 Task: View property listings for houses in Baton Rouge, Louisiana, with a private backyard and a pool, andsave  favourite properties with outdoor living spaces.
Action: Mouse moved to (401, 256)
Screenshot: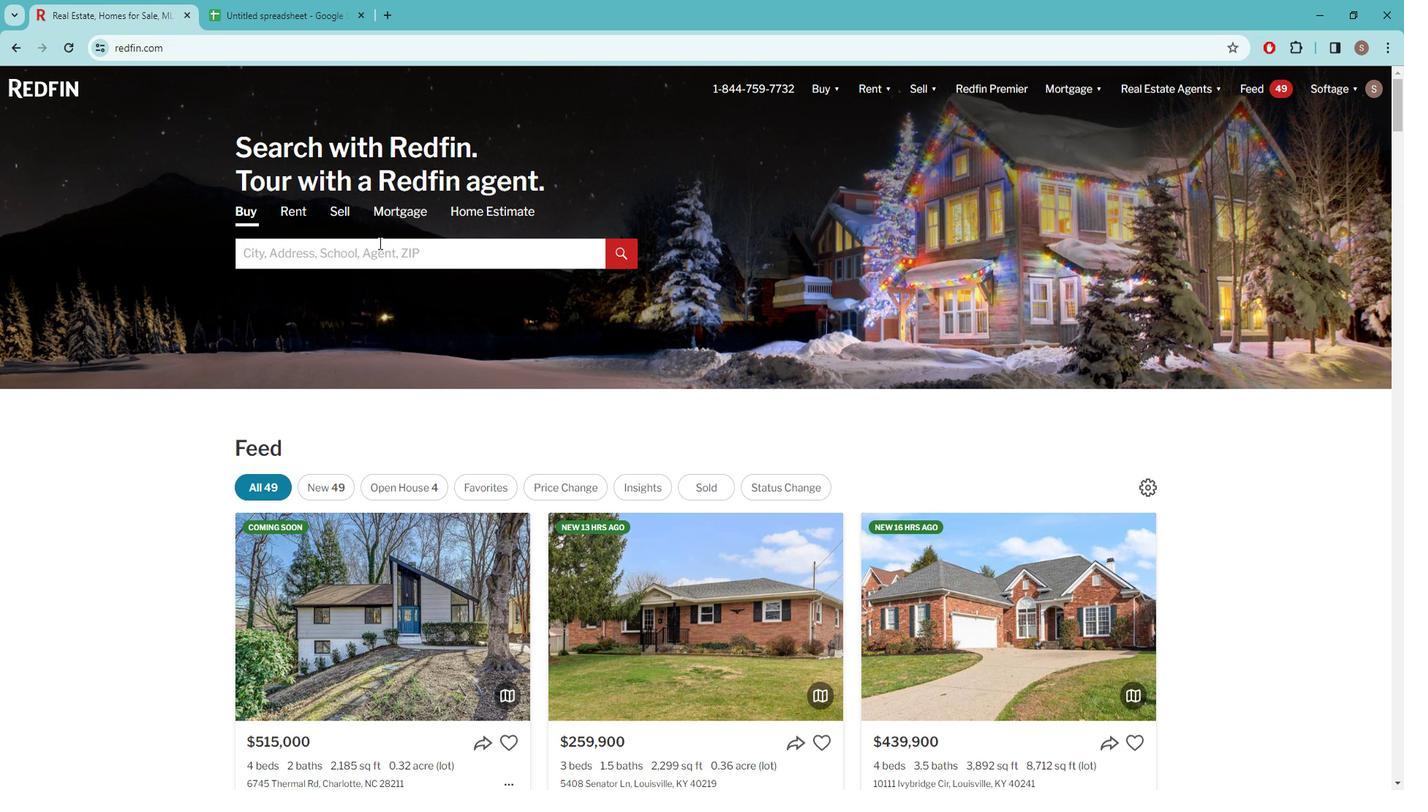 
Action: Mouse pressed left at (401, 256)
Screenshot: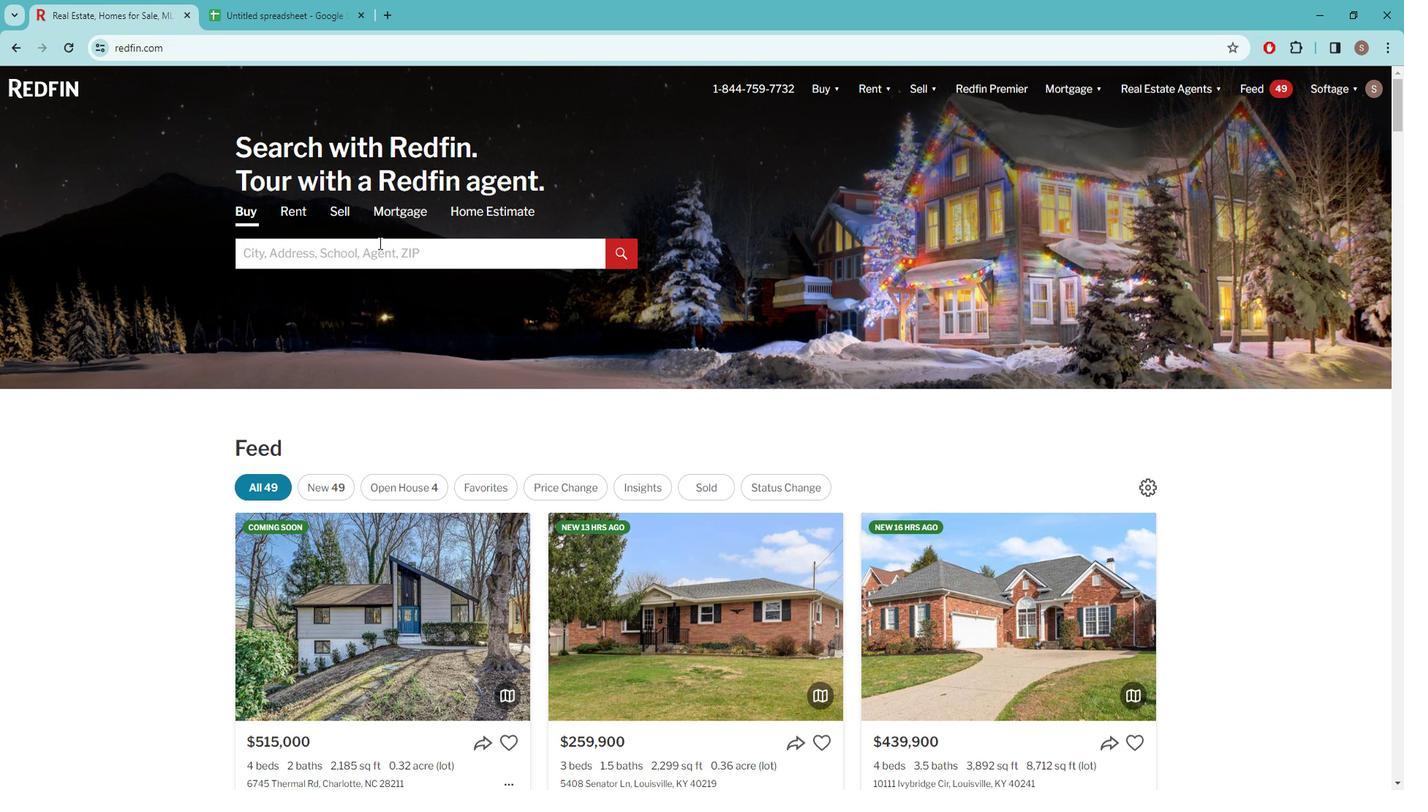 
Action: Key pressed b<Key.caps_lock>ATON<Key.space><Key.caps_lock>r<Key.caps_lock>OUGE
Screenshot: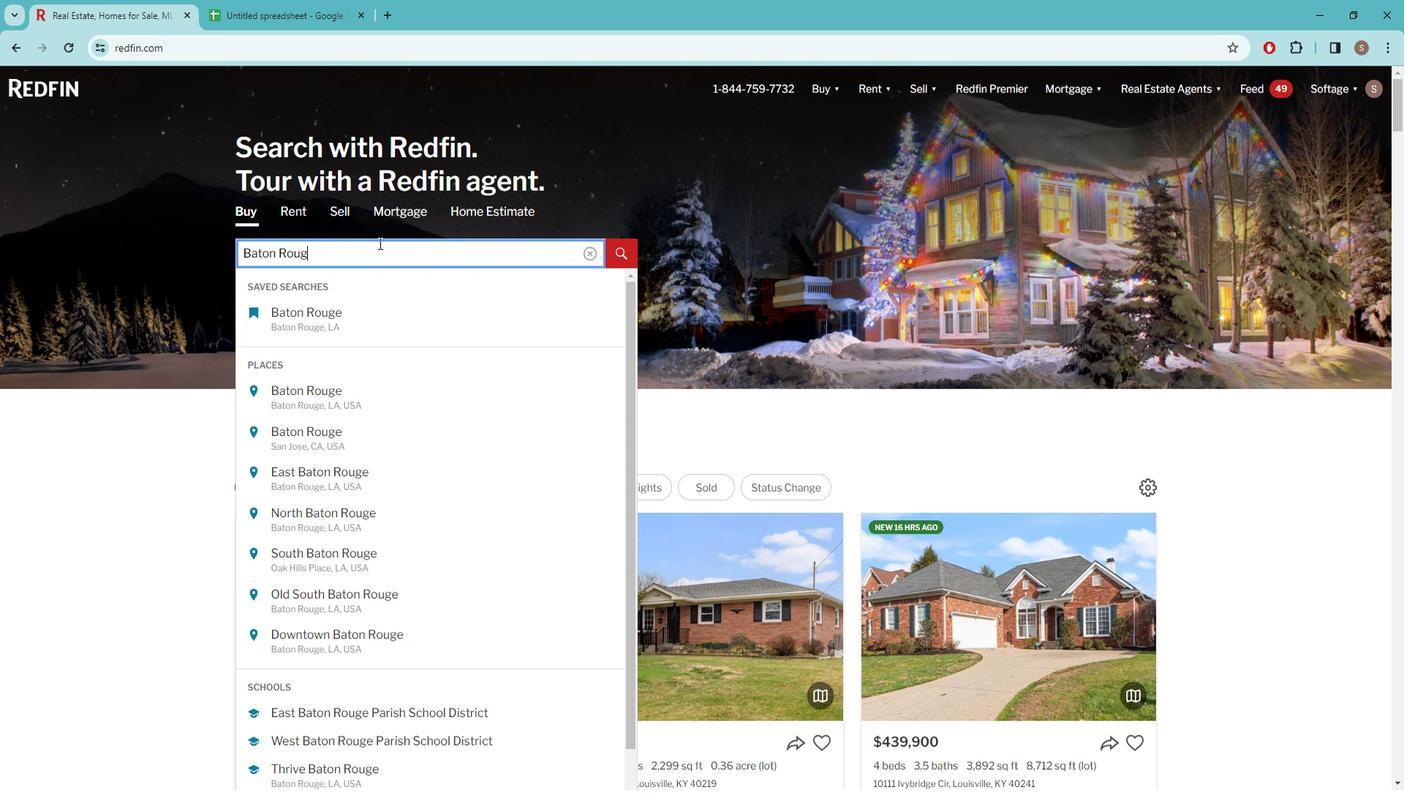 
Action: Mouse moved to (381, 324)
Screenshot: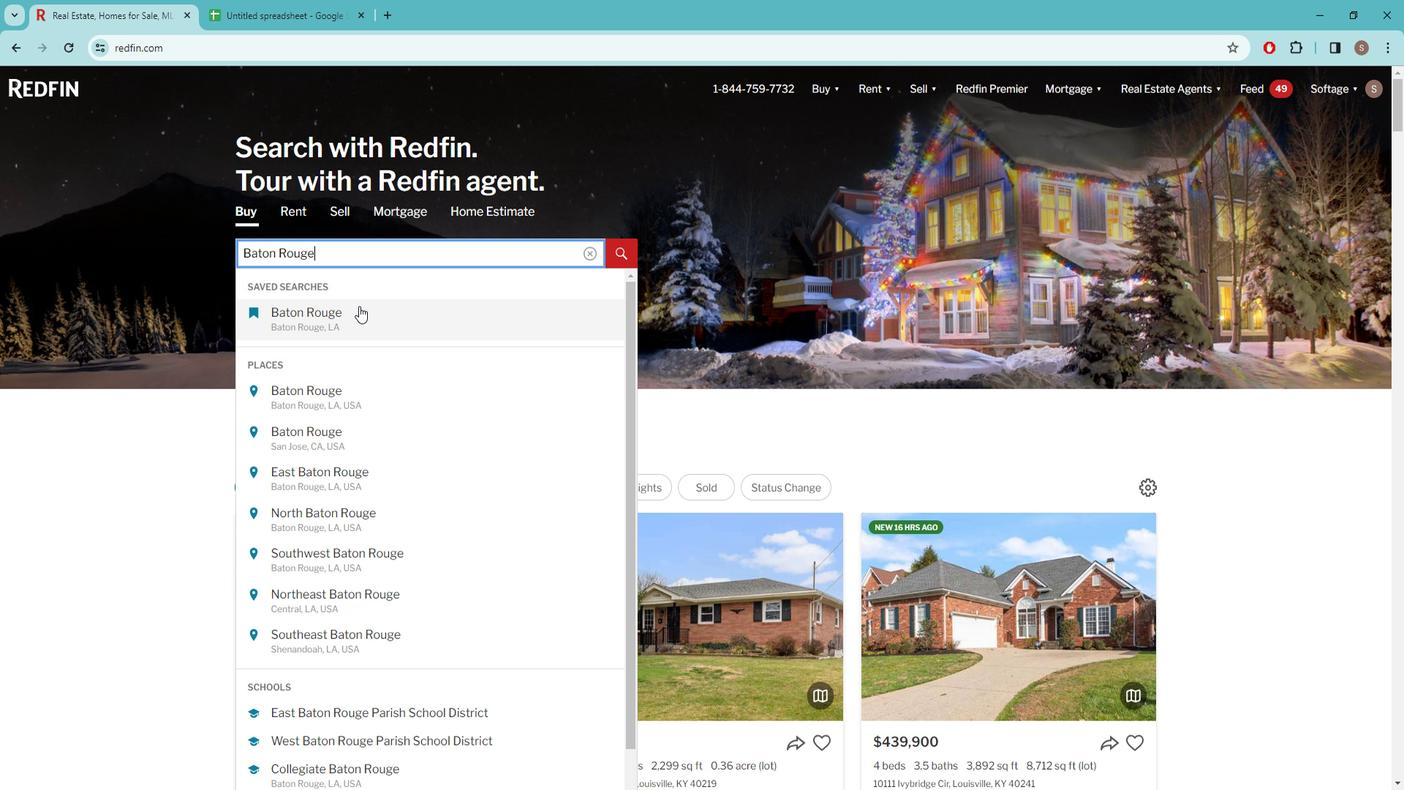 
Action: Mouse pressed left at (381, 324)
Screenshot: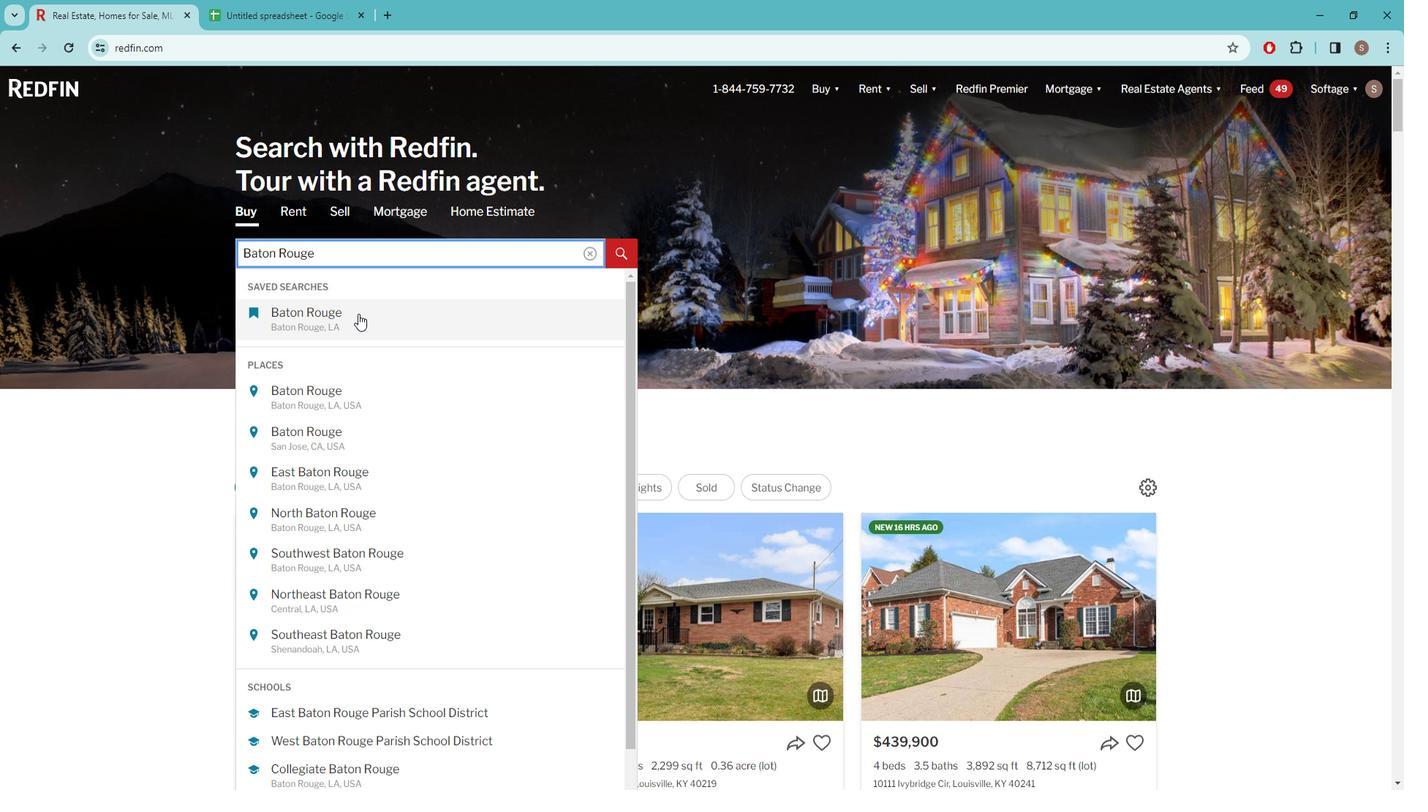 
Action: Mouse moved to (1254, 197)
Screenshot: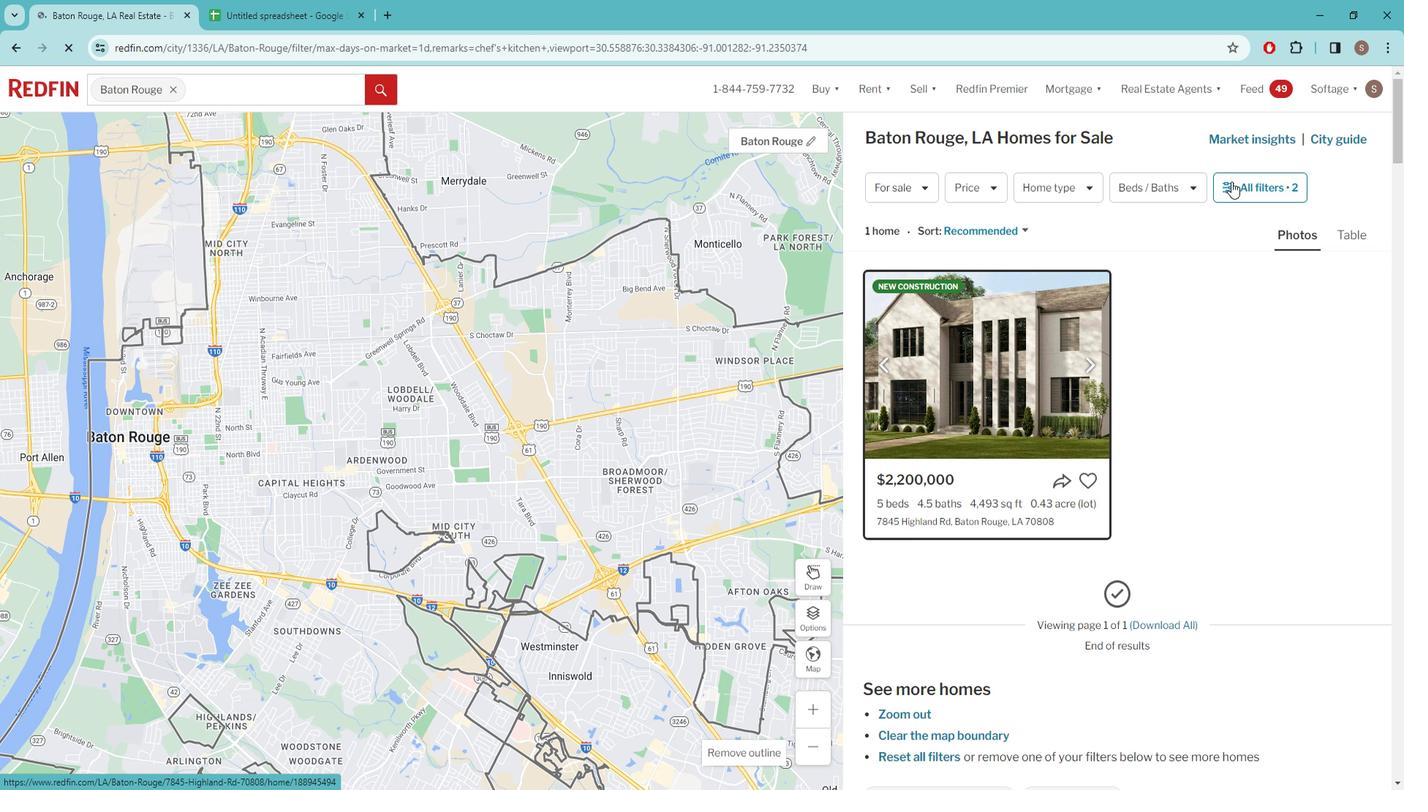 
Action: Mouse pressed left at (1254, 197)
Screenshot: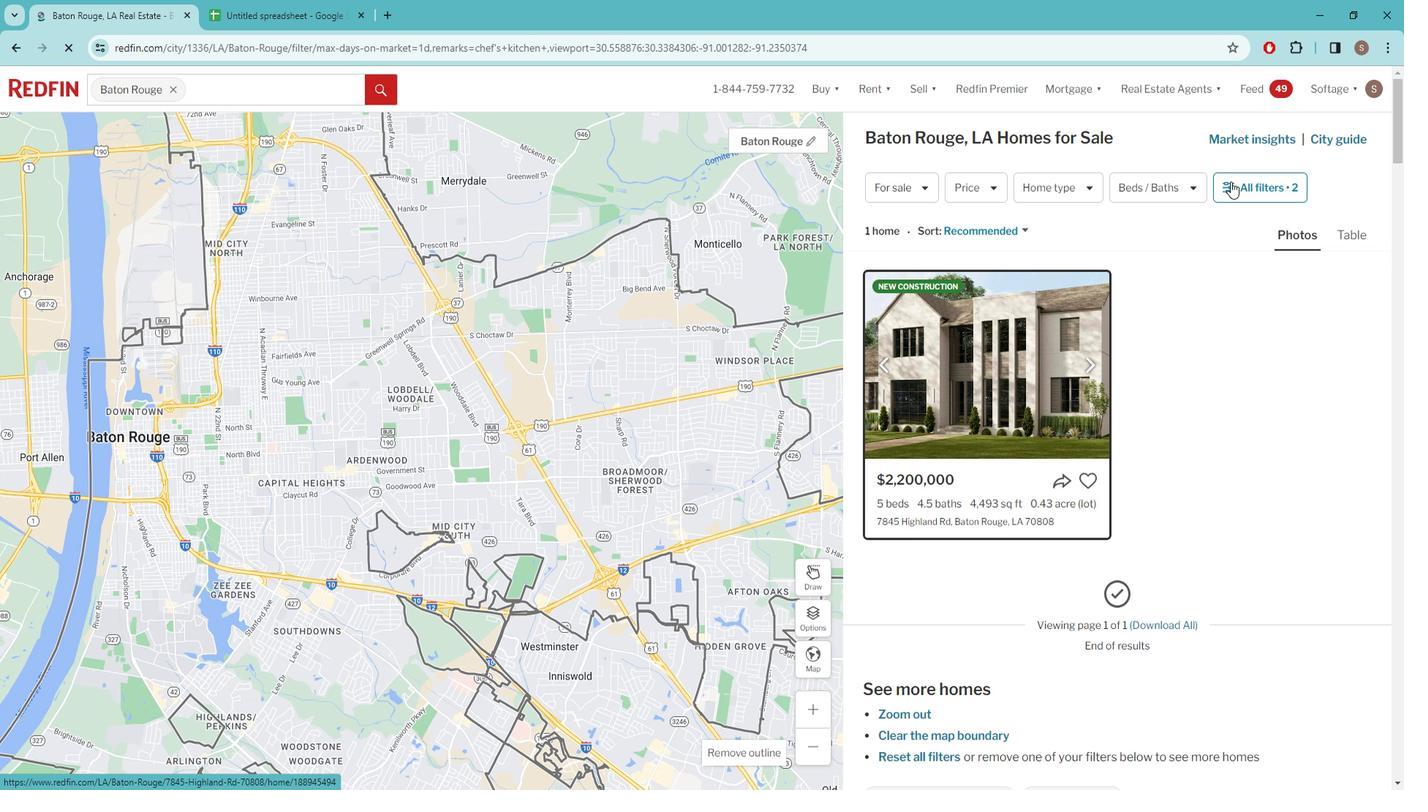 
Action: Mouse pressed left at (1254, 197)
Screenshot: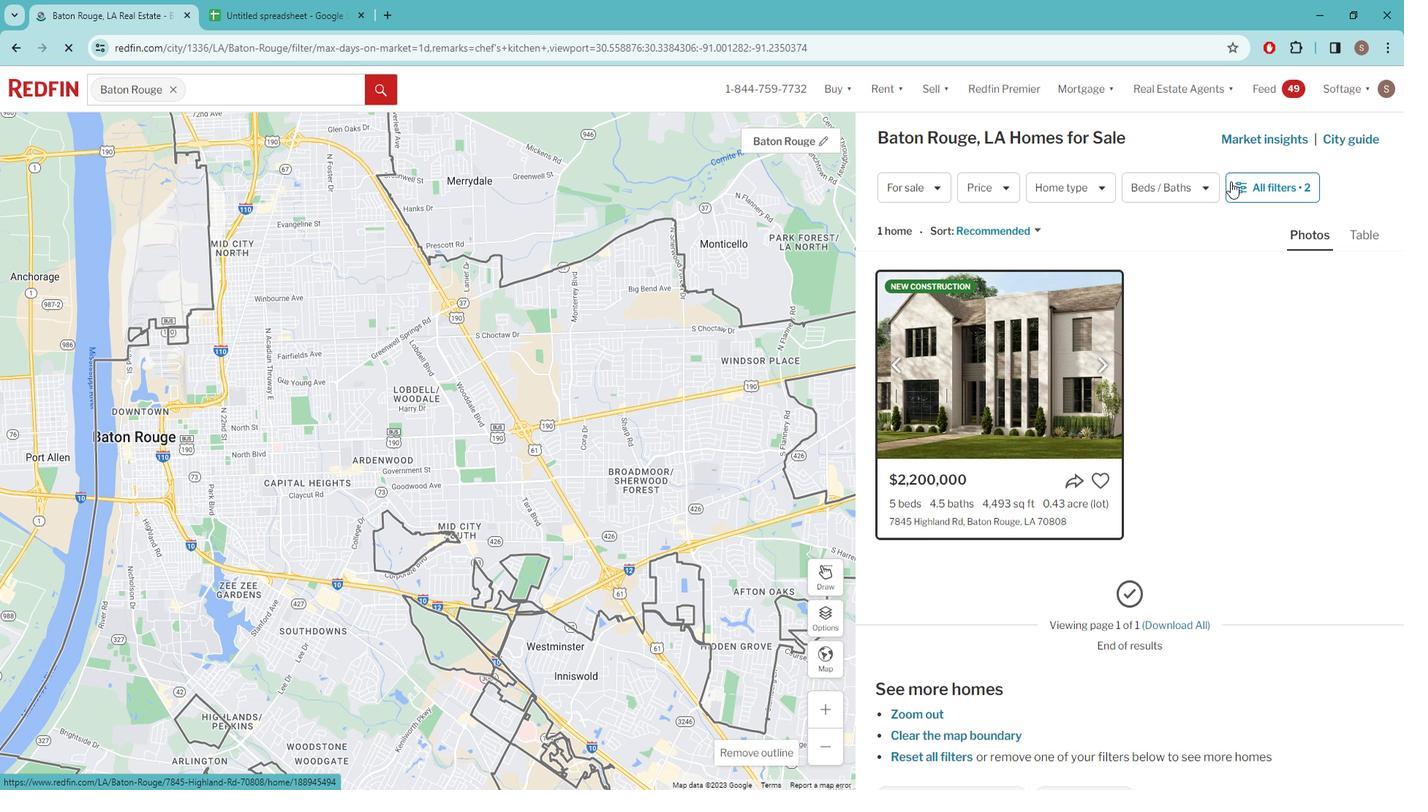 
Action: Mouse pressed left at (1254, 197)
Screenshot: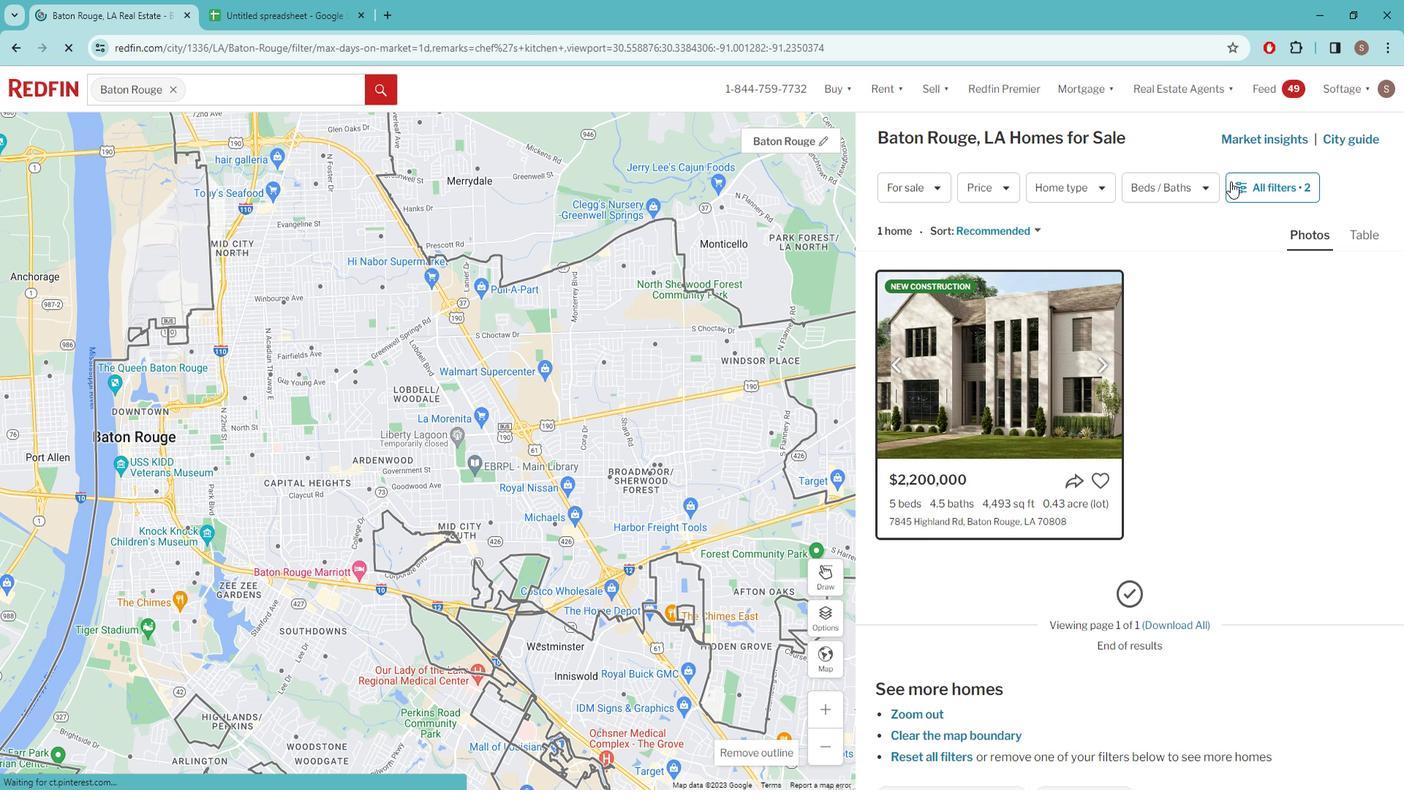 
Action: Mouse moved to (976, 760)
Screenshot: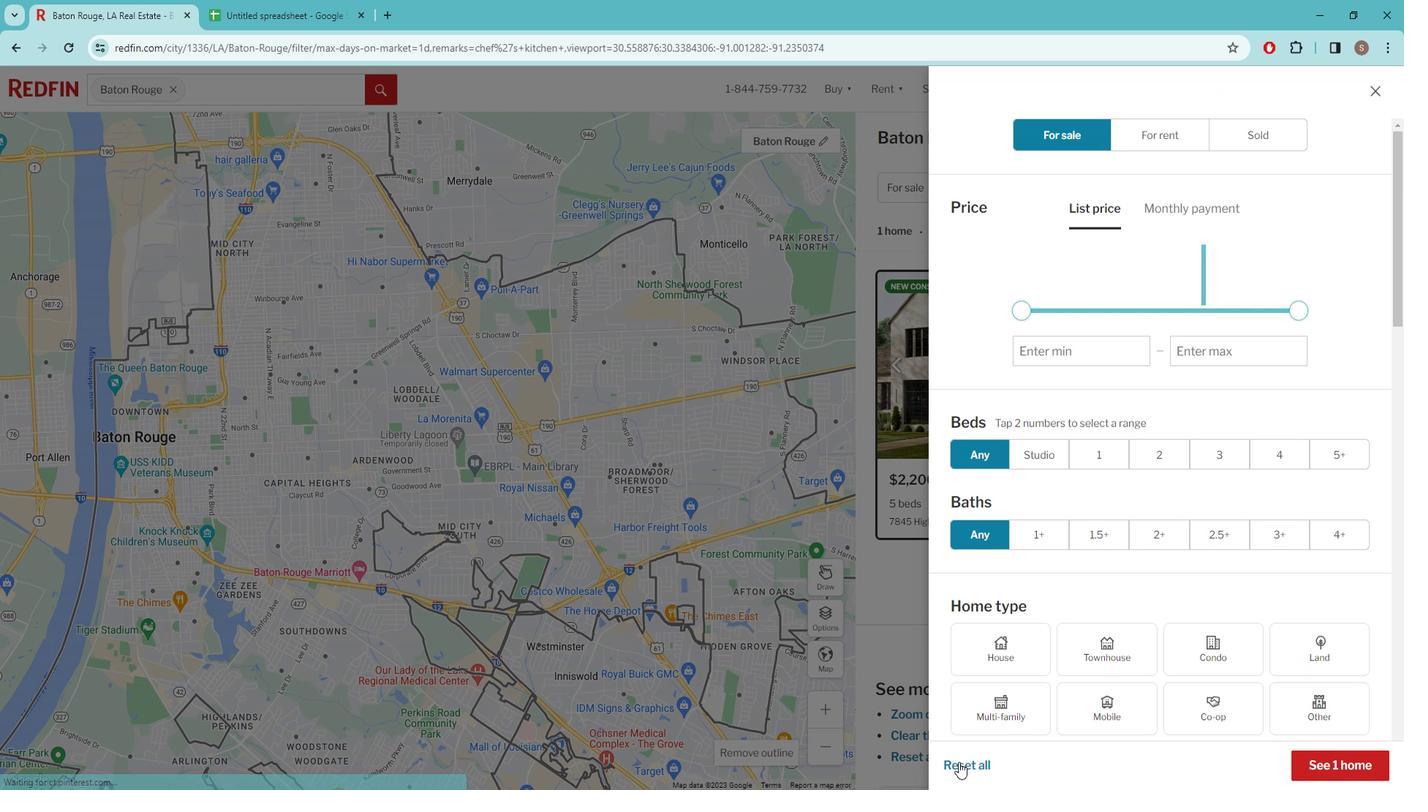 
Action: Mouse pressed left at (976, 760)
Screenshot: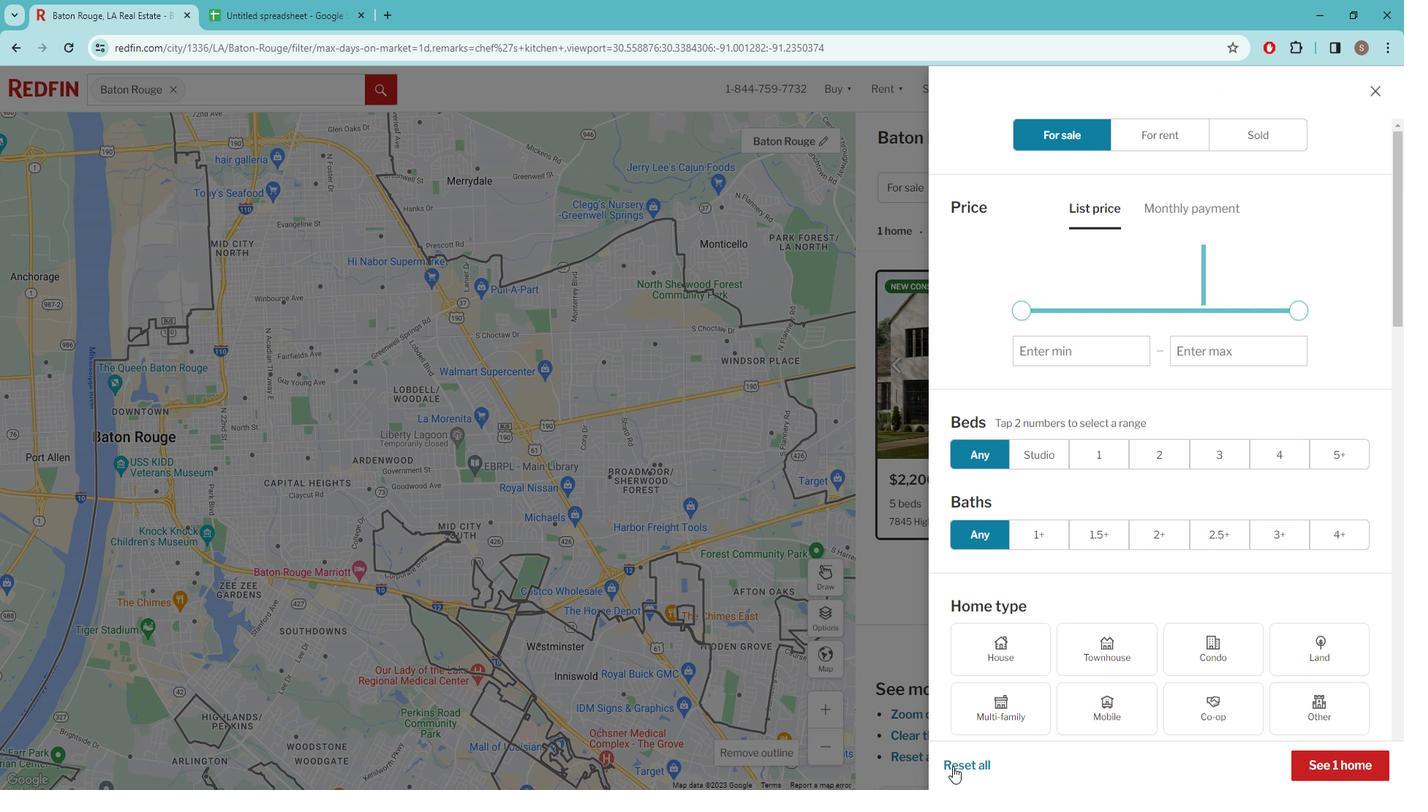 
Action: Mouse moved to (1103, 437)
Screenshot: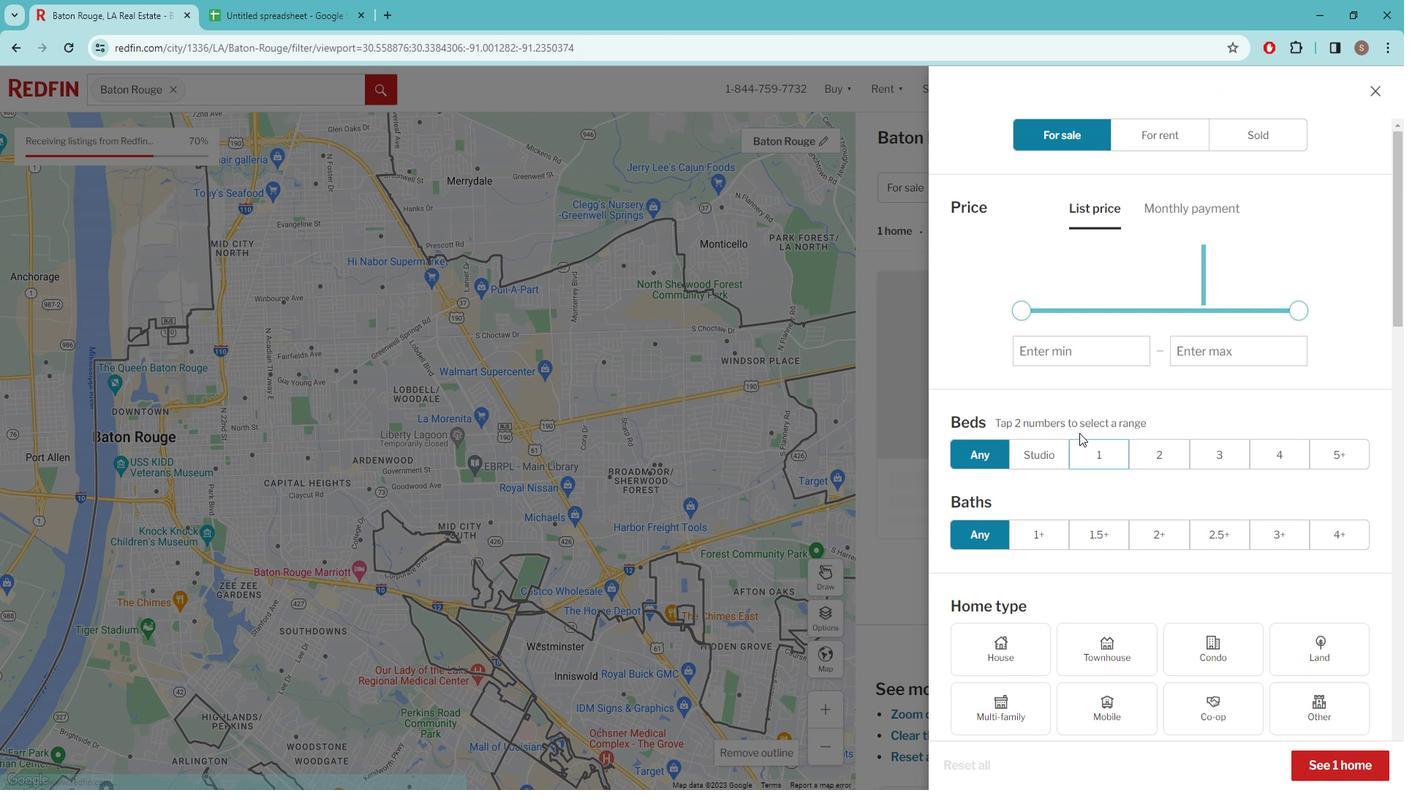 
Action: Mouse scrolled (1103, 436) with delta (0, 0)
Screenshot: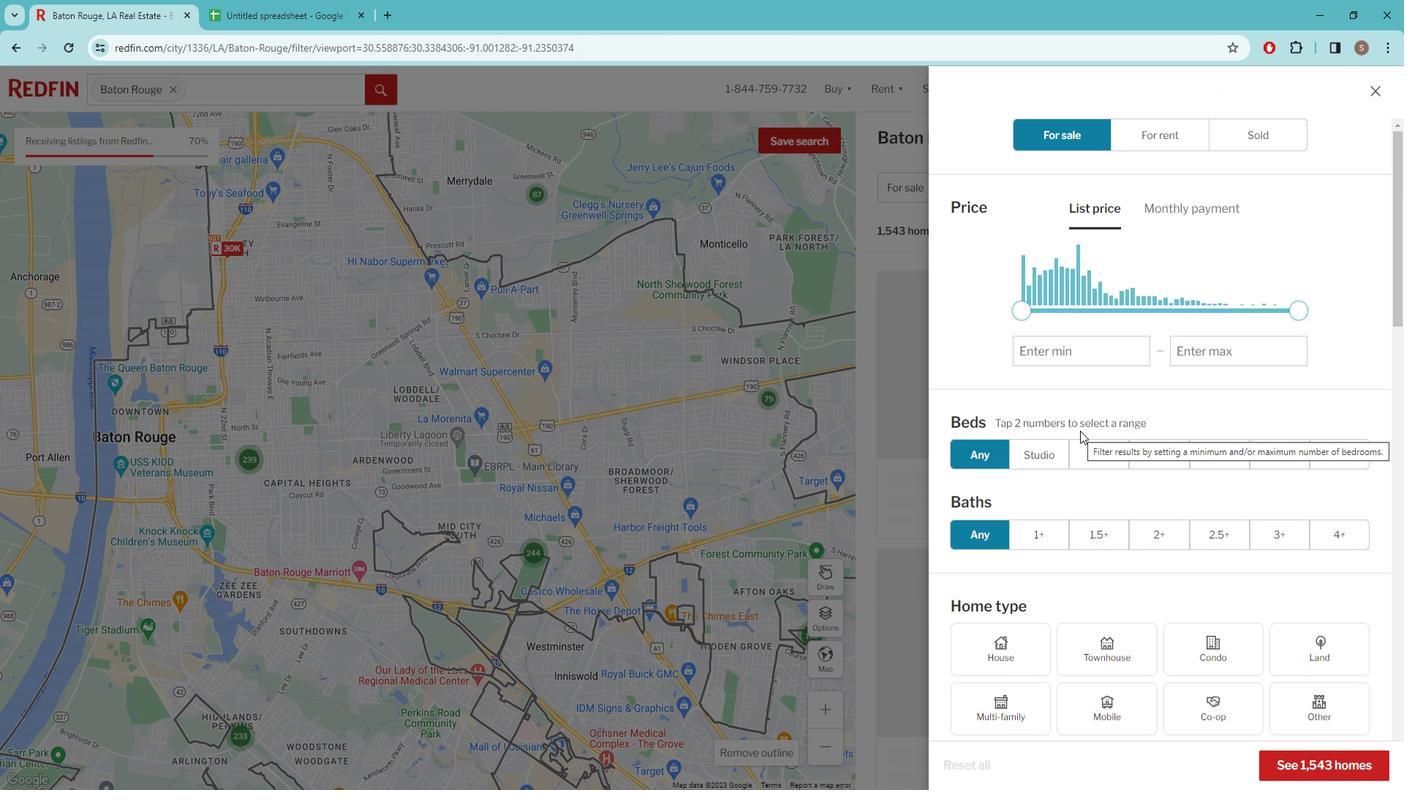 
Action: Mouse moved to (1104, 447)
Screenshot: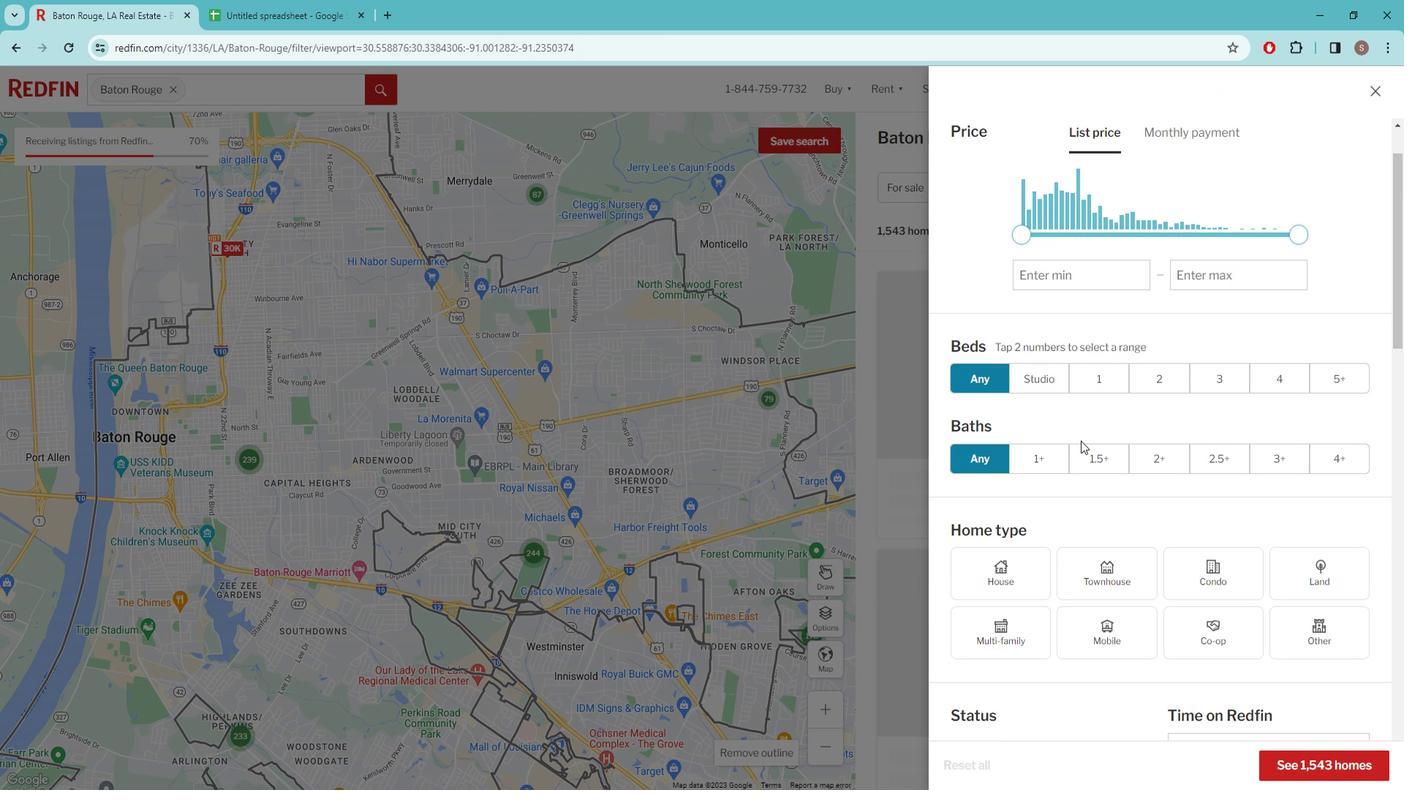 
Action: Mouse scrolled (1104, 447) with delta (0, 0)
Screenshot: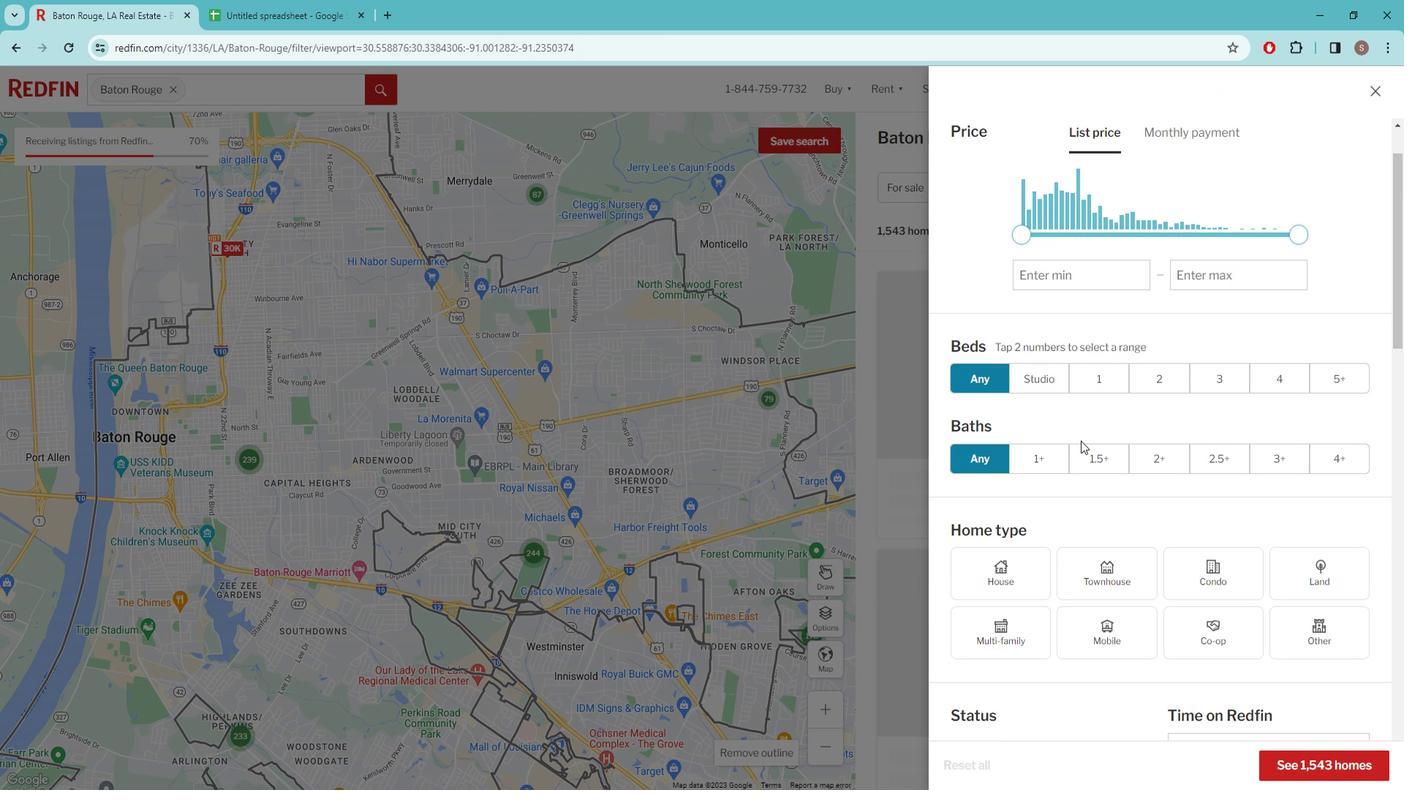 
Action: Mouse moved to (1053, 492)
Screenshot: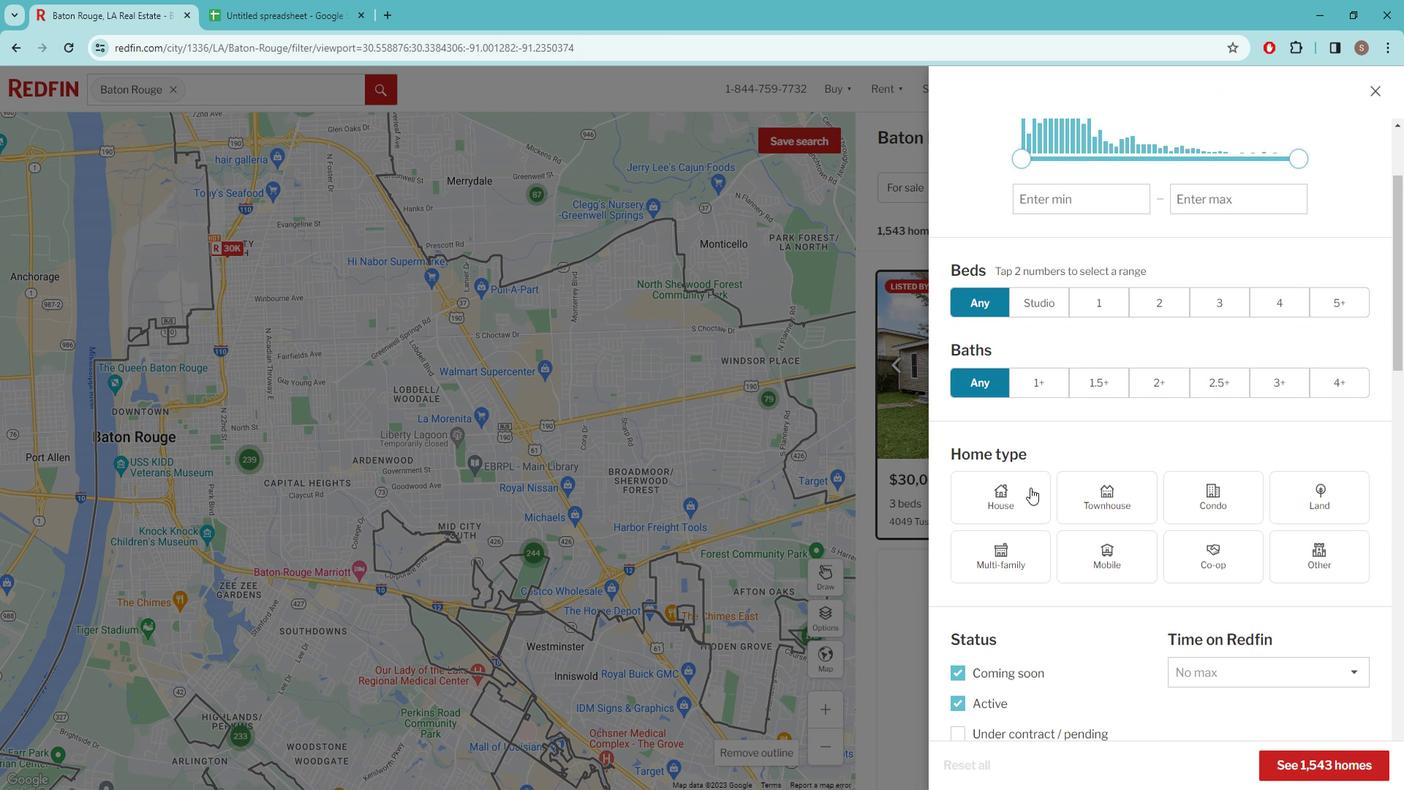 
Action: Mouse pressed left at (1053, 492)
Screenshot: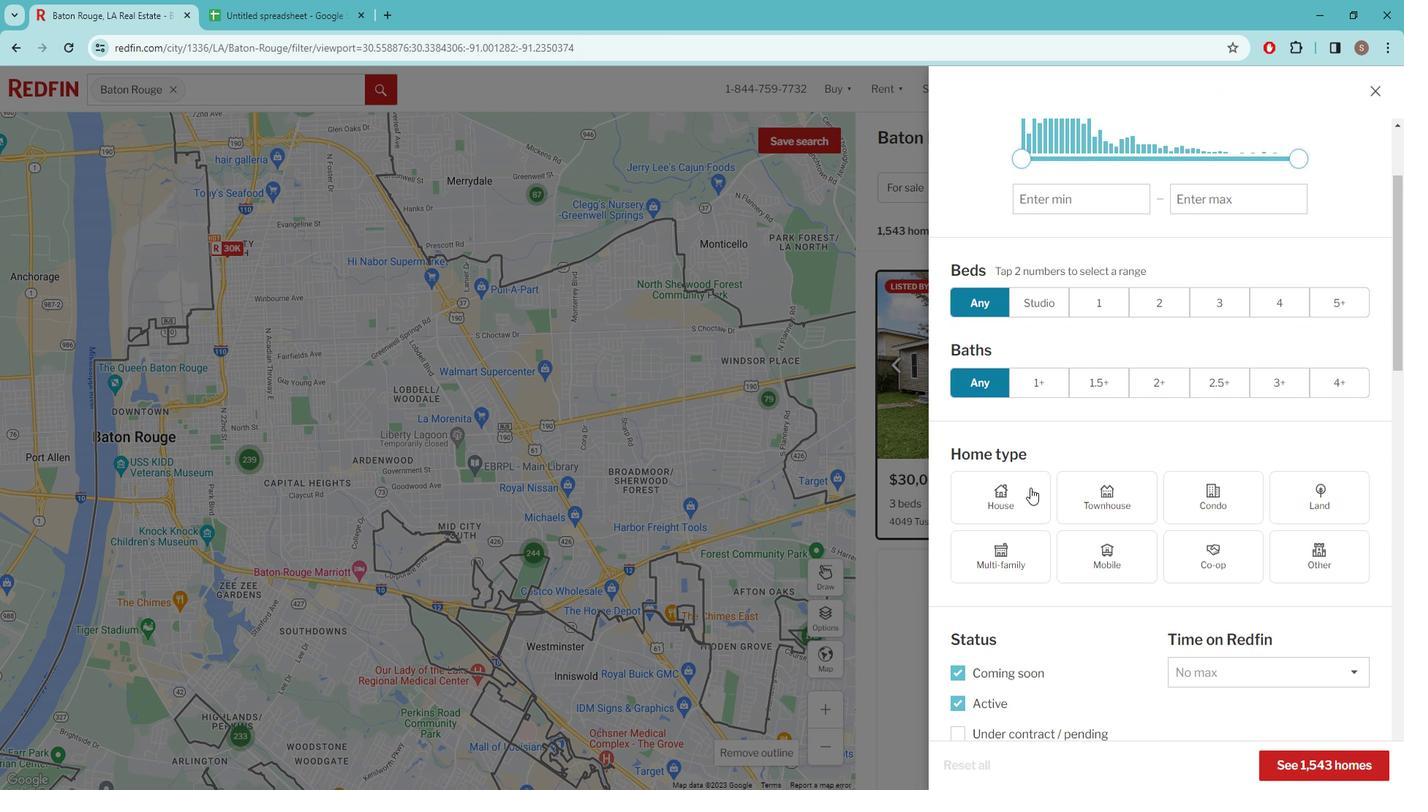 
Action: Mouse moved to (1180, 444)
Screenshot: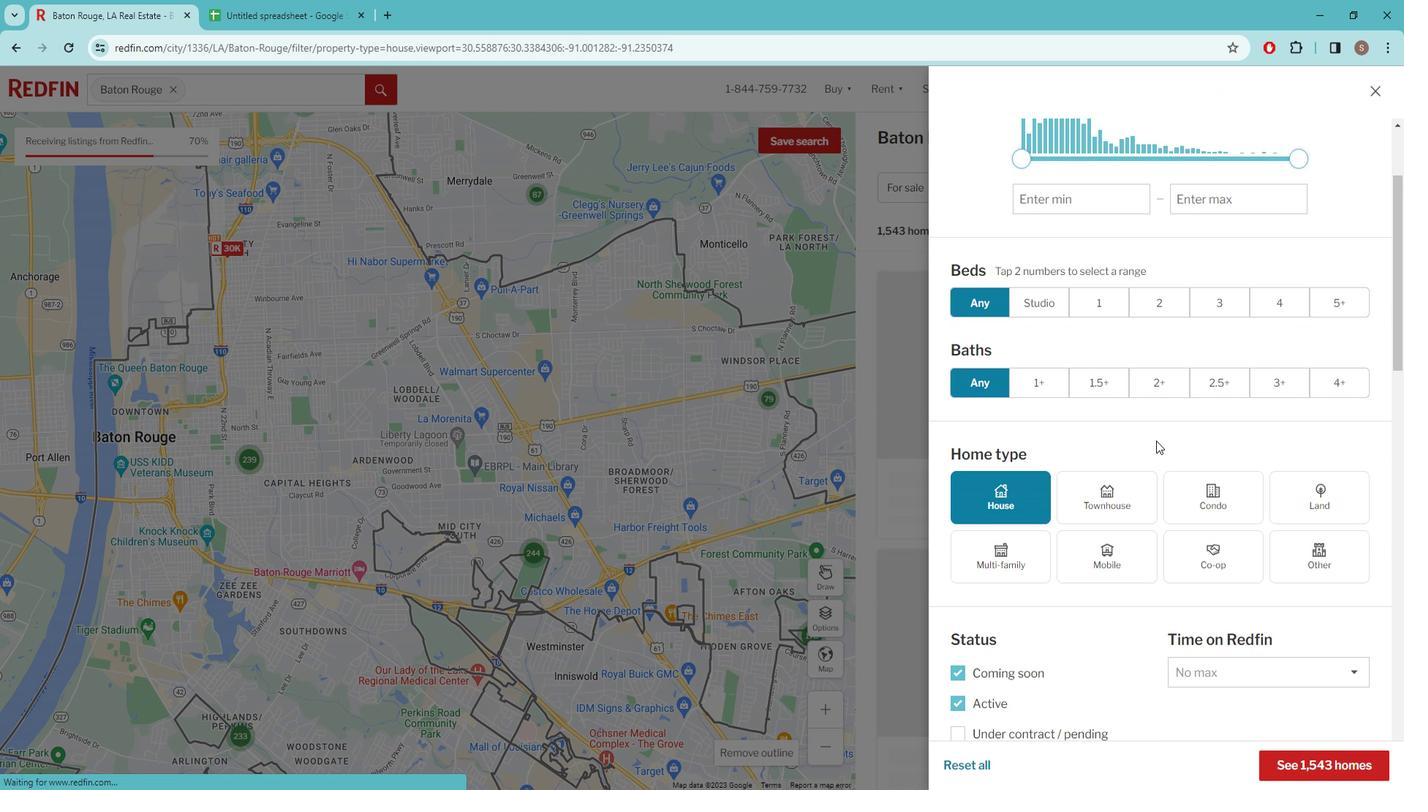 
Action: Mouse scrolled (1180, 444) with delta (0, 0)
Screenshot: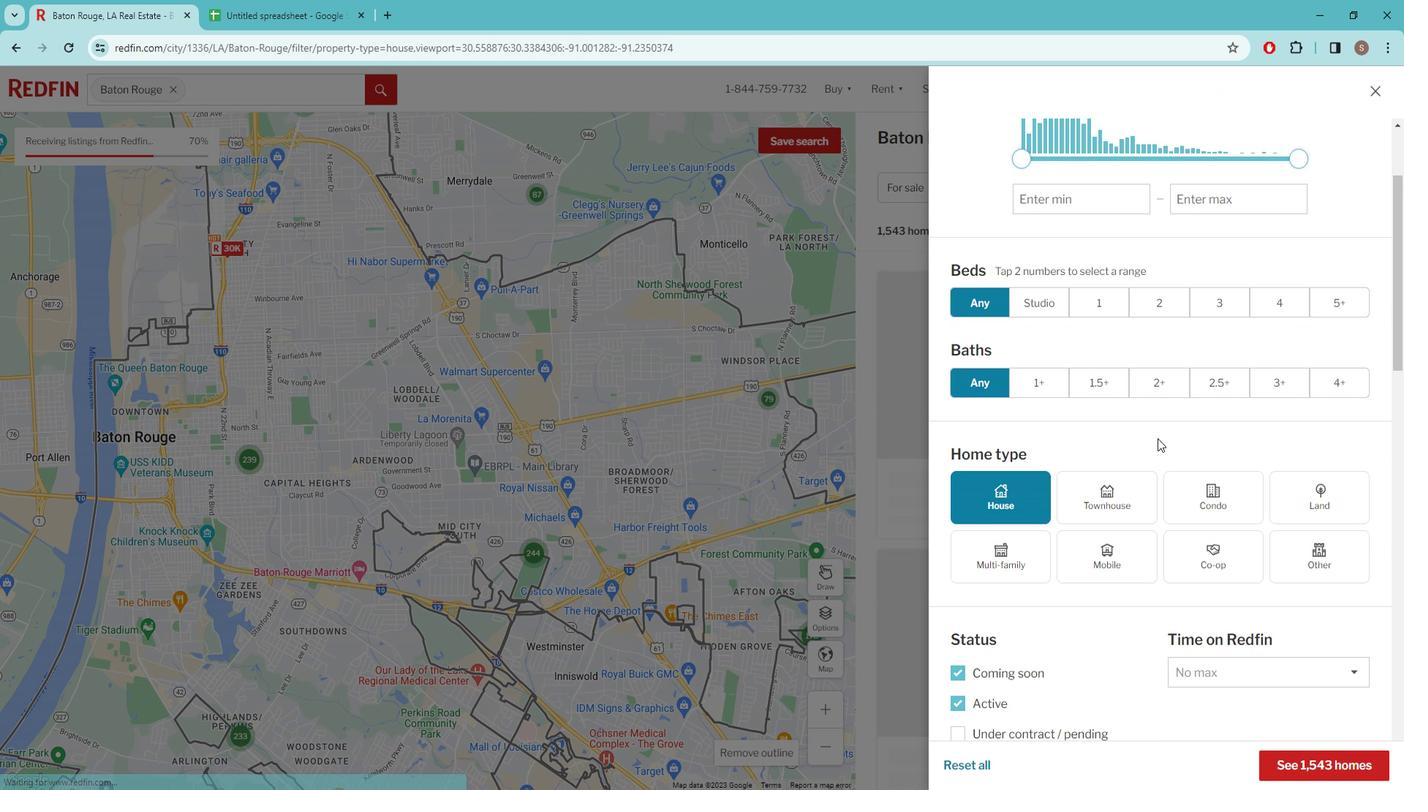 
Action: Mouse moved to (1182, 436)
Screenshot: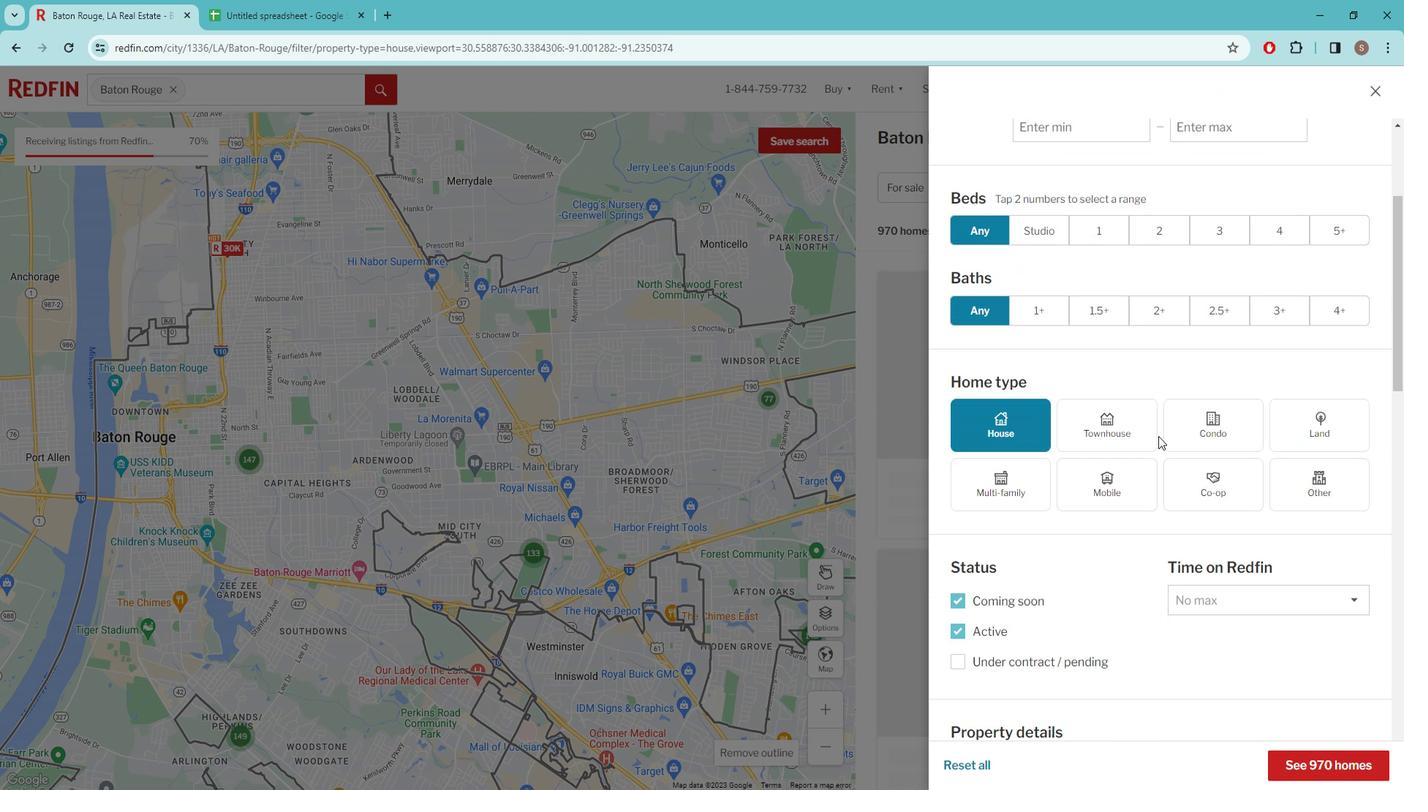 
Action: Mouse scrolled (1182, 436) with delta (0, 0)
Screenshot: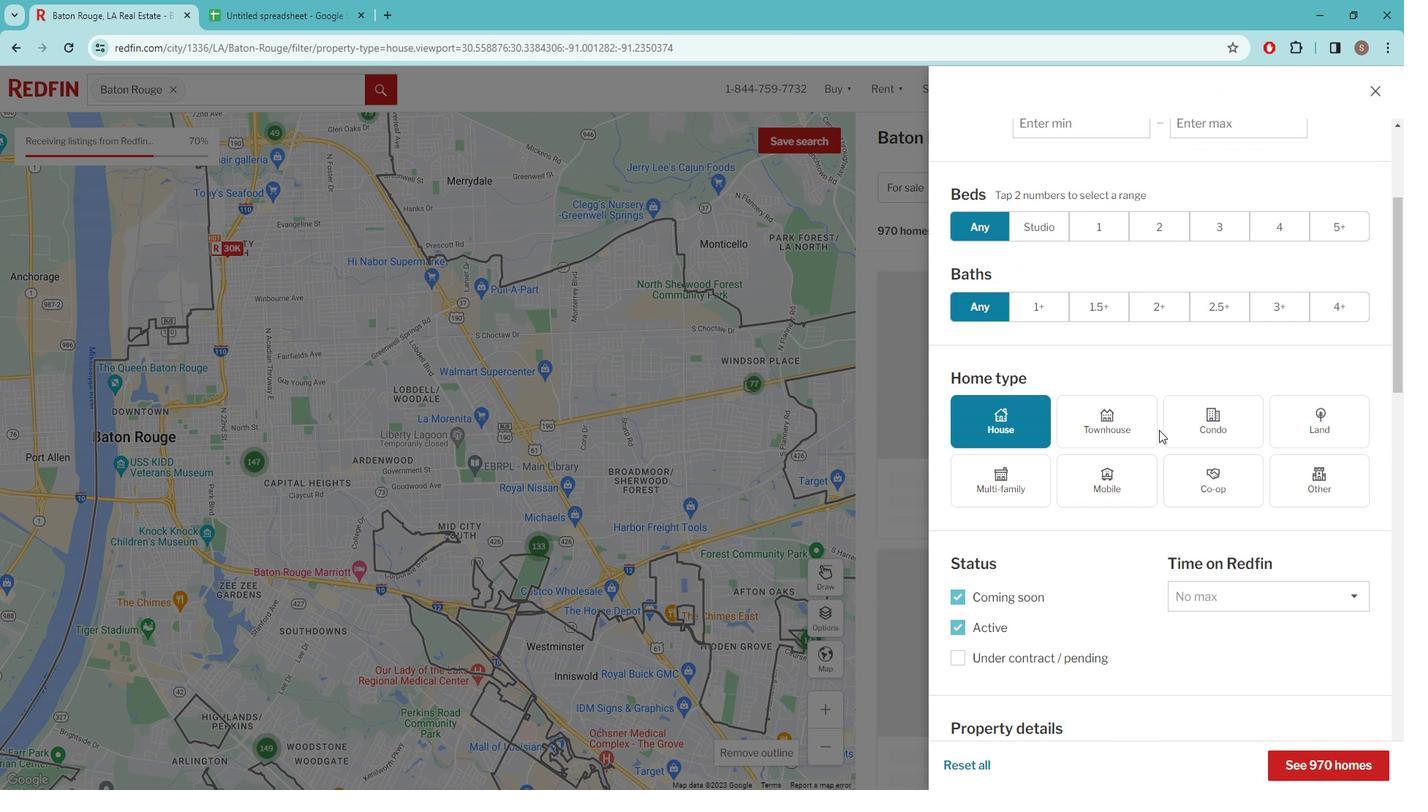 
Action: Mouse moved to (1181, 436)
Screenshot: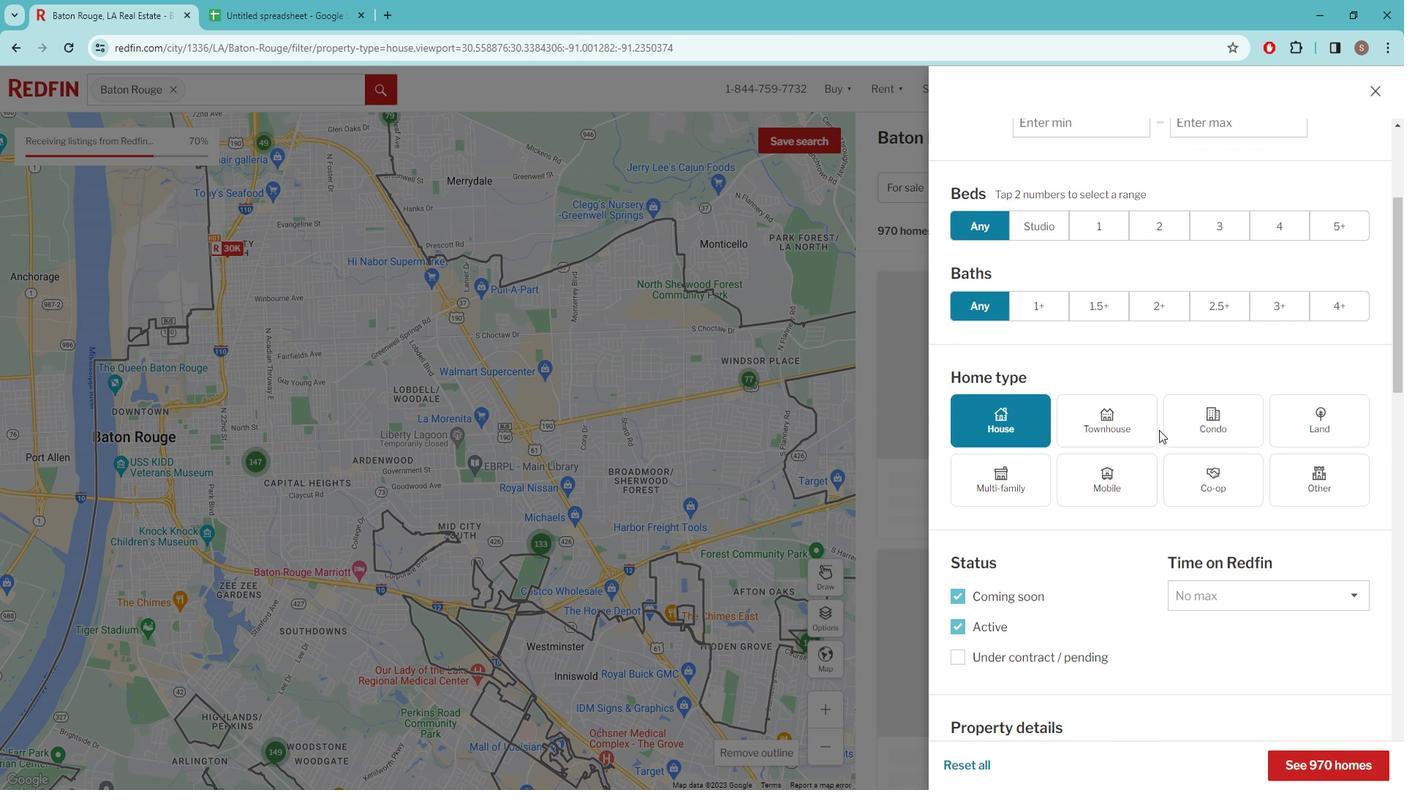 
Action: Mouse scrolled (1181, 436) with delta (0, 0)
Screenshot: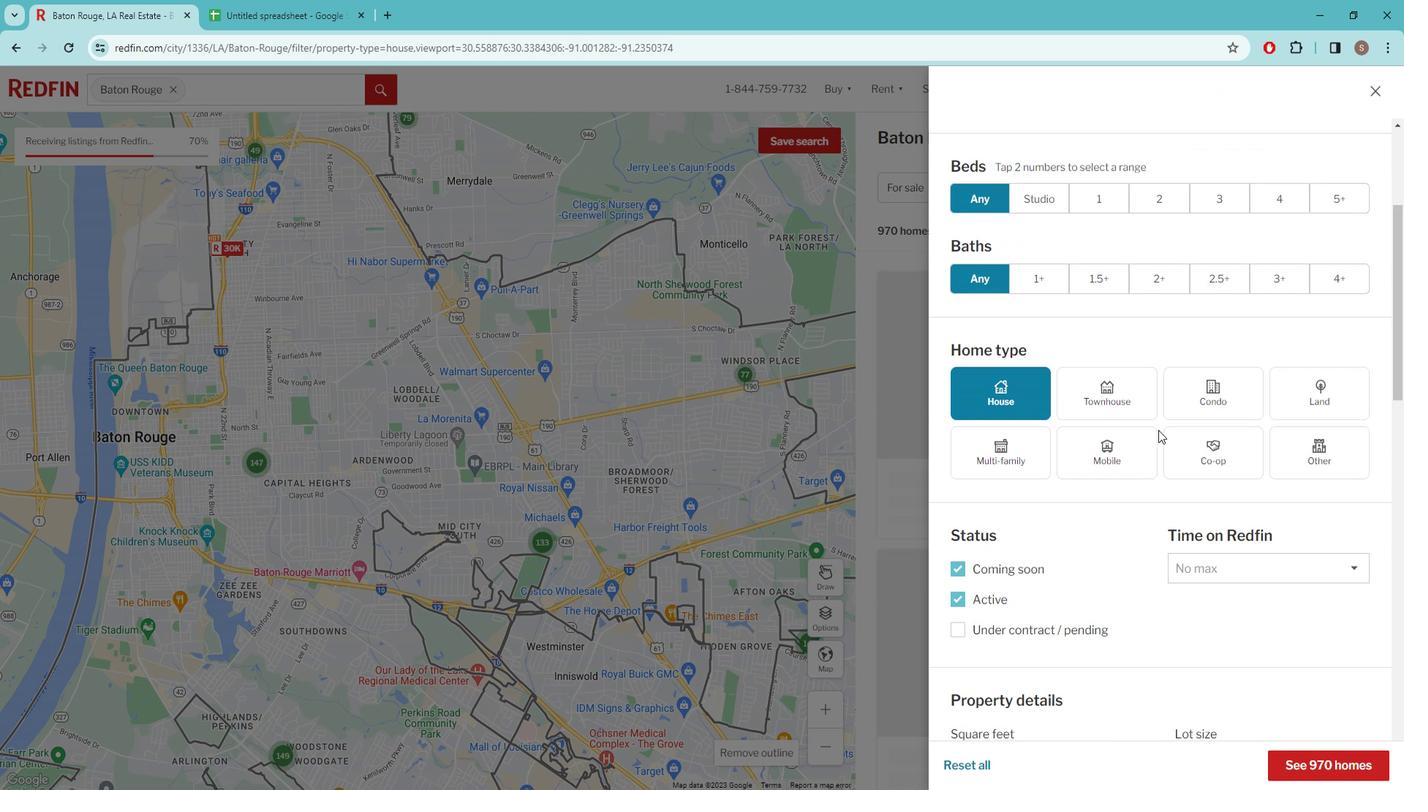 
Action: Mouse moved to (1175, 439)
Screenshot: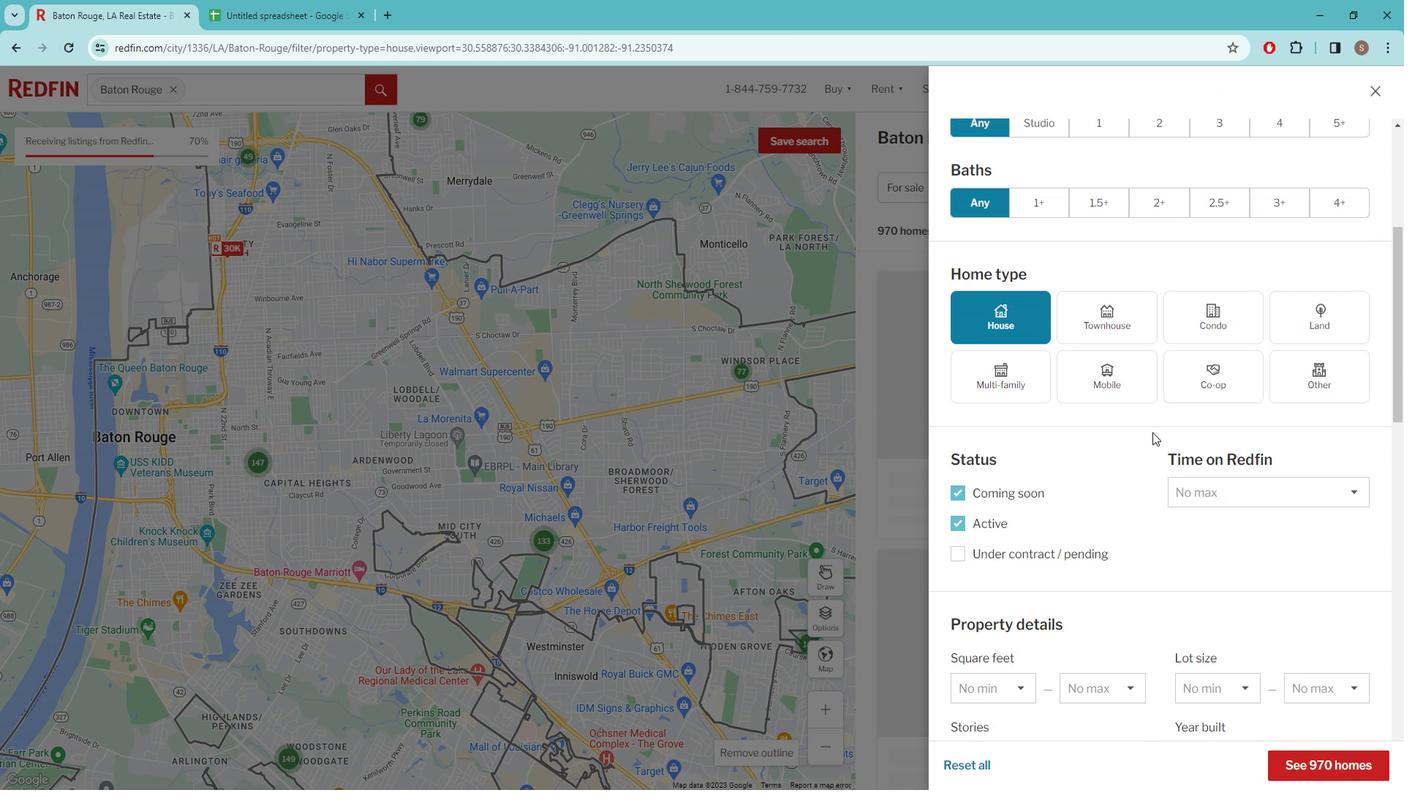 
Action: Mouse scrolled (1175, 438) with delta (0, 0)
Screenshot: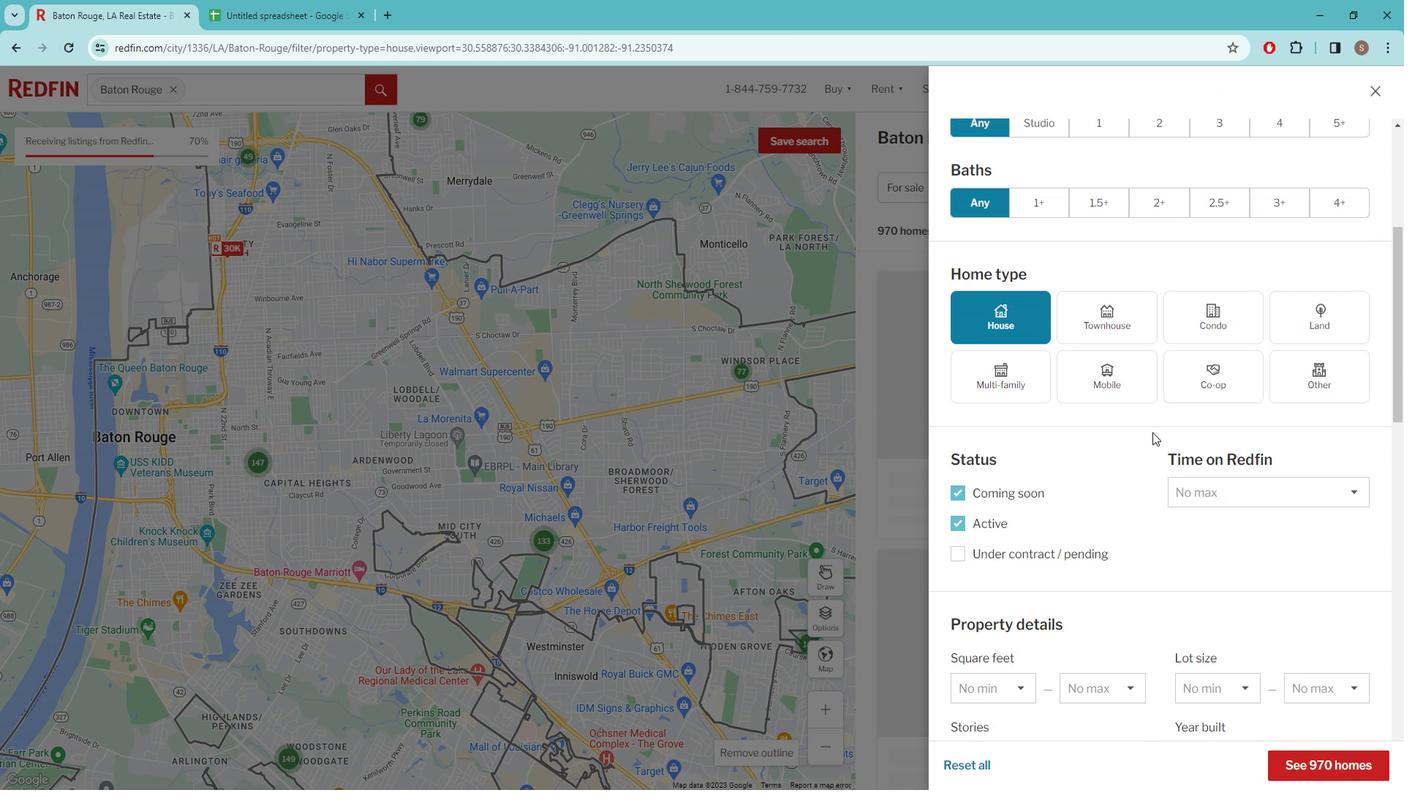 
Action: Mouse moved to (1143, 442)
Screenshot: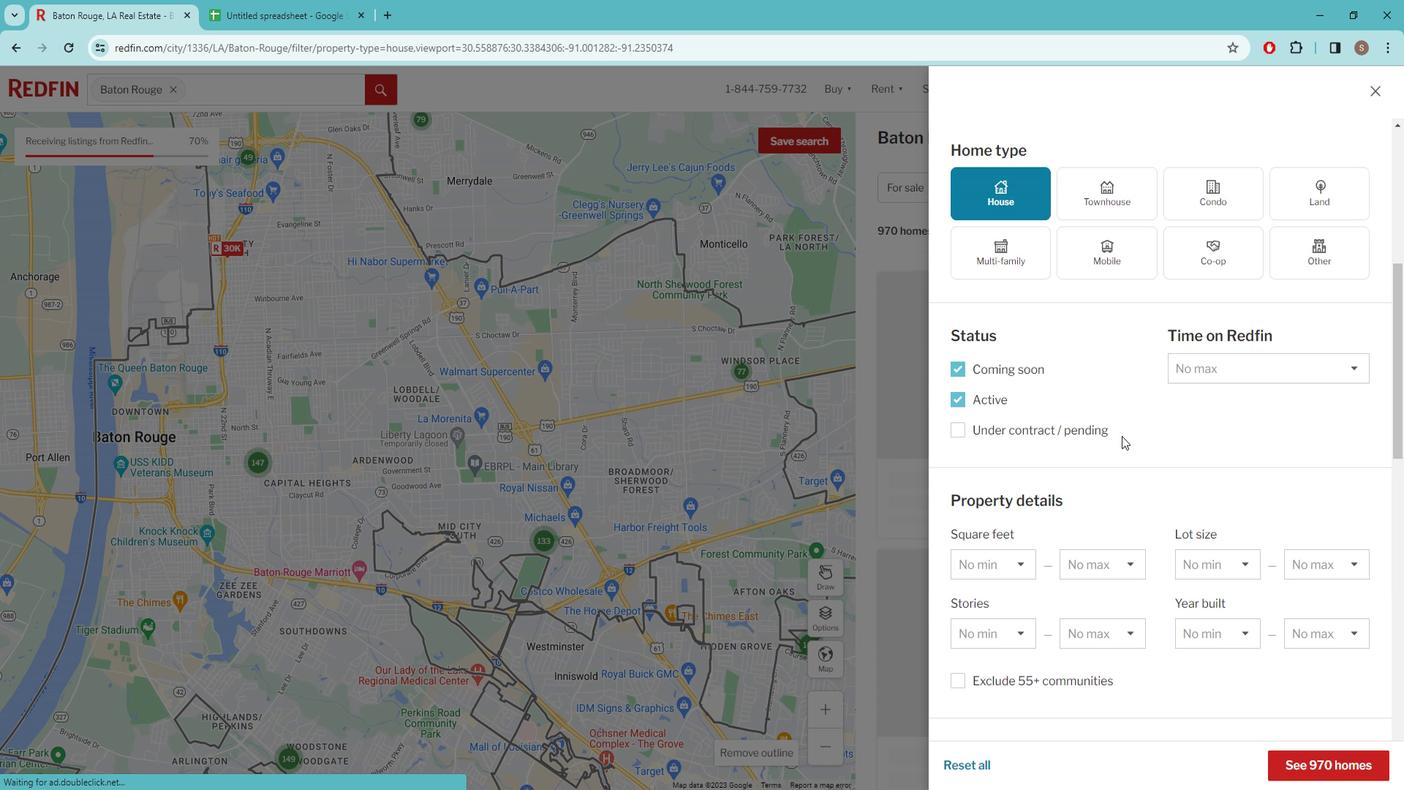 
Action: Mouse scrolled (1143, 441) with delta (0, 0)
Screenshot: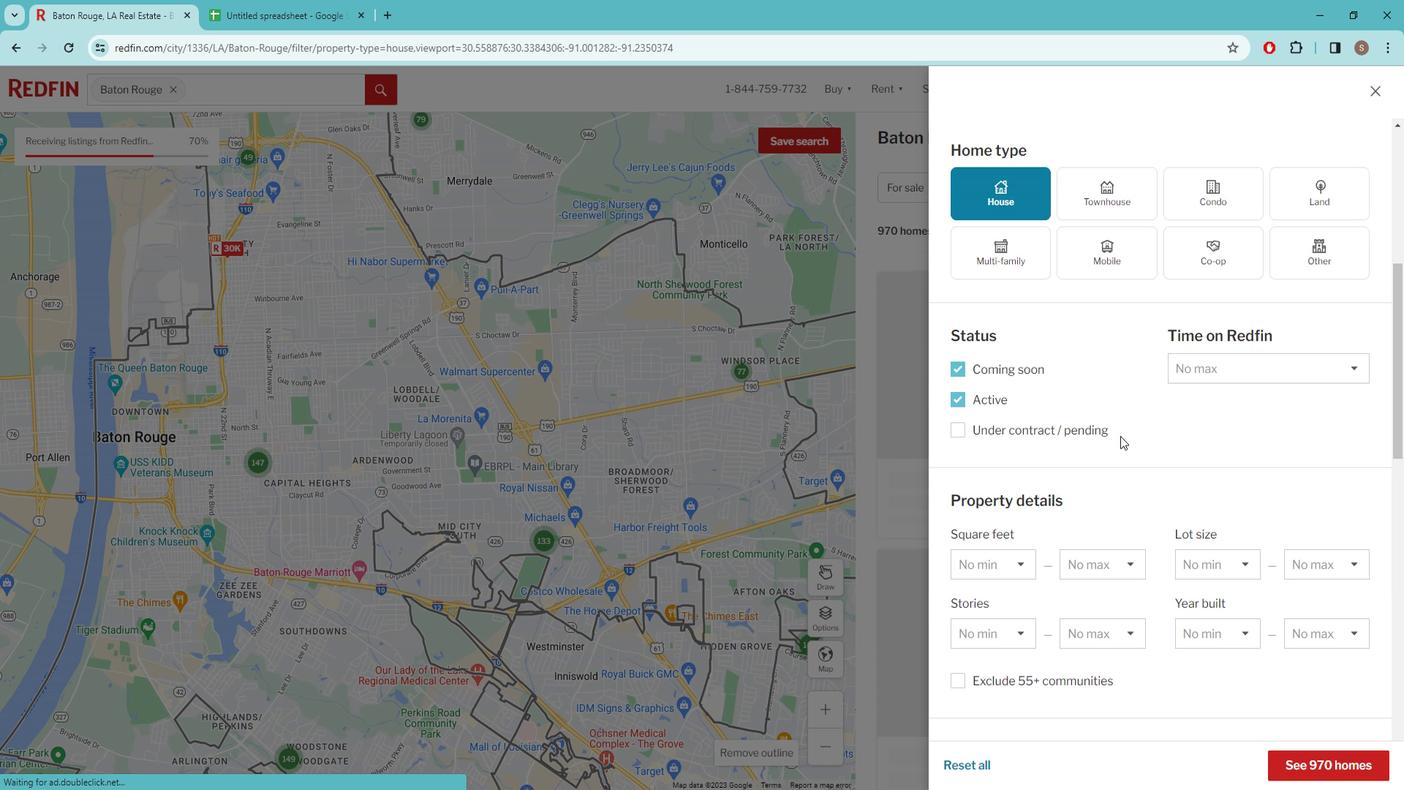 
Action: Mouse moved to (1141, 444)
Screenshot: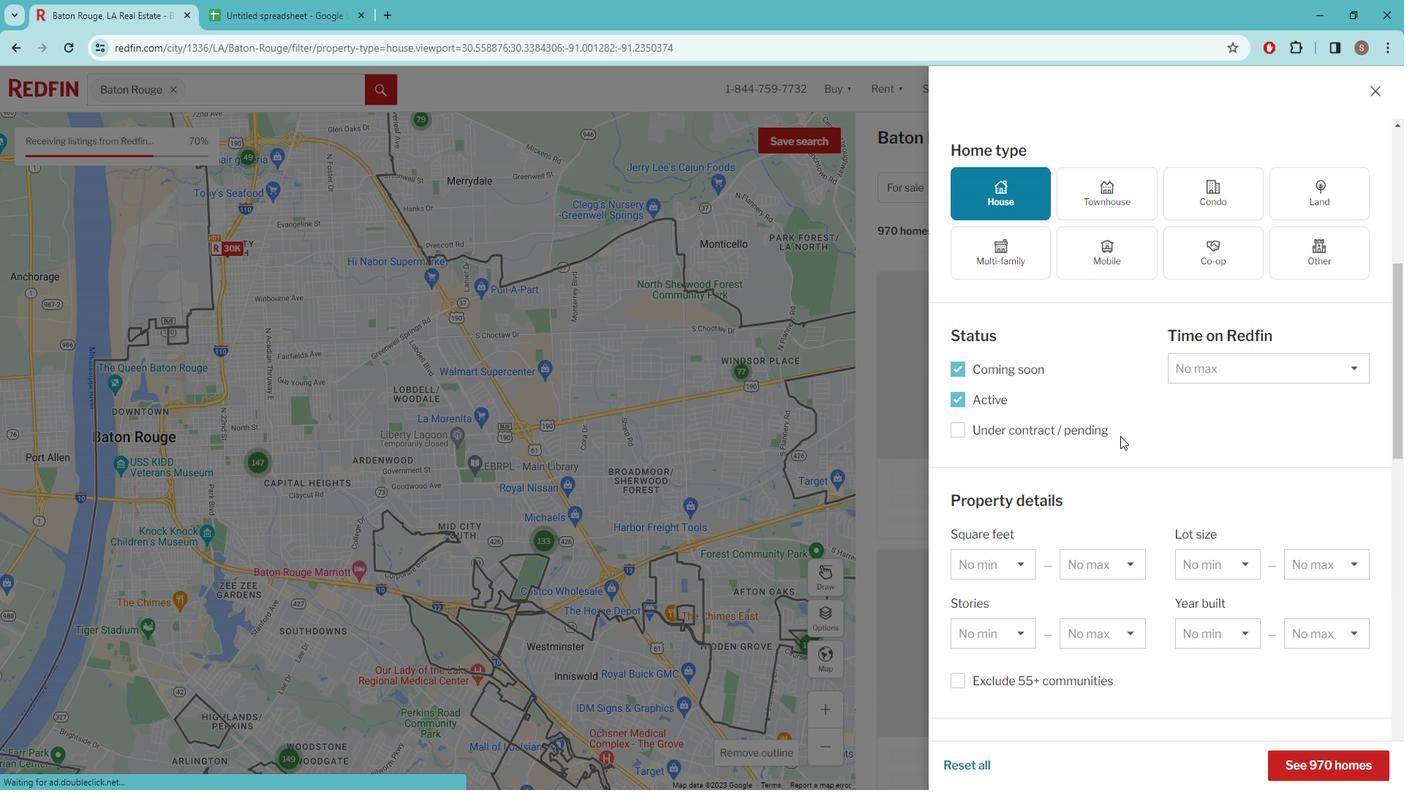 
Action: Mouse scrolled (1141, 443) with delta (0, 0)
Screenshot: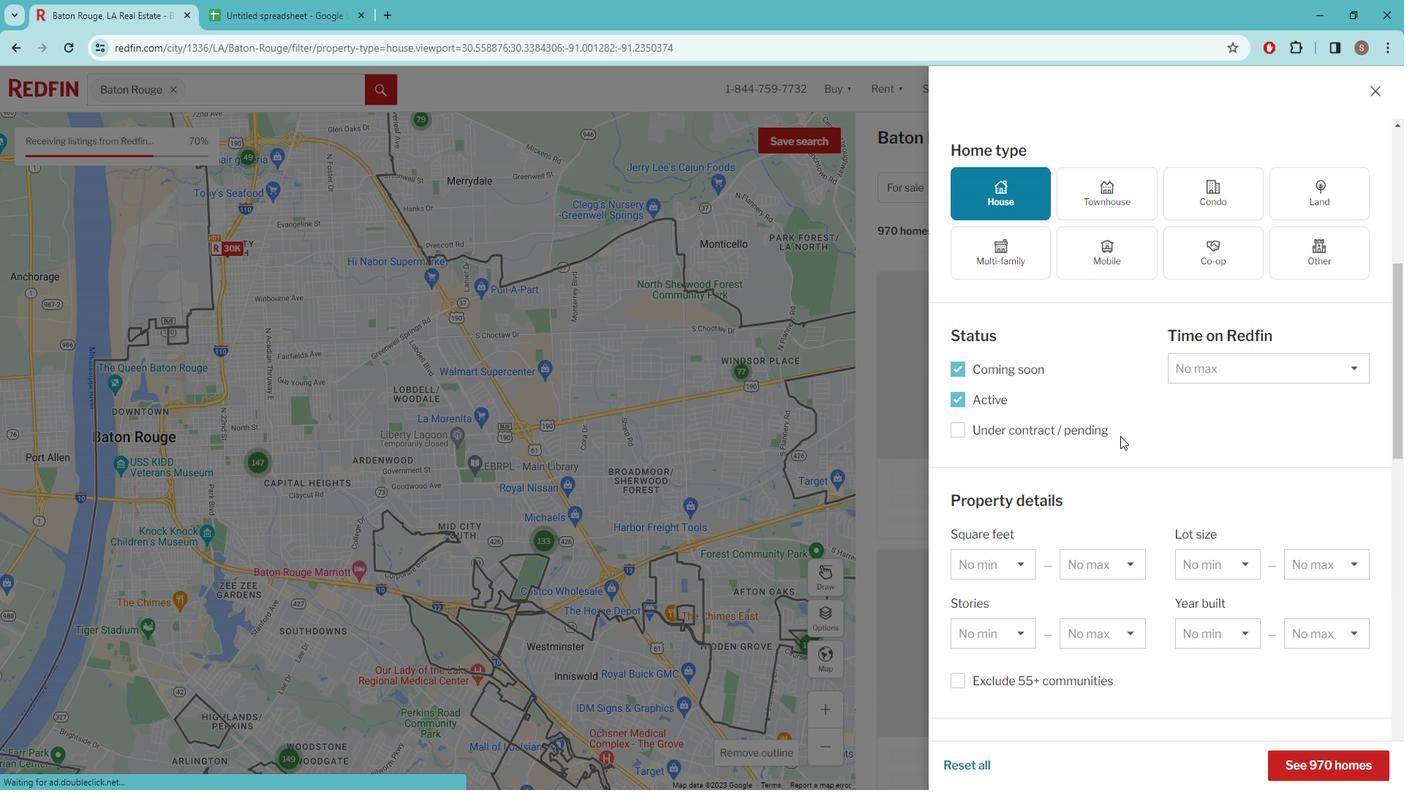 
Action: Mouse moved to (1139, 444)
Screenshot: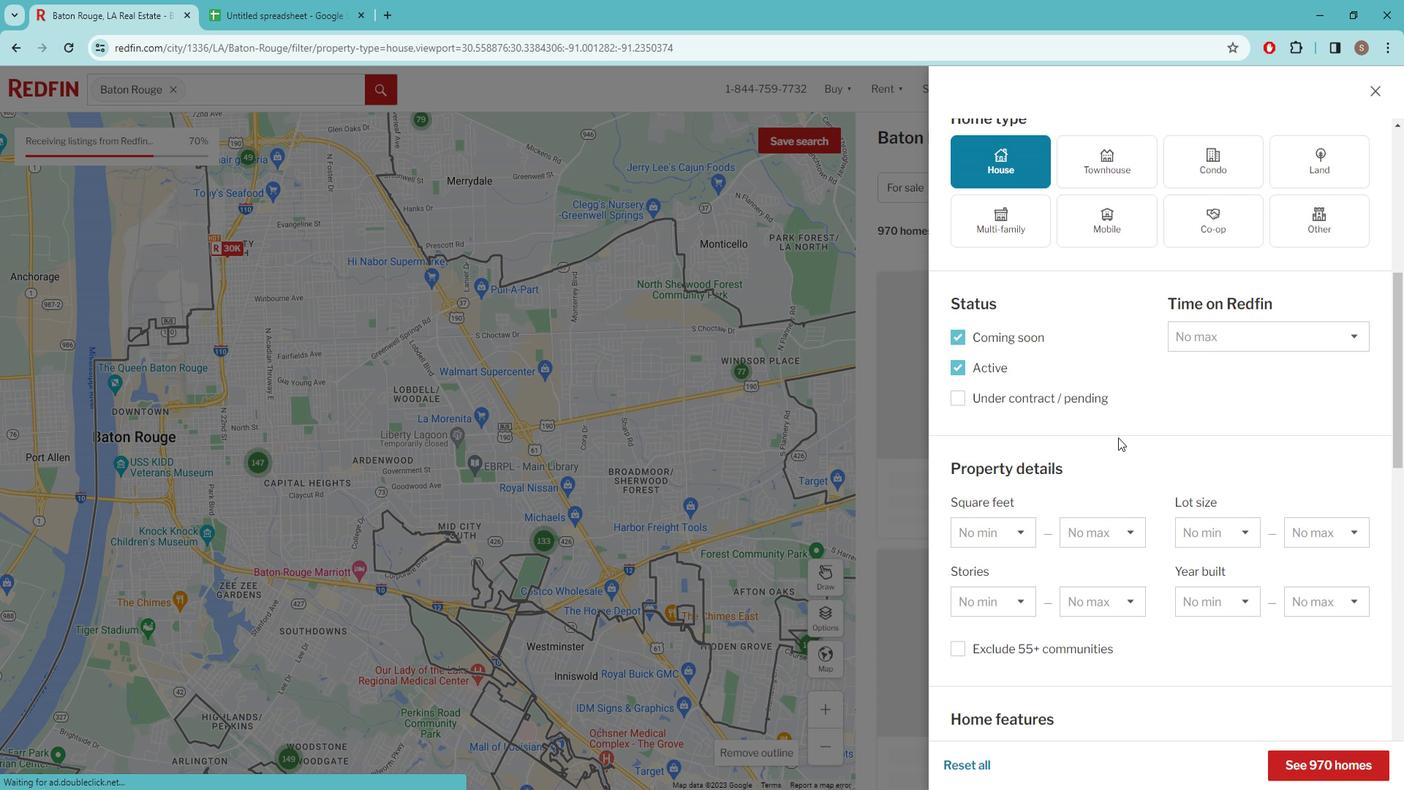 
Action: Mouse scrolled (1139, 443) with delta (0, 0)
Screenshot: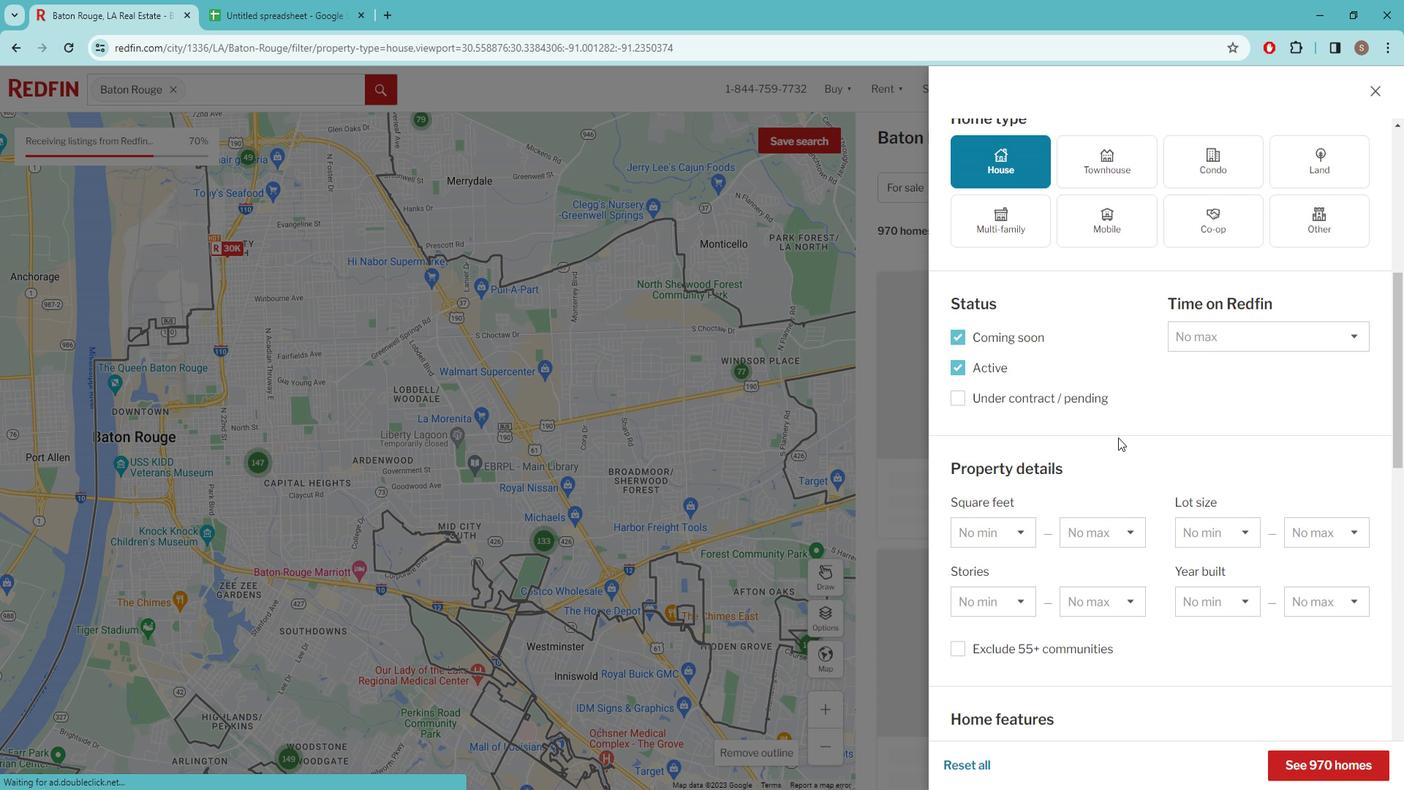 
Action: Mouse moved to (1058, 561)
Screenshot: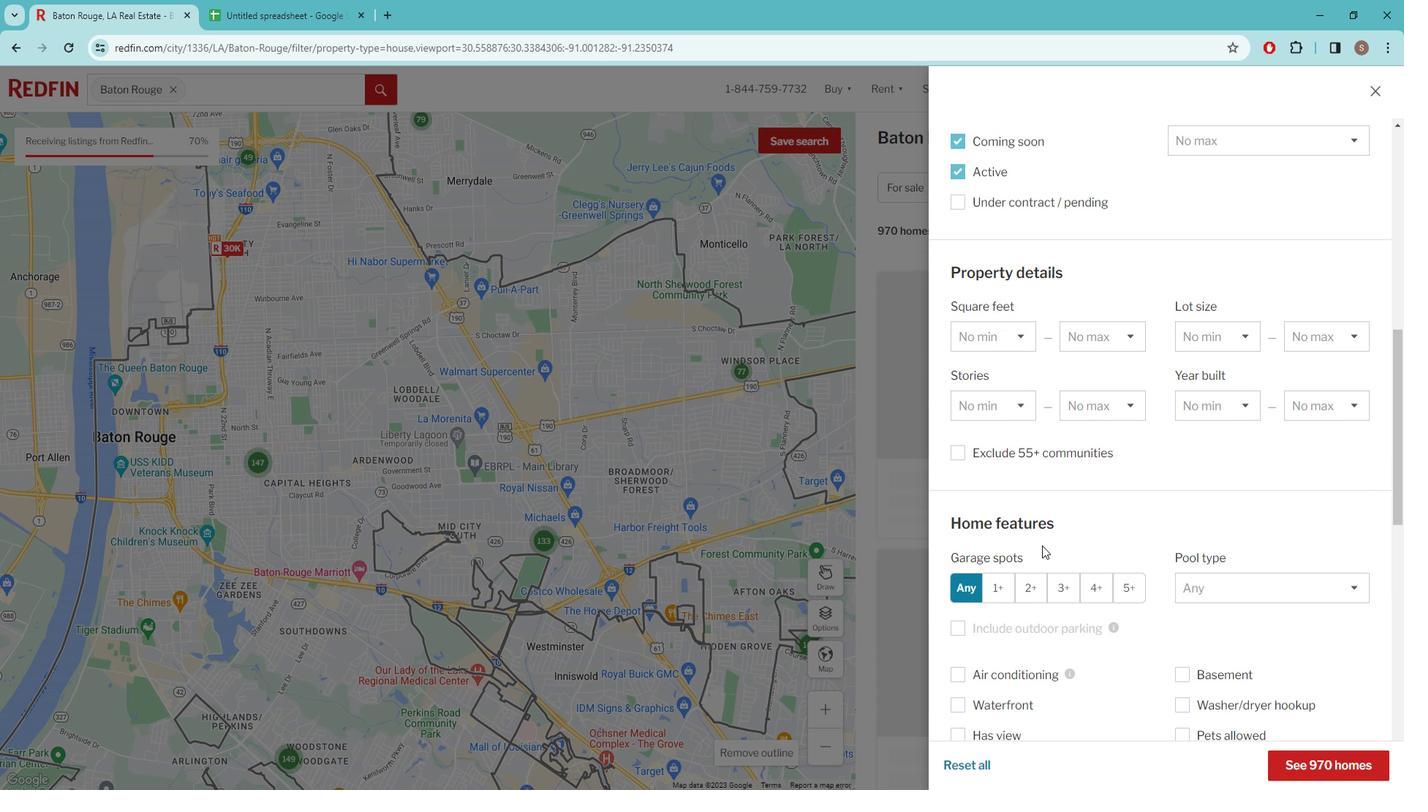 
Action: Mouse scrolled (1058, 561) with delta (0, 0)
Screenshot: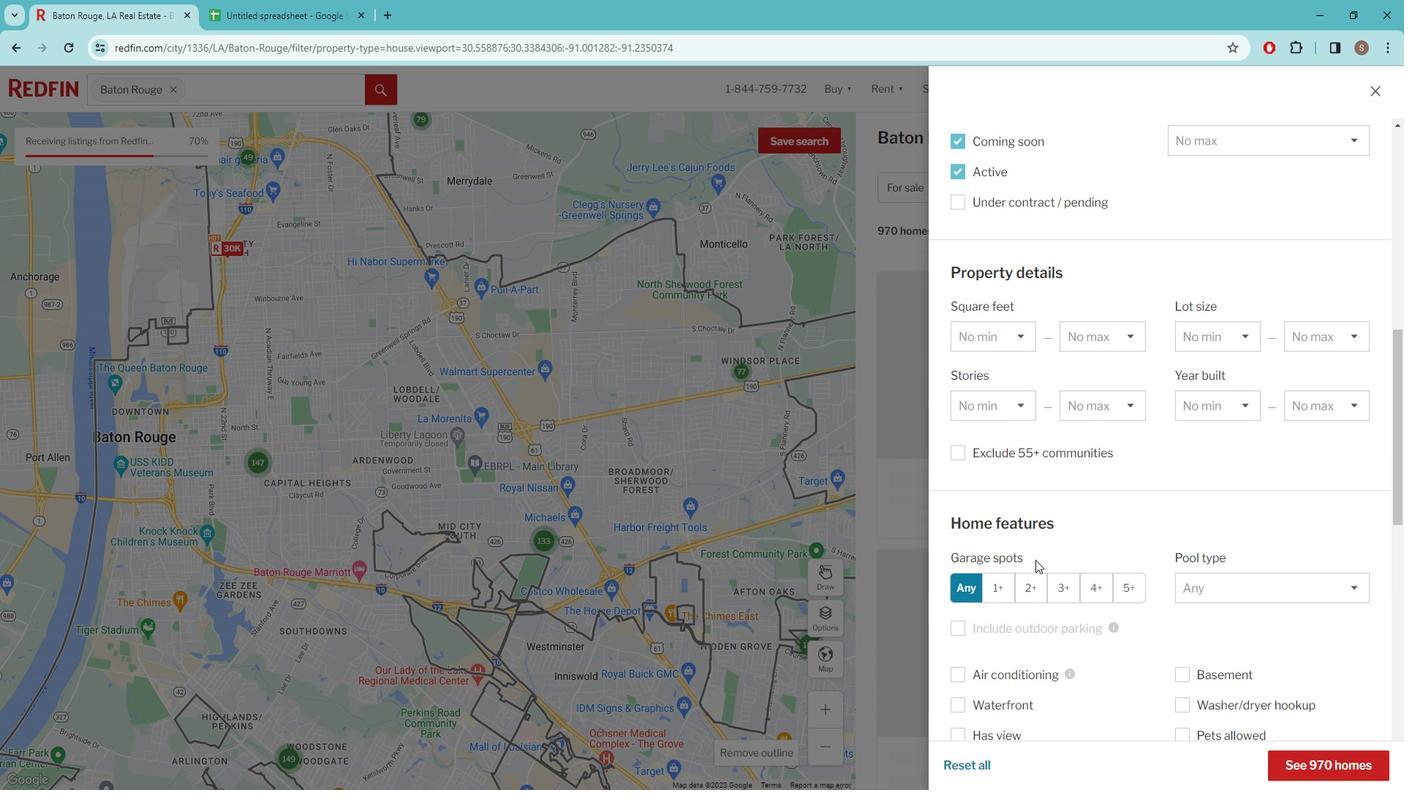 
Action: Mouse scrolled (1058, 561) with delta (0, 0)
Screenshot: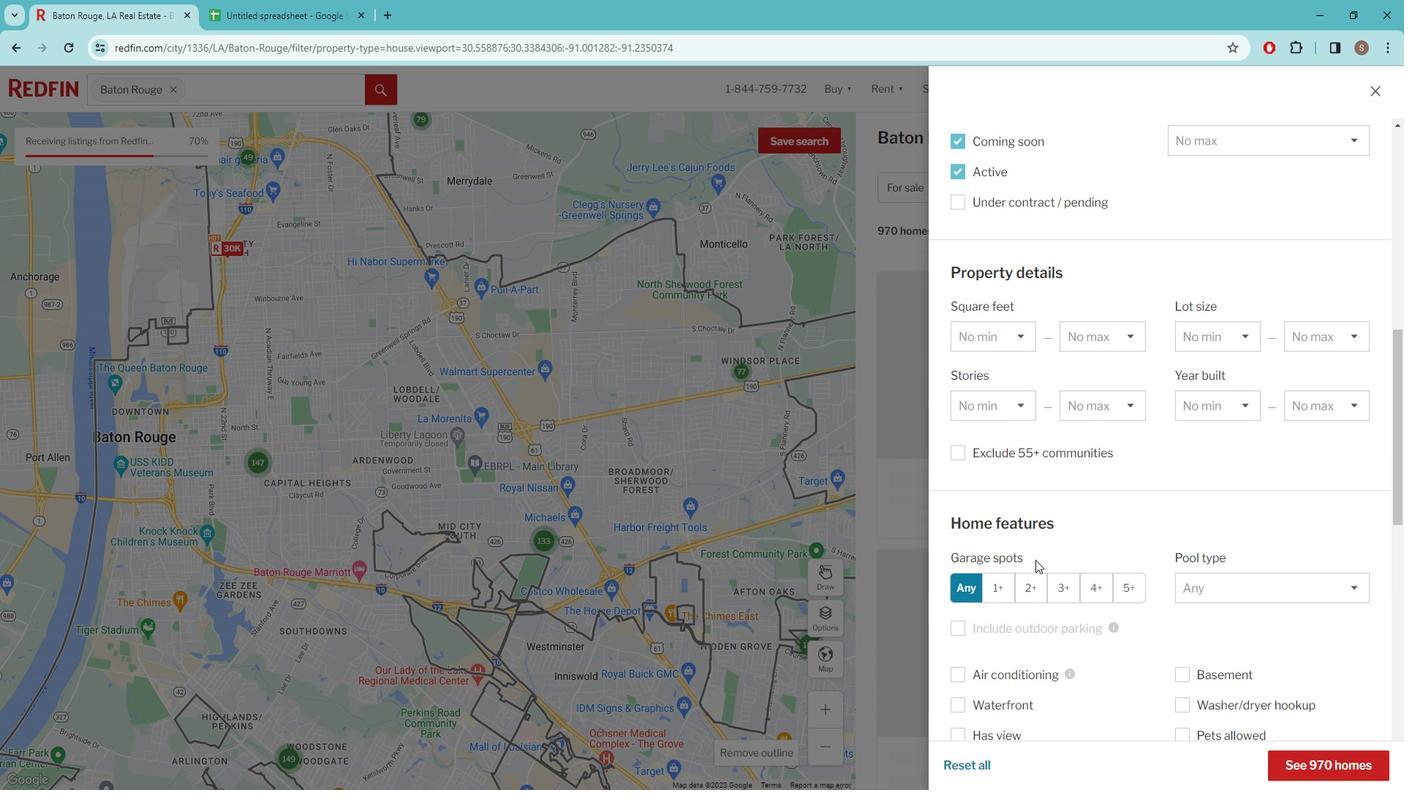 
Action: Mouse moved to (1058, 558)
Screenshot: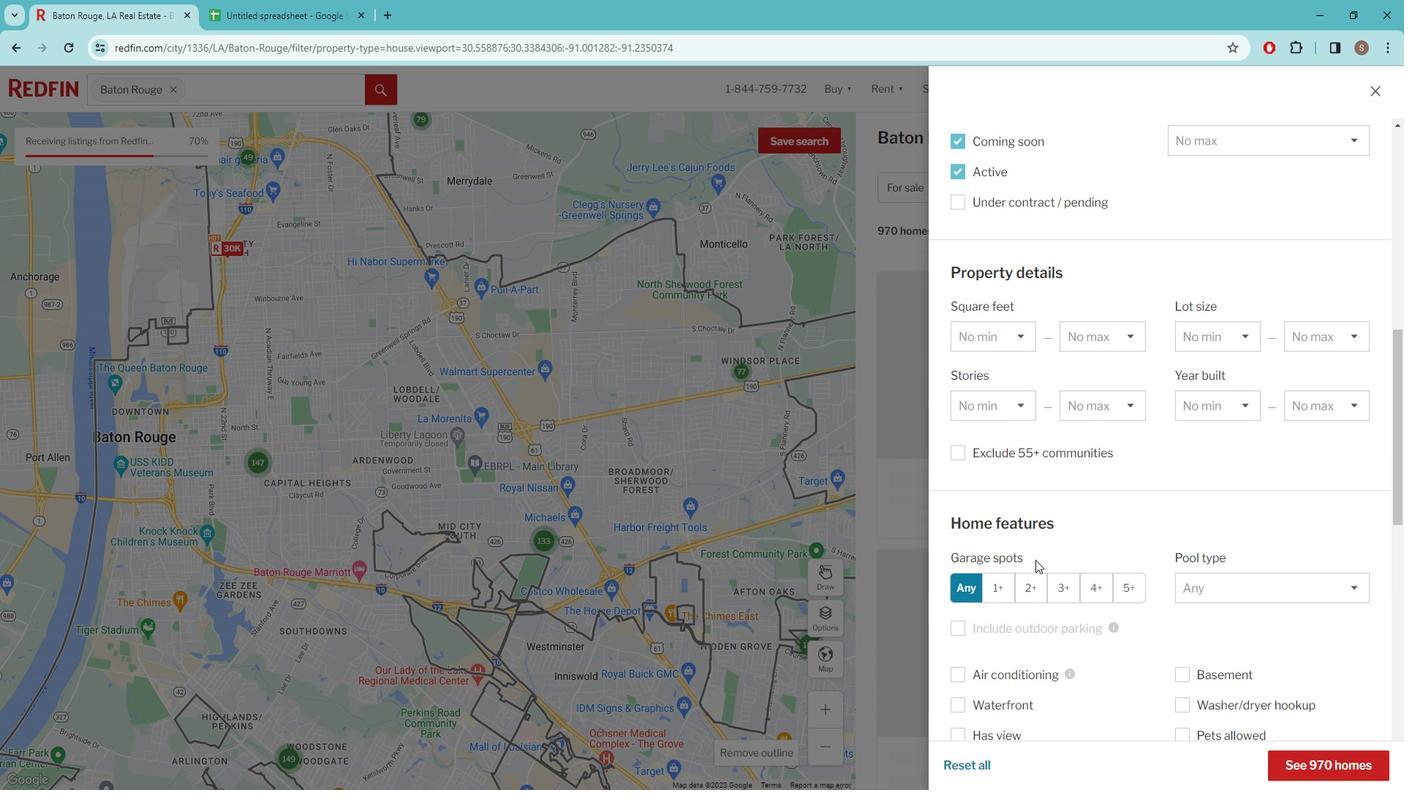 
Action: Mouse scrolled (1058, 557) with delta (0, 0)
Screenshot: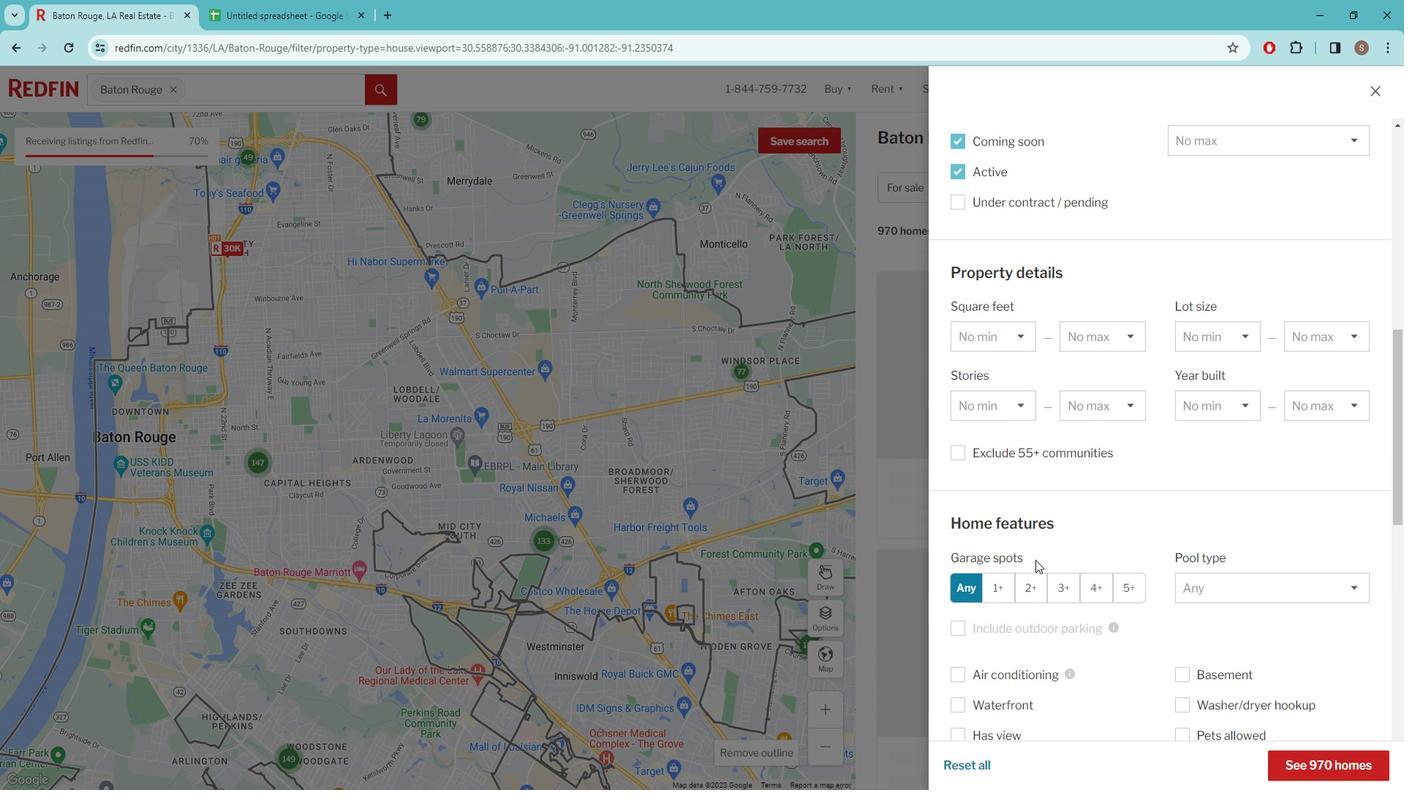 
Action: Mouse moved to (1058, 544)
Screenshot: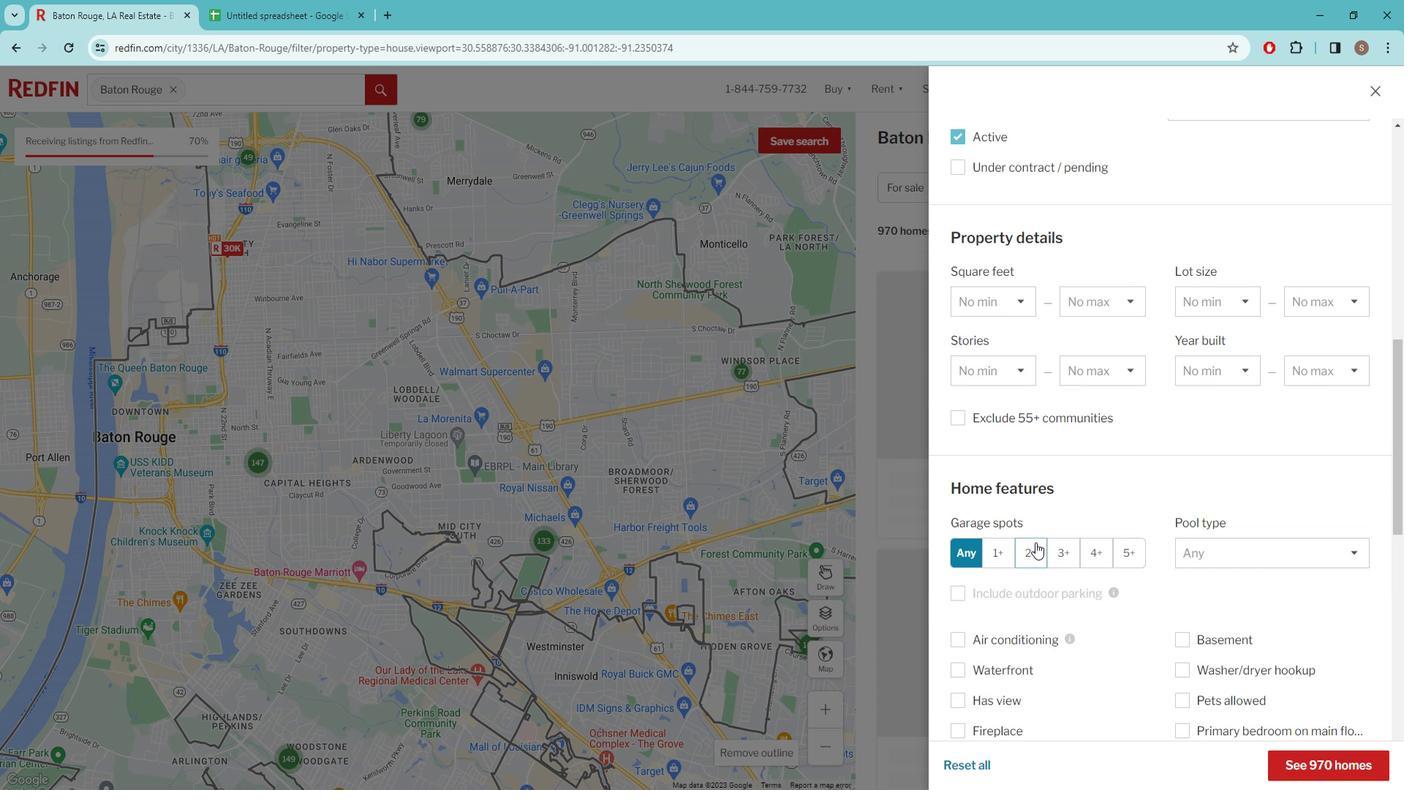 
Action: Mouse scrolled (1058, 543) with delta (0, 0)
Screenshot: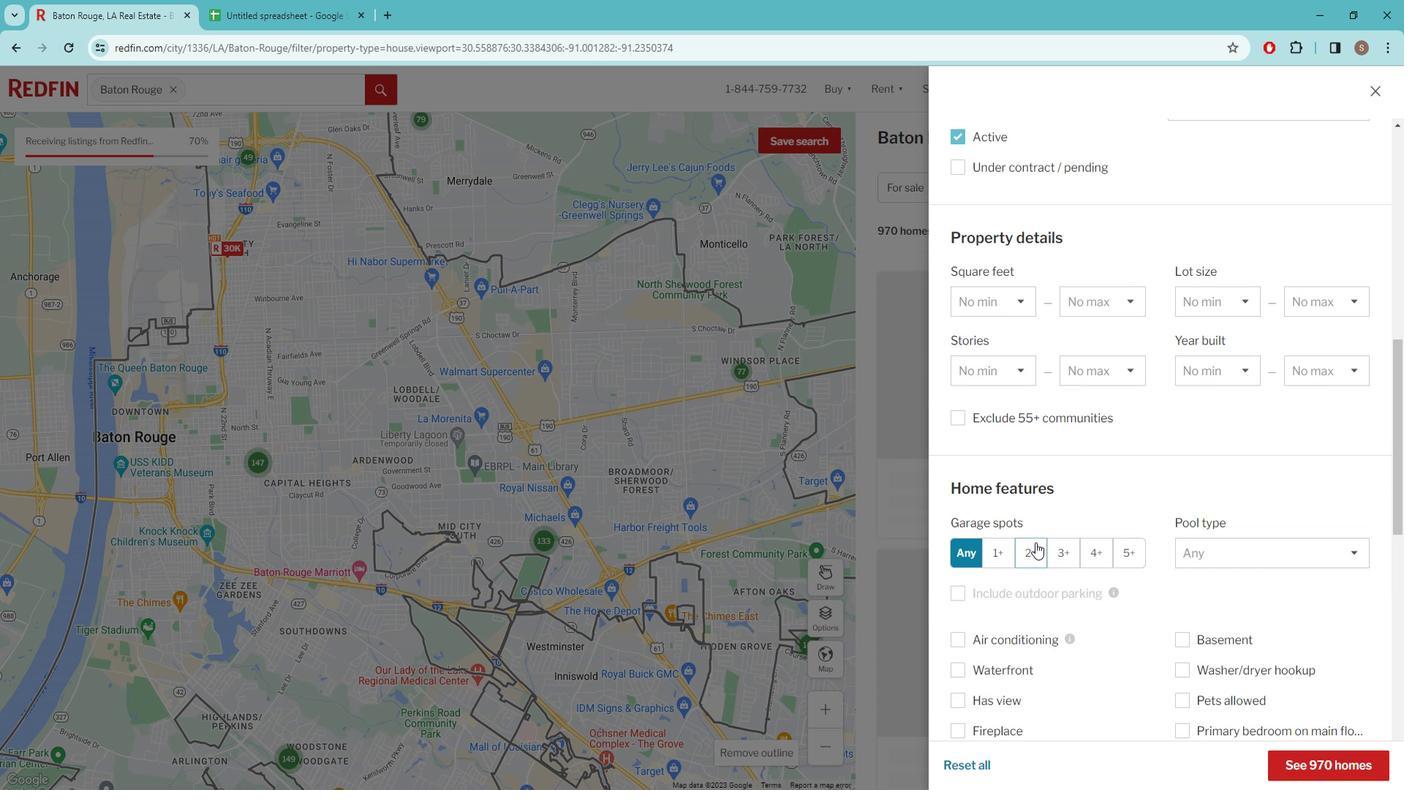 
Action: Mouse moved to (1036, 626)
Screenshot: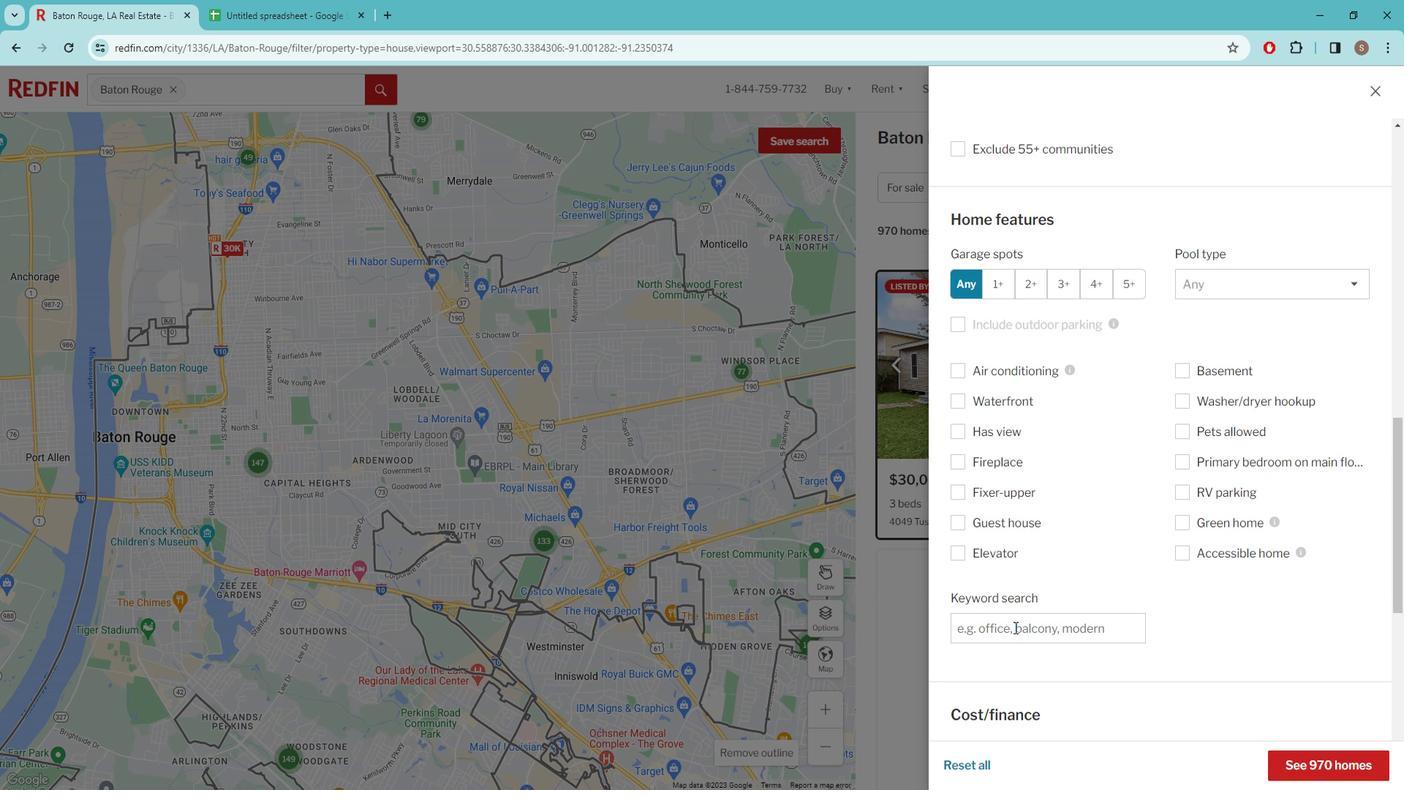 
Action: Mouse pressed left at (1036, 626)
Screenshot: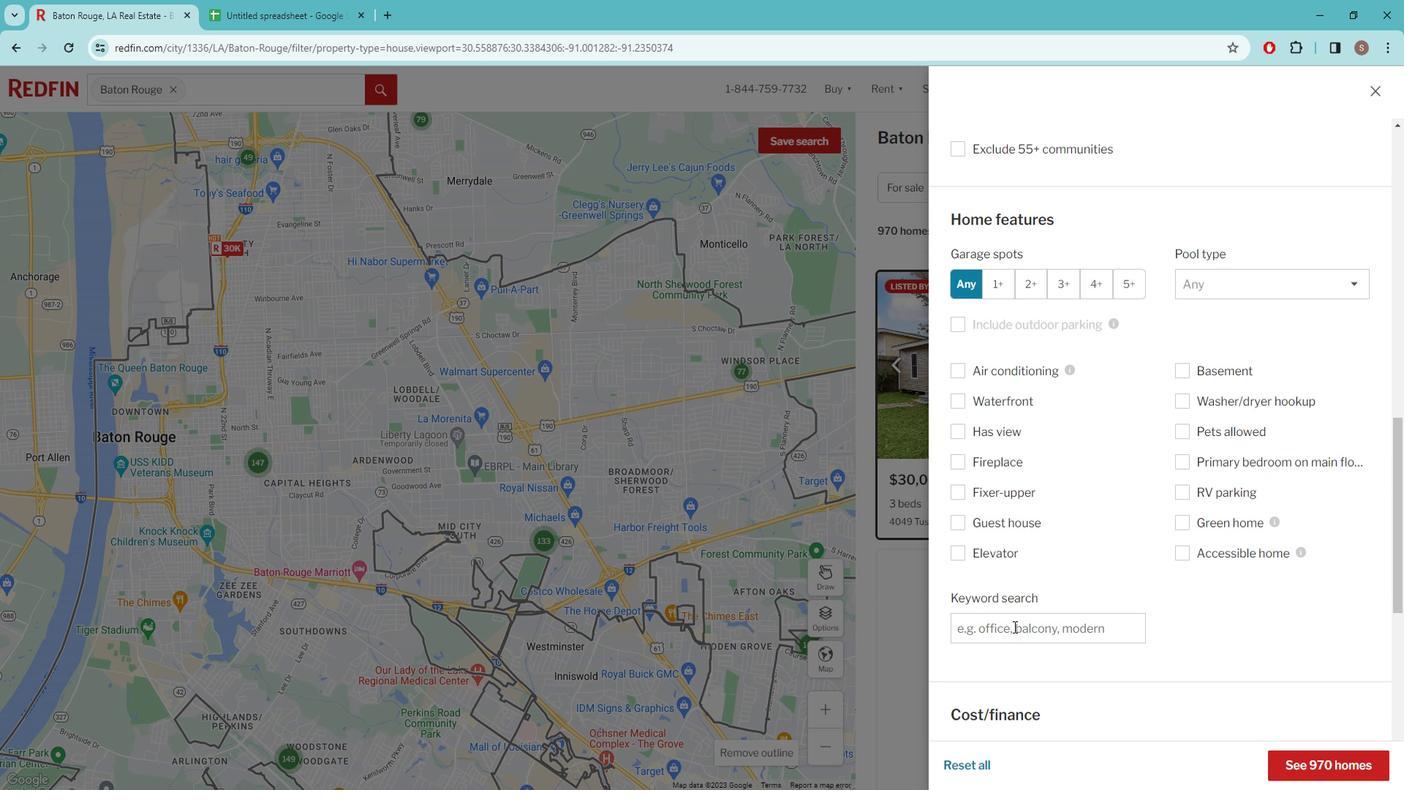 
Action: Key pressed PRIVATE<Key.space>BACKYARD<Key.space>AND<Key.space>A<Key.space>POOL<Key.space>
Screenshot: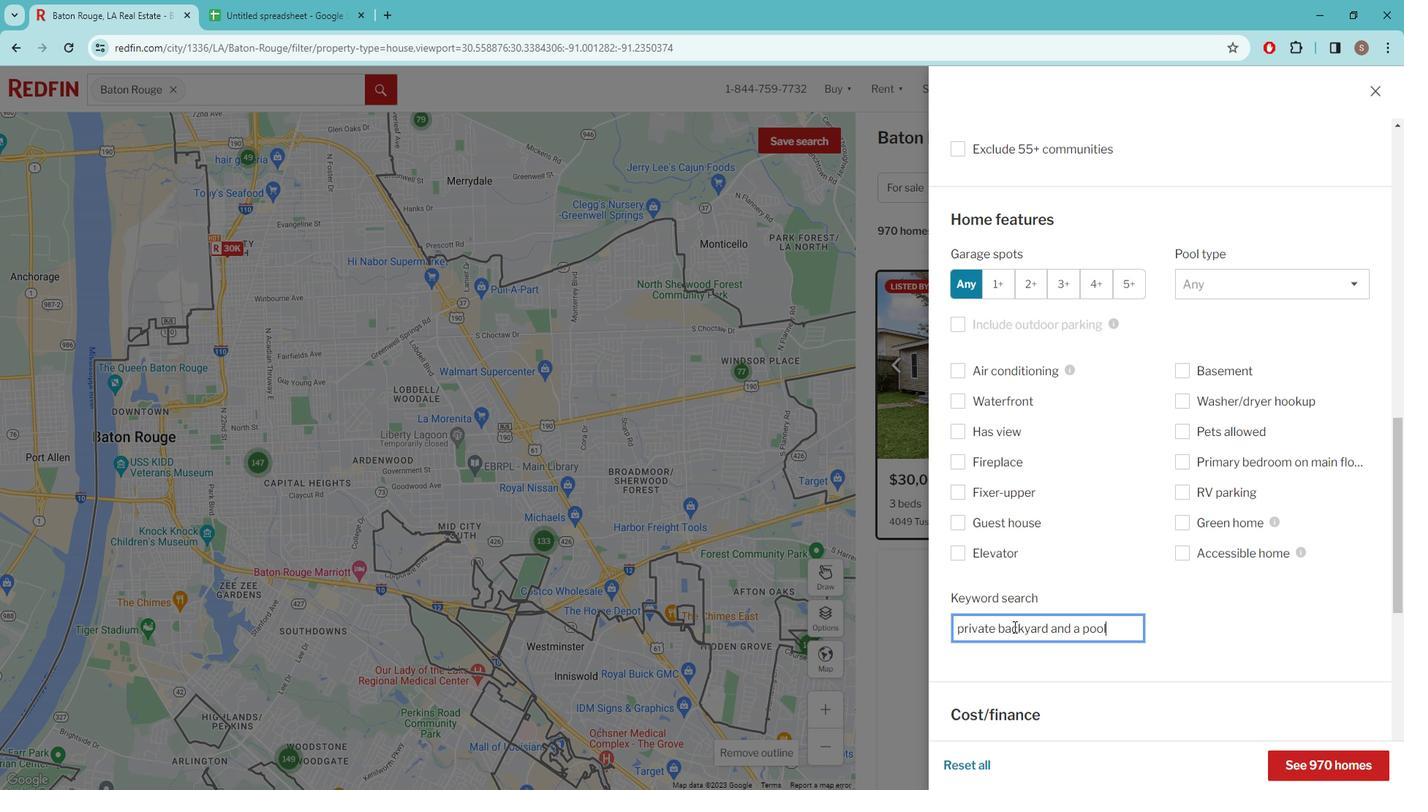
Action: Mouse moved to (1091, 595)
Screenshot: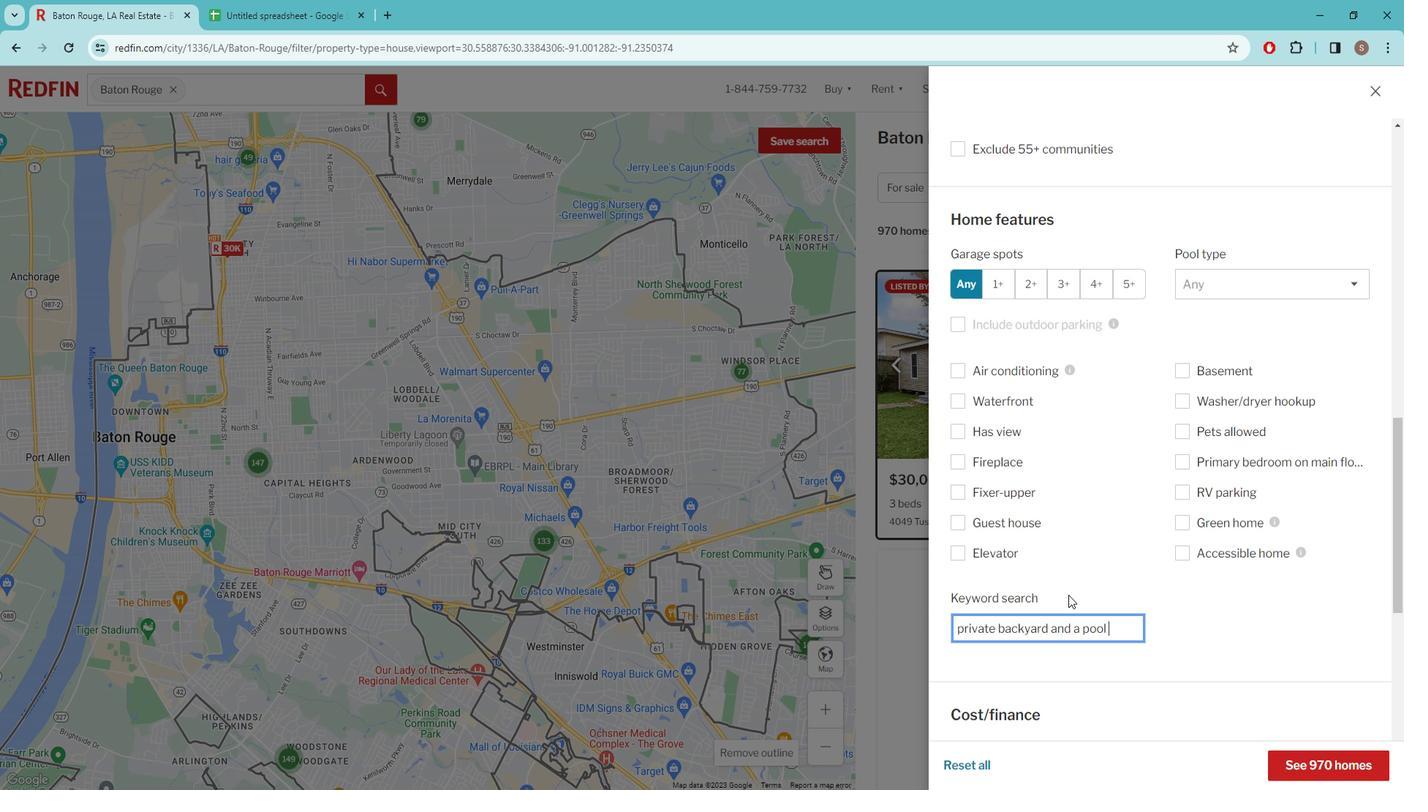 
Action: Mouse scrolled (1091, 594) with delta (0, 0)
Screenshot: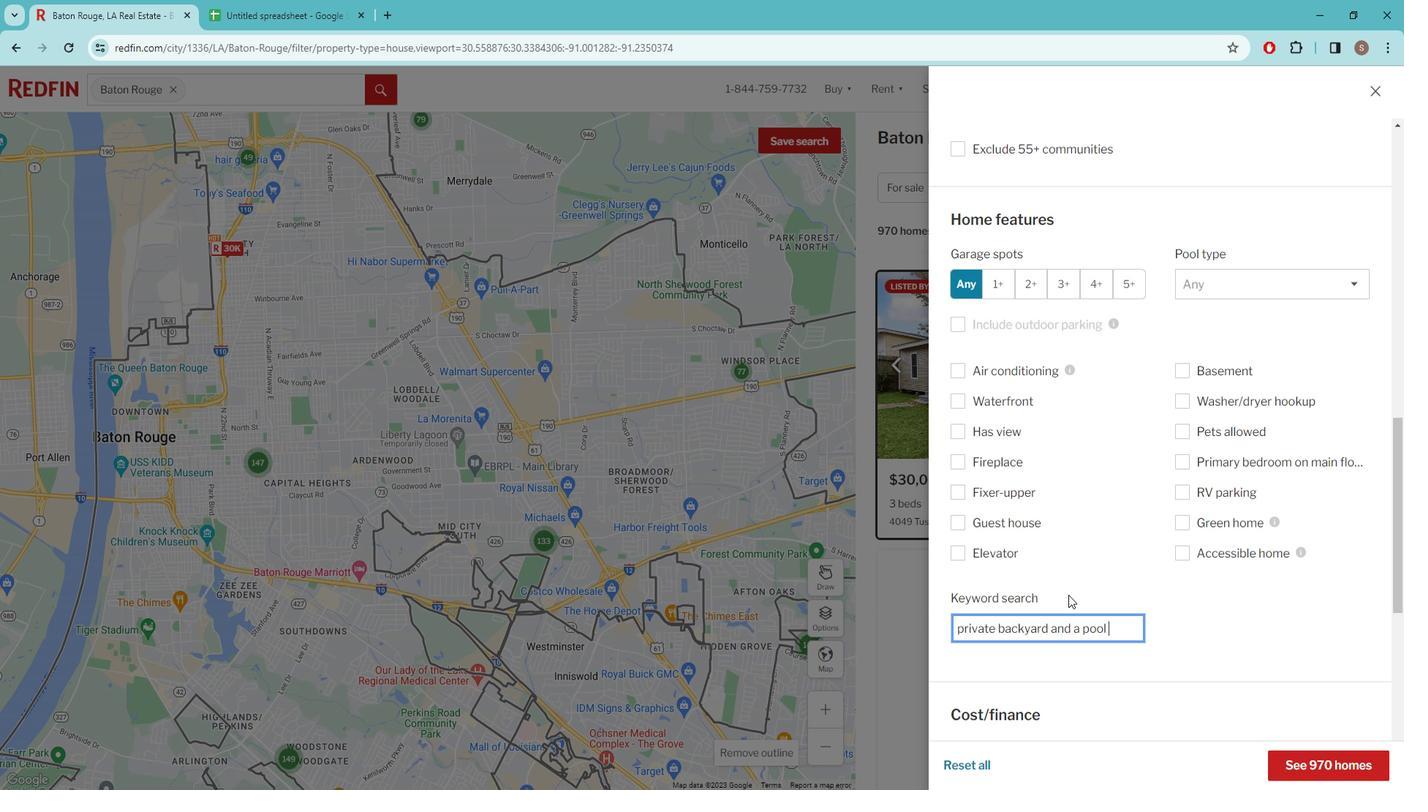 
Action: Mouse scrolled (1091, 594) with delta (0, 0)
Screenshot: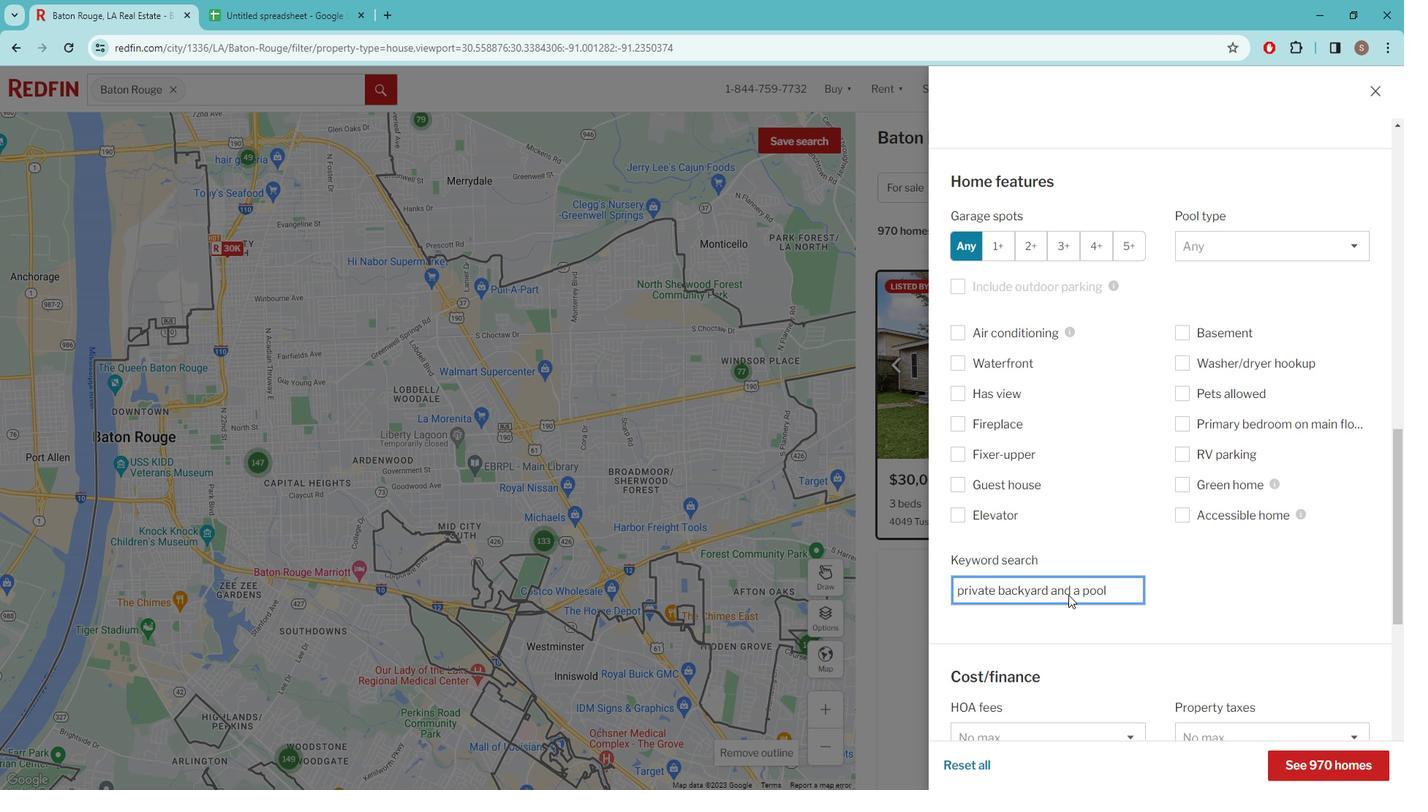 
Action: Mouse moved to (1199, 564)
Screenshot: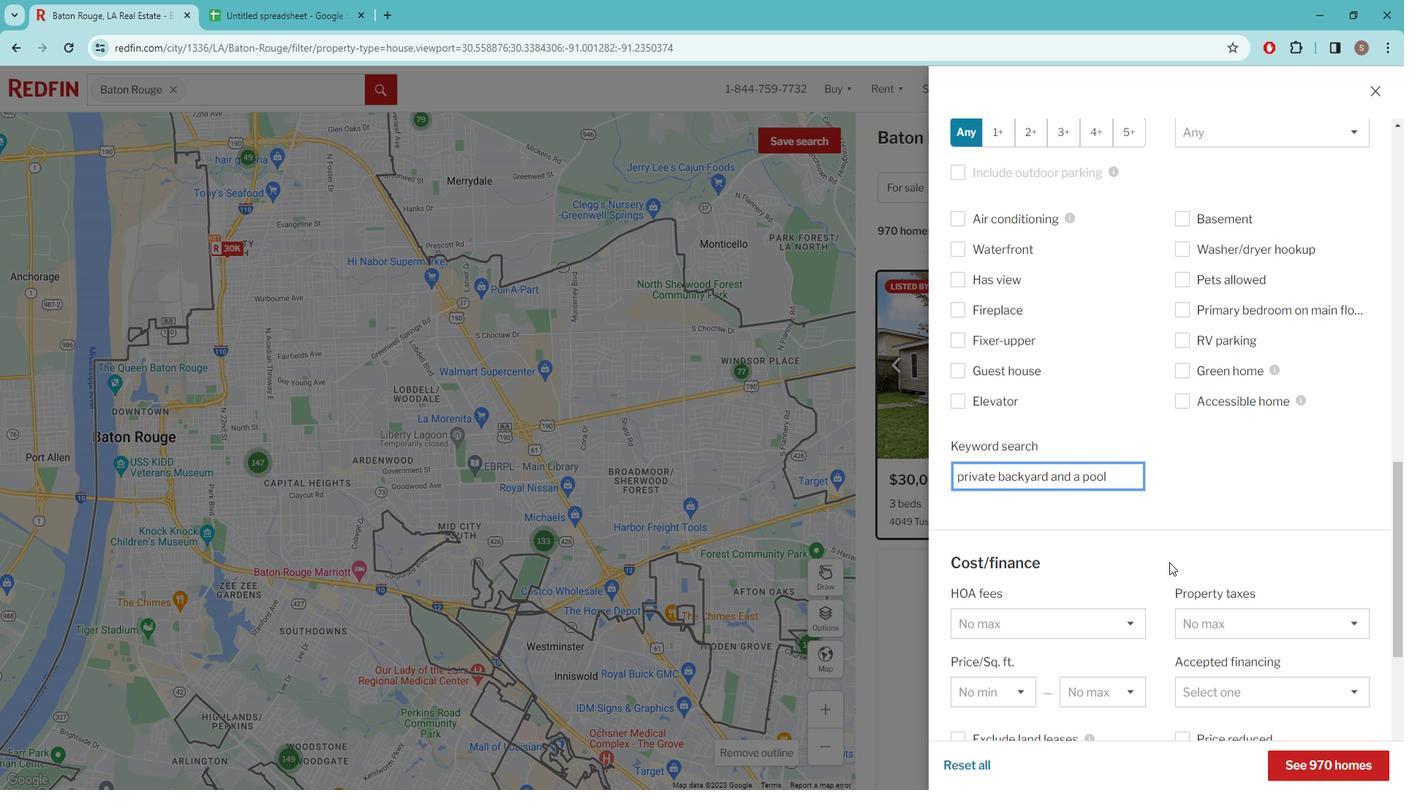 
Action: Mouse scrolled (1199, 563) with delta (0, 0)
Screenshot: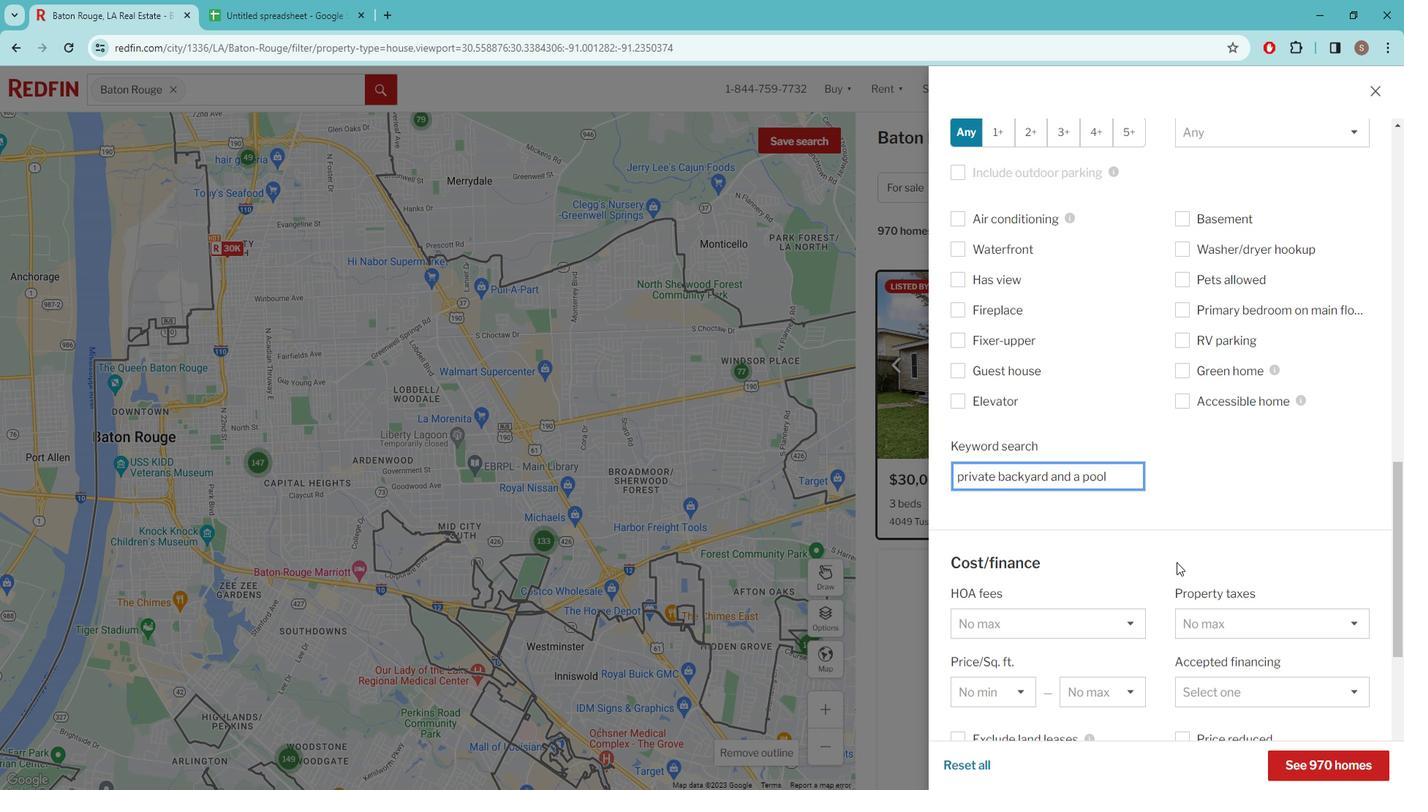 
Action: Mouse scrolled (1199, 563) with delta (0, 0)
Screenshot: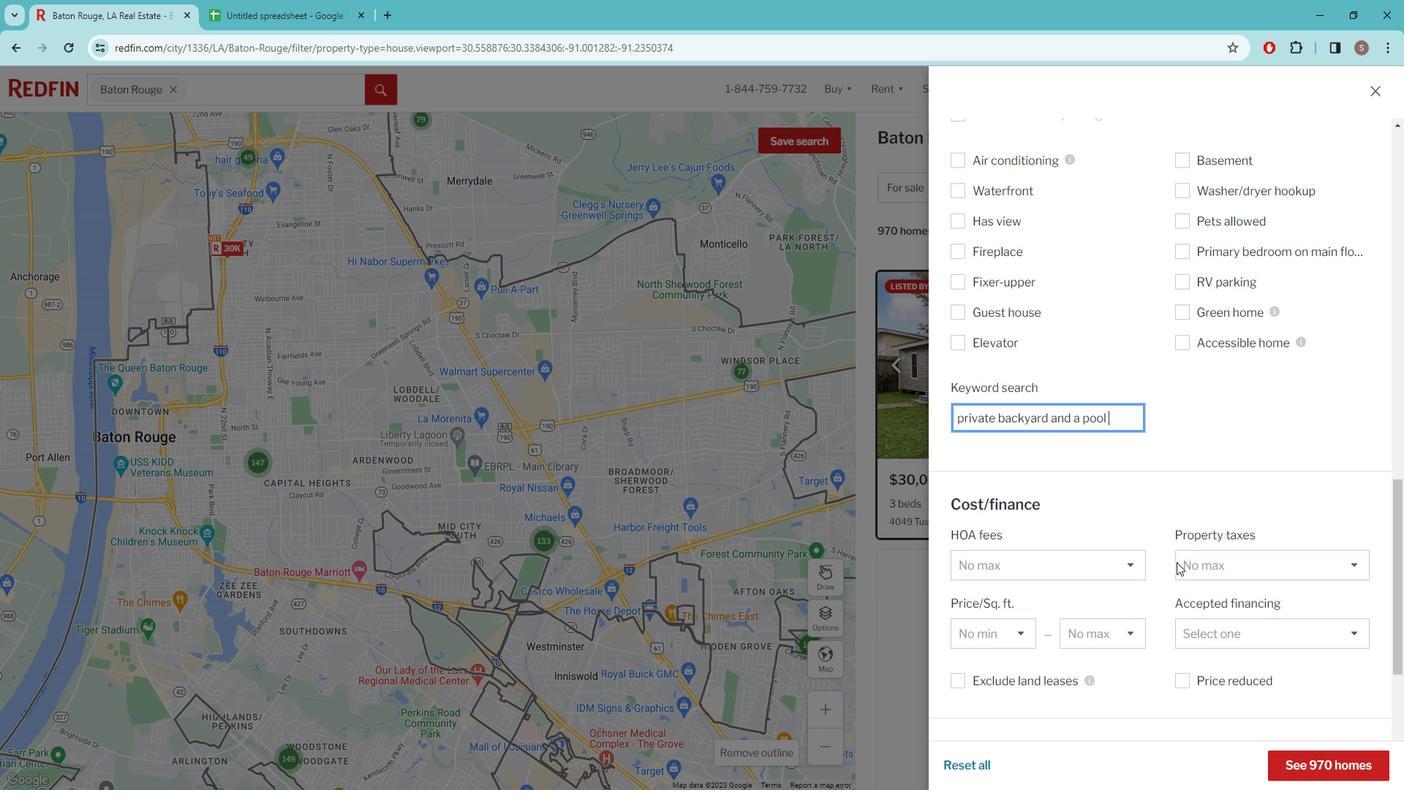
Action: Mouse scrolled (1199, 563) with delta (0, 0)
Screenshot: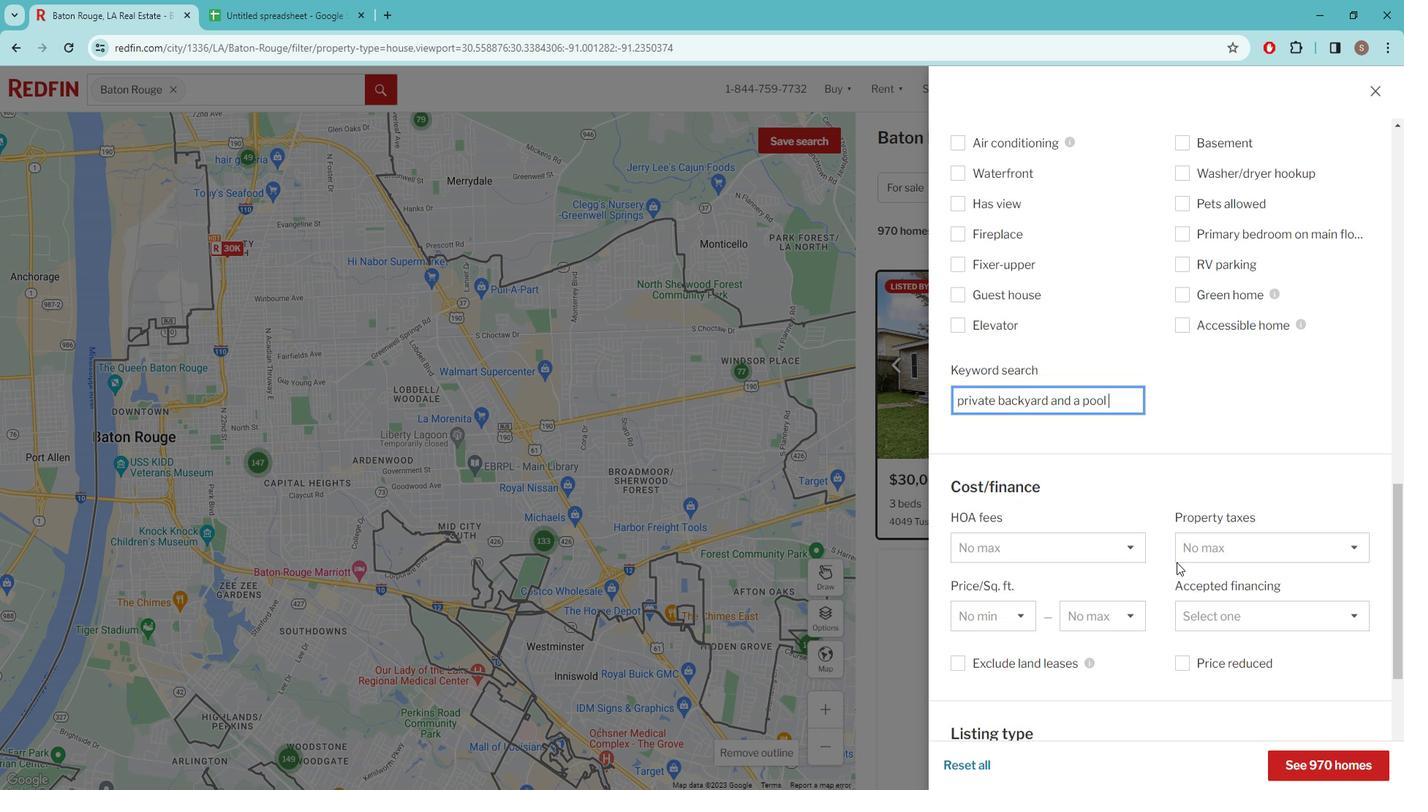 
Action: Mouse scrolled (1199, 563) with delta (0, 0)
Screenshot: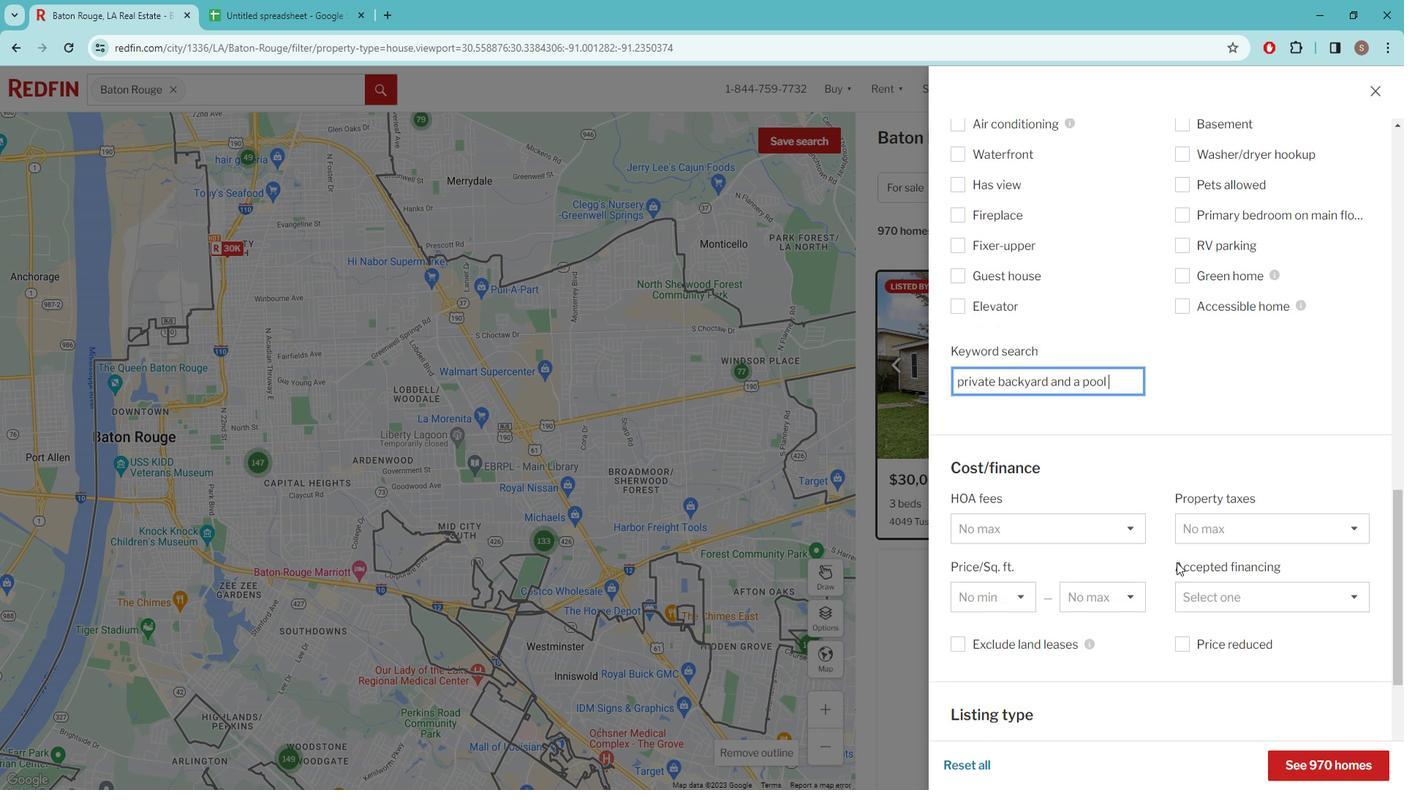 
Action: Mouse scrolled (1199, 563) with delta (0, 0)
Screenshot: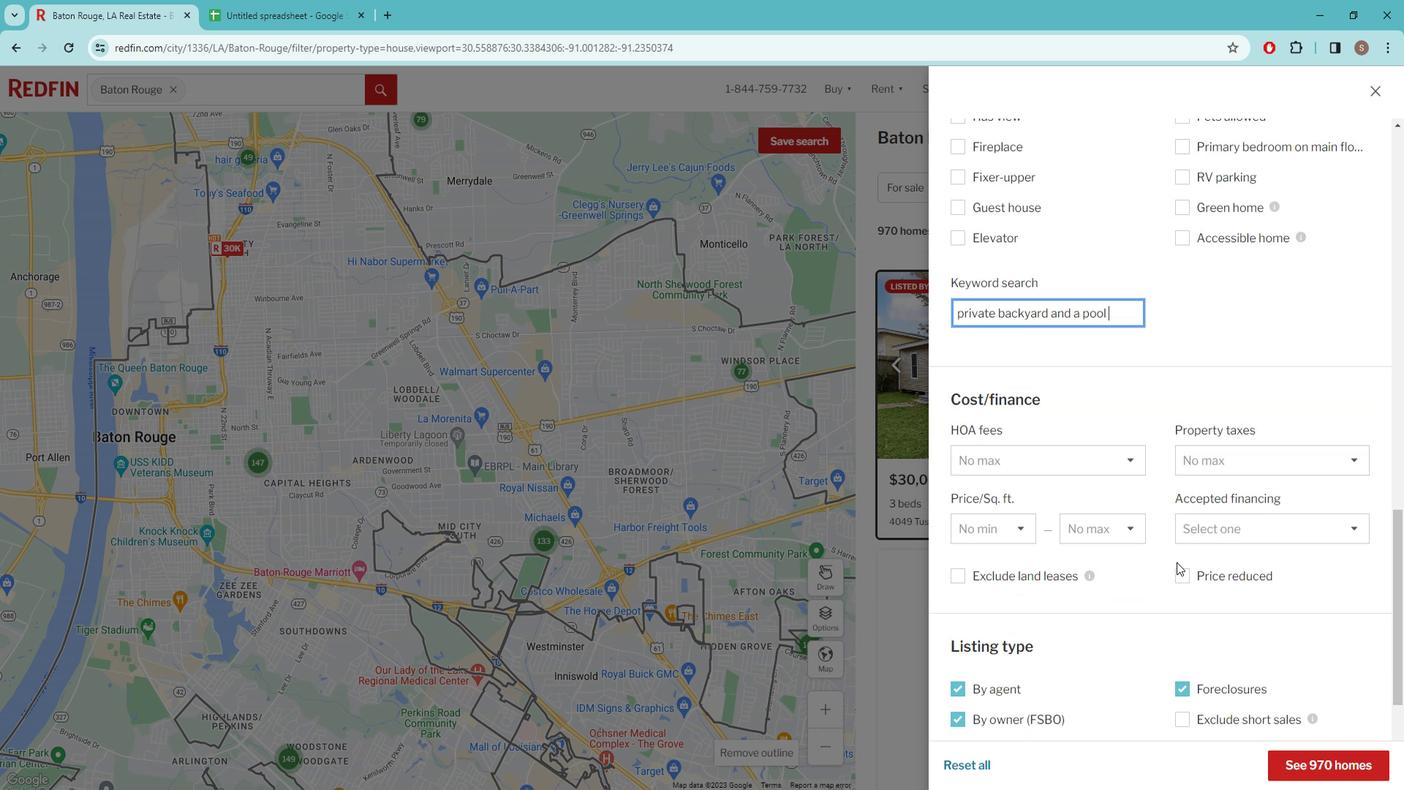 
Action: Mouse scrolled (1199, 563) with delta (0, 0)
Screenshot: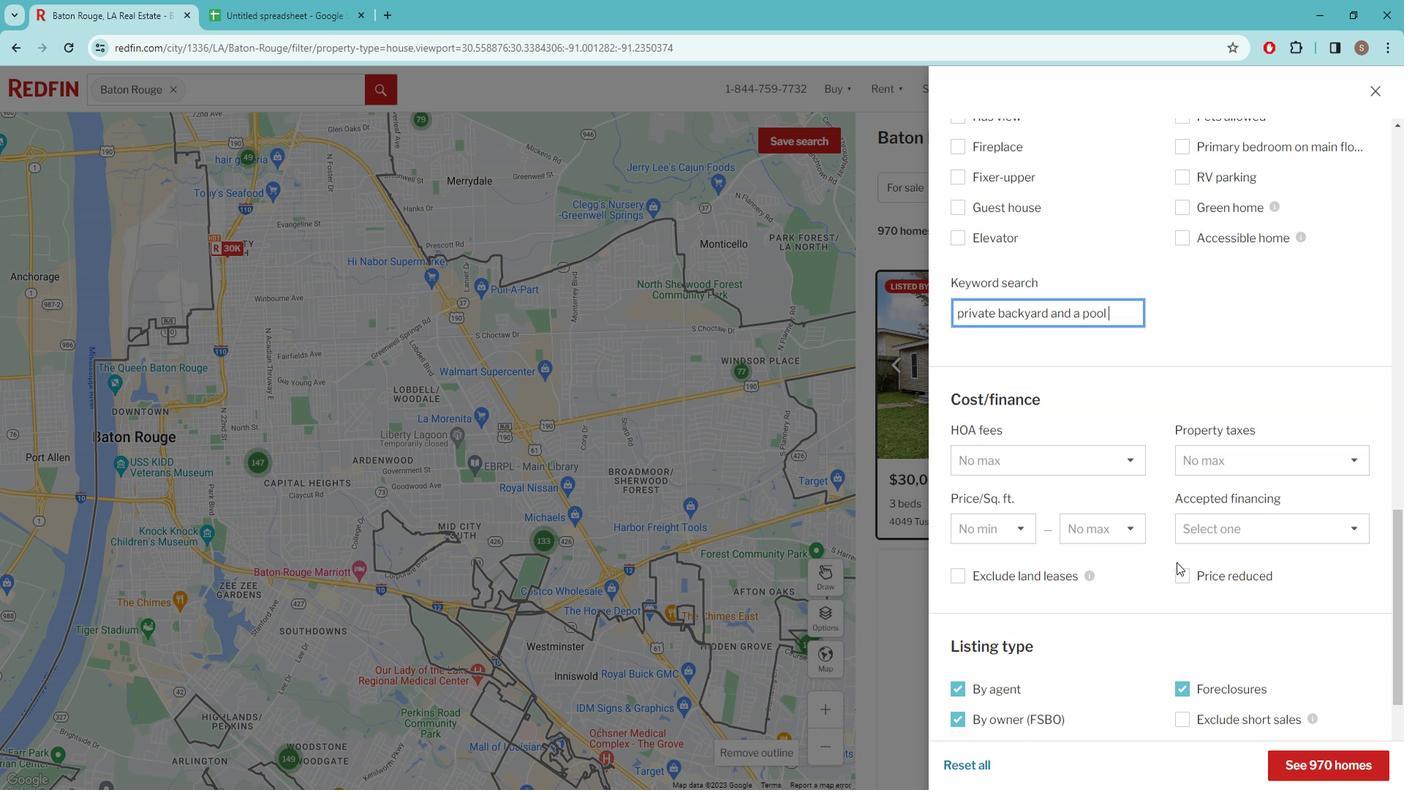 
Action: Mouse moved to (1209, 572)
Screenshot: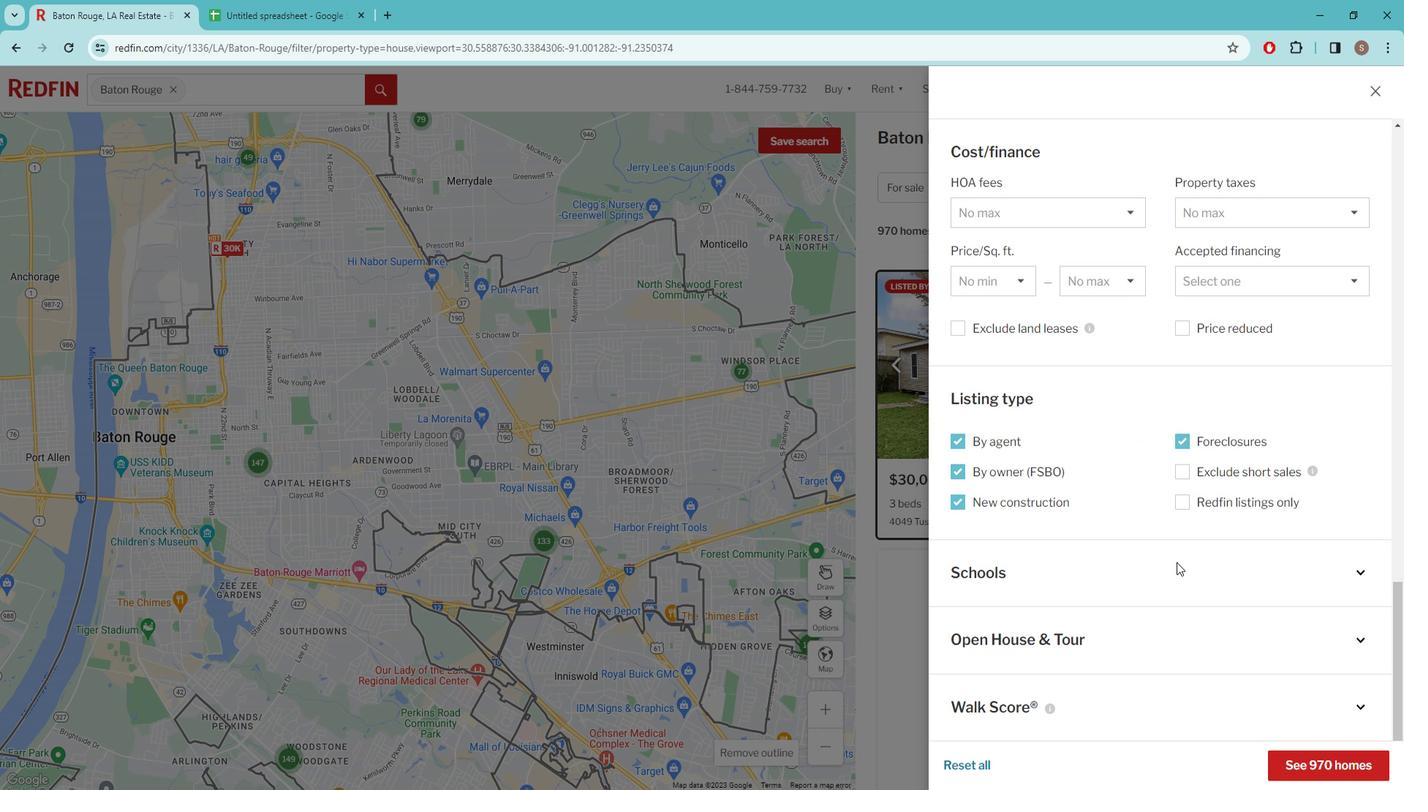
Action: Mouse scrolled (1209, 571) with delta (0, 0)
Screenshot: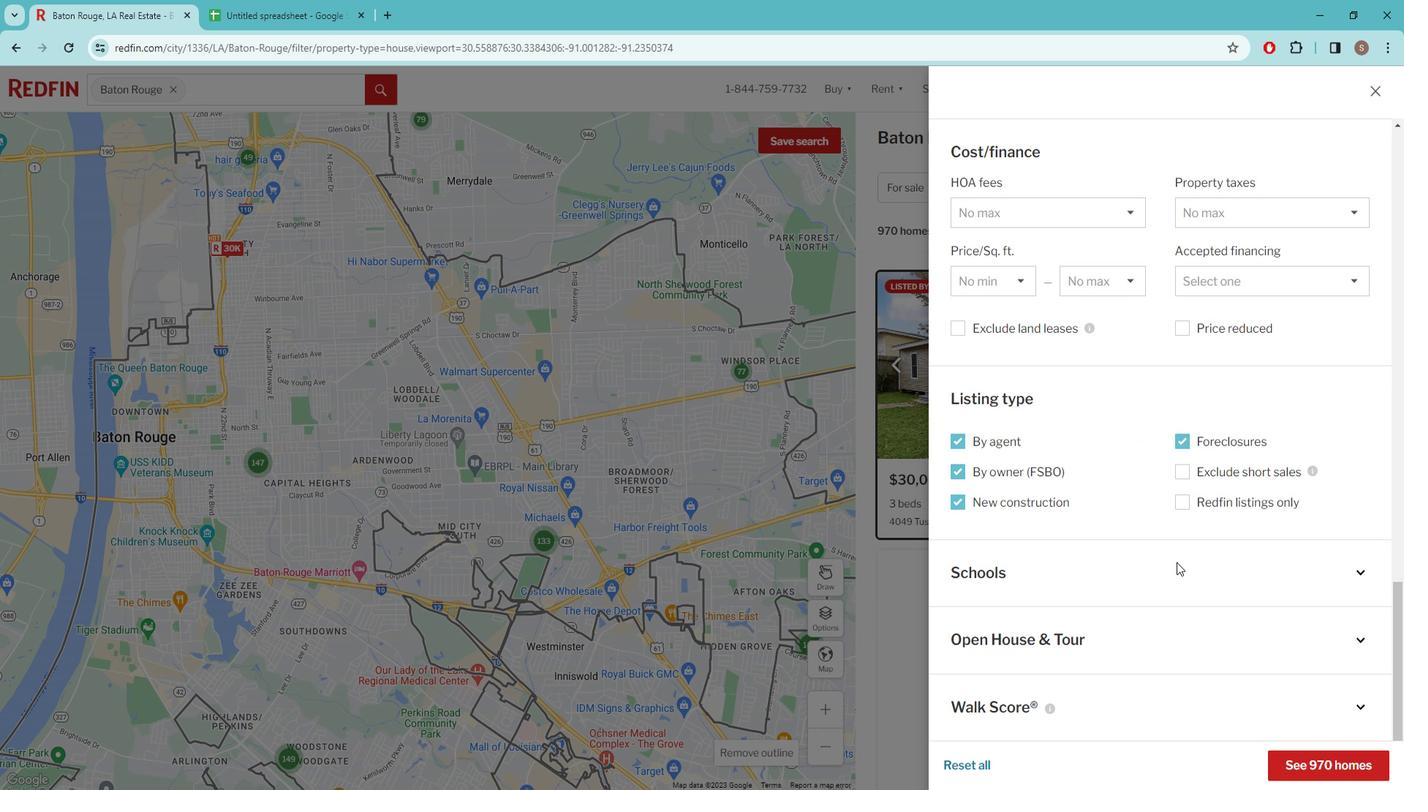 
Action: Mouse moved to (1212, 573)
Screenshot: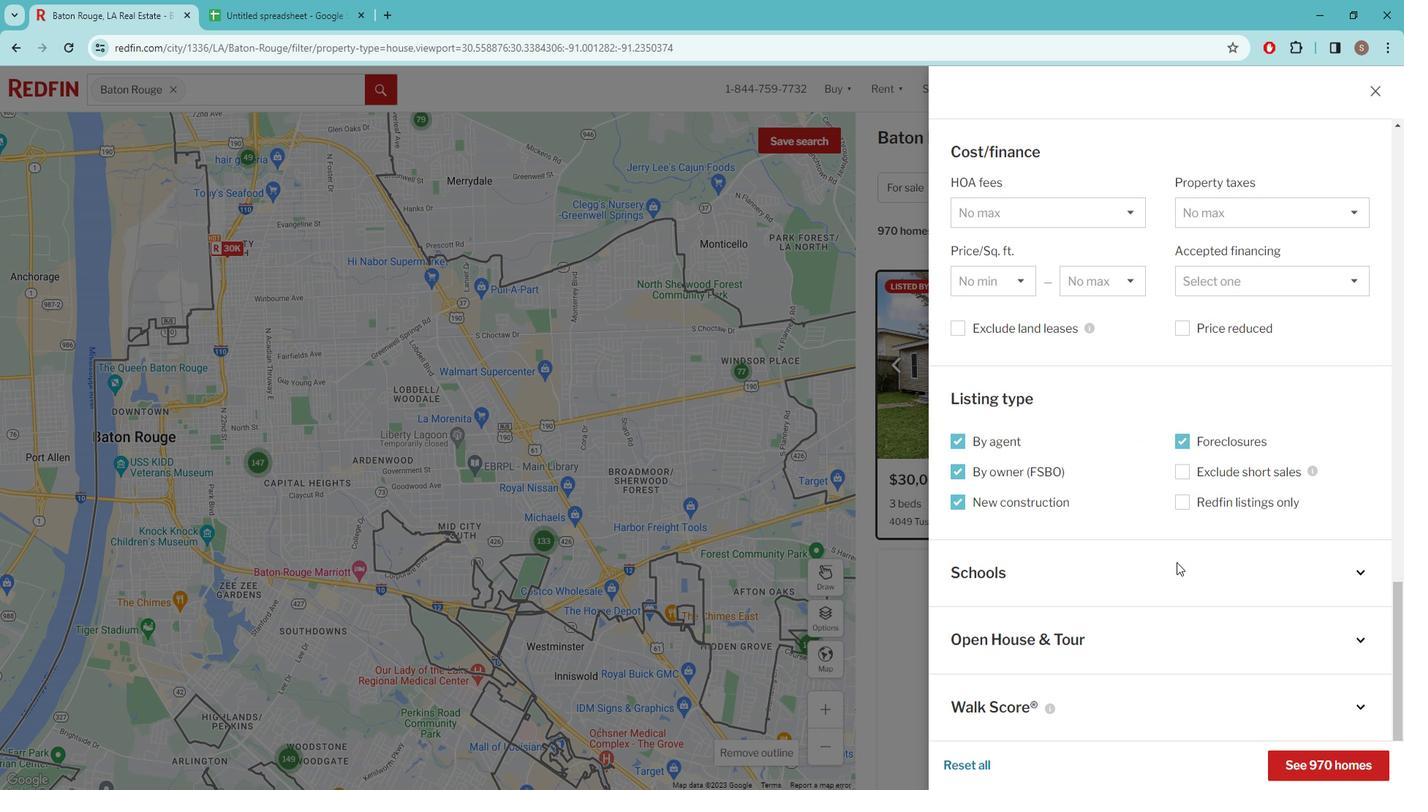 
Action: Mouse scrolled (1212, 572) with delta (0, 0)
Screenshot: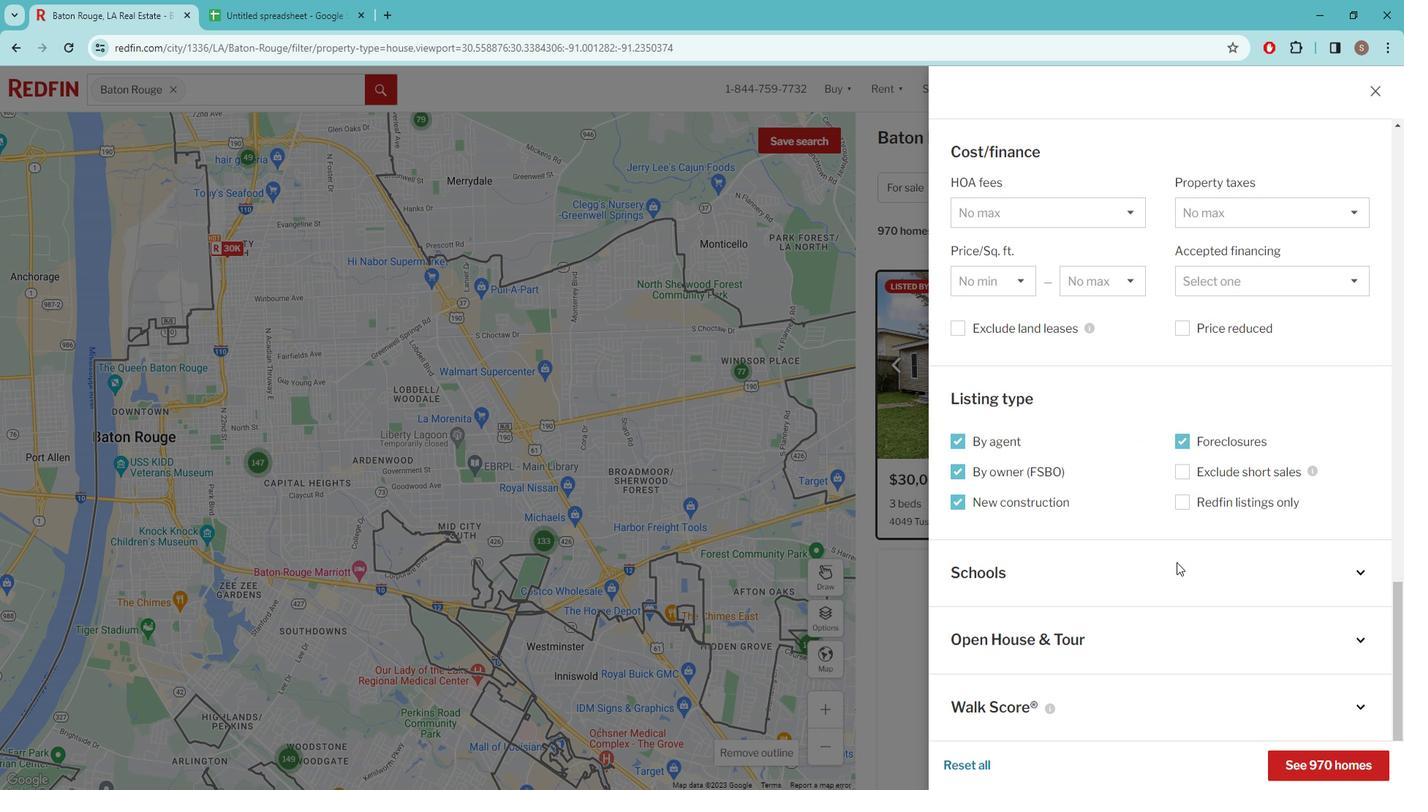 
Action: Mouse moved to (1216, 578)
Screenshot: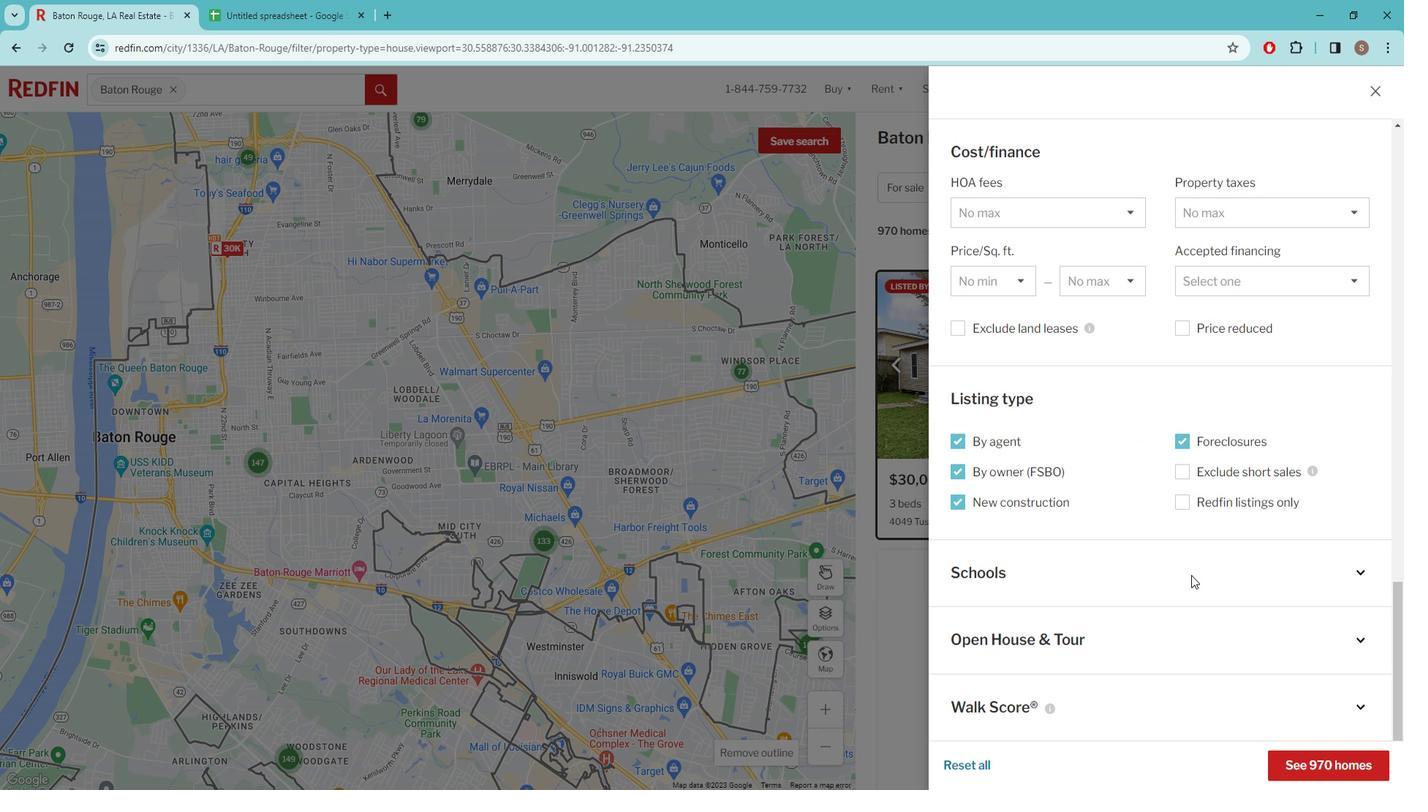 
Action: Mouse scrolled (1216, 578) with delta (0, 0)
Screenshot: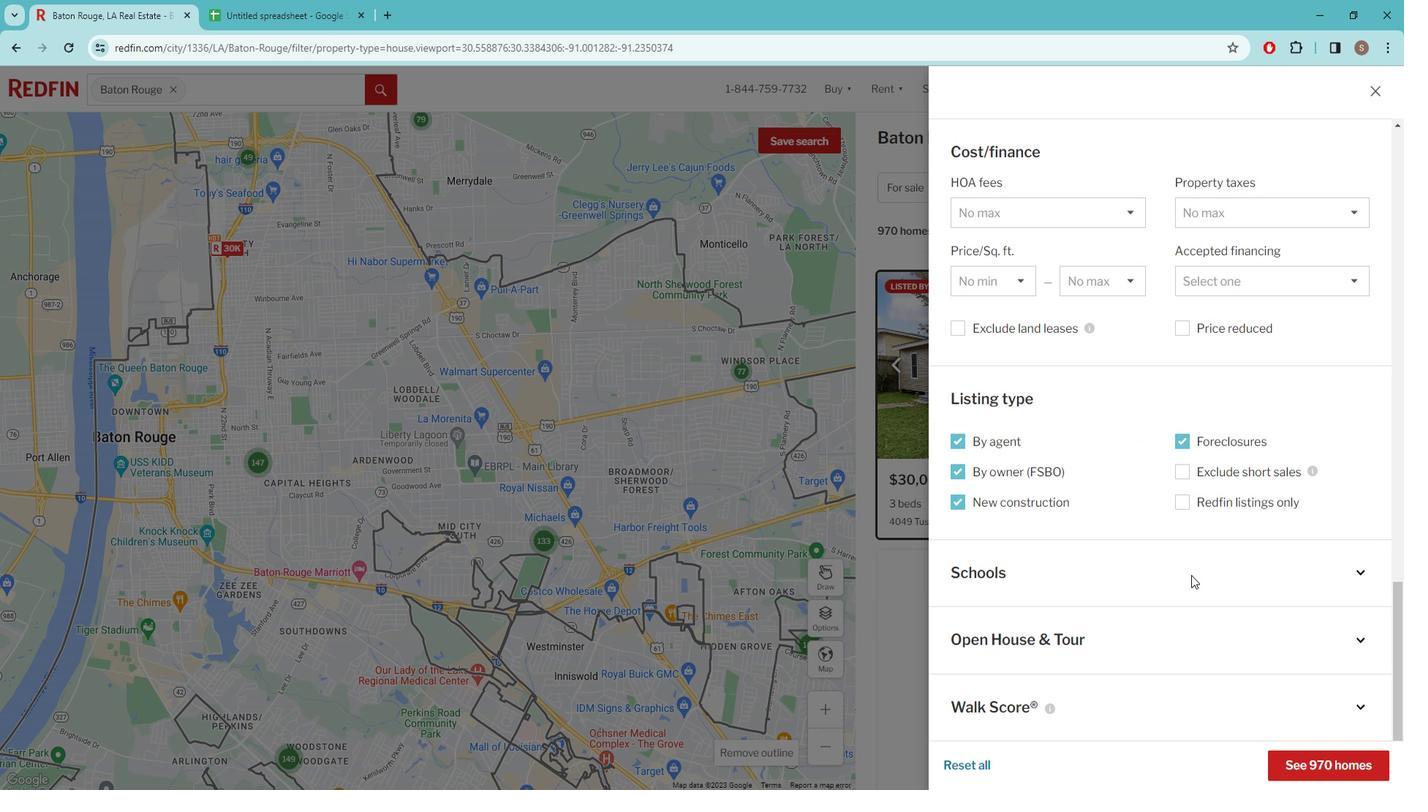 
Action: Mouse moved to (1216, 580)
Screenshot: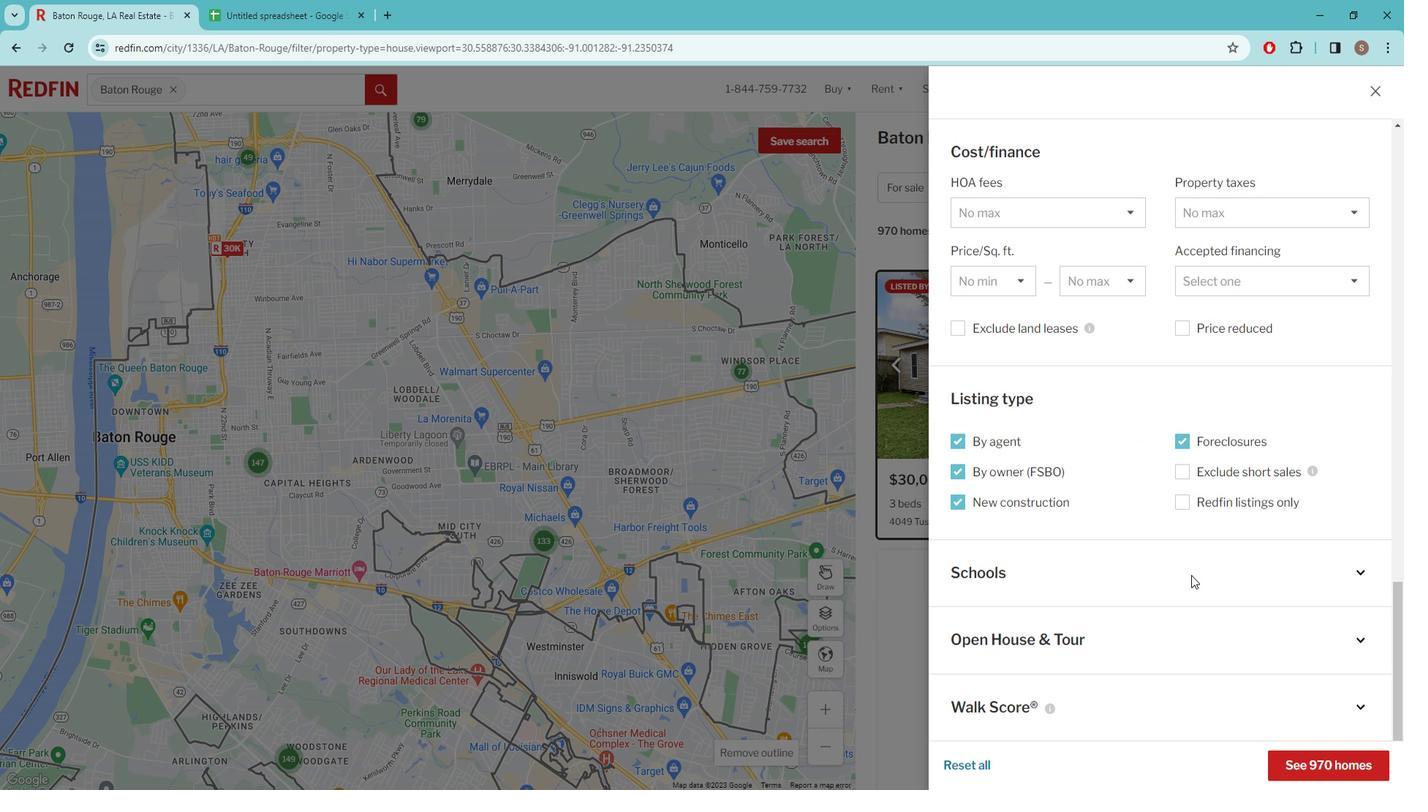 
Action: Mouse scrolled (1216, 579) with delta (0, 0)
Screenshot: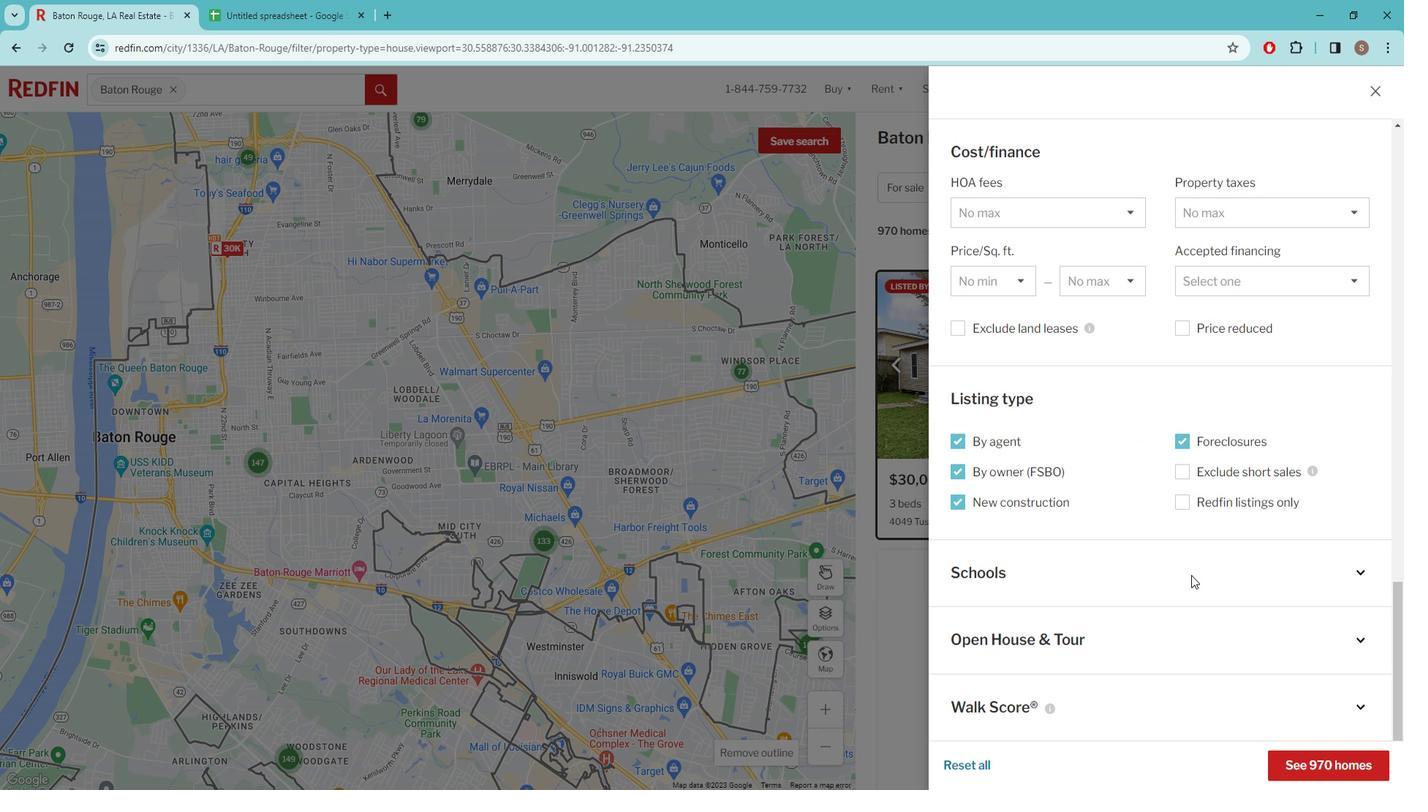 
Action: Mouse moved to (1329, 757)
Screenshot: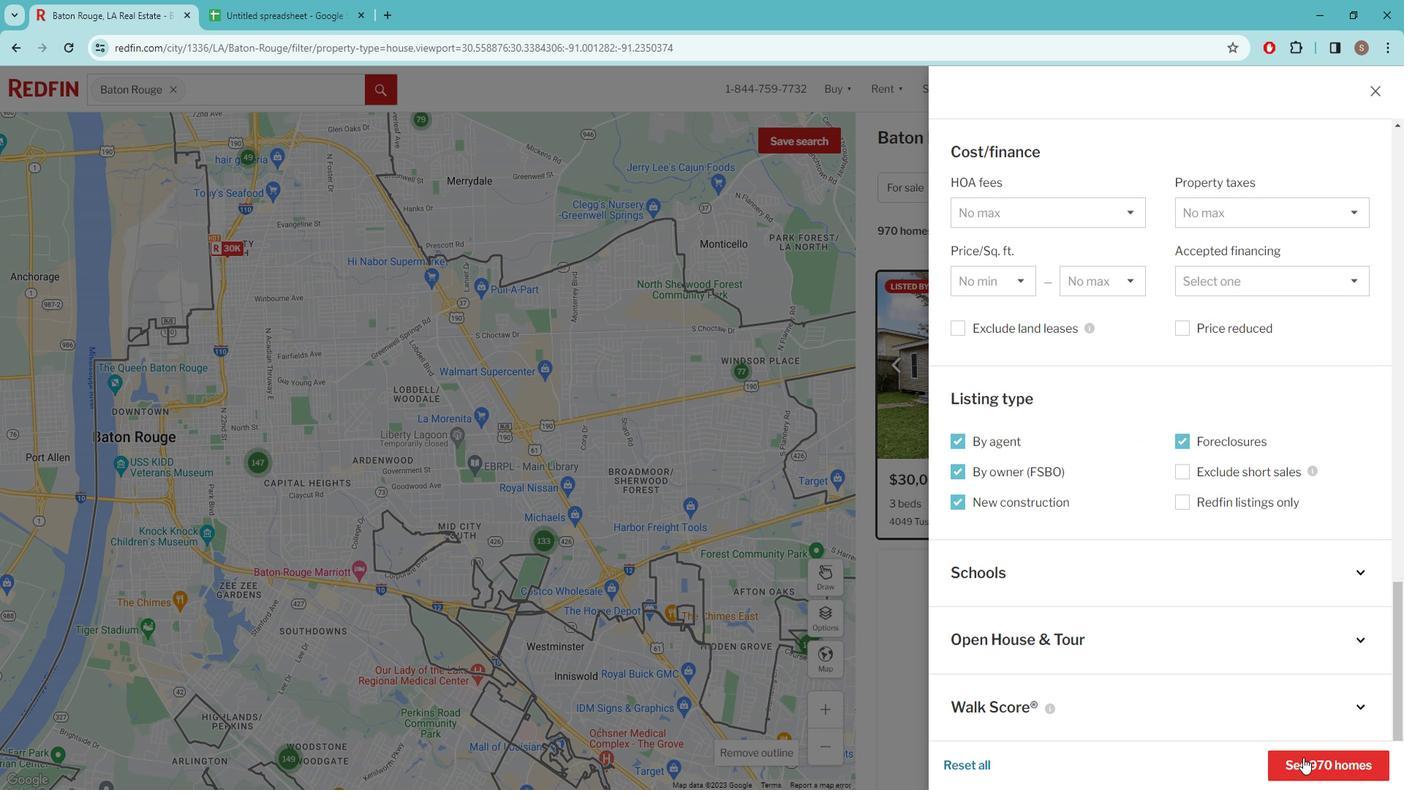 
Action: Mouse pressed left at (1329, 757)
Screenshot: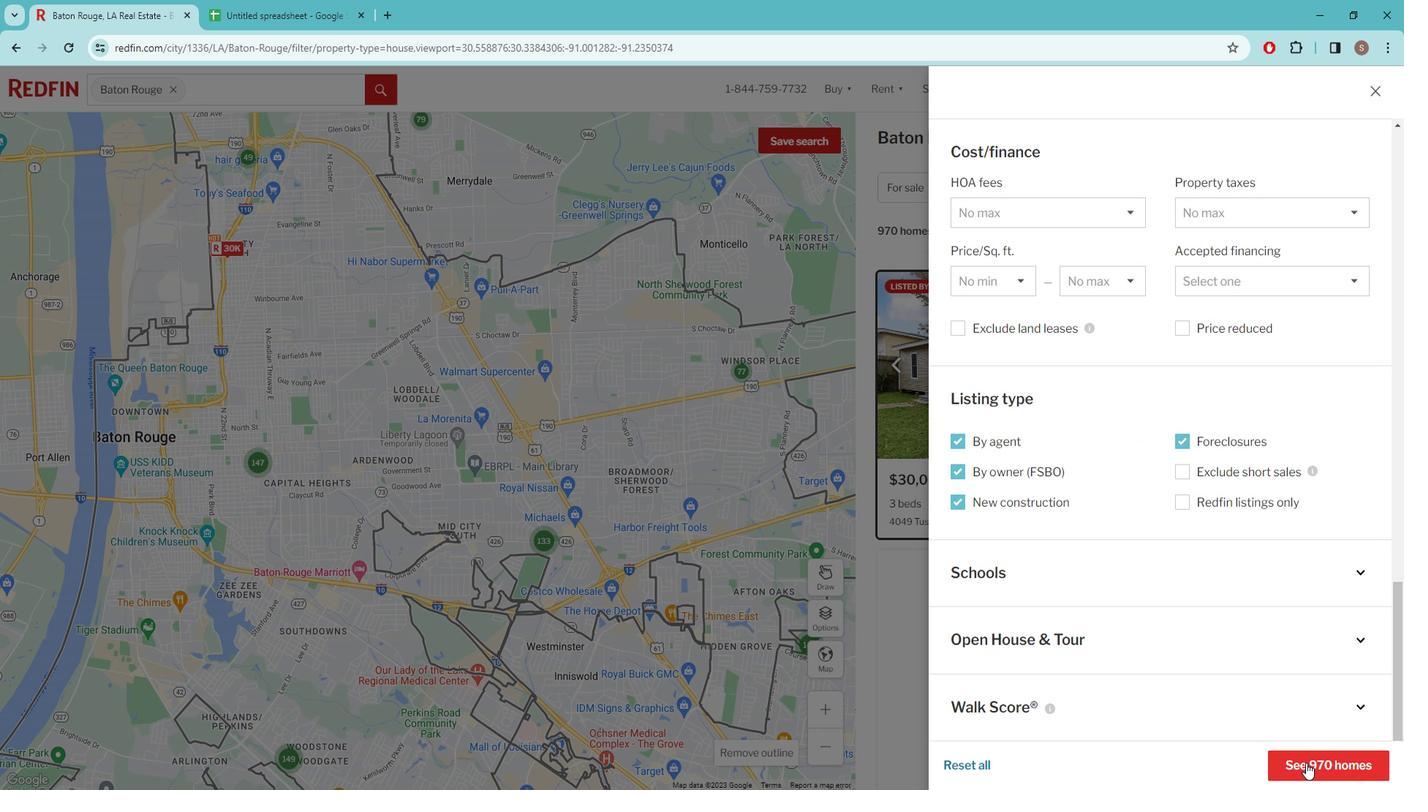 
Action: Mouse moved to (1244, 482)
Screenshot: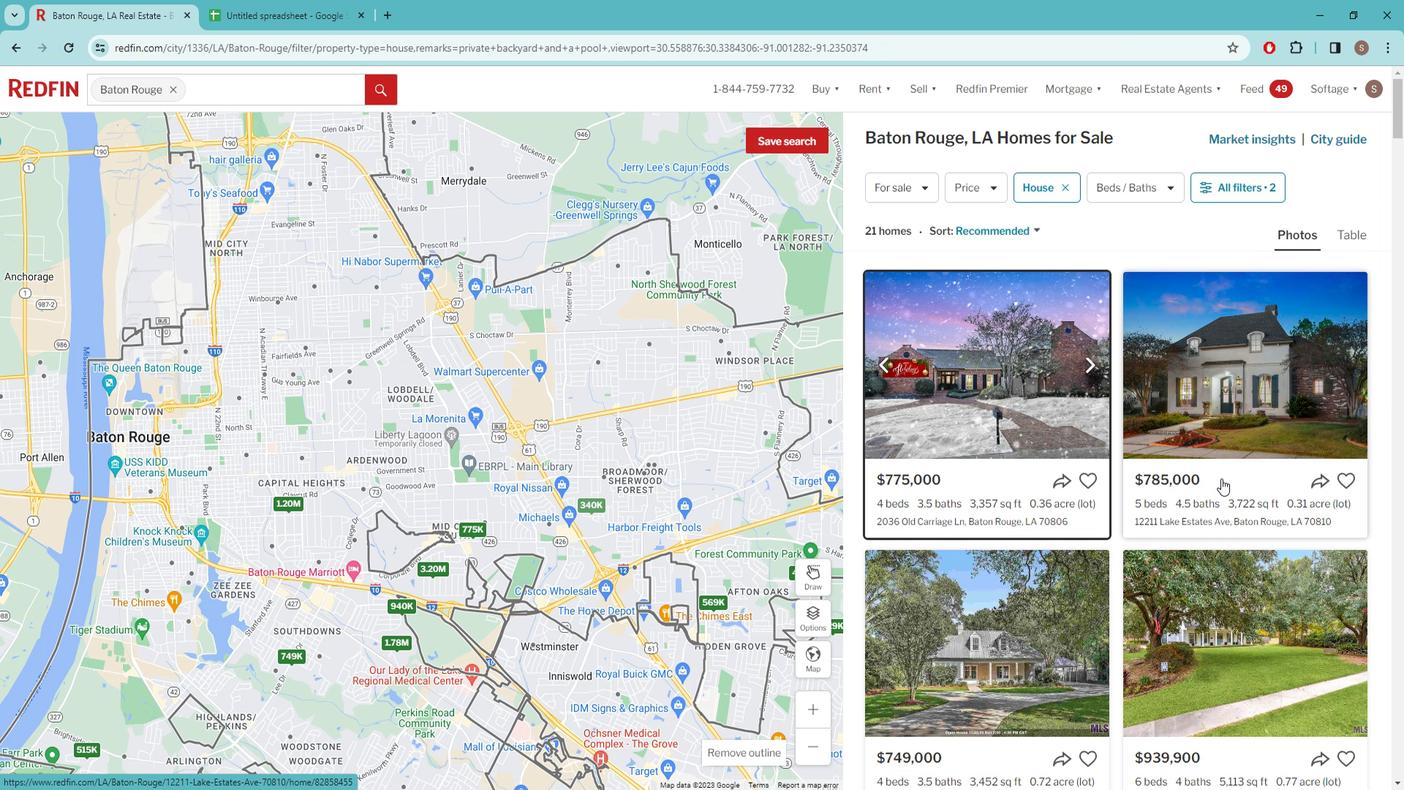 
Action: Mouse pressed left at (1244, 482)
Screenshot: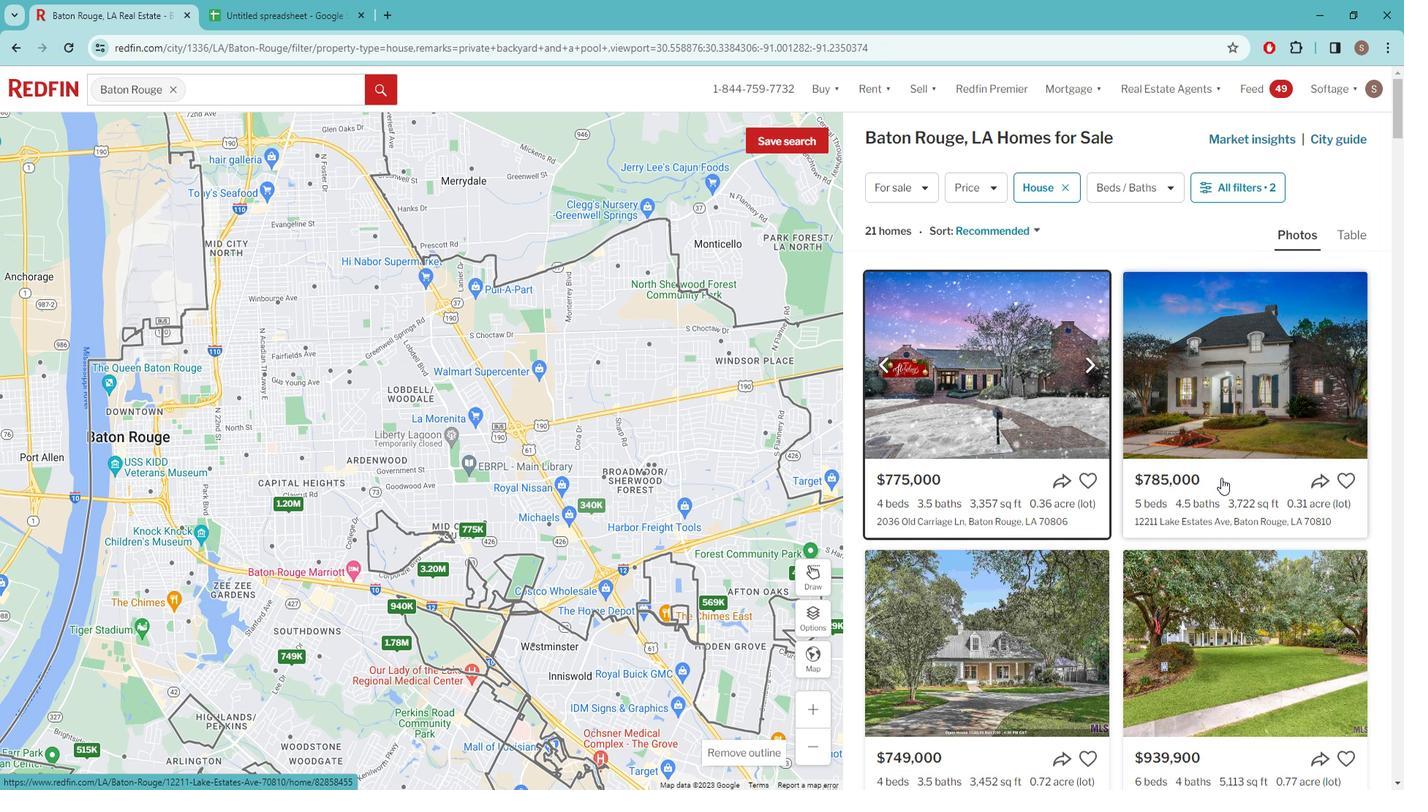 
Action: Mouse moved to (428, 457)
Screenshot: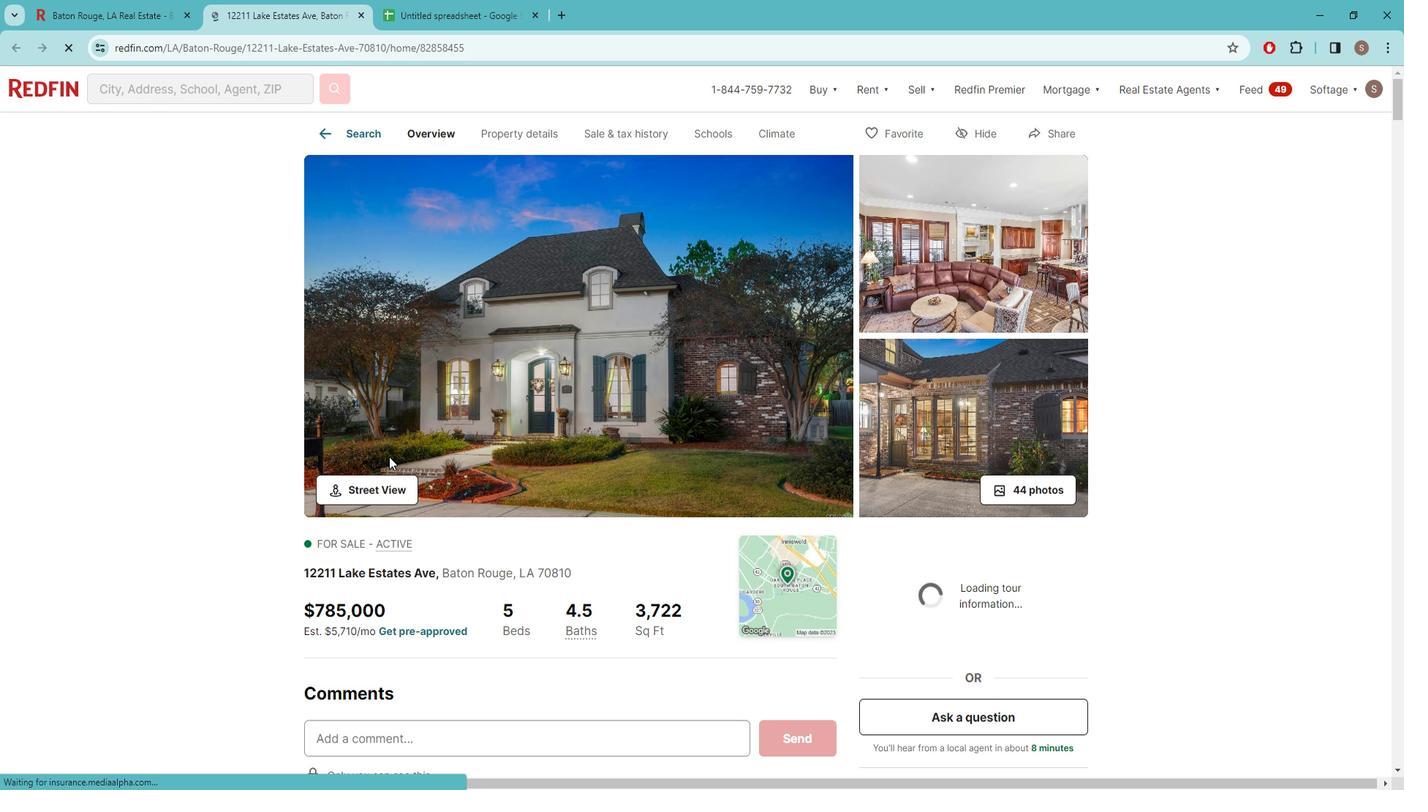 
Action: Mouse pressed left at (428, 457)
Screenshot: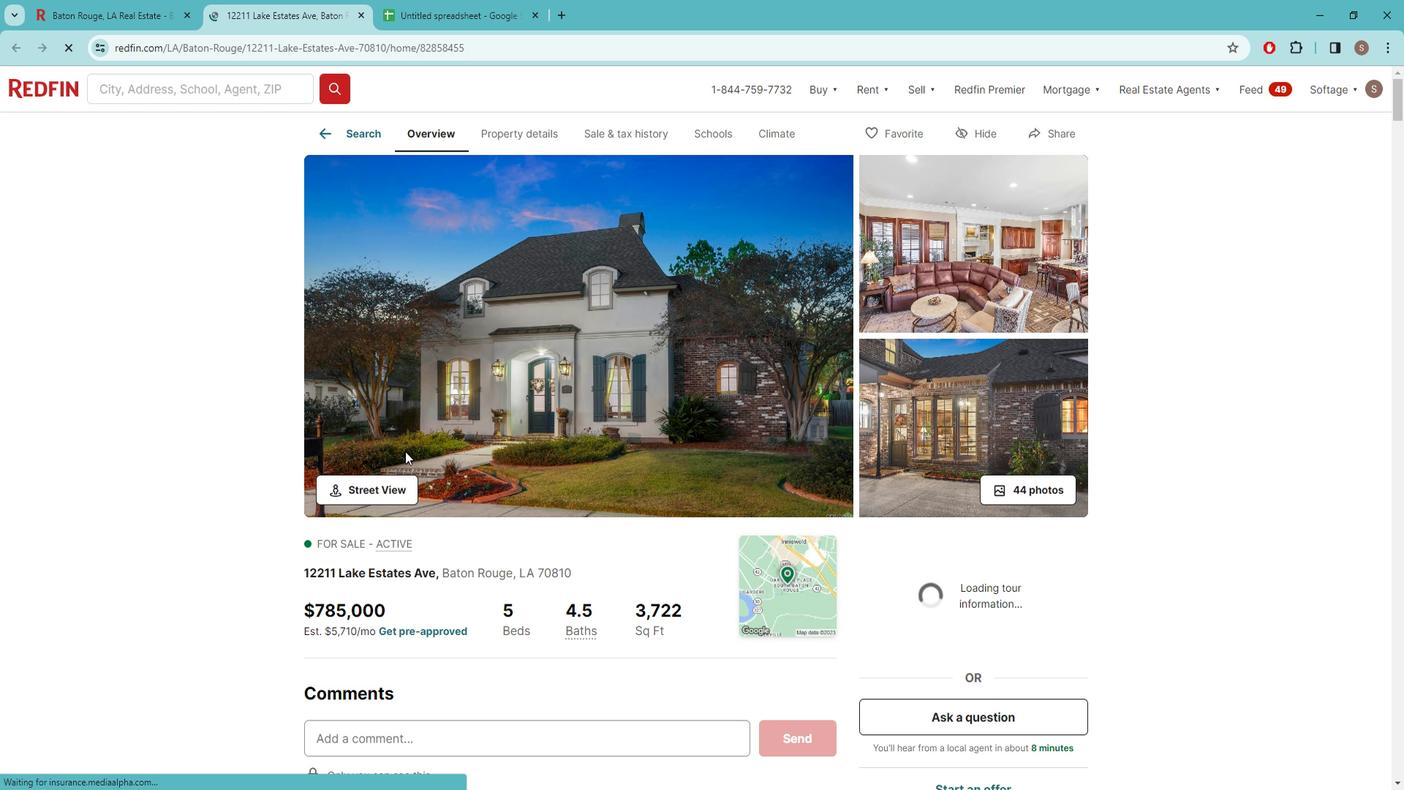 
Action: Mouse moved to (294, 721)
Screenshot: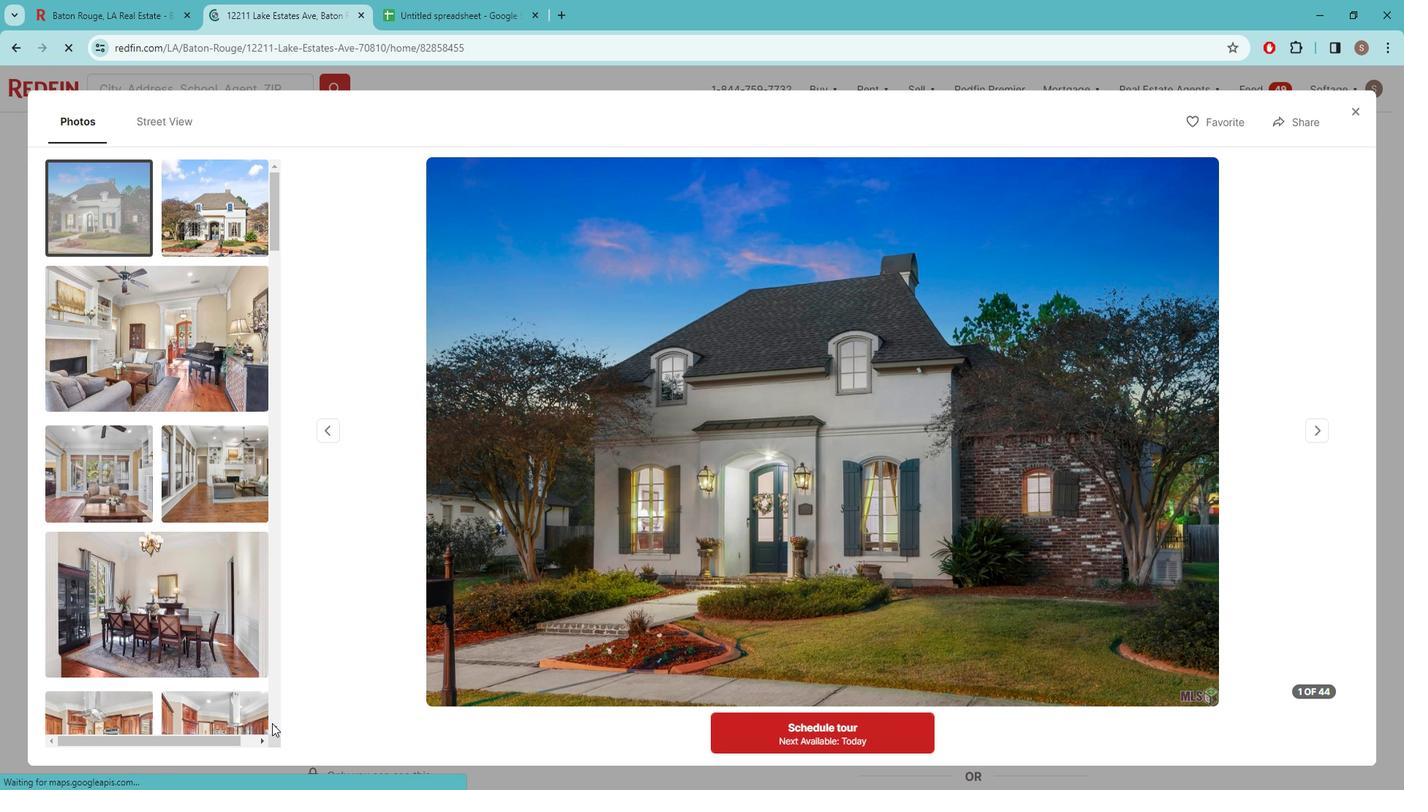 
Action: Mouse pressed left at (294, 721)
Screenshot: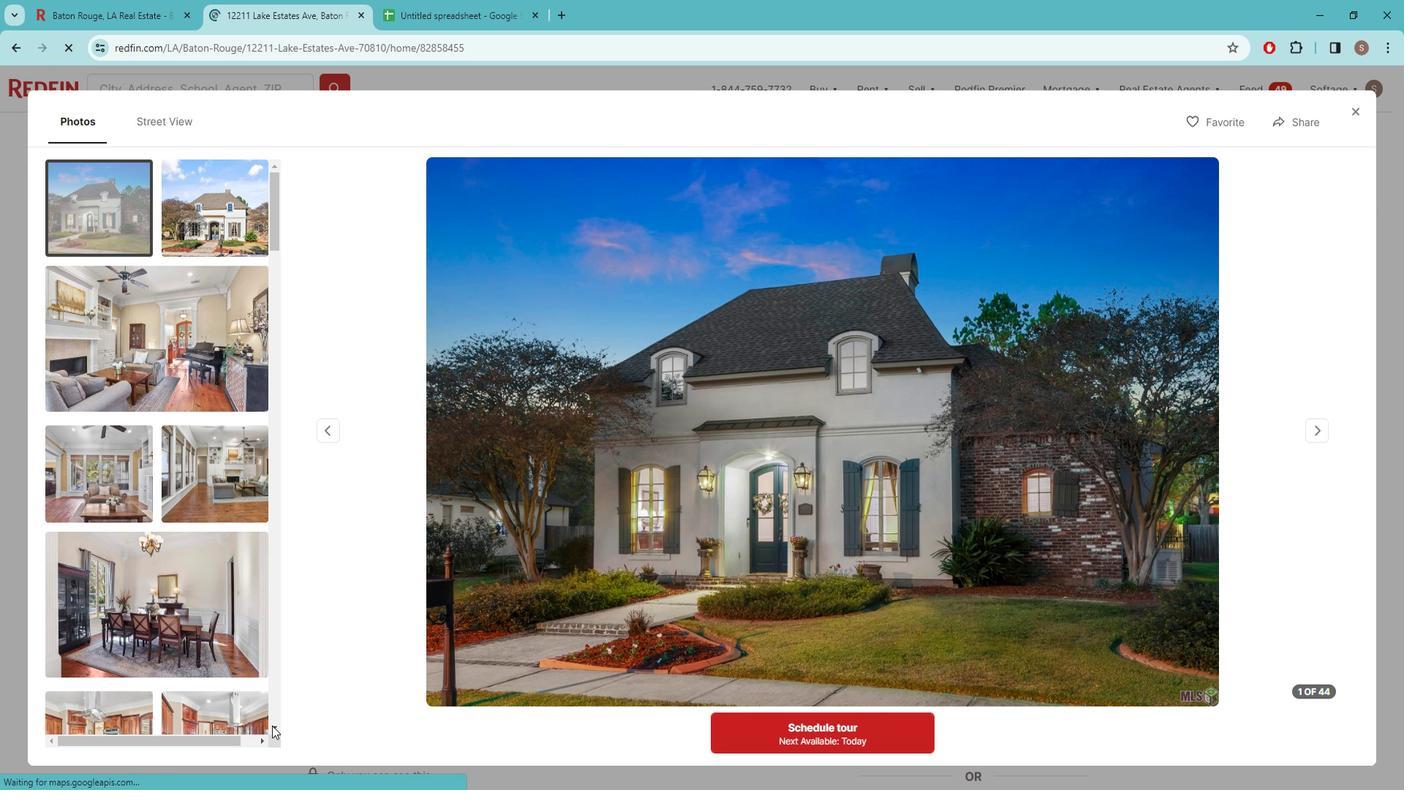 
Action: Mouse pressed left at (294, 721)
Screenshot: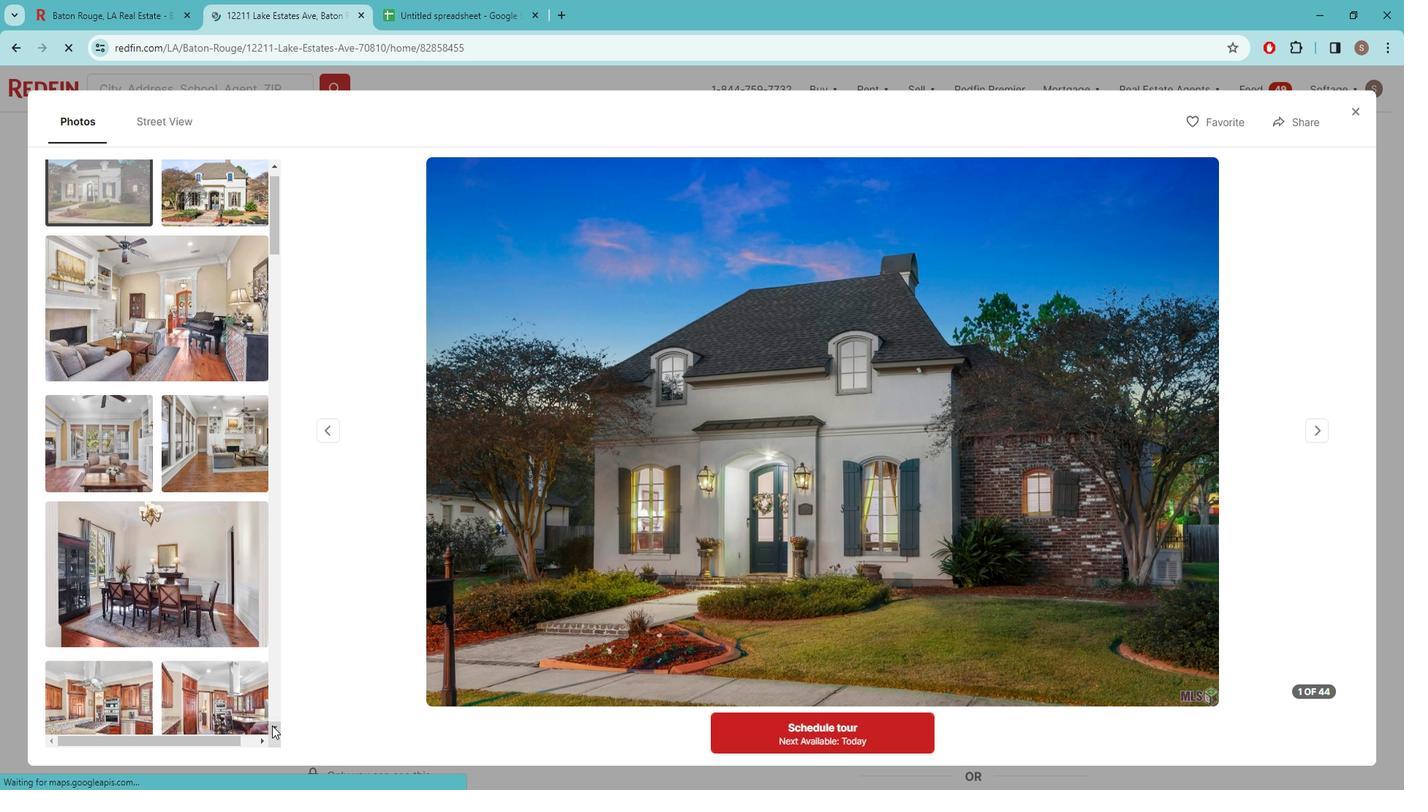 
Action: Mouse pressed left at (294, 721)
Screenshot: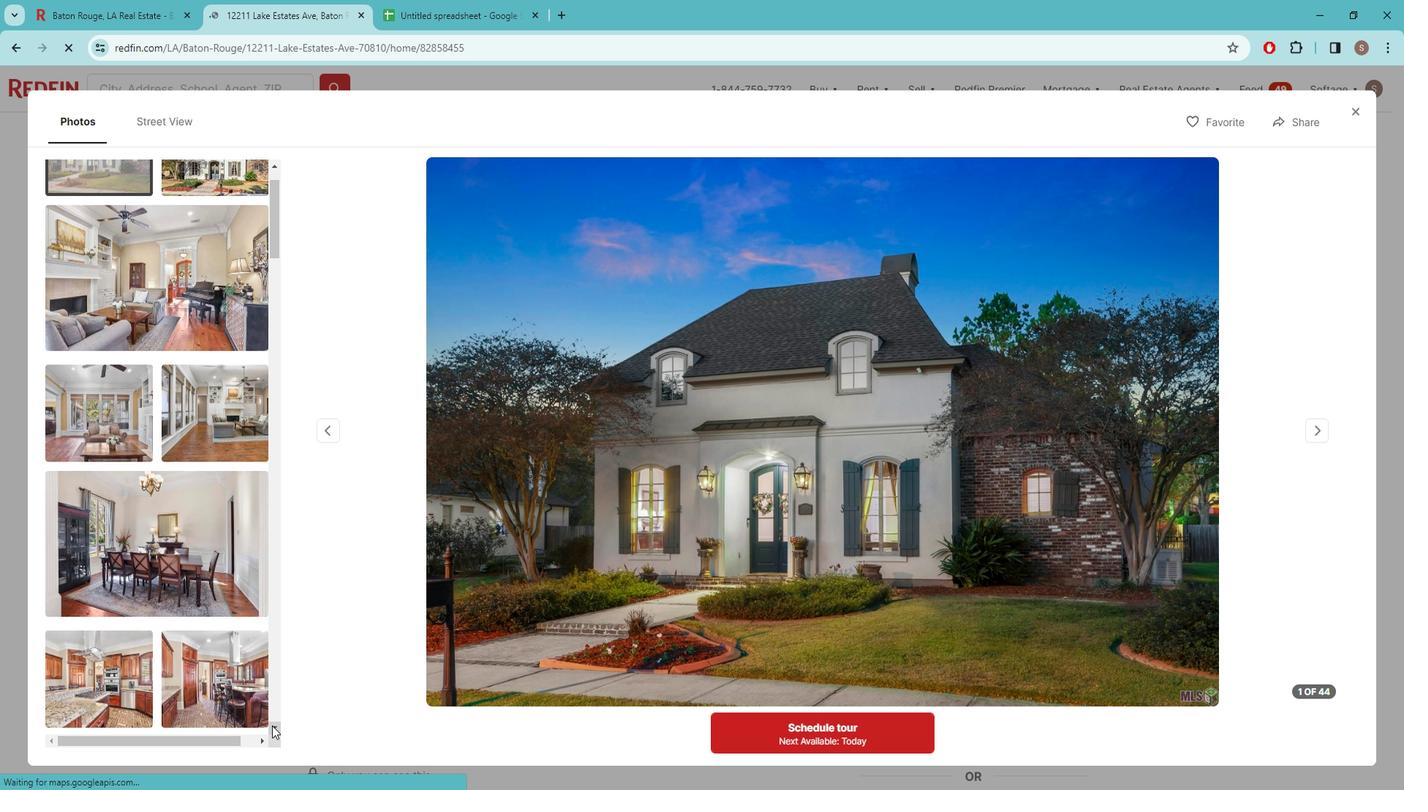 
Action: Mouse pressed left at (294, 721)
Screenshot: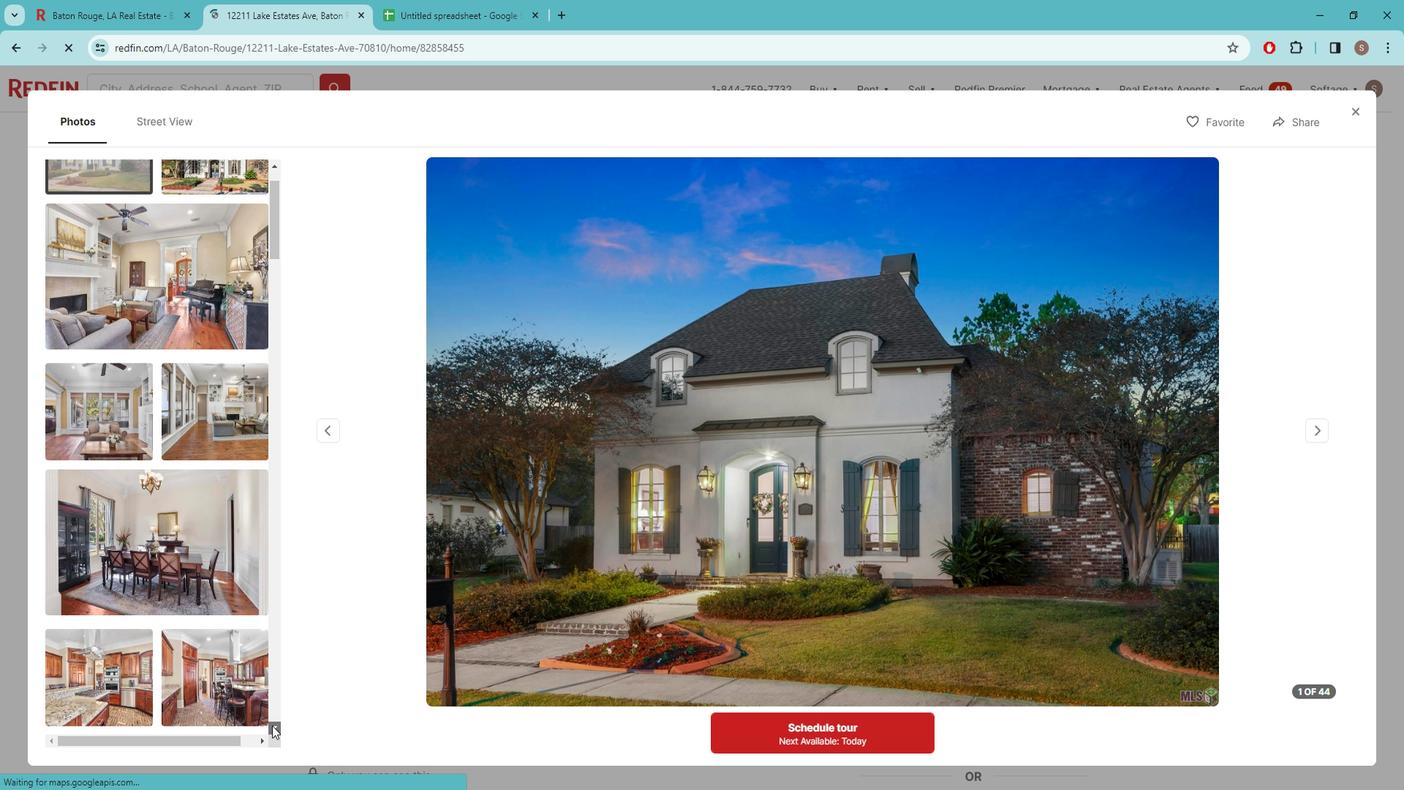 
Action: Mouse pressed left at (294, 721)
Screenshot: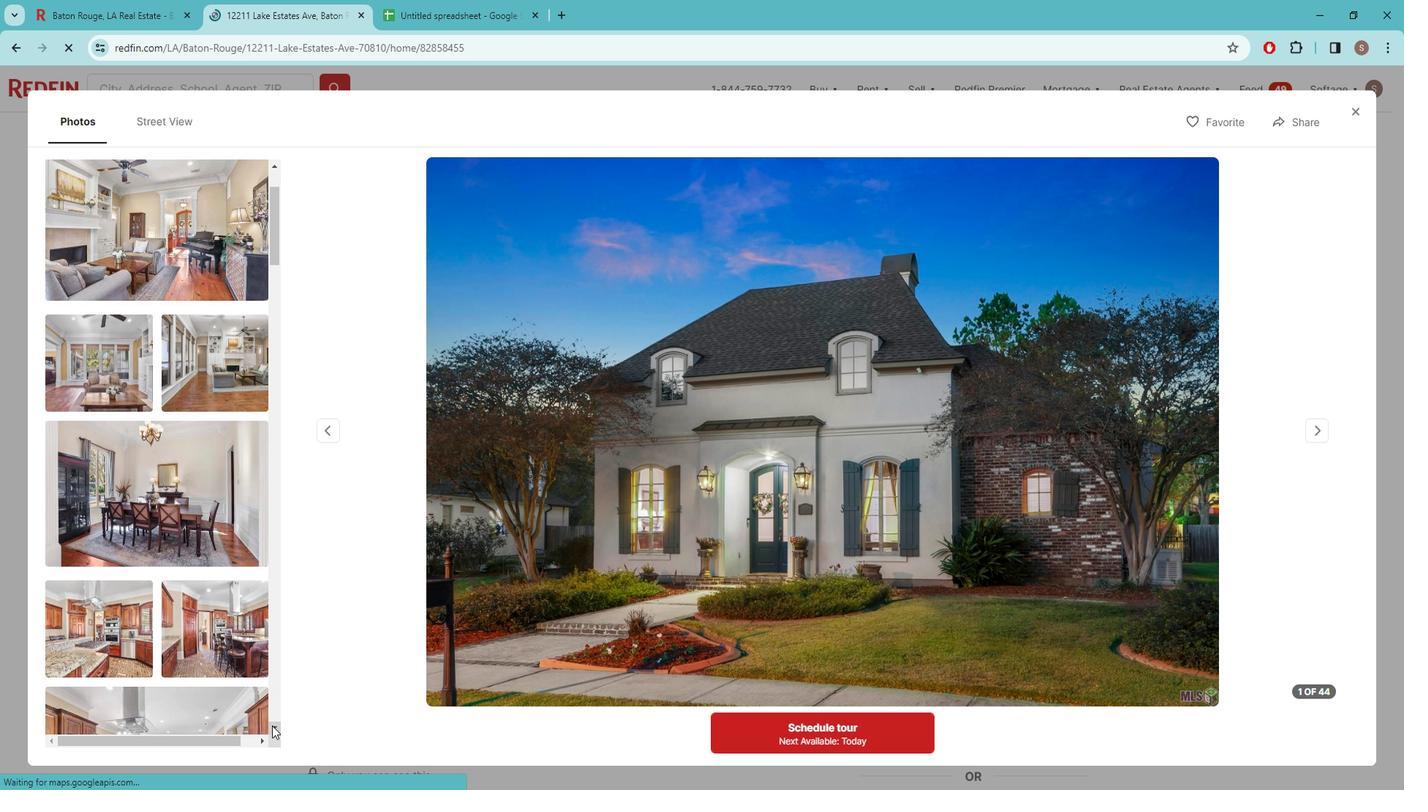 
Action: Mouse pressed left at (294, 721)
Screenshot: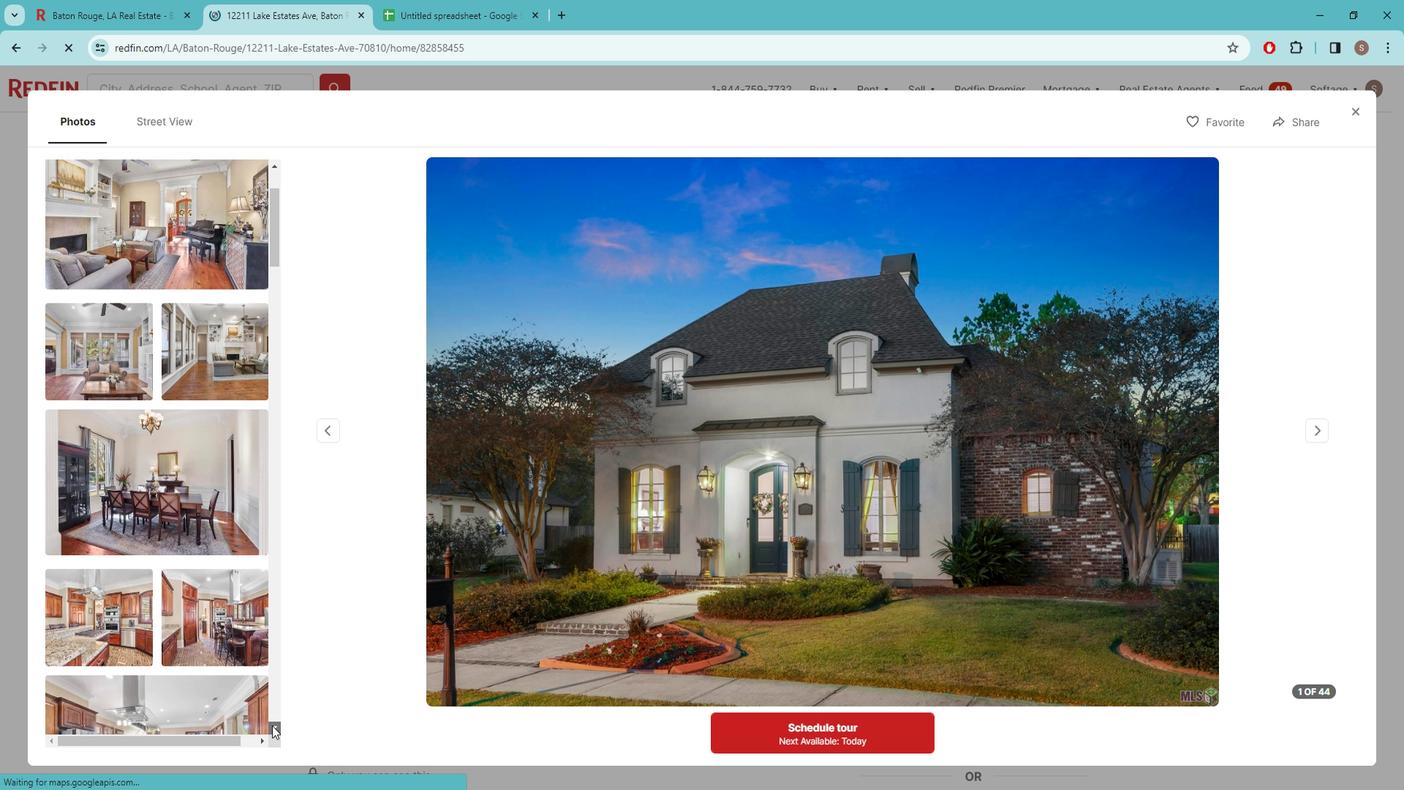 
Action: Mouse pressed left at (294, 721)
Screenshot: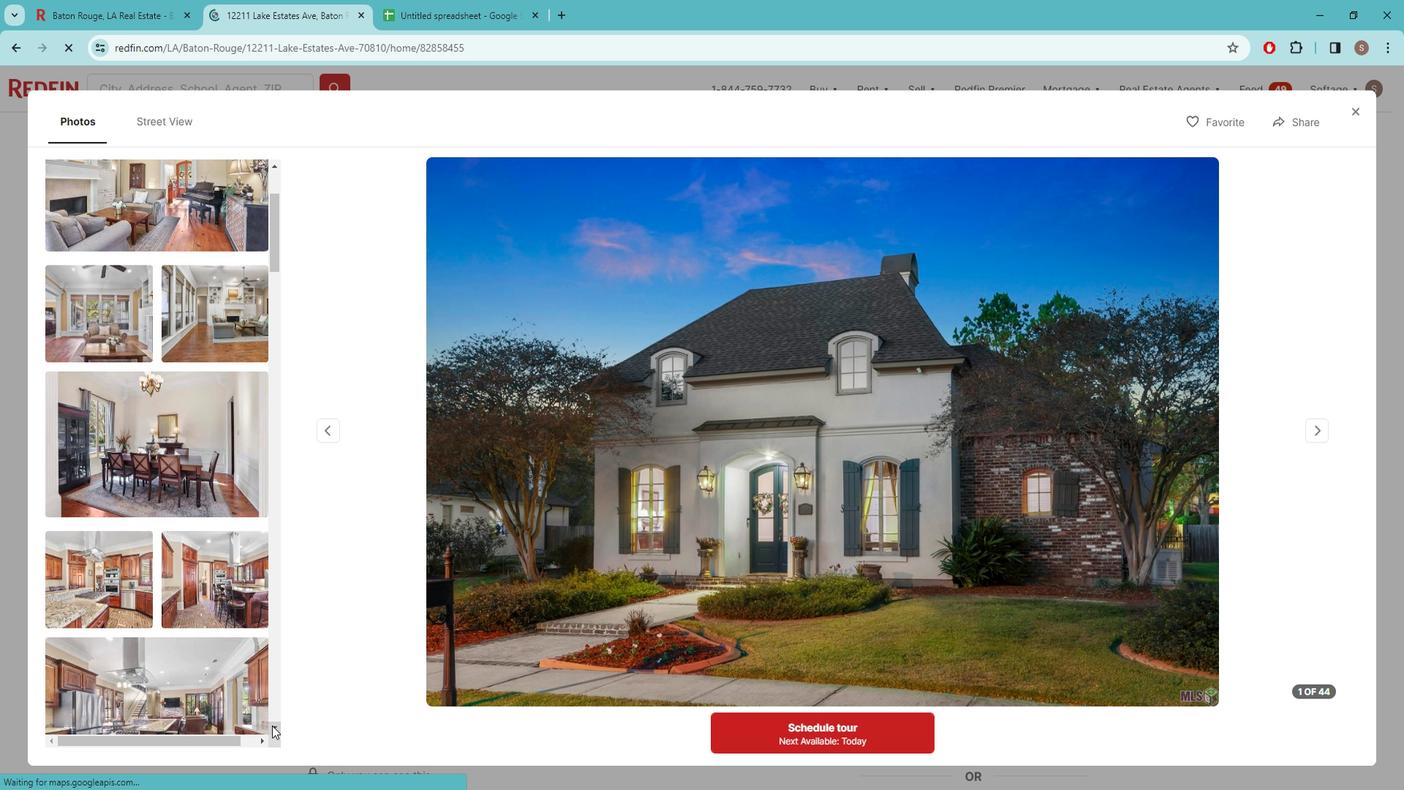 
Action: Mouse pressed left at (294, 721)
Screenshot: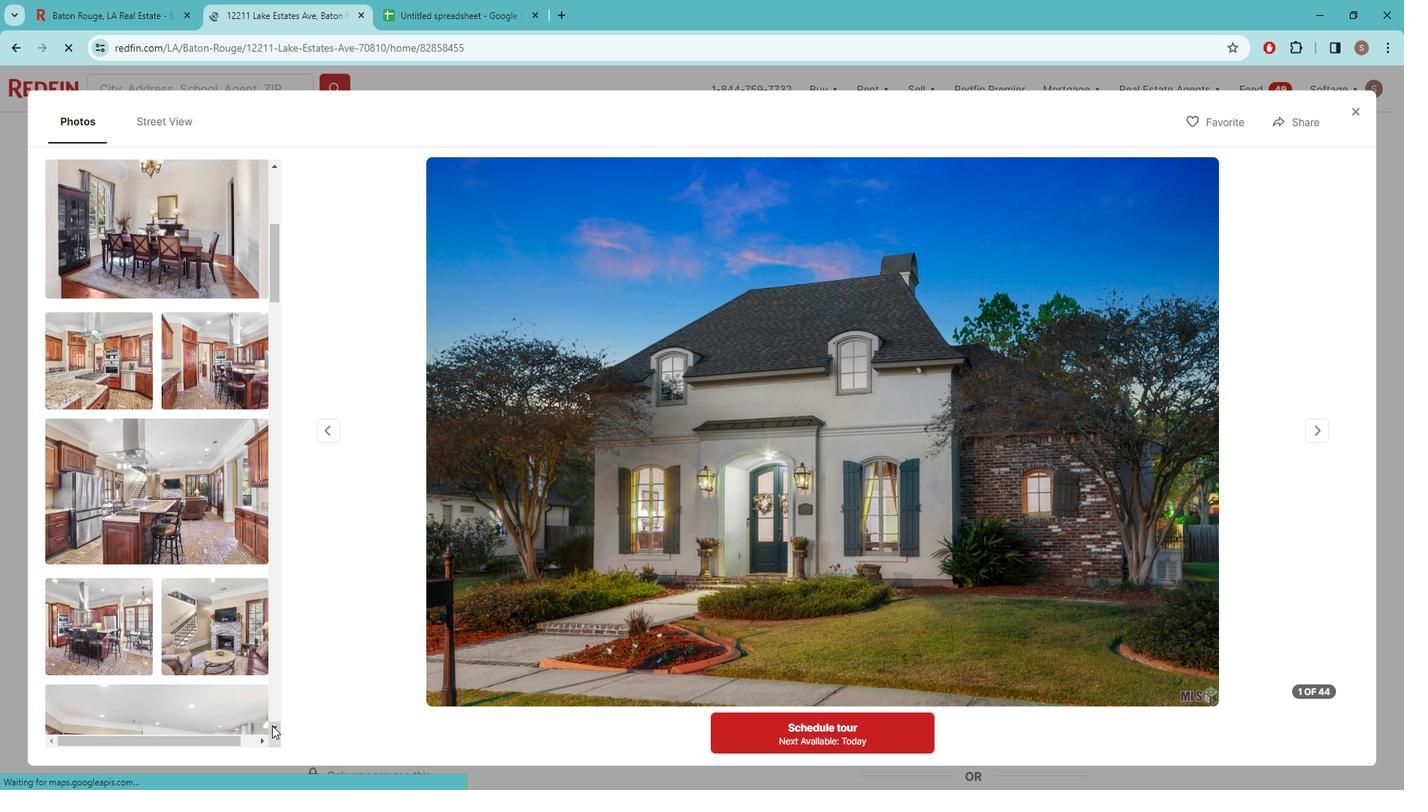 
Action: Mouse pressed left at (294, 721)
Screenshot: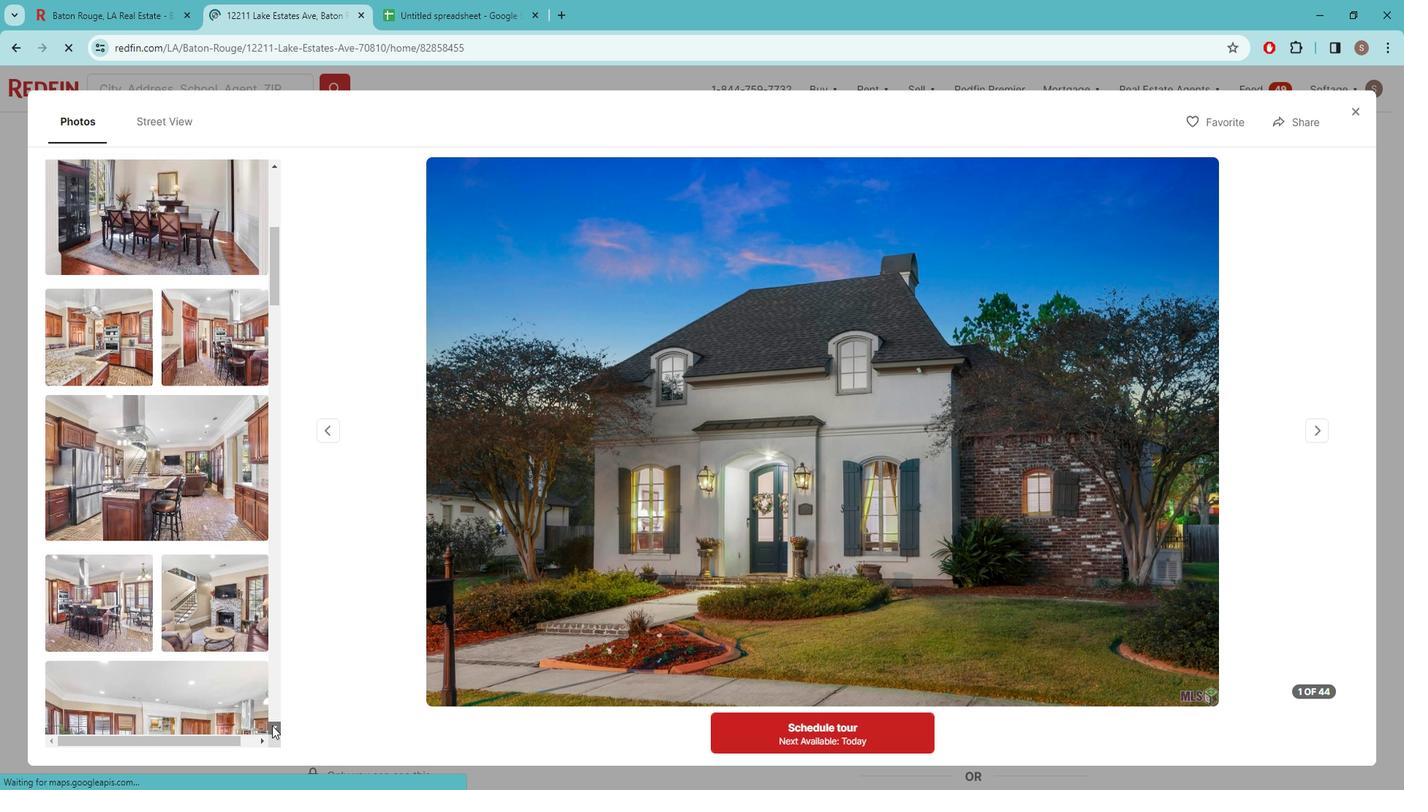 
Action: Mouse pressed left at (294, 721)
Screenshot: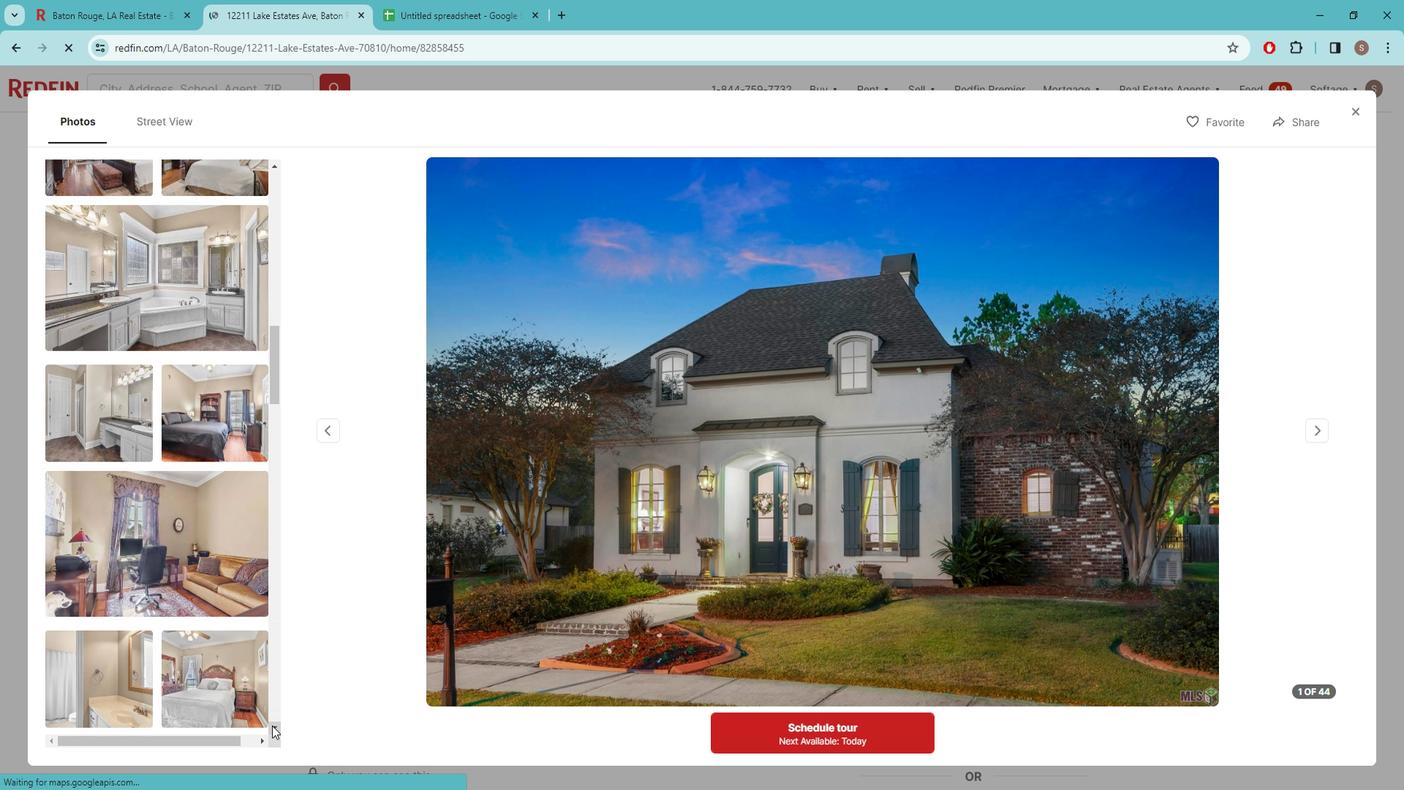 
Action: Mouse pressed left at (294, 721)
Screenshot: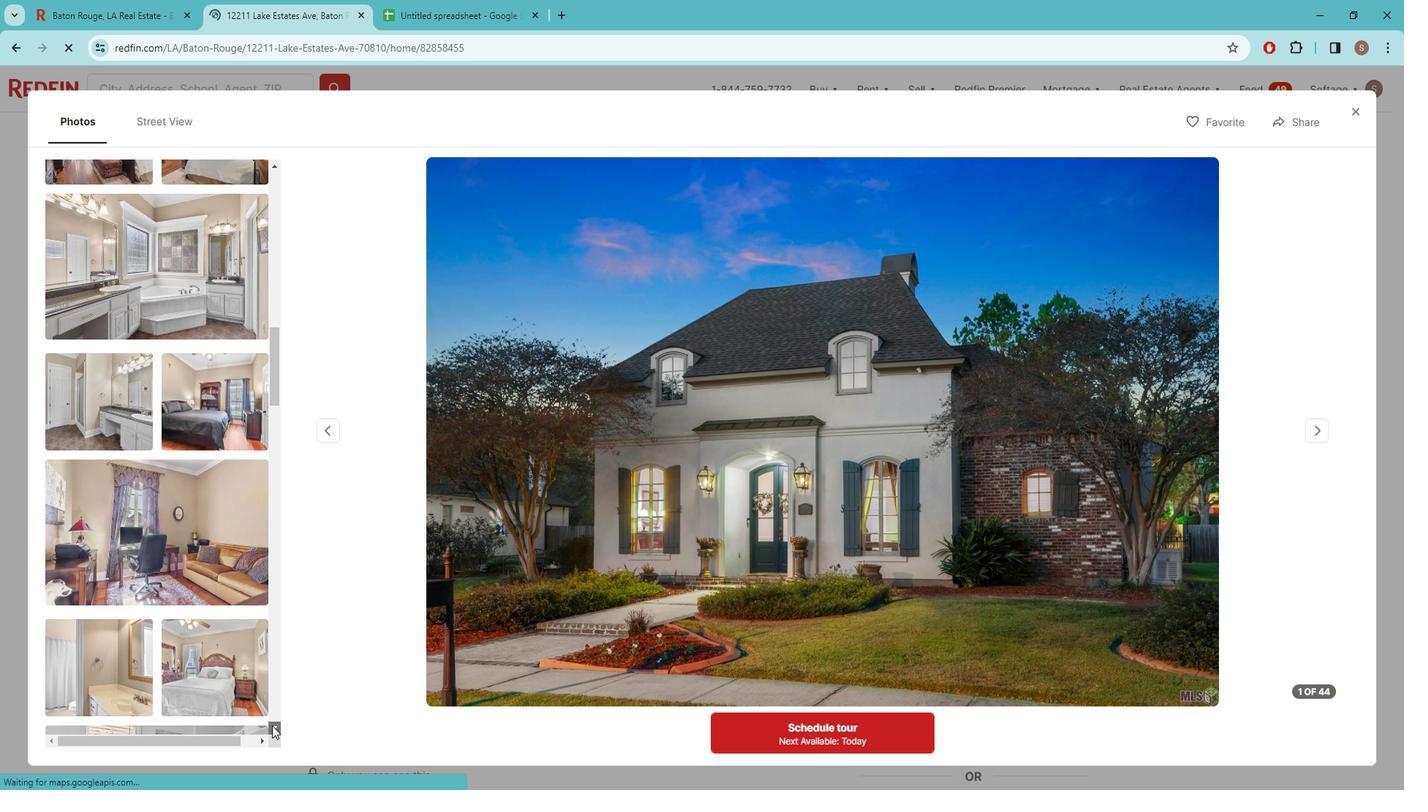 
Action: Mouse pressed left at (294, 721)
Screenshot: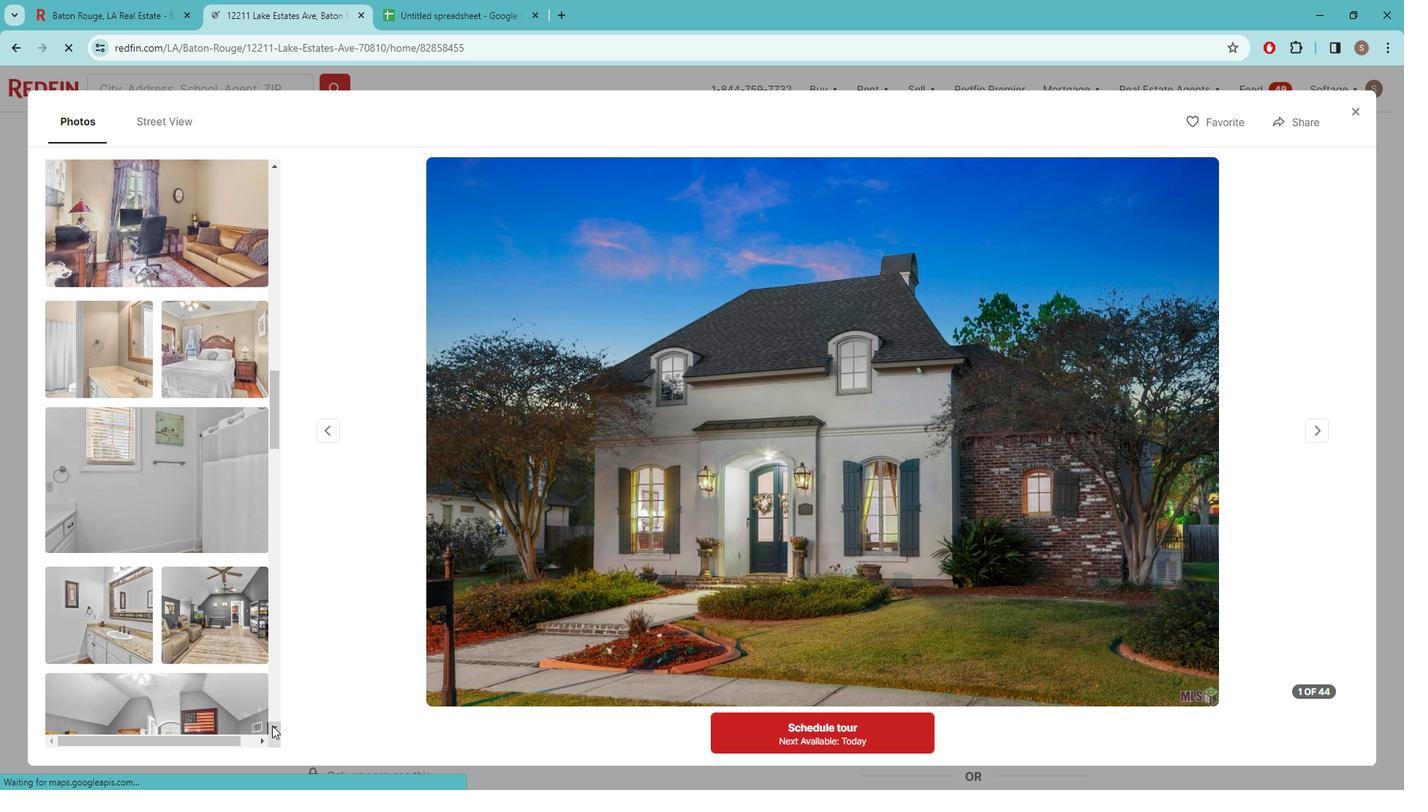 
Action: Mouse pressed left at (294, 721)
Screenshot: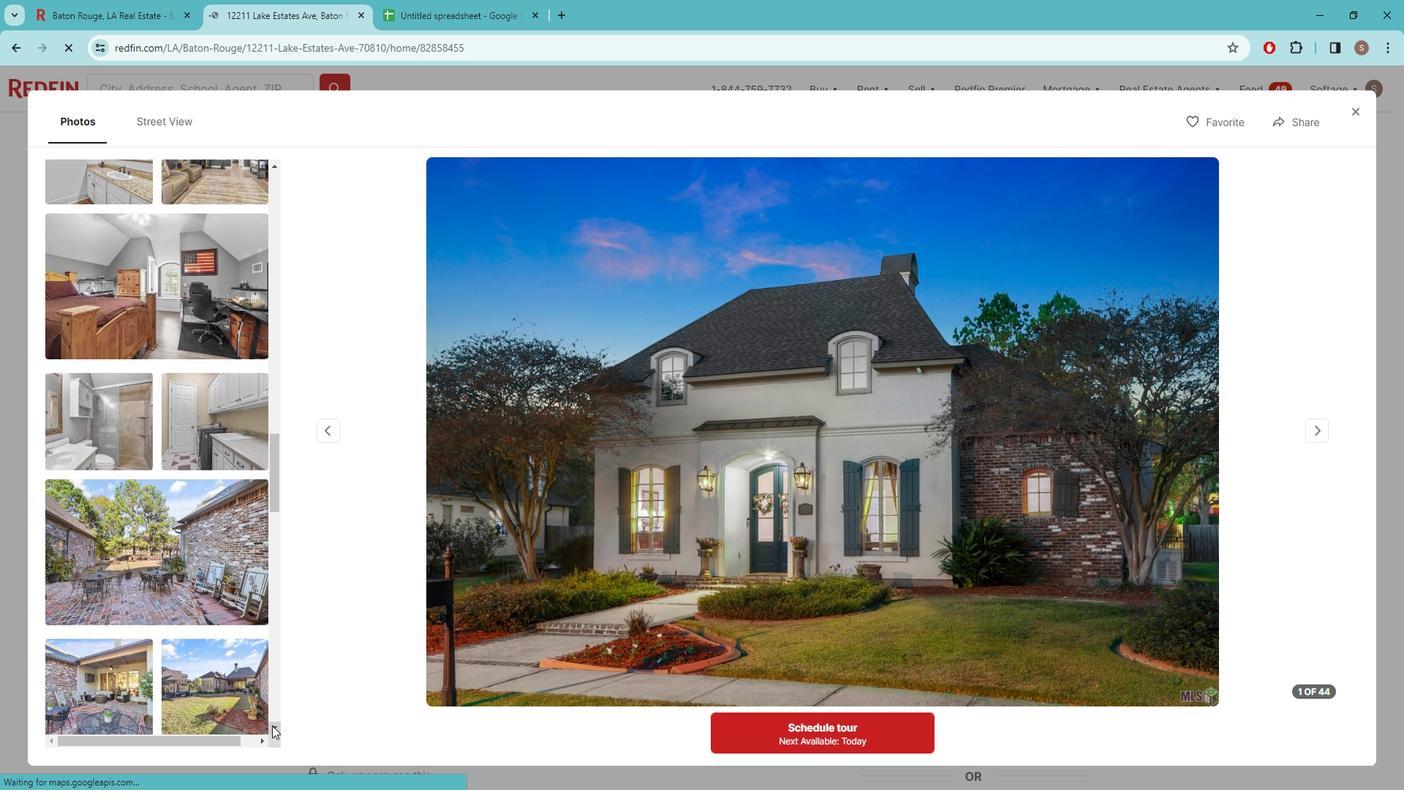 
Action: Mouse pressed left at (294, 721)
Screenshot: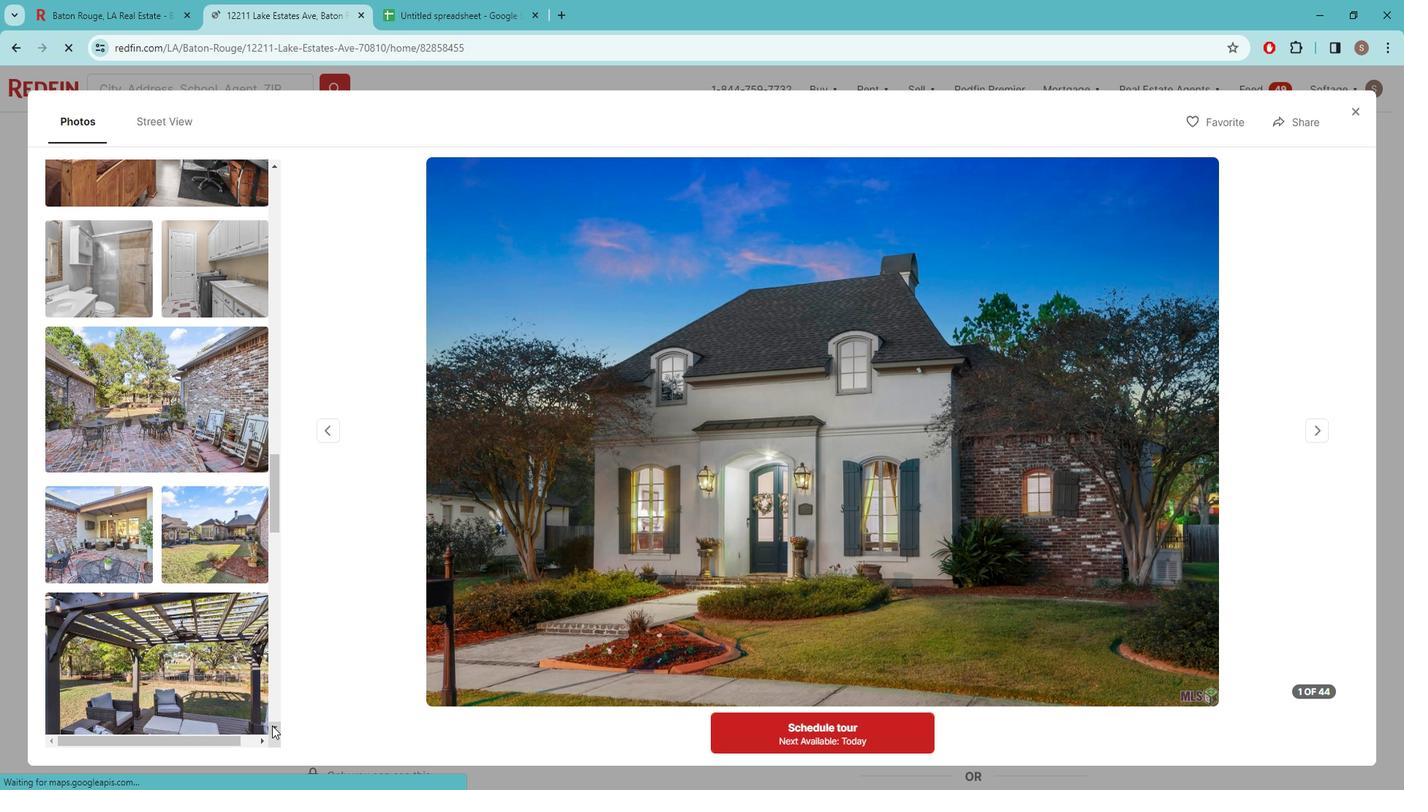
Action: Mouse pressed left at (294, 721)
Screenshot: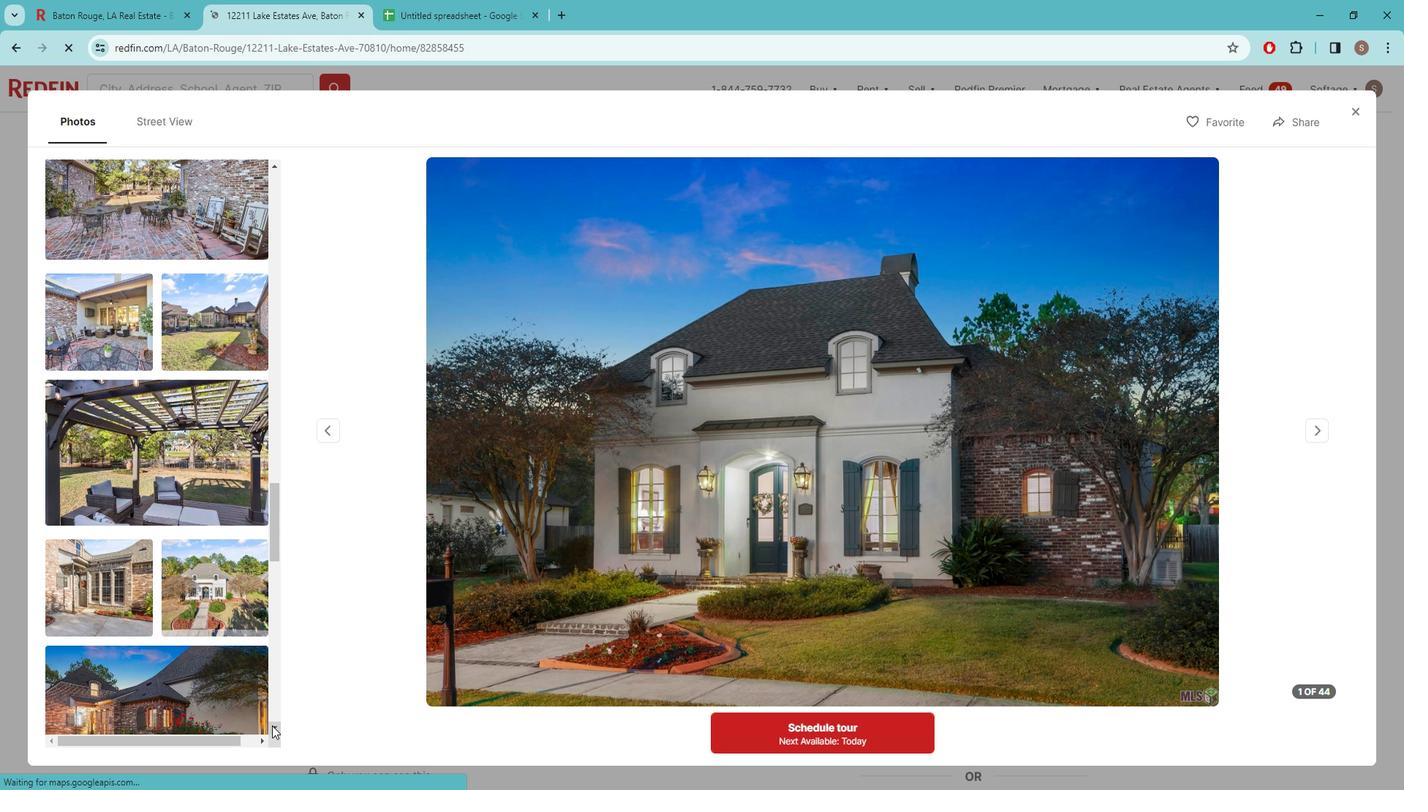 
Action: Mouse pressed left at (294, 721)
Screenshot: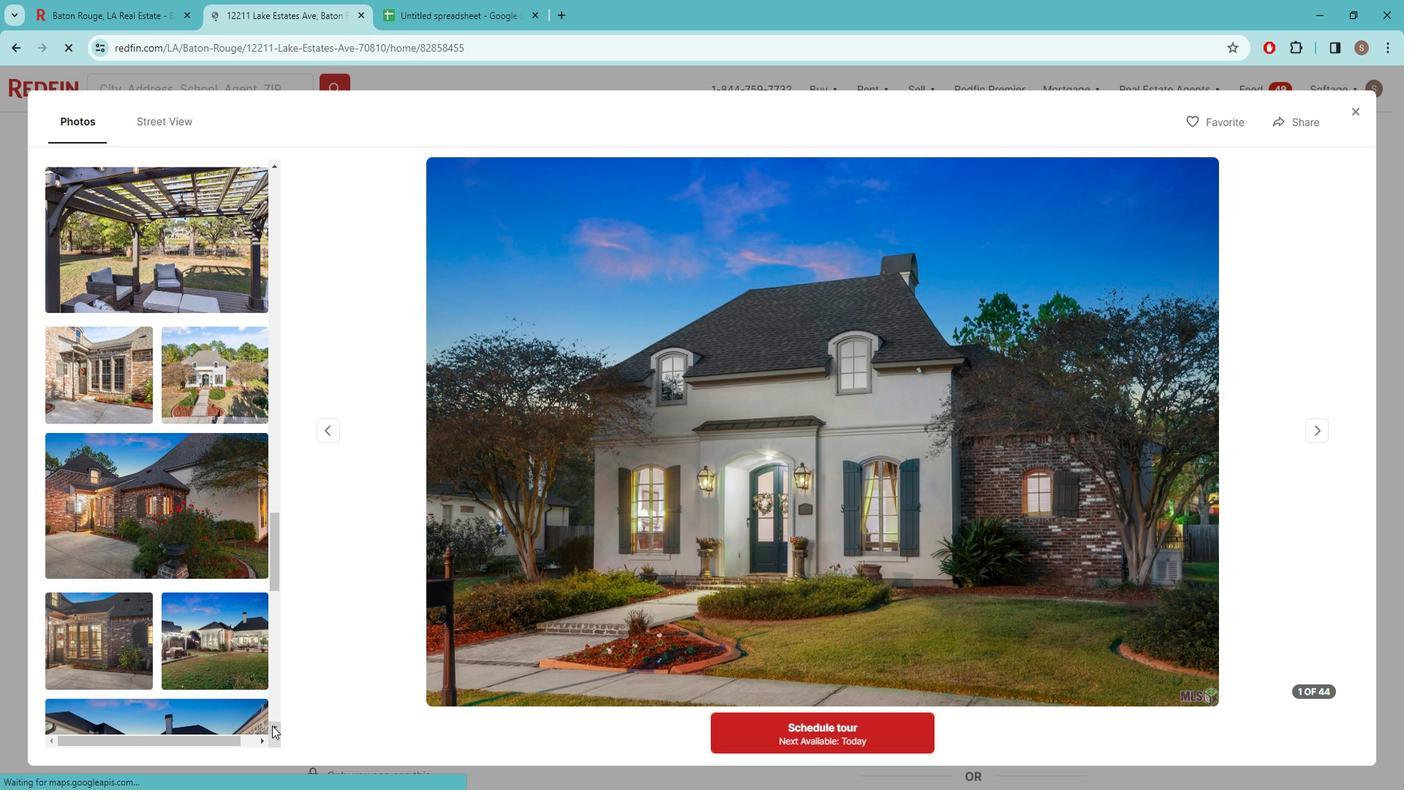 
Action: Mouse pressed left at (294, 721)
Screenshot: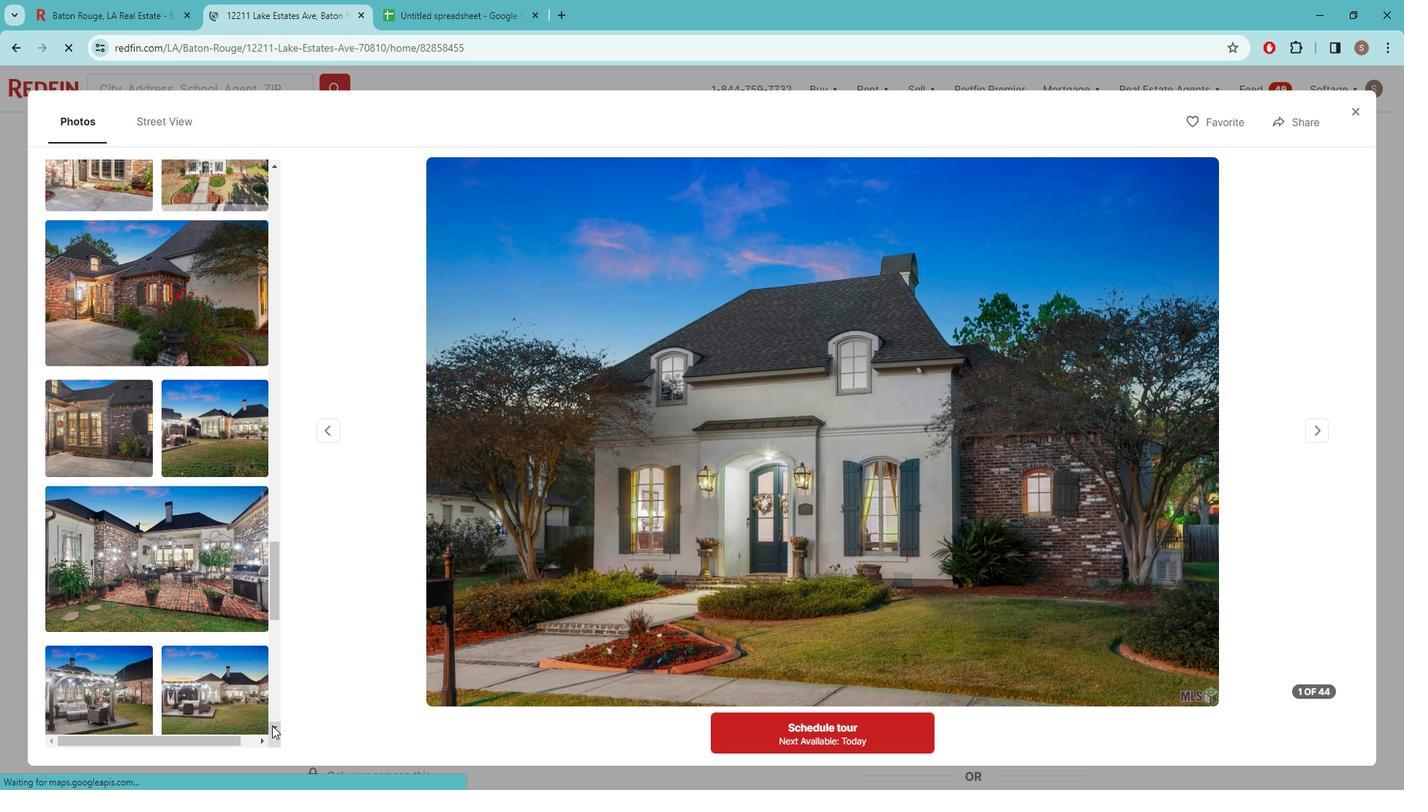 
Action: Mouse pressed left at (294, 721)
Screenshot: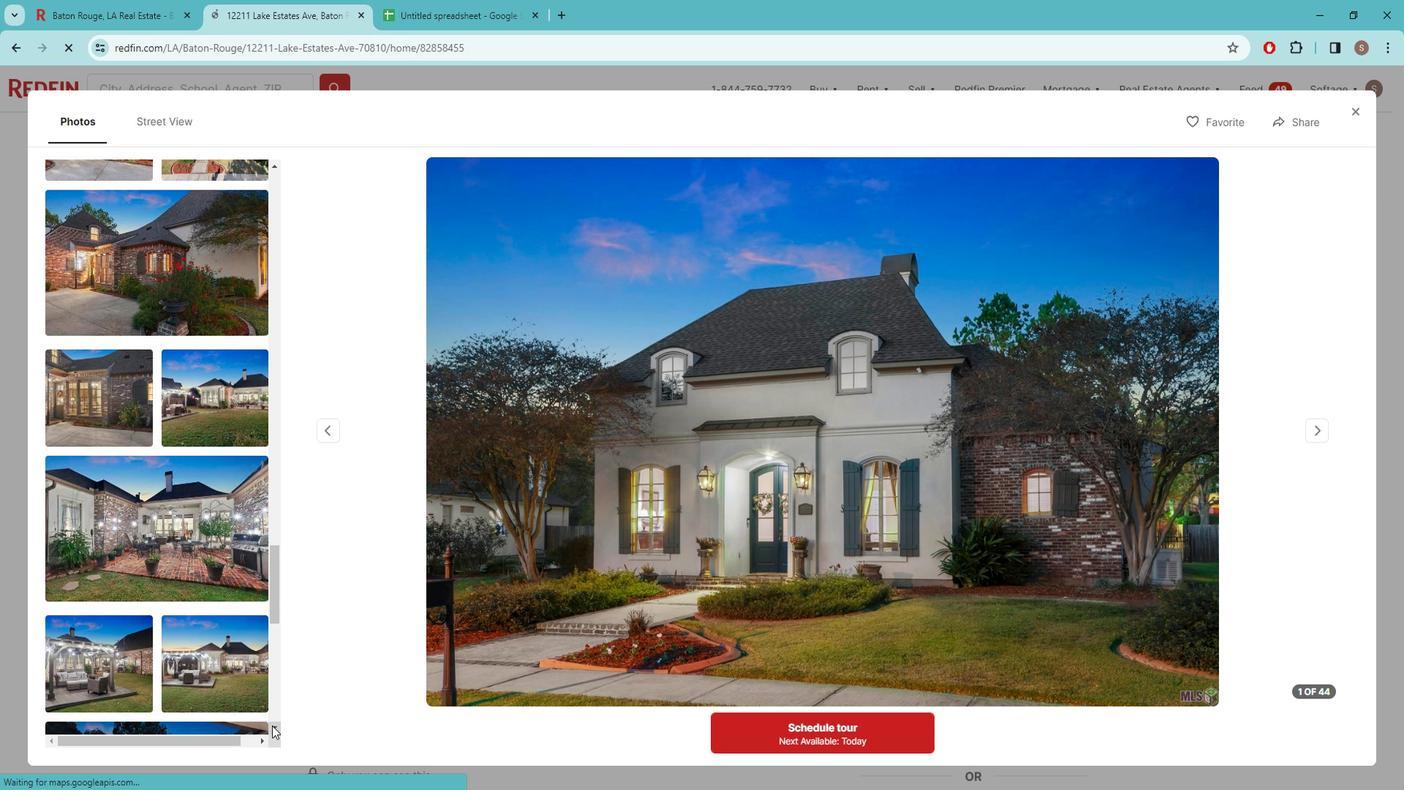 
Action: Mouse pressed left at (294, 721)
Screenshot: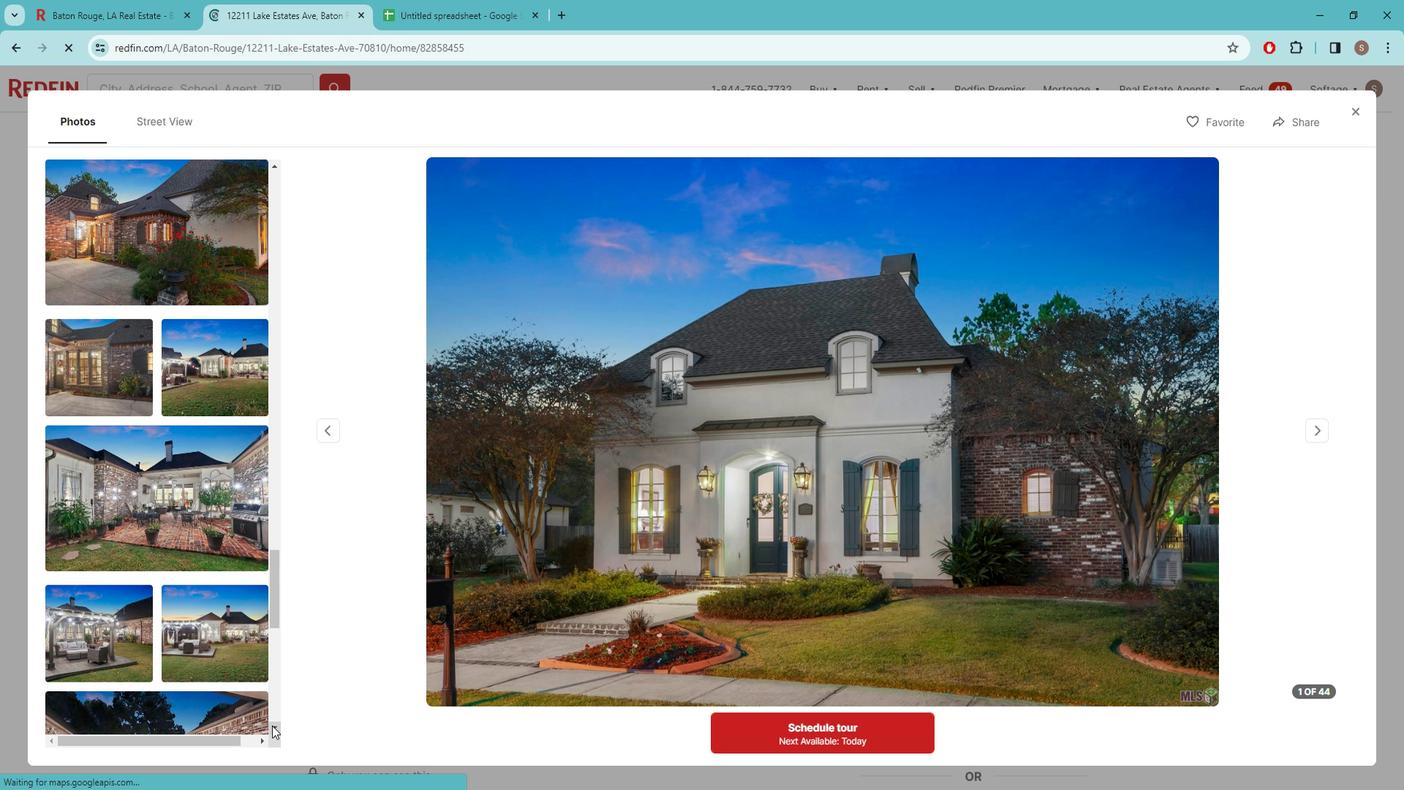 
Action: Mouse pressed left at (294, 721)
Screenshot: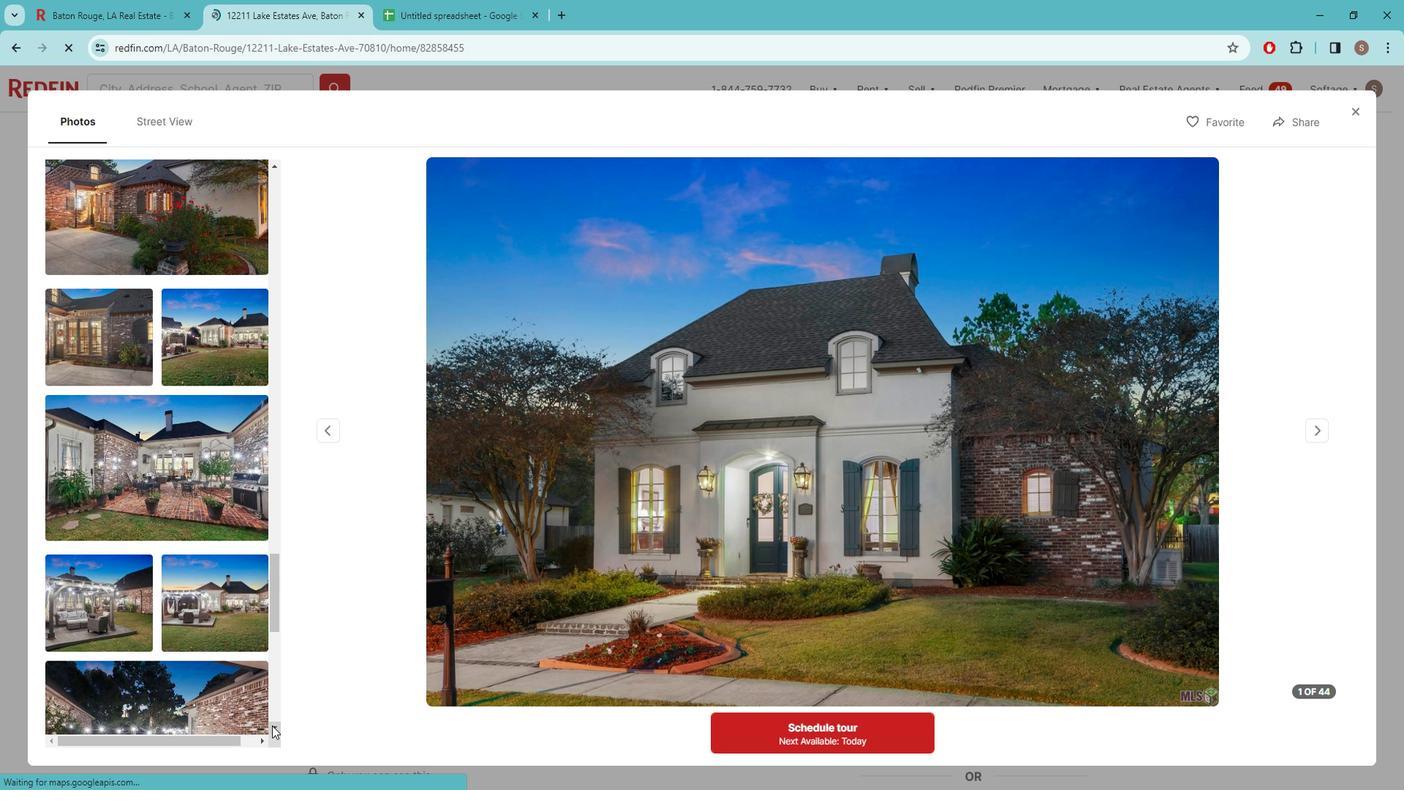 
Action: Mouse pressed left at (294, 721)
Screenshot: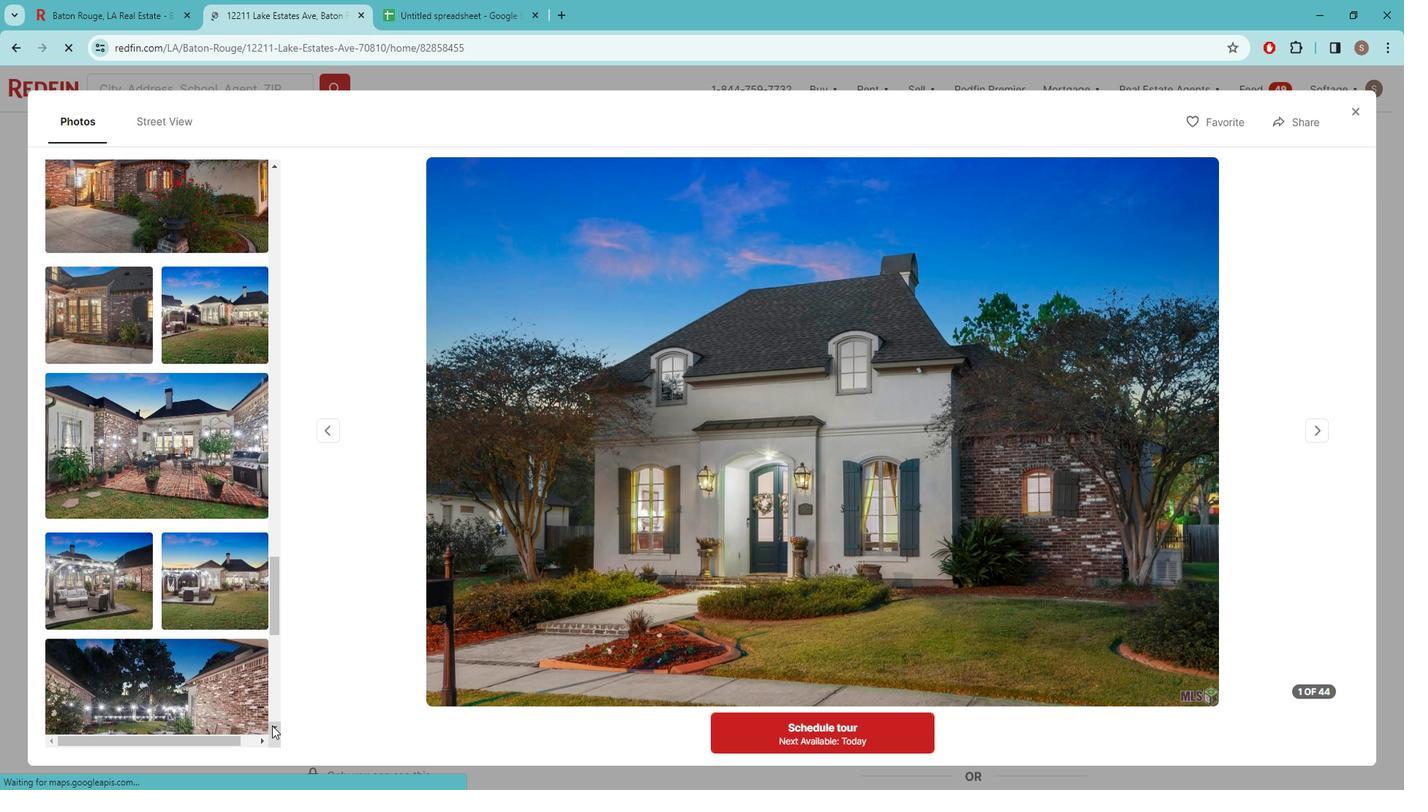 
Action: Mouse pressed left at (294, 721)
Screenshot: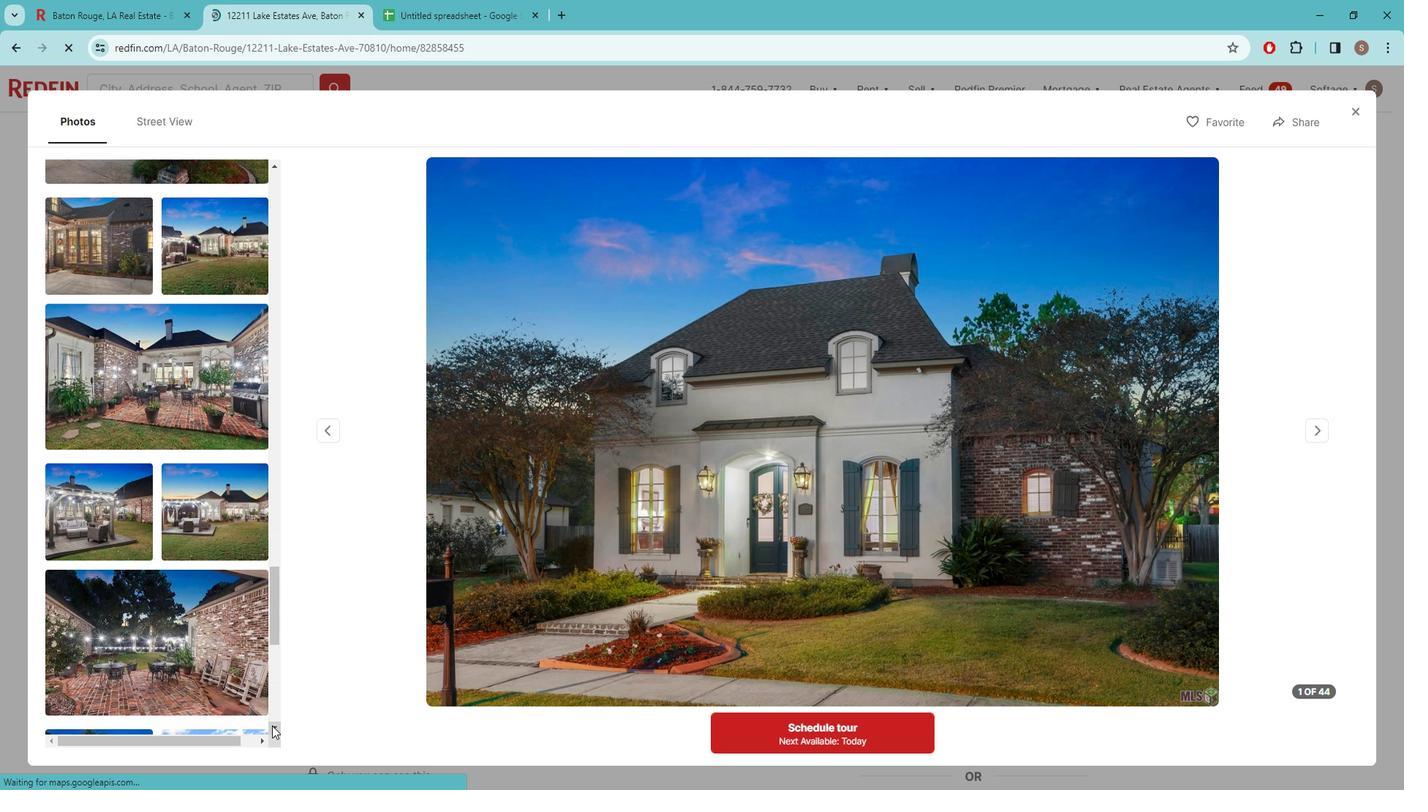 
Action: Mouse pressed left at (294, 721)
Screenshot: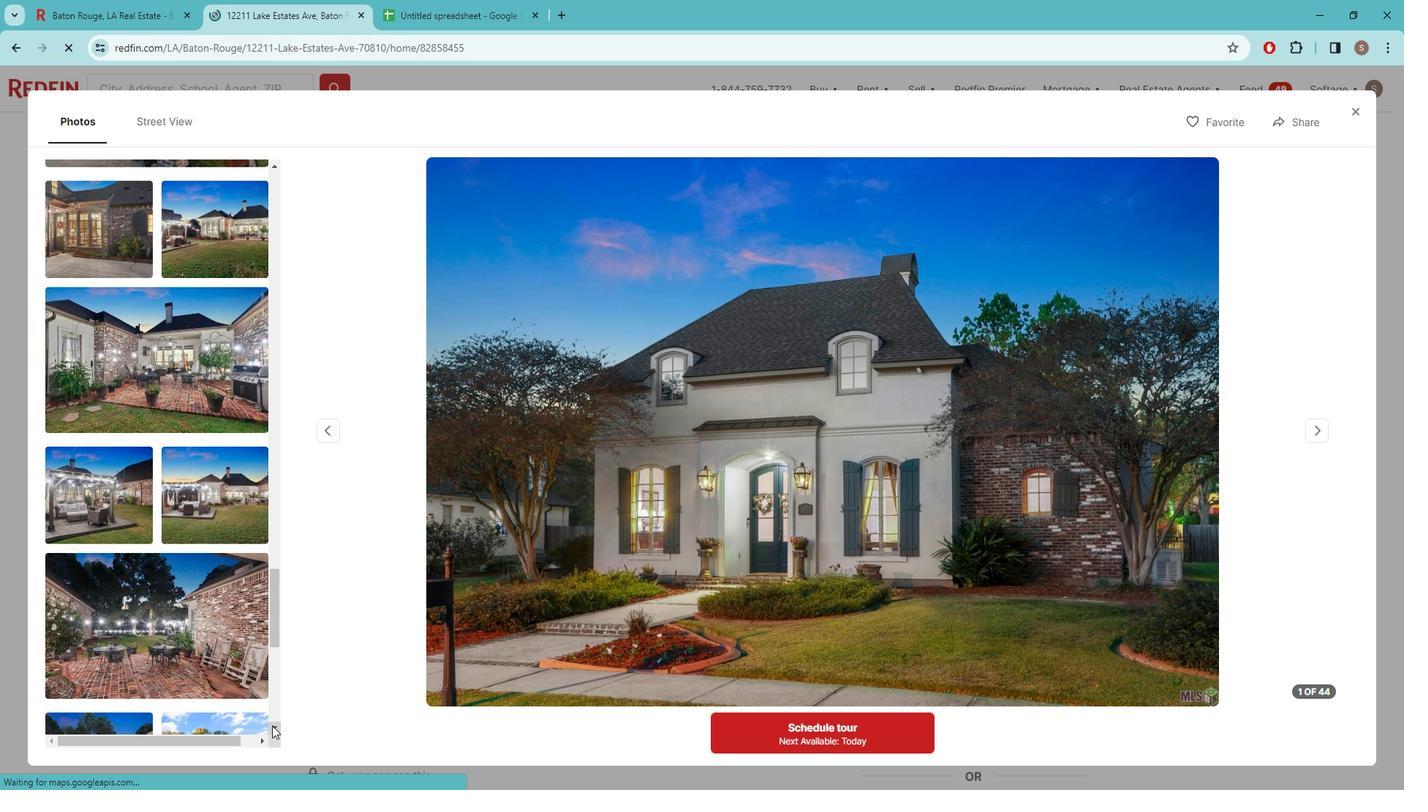 
Action: Mouse pressed left at (294, 721)
Screenshot: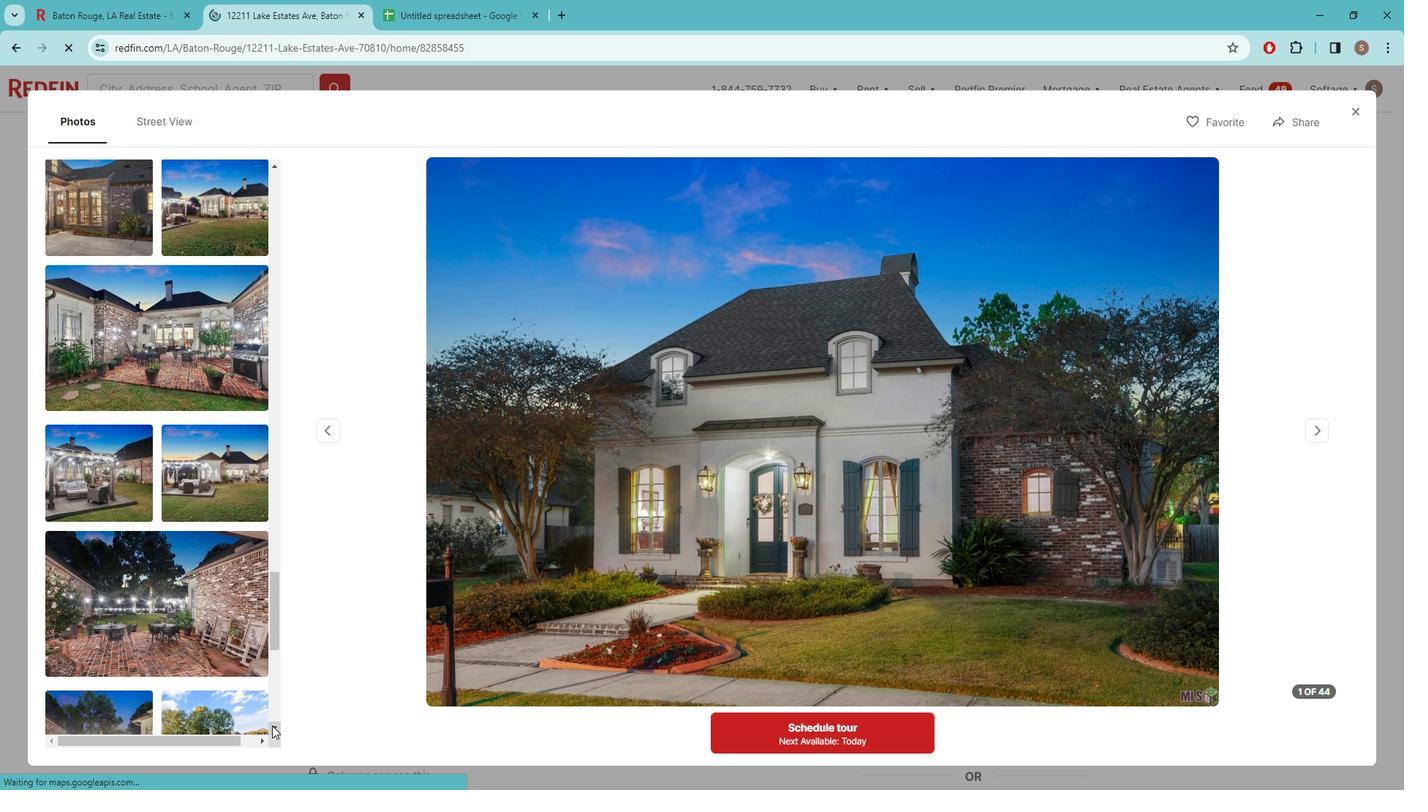 
Action: Mouse pressed left at (294, 721)
Screenshot: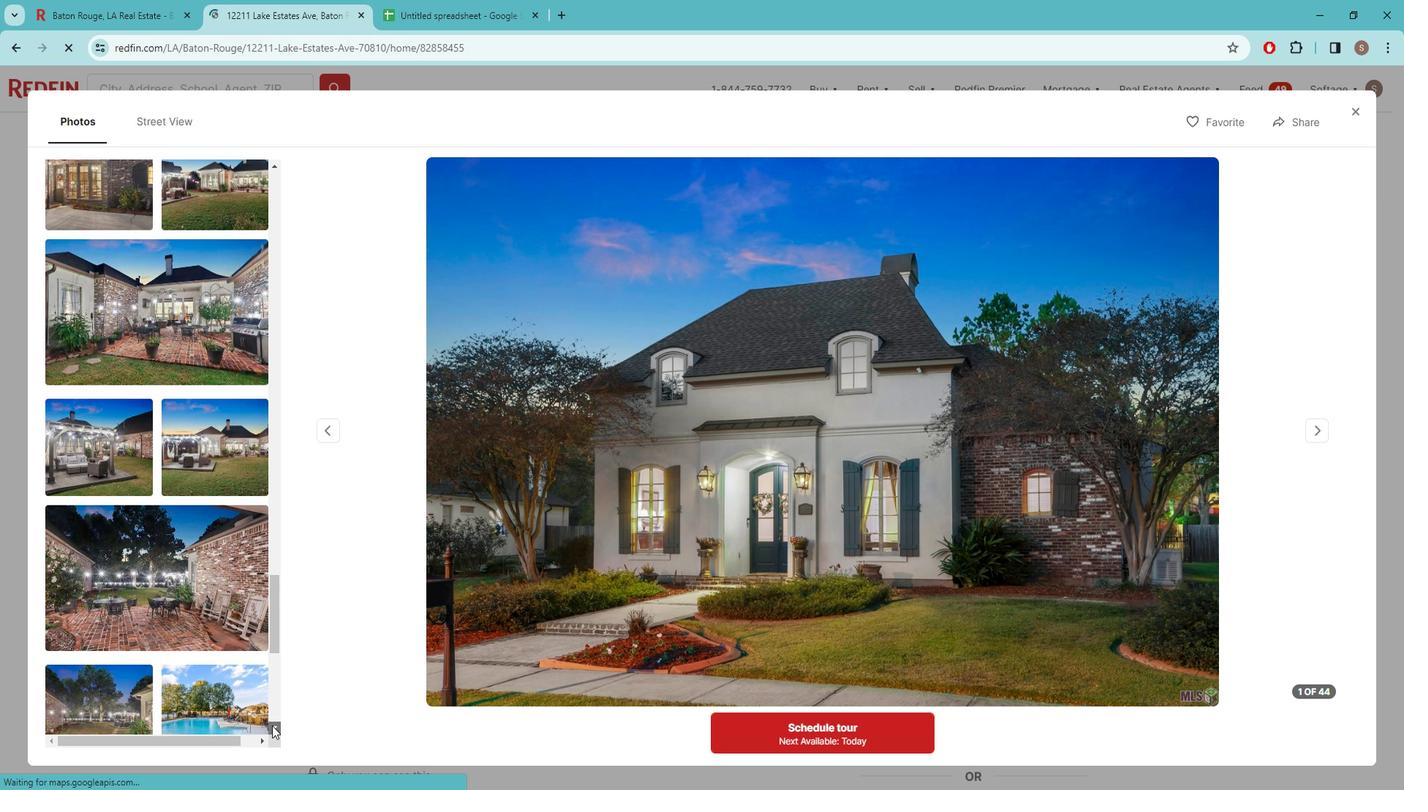 
Action: Mouse pressed left at (294, 721)
Screenshot: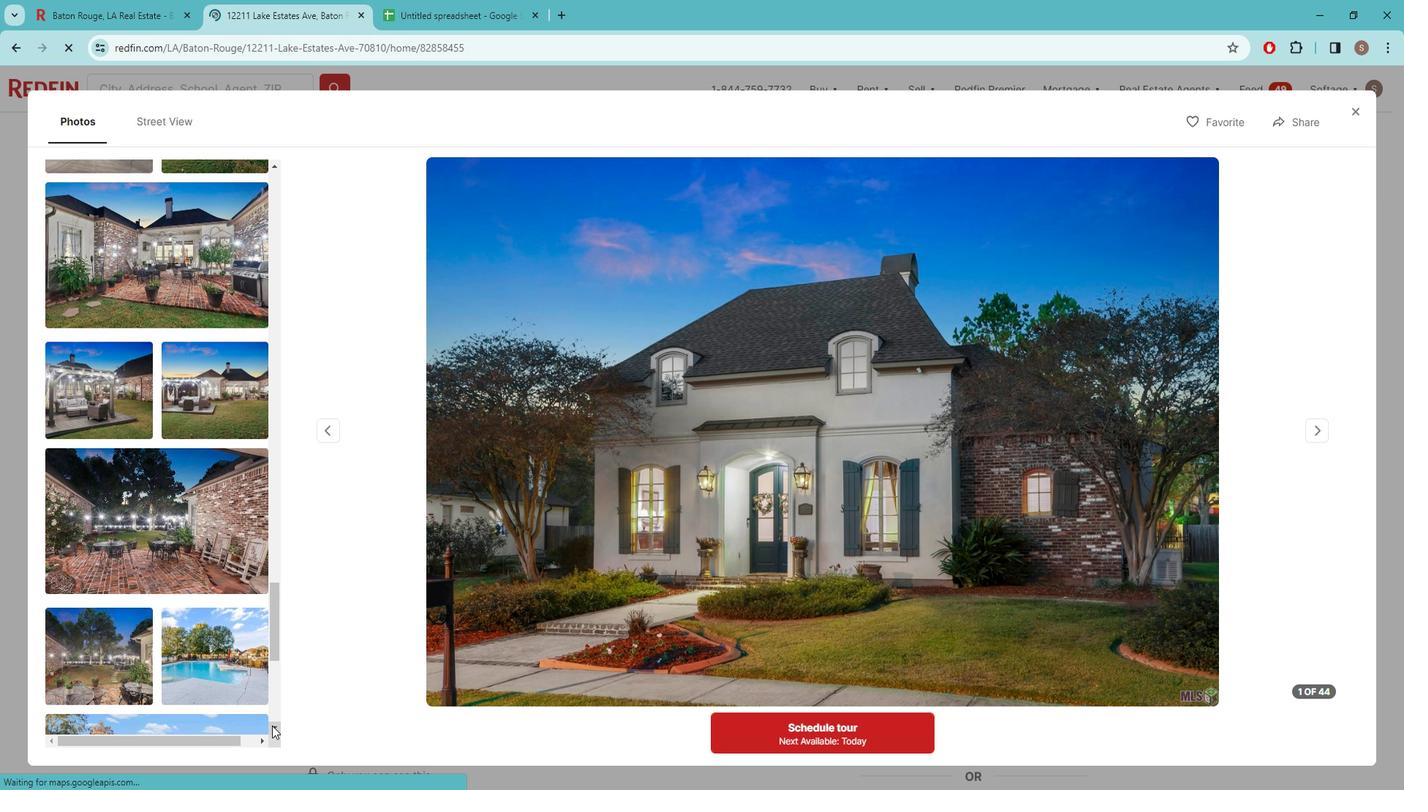 
Action: Mouse moved to (1385, 126)
Screenshot: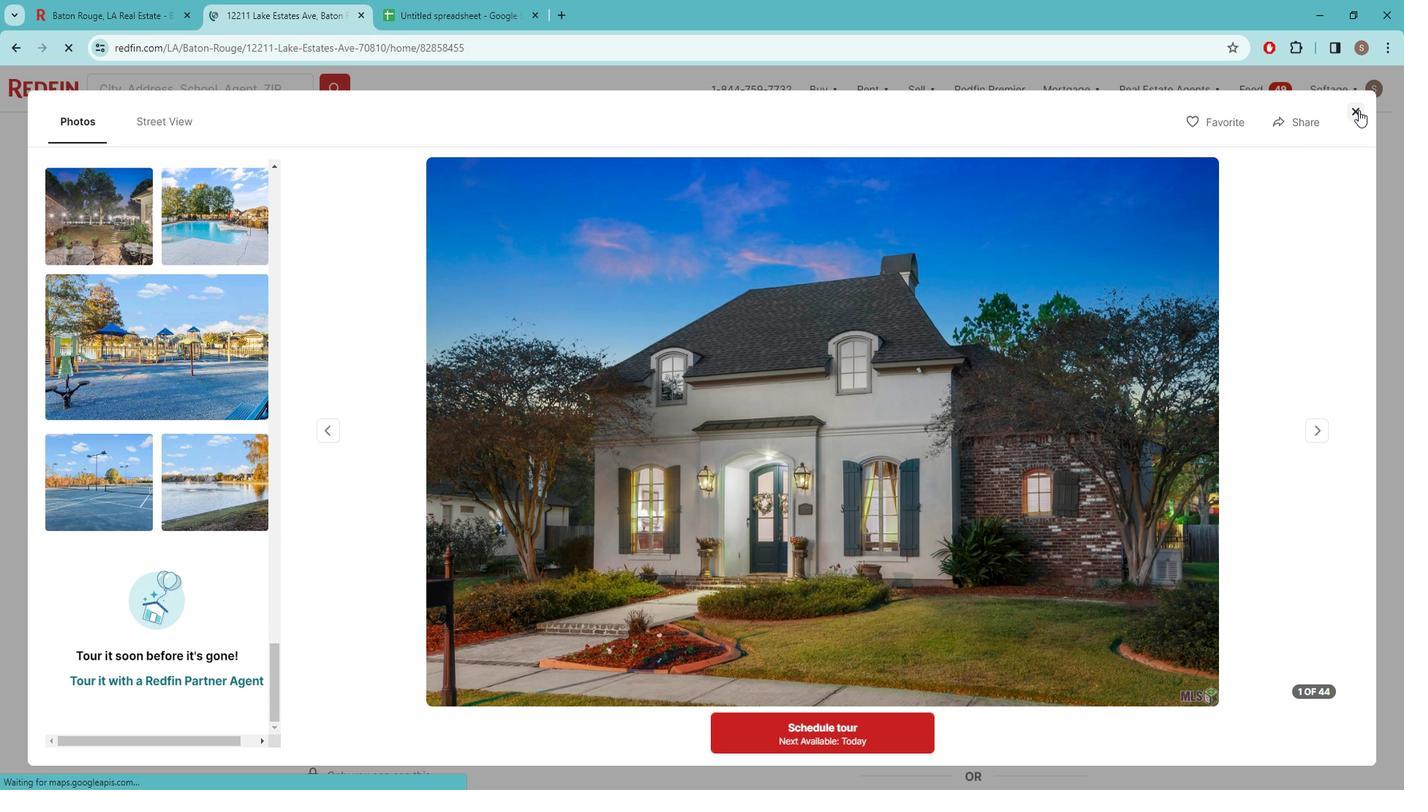 
Action: Mouse pressed left at (1385, 126)
Screenshot: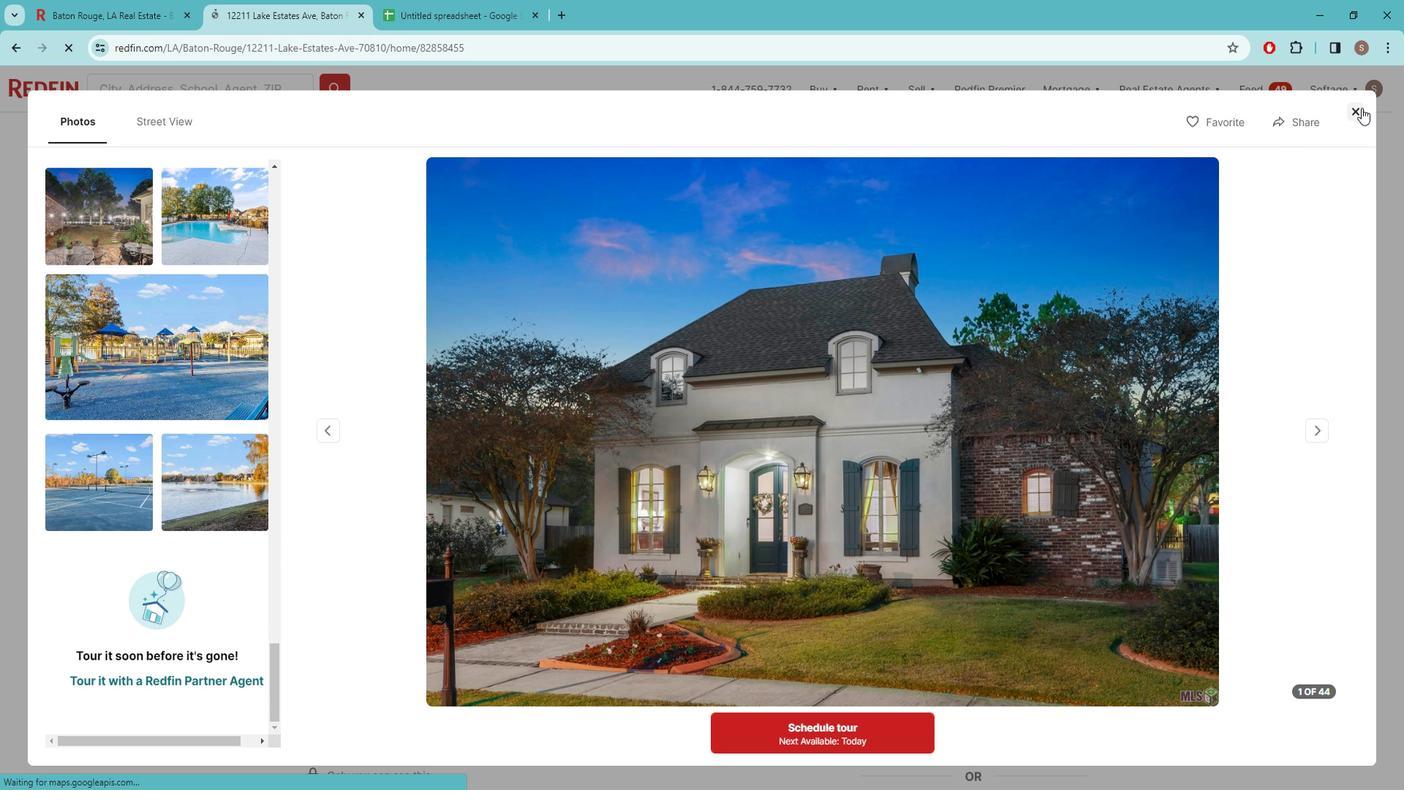 
Action: Mouse moved to (589, 443)
Screenshot: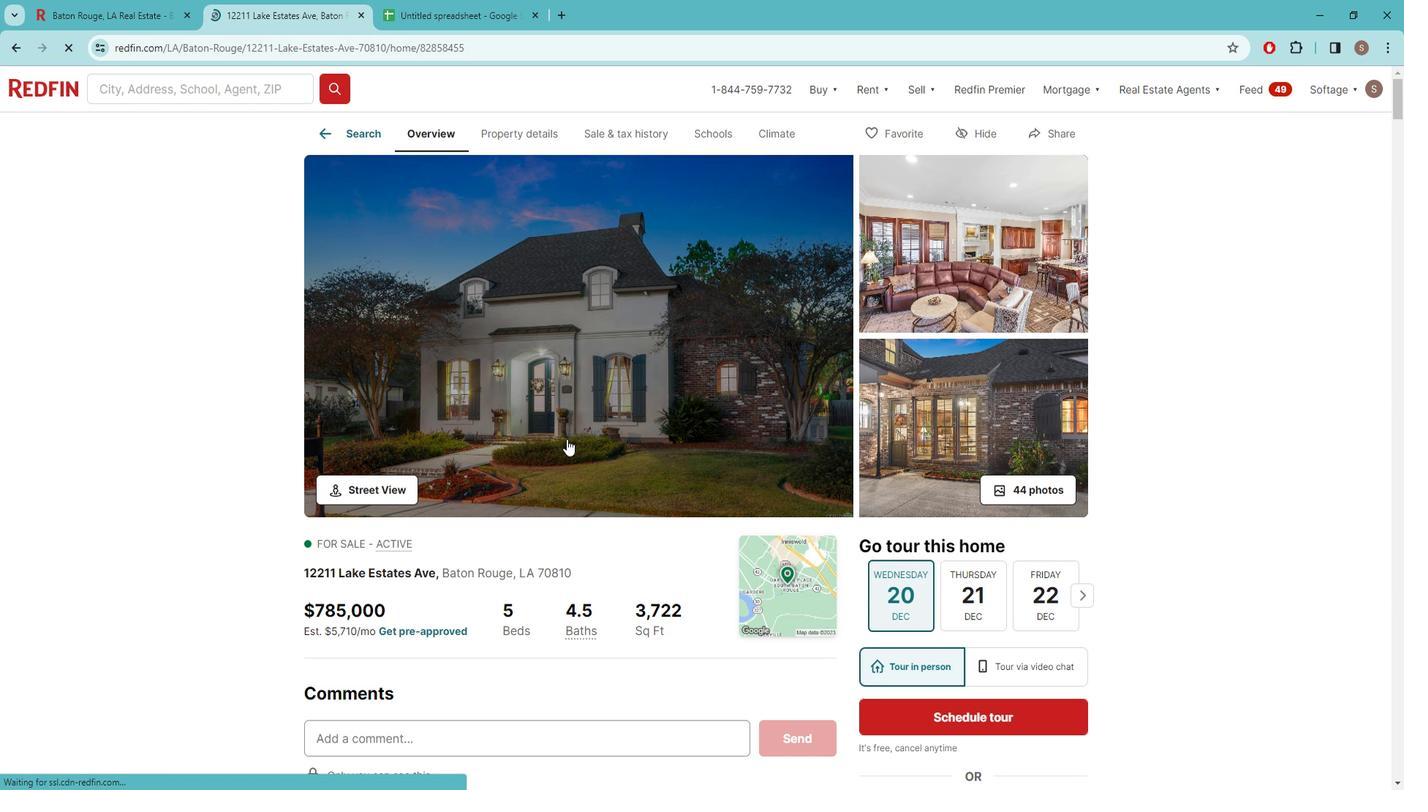 
Action: Mouse scrolled (589, 442) with delta (0, 0)
Screenshot: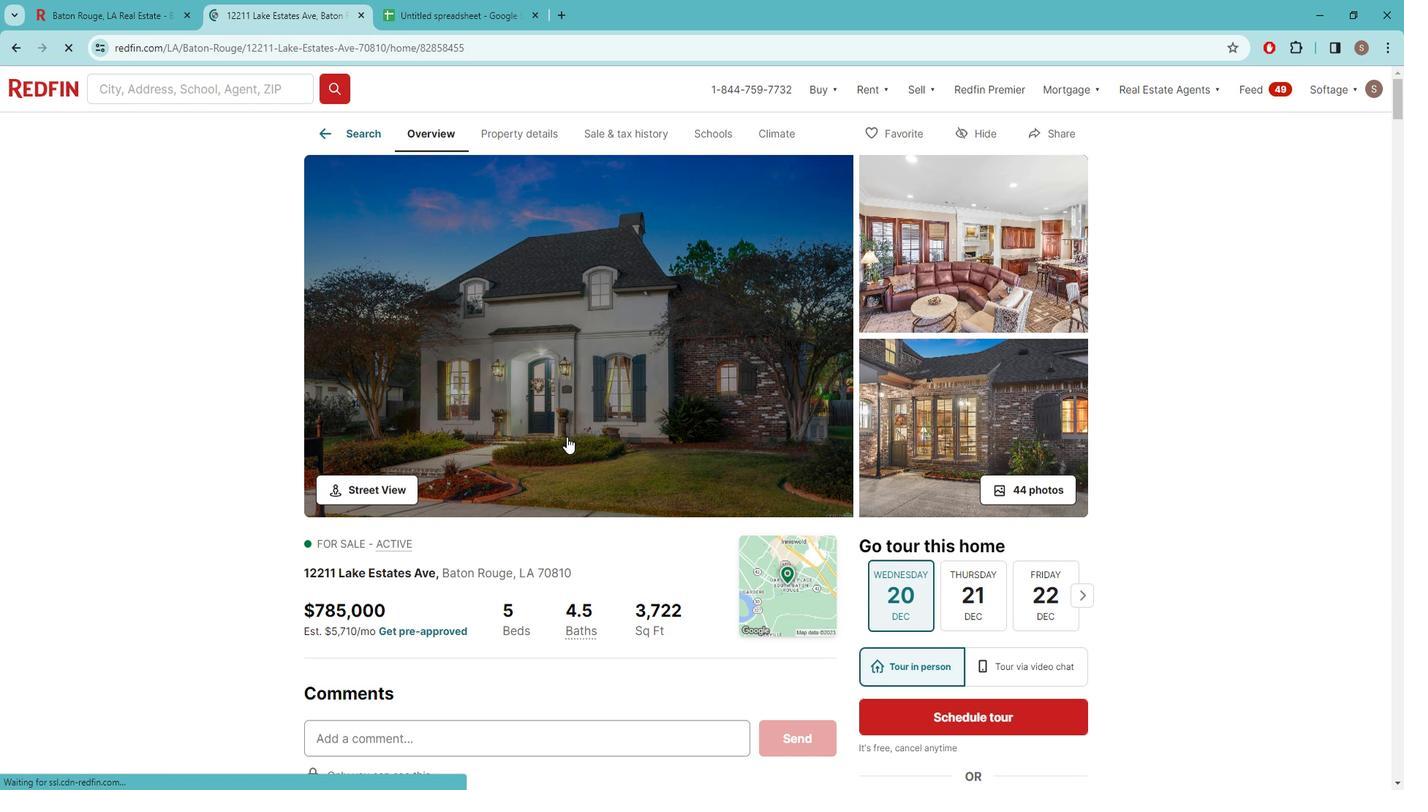 
Action: Mouse scrolled (589, 442) with delta (0, 0)
Screenshot: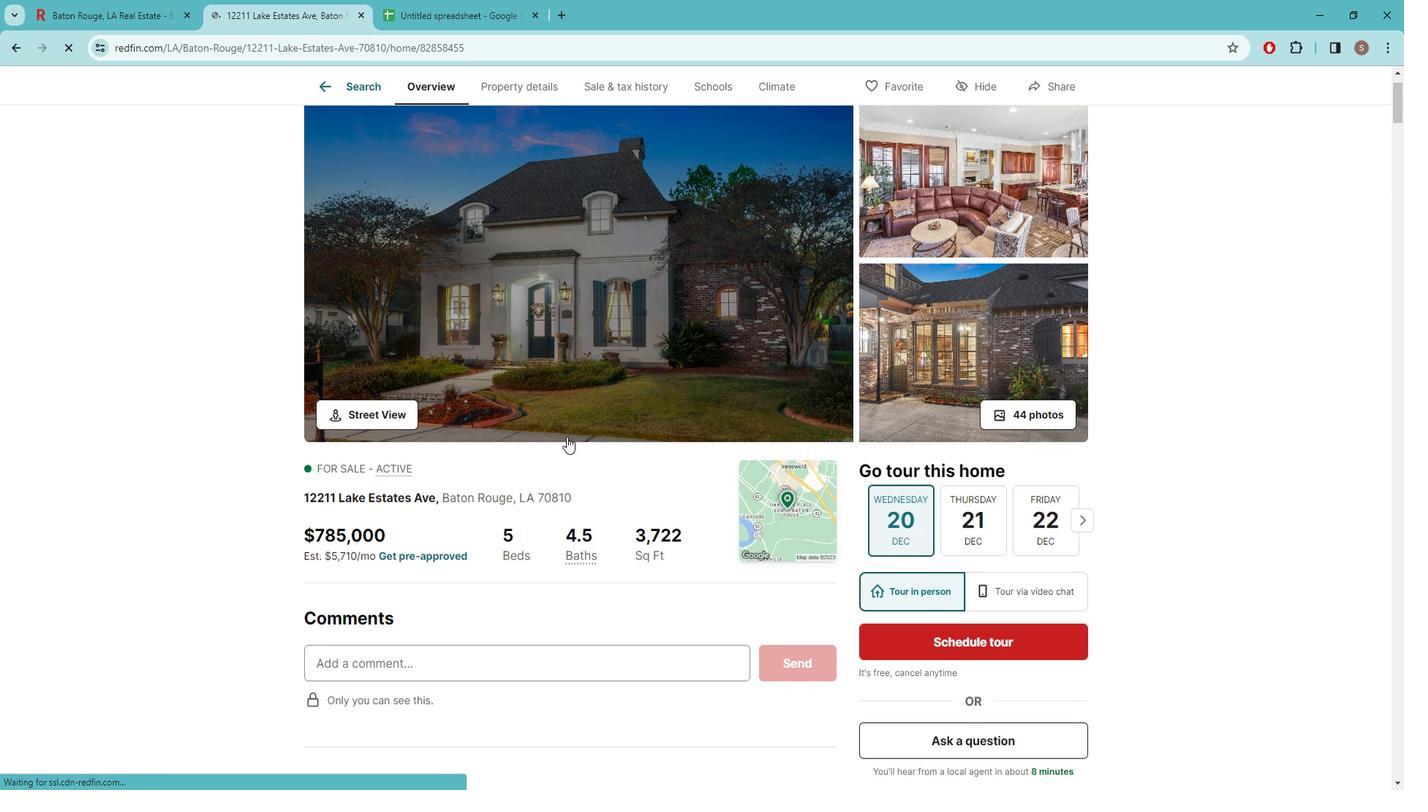 
Action: Mouse scrolled (589, 442) with delta (0, 0)
Screenshot: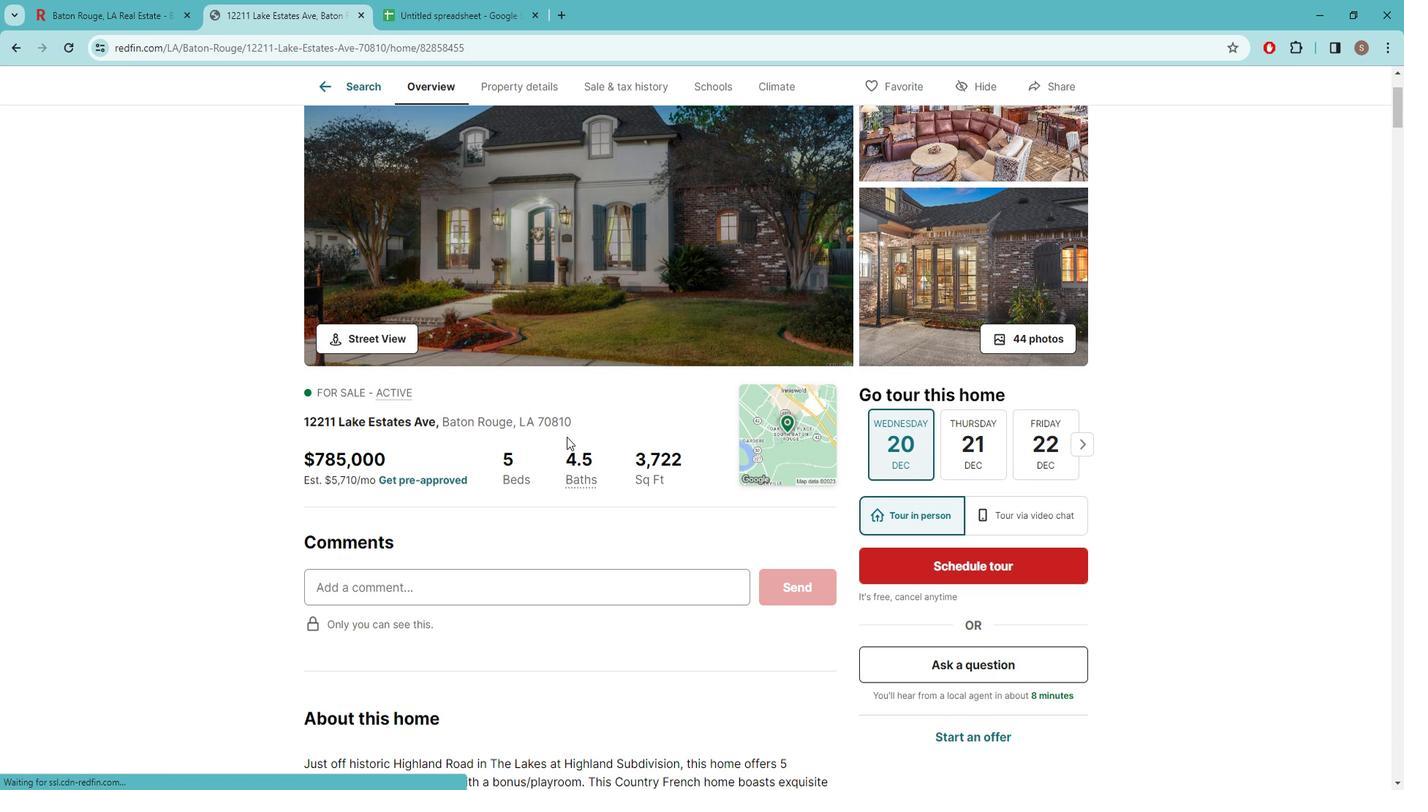 
Action: Mouse scrolled (589, 442) with delta (0, 0)
Screenshot: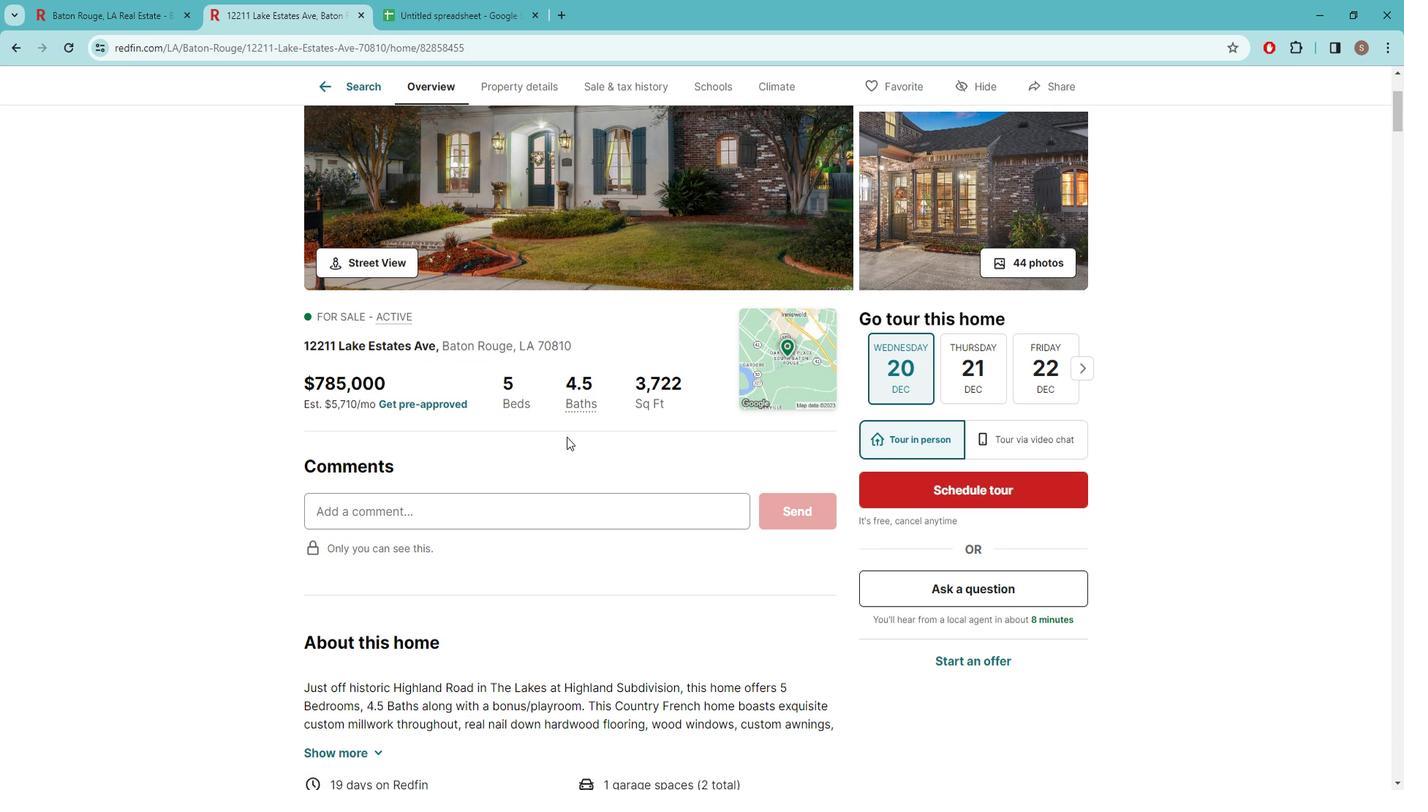 
Action: Mouse scrolled (589, 442) with delta (0, 0)
Screenshot: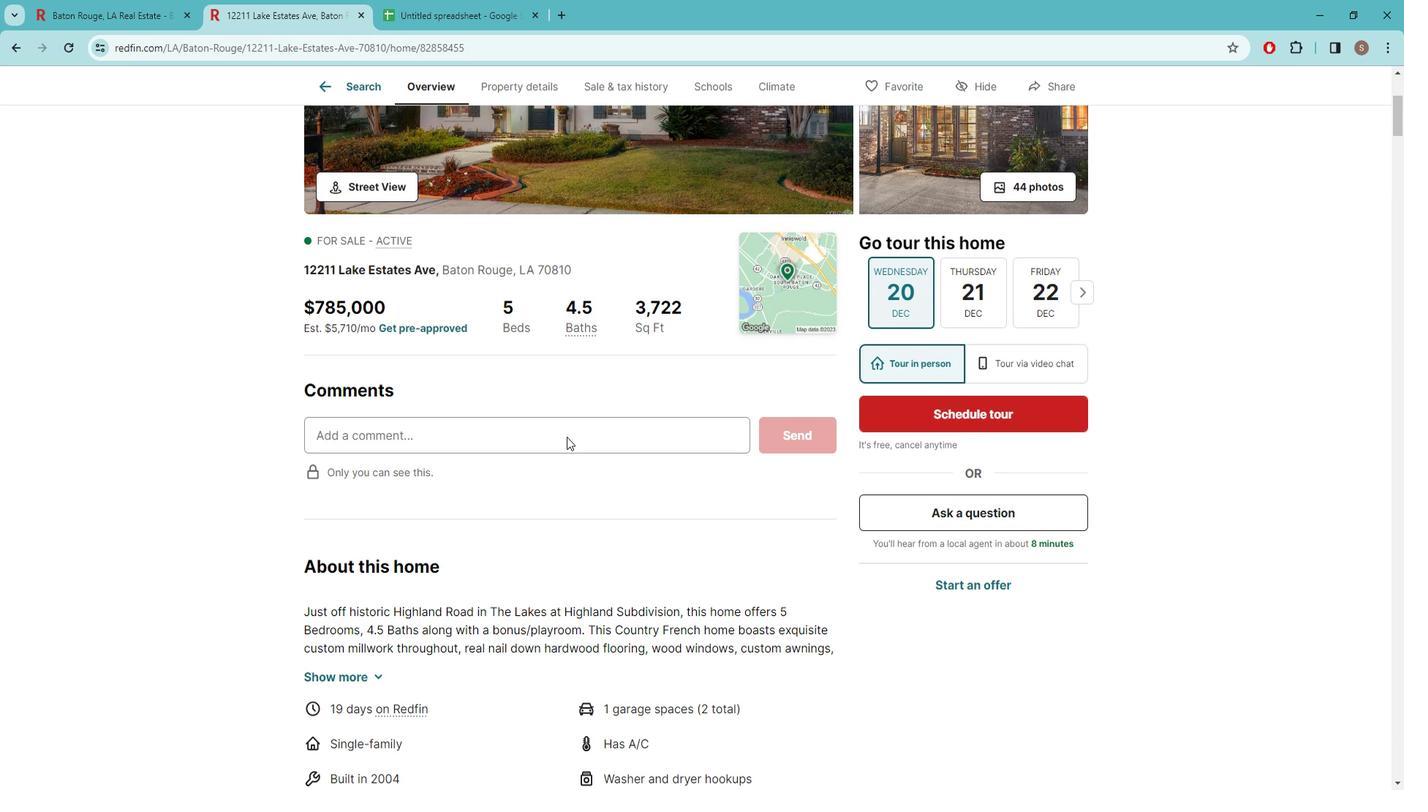 
Action: Mouse scrolled (589, 442) with delta (0, 0)
Screenshot: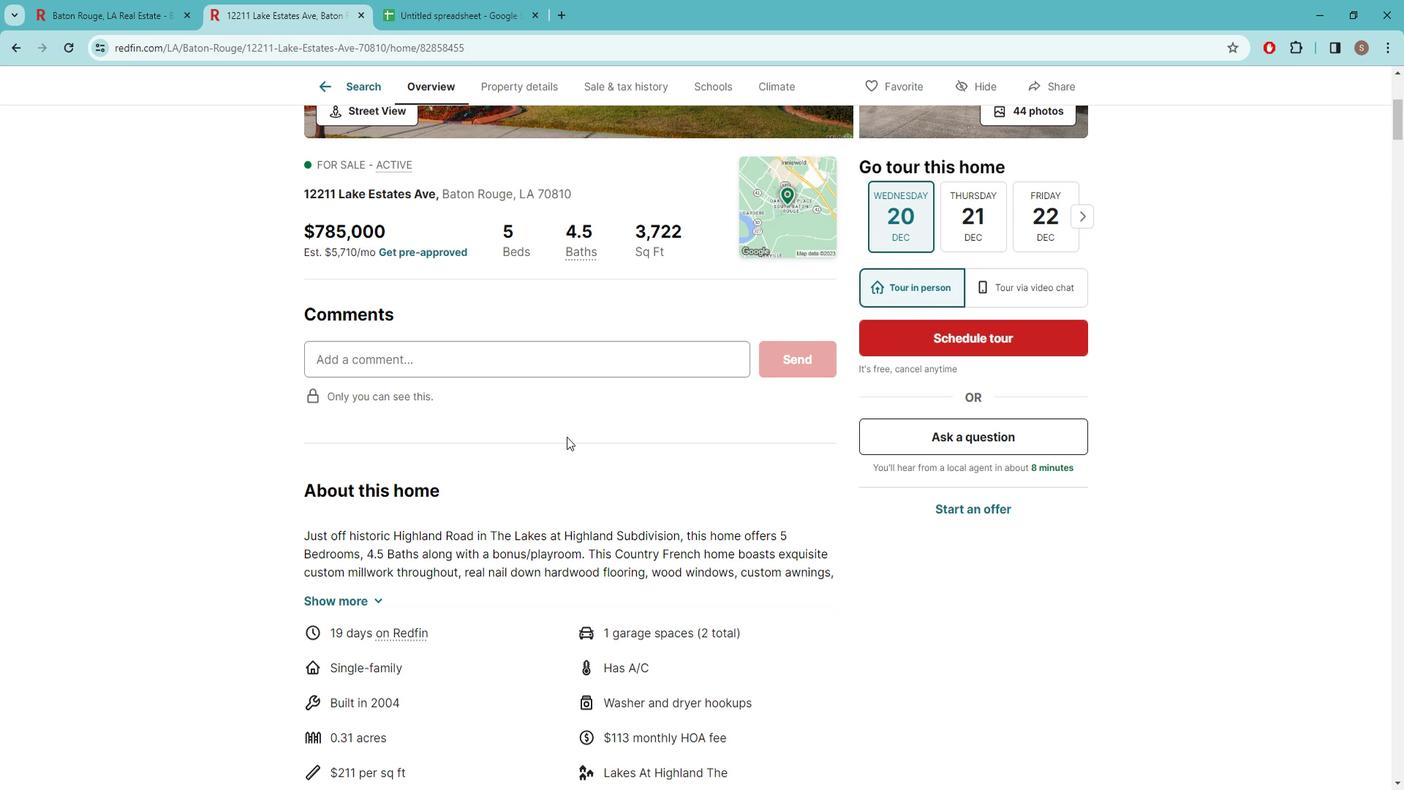 
Action: Mouse scrolled (589, 442) with delta (0, 0)
Screenshot: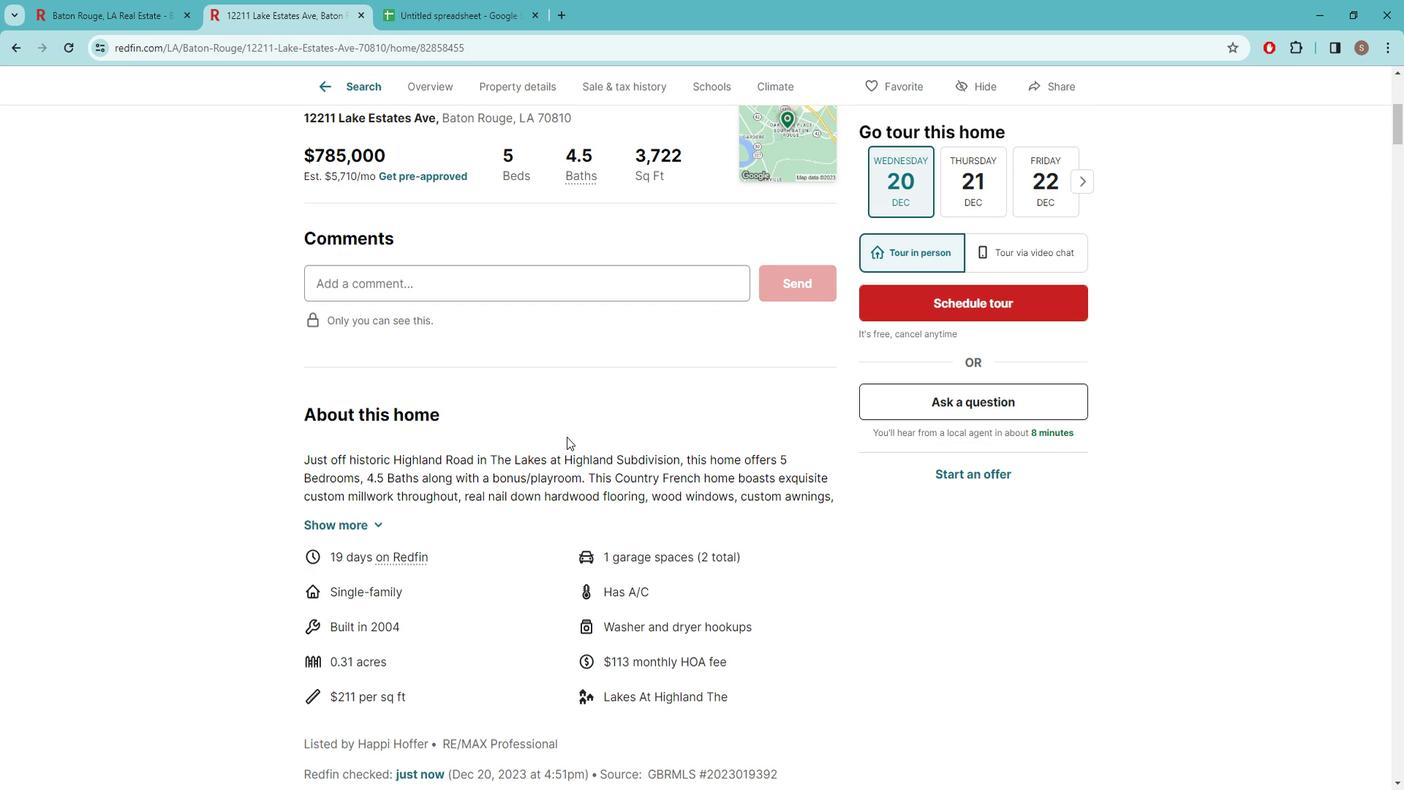 
Action: Mouse scrolled (589, 442) with delta (0, 0)
Screenshot: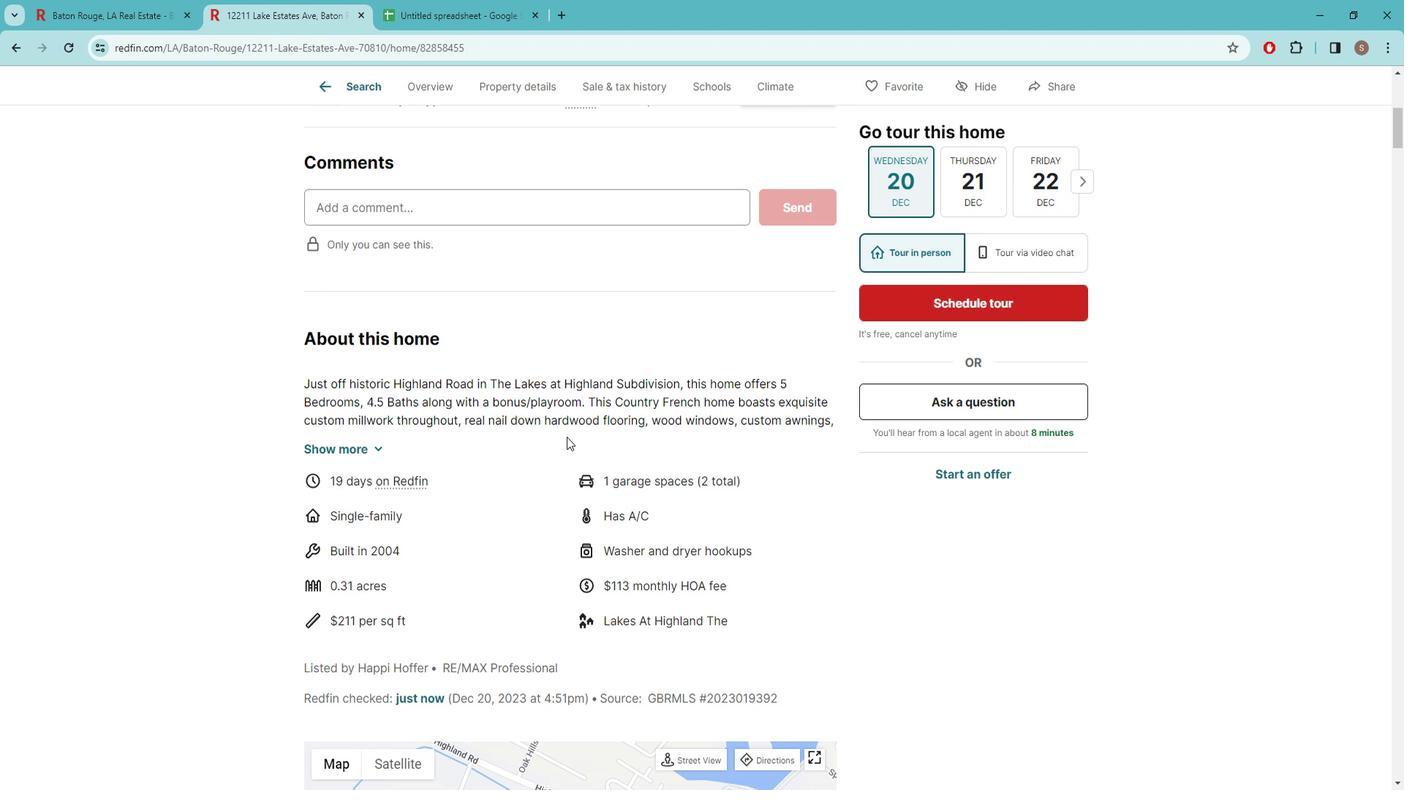 
Action: Mouse scrolled (589, 442) with delta (0, 0)
Screenshot: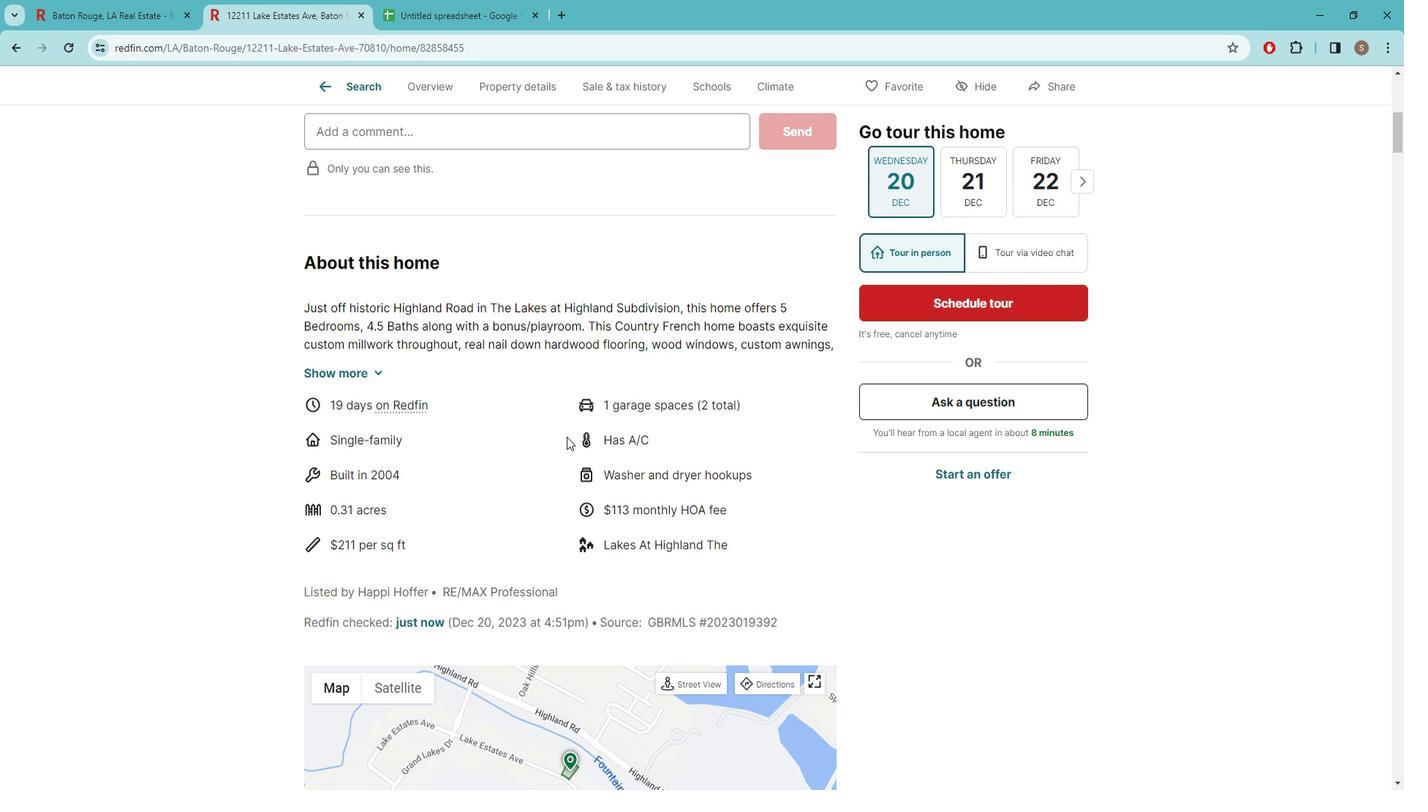 
Action: Mouse scrolled (589, 442) with delta (0, 0)
Screenshot: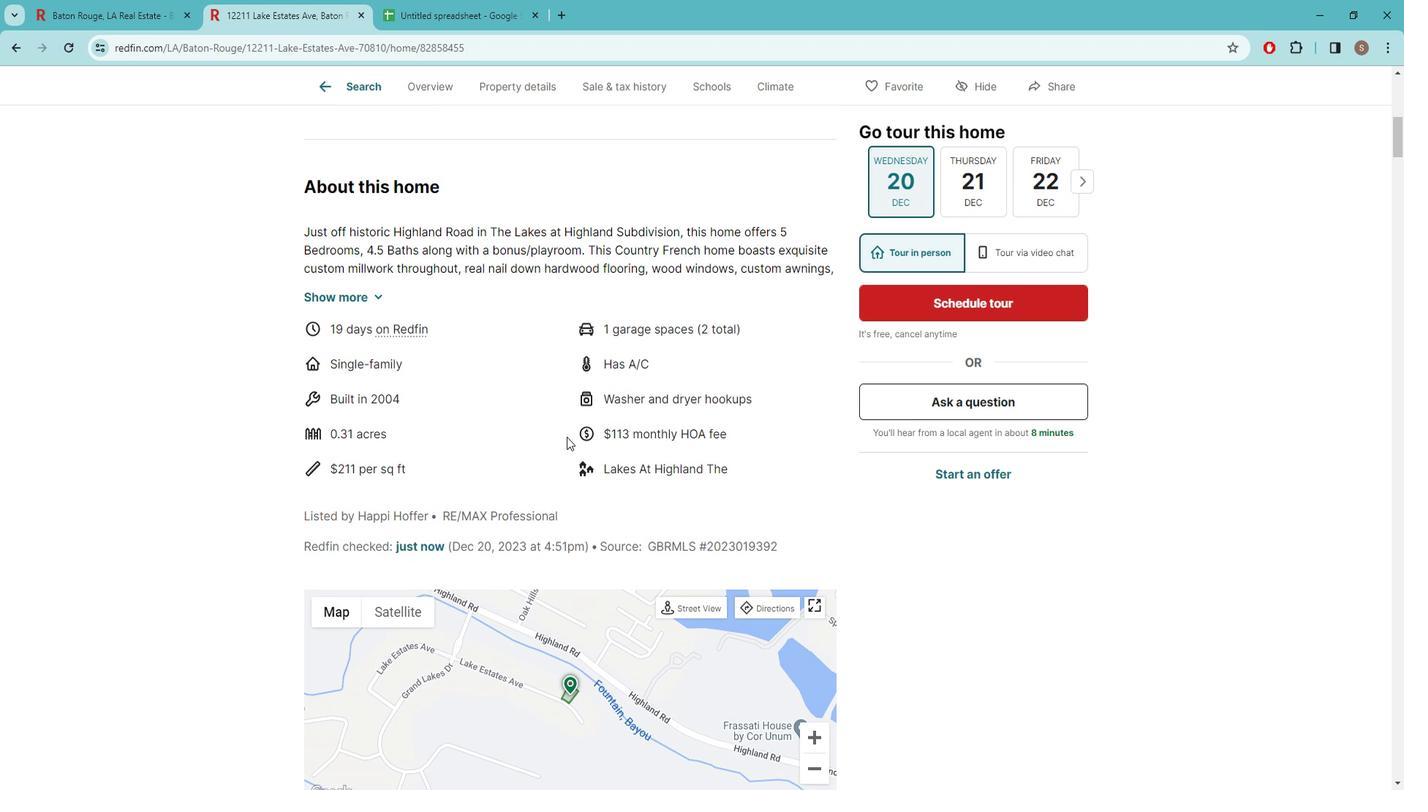 
Action: Mouse moved to (587, 443)
Screenshot: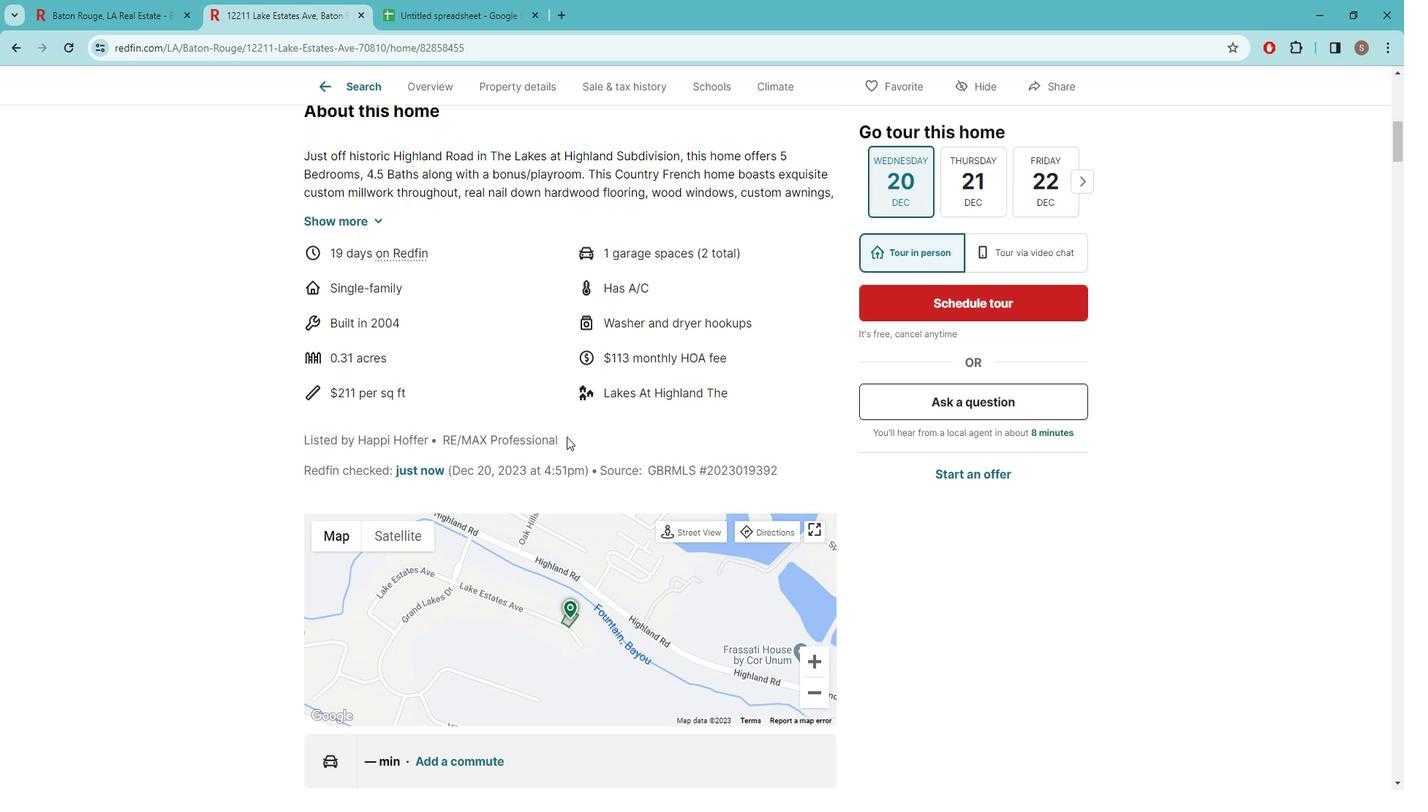 
Action: Mouse scrolled (587, 444) with delta (0, 0)
Screenshot: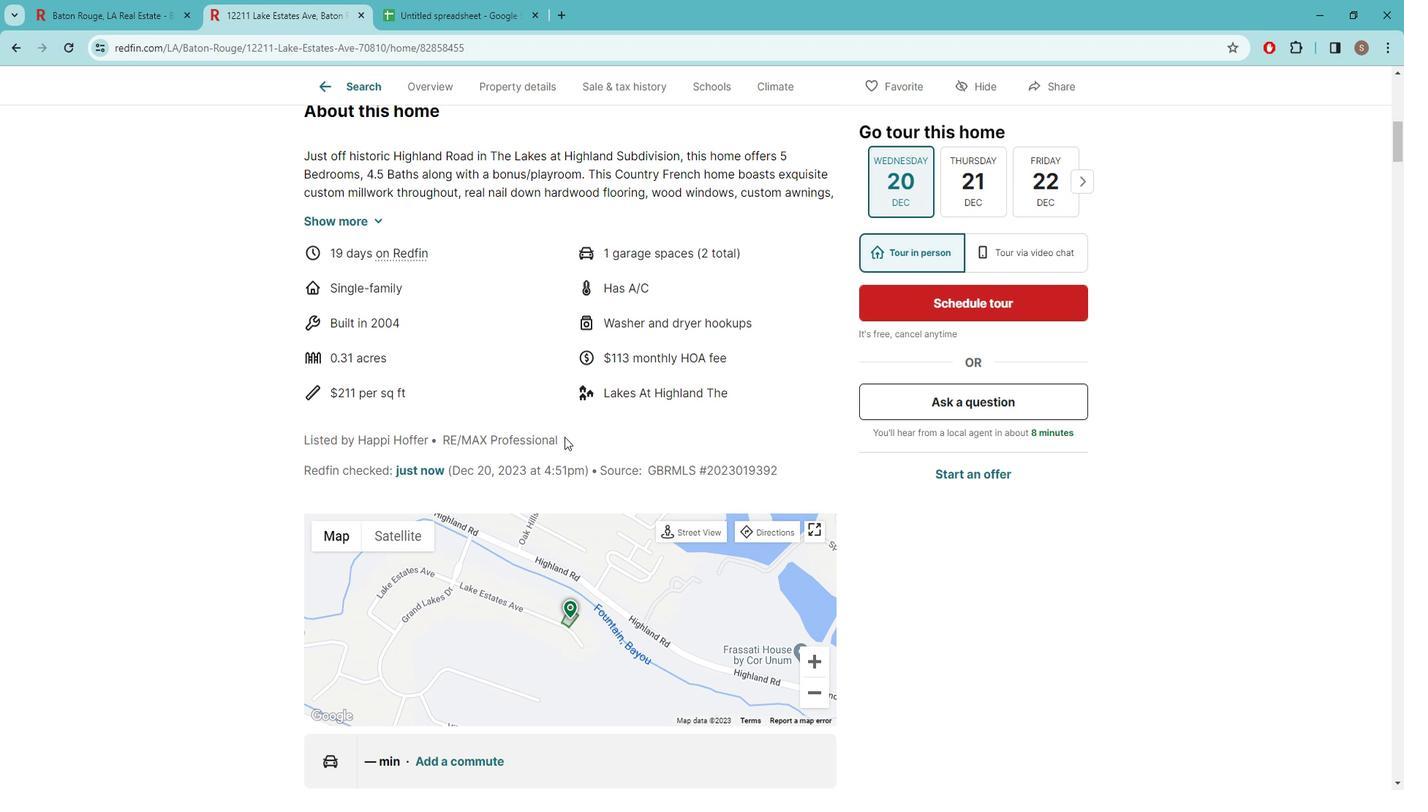 
Action: Mouse moved to (403, 308)
Screenshot: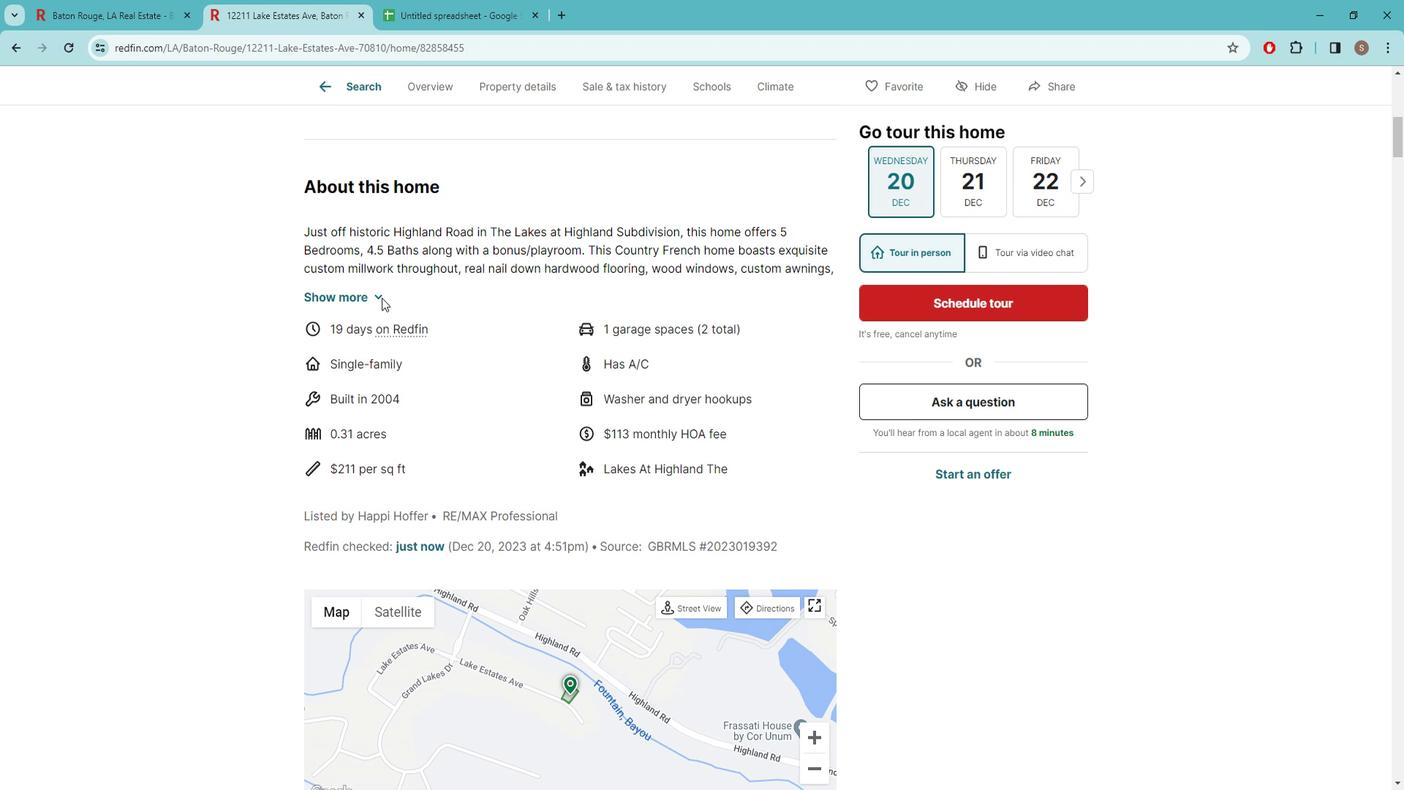 
Action: Mouse pressed left at (403, 308)
Screenshot: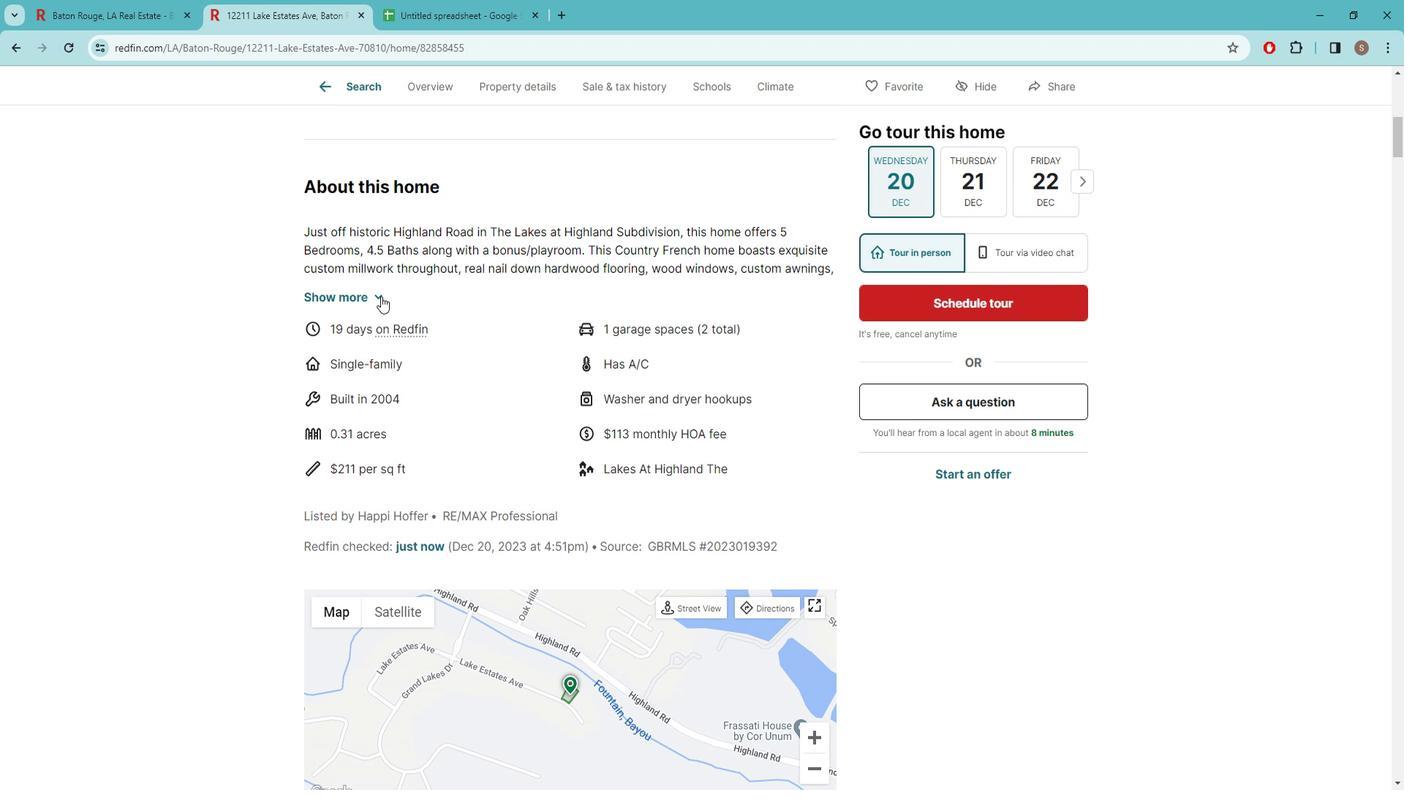 
Action: Mouse moved to (807, 518)
Screenshot: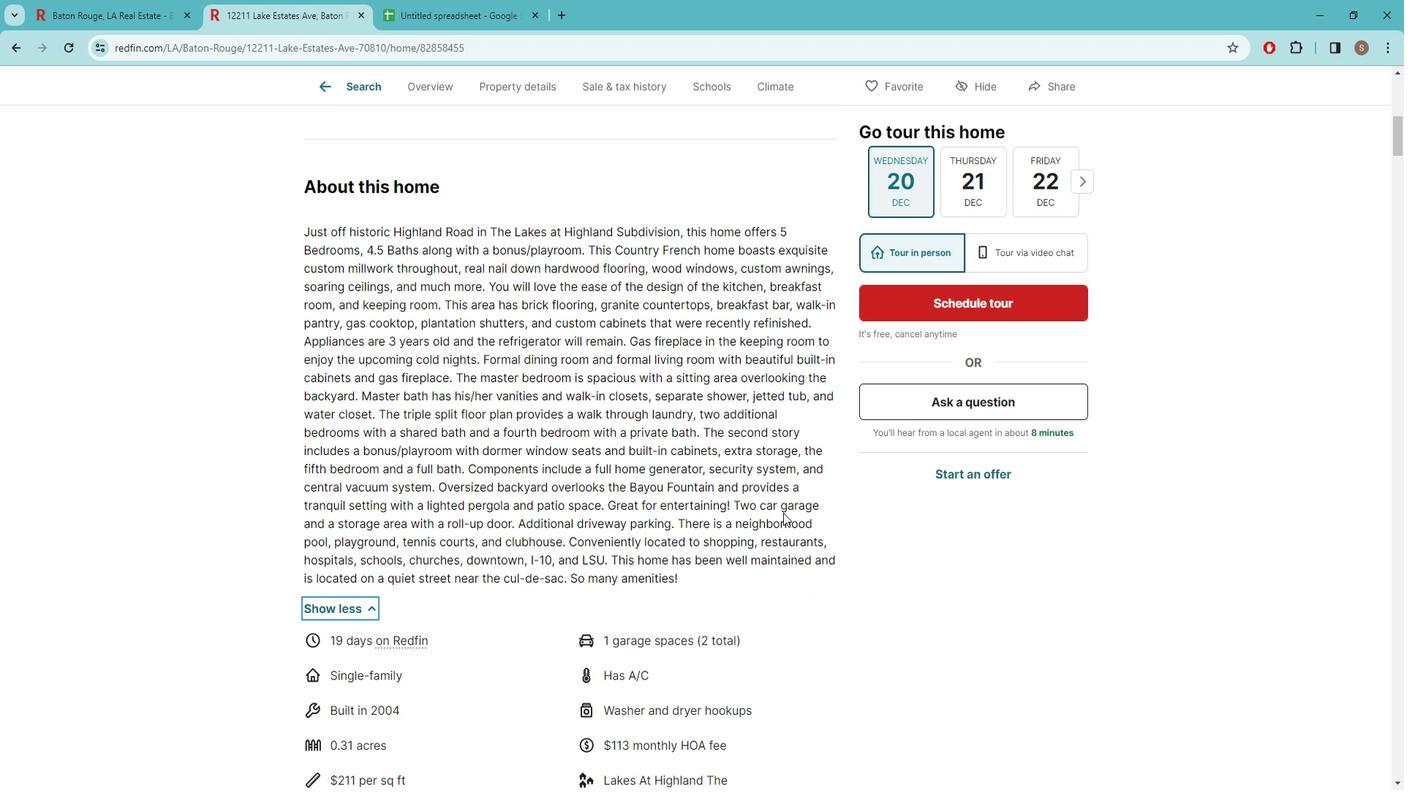 
Action: Mouse scrolled (807, 518) with delta (0, 0)
Screenshot: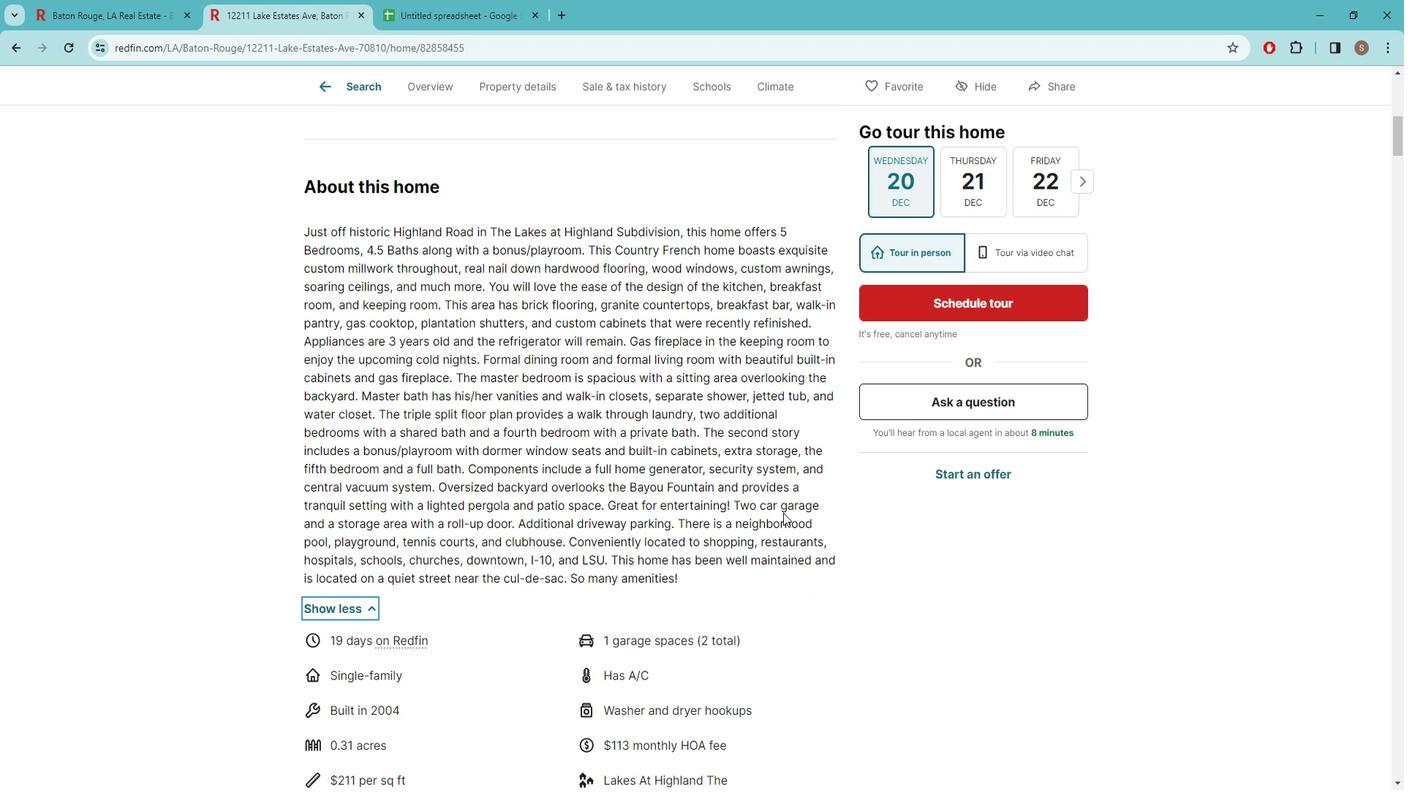 
Action: Mouse moved to (815, 518)
Screenshot: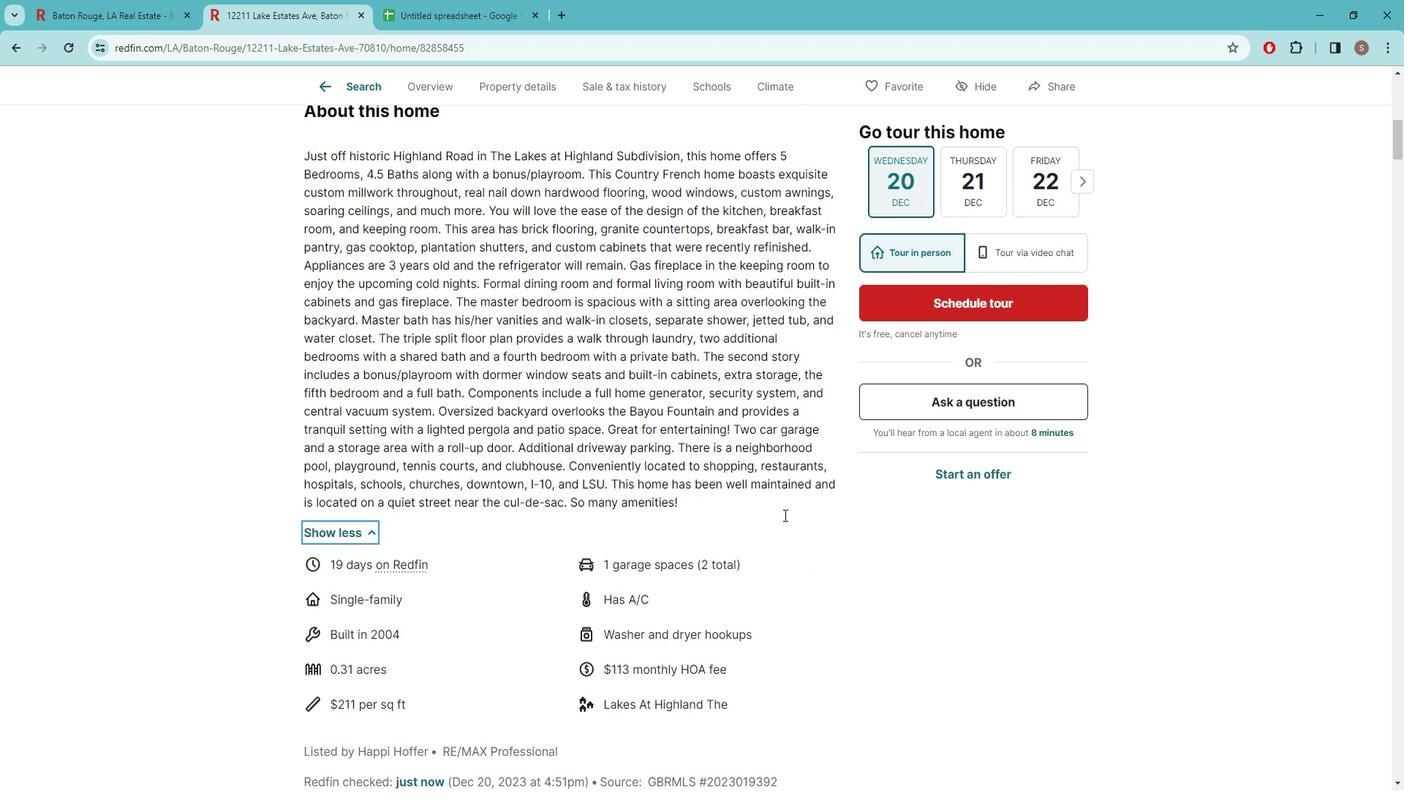 
Action: Mouse scrolled (815, 518) with delta (0, 0)
Screenshot: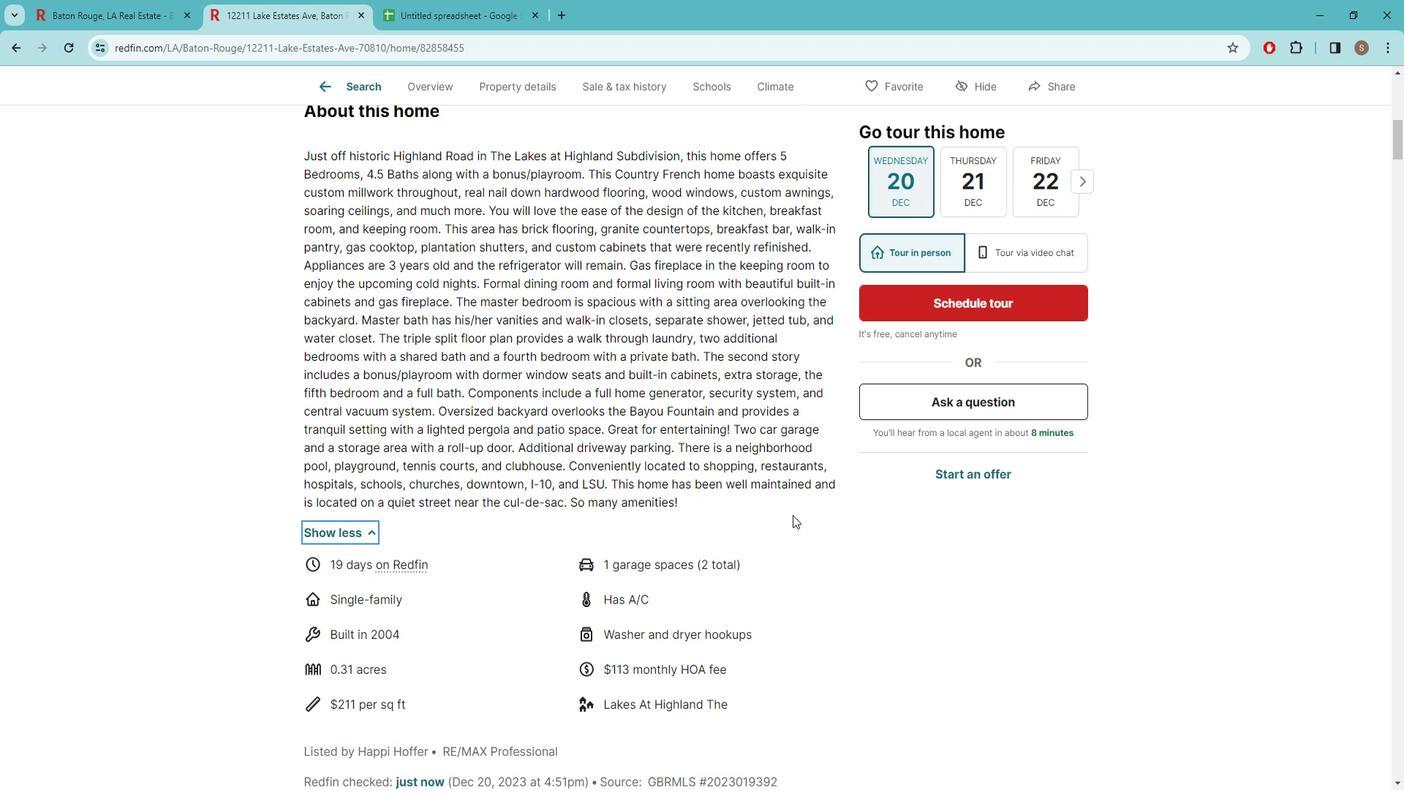
Action: Mouse scrolled (815, 518) with delta (0, 0)
Screenshot: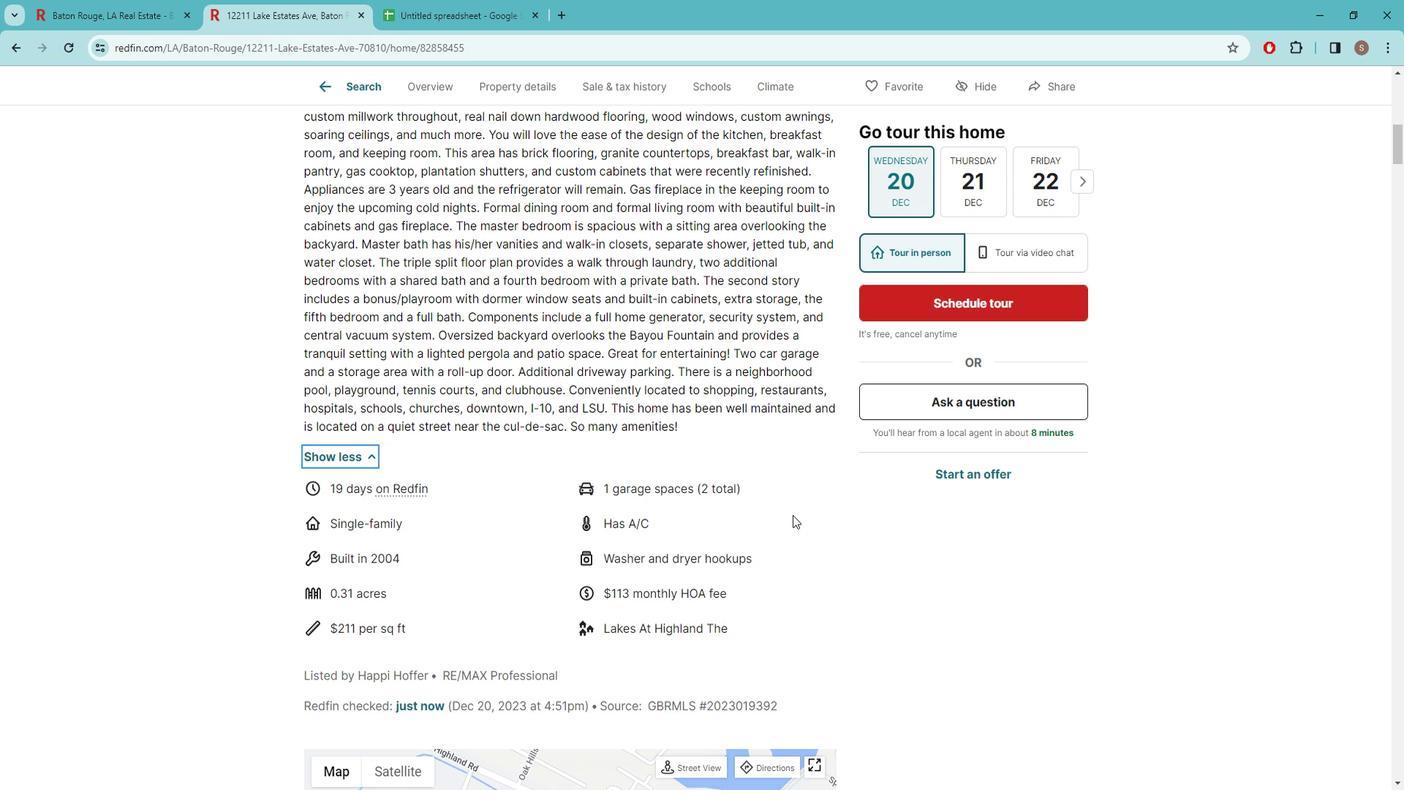 
Action: Mouse moved to (814, 518)
Screenshot: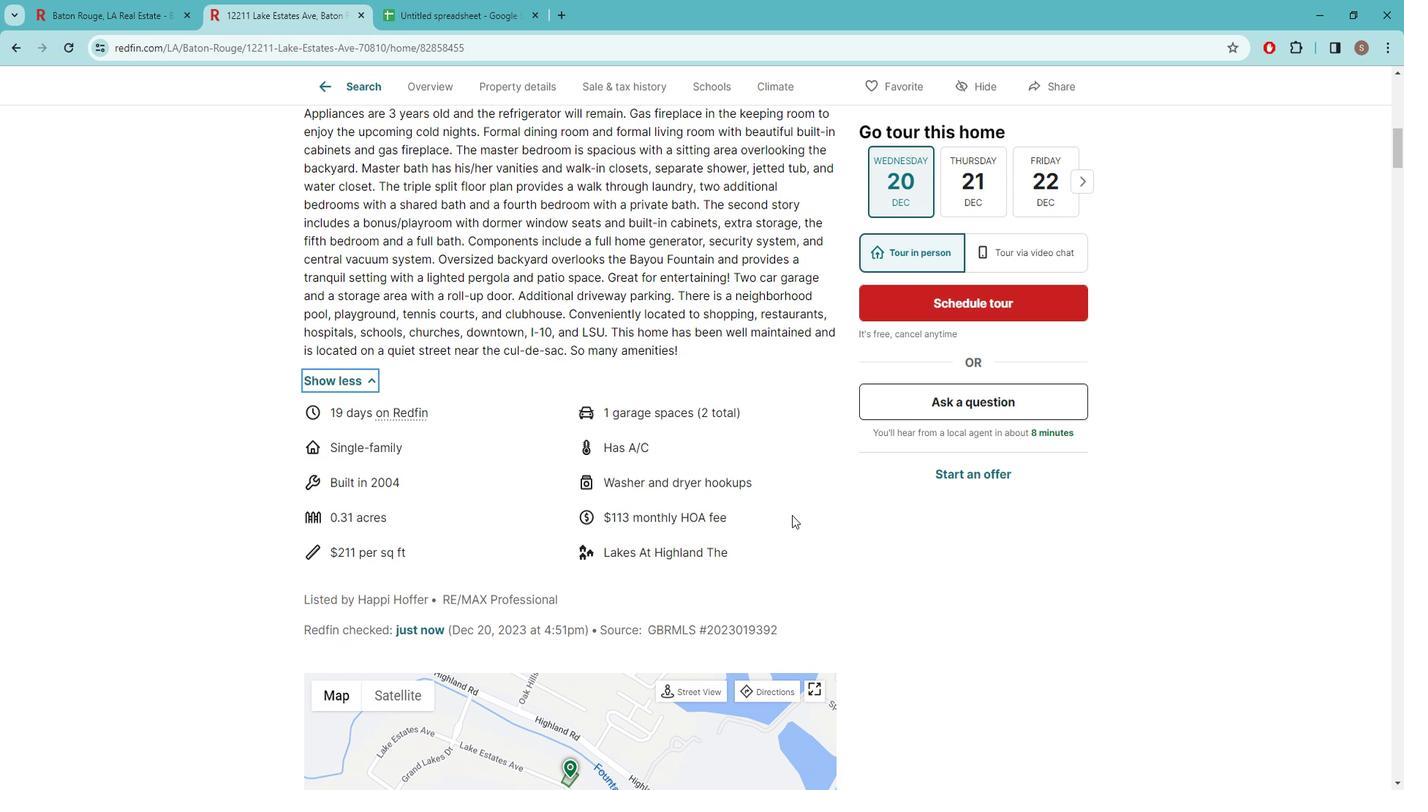 
Action: Mouse scrolled (814, 518) with delta (0, 0)
Screenshot: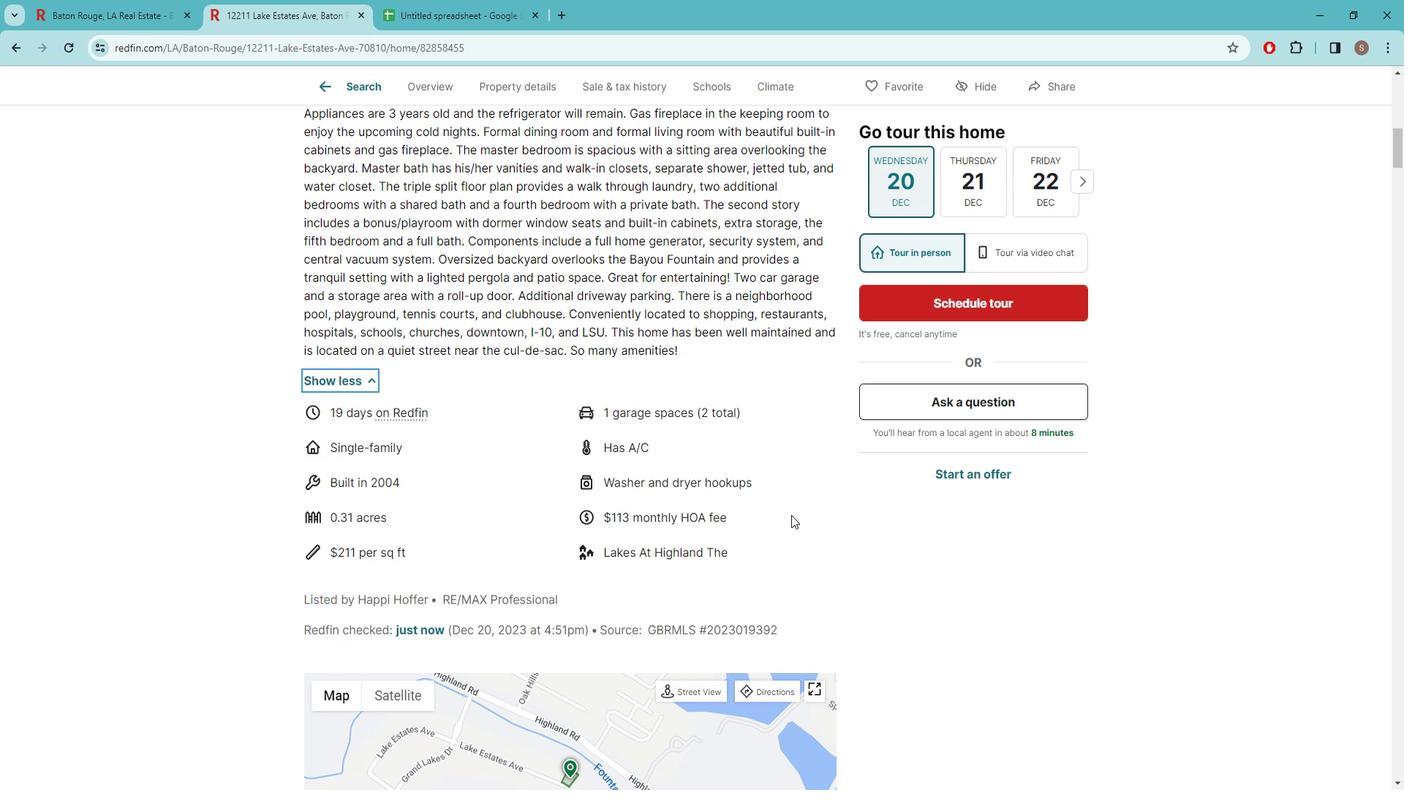 
Action: Mouse moved to (813, 518)
Screenshot: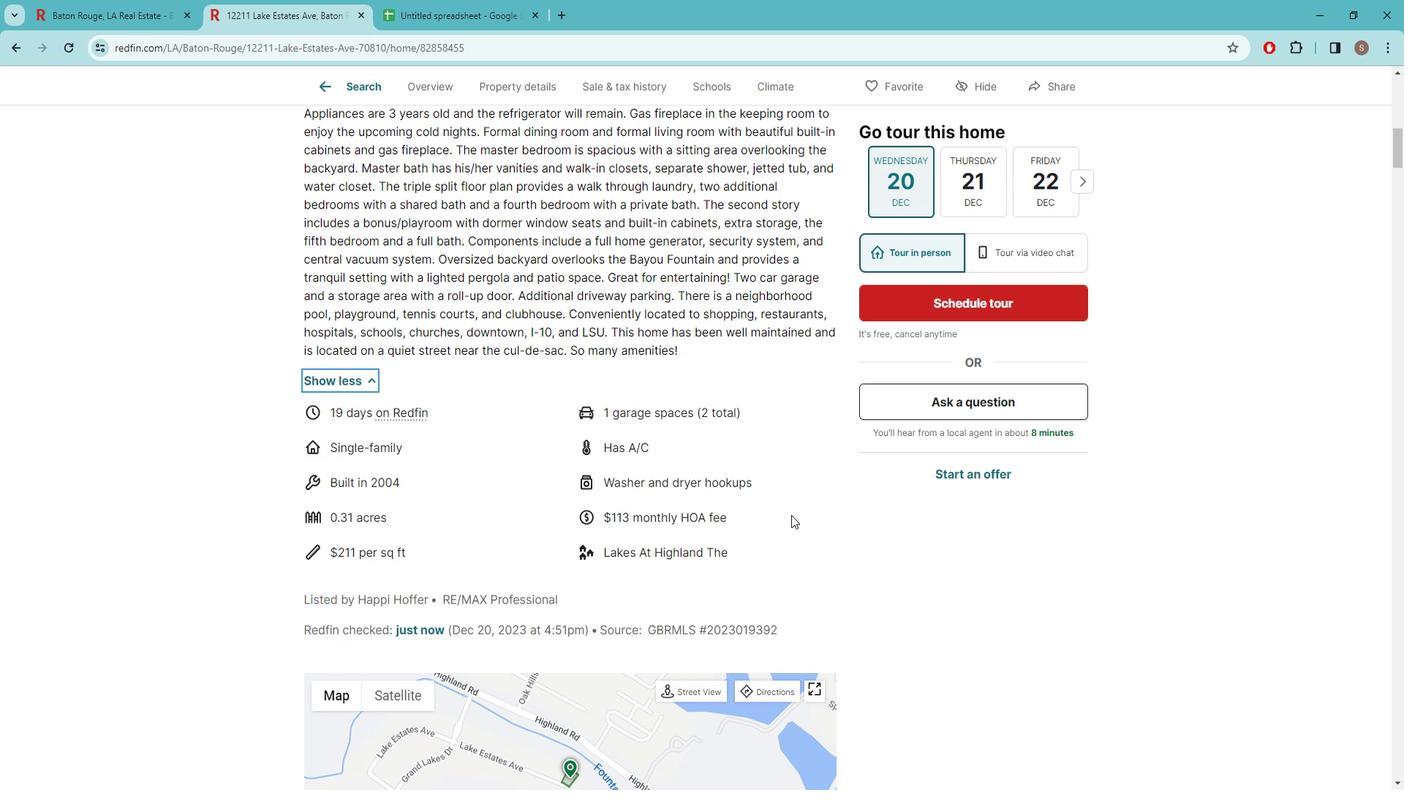 
Action: Mouse scrolled (813, 518) with delta (0, 0)
Screenshot: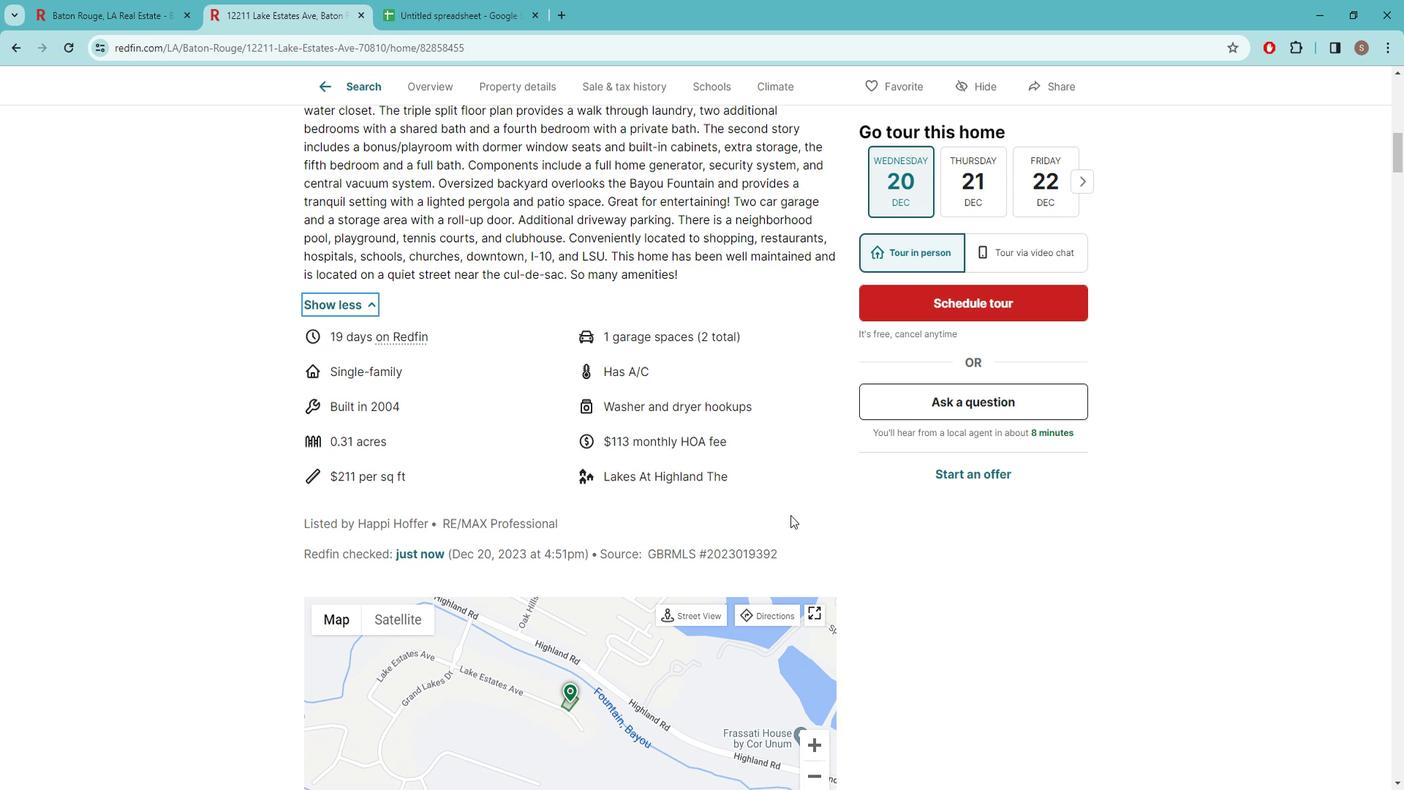 
Action: Mouse scrolled (813, 518) with delta (0, 0)
Screenshot: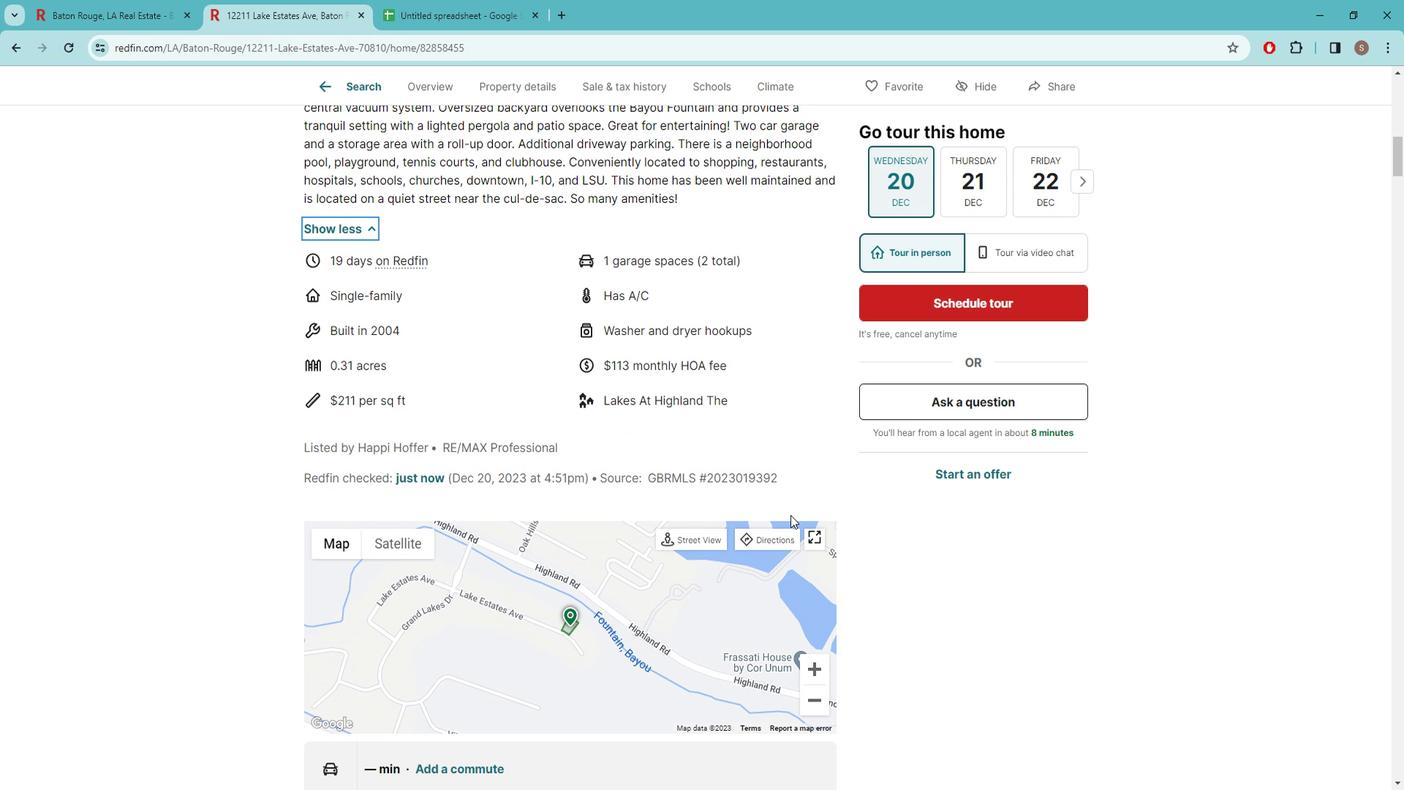 
Action: Mouse moved to (462, 477)
Screenshot: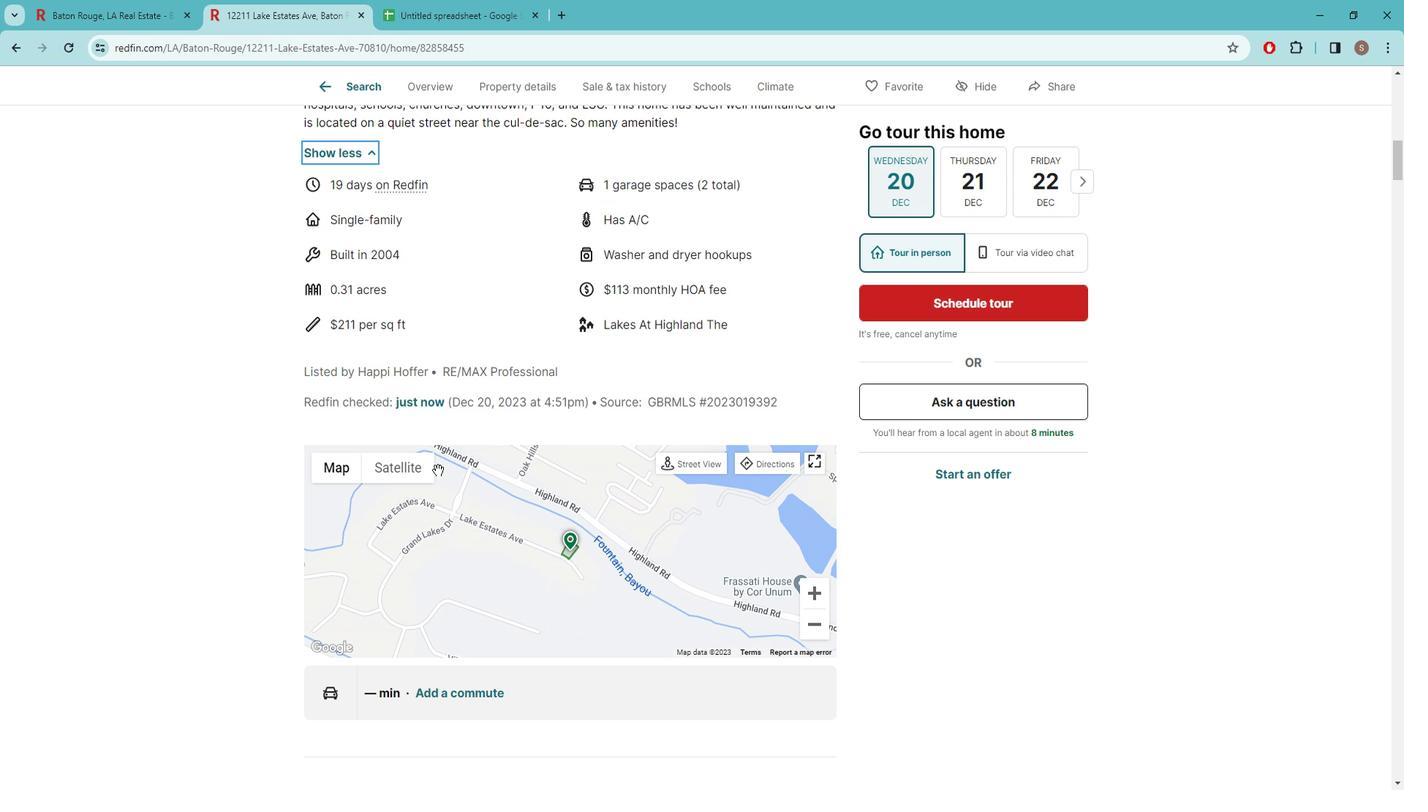 
Action: Mouse scrolled (462, 477) with delta (0, 0)
Screenshot: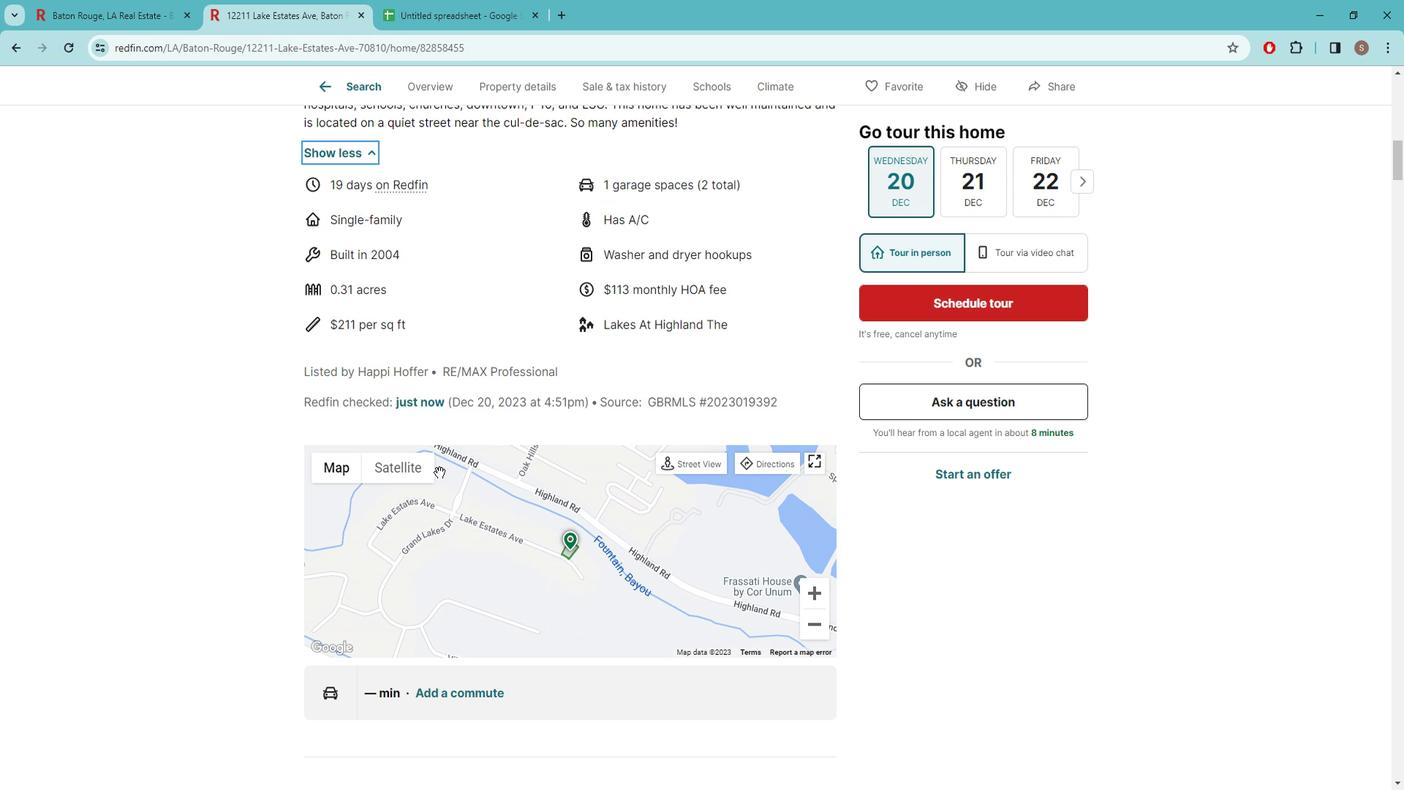 
Action: Mouse moved to (462, 479)
Screenshot: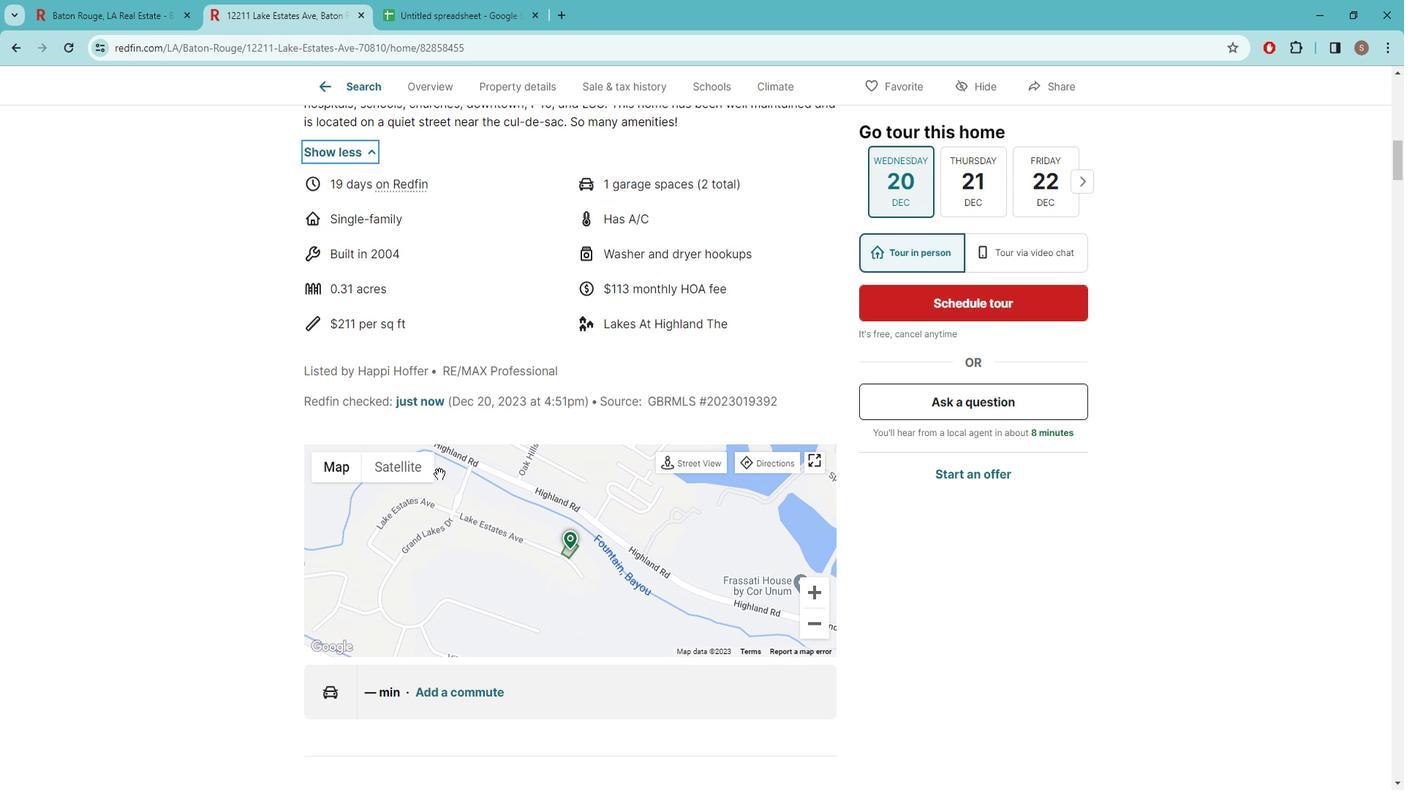 
Action: Mouse scrolled (462, 479) with delta (0, 0)
Screenshot: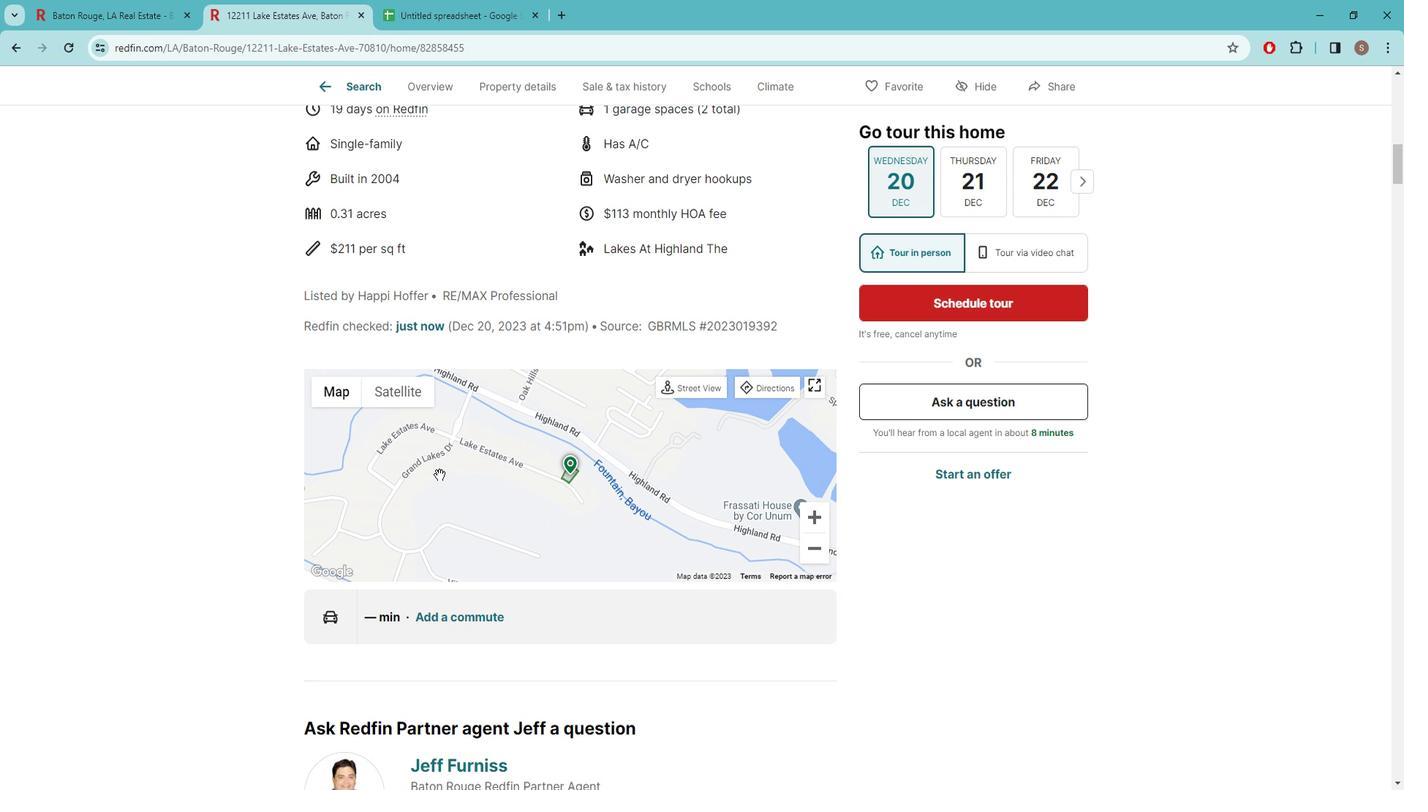 
Action: Mouse moved to (463, 482)
Screenshot: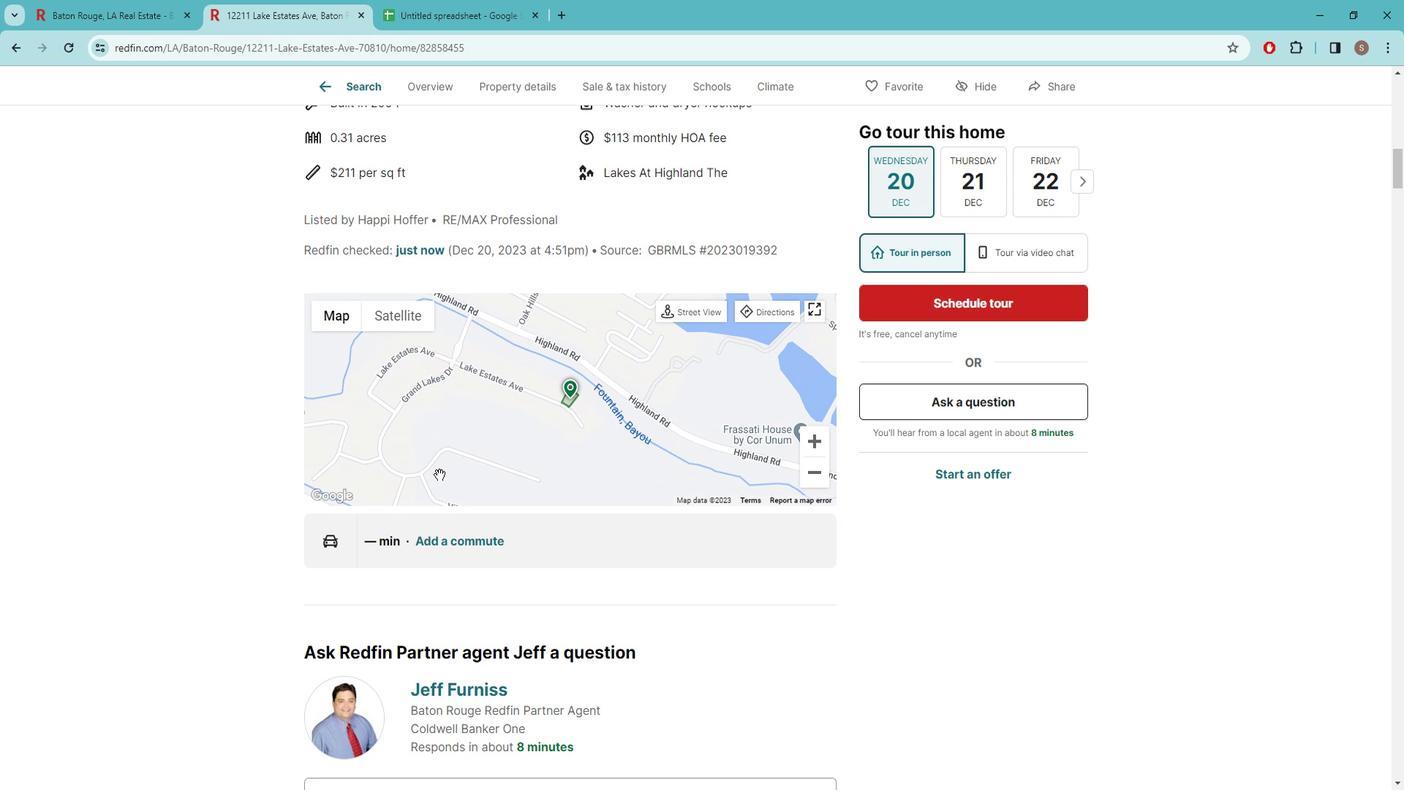 
Action: Mouse scrolled (463, 481) with delta (0, 0)
Screenshot: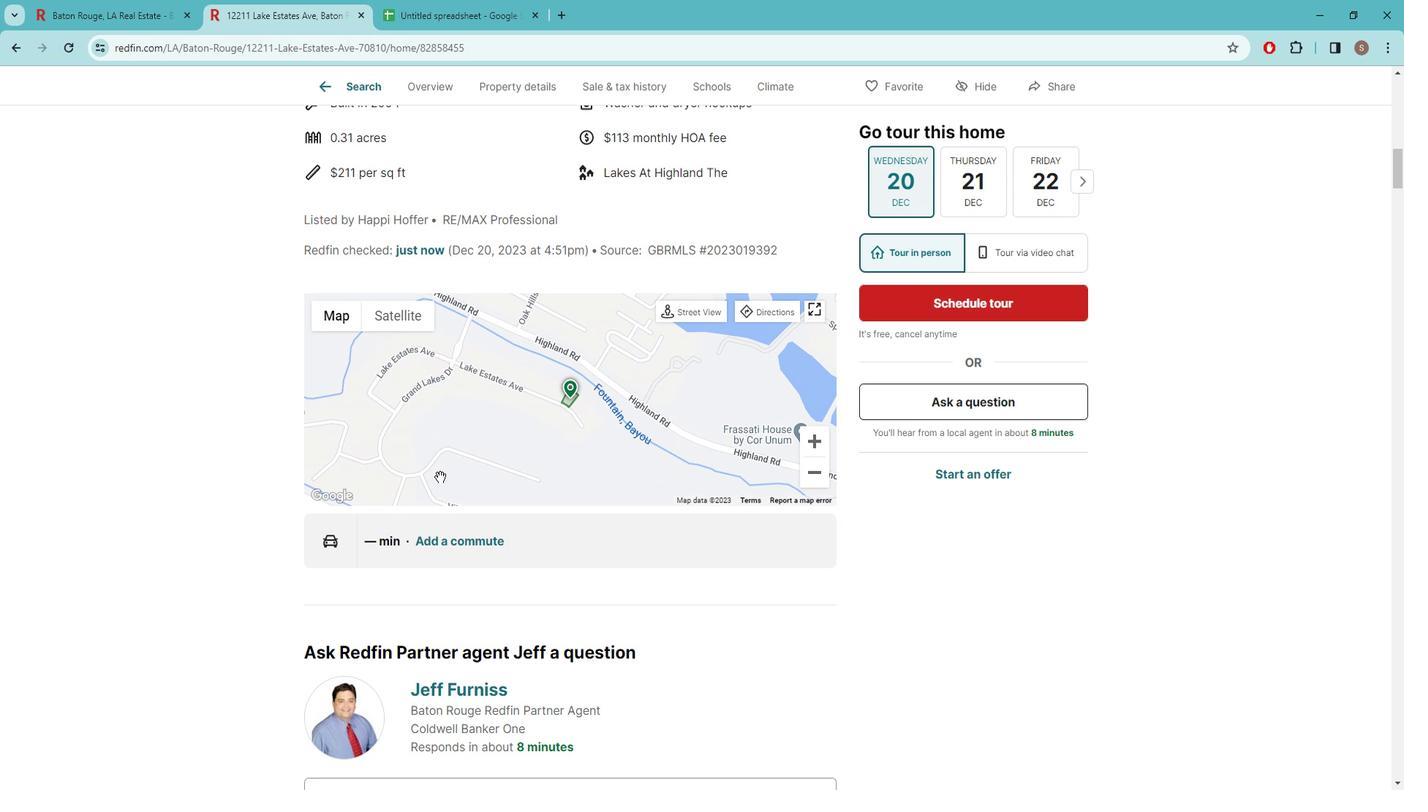 
Action: Mouse moved to (463, 486)
Screenshot: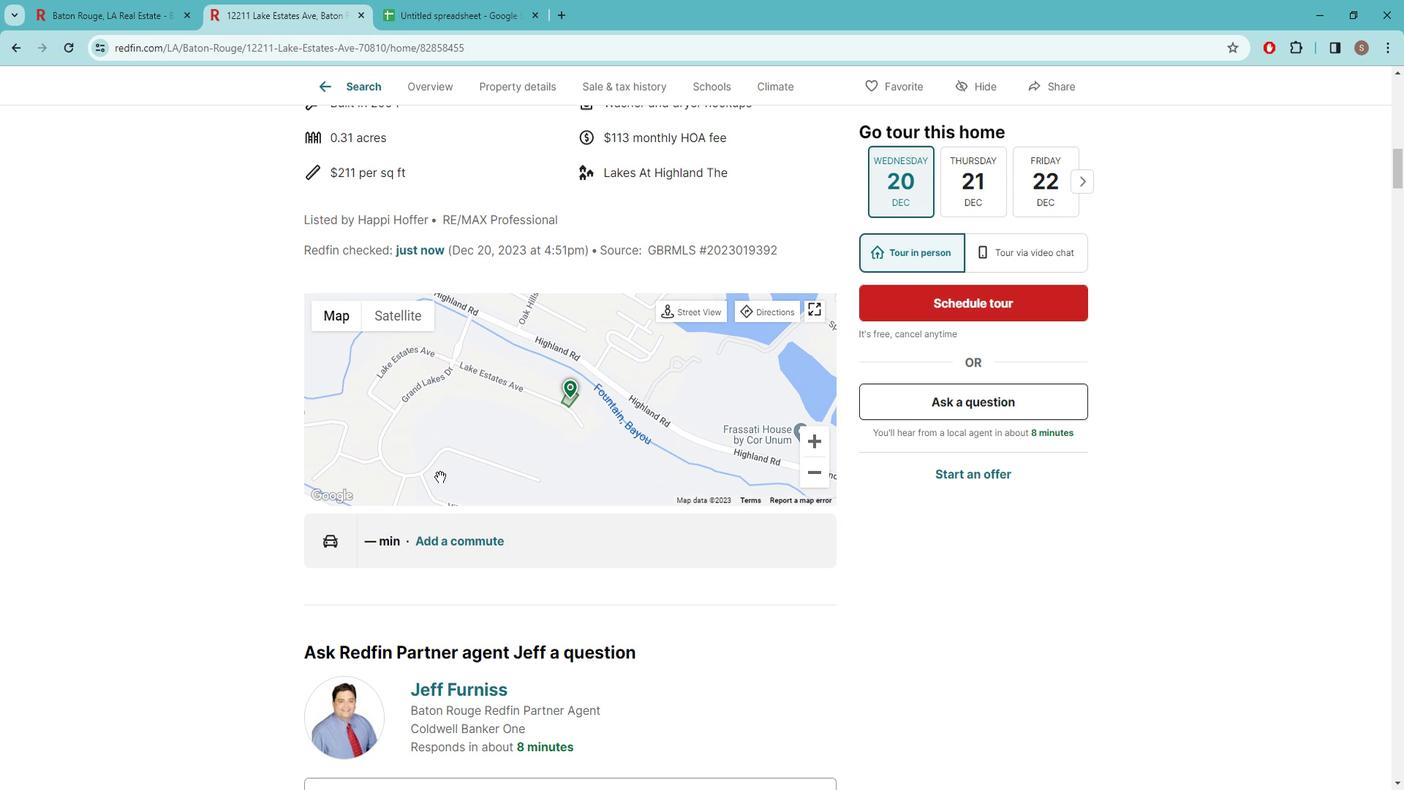 
Action: Mouse scrolled (463, 485) with delta (0, 0)
Screenshot: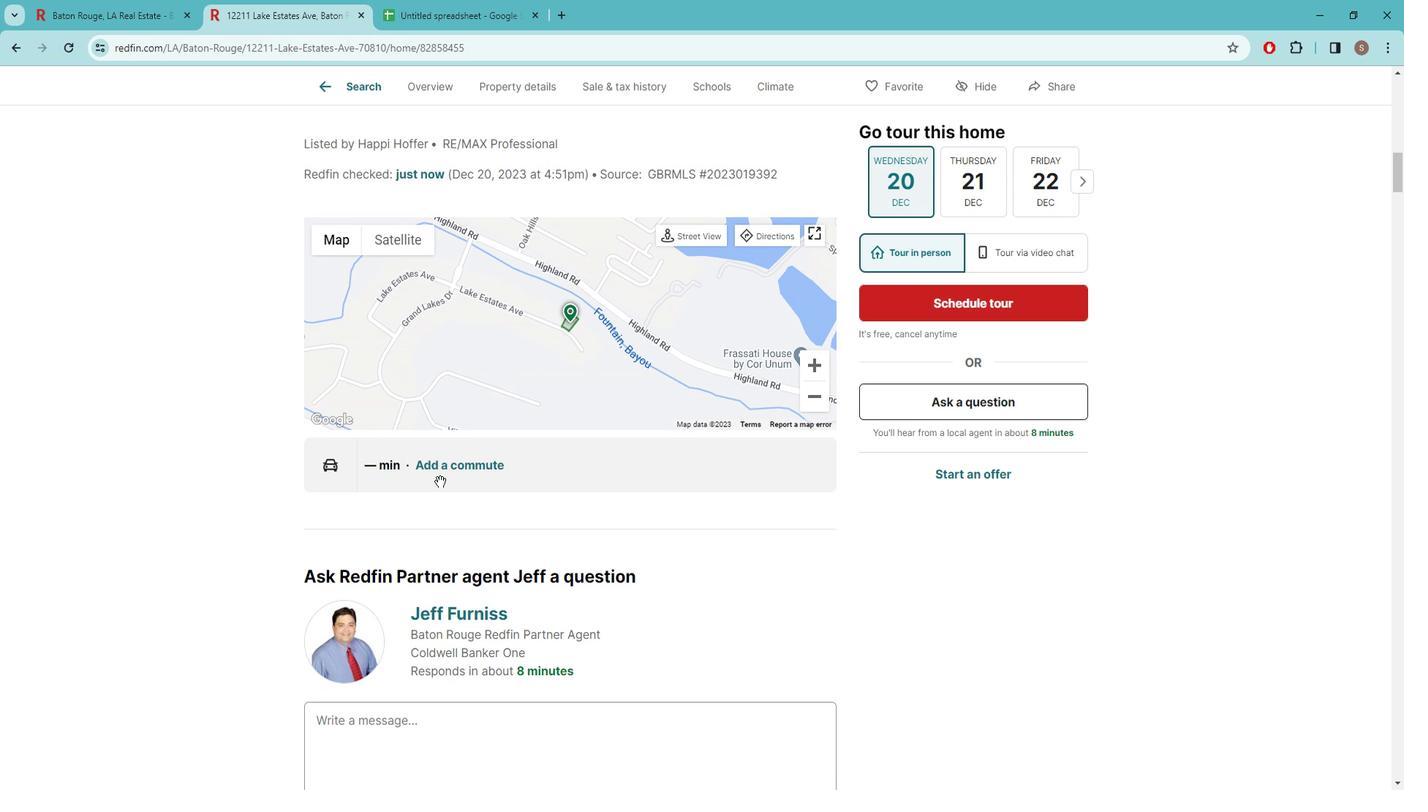 
Action: Mouse moved to (468, 490)
Screenshot: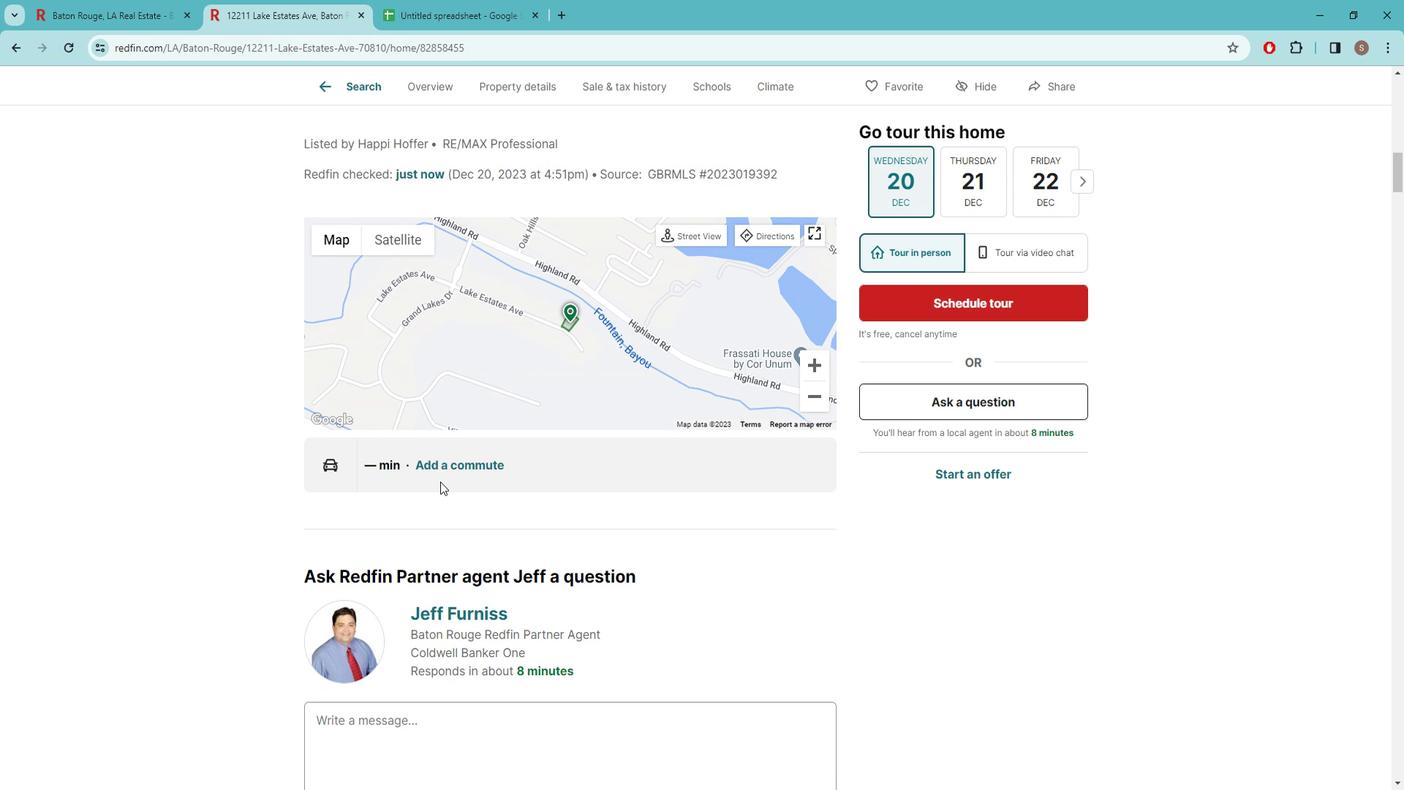 
Action: Mouse scrolled (468, 489) with delta (0, 0)
Screenshot: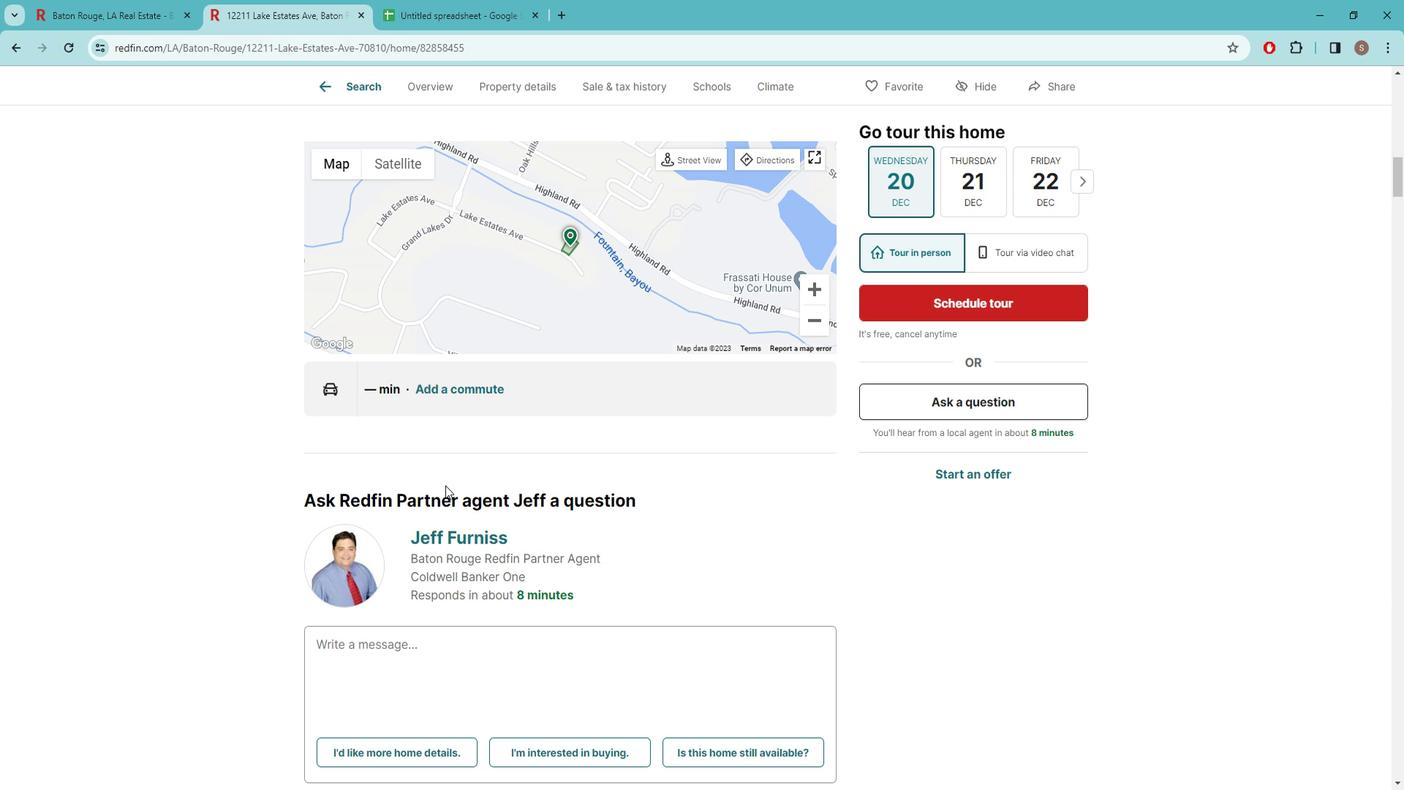 
Action: Mouse moved to (501, 497)
Screenshot: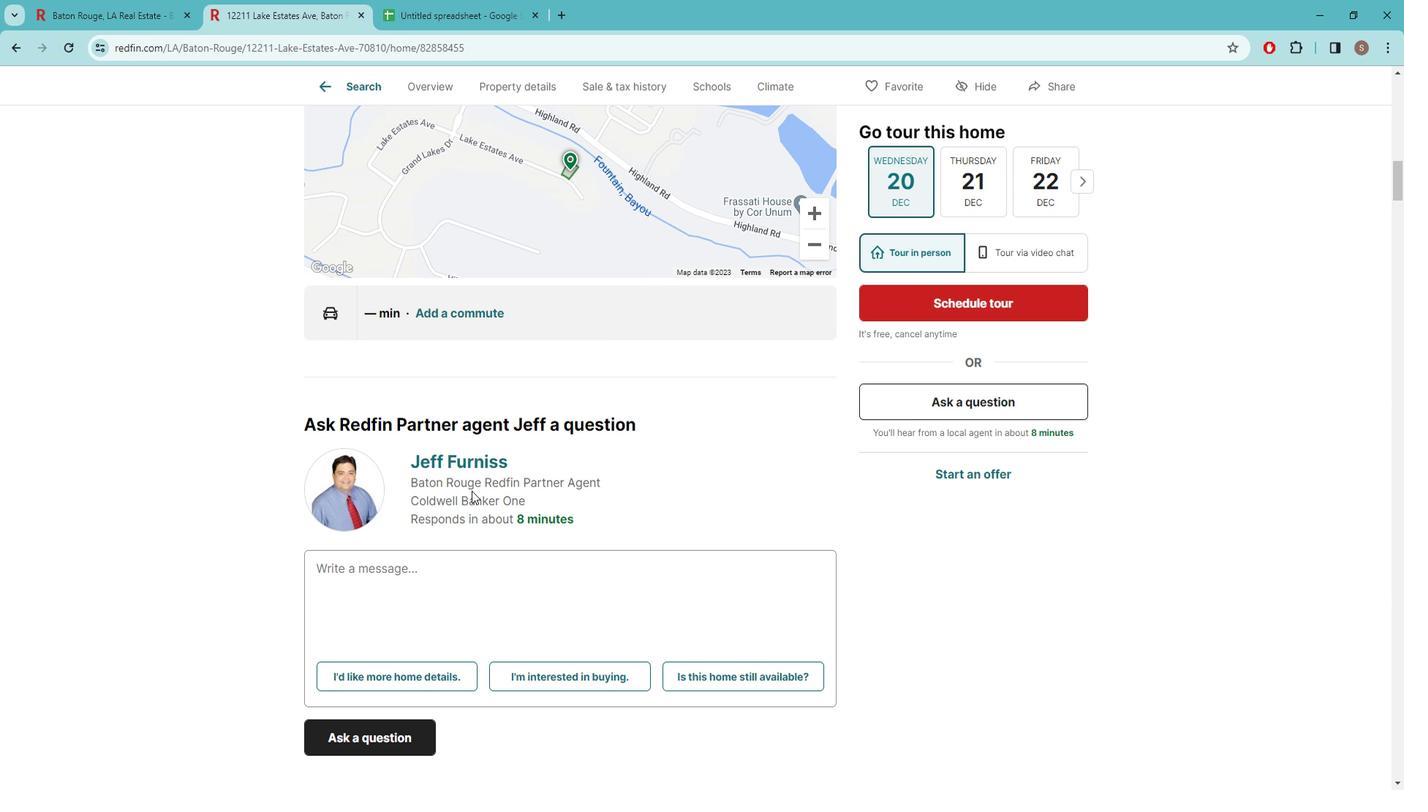 
Action: Mouse scrolled (501, 496) with delta (0, 0)
Screenshot: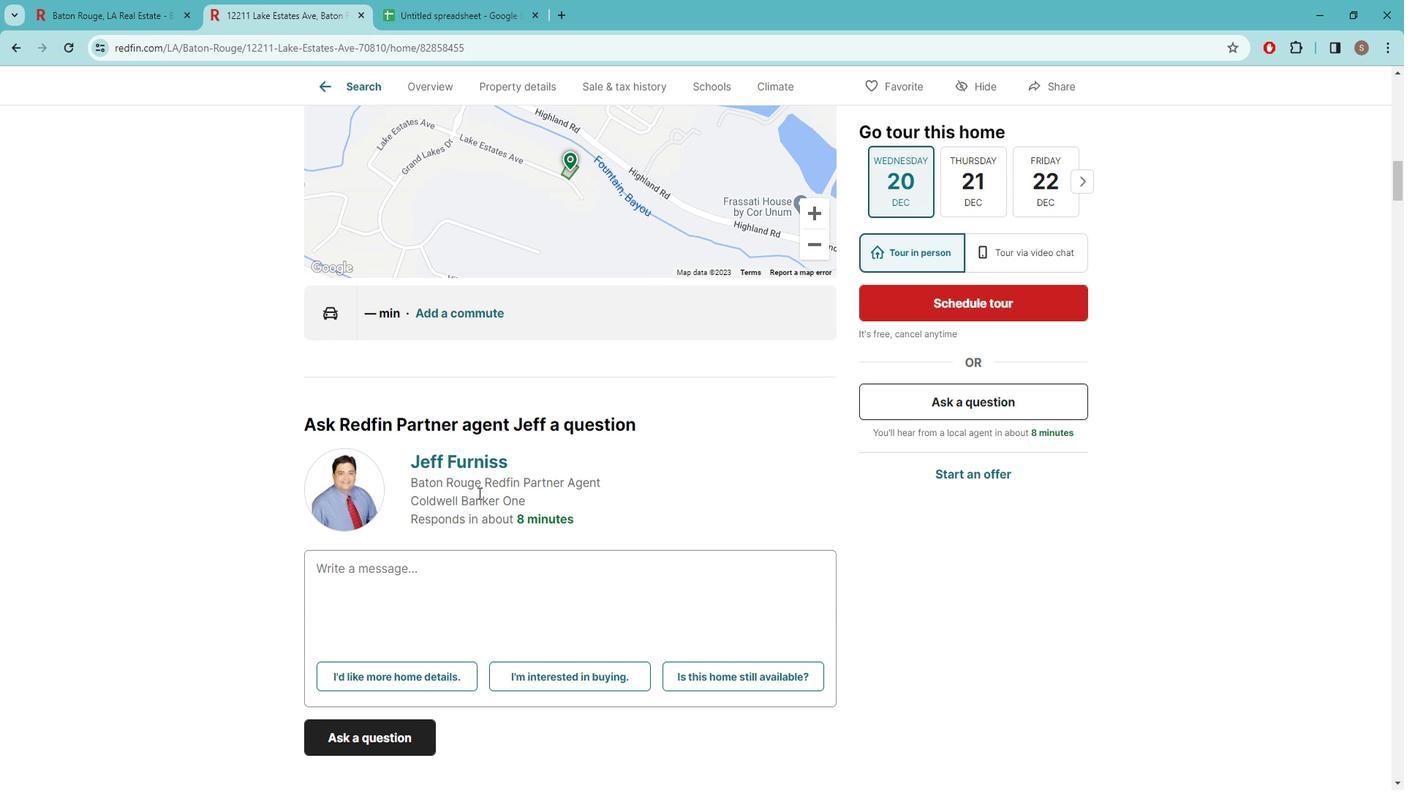 
Action: Mouse scrolled (501, 496) with delta (0, 0)
Screenshot: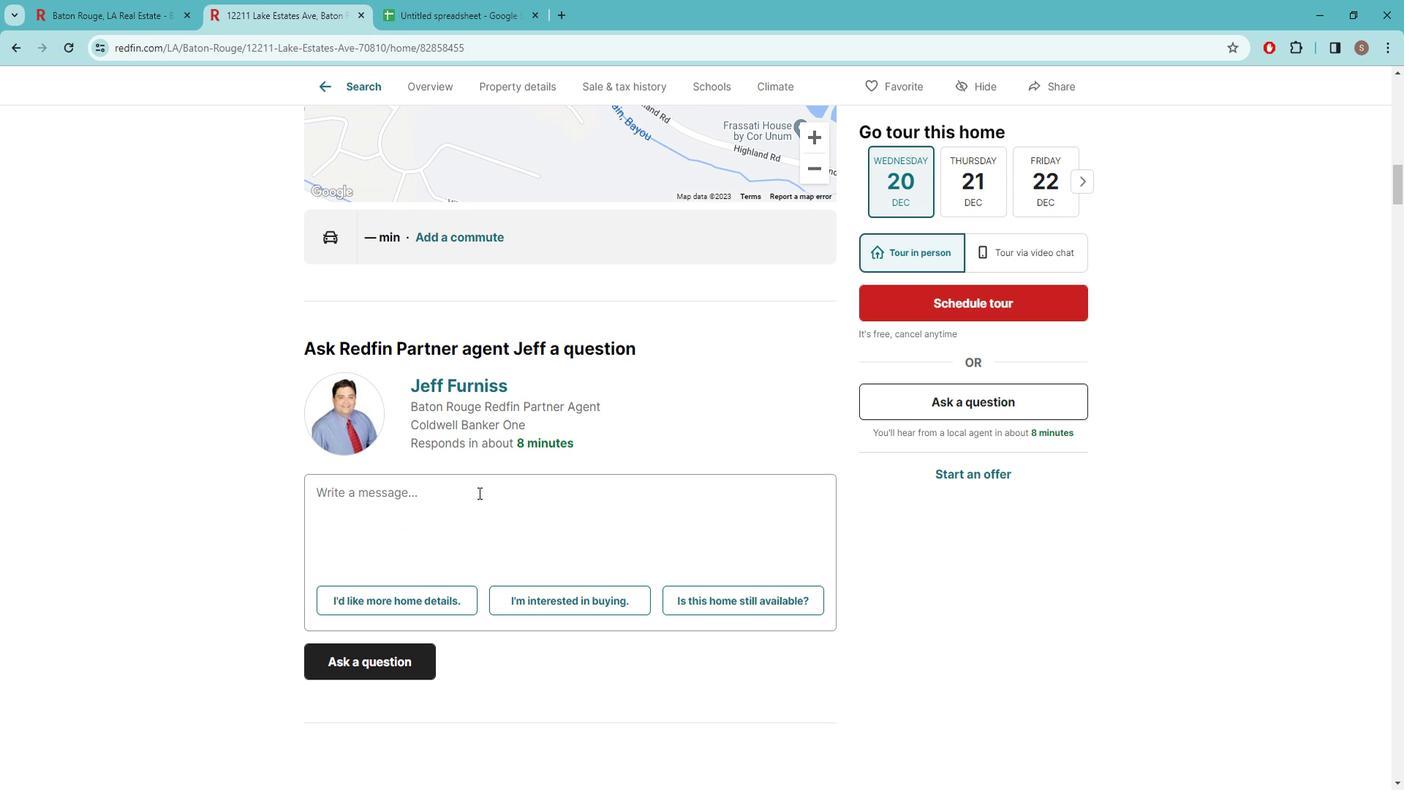 
Action: Mouse scrolled (501, 496) with delta (0, 0)
Screenshot: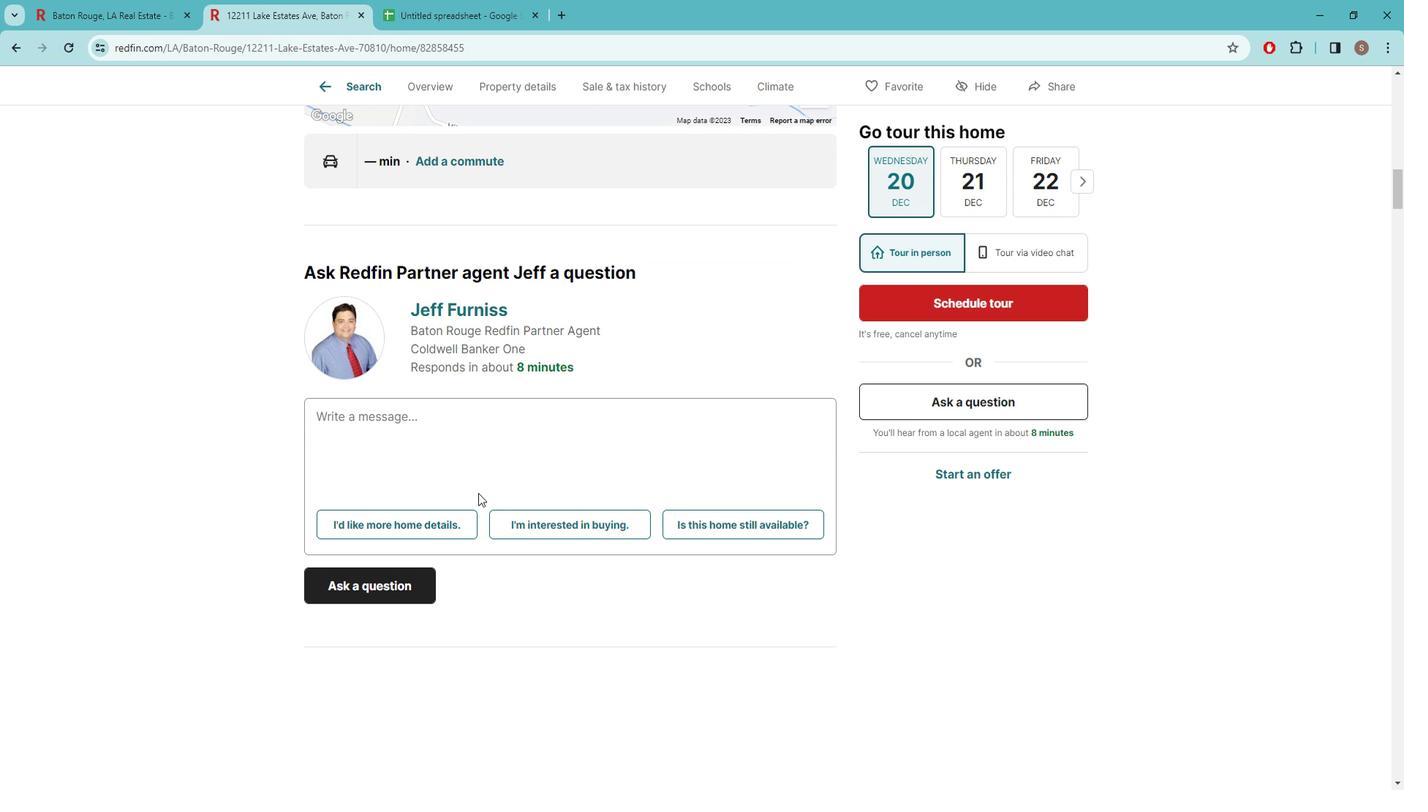 
Action: Mouse scrolled (501, 496) with delta (0, 0)
Screenshot: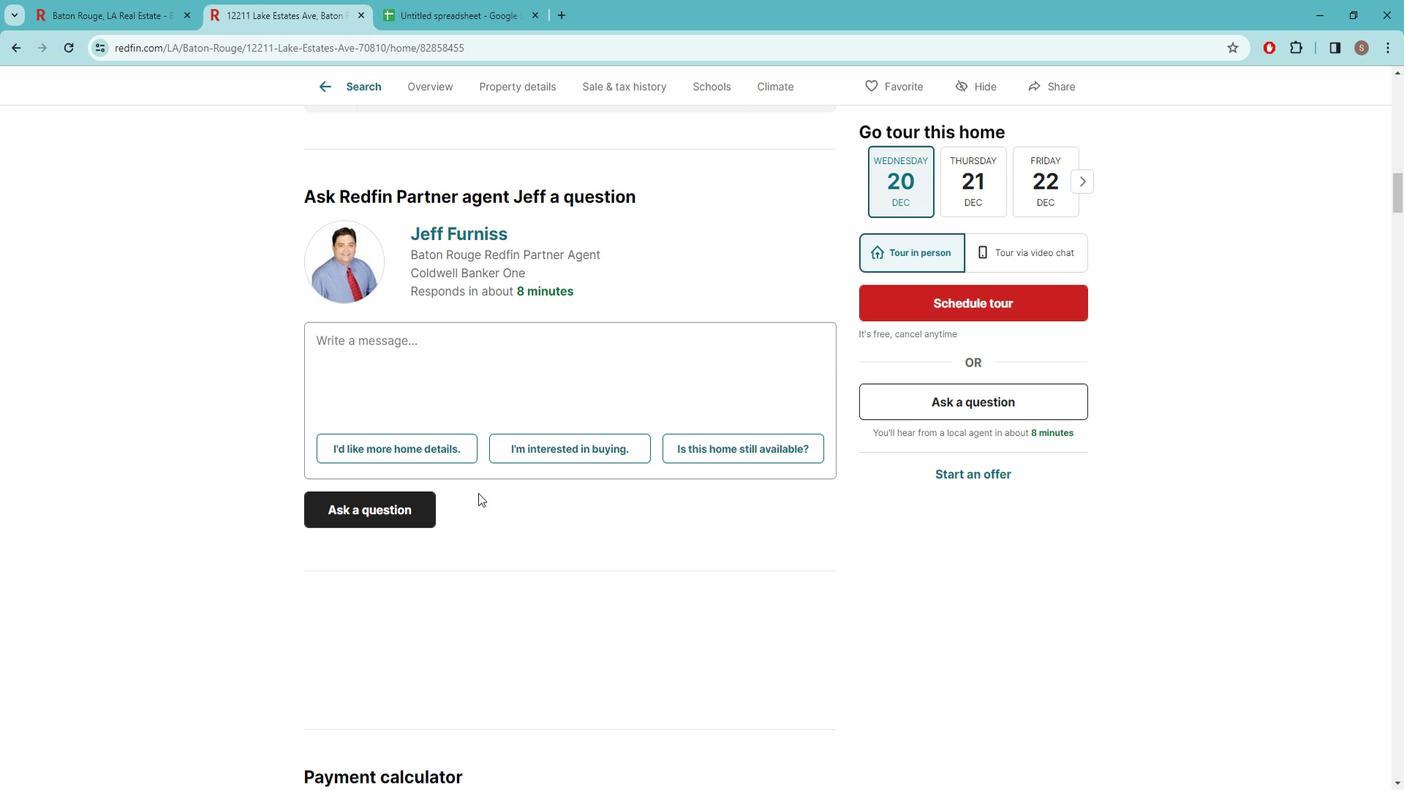 
Action: Mouse scrolled (501, 496) with delta (0, 0)
Screenshot: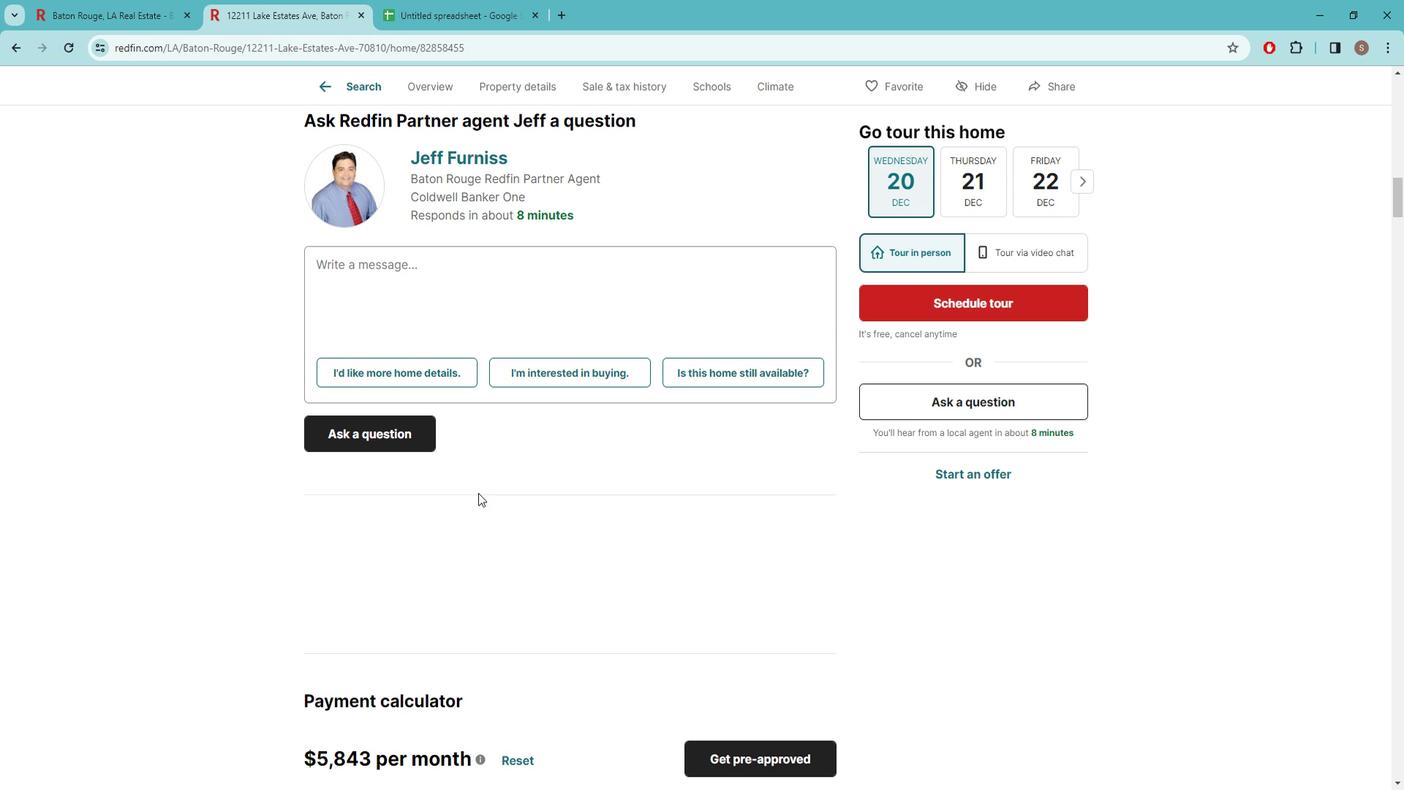 
Action: Mouse scrolled (501, 496) with delta (0, 0)
Screenshot: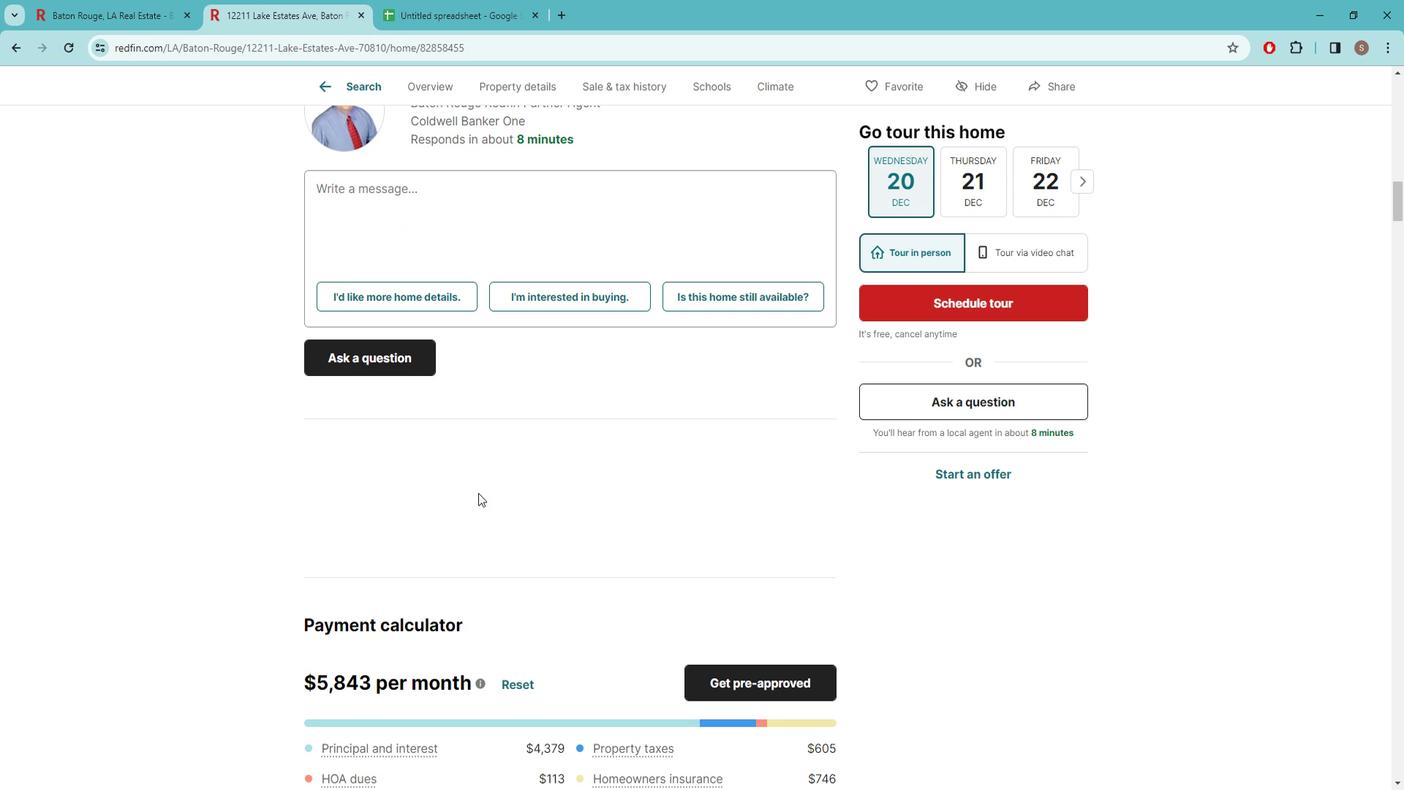 
Action: Mouse moved to (501, 501)
Screenshot: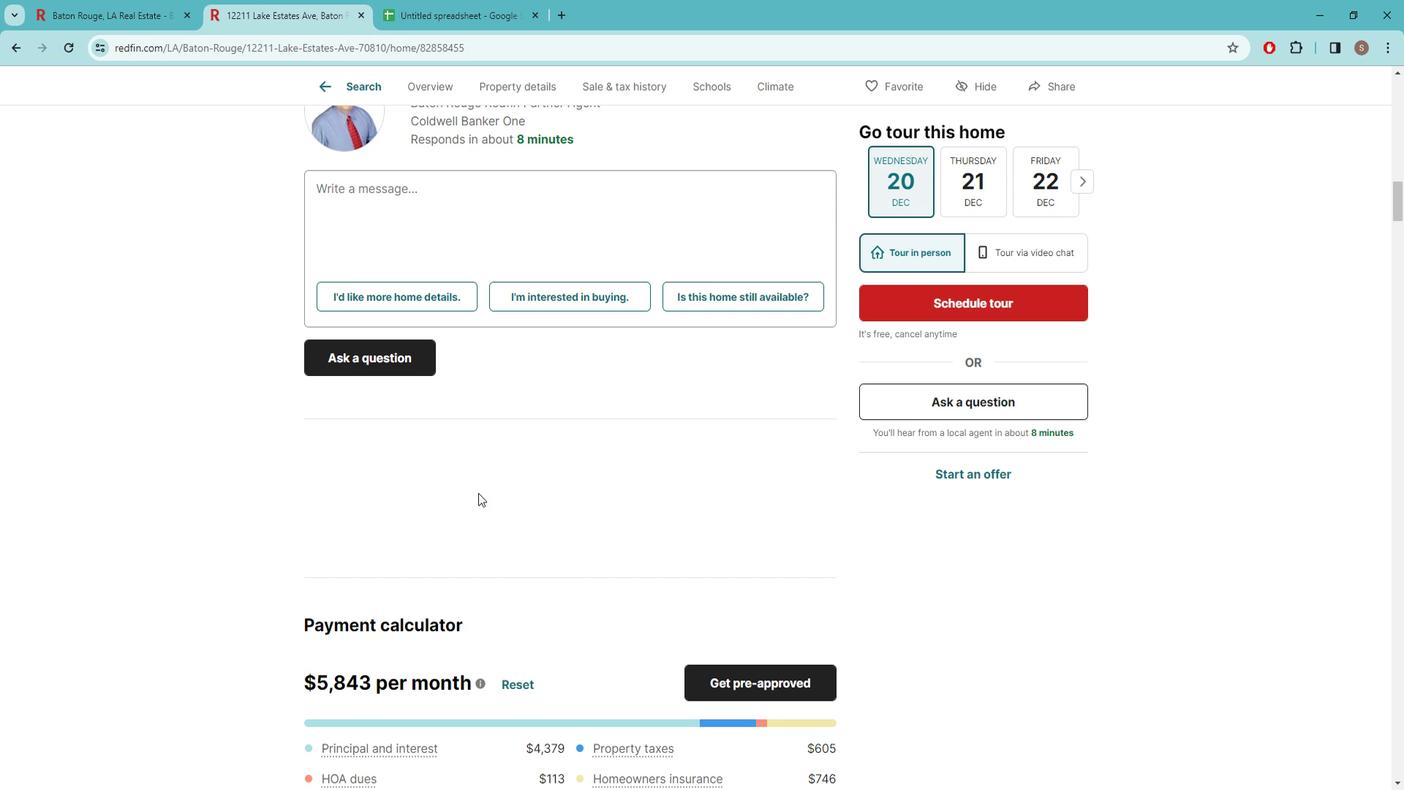
Action: Mouse scrolled (501, 501) with delta (0, 0)
Screenshot: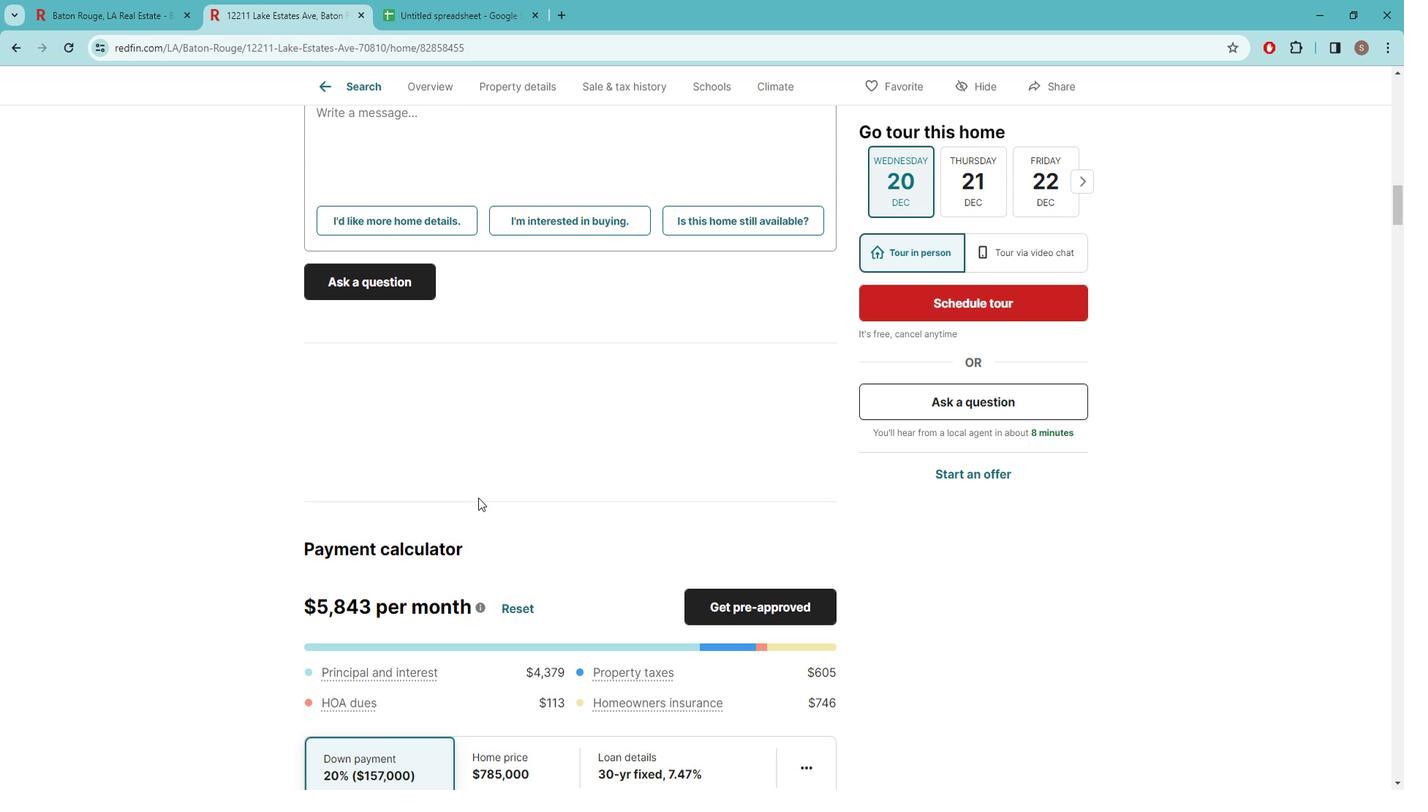 
Action: Mouse scrolled (501, 501) with delta (0, 0)
Screenshot: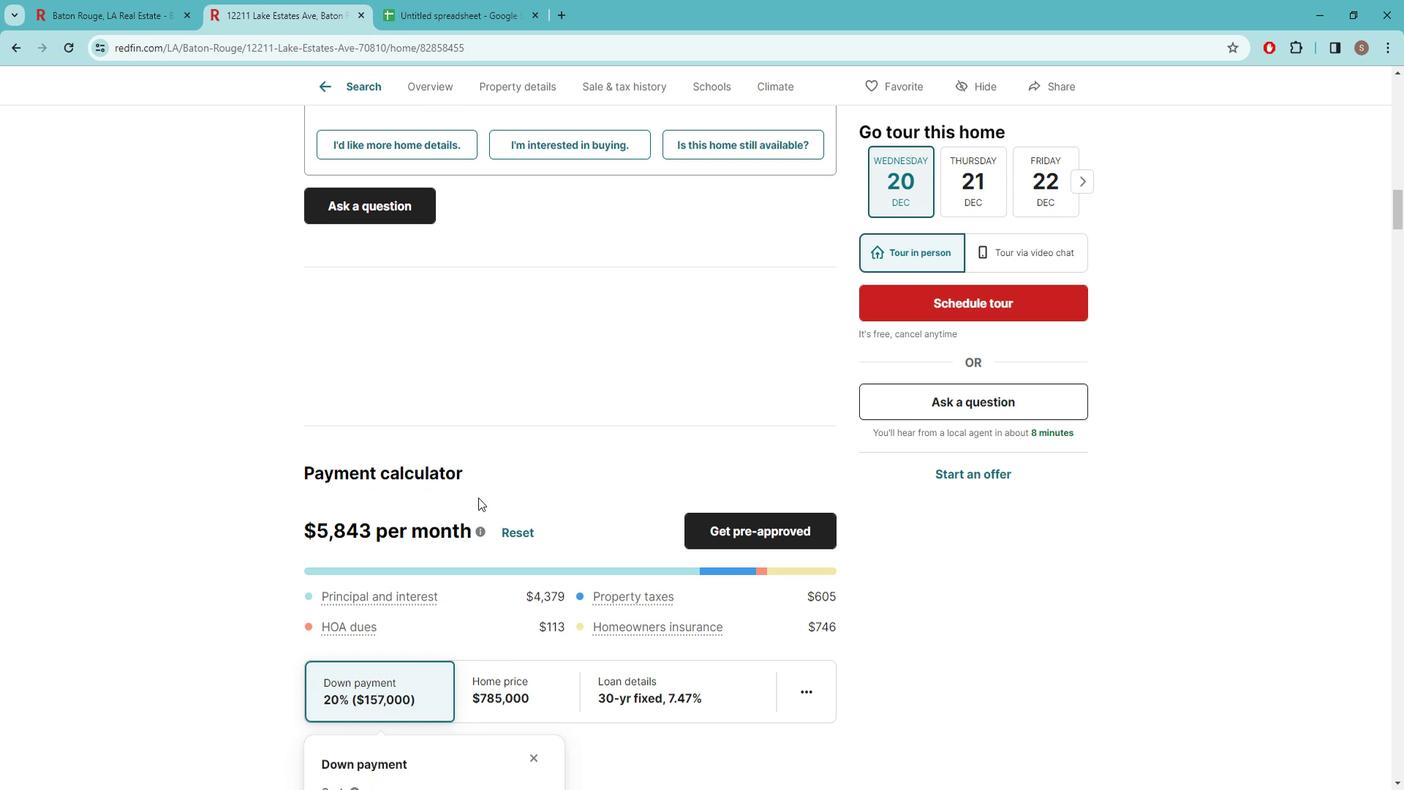 
Action: Mouse scrolled (501, 501) with delta (0, 0)
Screenshot: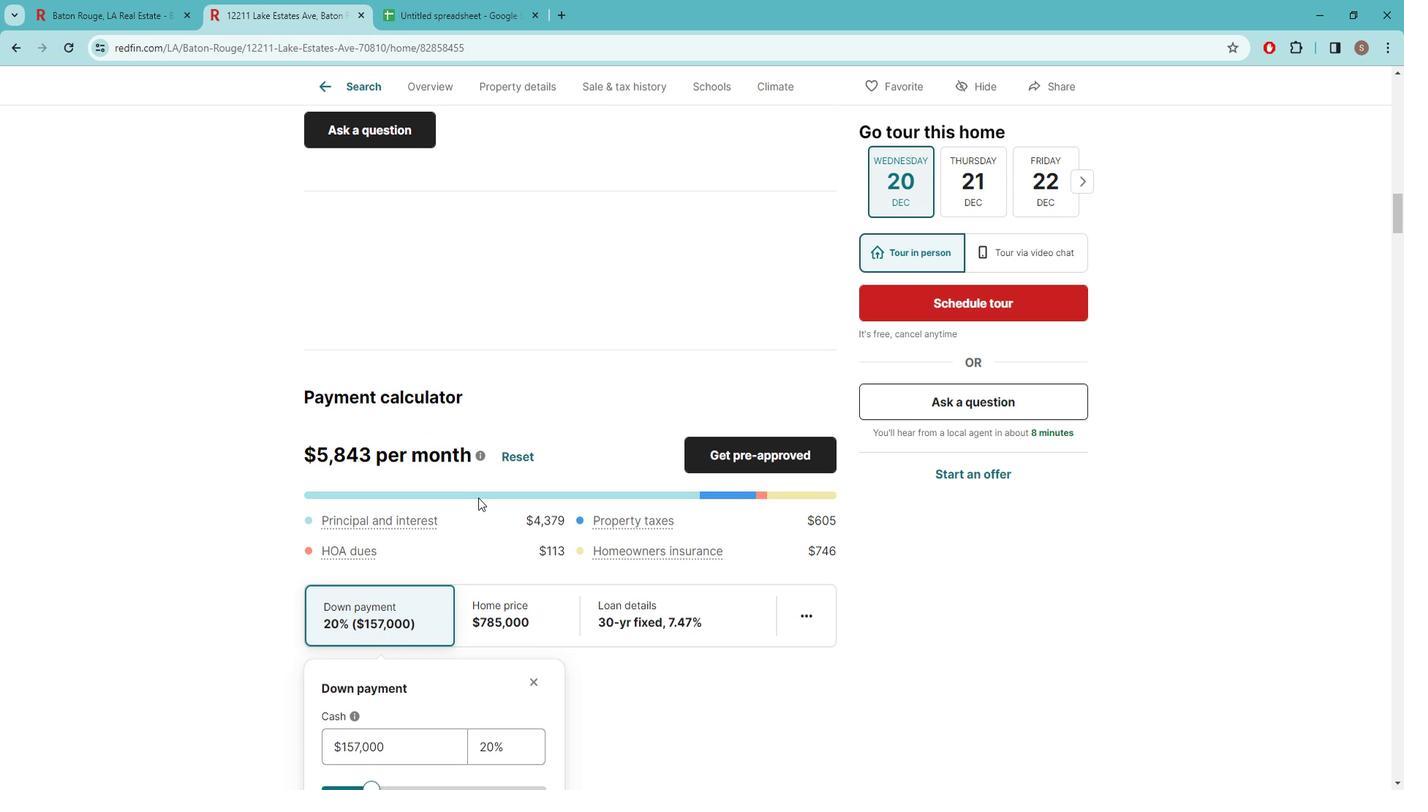 
Action: Mouse scrolled (501, 501) with delta (0, 0)
Screenshot: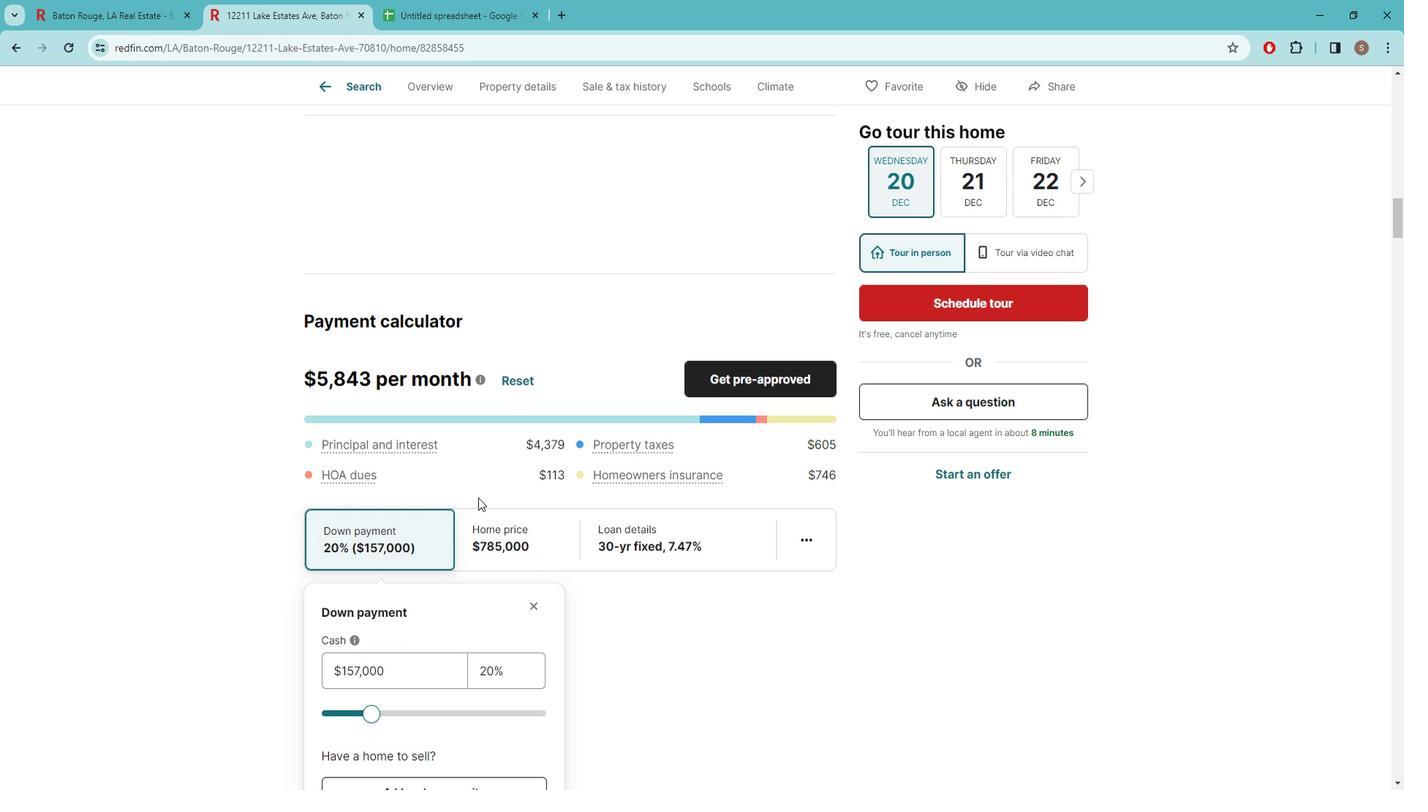 
Action: Mouse scrolled (501, 501) with delta (0, 0)
Screenshot: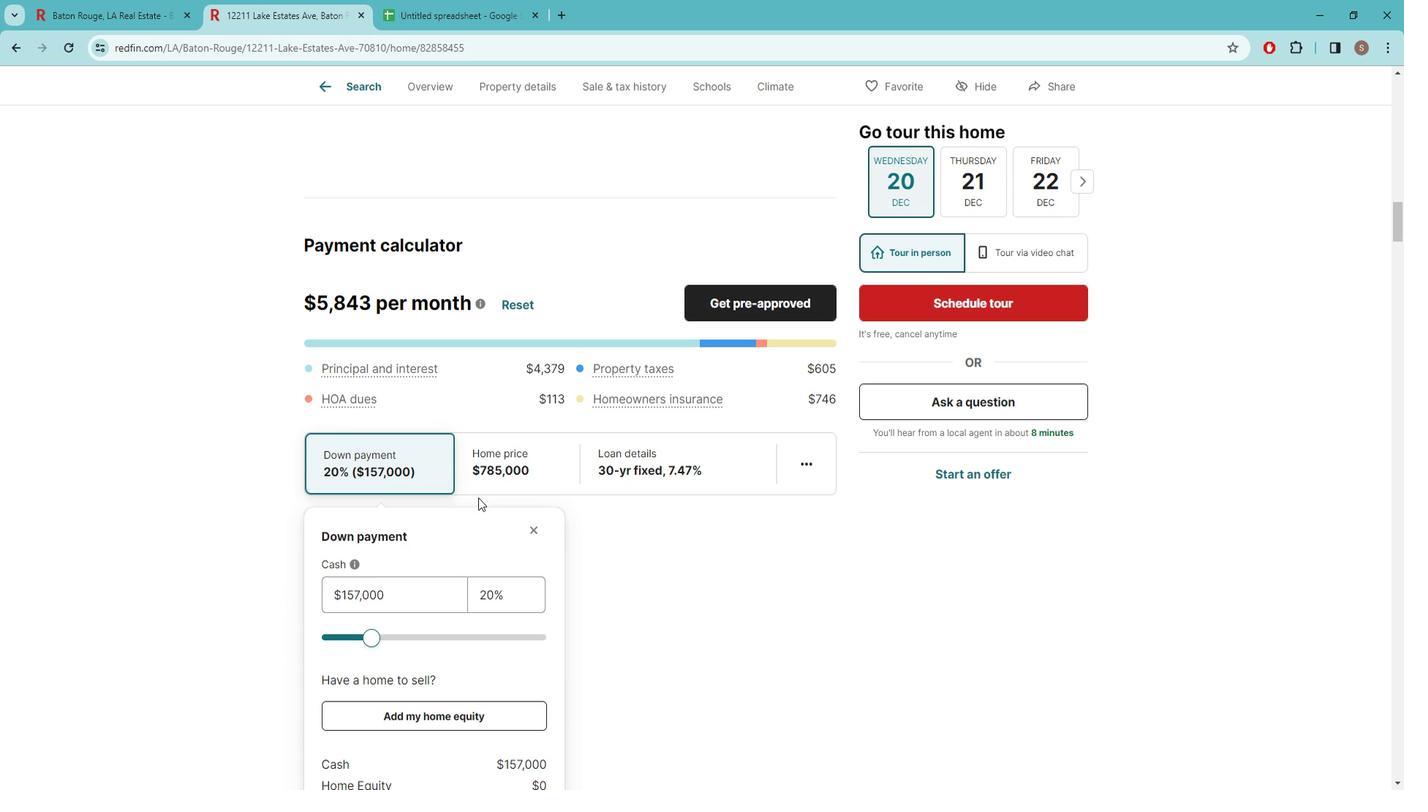 
Action: Mouse scrolled (501, 501) with delta (0, 0)
Screenshot: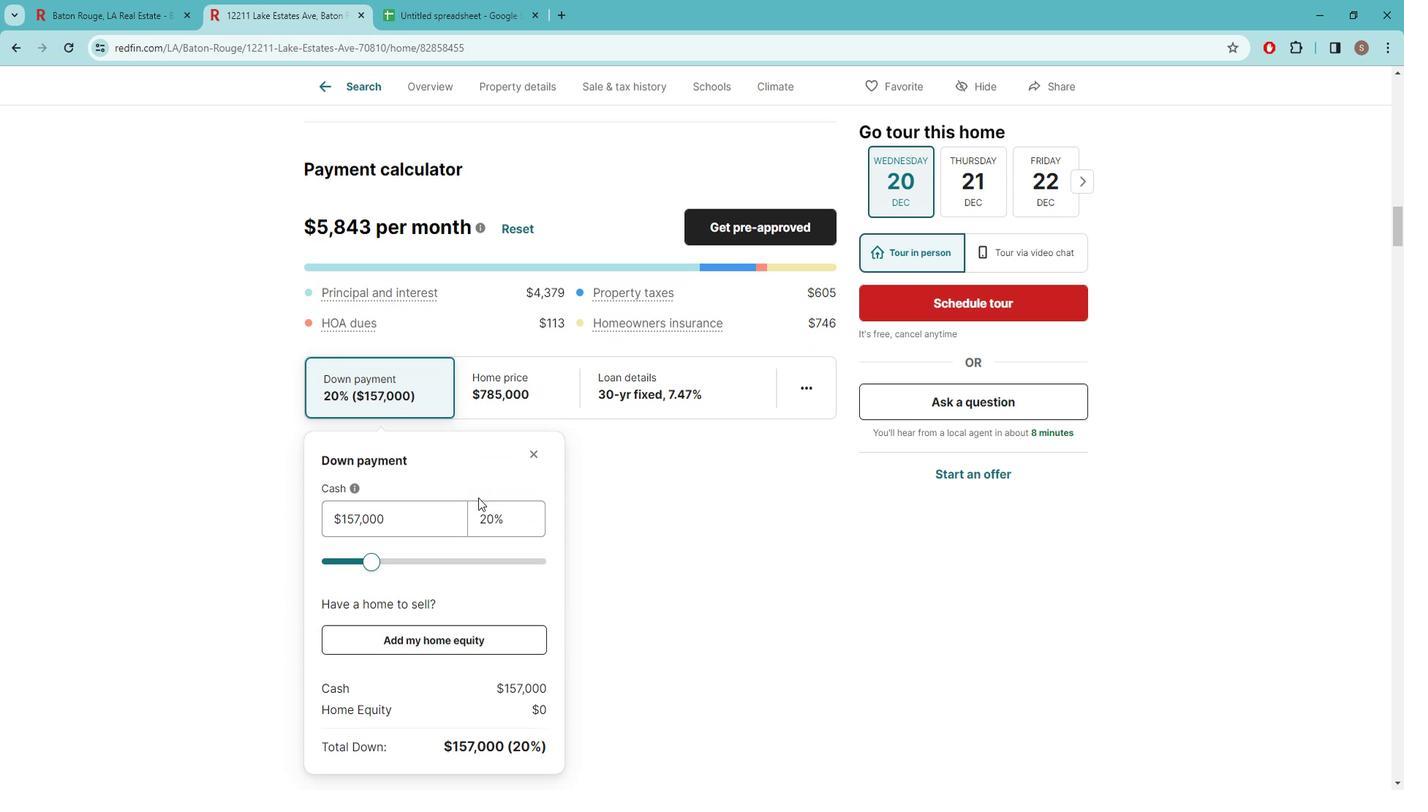 
Action: Mouse scrolled (501, 501) with delta (0, 0)
Screenshot: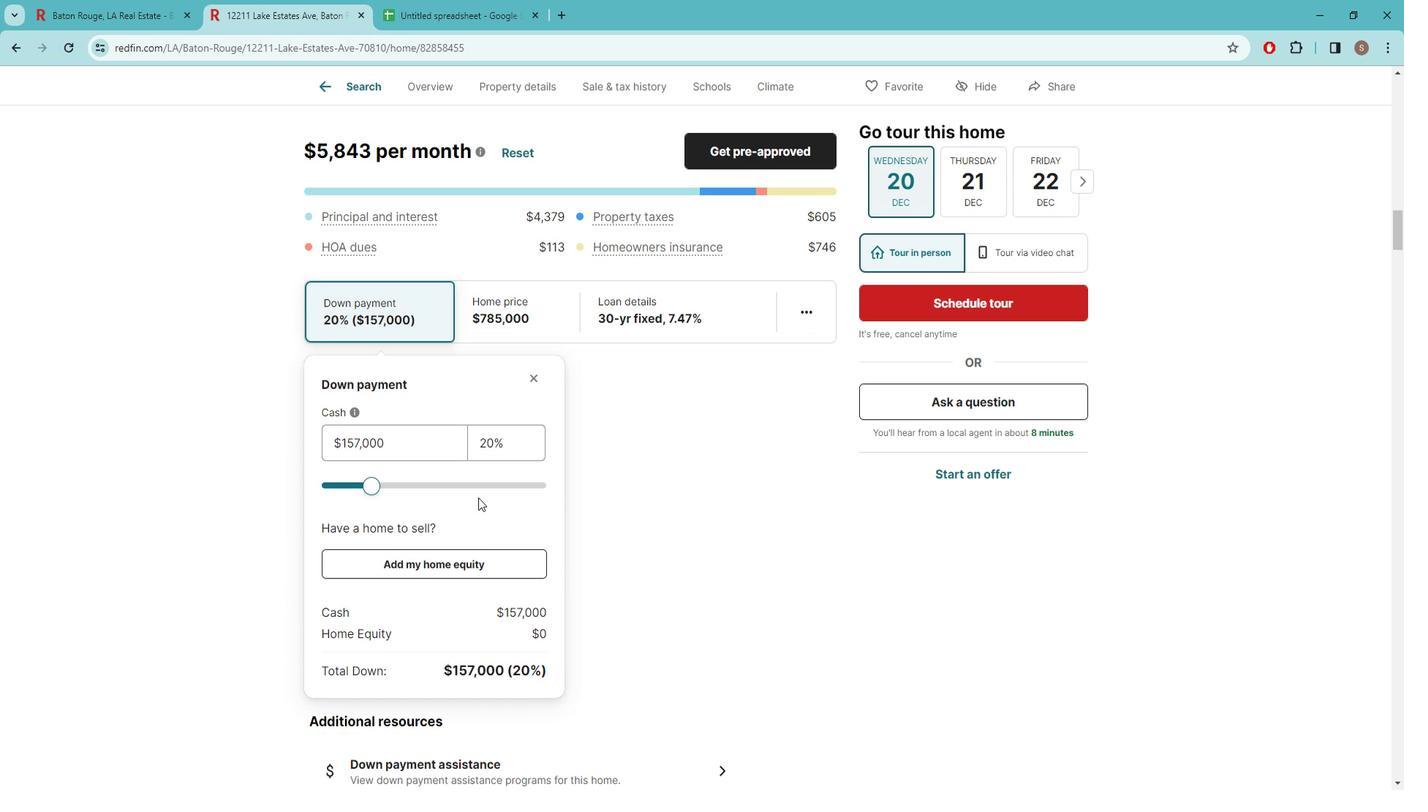 
Action: Mouse scrolled (501, 501) with delta (0, 0)
Screenshot: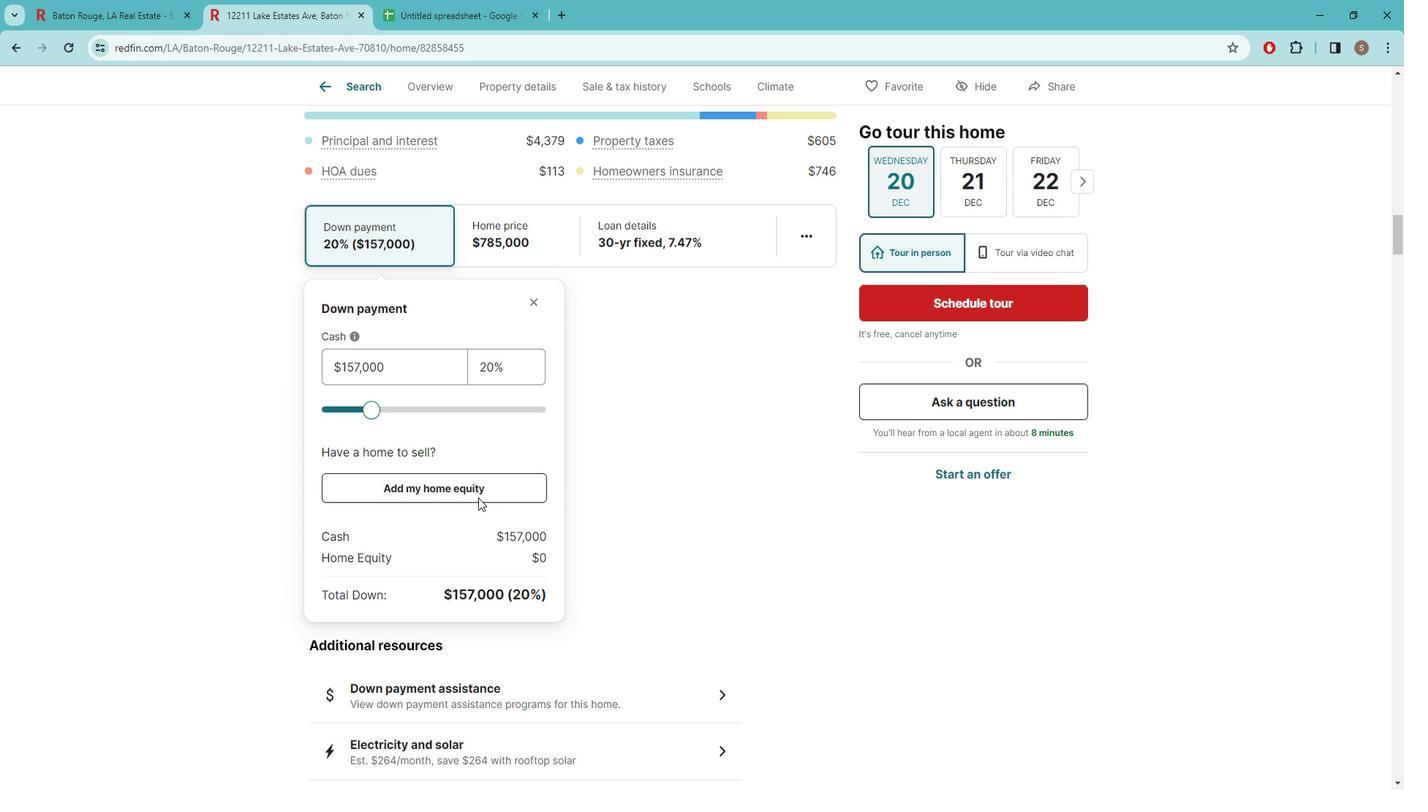 
Action: Mouse scrolled (501, 501) with delta (0, 0)
Screenshot: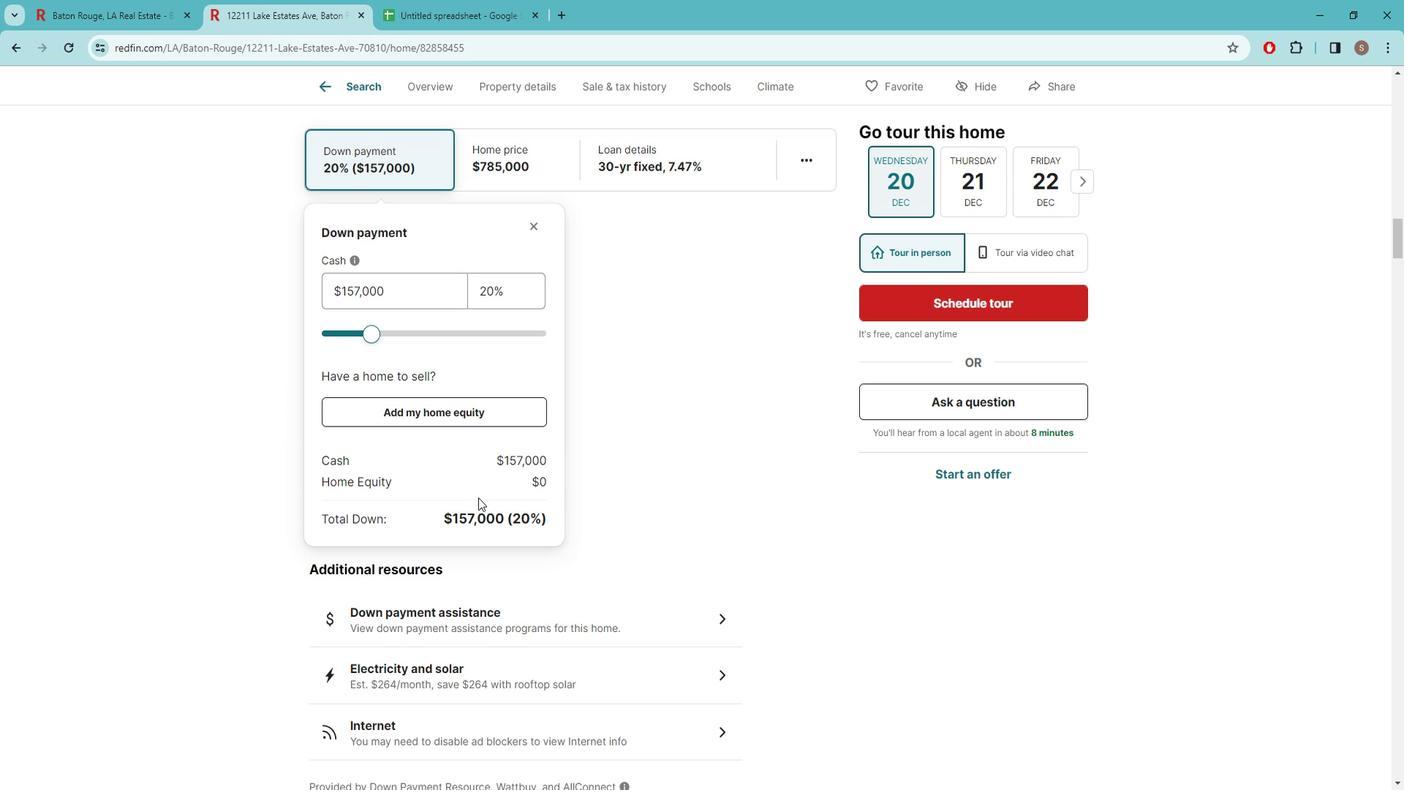 
Action: Mouse scrolled (501, 501) with delta (0, 0)
Screenshot: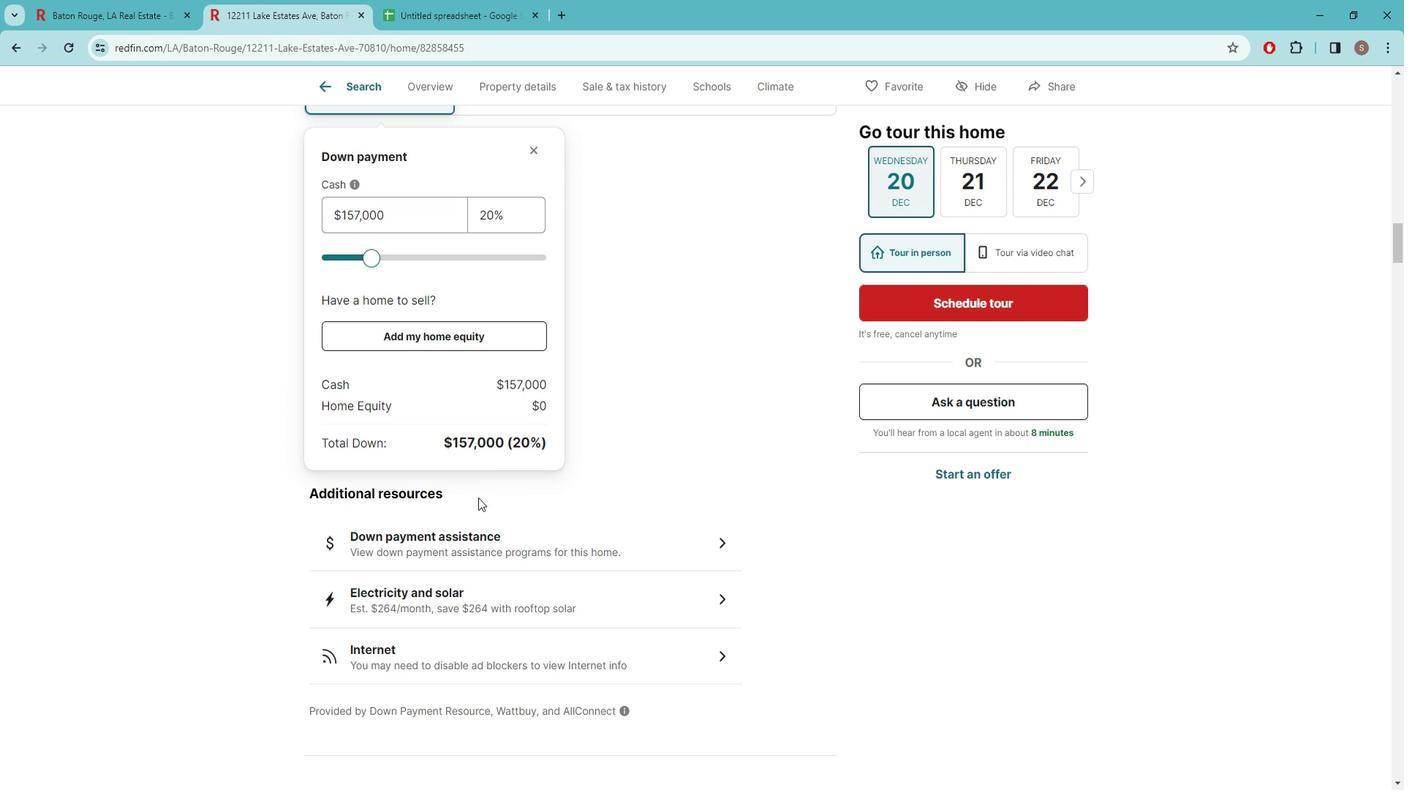 
Action: Mouse scrolled (501, 501) with delta (0, 0)
Screenshot: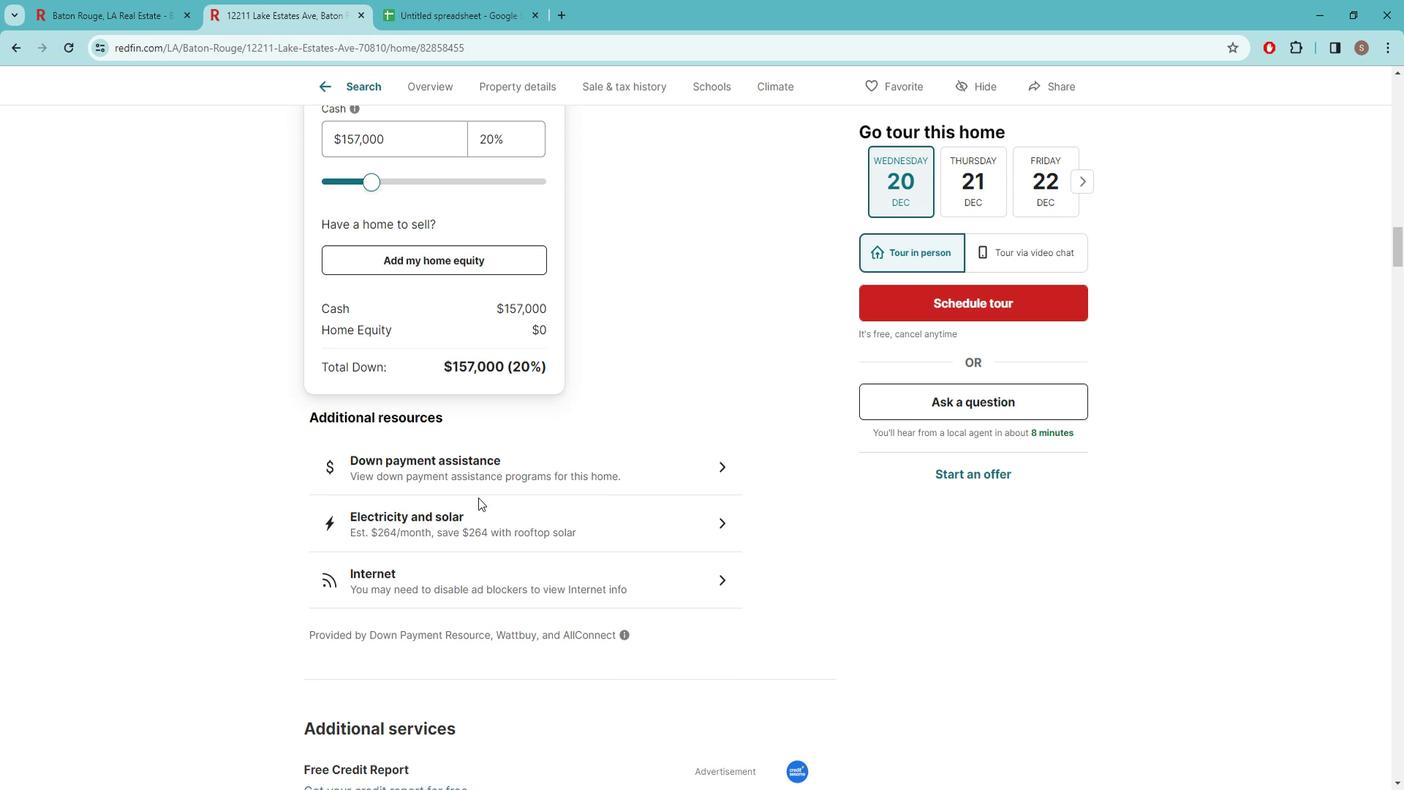
Action: Mouse scrolled (501, 501) with delta (0, 0)
Screenshot: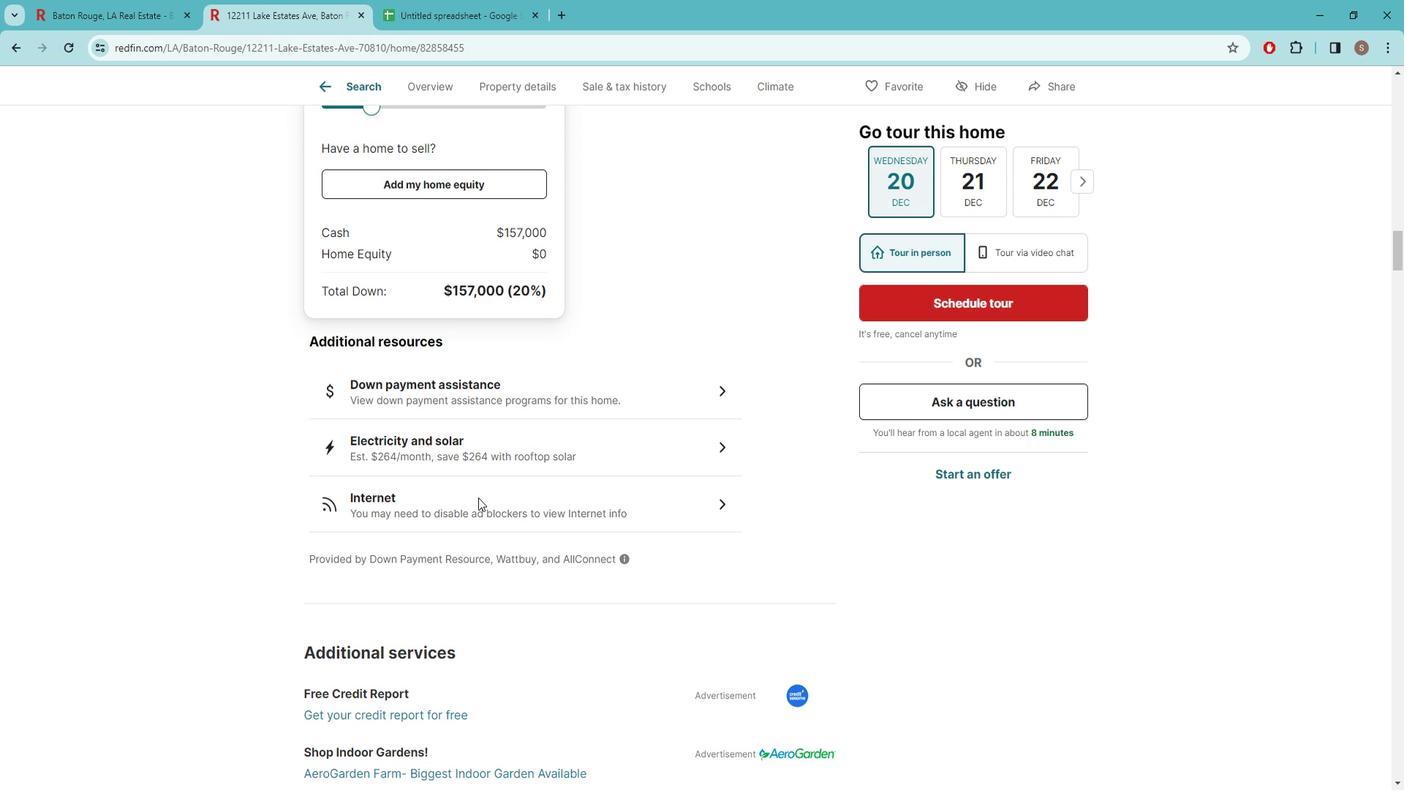 
Action: Mouse moved to (501, 503)
Screenshot: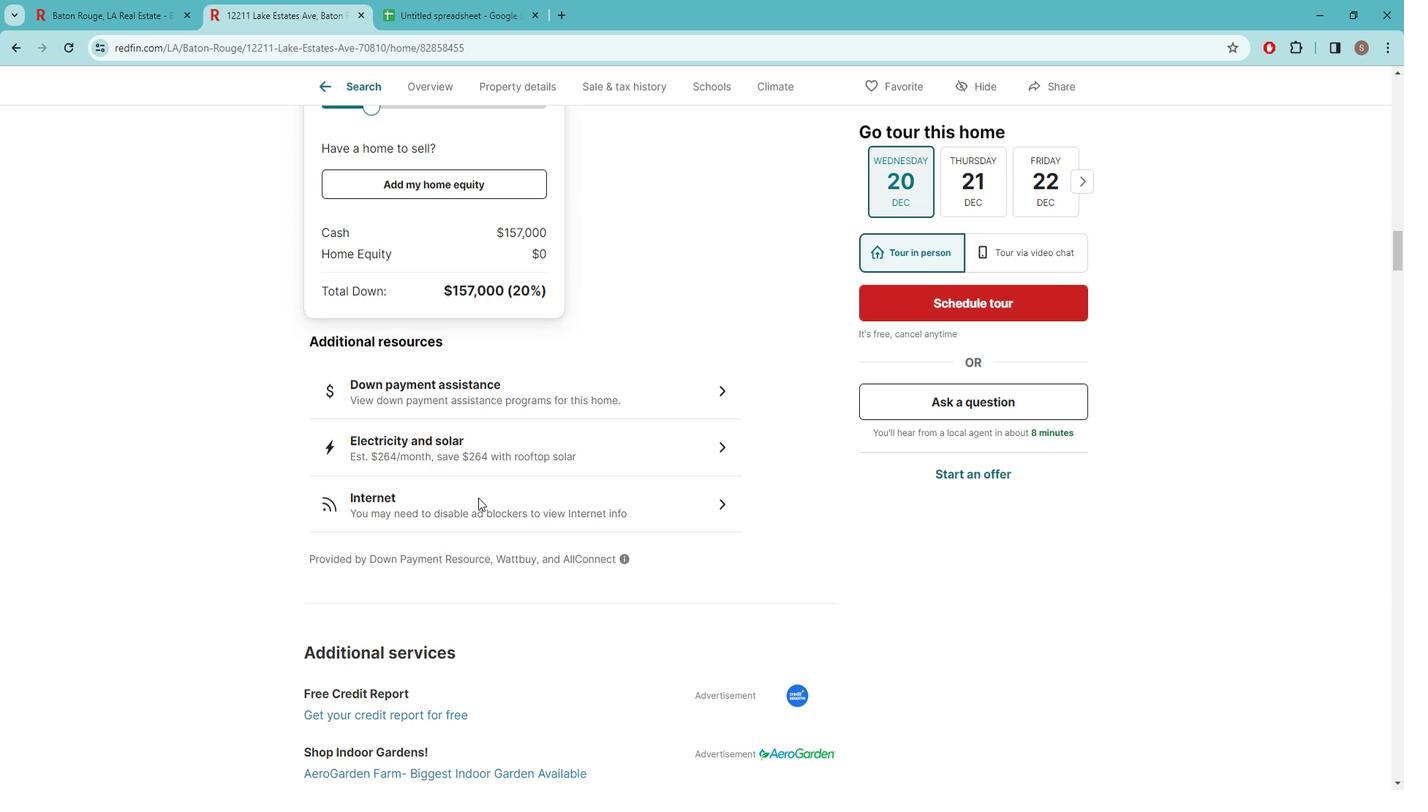 
Action: Mouse scrolled (501, 502) with delta (0, 0)
Screenshot: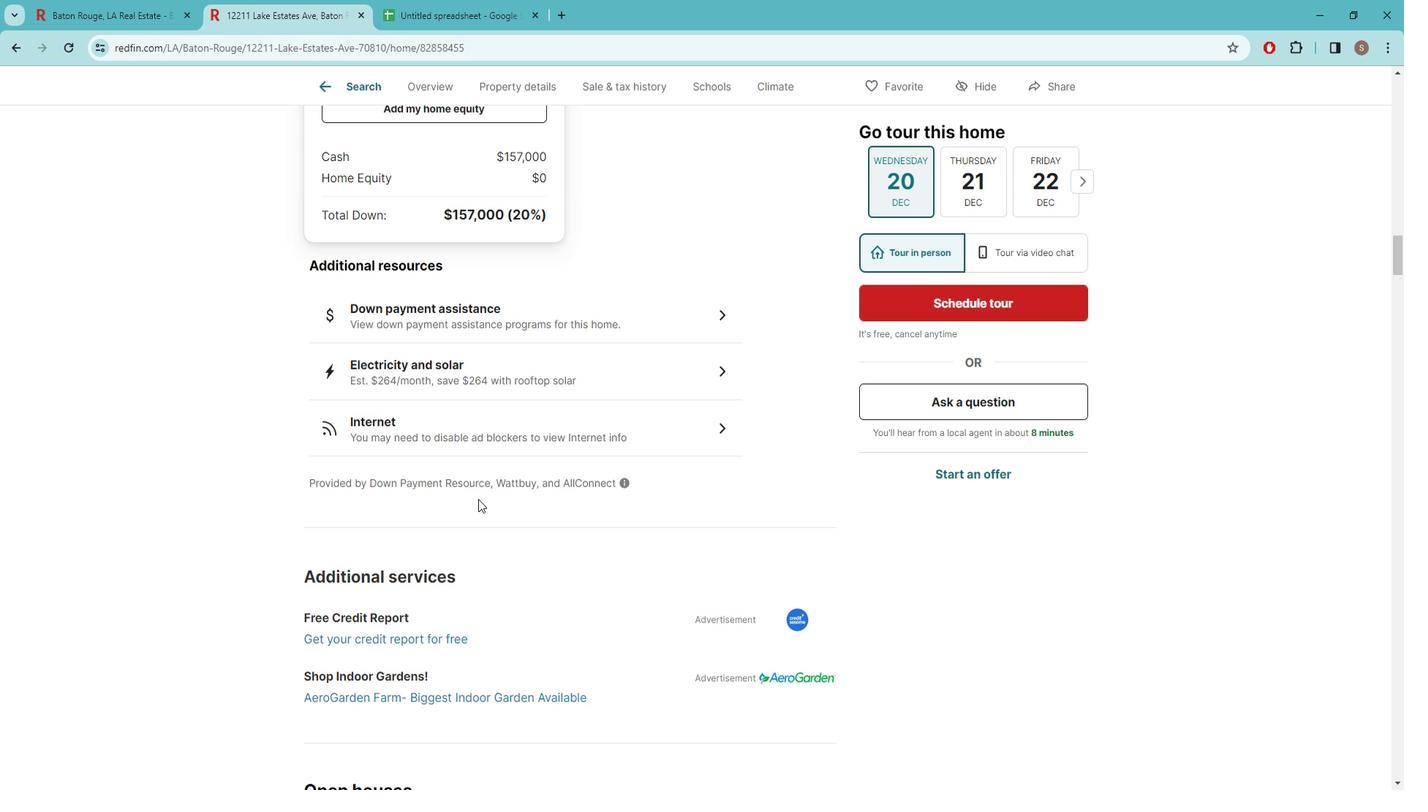 
Action: Mouse scrolled (501, 502) with delta (0, 0)
Screenshot: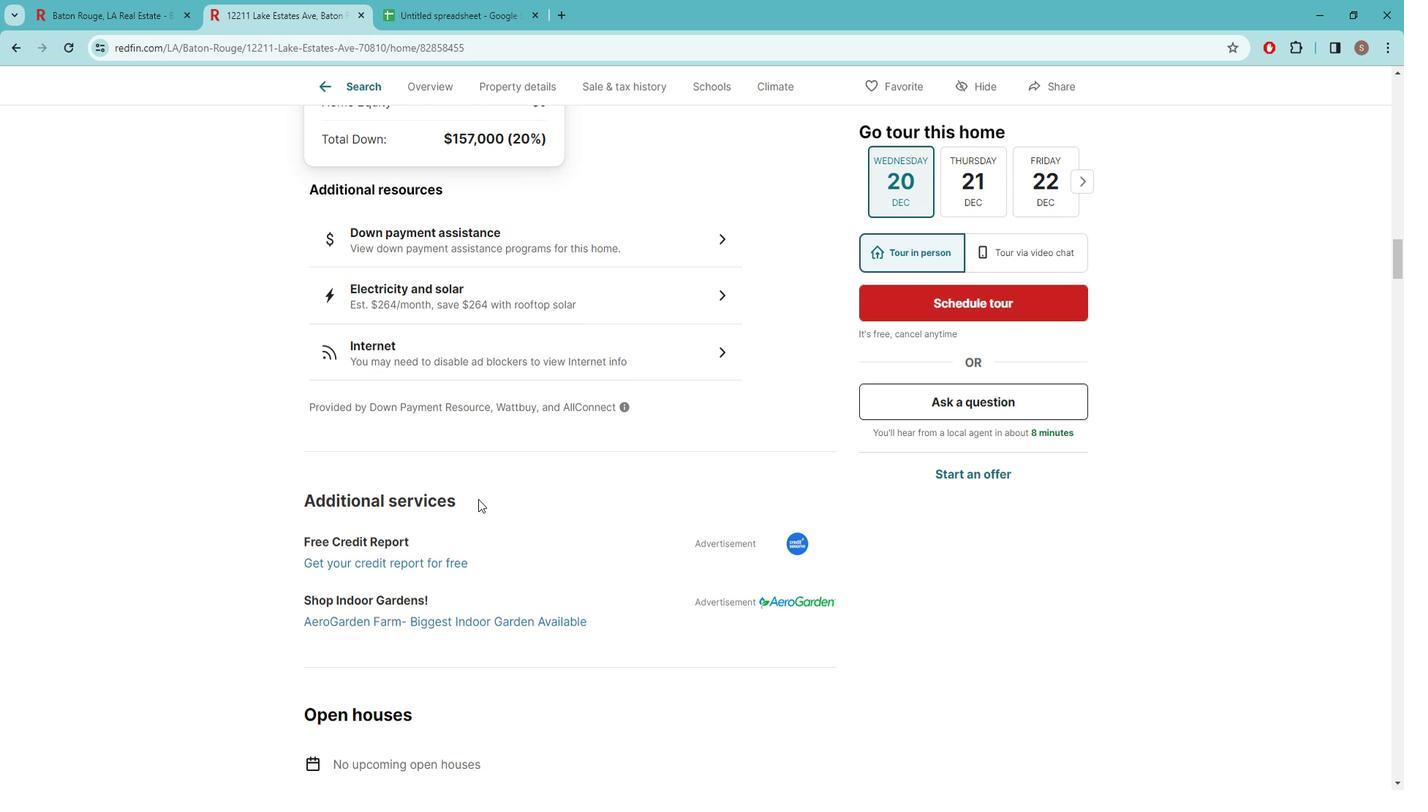 
Action: Mouse scrolled (501, 502) with delta (0, 0)
Screenshot: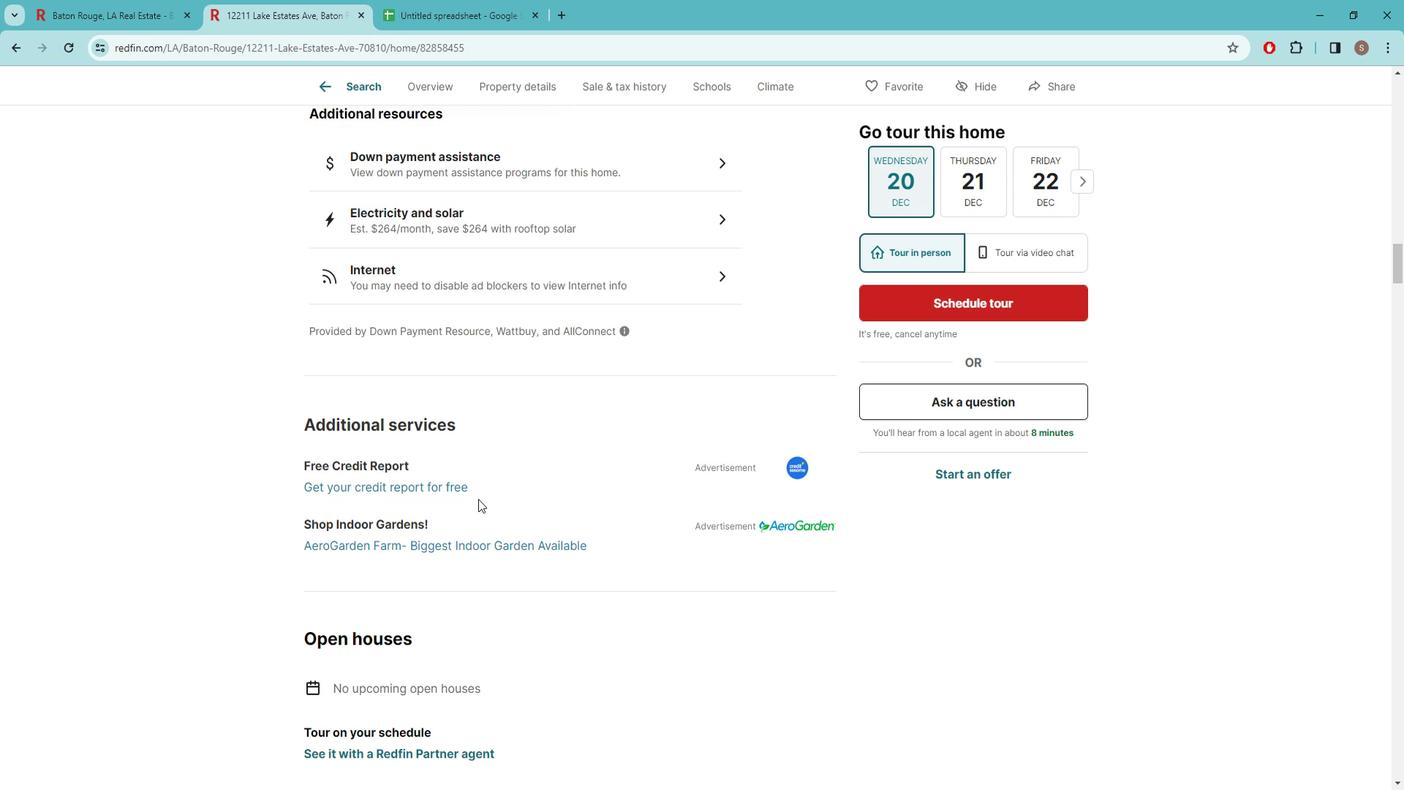 
Action: Mouse scrolled (501, 502) with delta (0, 0)
Screenshot: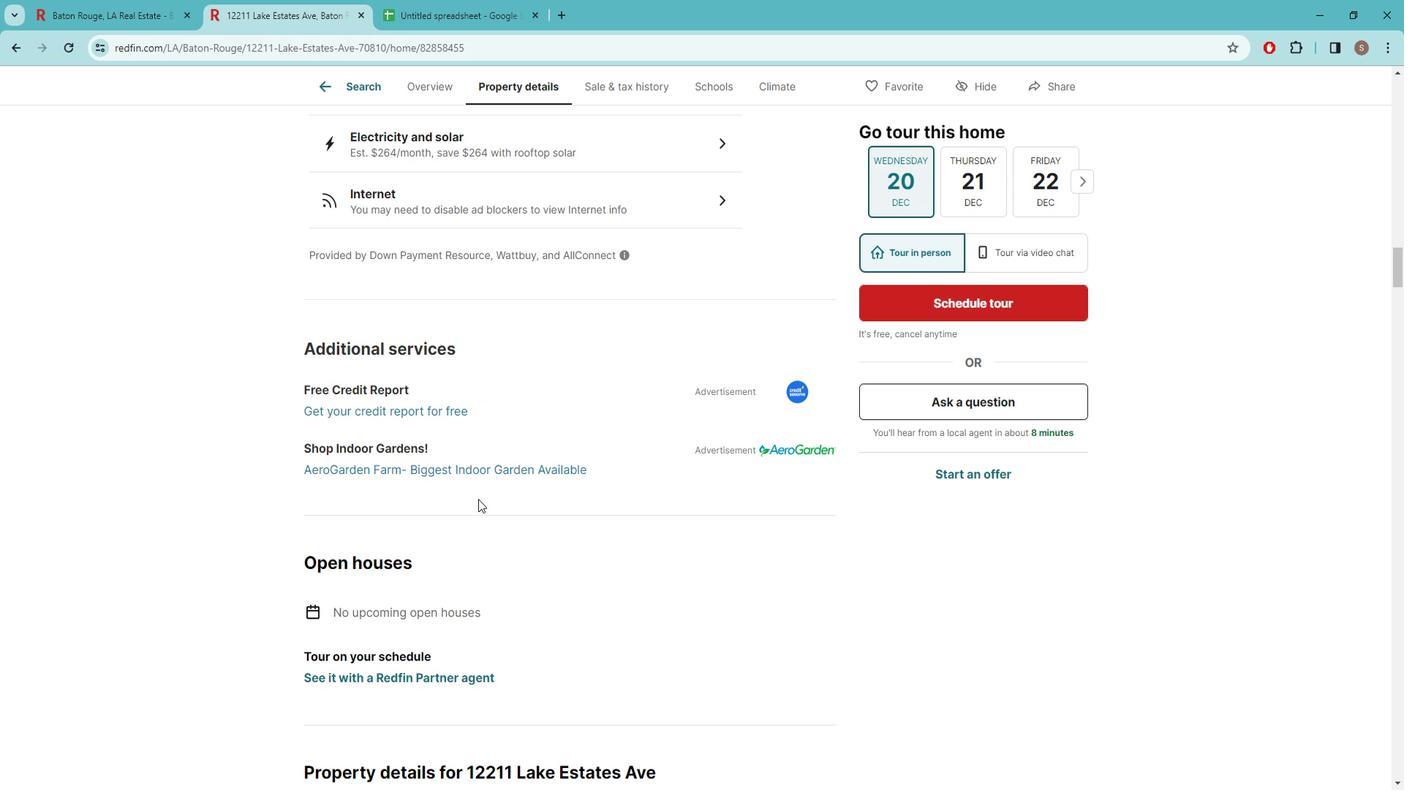 
Action: Mouse scrolled (501, 502) with delta (0, 0)
Screenshot: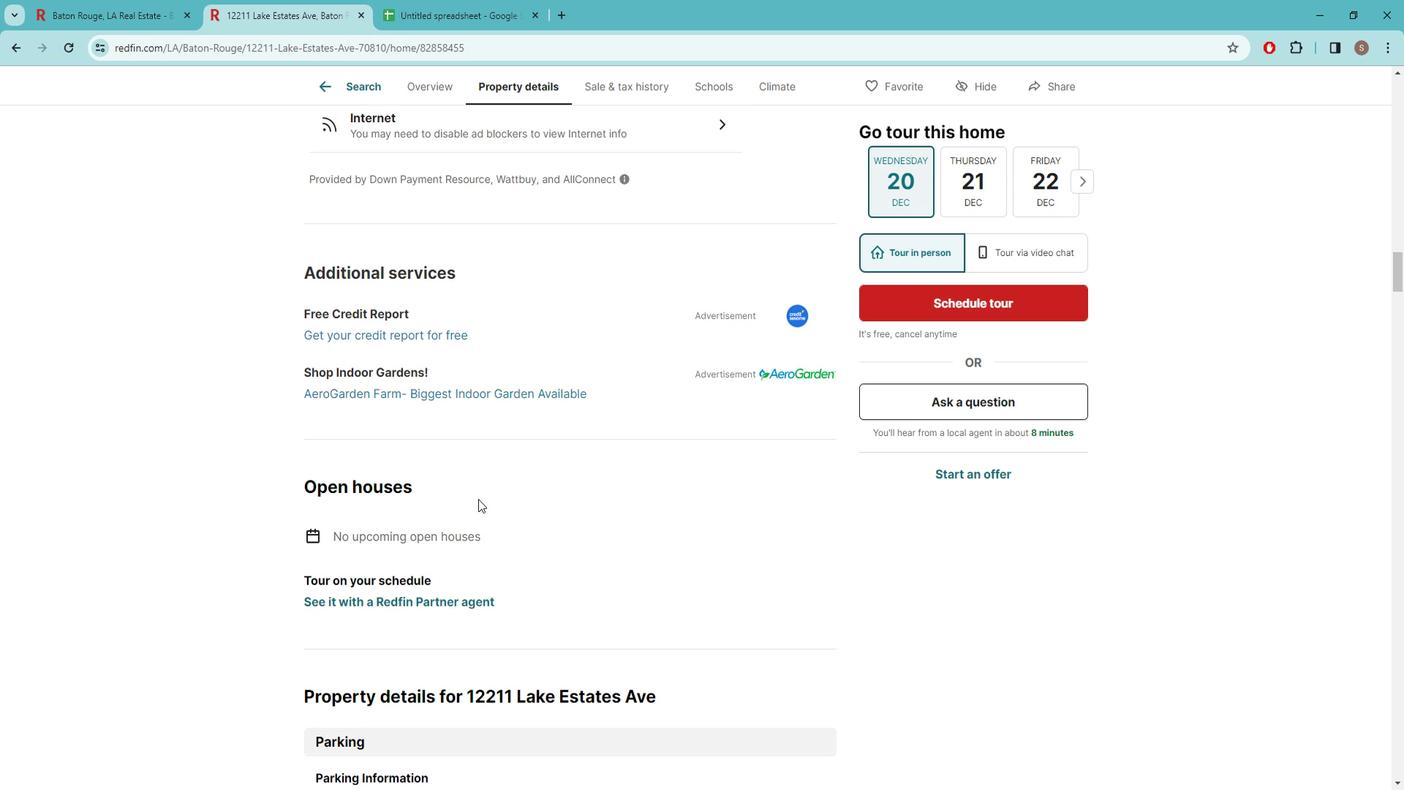 
Action: Mouse scrolled (501, 502) with delta (0, 0)
Screenshot: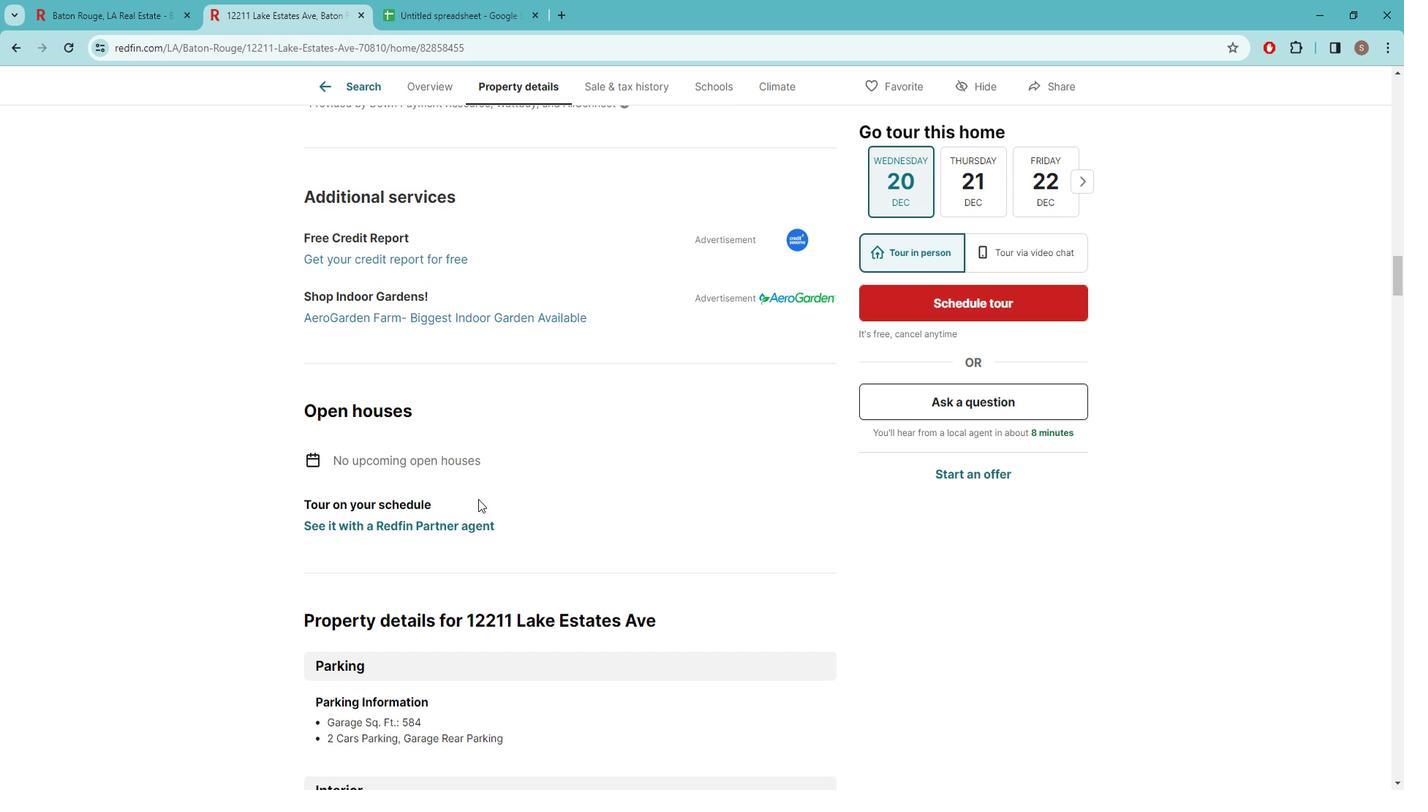 
Action: Mouse scrolled (501, 502) with delta (0, 0)
Screenshot: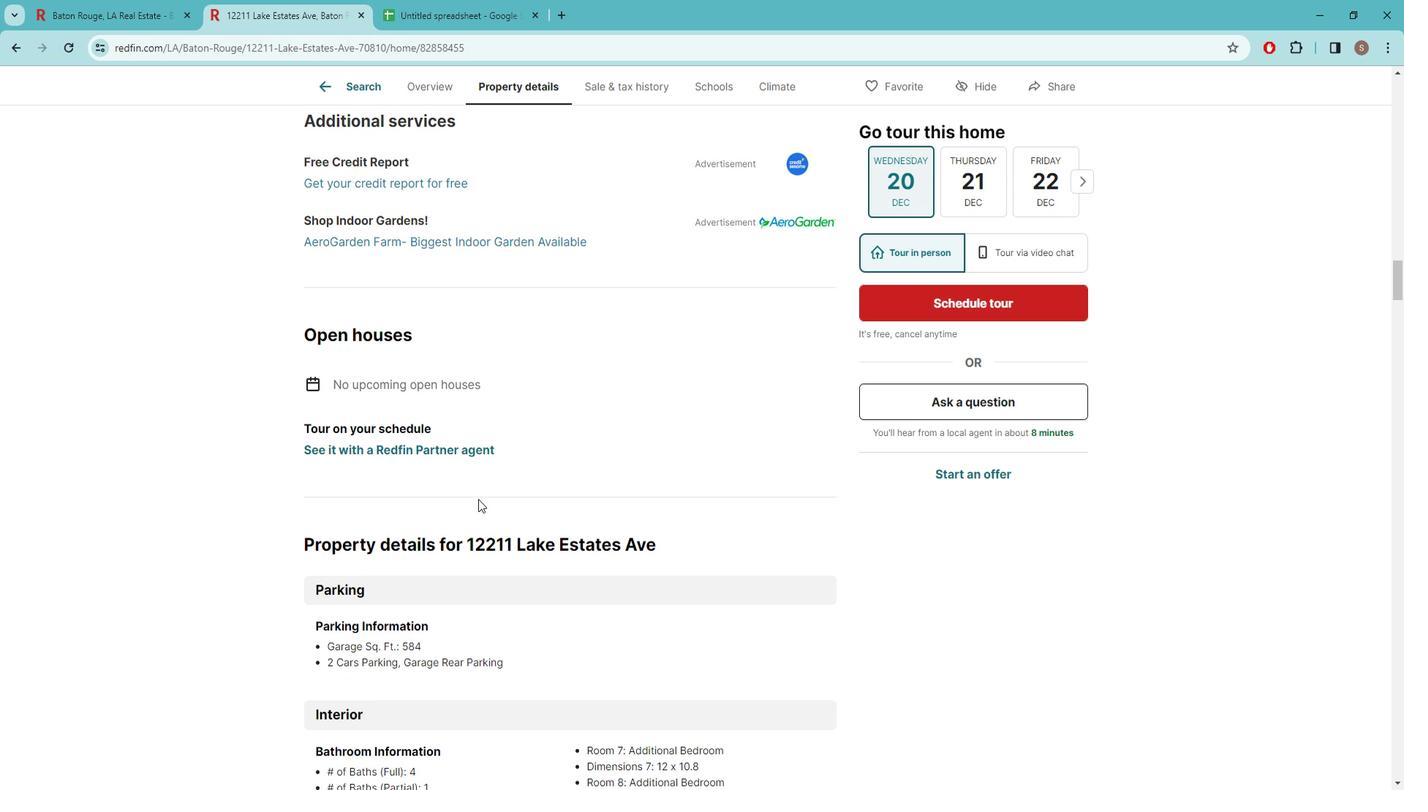 
Action: Mouse scrolled (501, 502) with delta (0, 0)
Screenshot: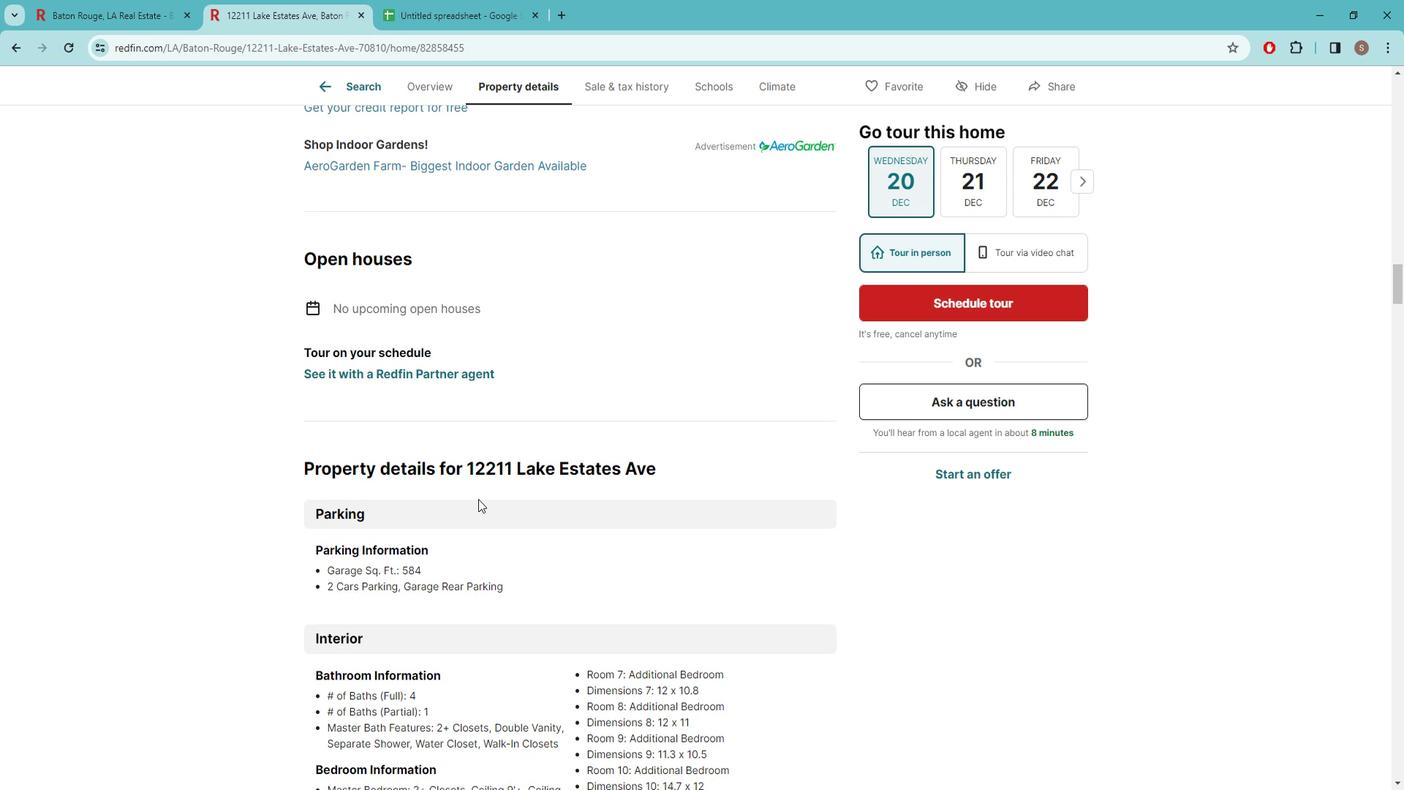 
Action: Mouse scrolled (501, 502) with delta (0, 0)
Screenshot: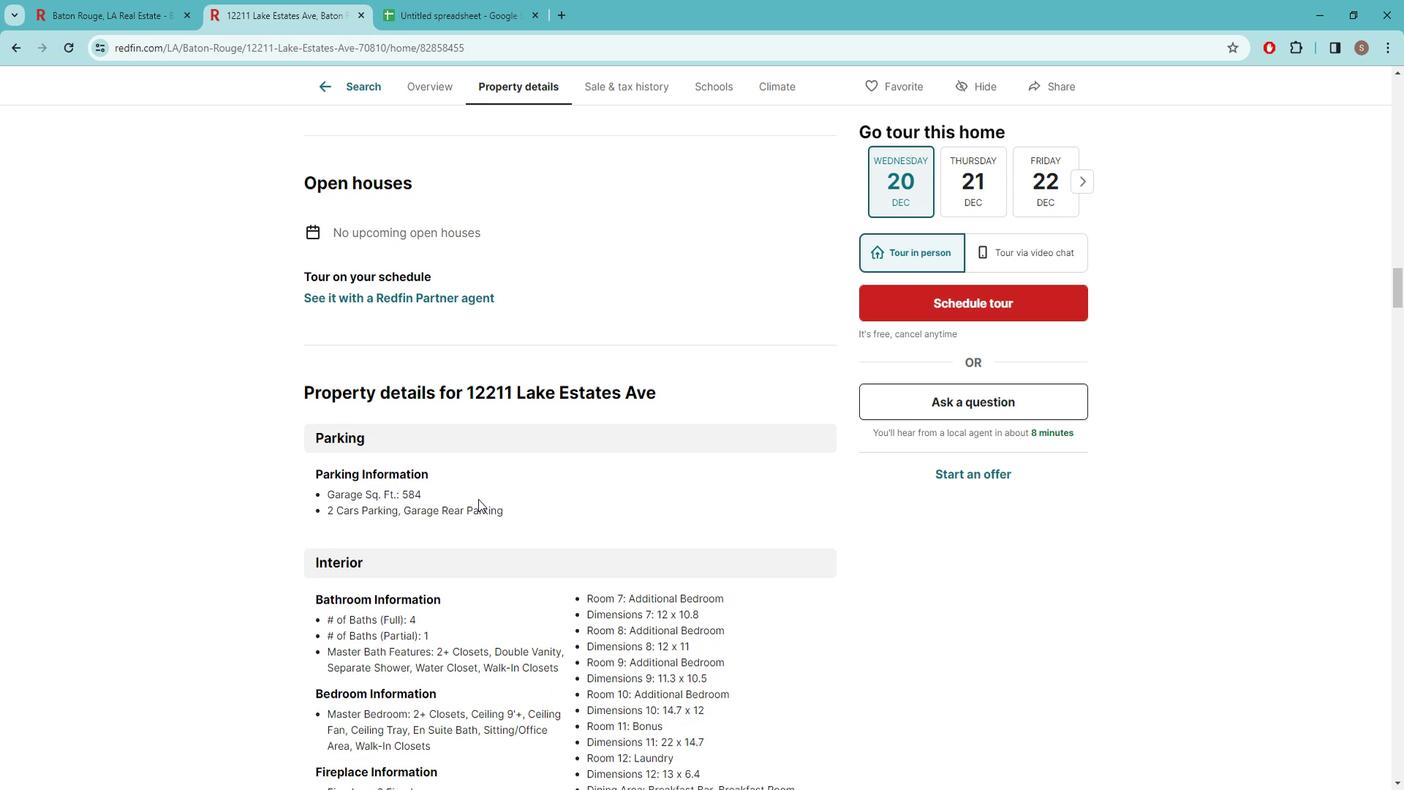 
Action: Mouse scrolled (501, 502) with delta (0, 0)
Screenshot: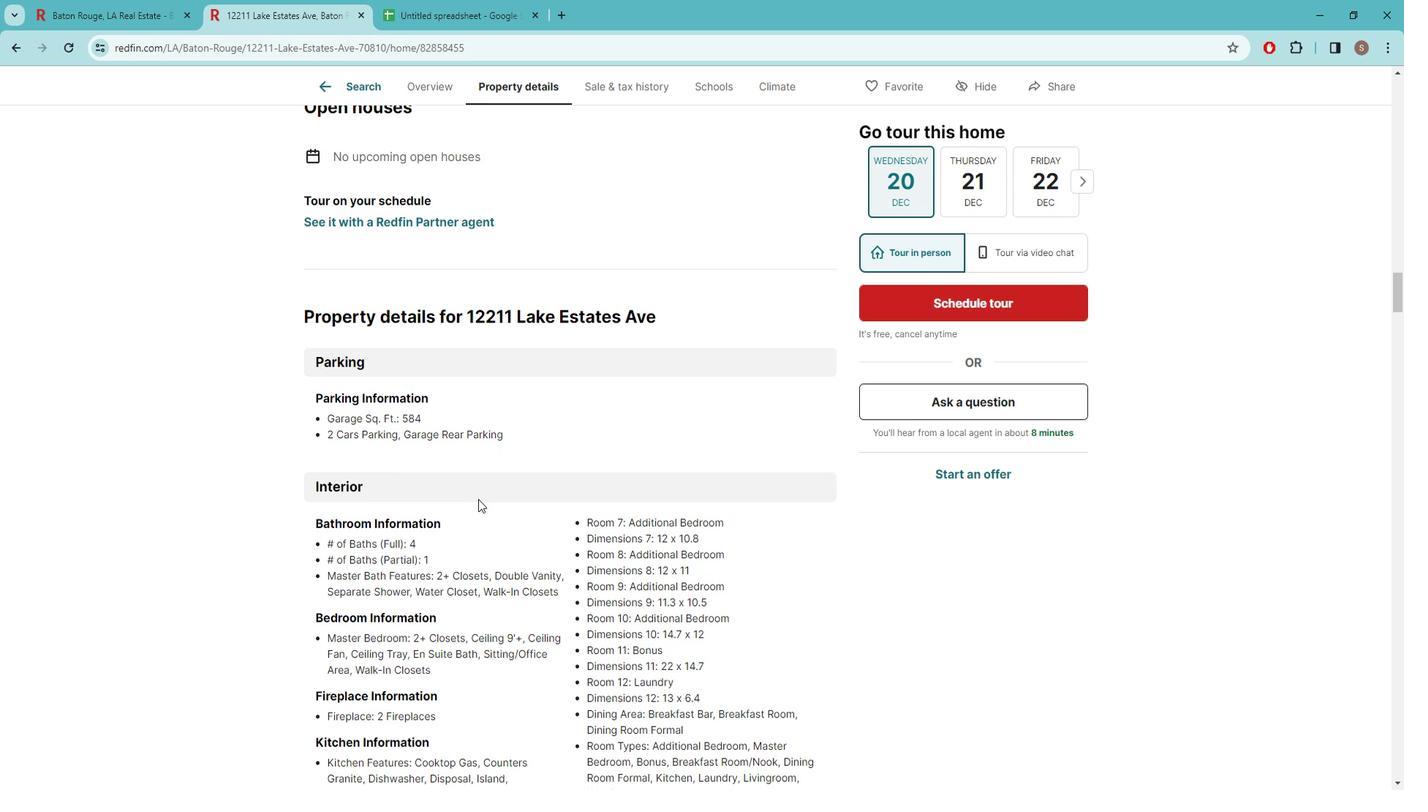 
Action: Mouse scrolled (501, 502) with delta (0, 0)
Screenshot: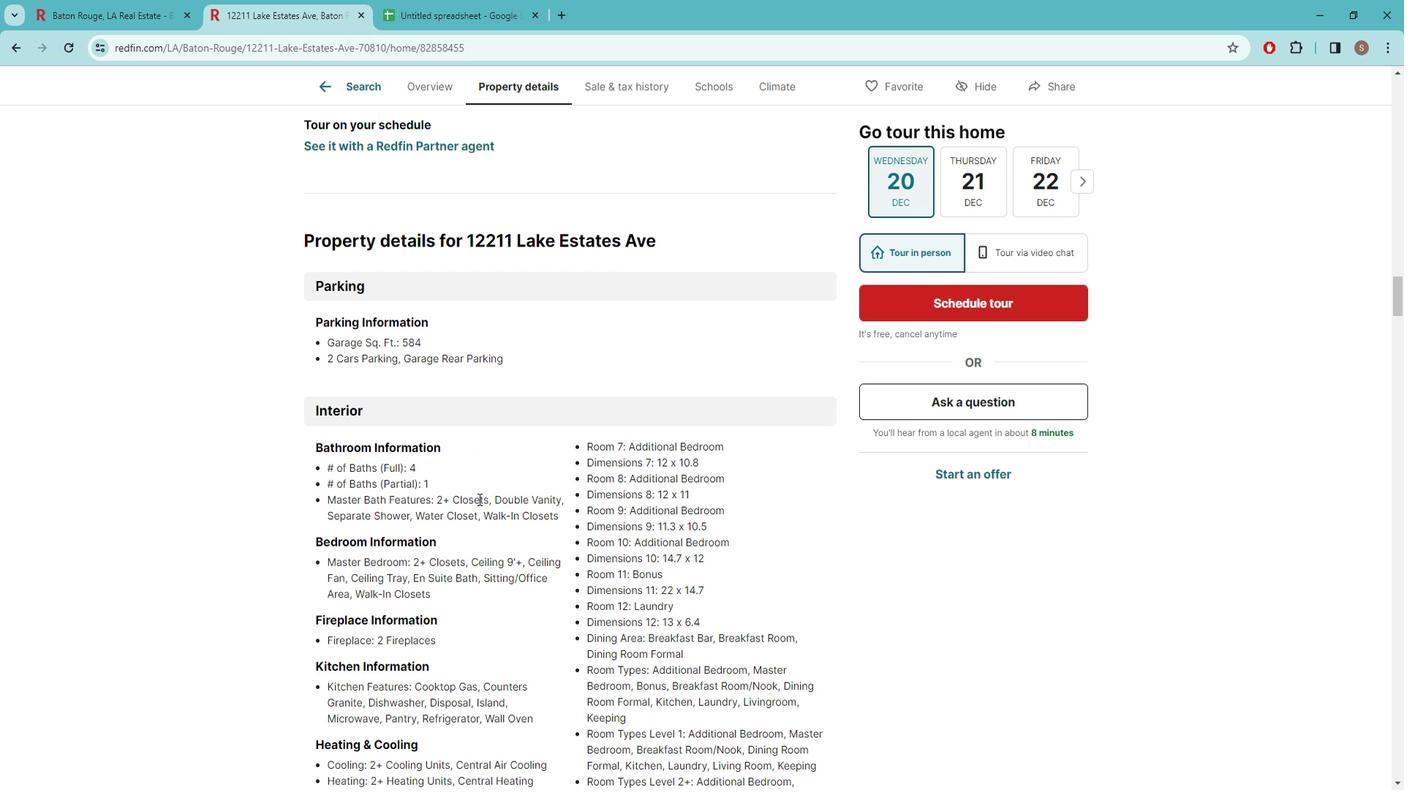
Action: Mouse scrolled (501, 502) with delta (0, 0)
Screenshot: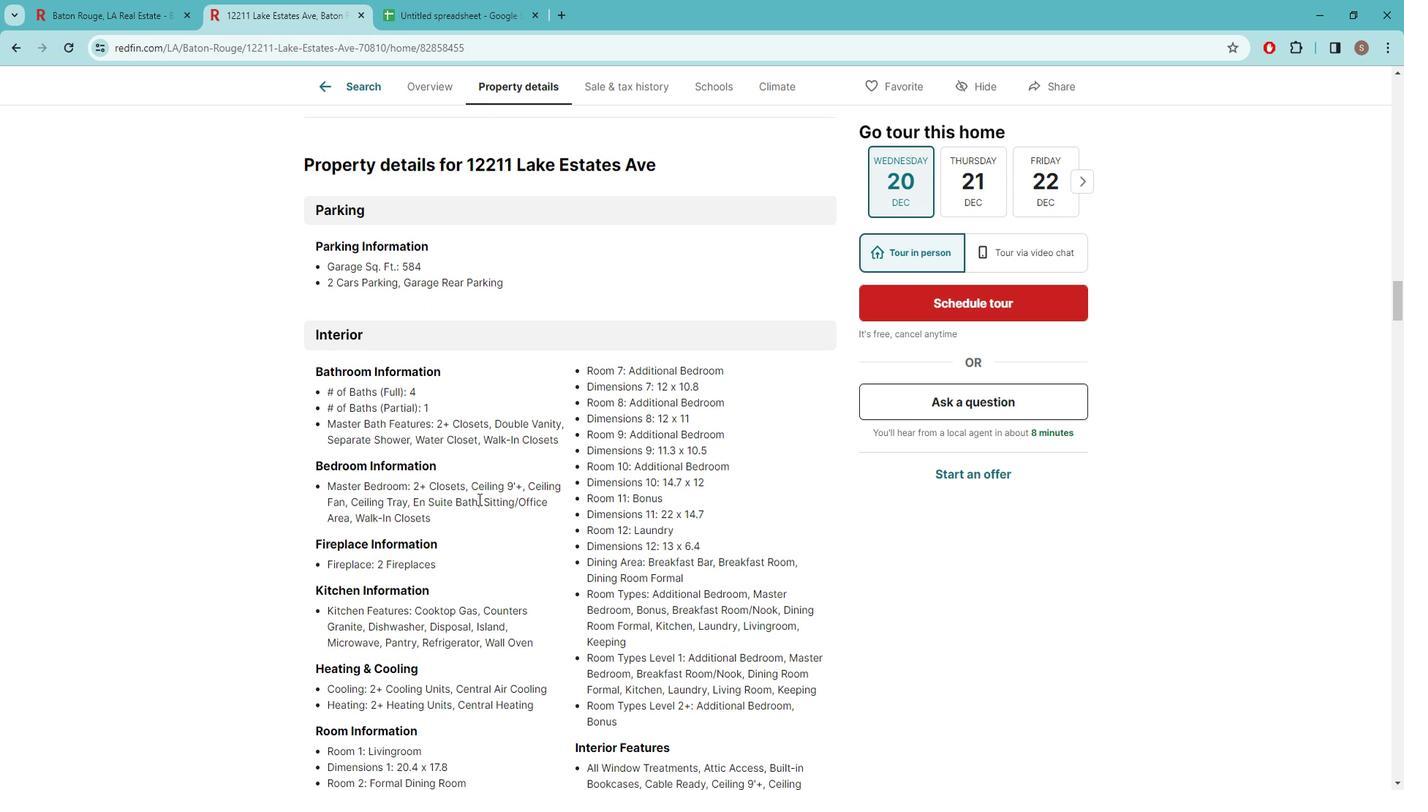 
Action: Mouse scrolled (501, 502) with delta (0, 0)
Screenshot: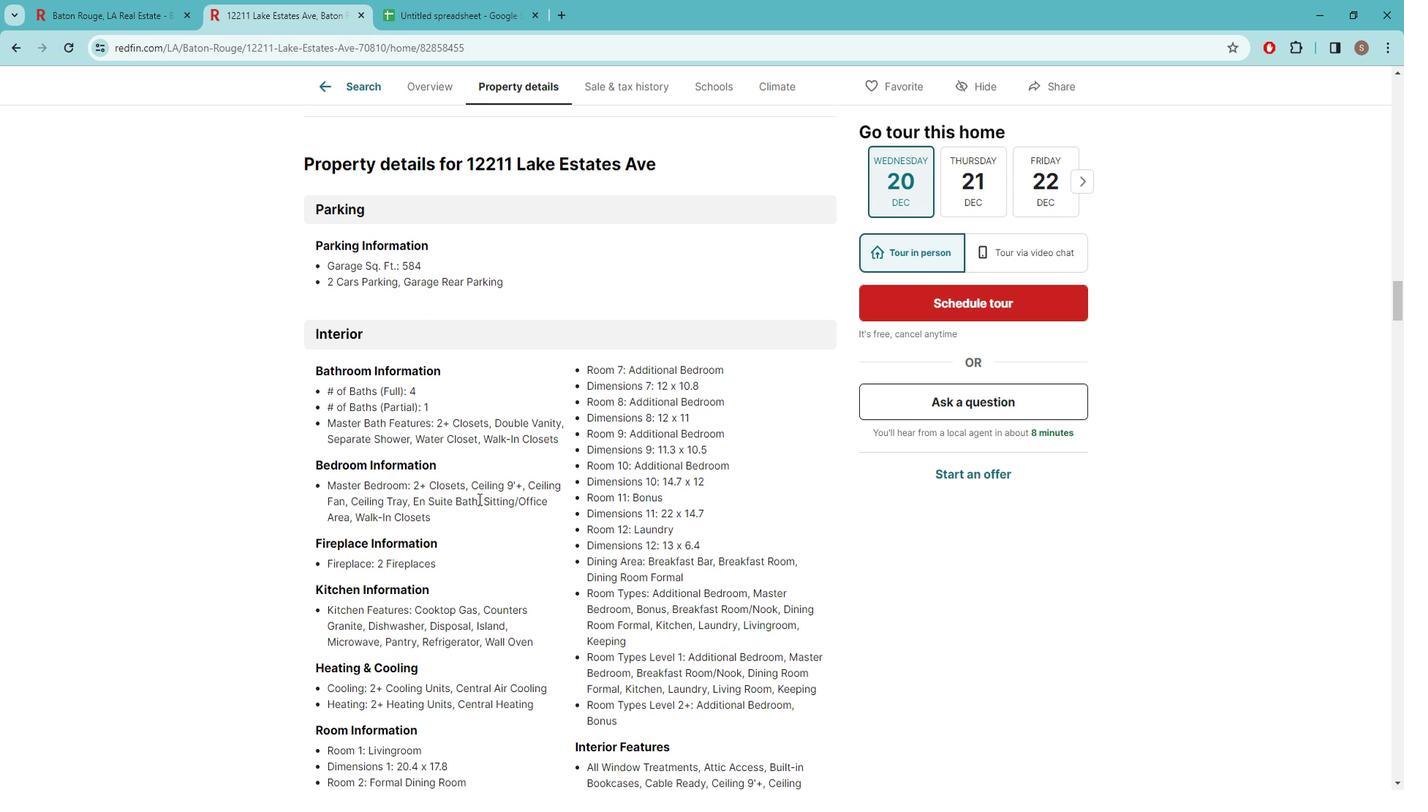 
Action: Mouse scrolled (501, 502) with delta (0, 0)
Screenshot: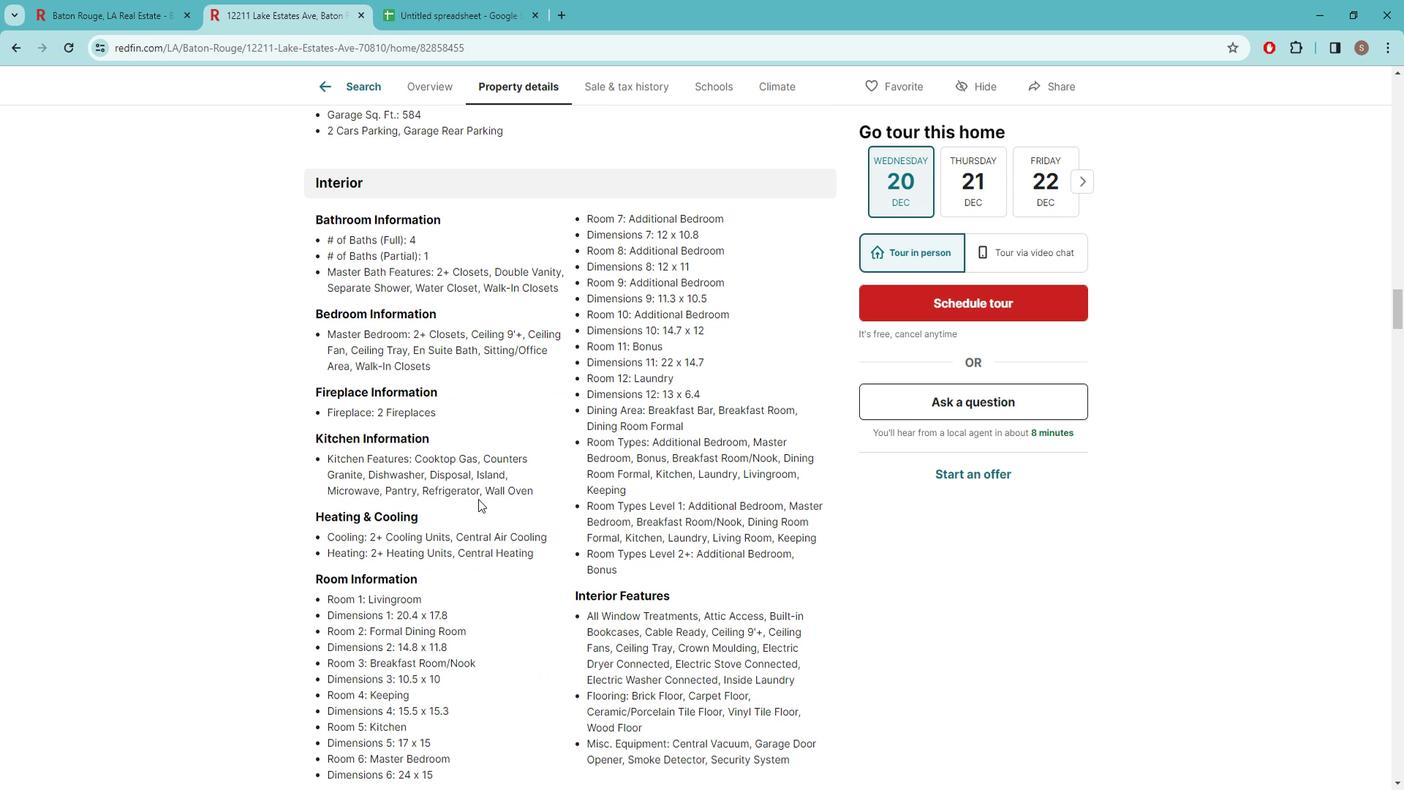 
Action: Mouse scrolled (501, 502) with delta (0, 0)
Screenshot: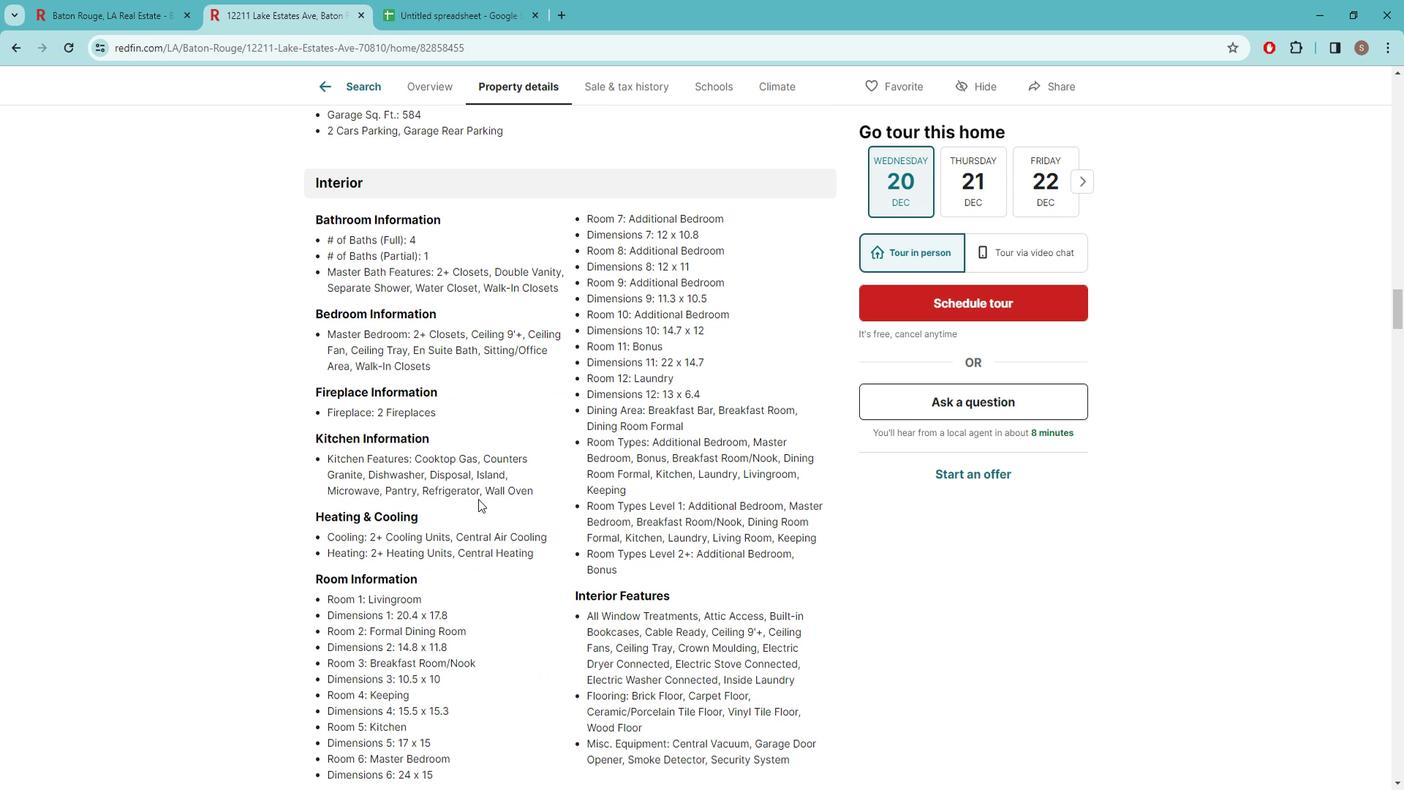
Action: Mouse scrolled (501, 502) with delta (0, 0)
Screenshot: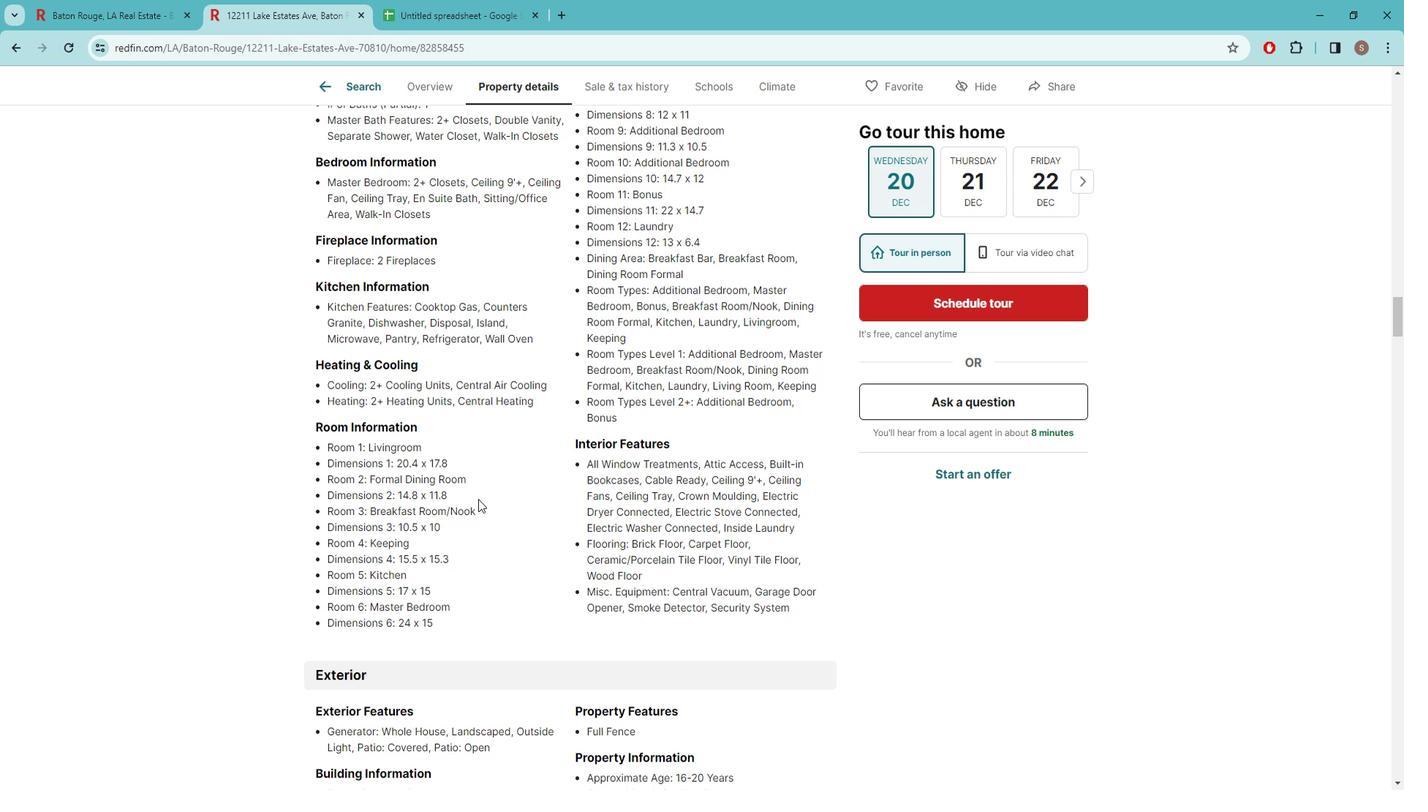 
Action: Mouse scrolled (501, 502) with delta (0, 0)
Screenshot: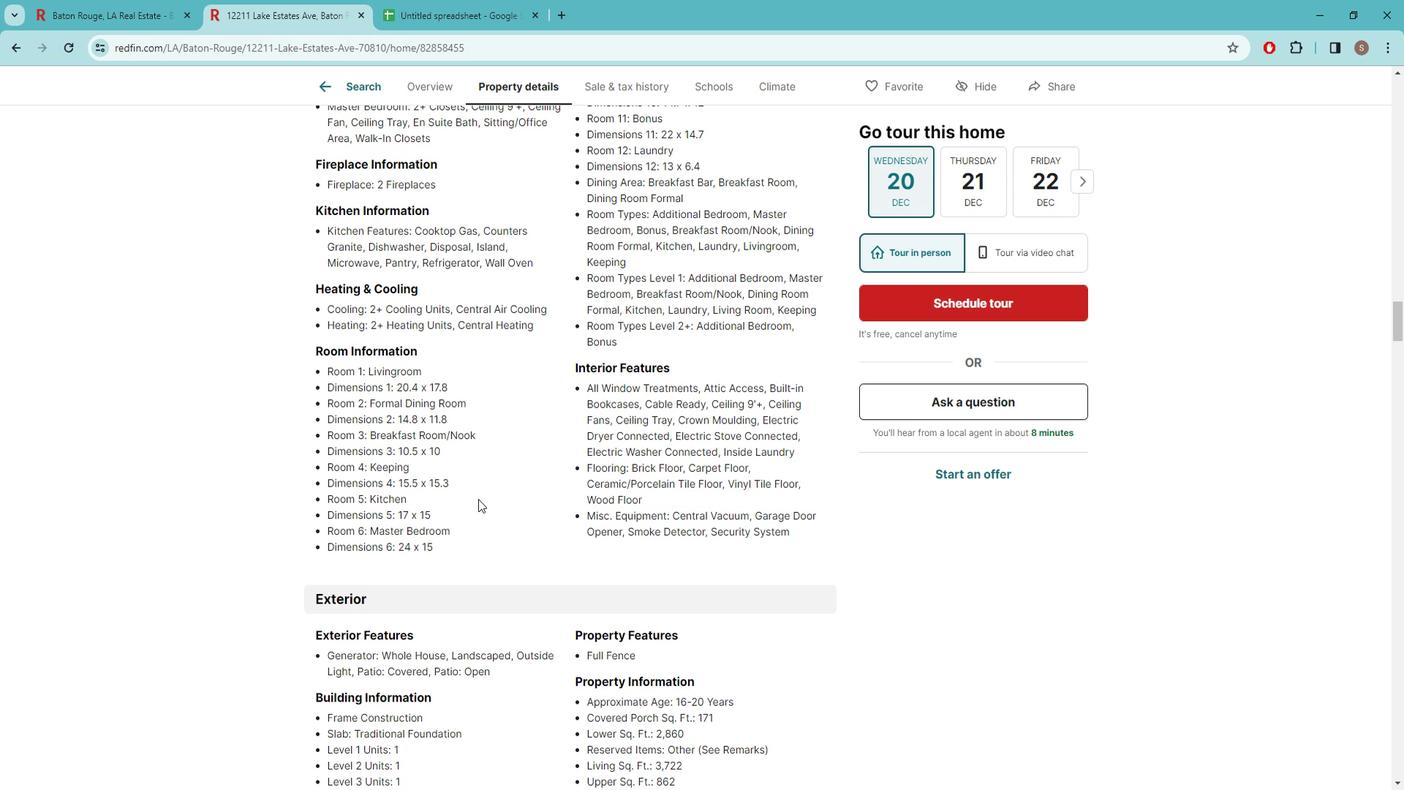 
Action: Mouse scrolled (501, 502) with delta (0, 0)
Screenshot: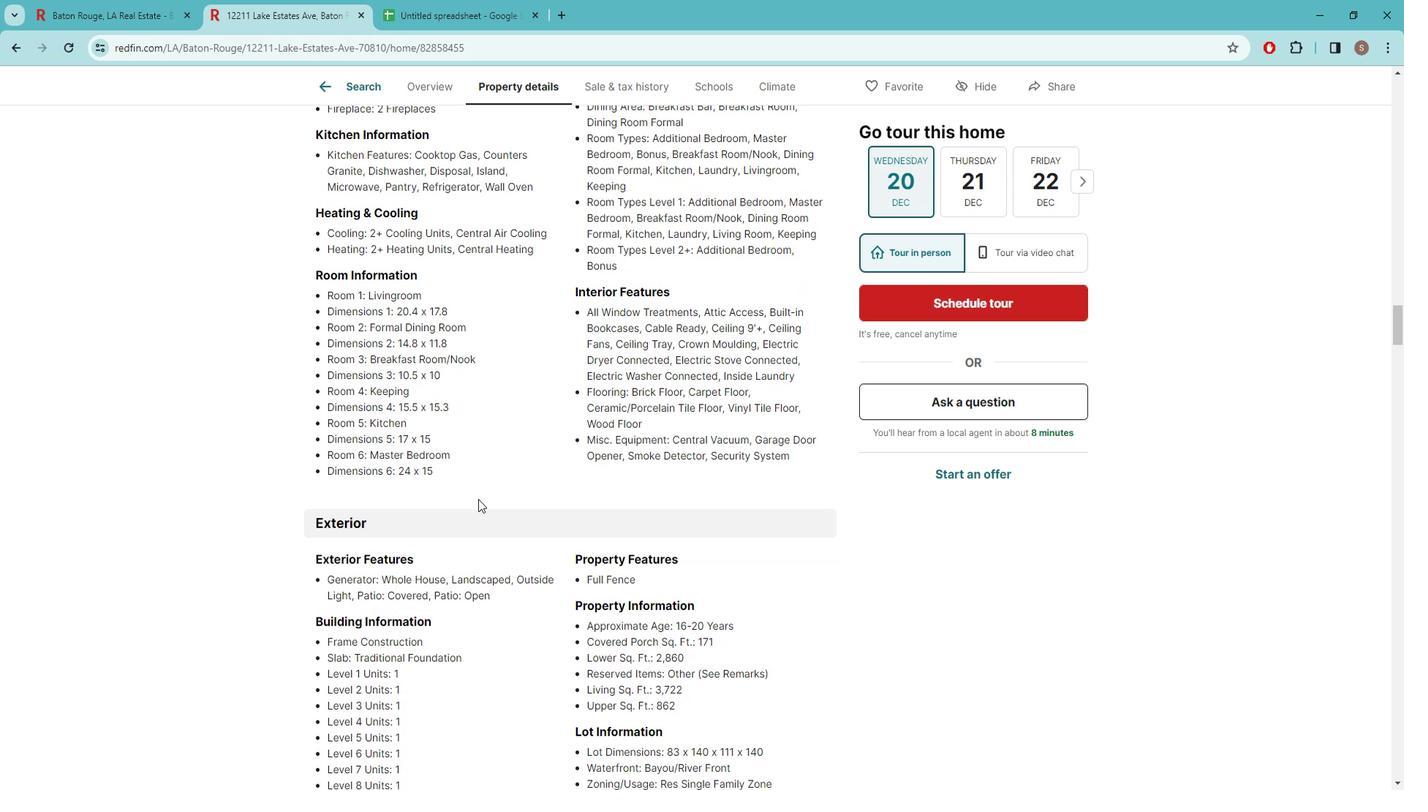 
Action: Mouse scrolled (501, 502) with delta (0, 0)
Screenshot: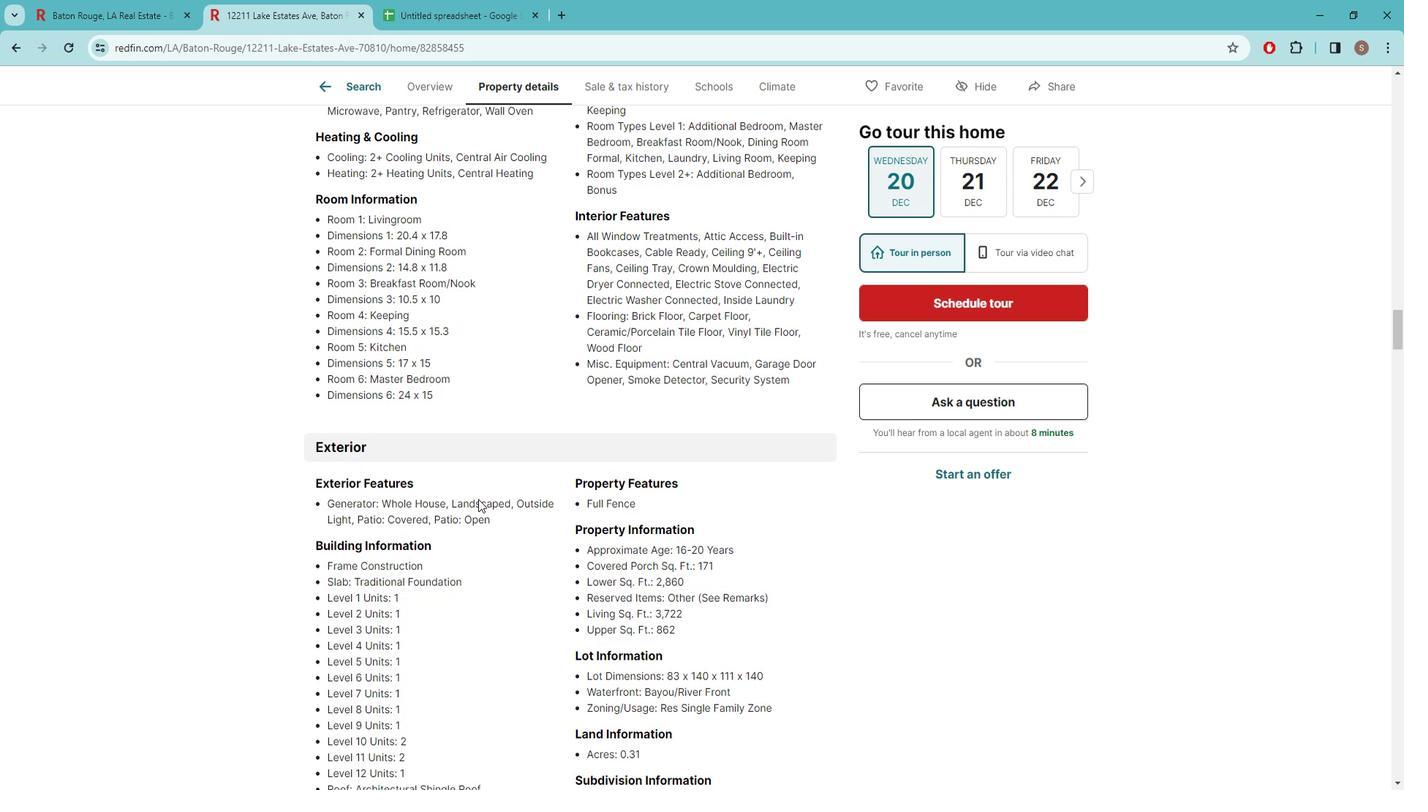 
Action: Mouse scrolled (501, 502) with delta (0, 0)
Screenshot: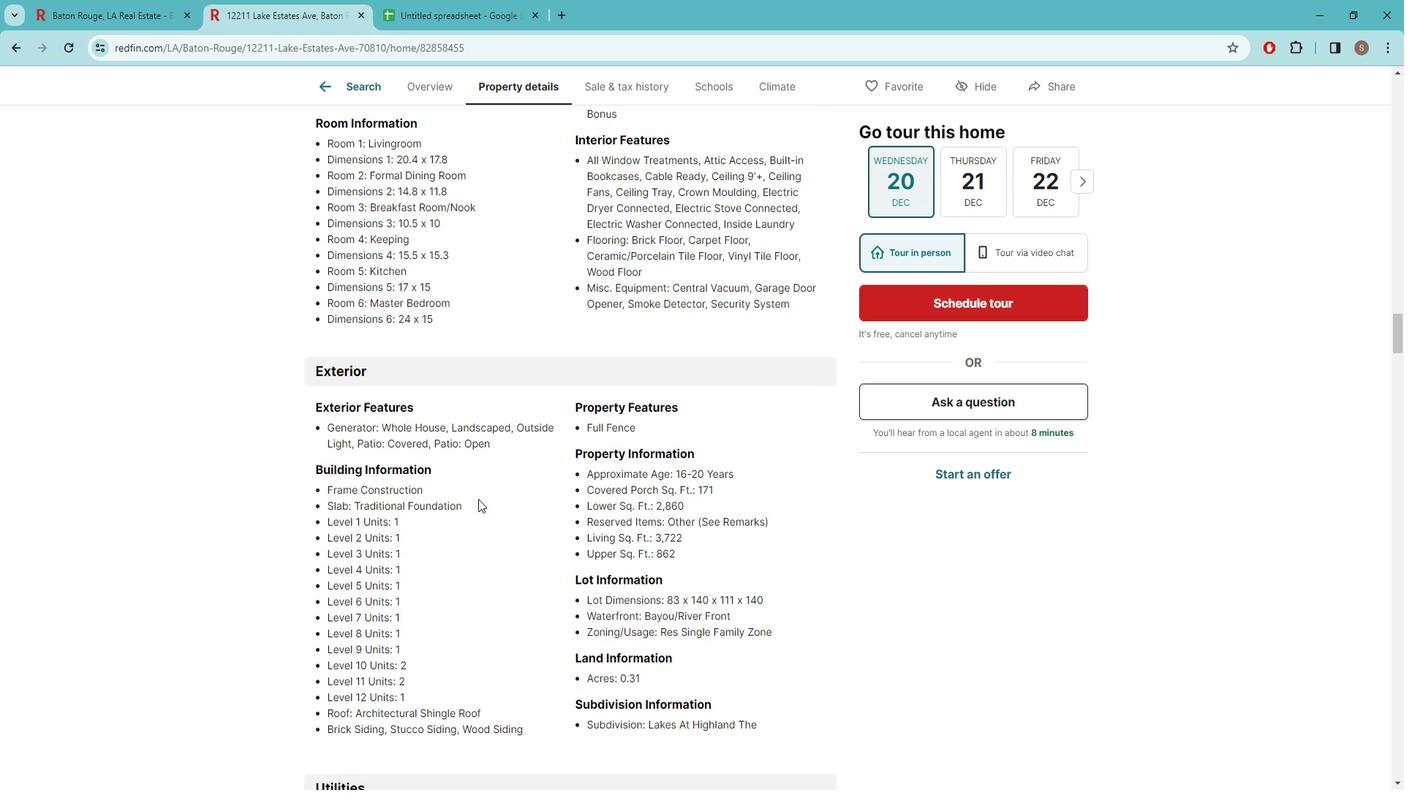 
Action: Mouse scrolled (501, 502) with delta (0, 0)
Screenshot: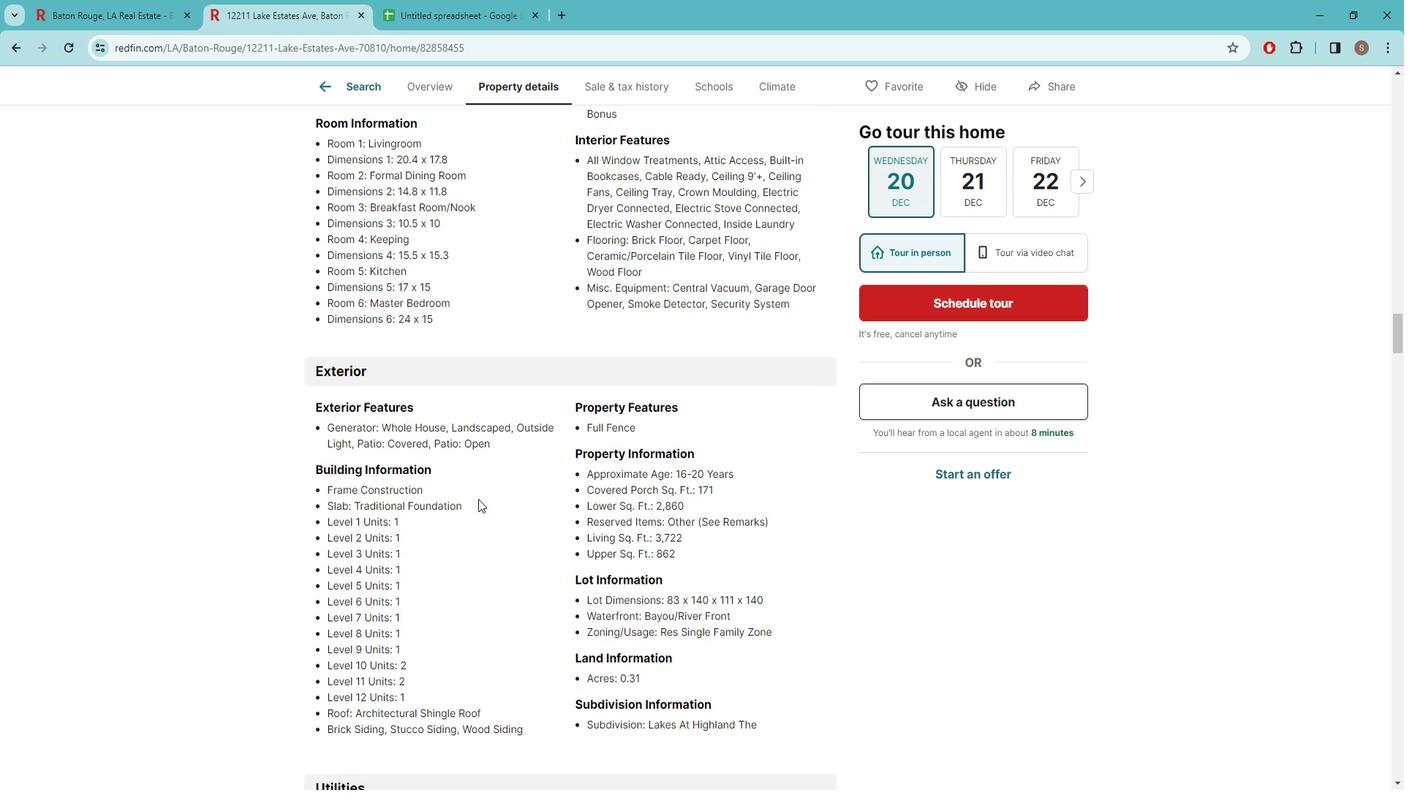 
Action: Mouse scrolled (501, 502) with delta (0, 0)
Screenshot: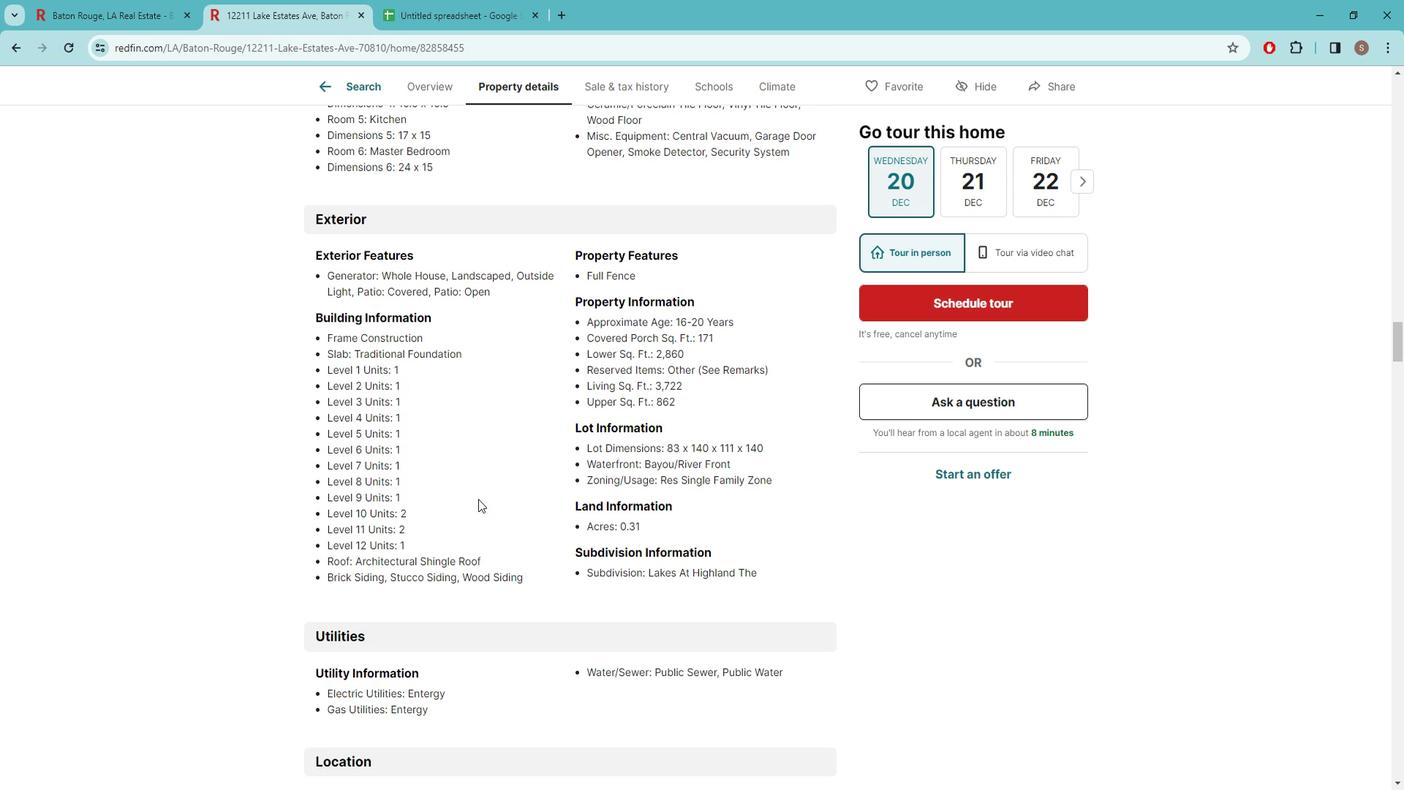 
Action: Mouse scrolled (501, 502) with delta (0, 0)
Screenshot: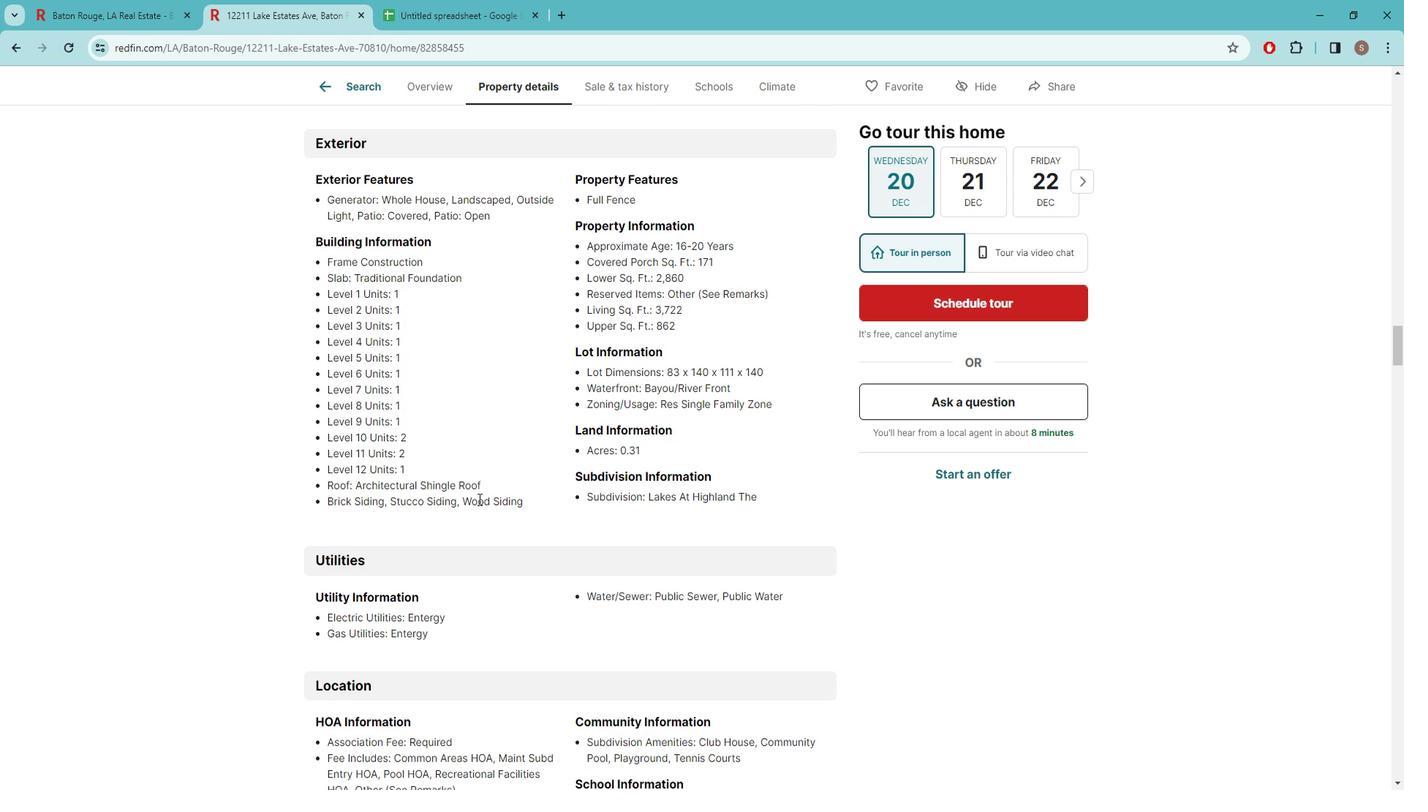 
Action: Mouse scrolled (501, 502) with delta (0, 0)
Screenshot: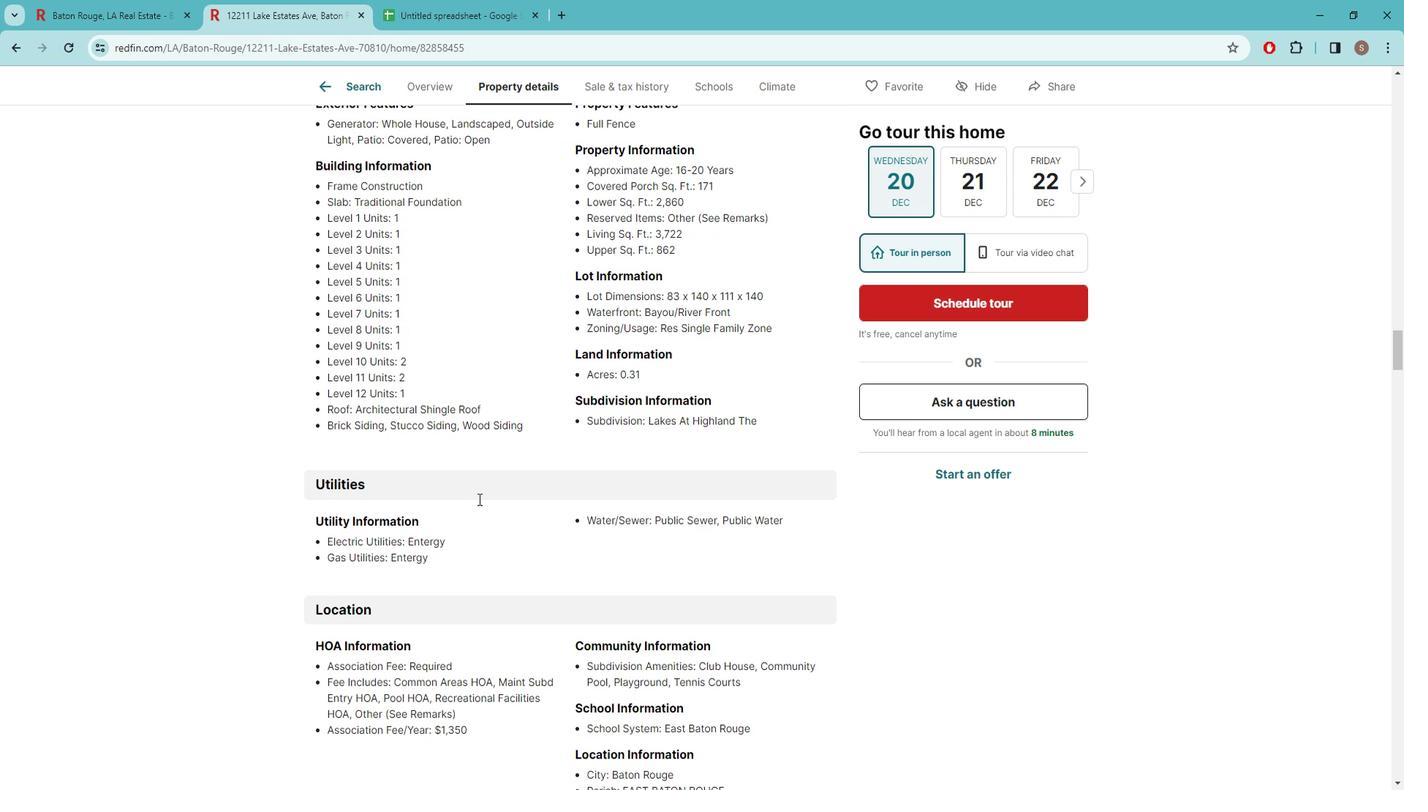 
Action: Mouse scrolled (501, 502) with delta (0, 0)
Screenshot: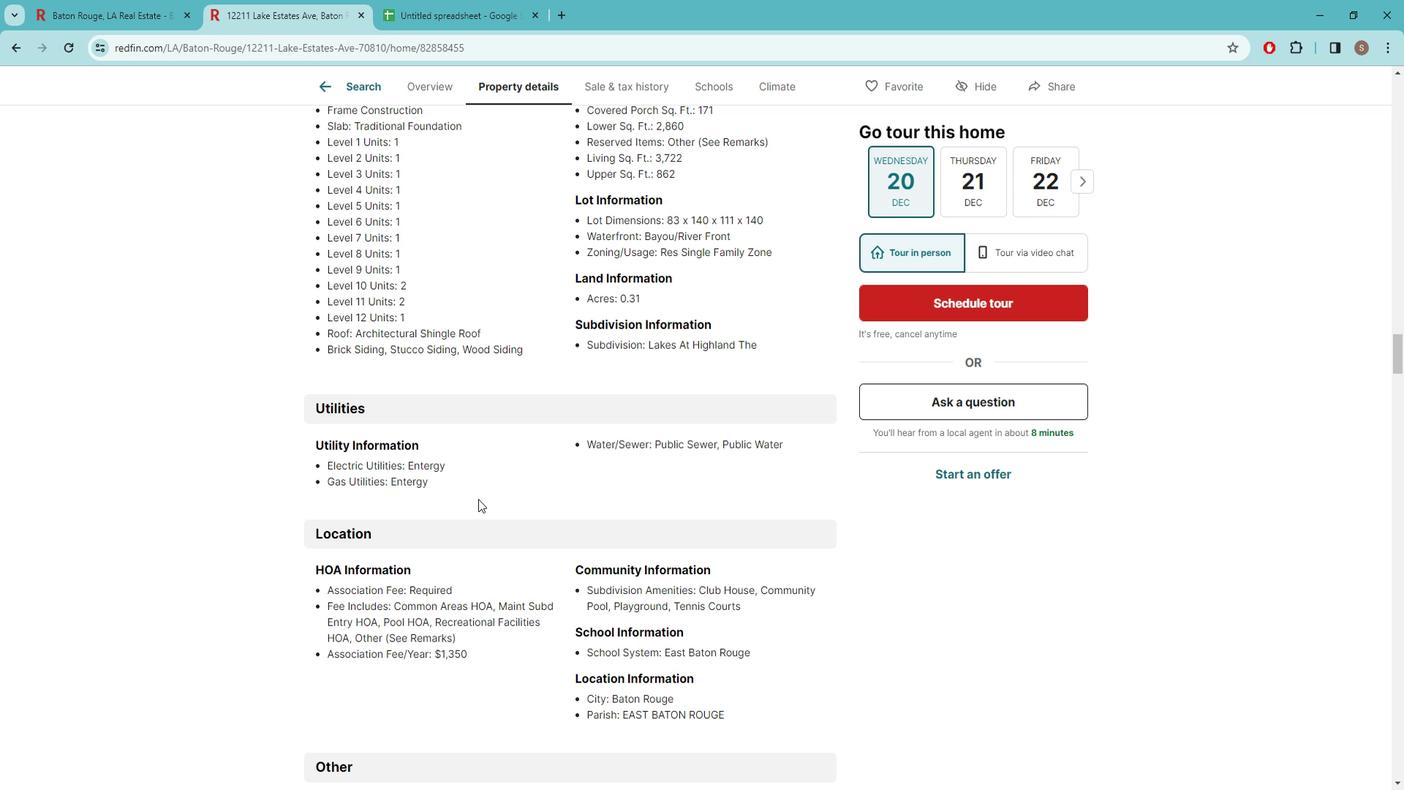 
Action: Mouse scrolled (501, 502) with delta (0, 0)
Screenshot: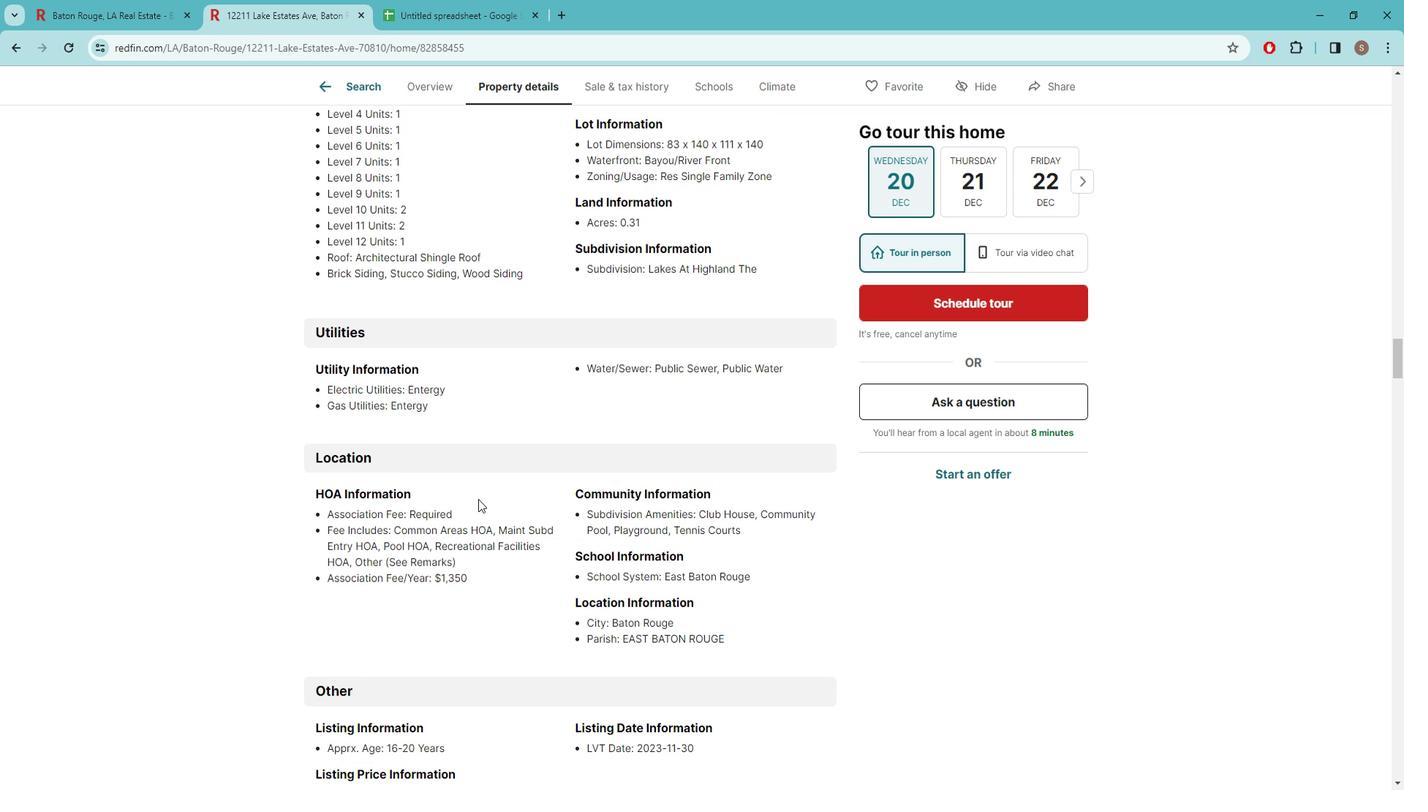 
Action: Mouse scrolled (501, 502) with delta (0, 0)
Screenshot: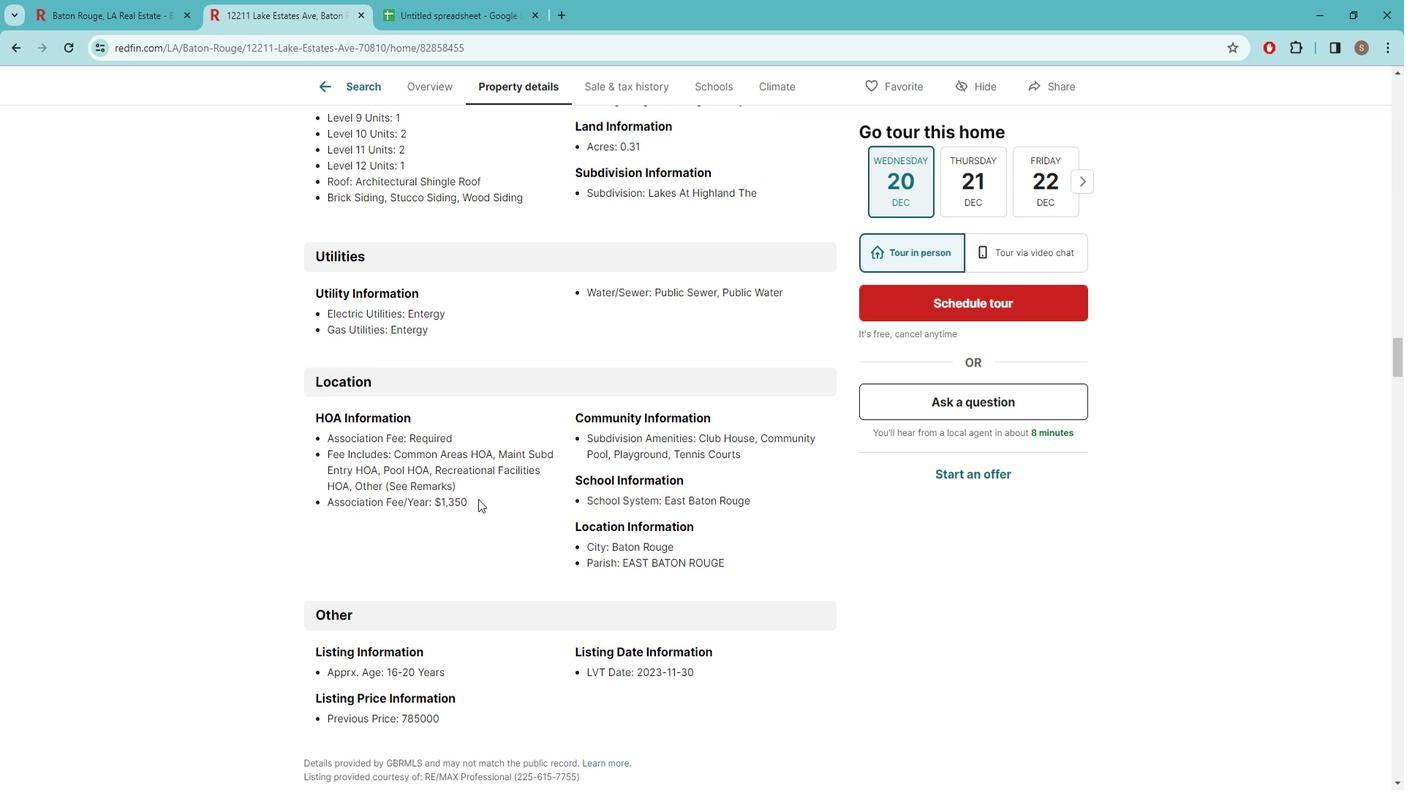 
Action: Mouse scrolled (501, 502) with delta (0, 0)
Screenshot: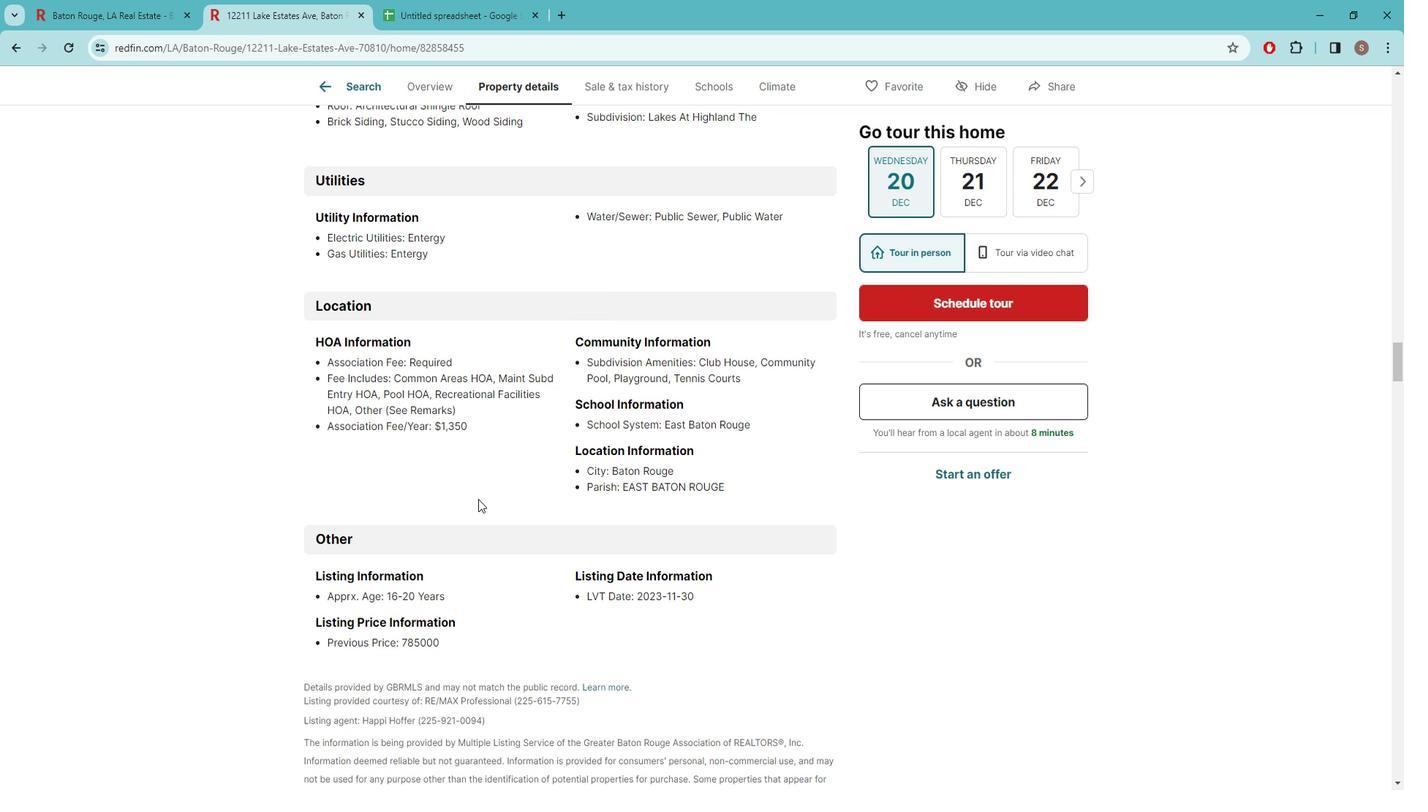 
Action: Mouse scrolled (501, 502) with delta (0, 0)
Screenshot: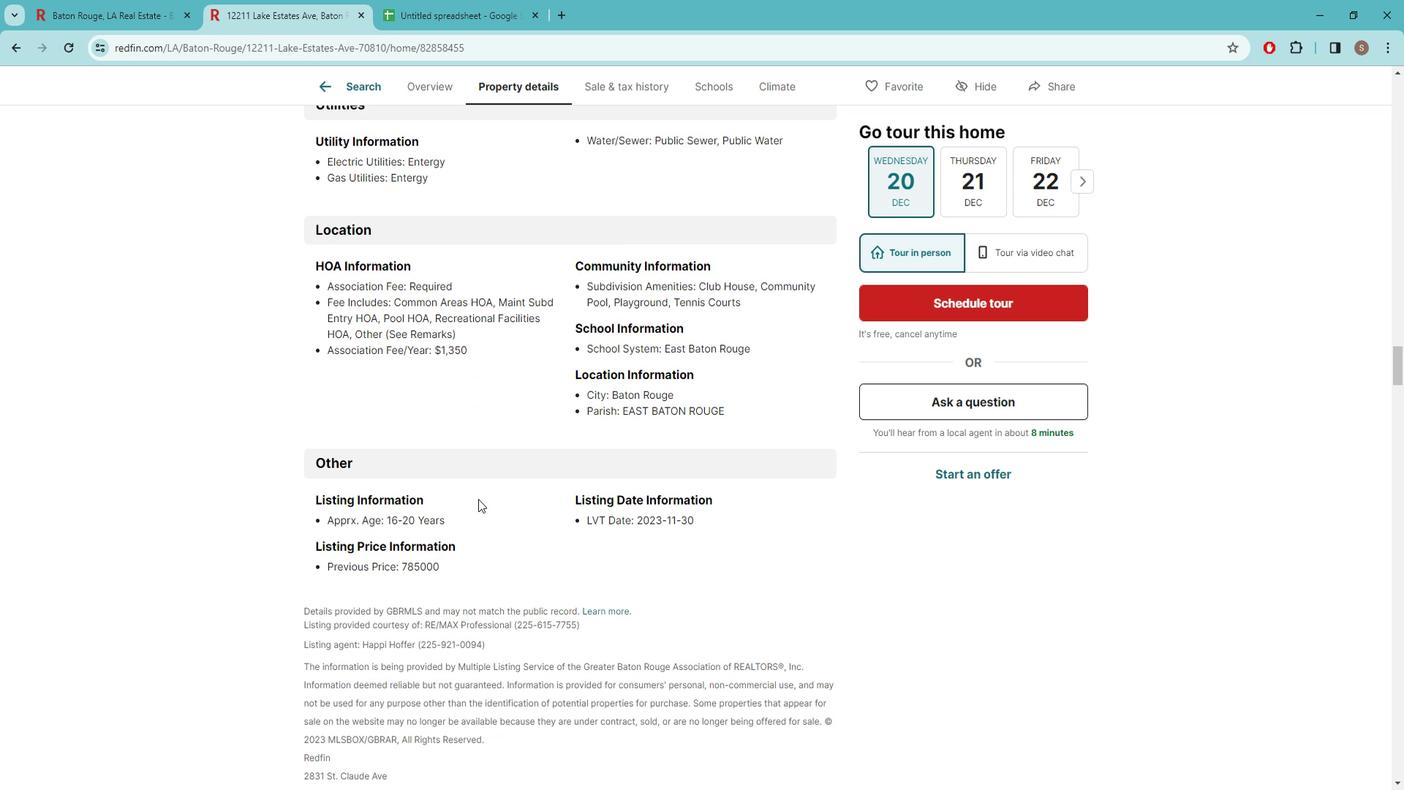 
Action: Mouse scrolled (501, 502) with delta (0, 0)
Screenshot: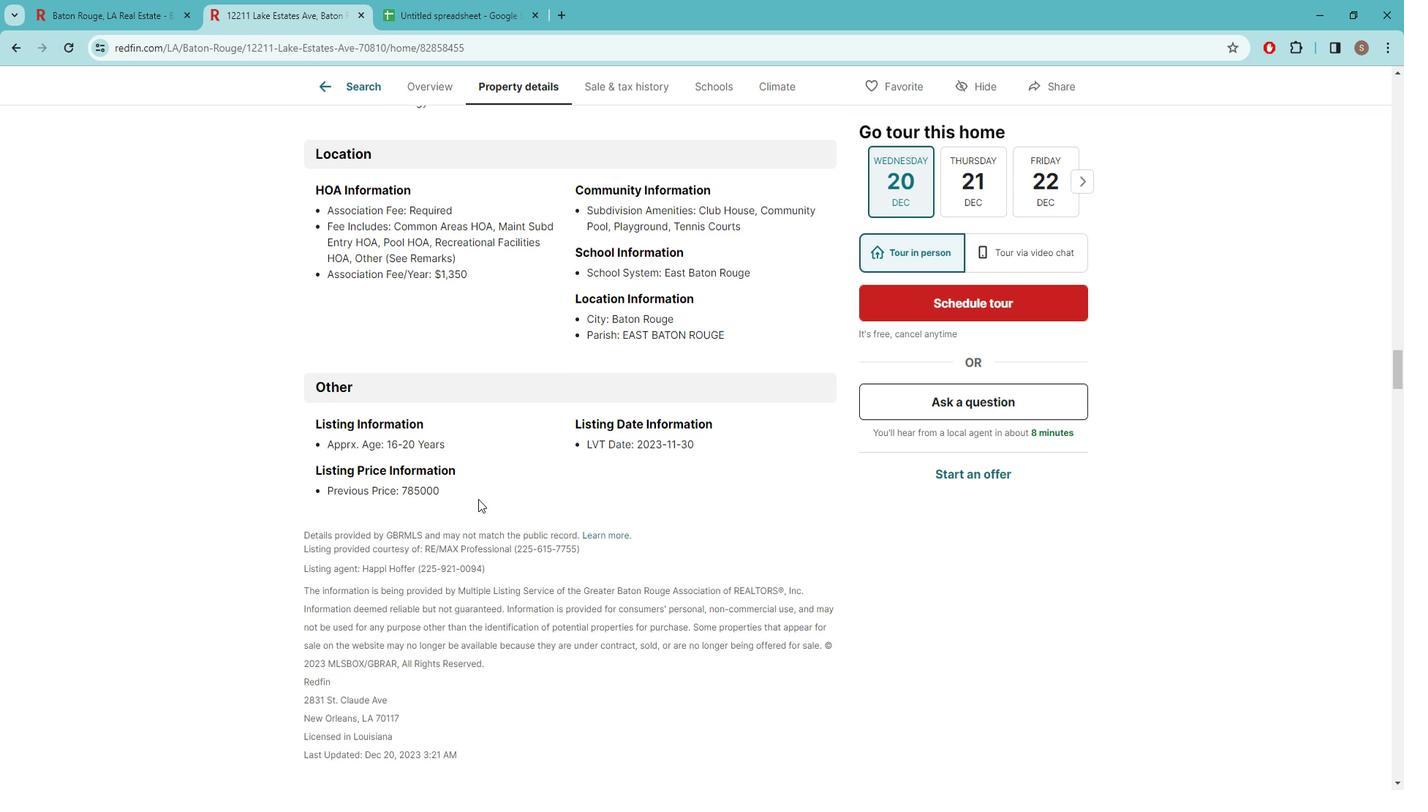 
Action: Mouse scrolled (501, 502) with delta (0, 0)
Screenshot: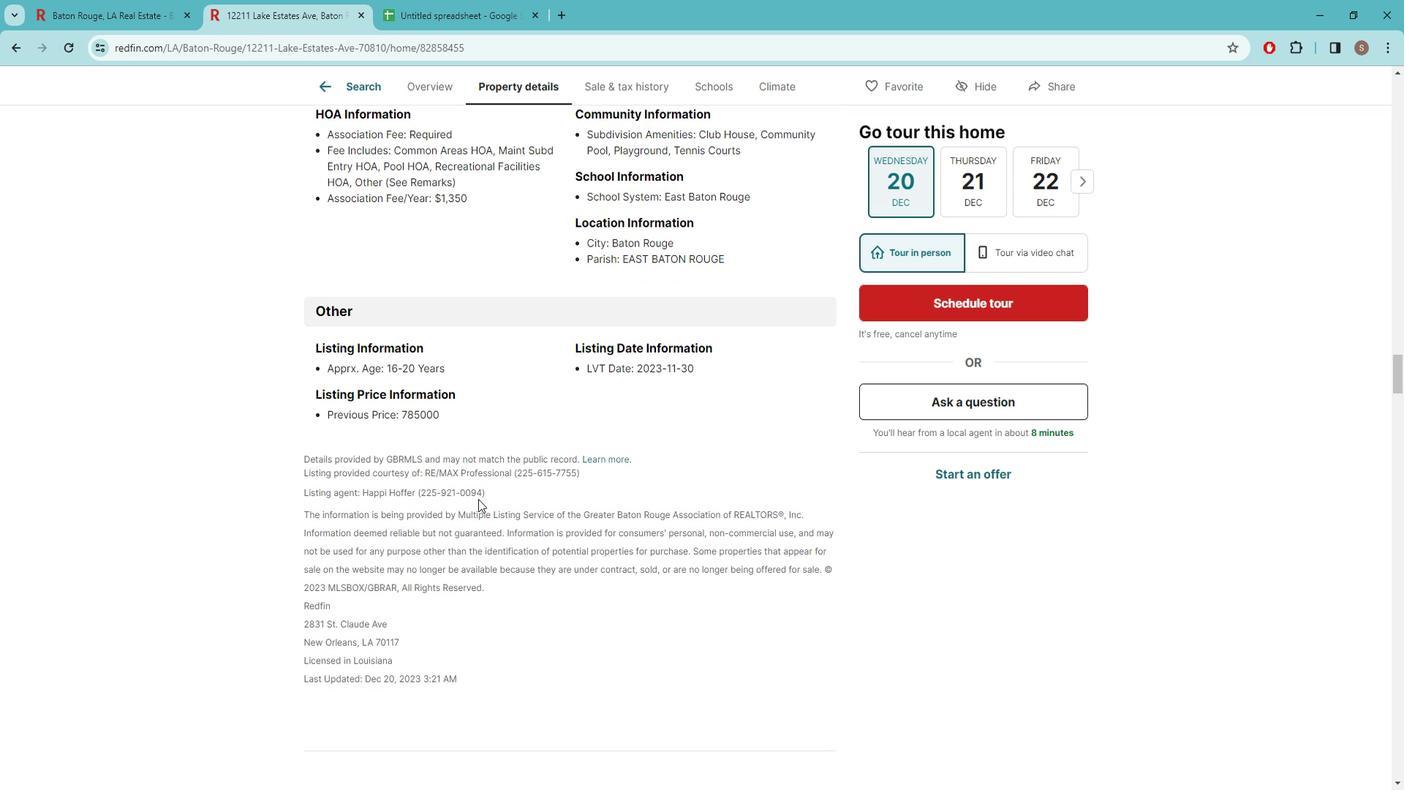 
Action: Mouse moved to (171, 39)
Screenshot: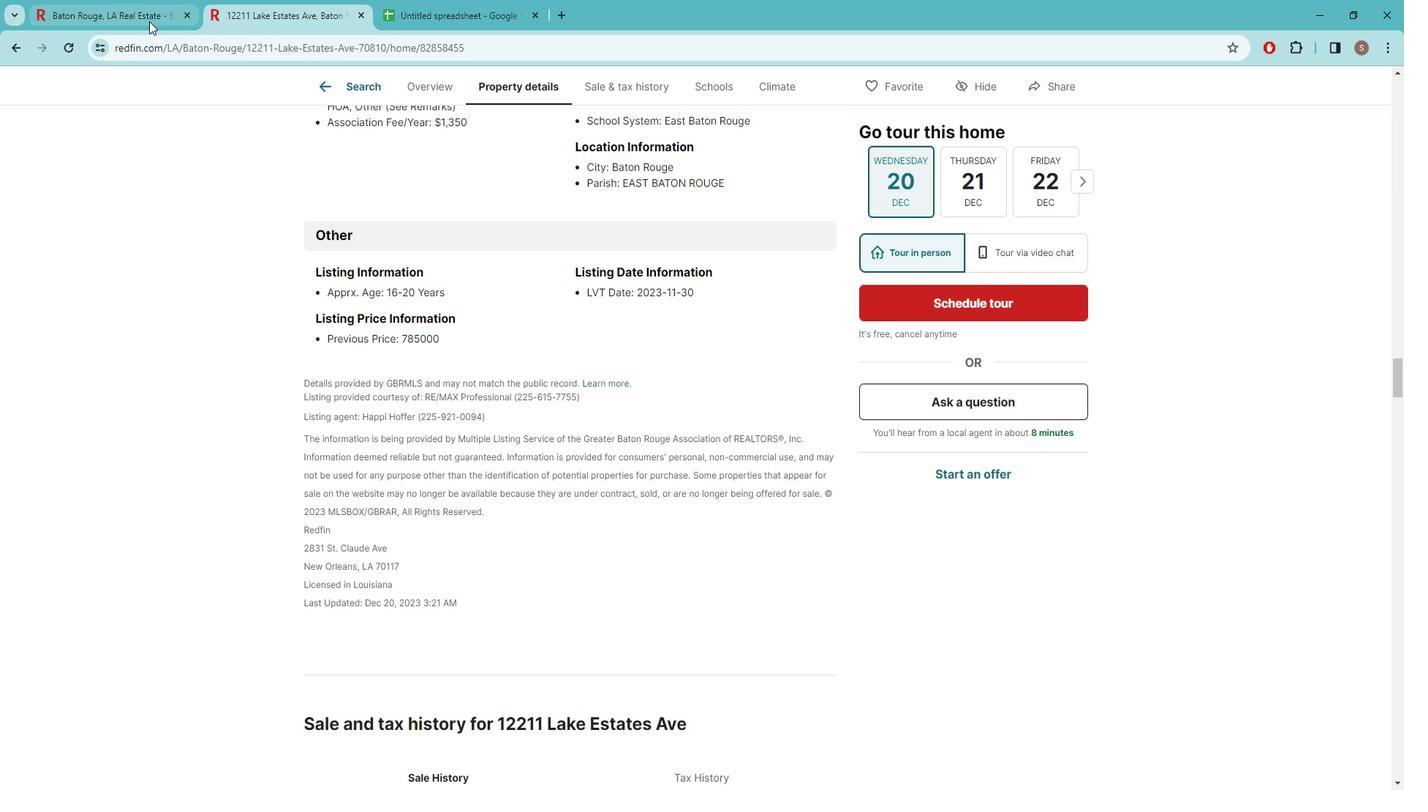 
Action: Mouse pressed left at (171, 39)
Screenshot: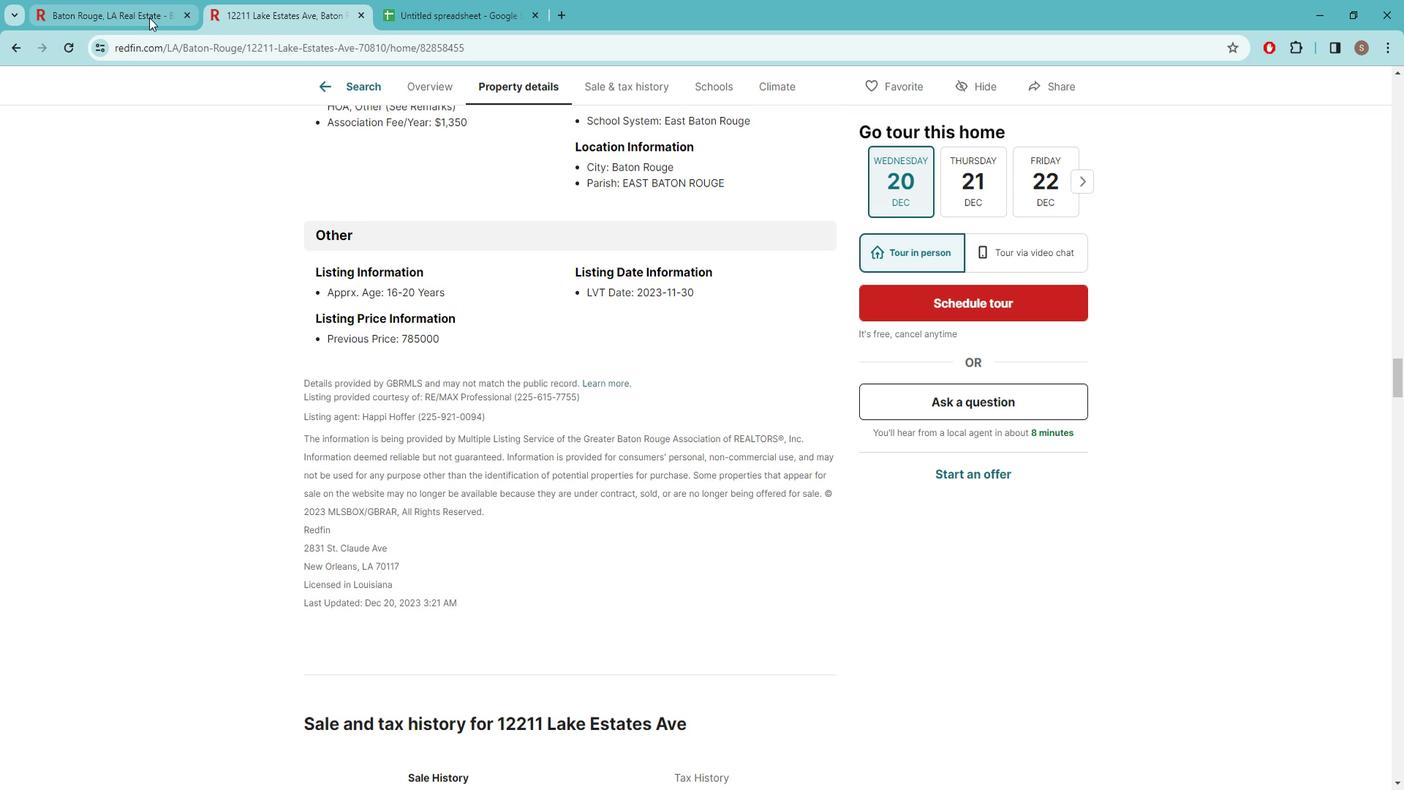 
Action: Mouse moved to (1368, 482)
Screenshot: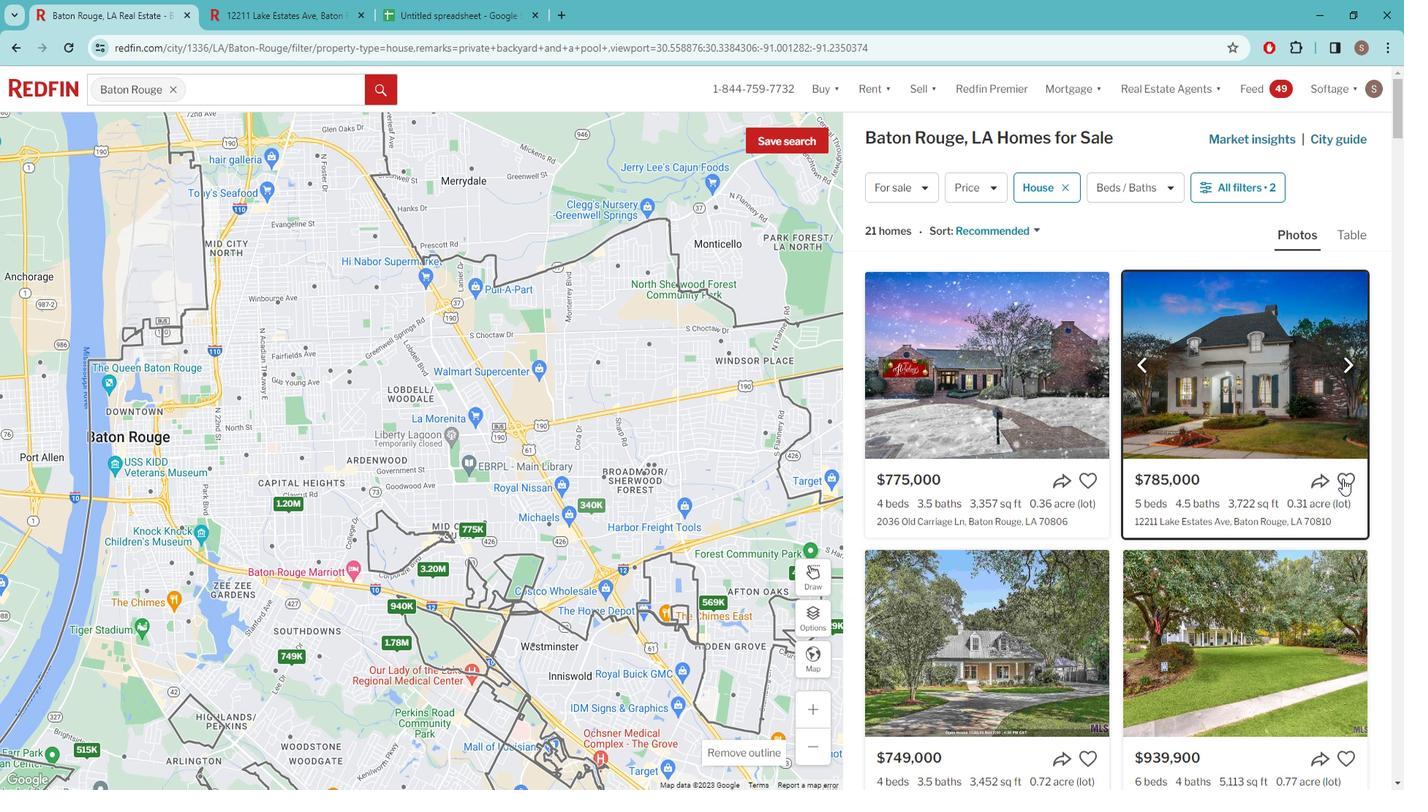 
Action: Mouse pressed left at (1368, 482)
Screenshot: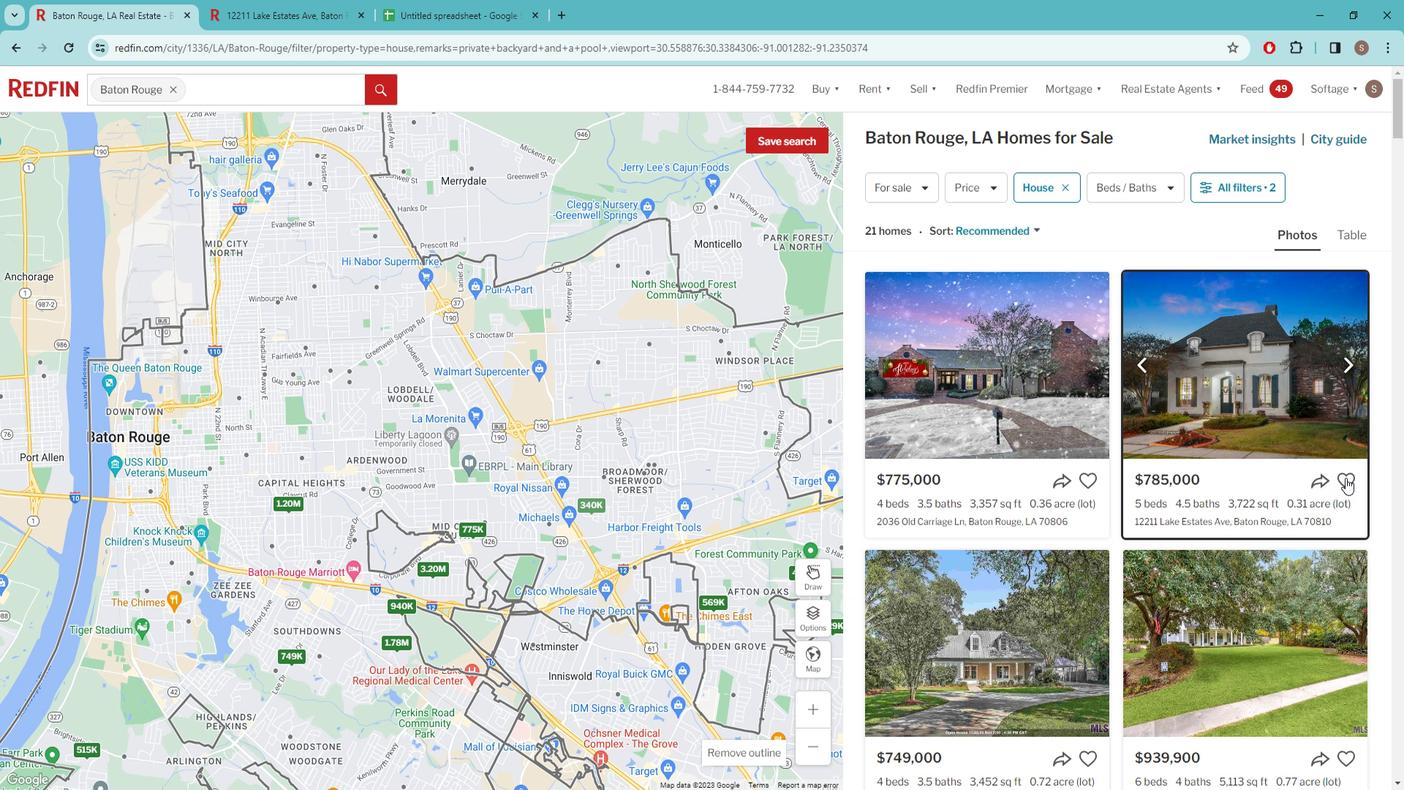 
Action: Mouse moved to (1084, 561)
Screenshot: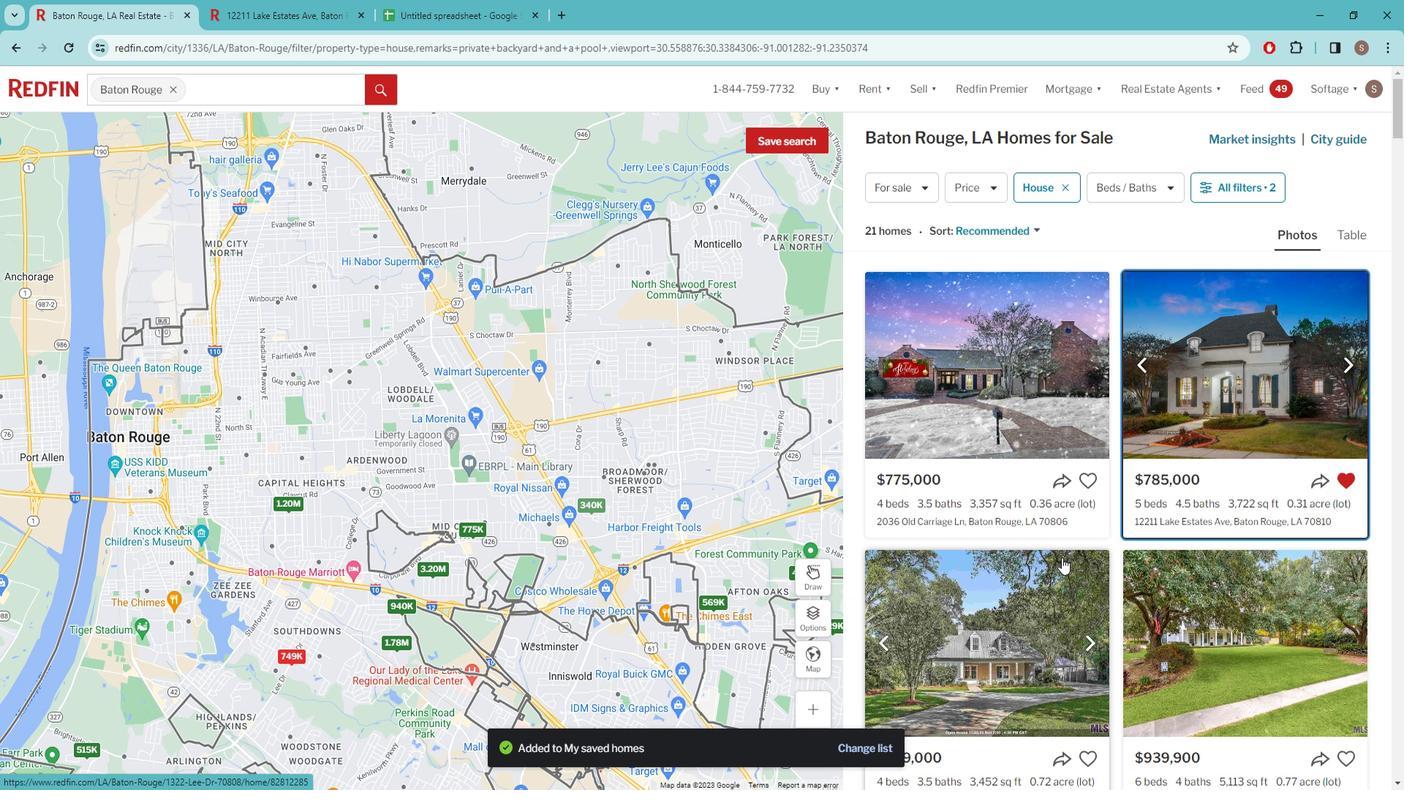 
Action: Mouse scrolled (1084, 560) with delta (0, 0)
Screenshot: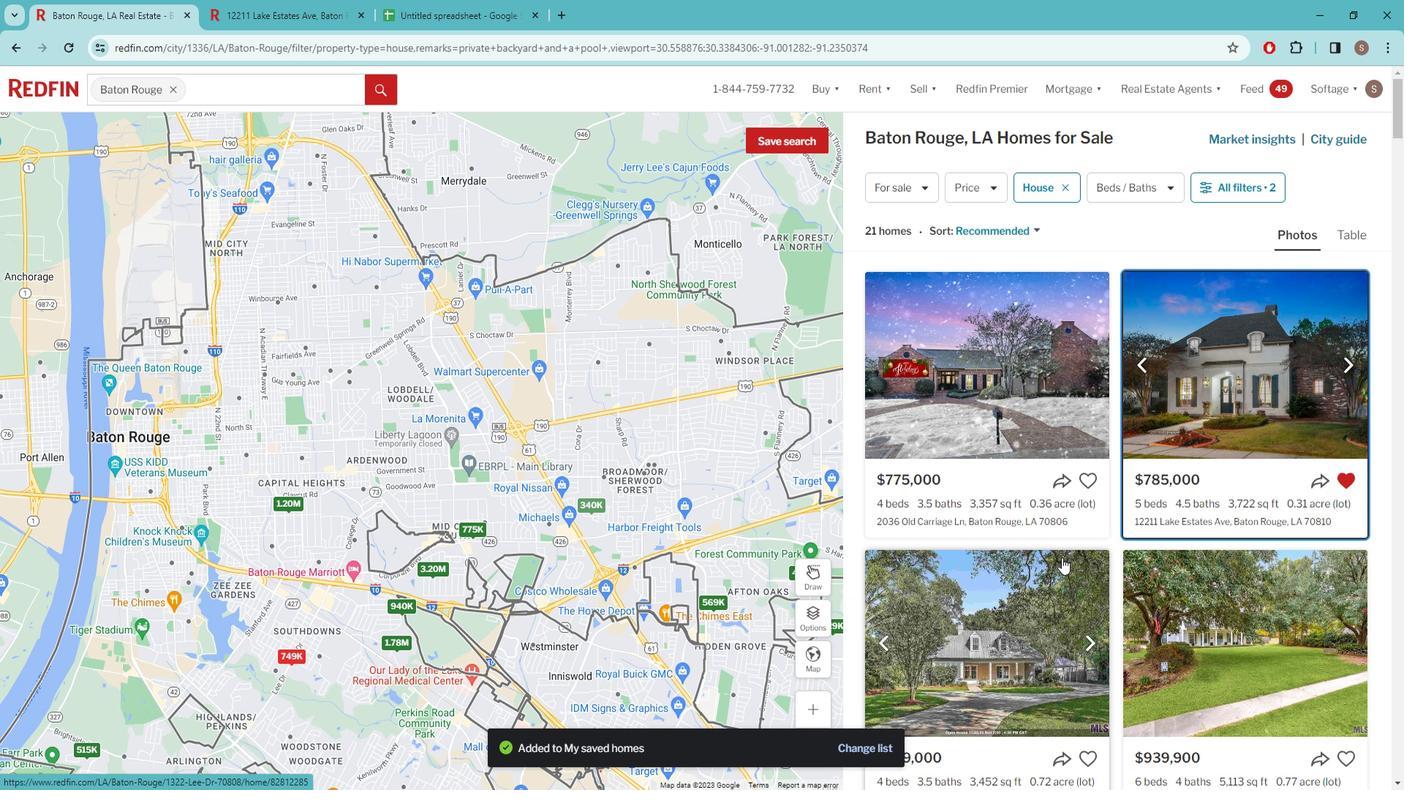 
Action: Mouse moved to (1053, 554)
Screenshot: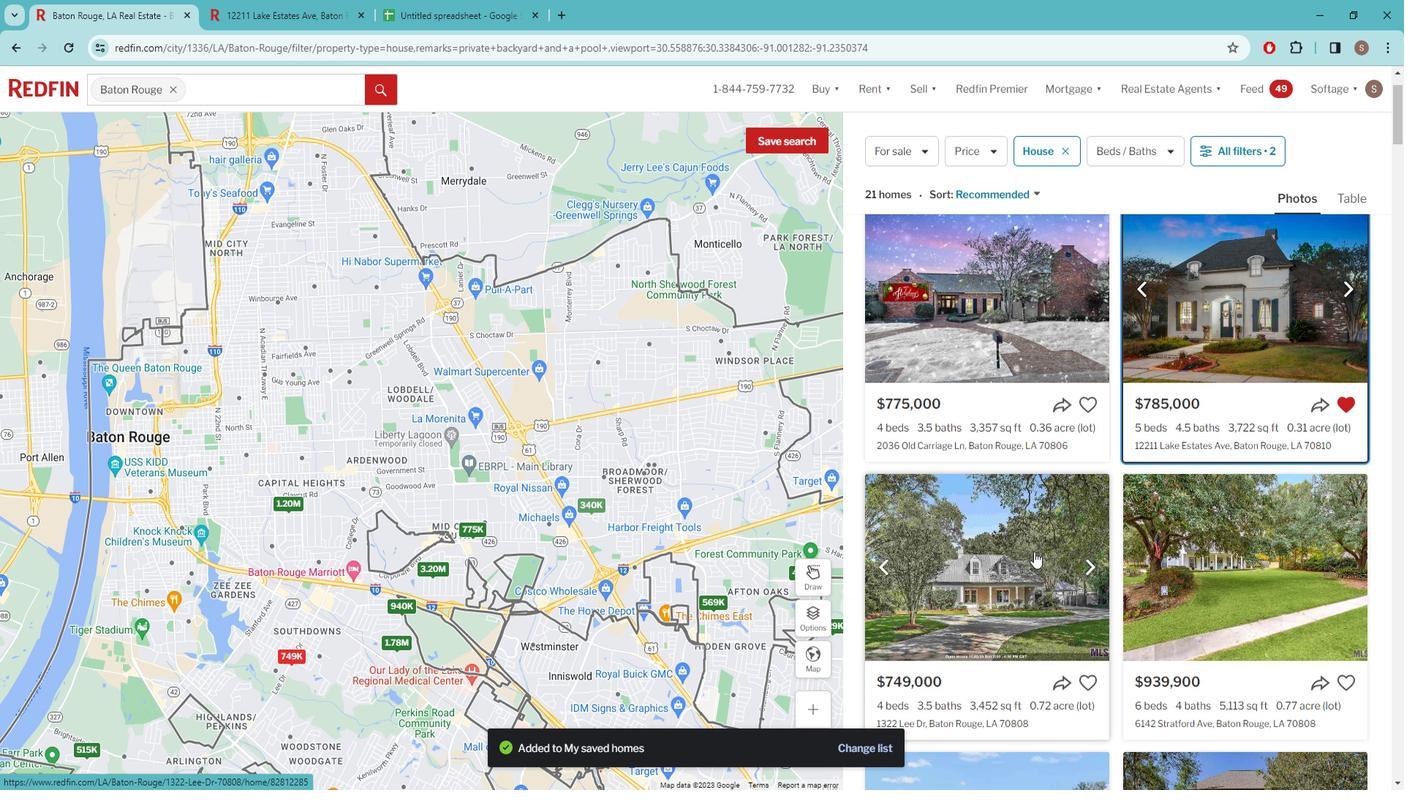 
Action: Mouse scrolled (1053, 553) with delta (0, 0)
Screenshot: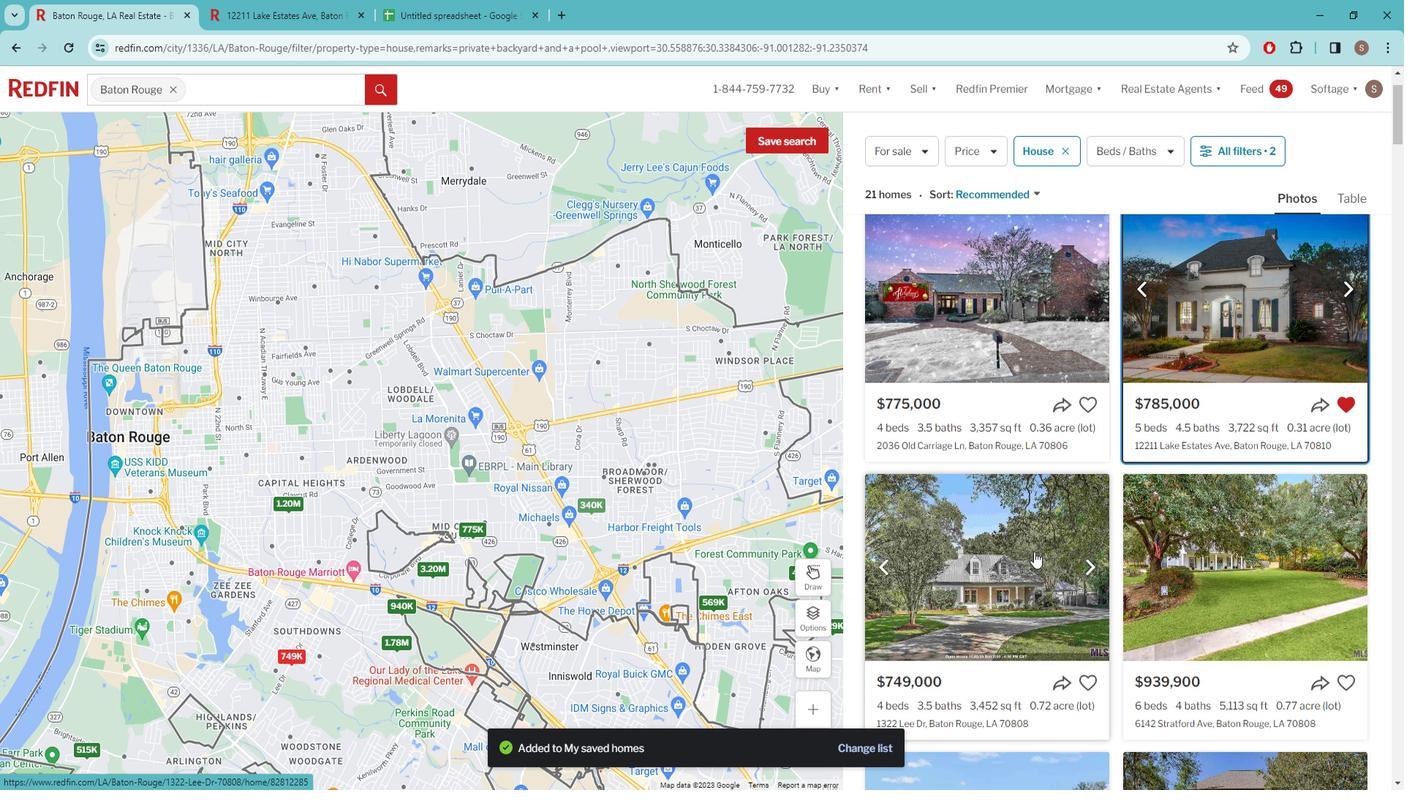 
Action: Mouse moved to (1023, 588)
Screenshot: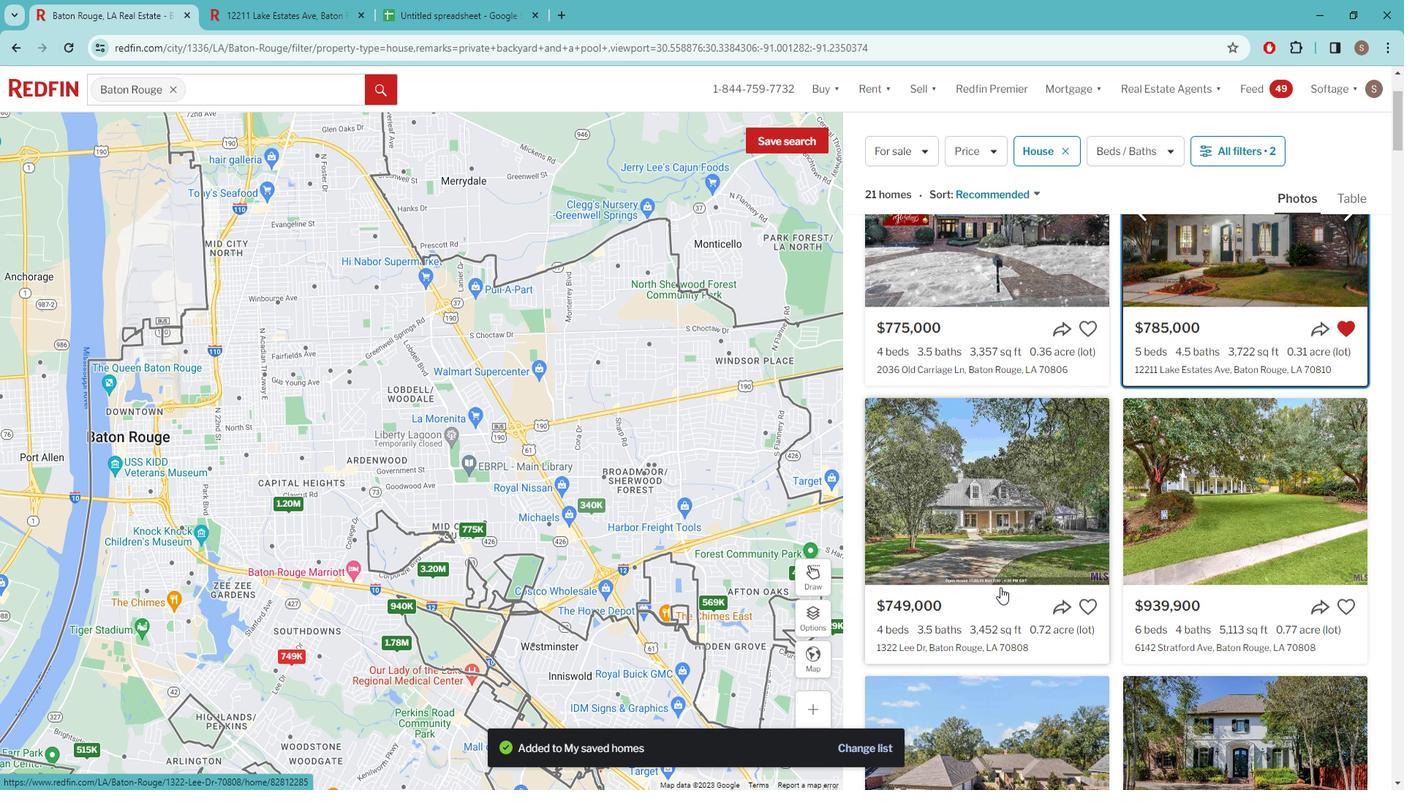 
Action: Mouse pressed left at (1023, 588)
Screenshot: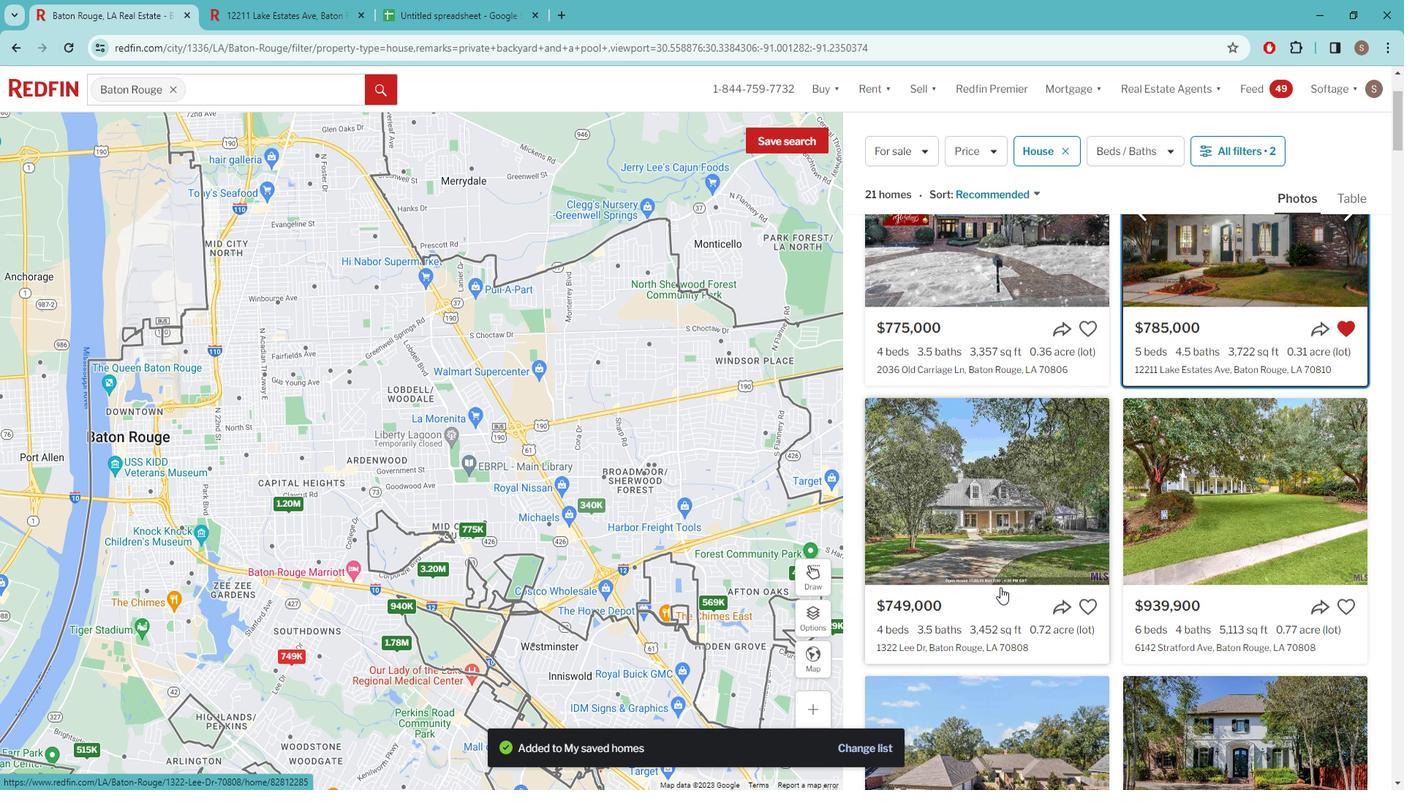 
Action: Mouse moved to (638, 411)
Screenshot: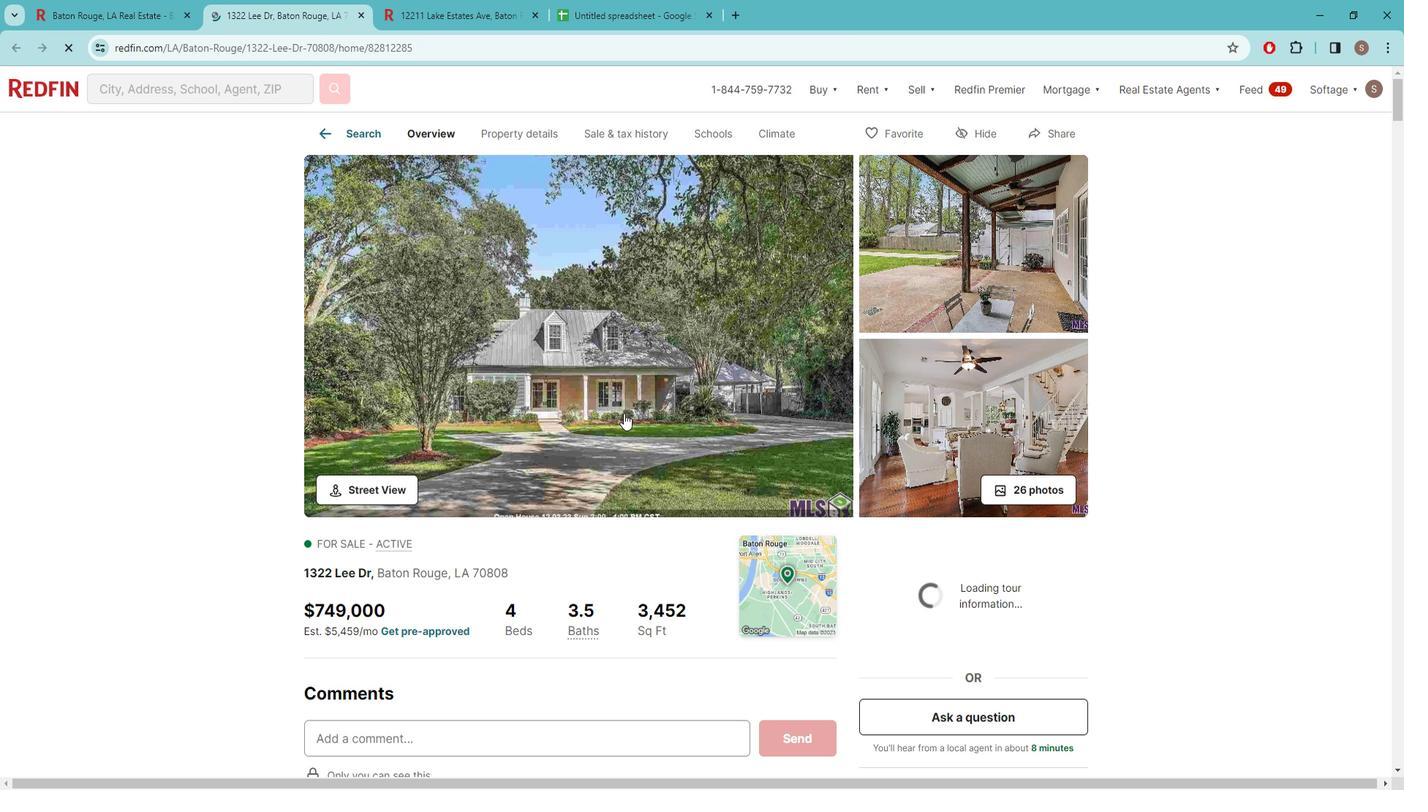 
Action: Mouse pressed left at (638, 411)
Screenshot: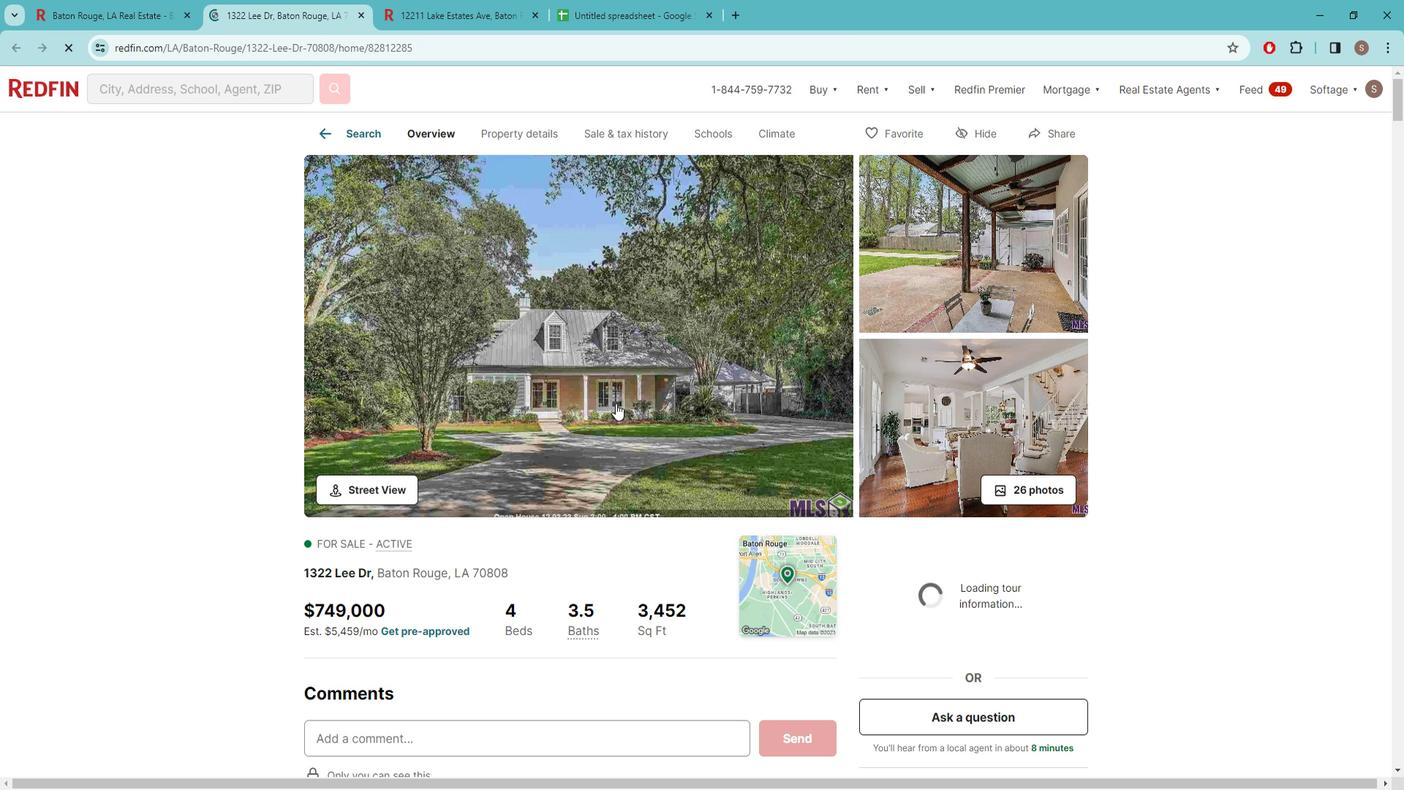 
Action: Mouse moved to (299, 726)
Screenshot: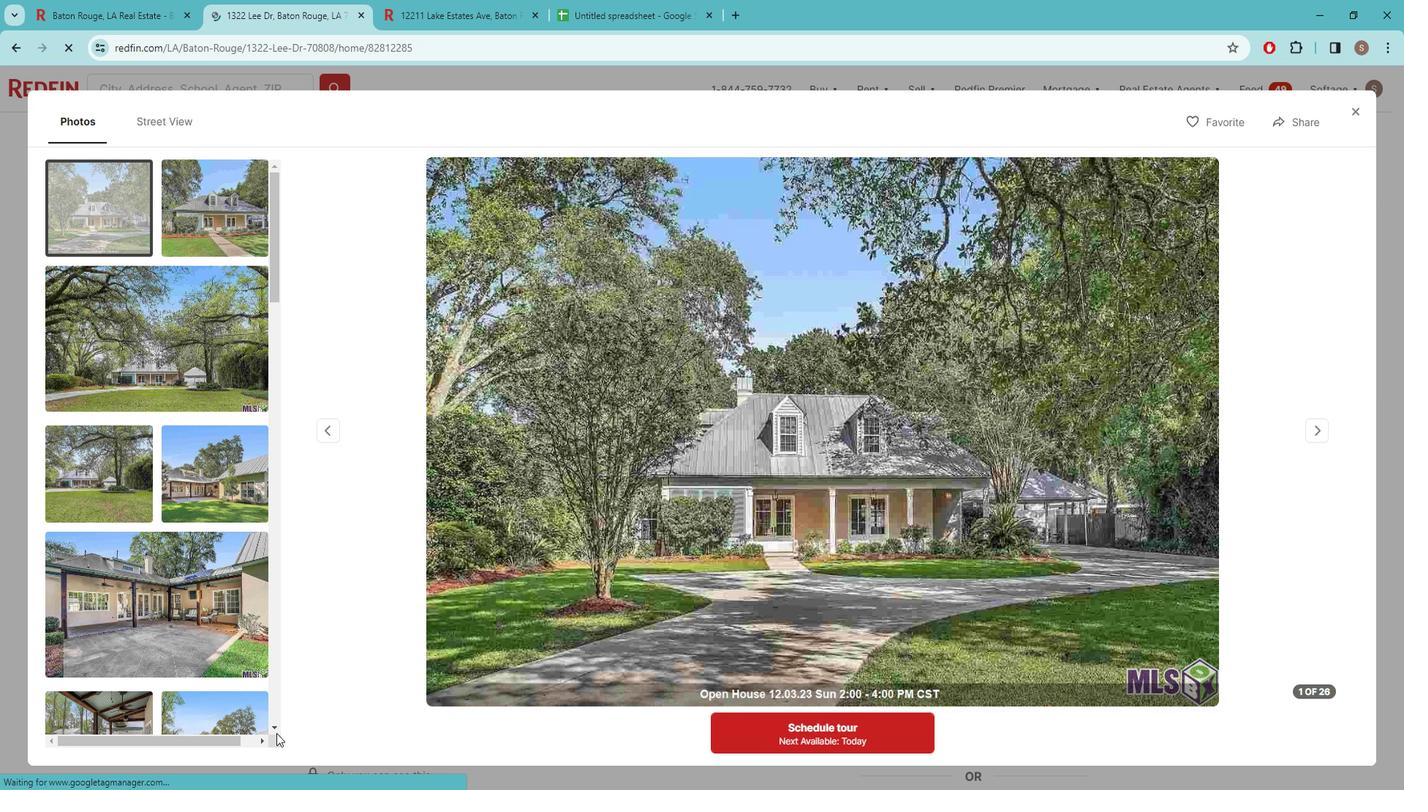 
Action: Mouse pressed left at (299, 726)
Screenshot: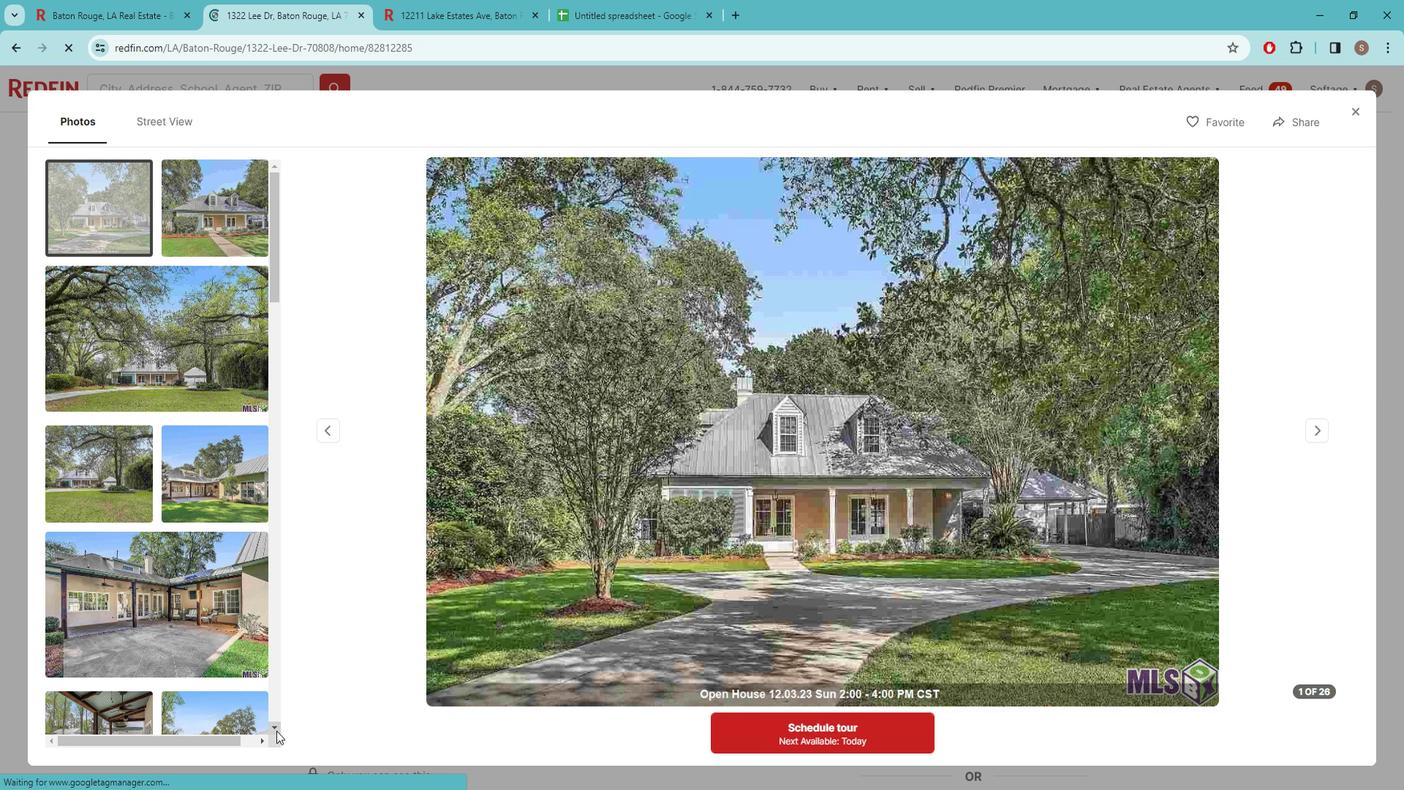 
Action: Mouse moved to (299, 725)
Screenshot: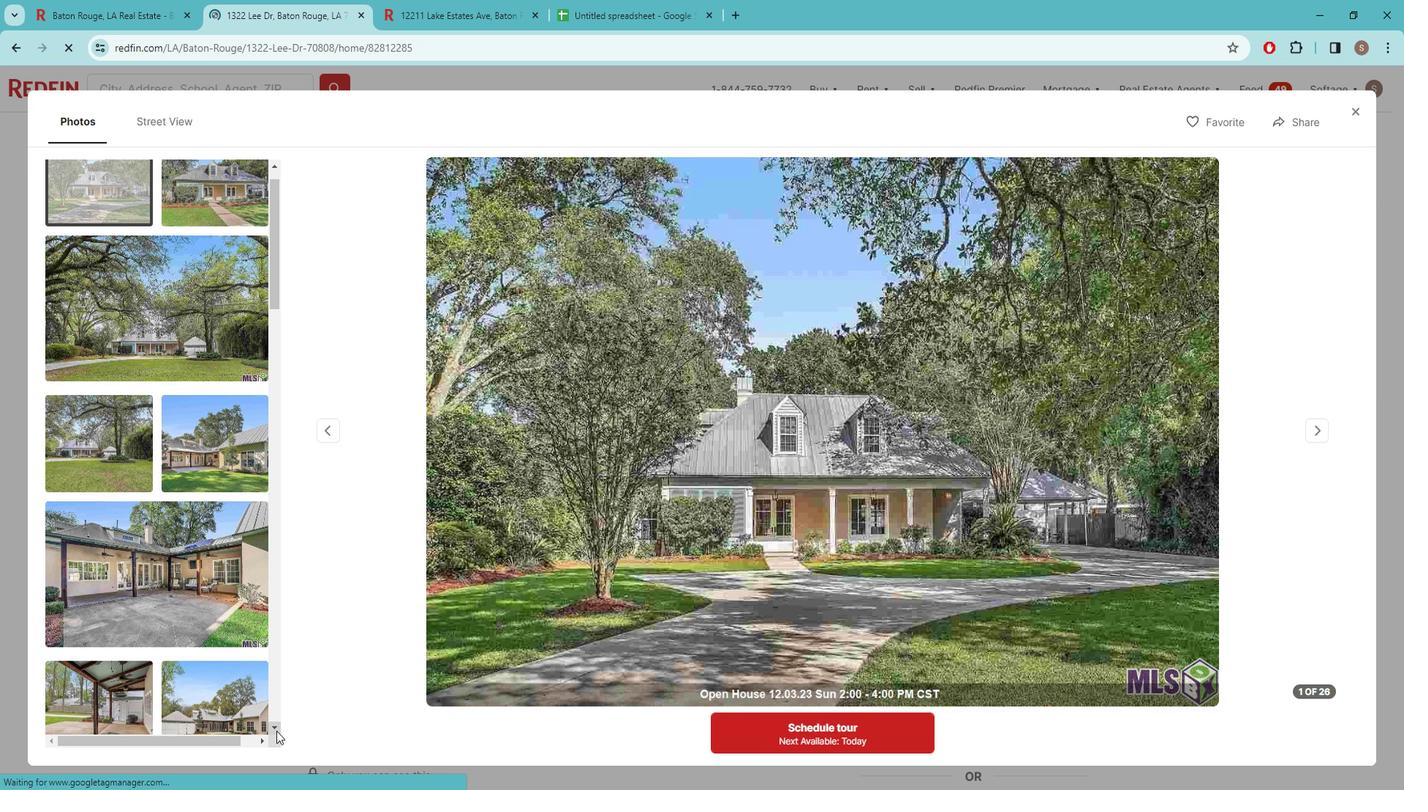 
Action: Mouse pressed left at (299, 725)
Screenshot: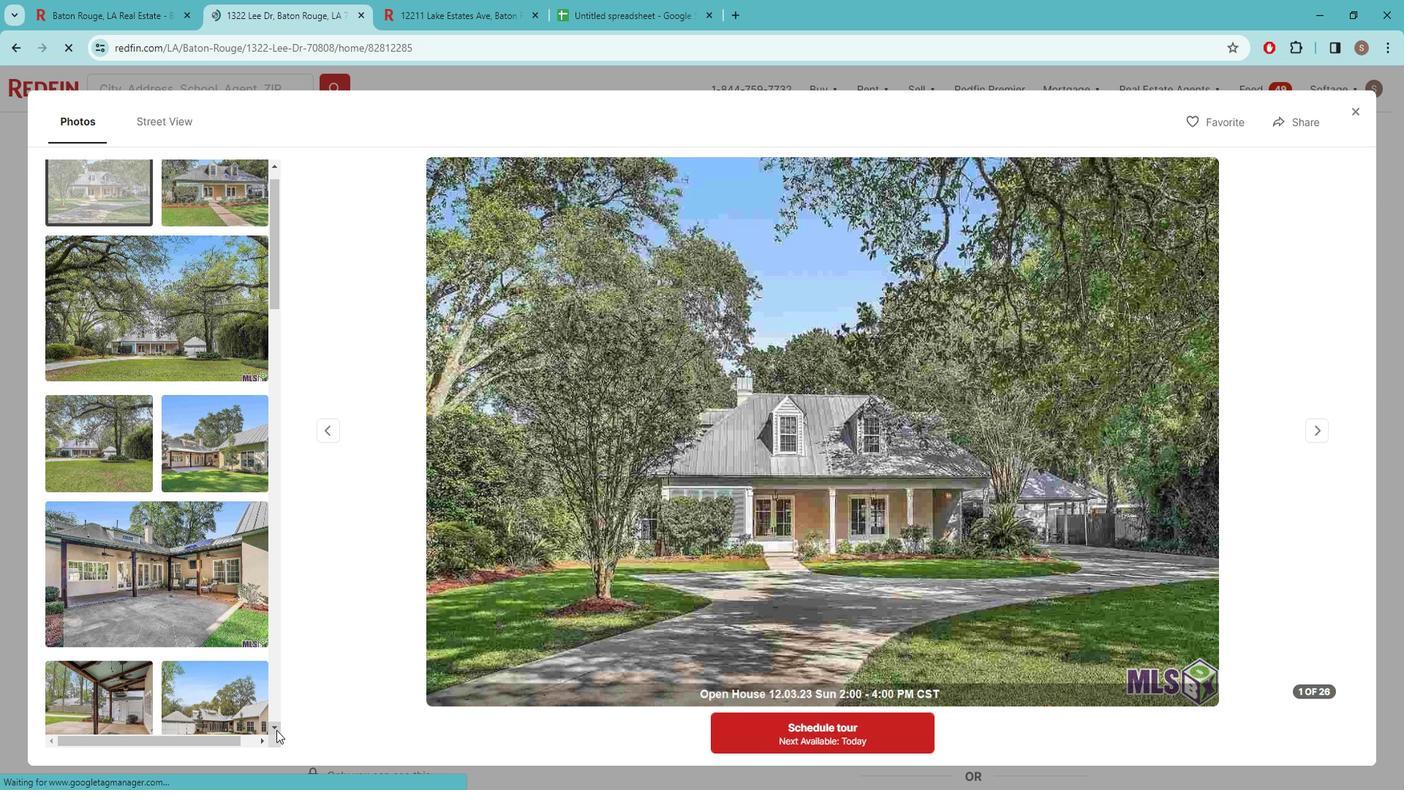 
Action: Mouse pressed left at (299, 725)
Screenshot: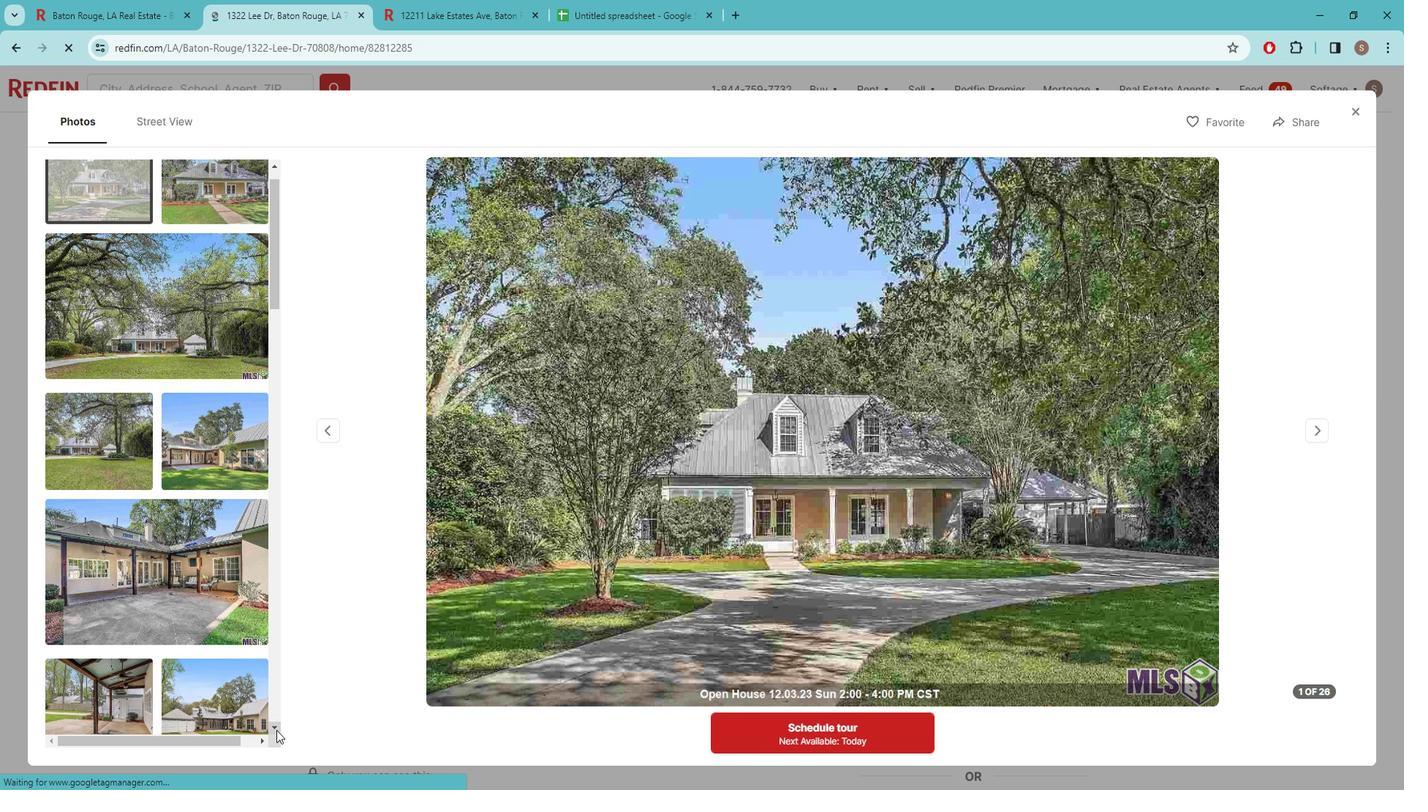 
Action: Mouse pressed left at (299, 725)
Screenshot: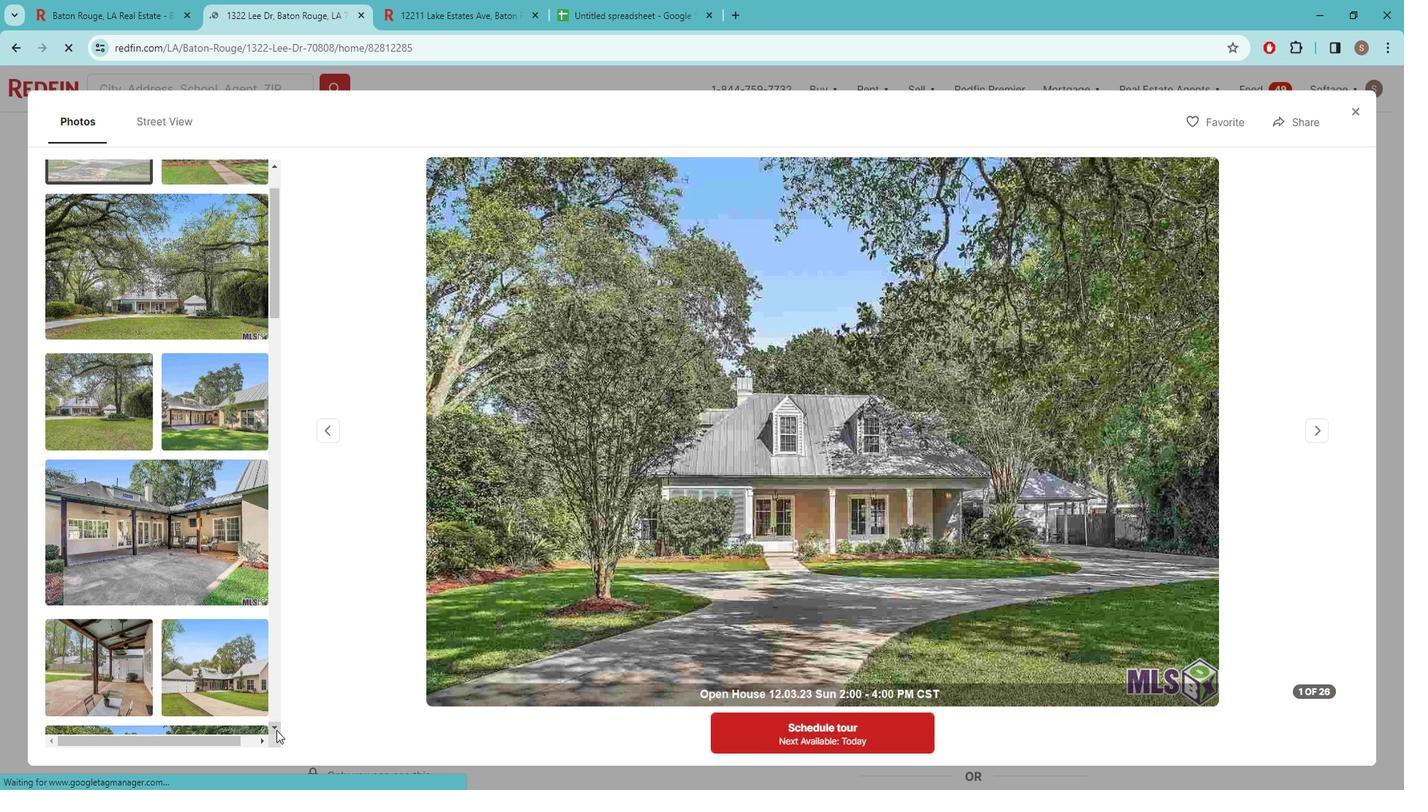 
Action: Mouse pressed left at (299, 725)
Screenshot: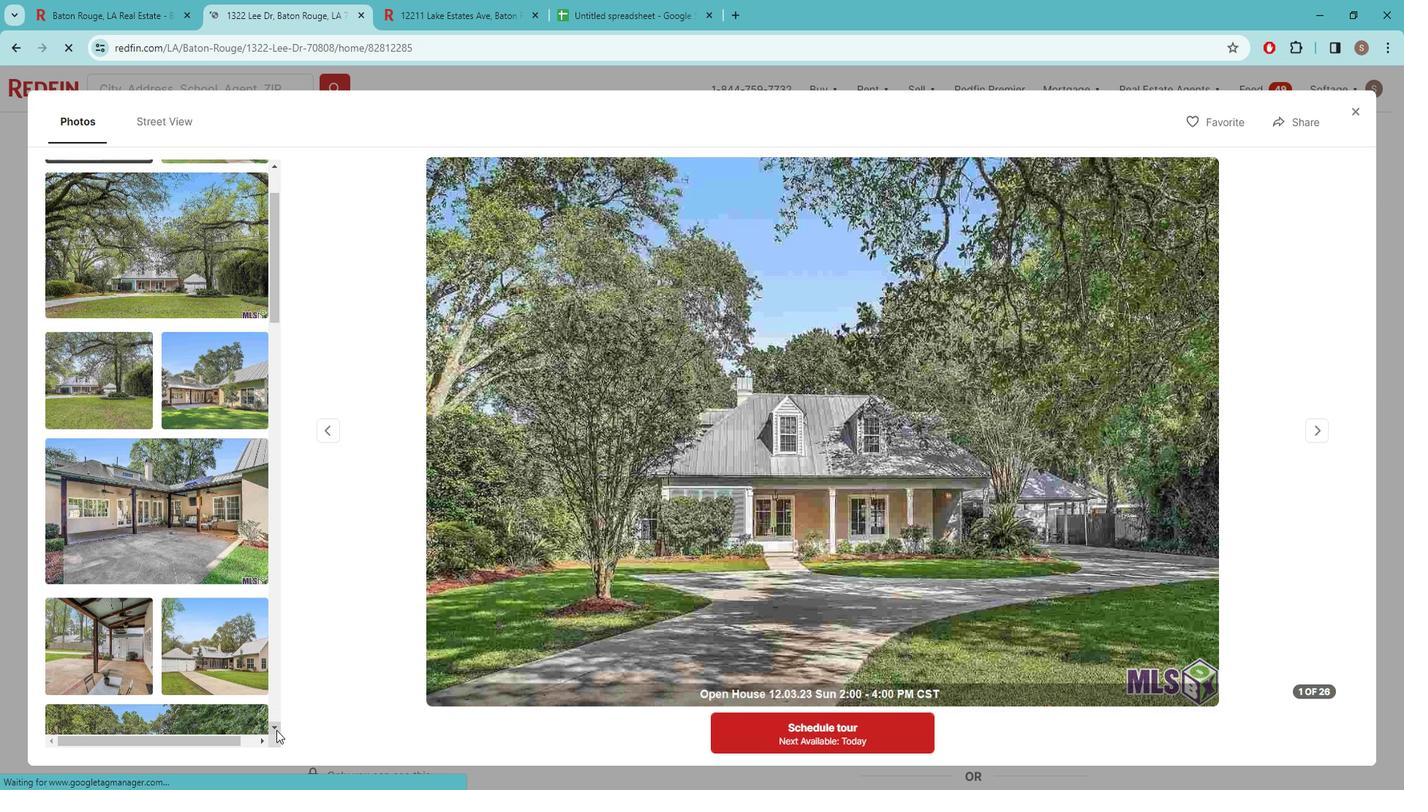 
Action: Mouse pressed left at (299, 725)
Screenshot: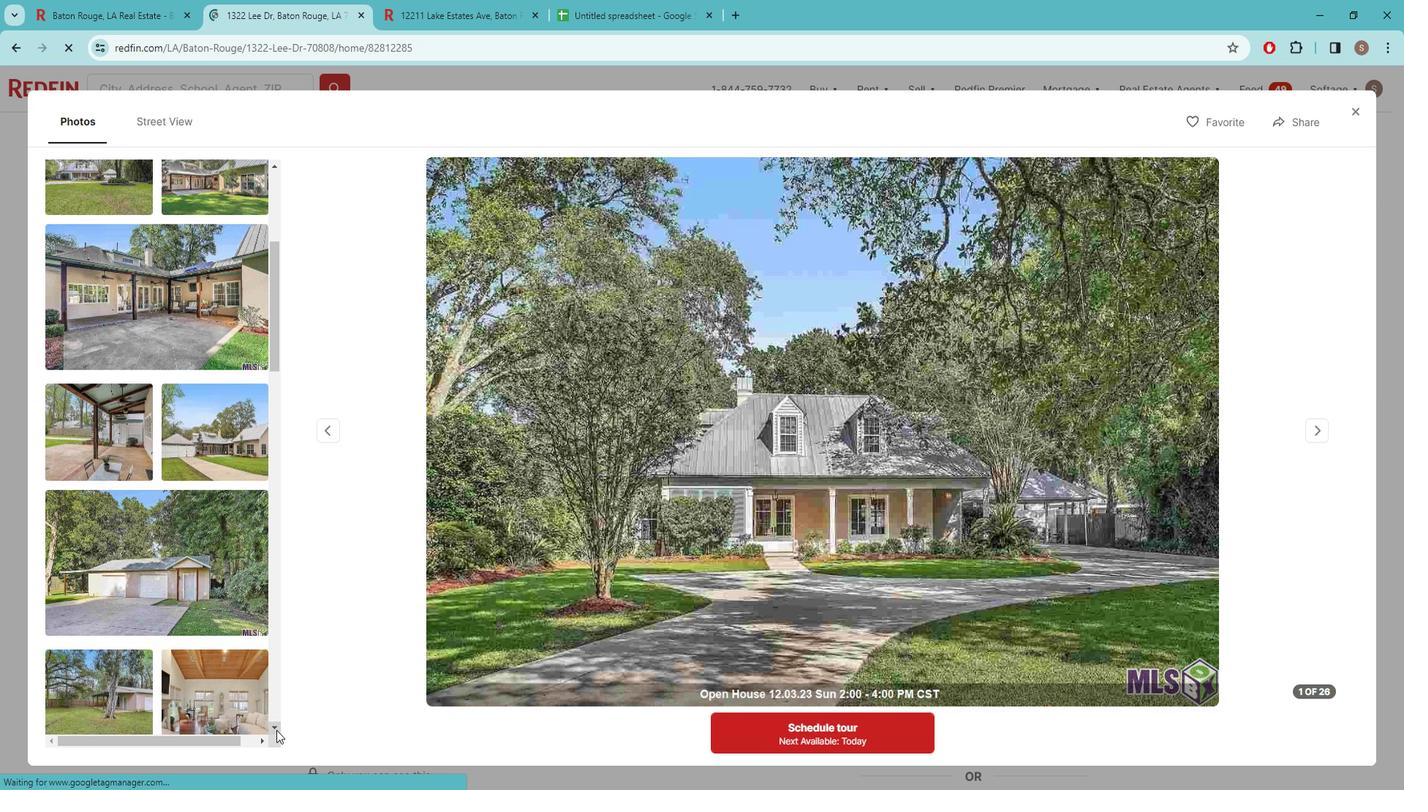 
Action: Mouse pressed left at (299, 725)
Screenshot: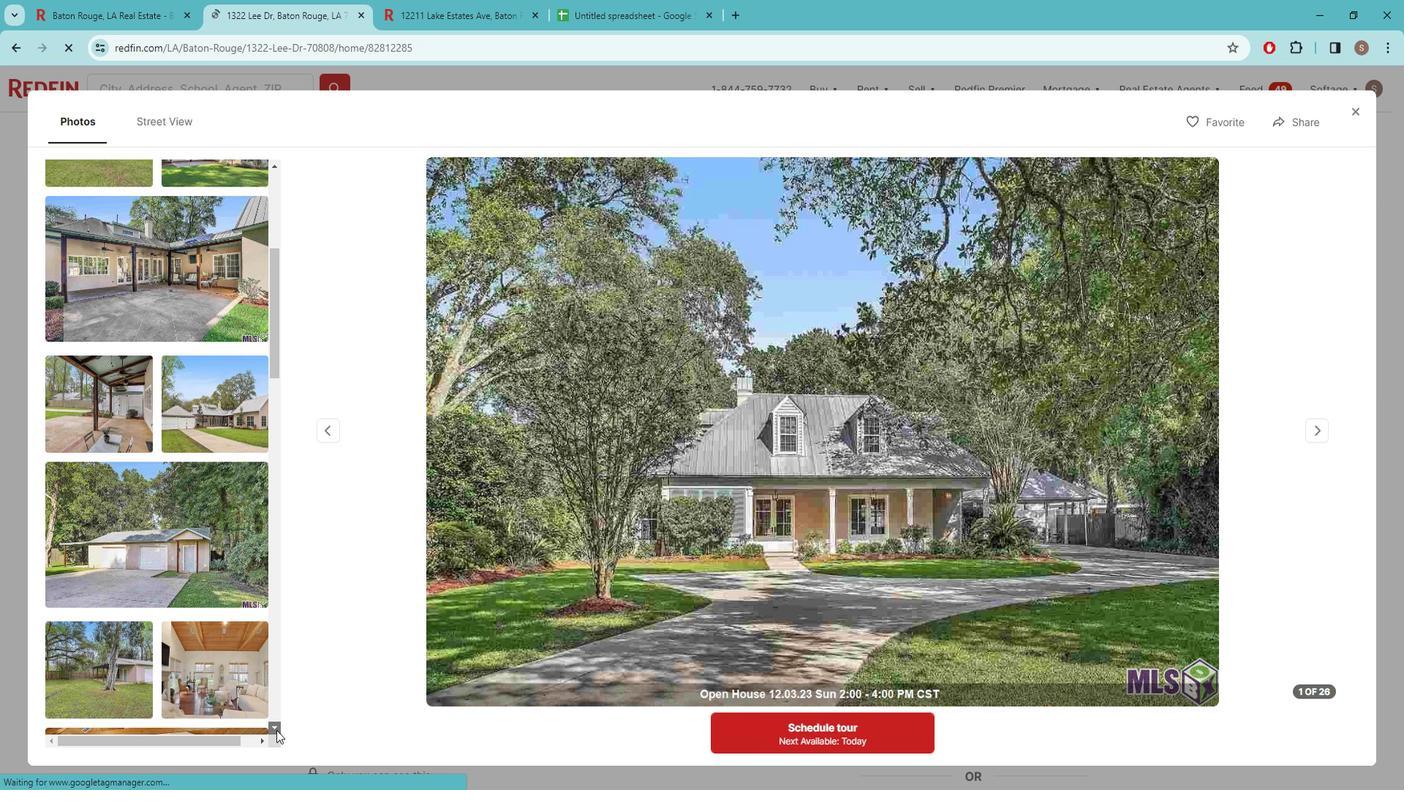 
Action: Mouse pressed left at (299, 725)
Screenshot: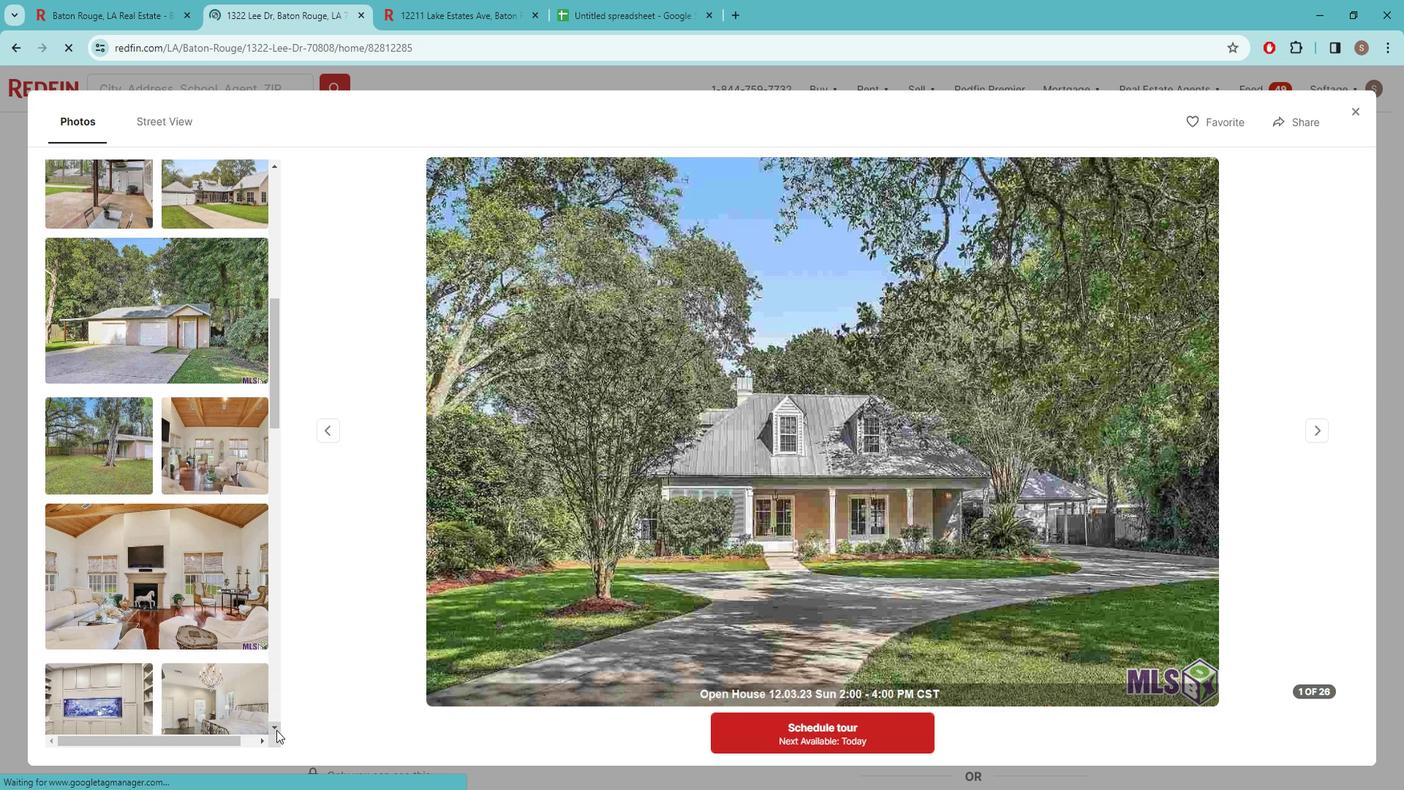 
Action: Mouse pressed left at (299, 725)
Screenshot: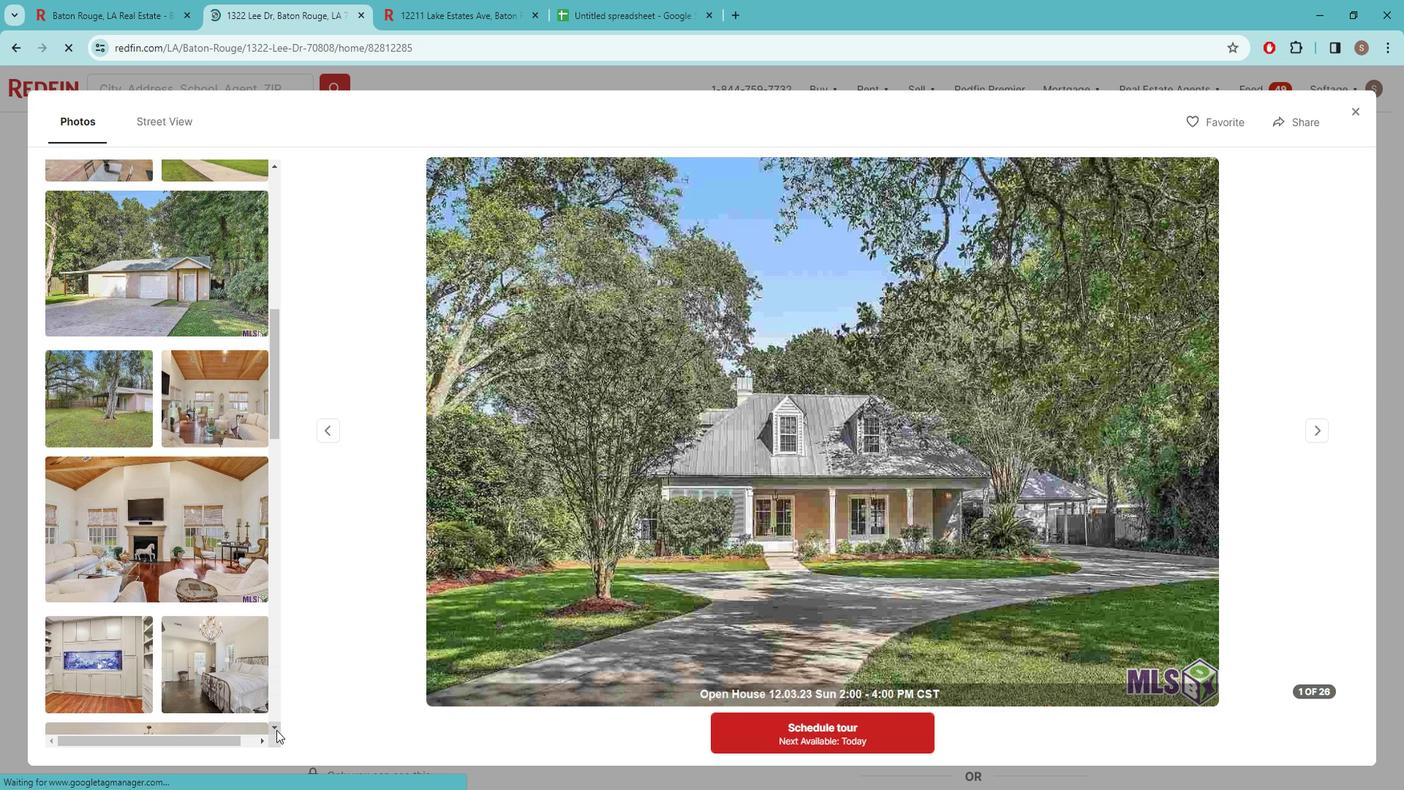 
Action: Mouse pressed left at (299, 725)
Screenshot: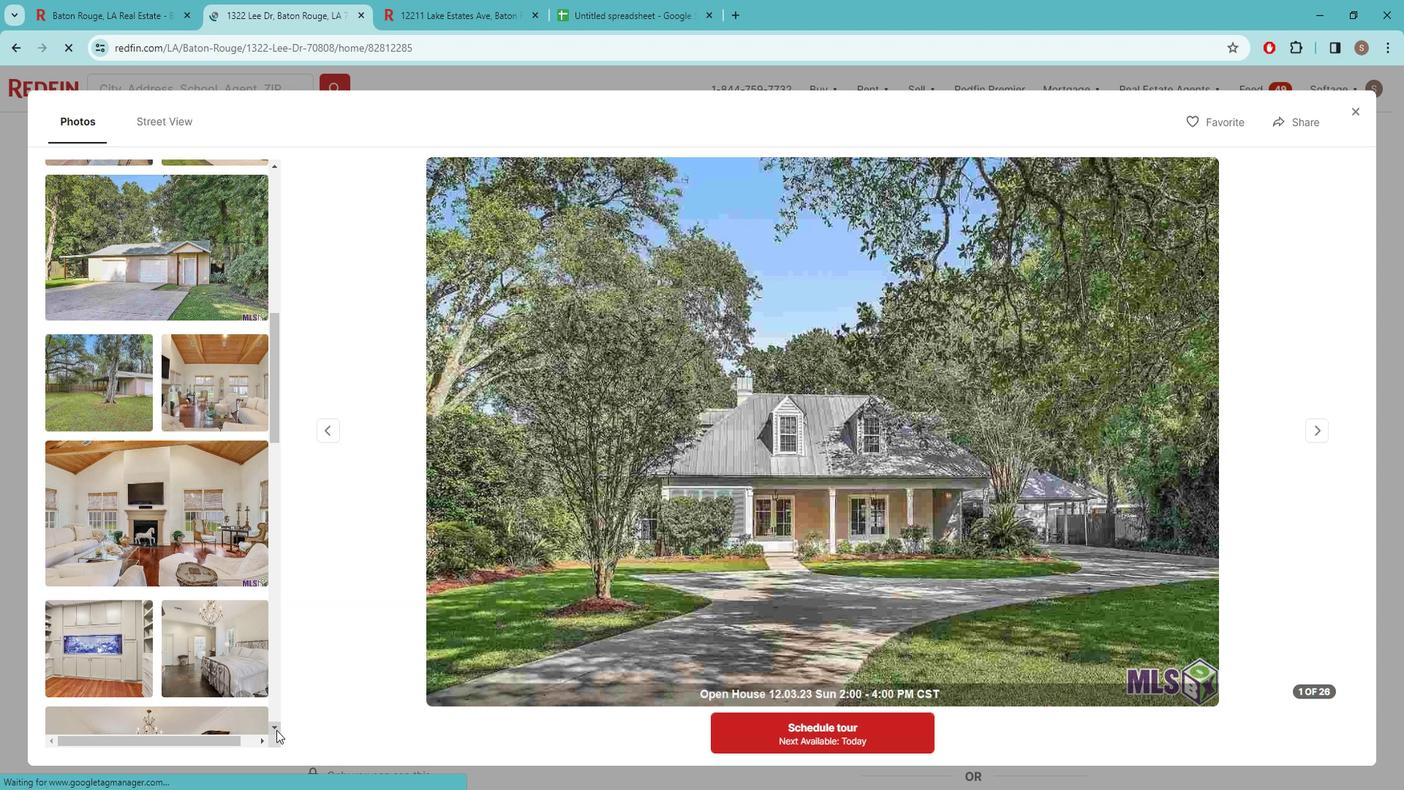 
Action: Mouse pressed left at (299, 725)
Screenshot: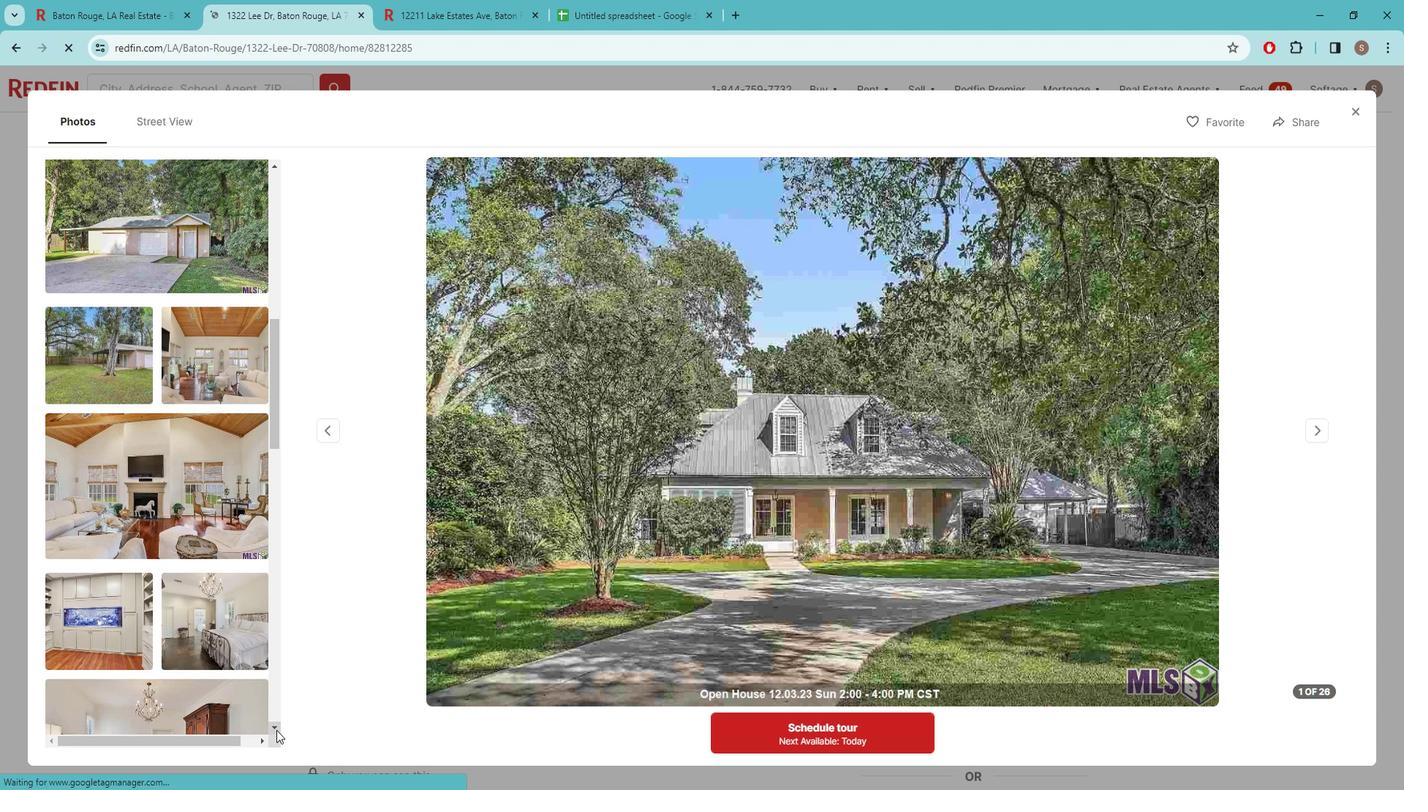 
Action: Mouse pressed left at (299, 725)
Screenshot: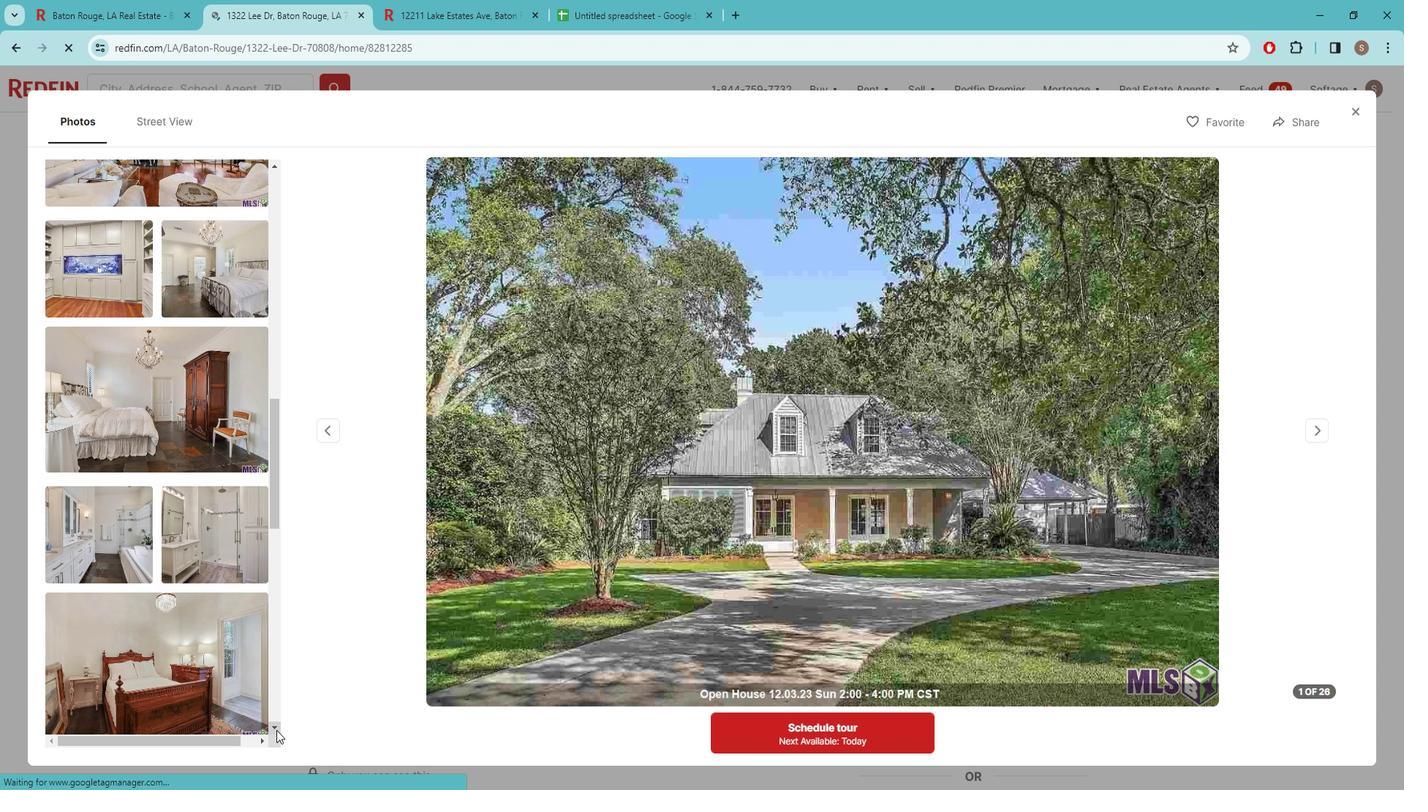 
Action: Mouse pressed left at (299, 725)
Screenshot: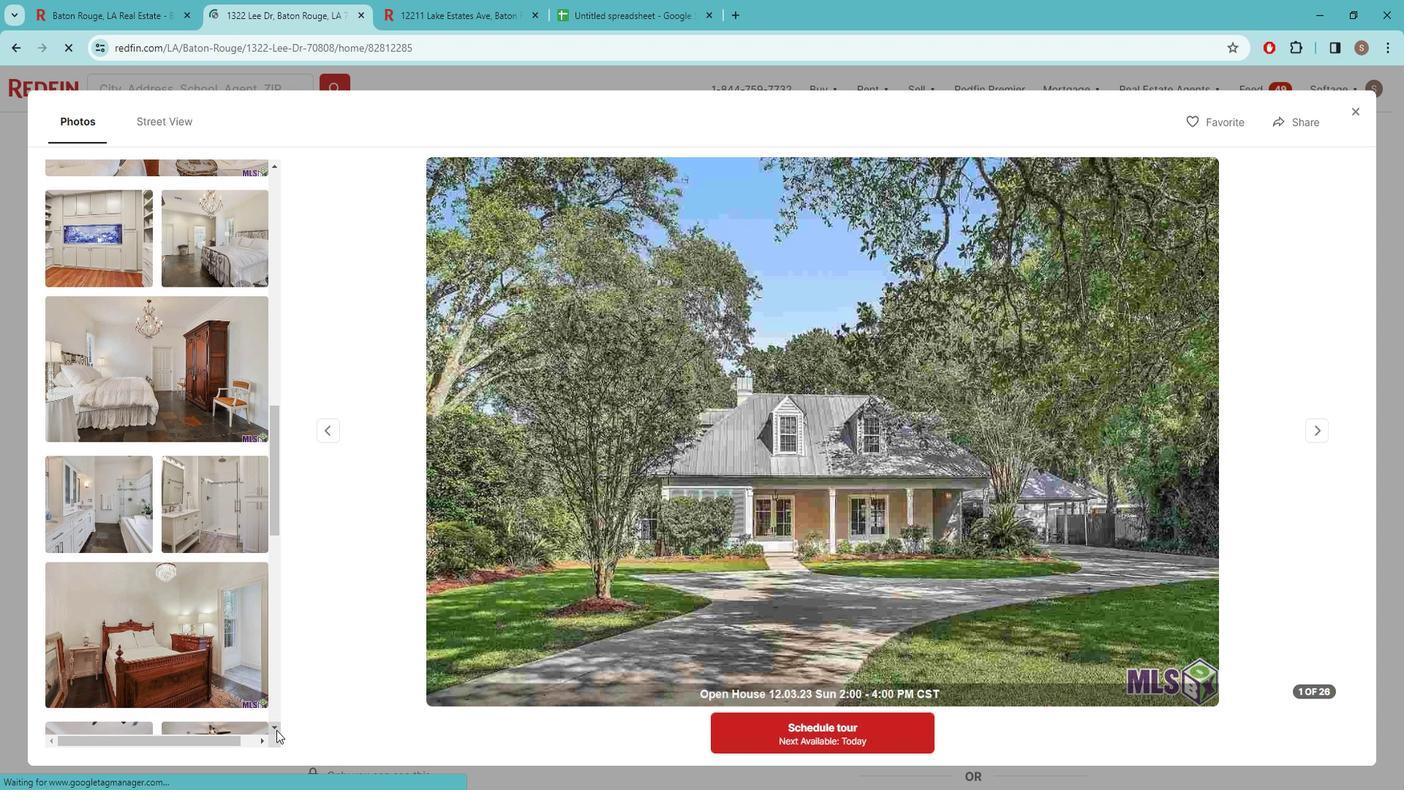 
Action: Mouse pressed left at (299, 725)
Screenshot: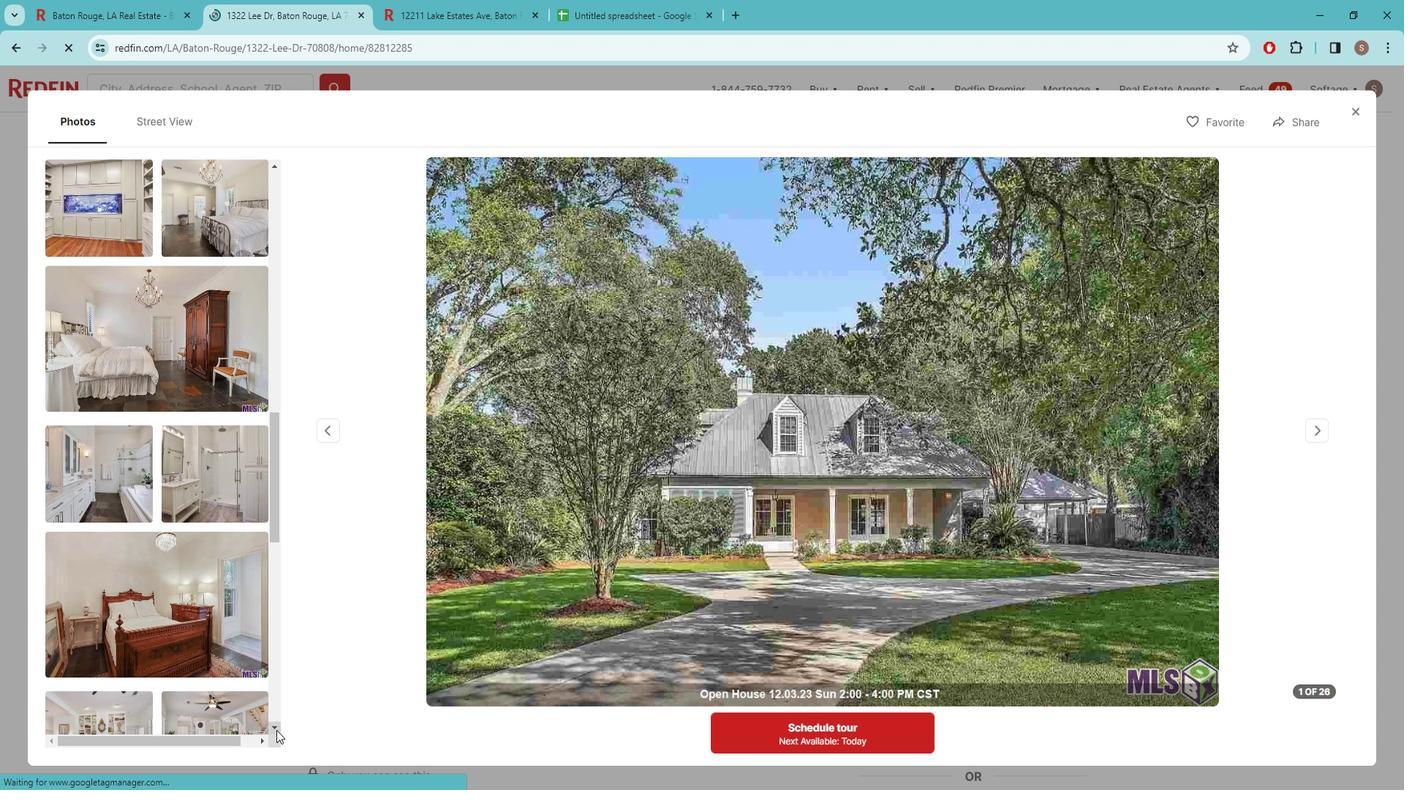 
Action: Mouse moved to (299, 725)
Screenshot: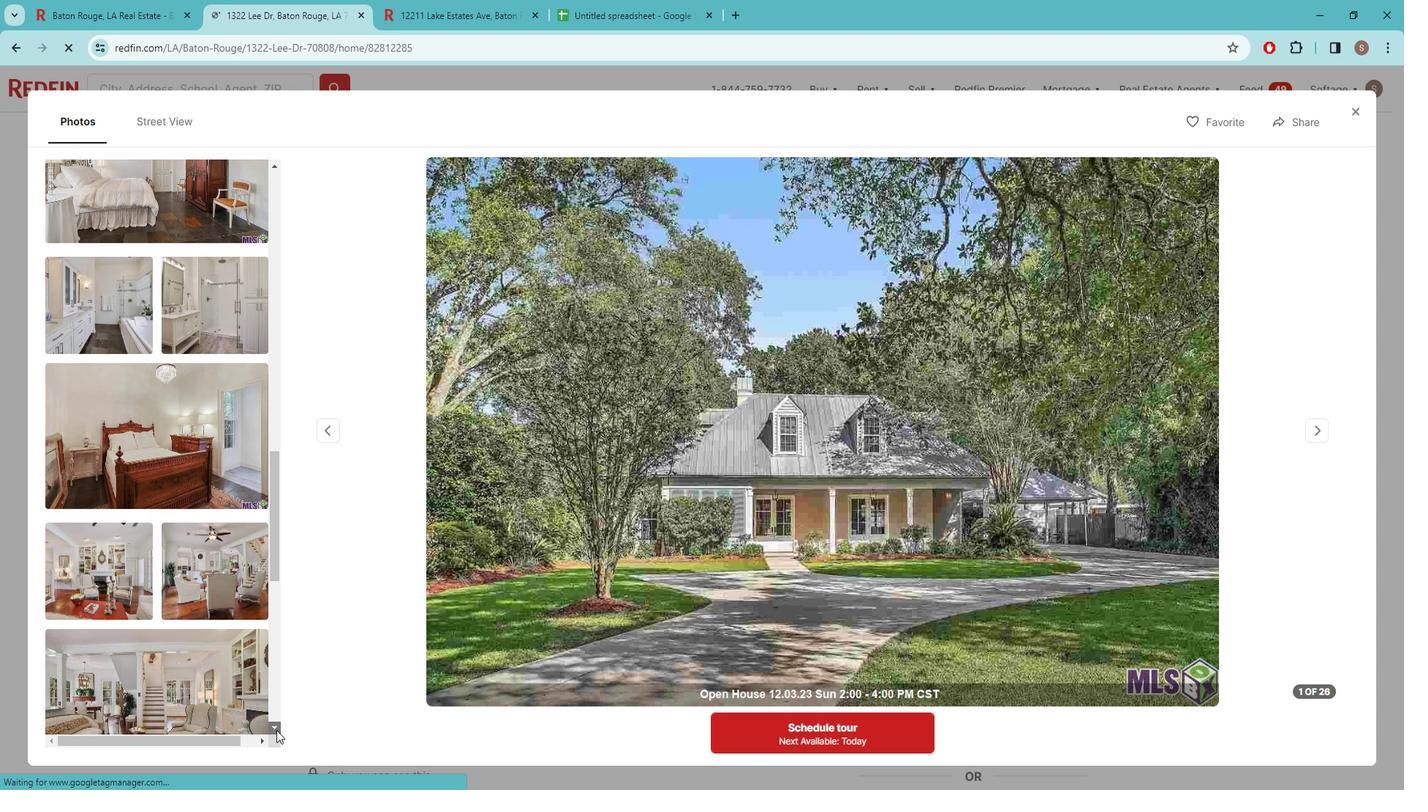 
Action: Mouse pressed left at (299, 725)
Screenshot: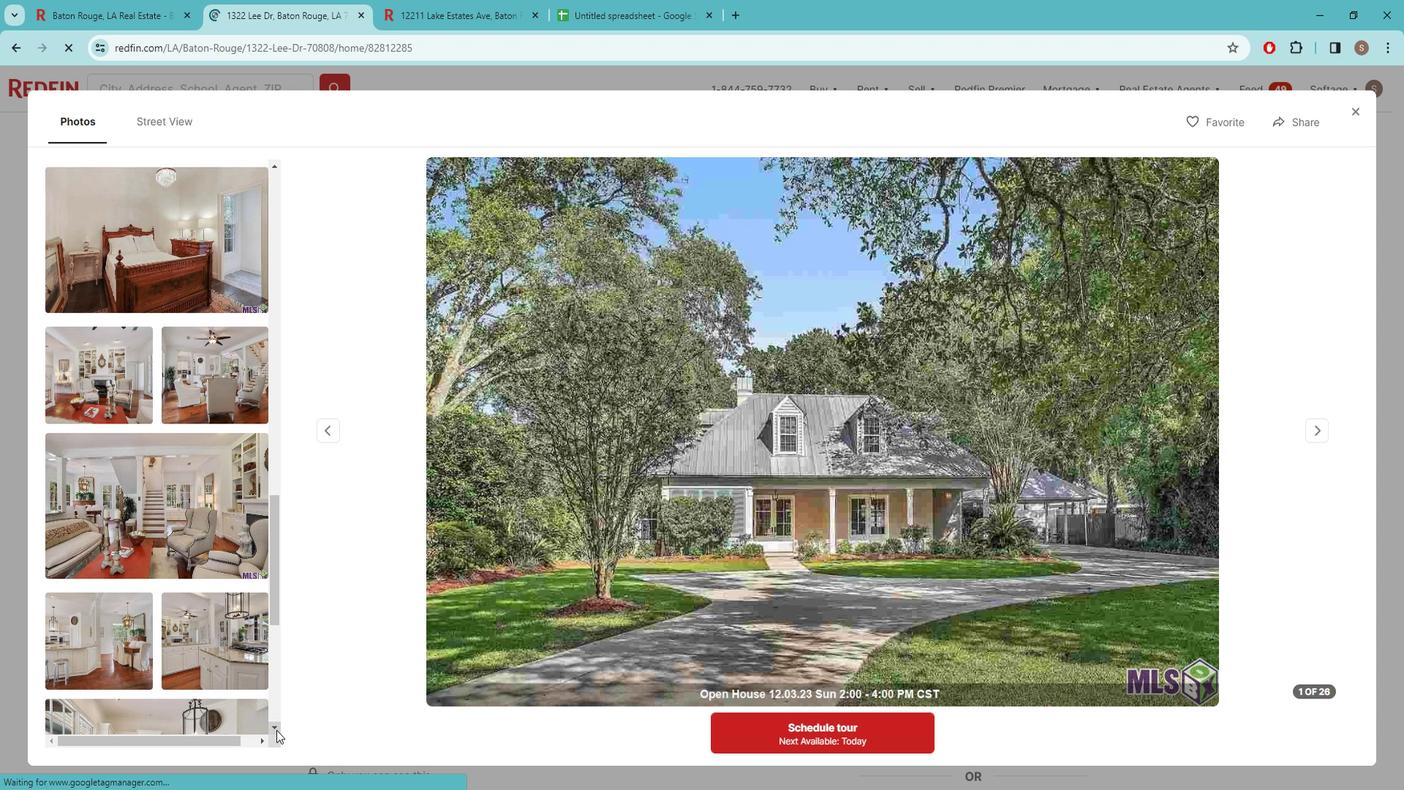 
Action: Mouse pressed left at (299, 725)
Screenshot: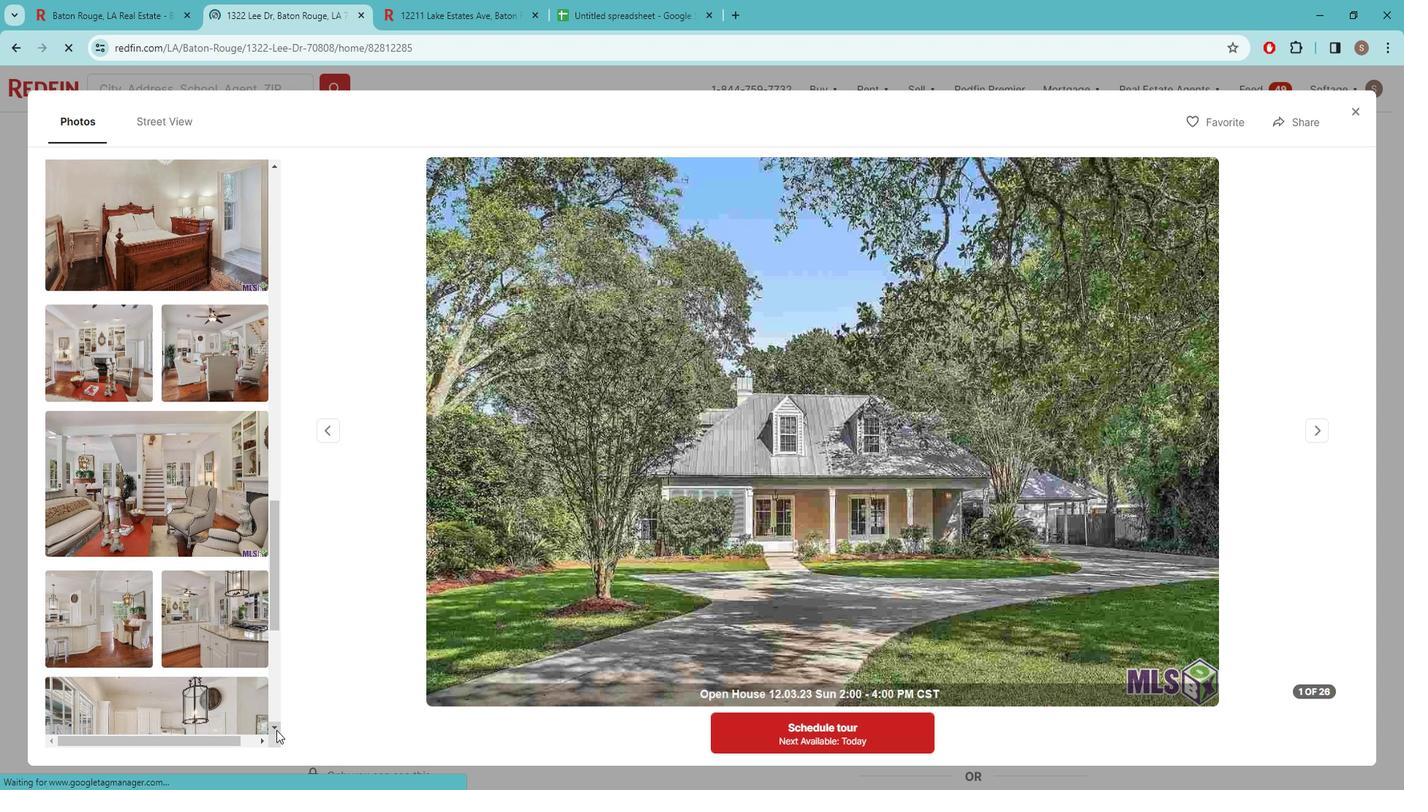 
Action: Mouse moved to (1378, 130)
Screenshot: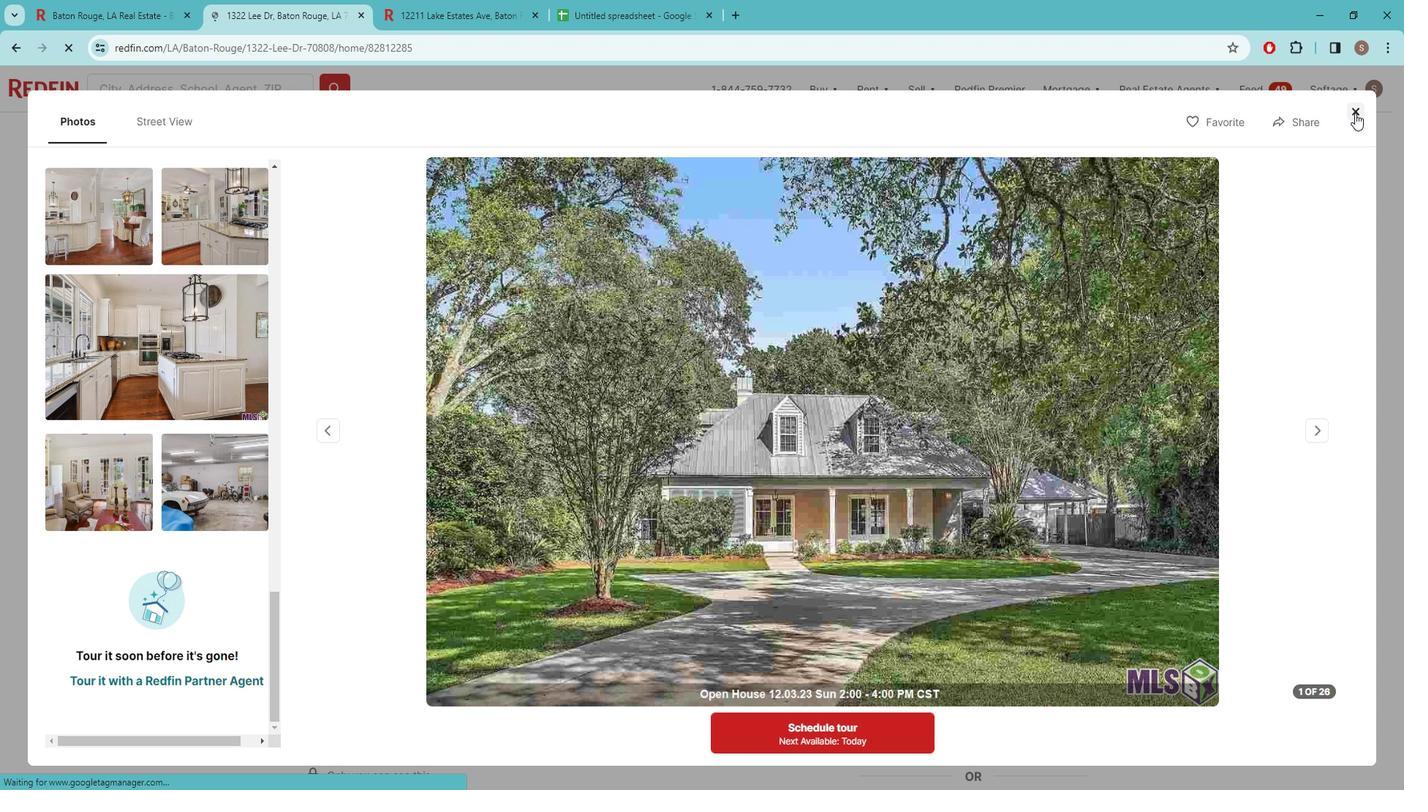 
Action: Mouse pressed left at (1378, 130)
Screenshot: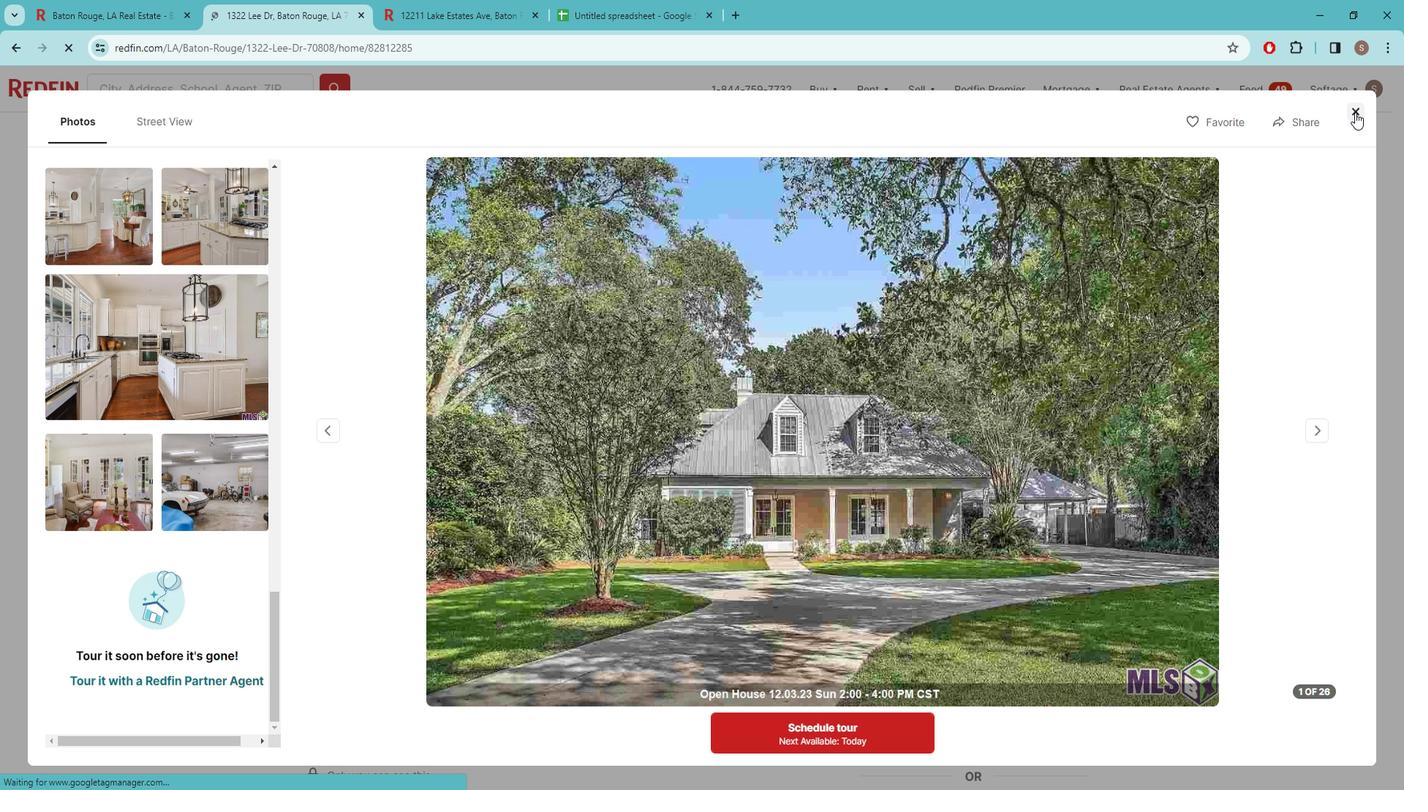 
Action: Mouse moved to (156, 21)
Screenshot: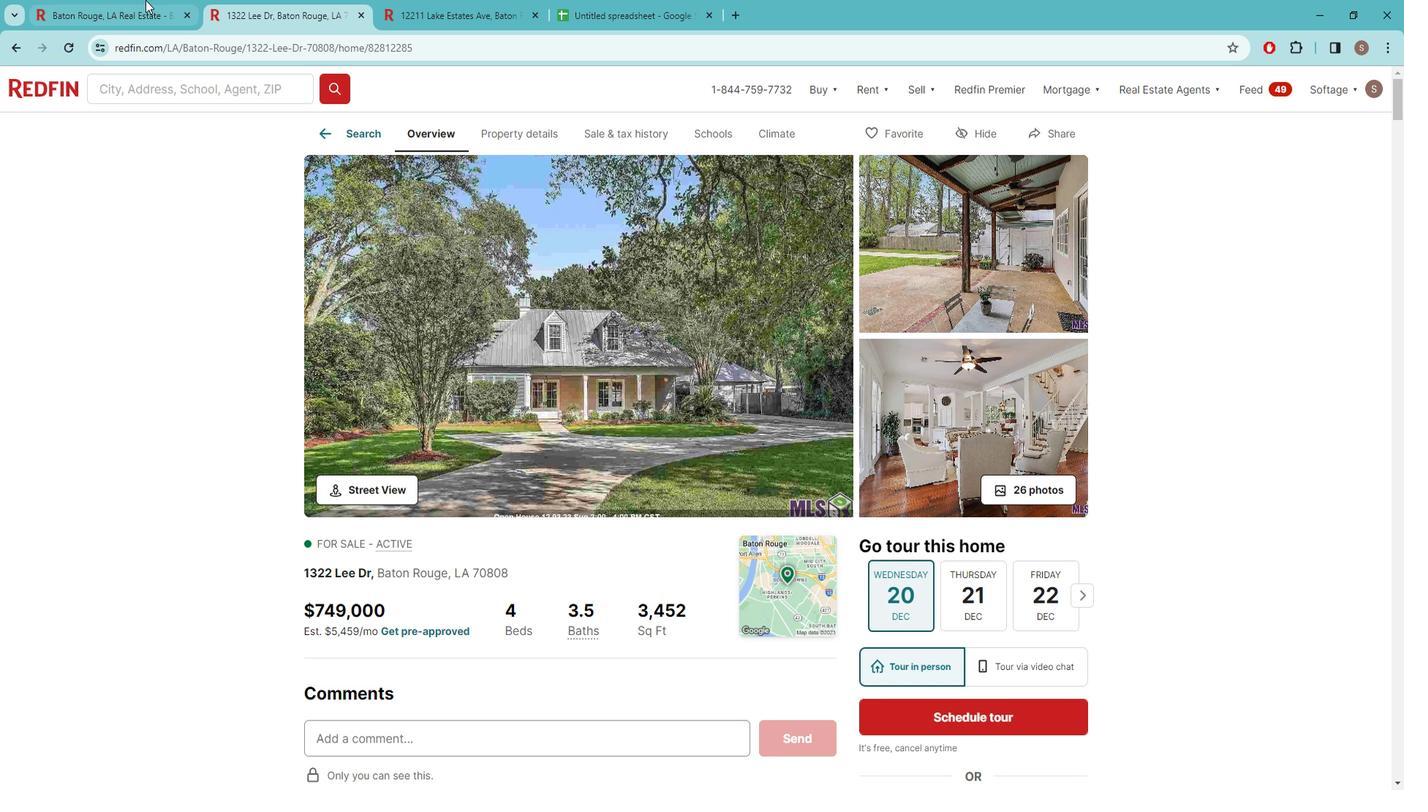
Action: Mouse pressed left at (156, 22)
Screenshot: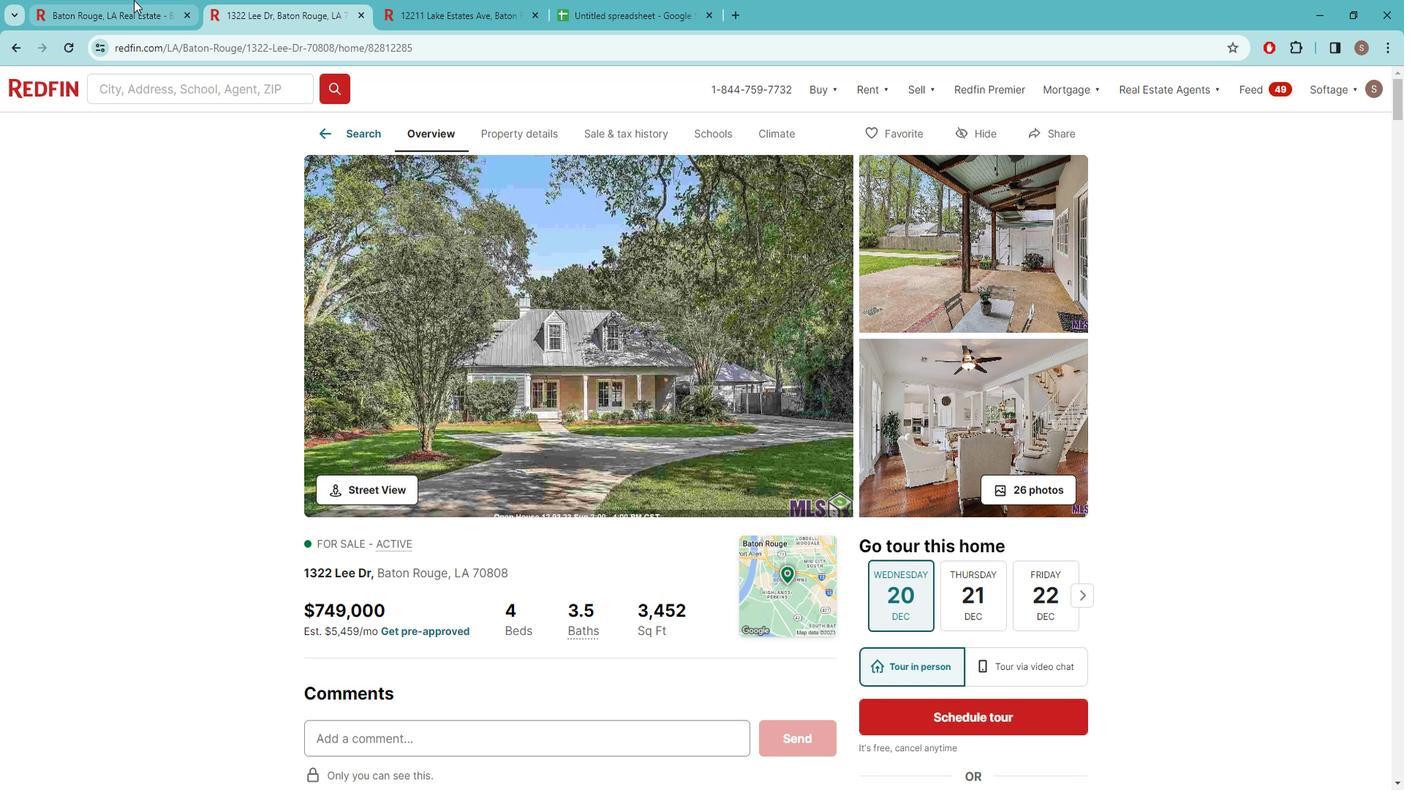 
Action: Mouse moved to (995, 327)
Screenshot: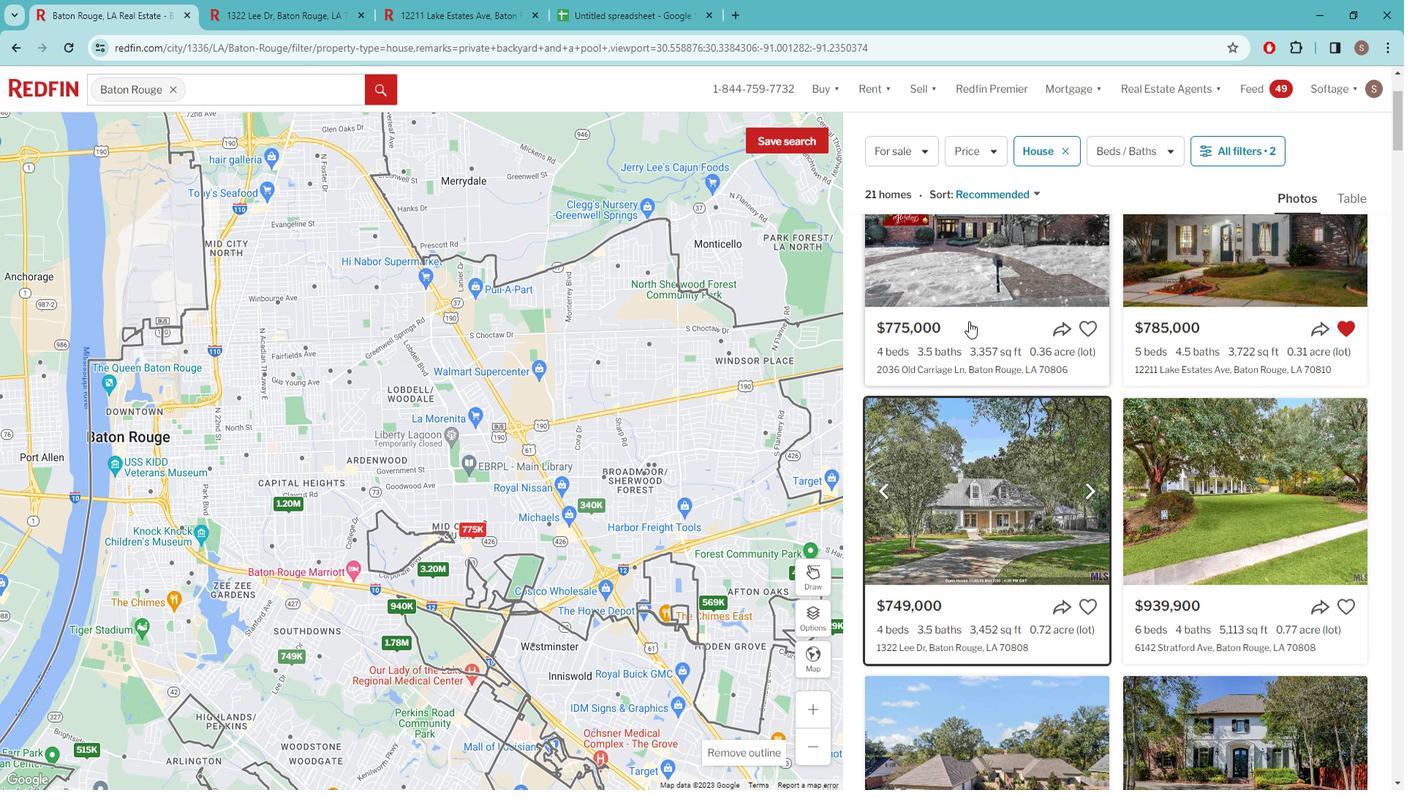 
Action: Mouse pressed left at (995, 327)
Screenshot: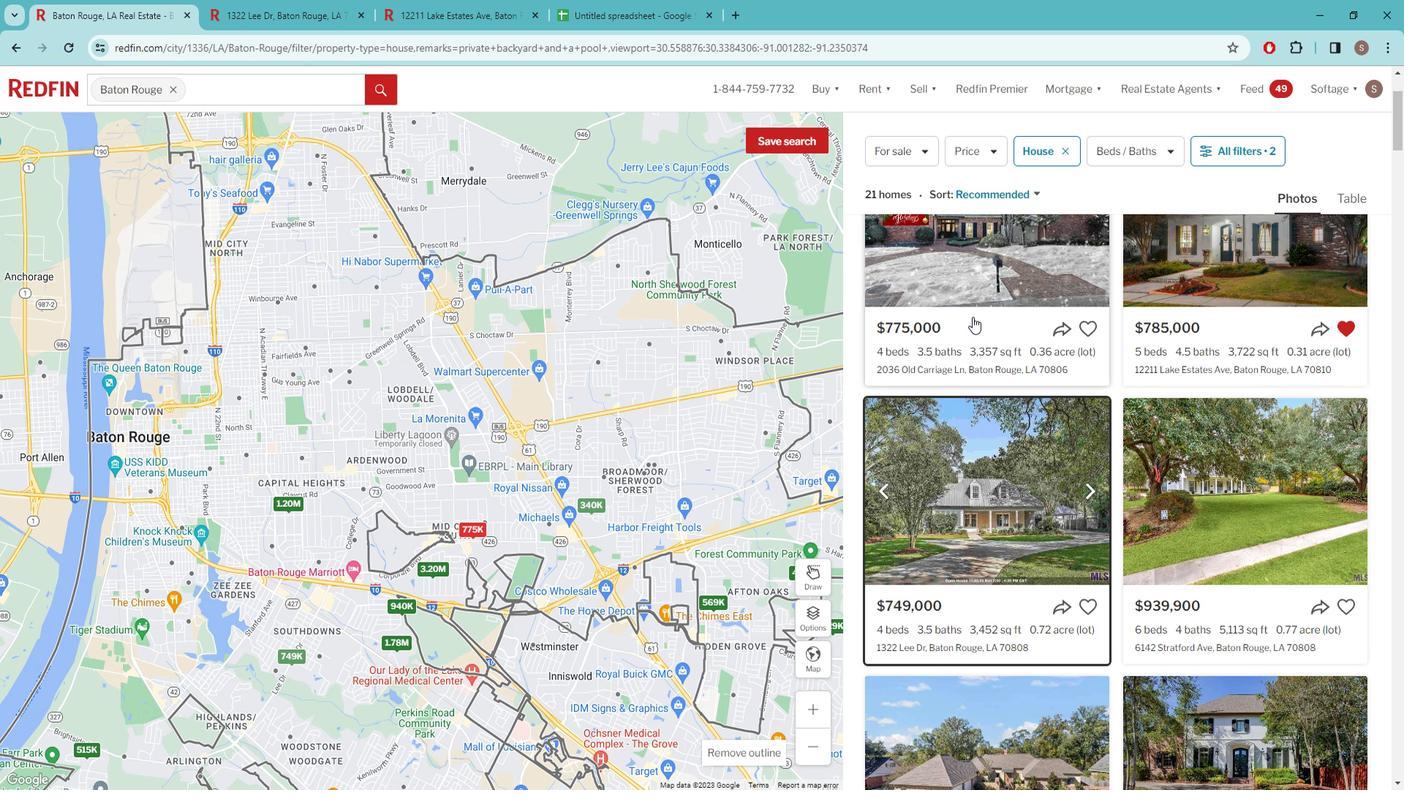 
Action: Mouse moved to (479, 456)
Screenshot: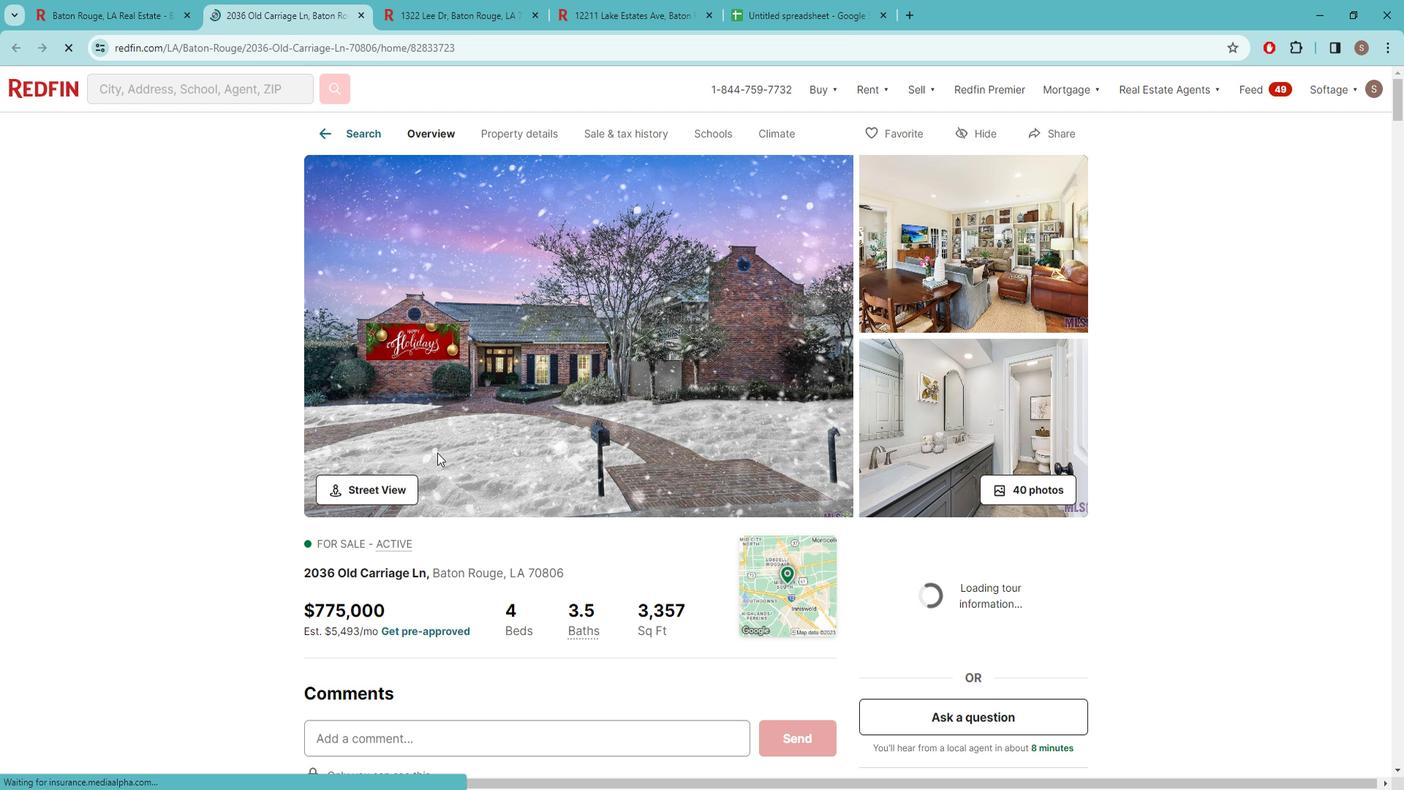 
Action: Mouse pressed left at (479, 456)
Screenshot: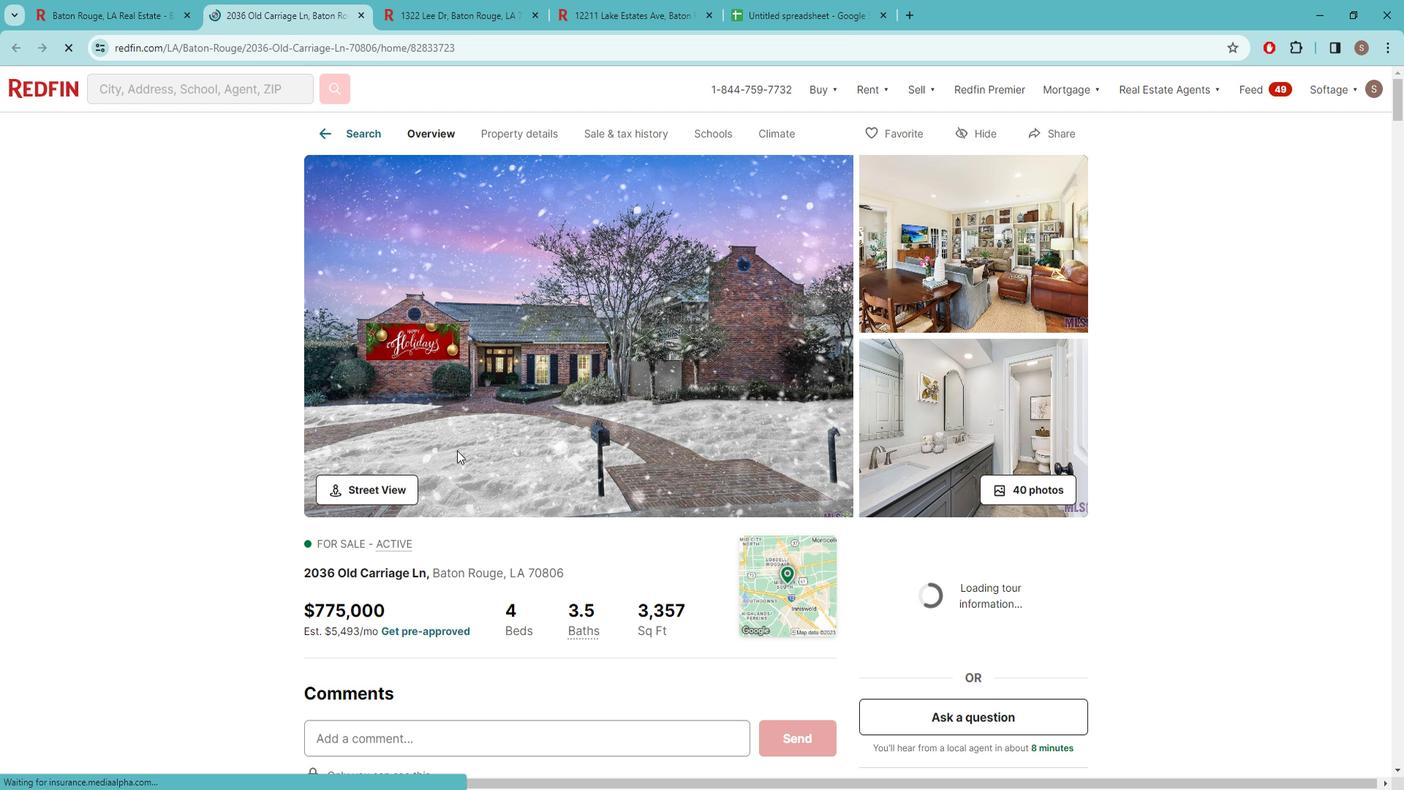 
Action: Mouse moved to (294, 717)
Screenshot: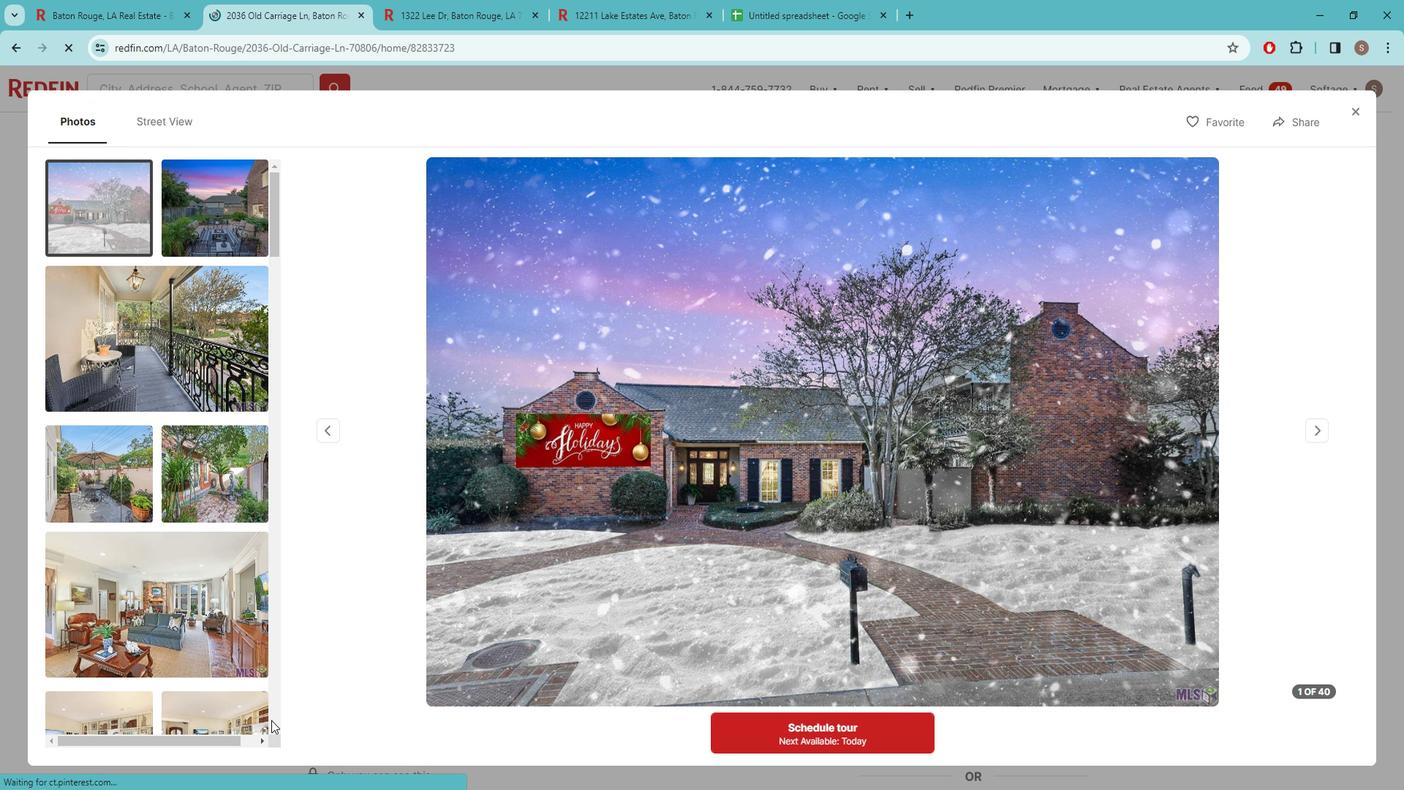 
Action: Mouse pressed left at (294, 717)
Screenshot: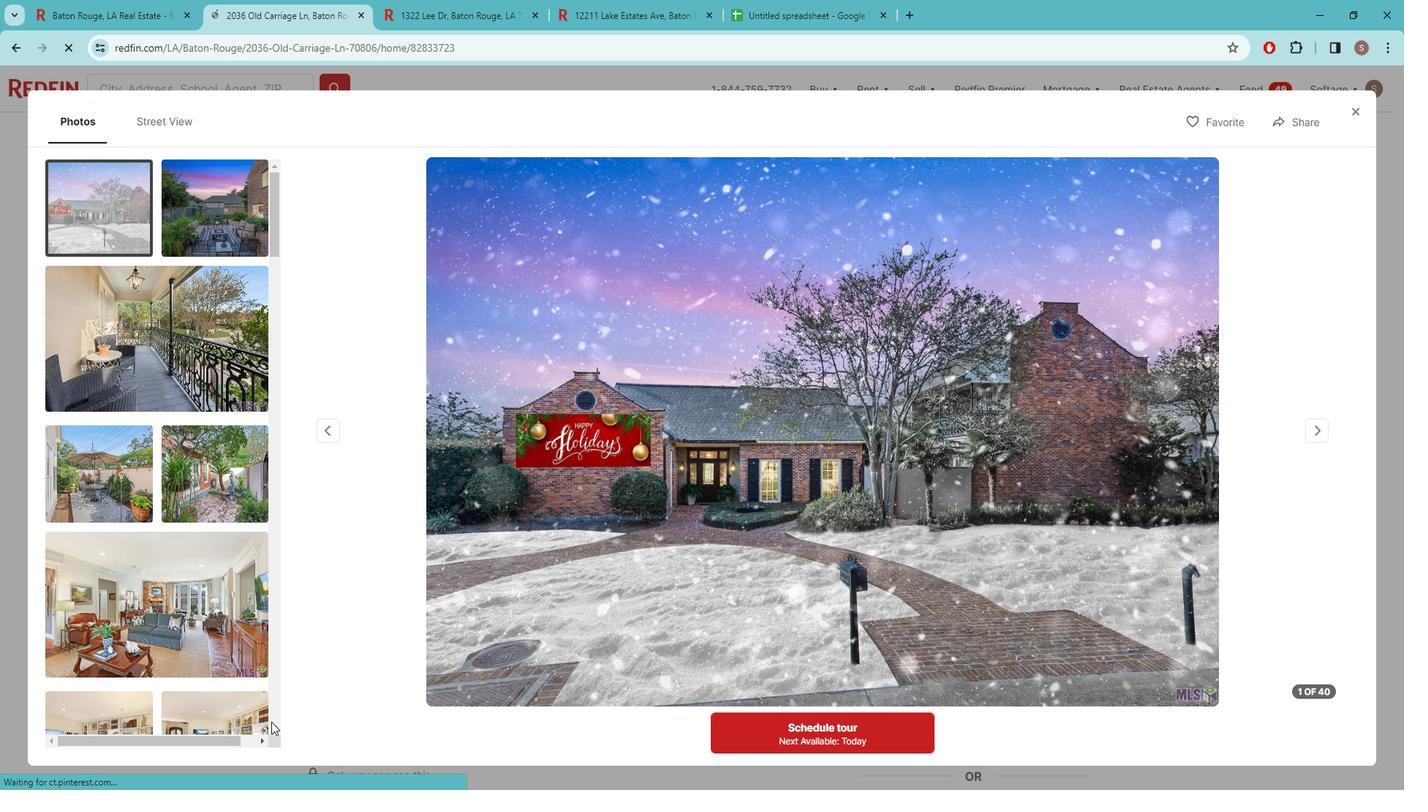 
Action: Mouse pressed left at (294, 717)
Screenshot: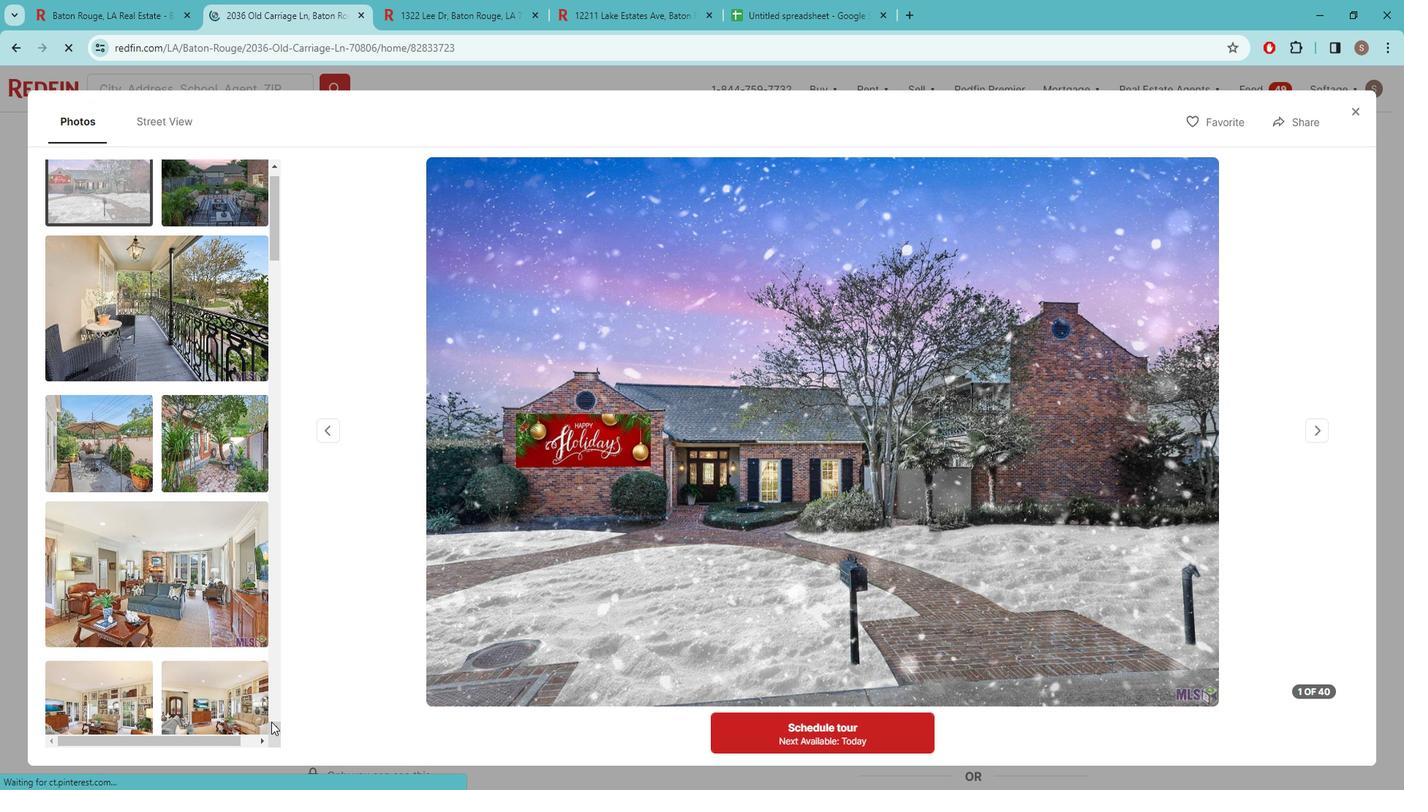 
Action: Mouse pressed left at (294, 717)
Screenshot: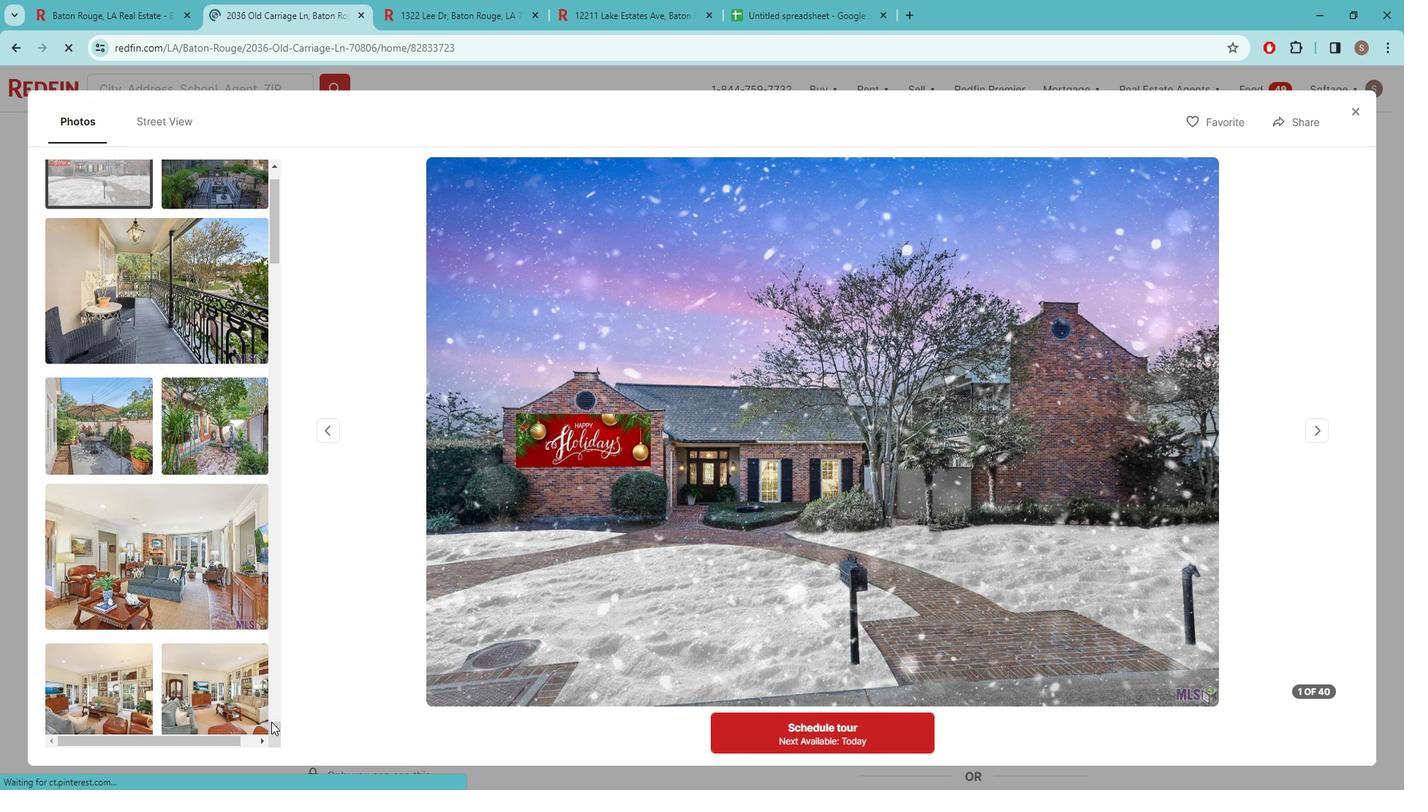 
Action: Mouse pressed left at (294, 717)
Screenshot: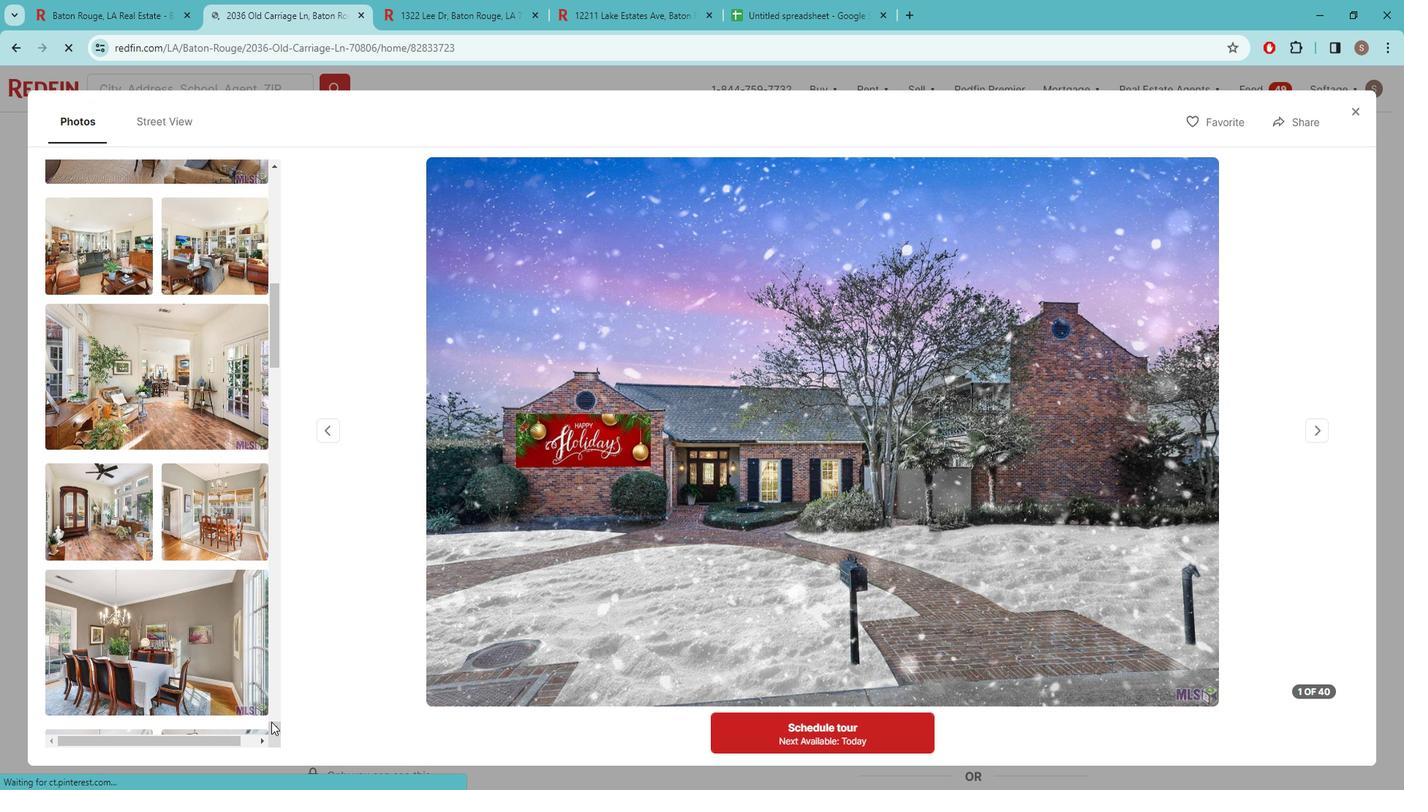 
Action: Mouse pressed left at (294, 717)
Screenshot: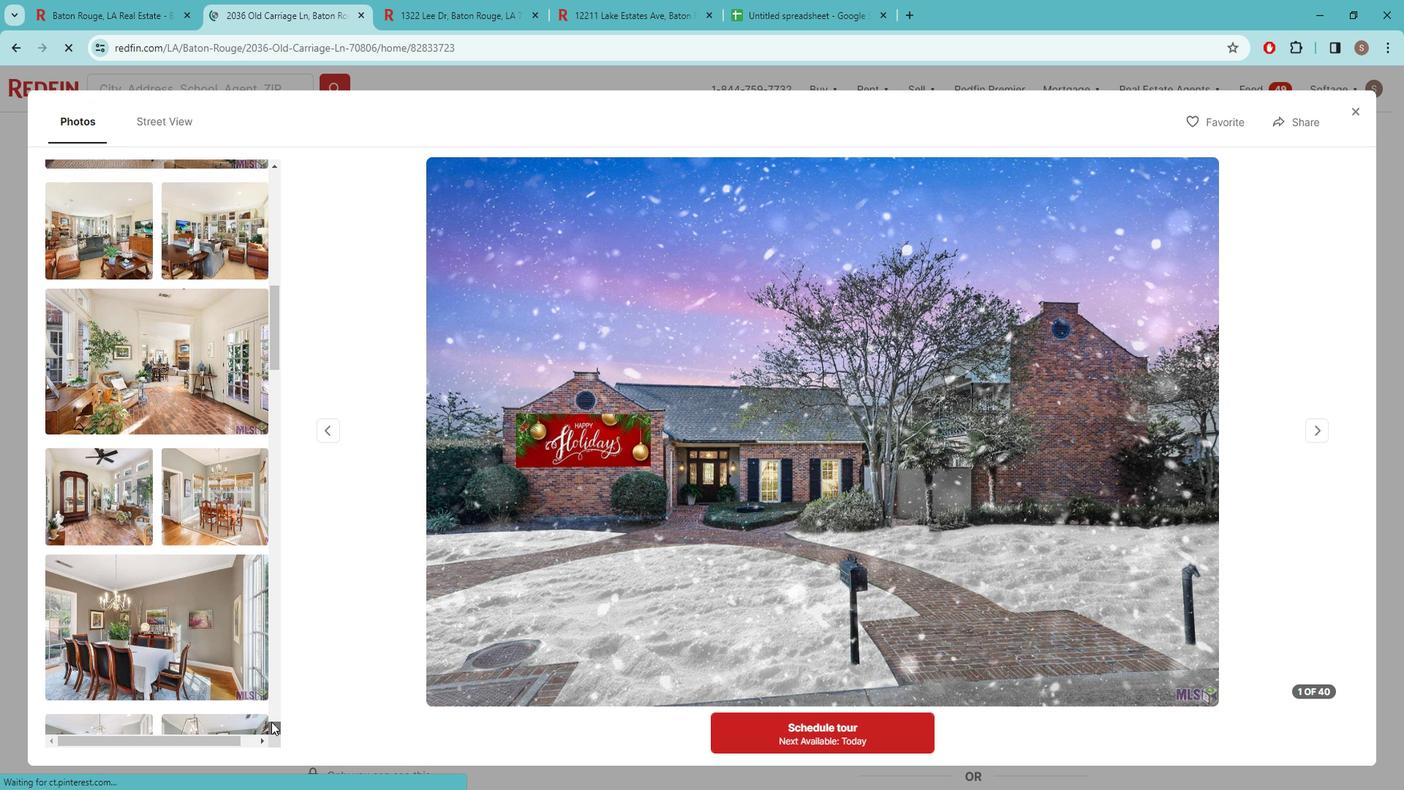 
Action: Mouse pressed left at (294, 717)
Screenshot: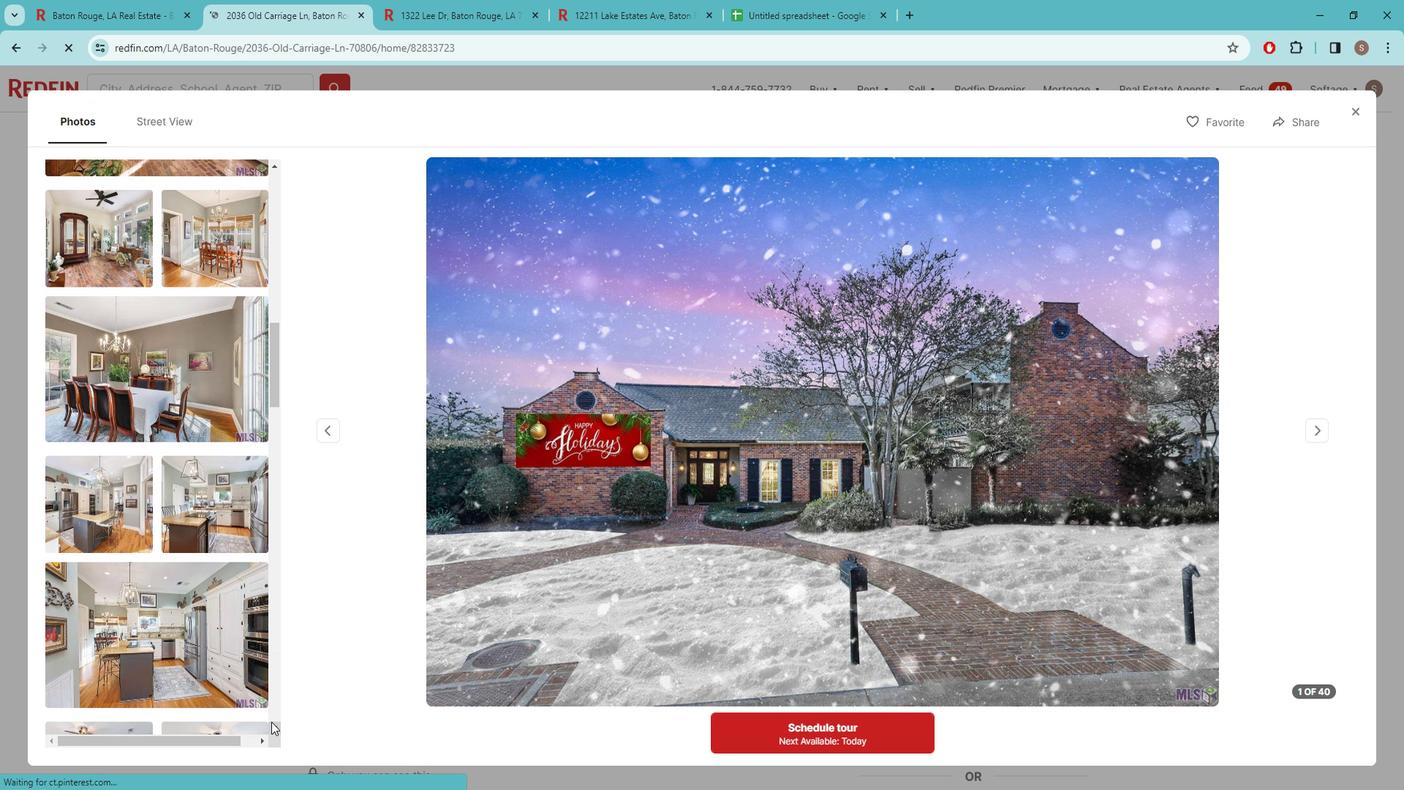 
Action: Mouse pressed left at (294, 717)
Screenshot: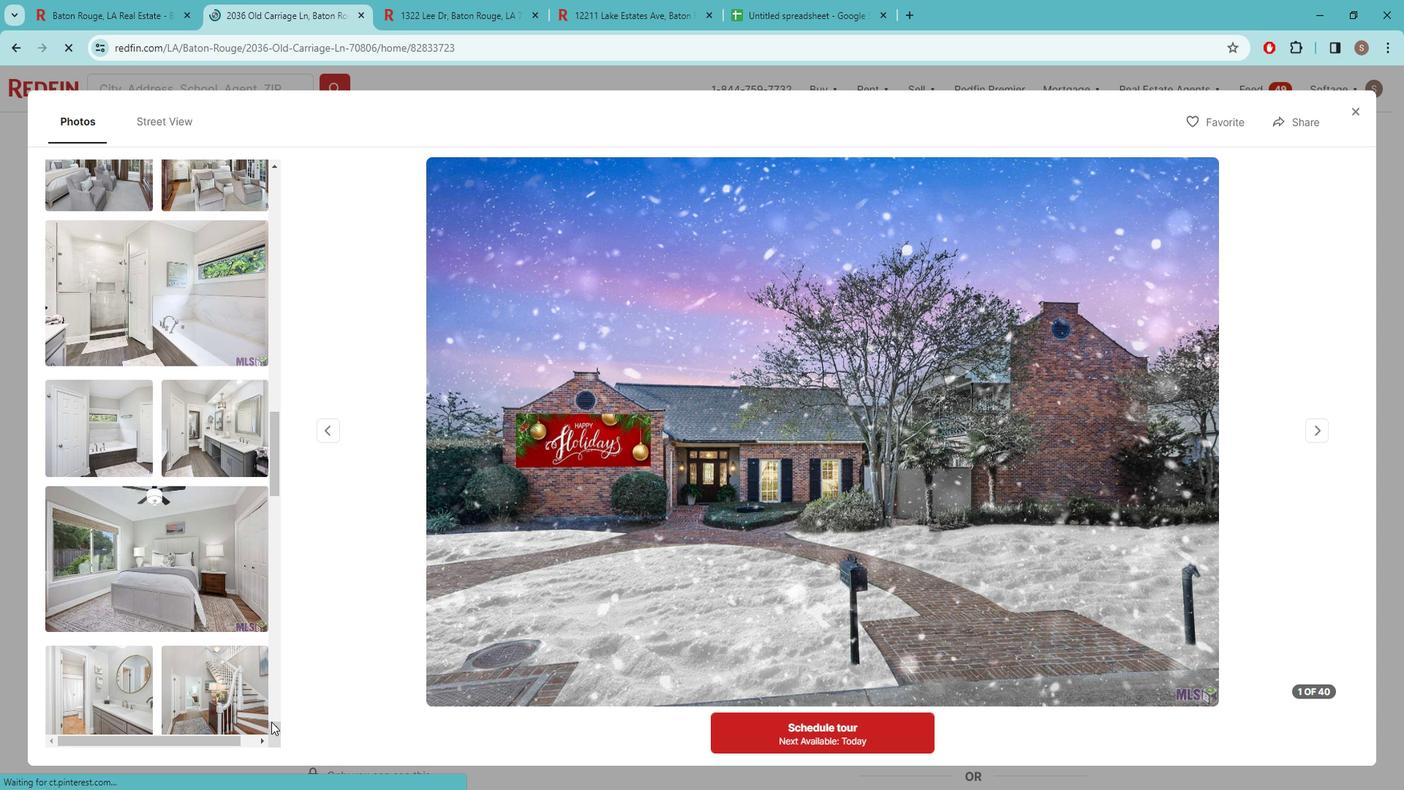 
Action: Mouse pressed left at (294, 717)
Screenshot: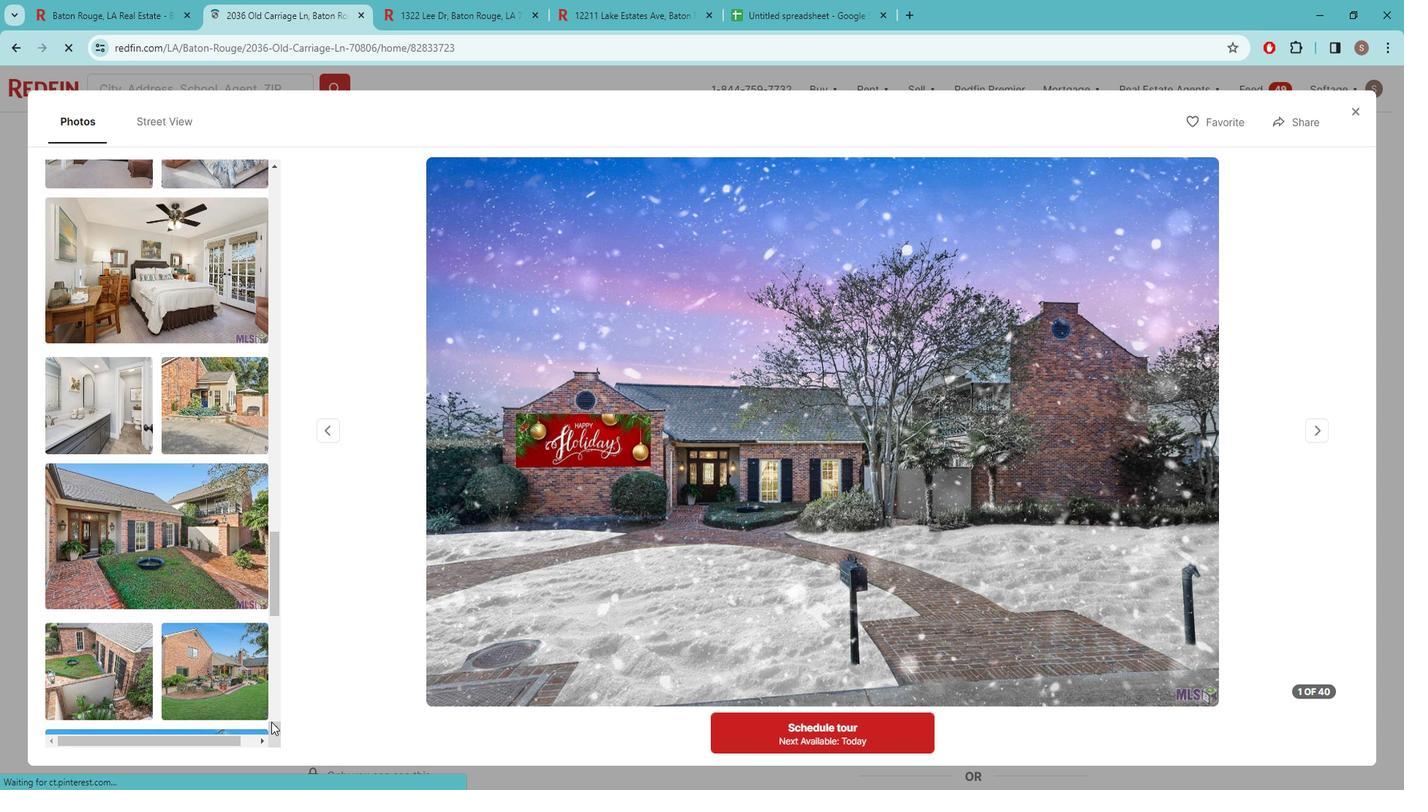 
Action: Mouse pressed left at (294, 717)
Screenshot: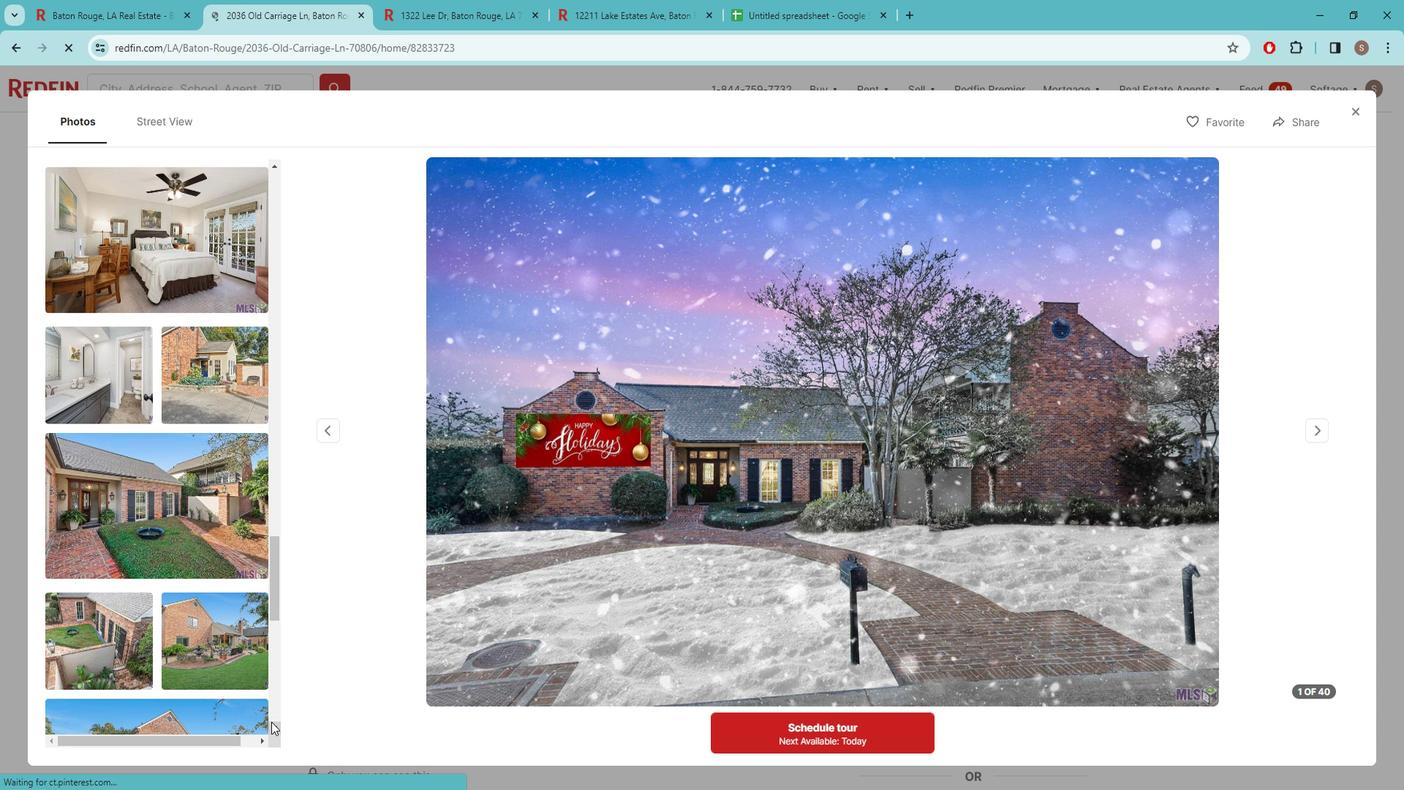 
Action: Mouse pressed left at (294, 717)
Screenshot: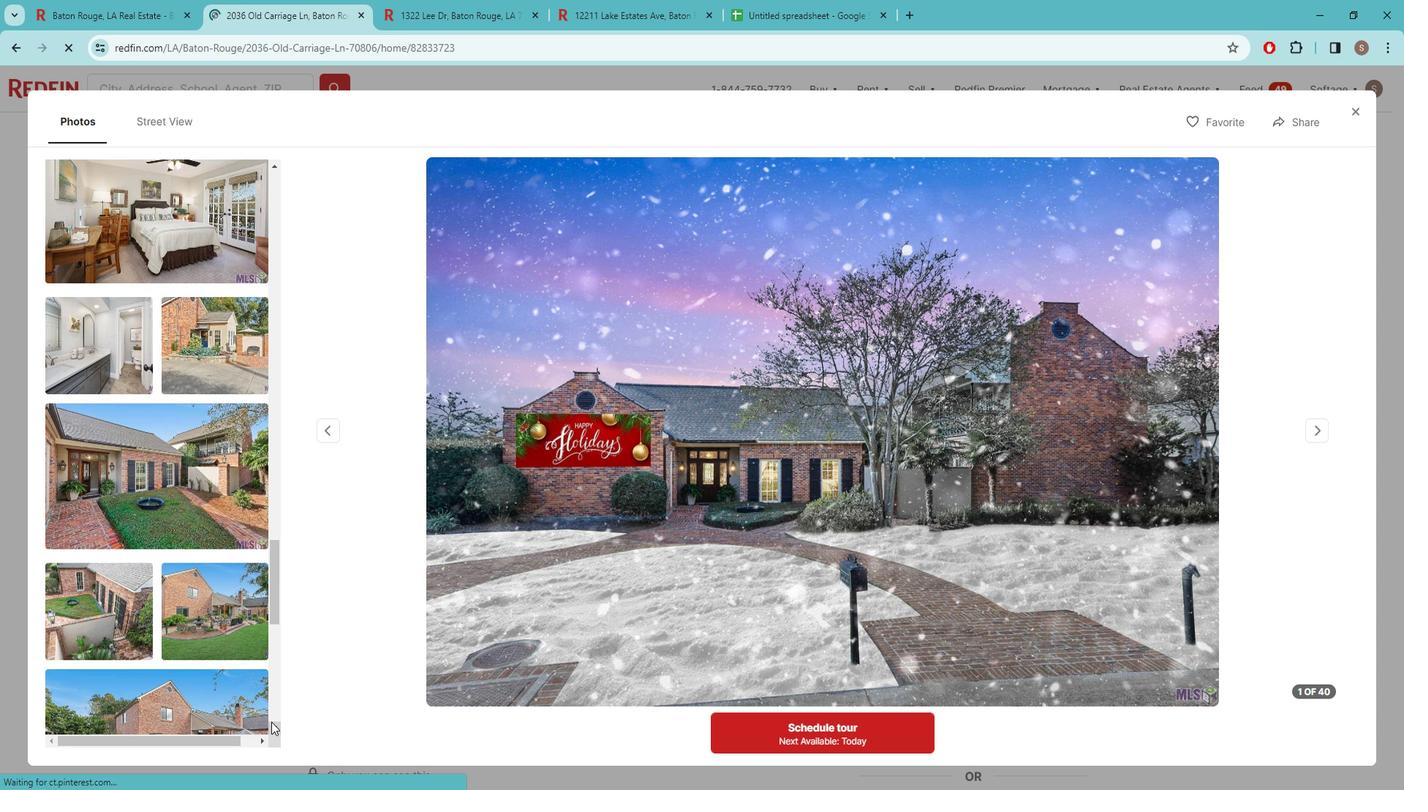 
Action: Mouse pressed left at (294, 717)
Screenshot: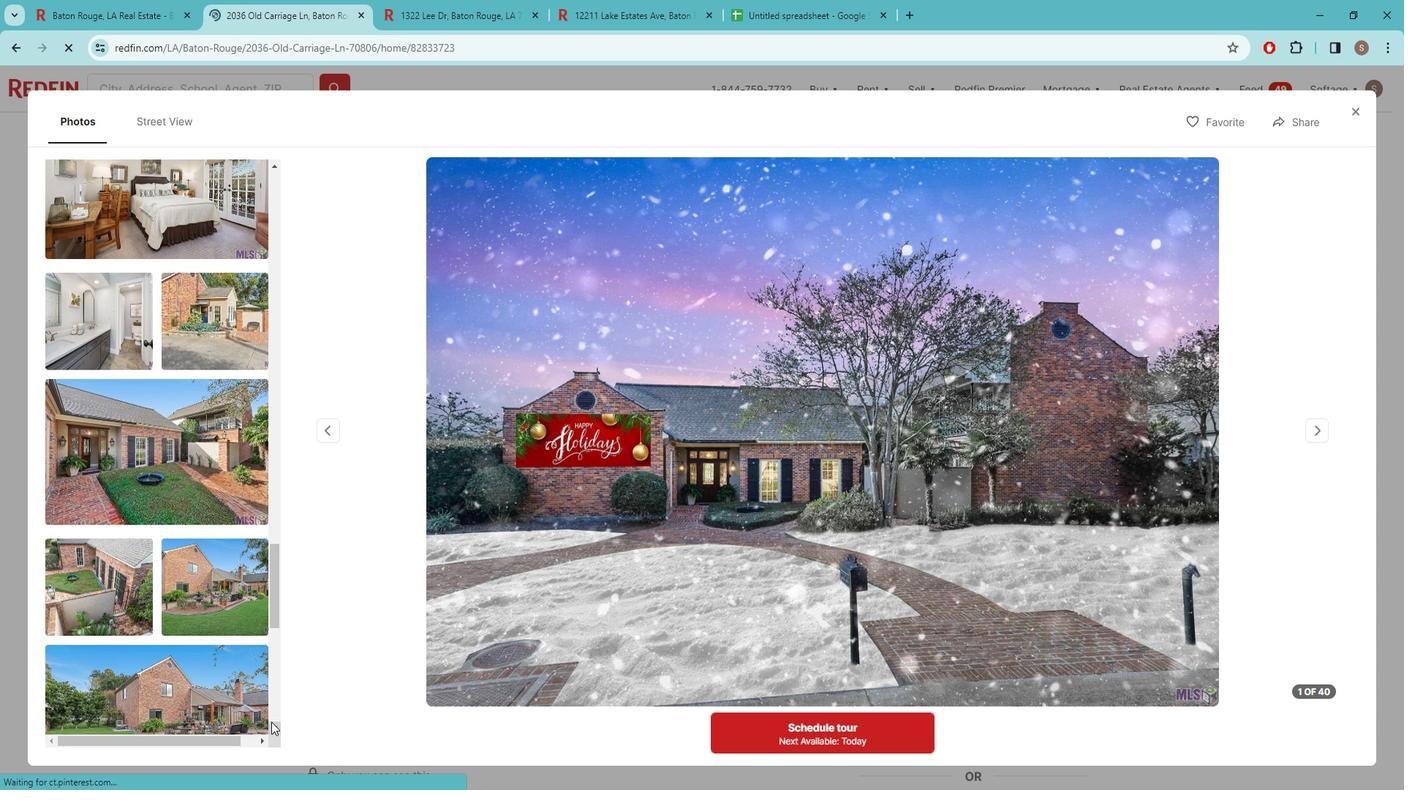 
Action: Mouse pressed left at (294, 717)
Screenshot: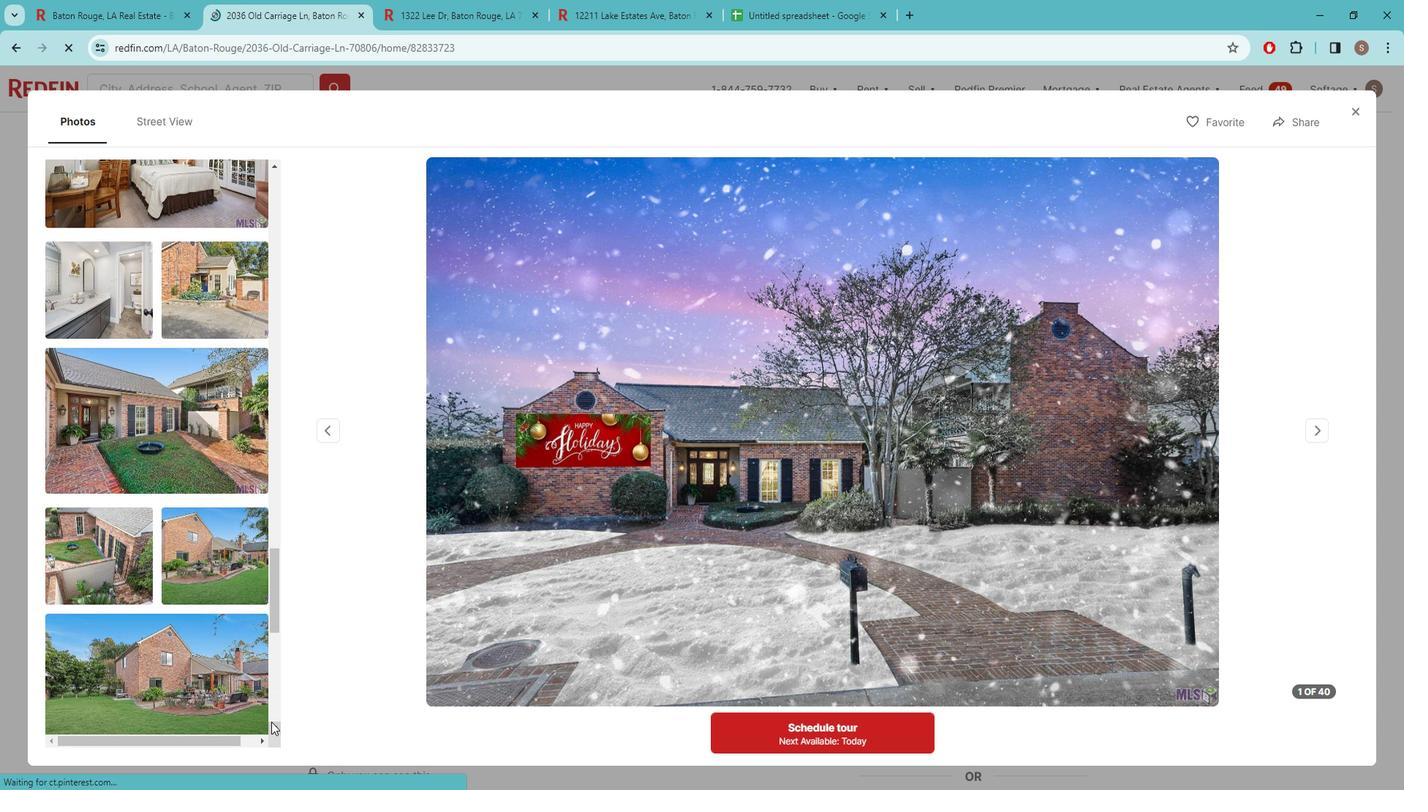 
Action: Mouse pressed left at (294, 717)
Screenshot: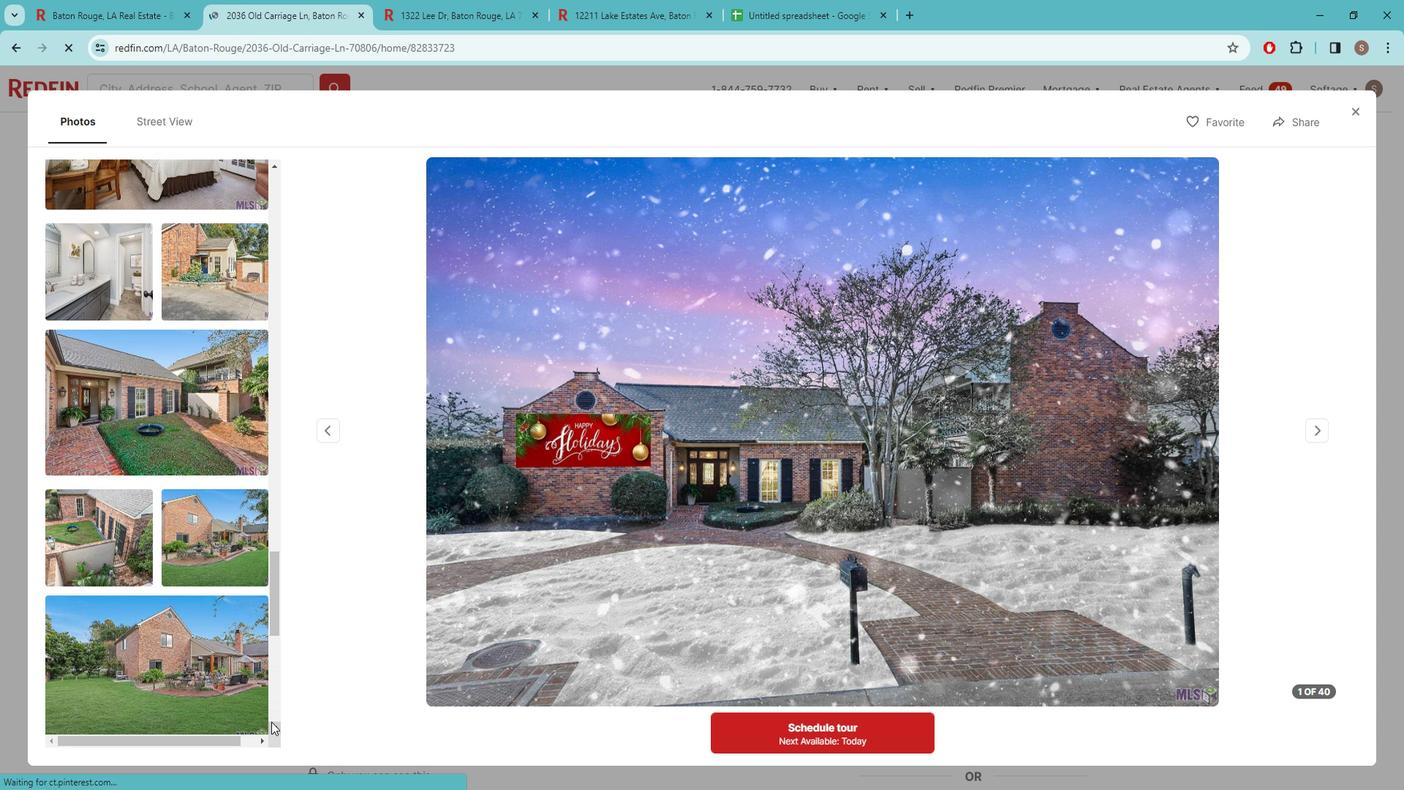 
Action: Mouse pressed left at (294, 717)
Screenshot: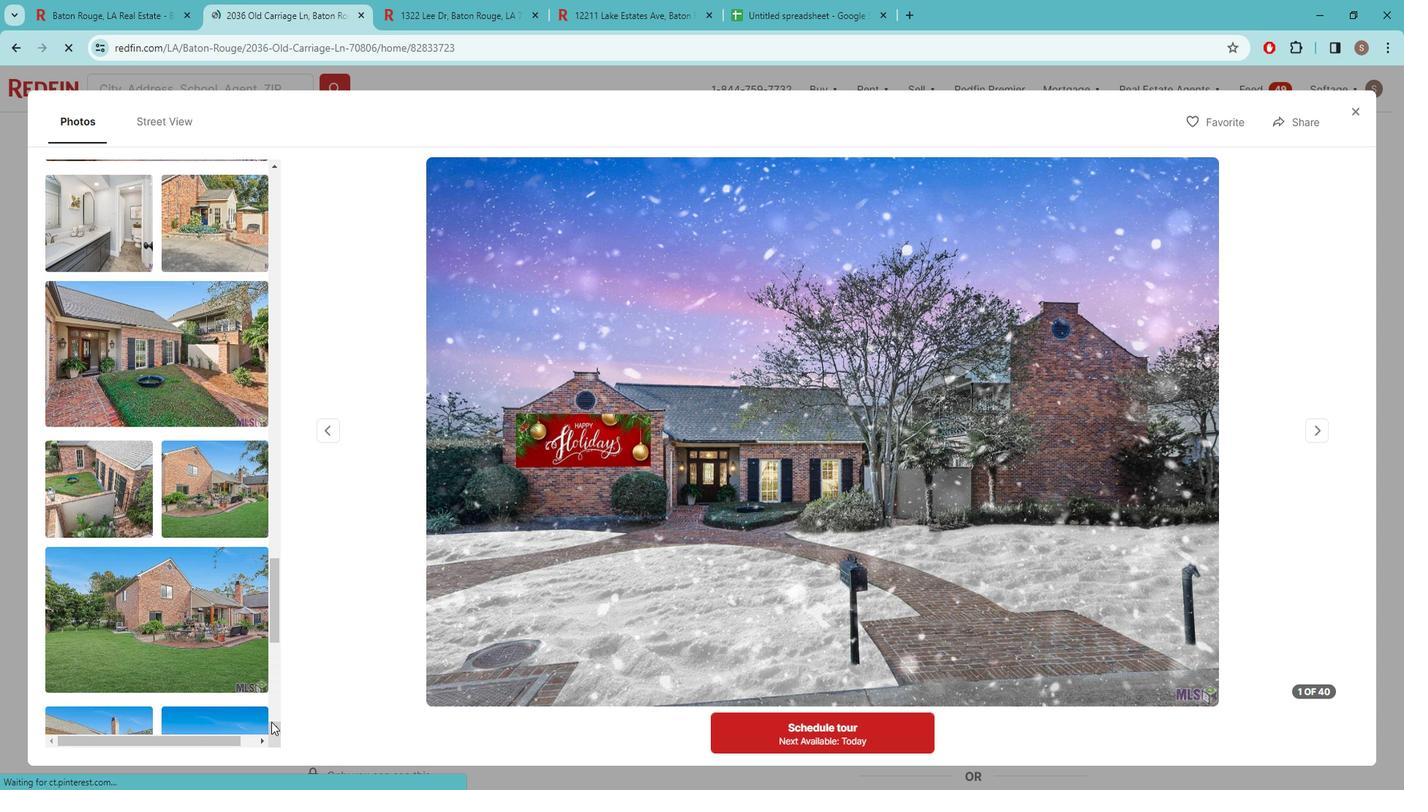 
Action: Mouse pressed left at (294, 717)
Screenshot: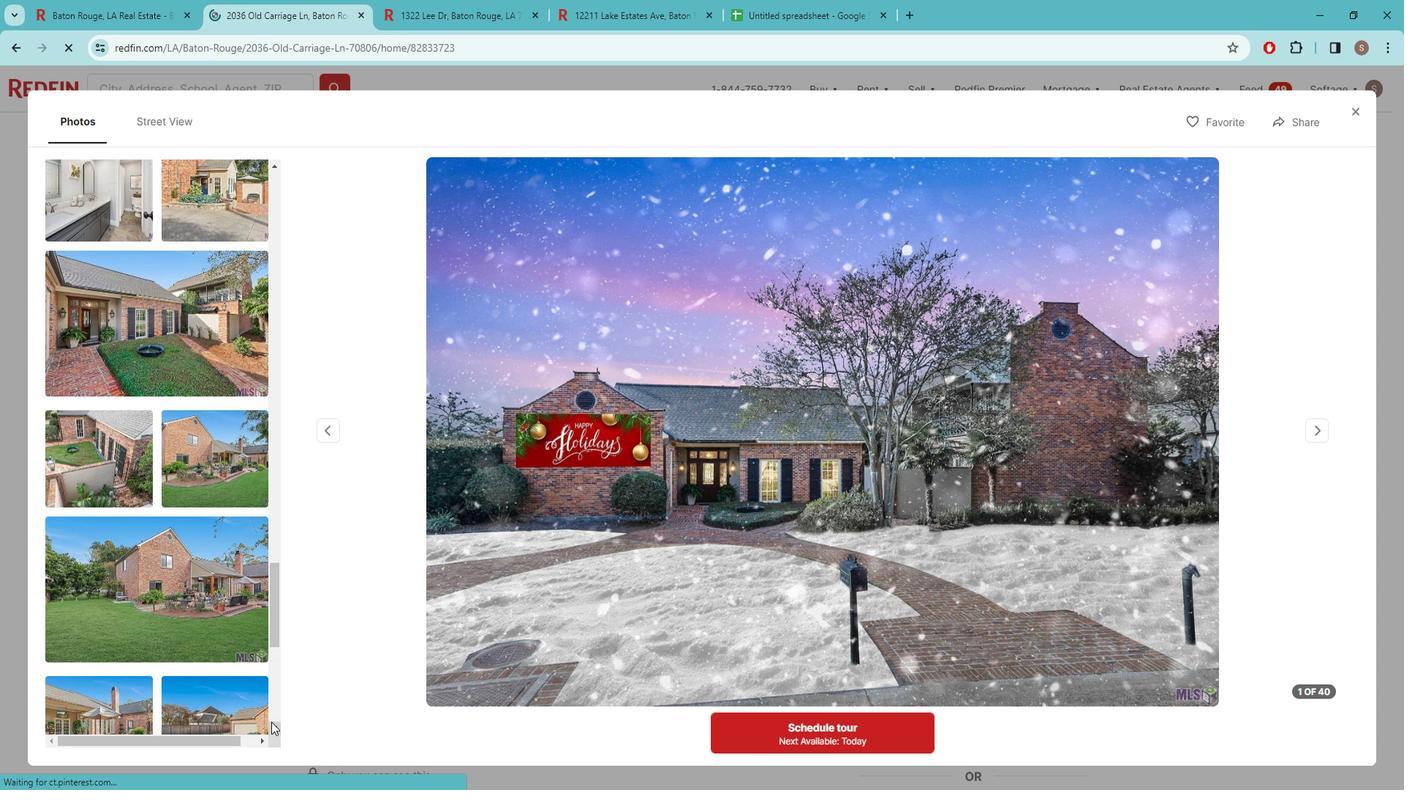 
Action: Mouse pressed left at (294, 717)
Screenshot: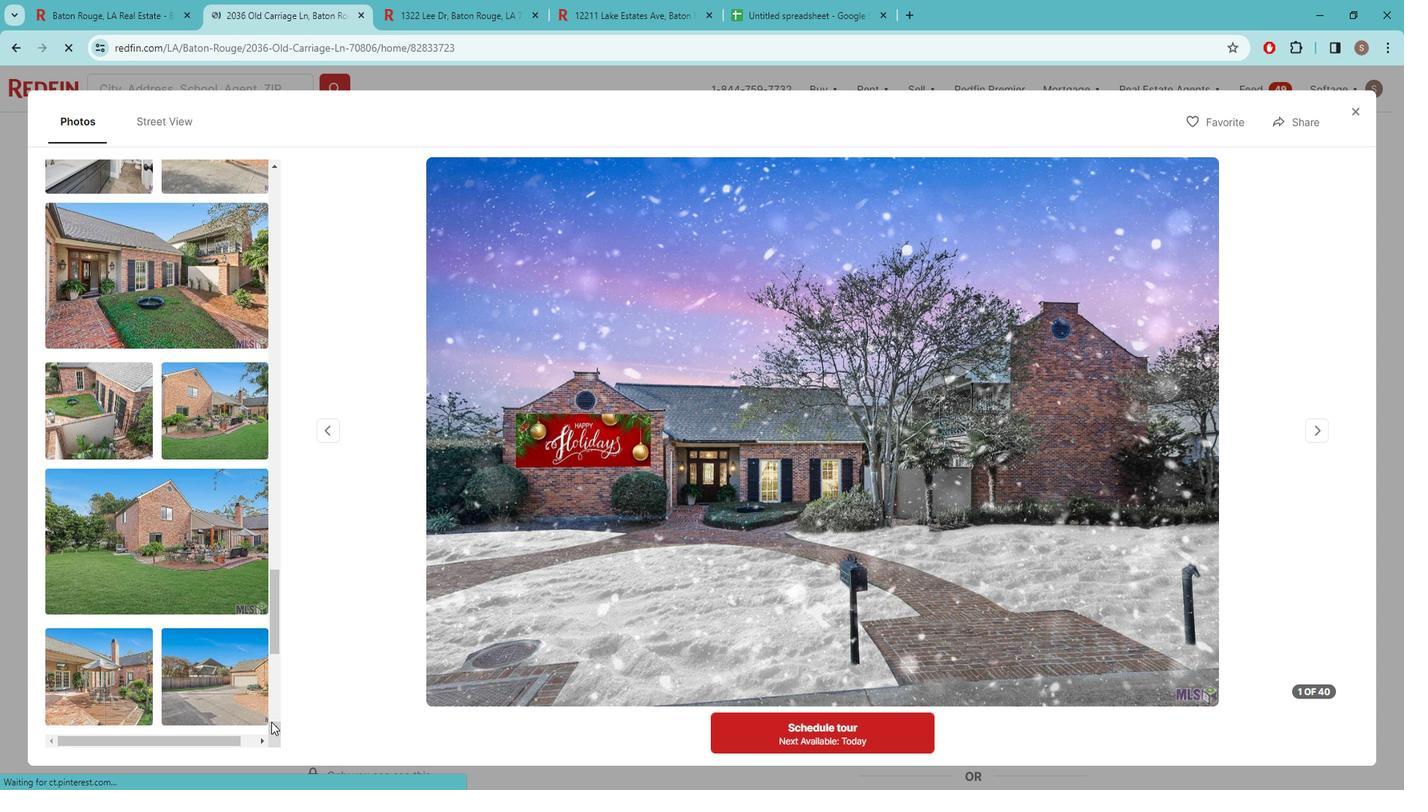 
Action: Mouse pressed left at (294, 717)
Screenshot: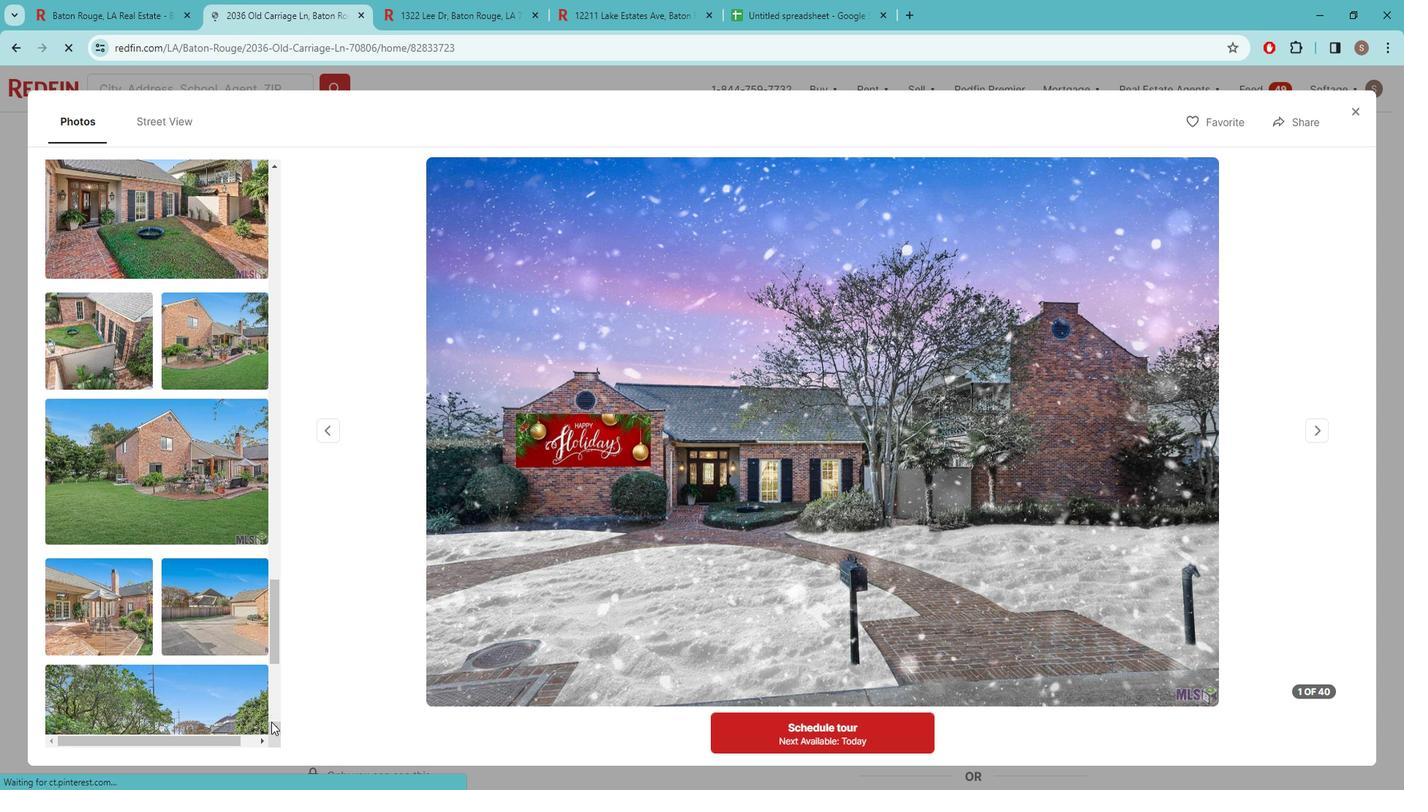 
Action: Mouse pressed left at (294, 717)
Screenshot: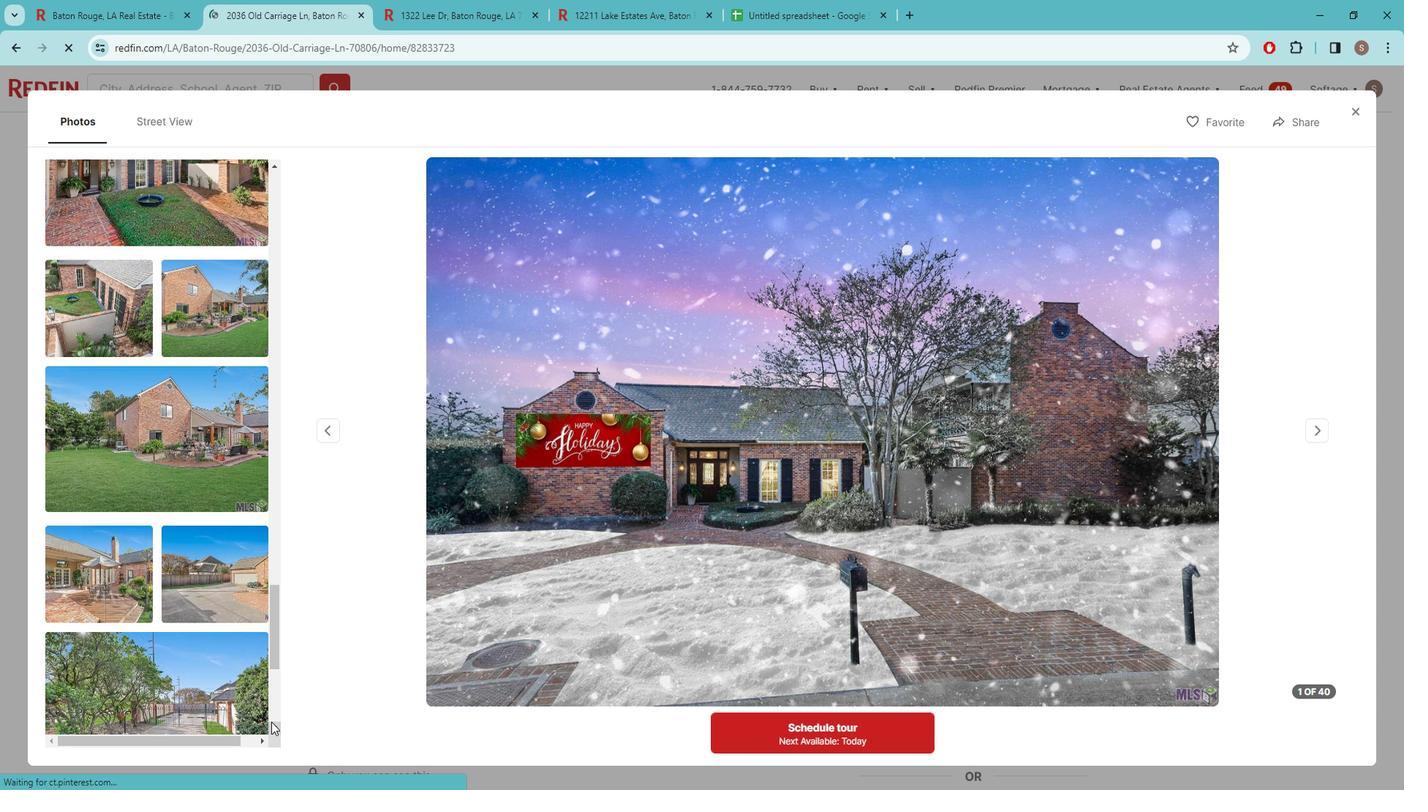 
Action: Mouse pressed left at (294, 717)
Screenshot: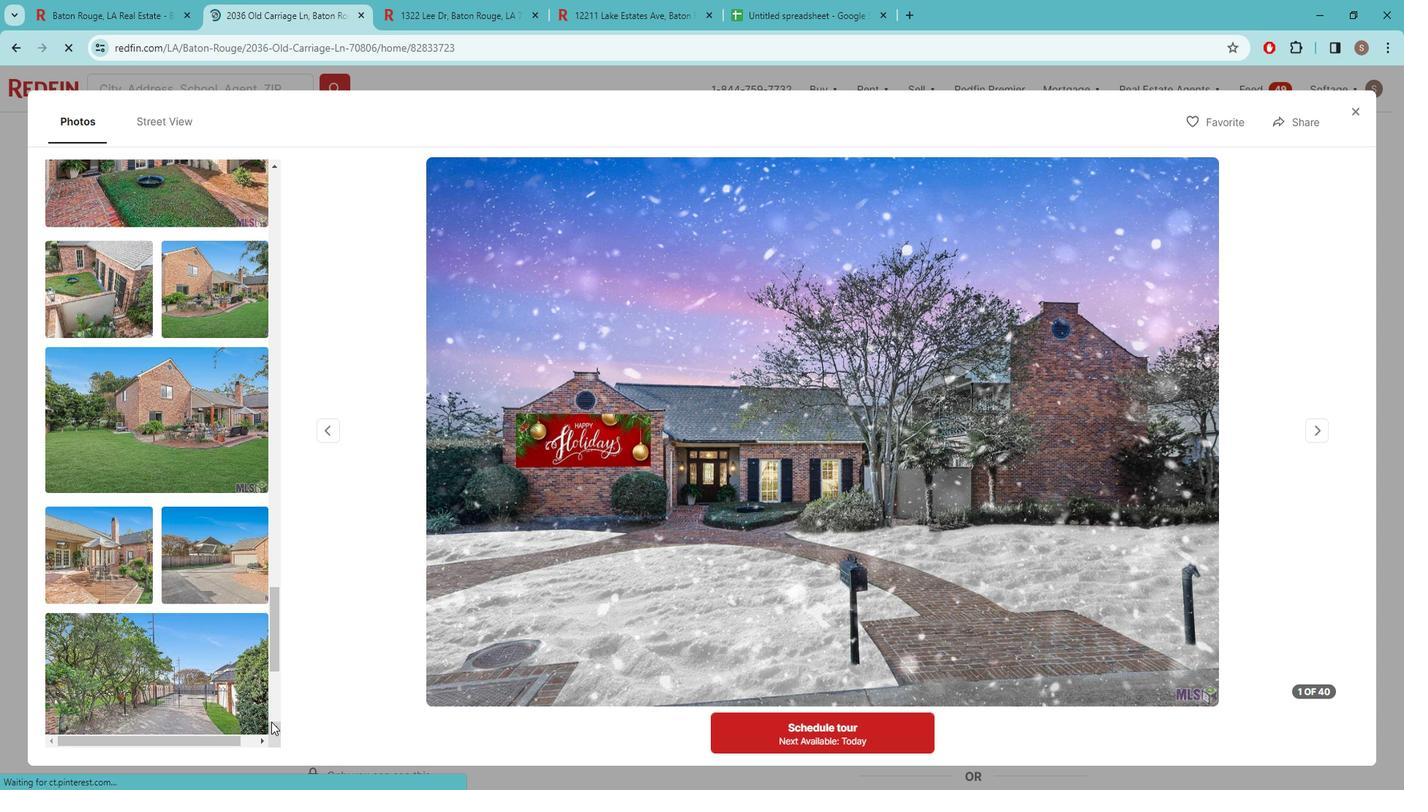 
Action: Mouse pressed left at (294, 717)
Screenshot: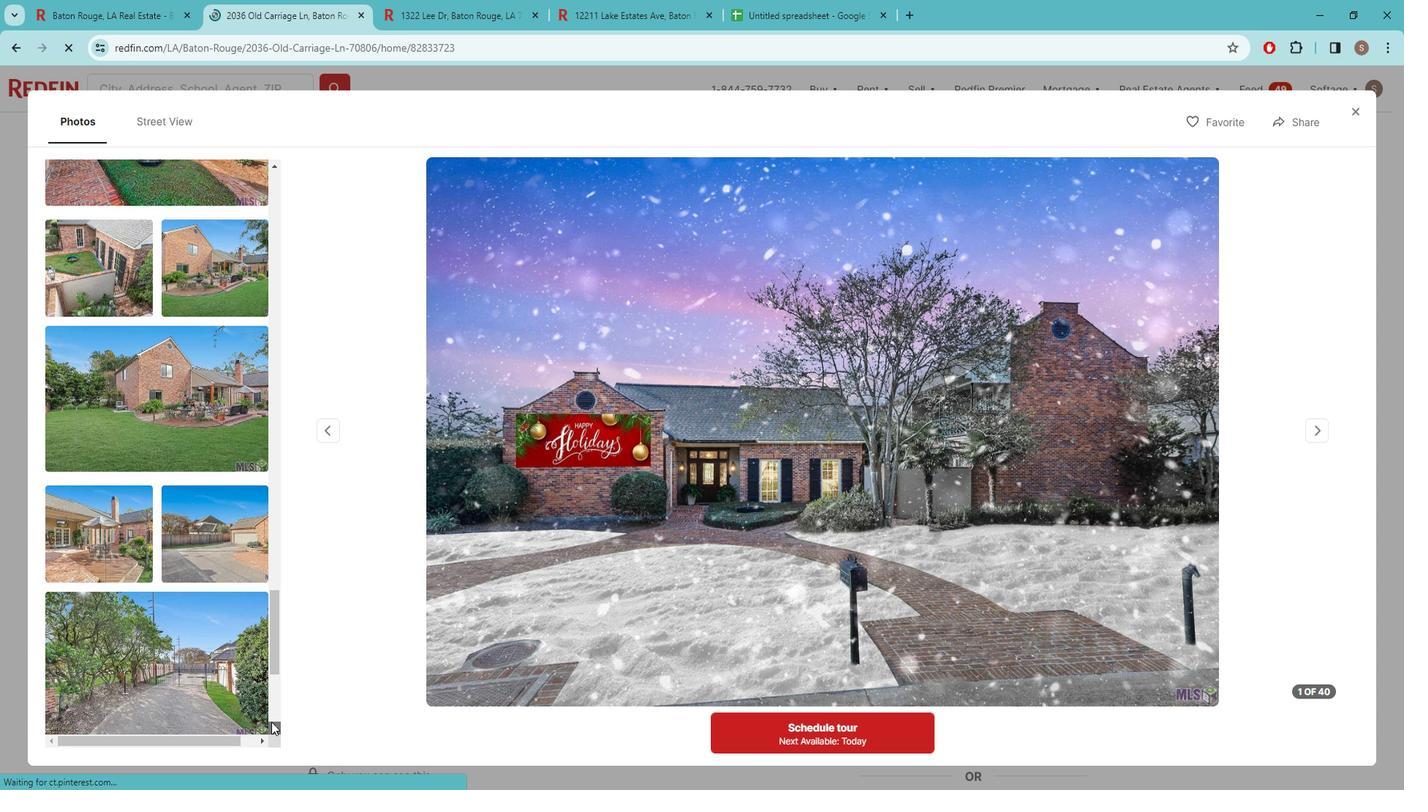 
Action: Mouse pressed left at (294, 717)
Screenshot: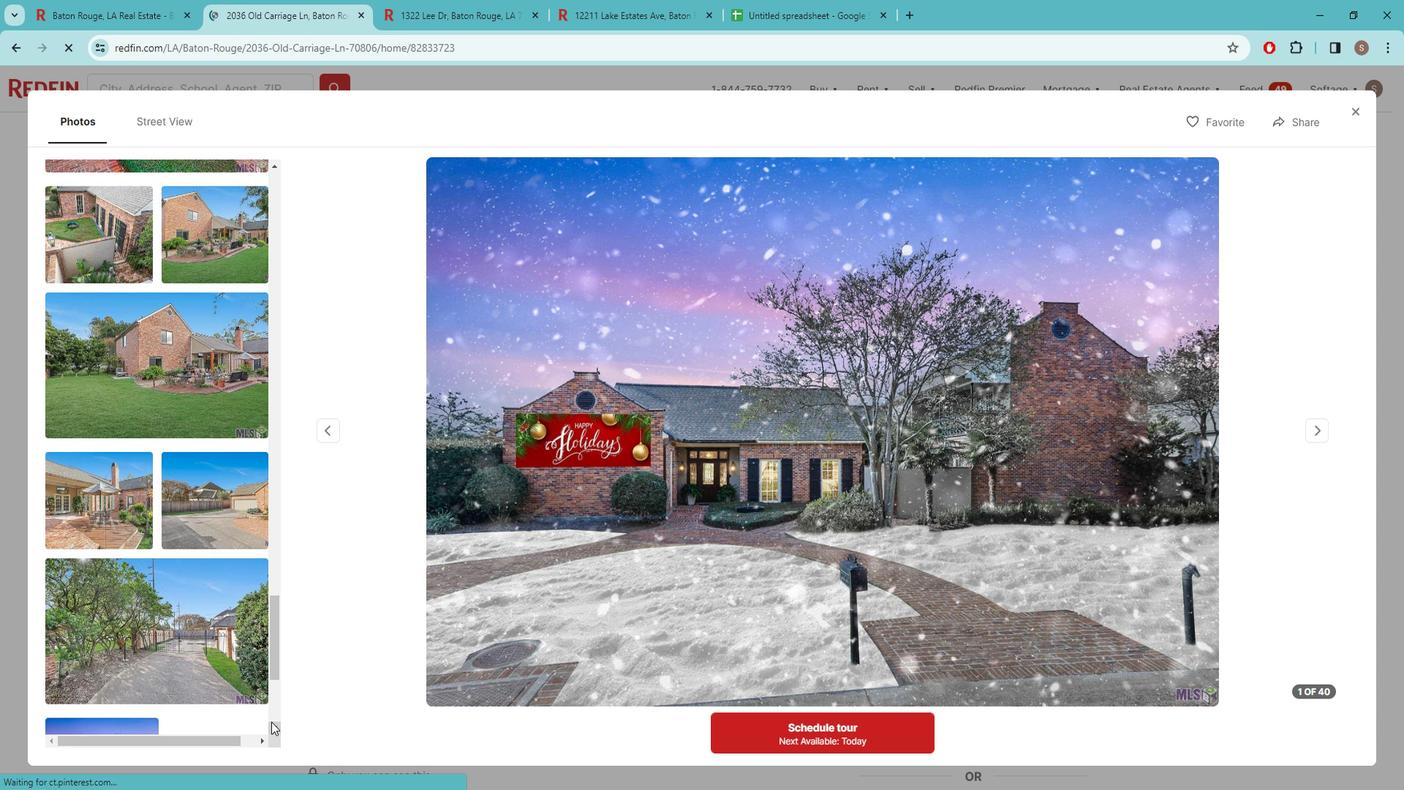 
Action: Mouse pressed left at (294, 717)
Screenshot: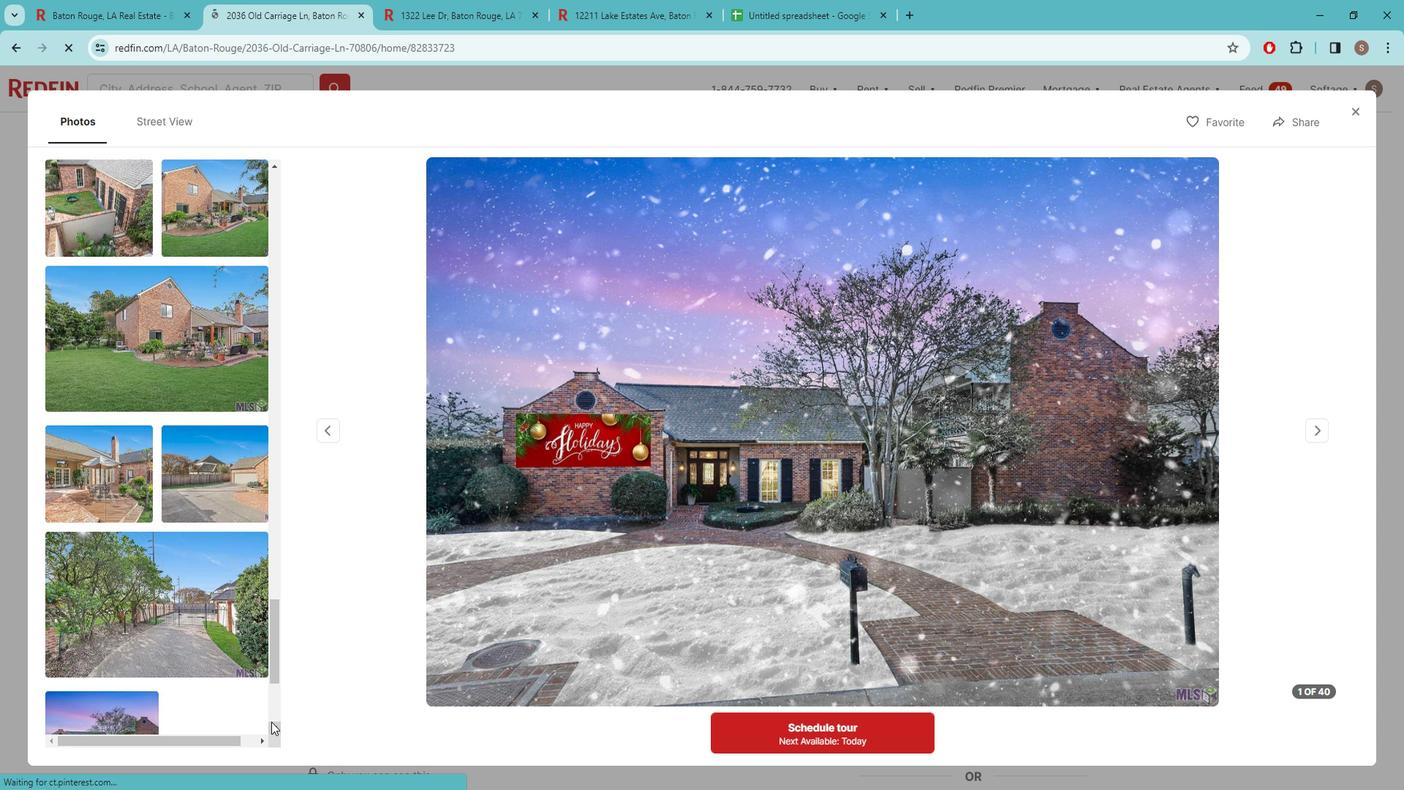 
Action: Mouse moved to (1379, 121)
Screenshot: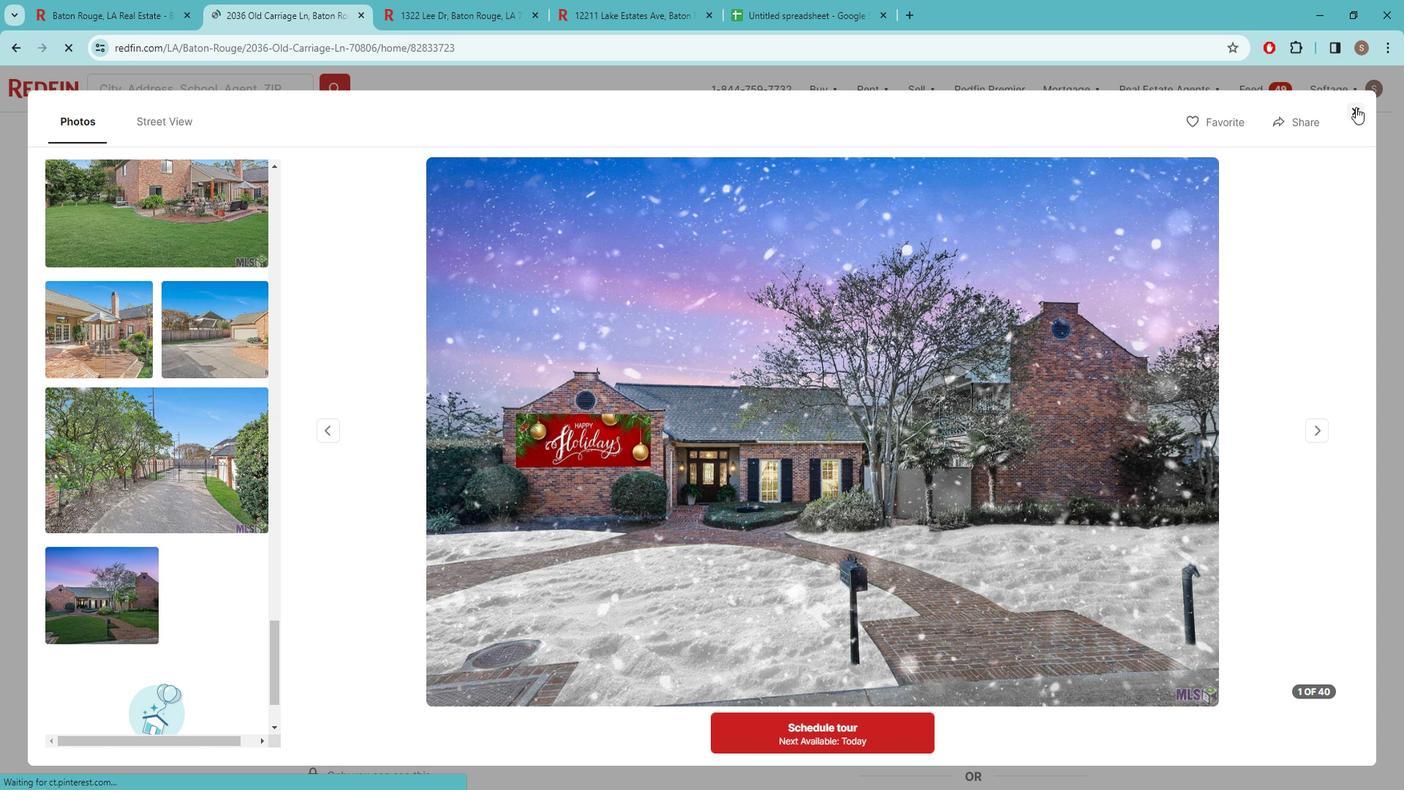 
Action: Mouse pressed left at (1379, 121)
Screenshot: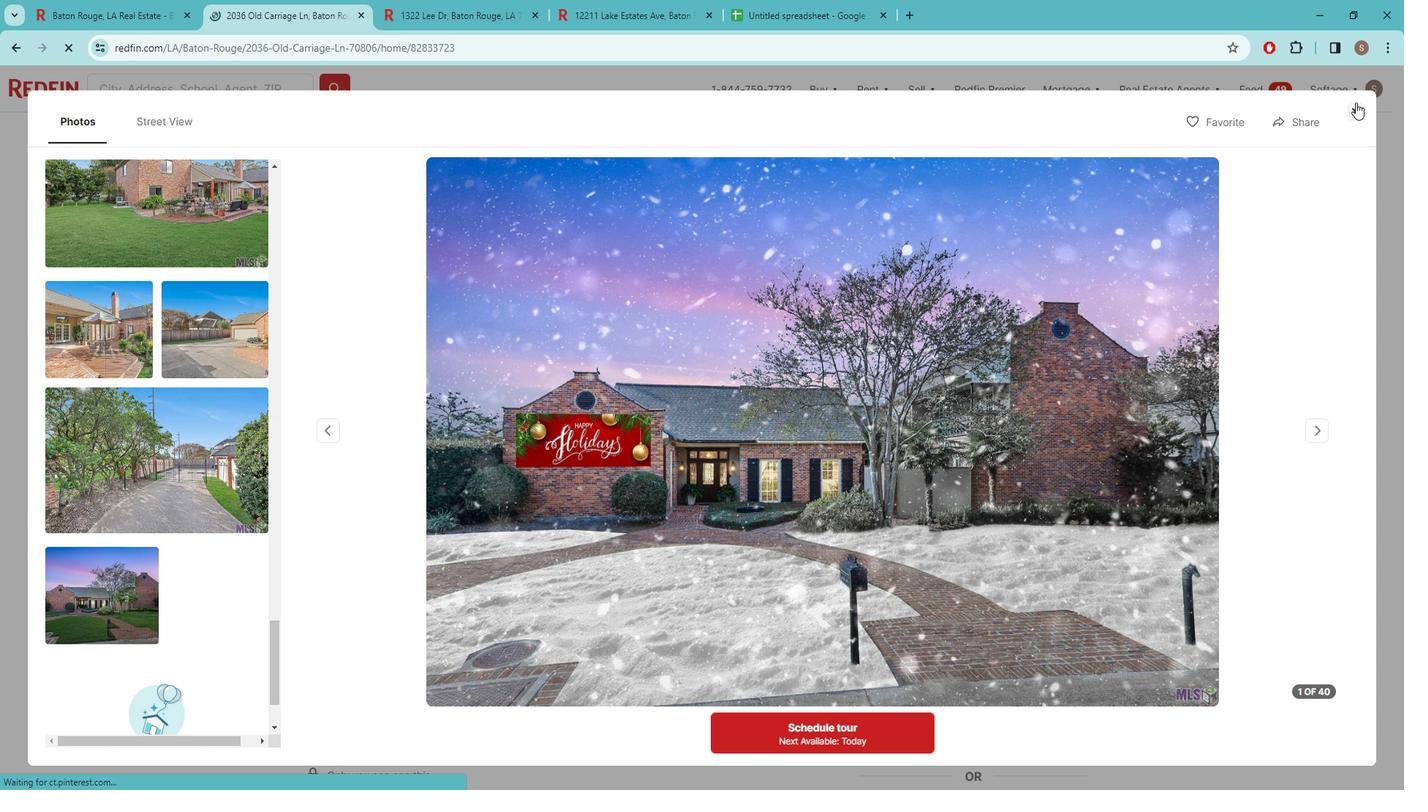 
Action: Mouse moved to (181, 21)
Screenshot: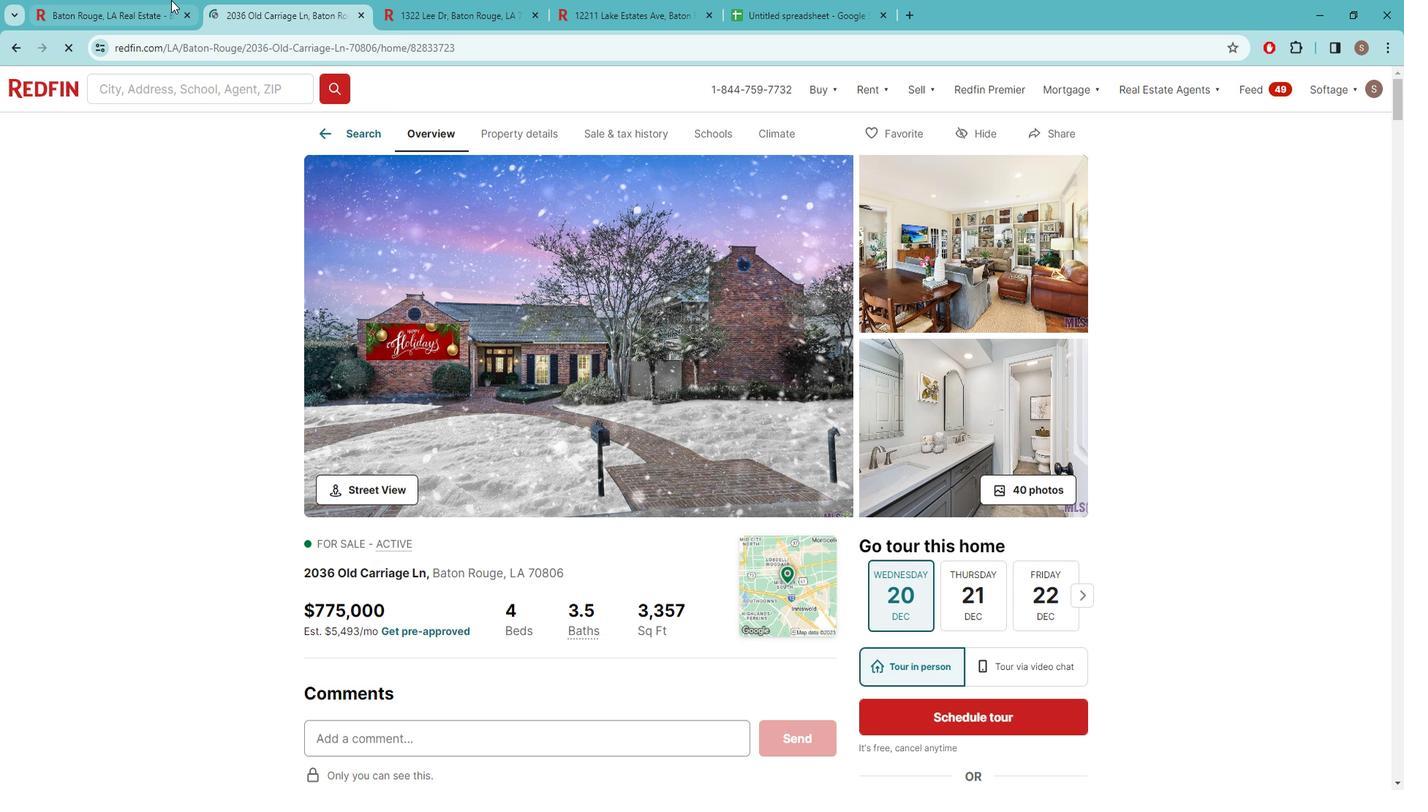 
Action: Mouse pressed left at (181, 22)
Screenshot: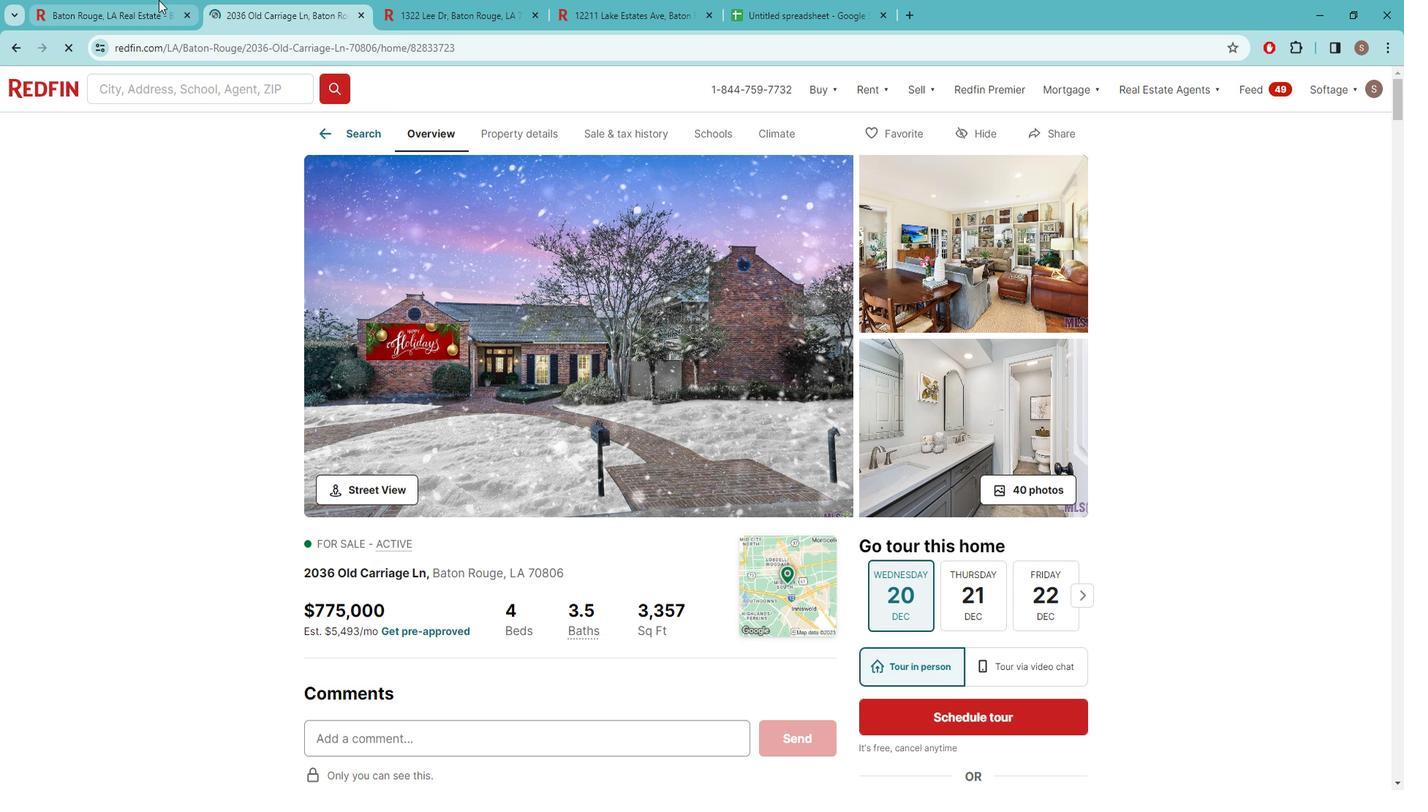 
Action: Mouse moved to (1112, 460)
Screenshot: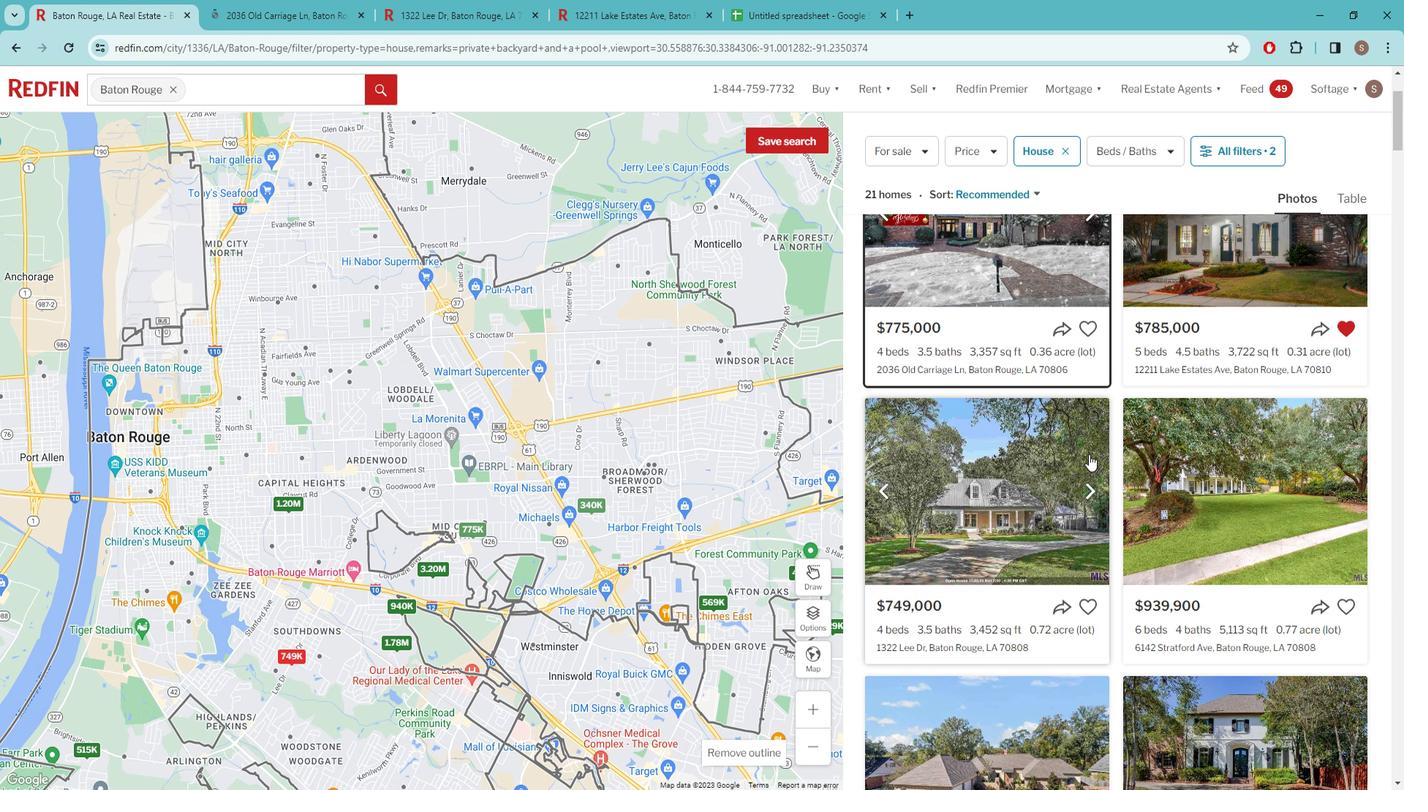 
Action: Mouse scrolled (1112, 460) with delta (0, 0)
Screenshot: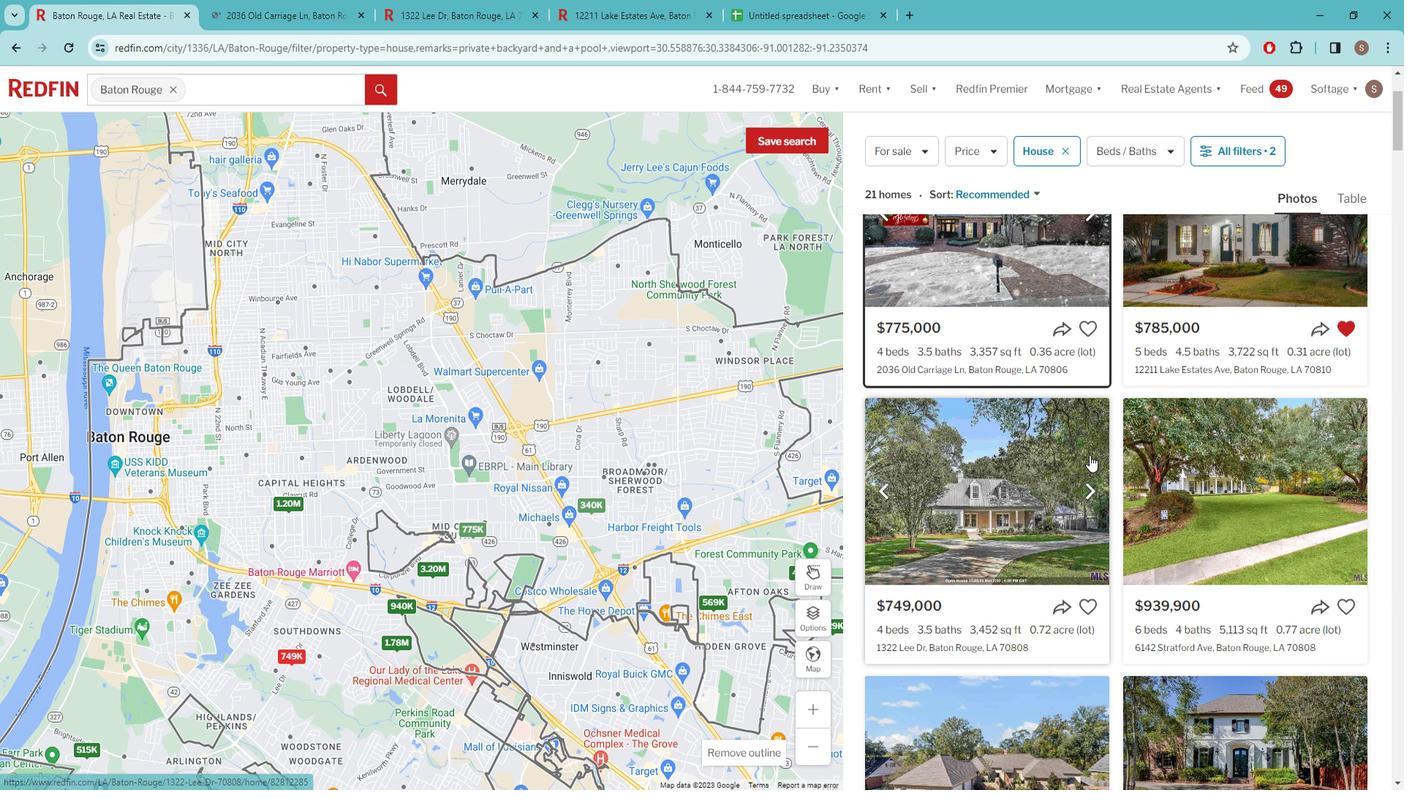 
Action: Mouse moved to (1189, 472)
